 Task: Open an excel sheet and write heading  Radiant Sales. Add 10 people name  'Alexander Cooper, Victoria Hayes, Daniel Carter, Chloe Murphy, Christopher Ross, Natalie Price, Jack Peterson, Harper Foster, Joseph Gray, Lily Reed'Item code in between  2020-2080. Product range in between  1000-10000. Add Products   TOMS Shoe, UGG Shoe, Wolverine Shoe, Z-Coil Shoe, Adidas shoe, Gucci T-shirt, Louis Vuitton bag, Zara Shirt, H&M jeans, Chanel perfume.Choose quantity  3 to 9 commission 2 percent Total Add Amount. Save page  Radiant Sales log book
Action: Mouse moved to (254, 309)
Screenshot: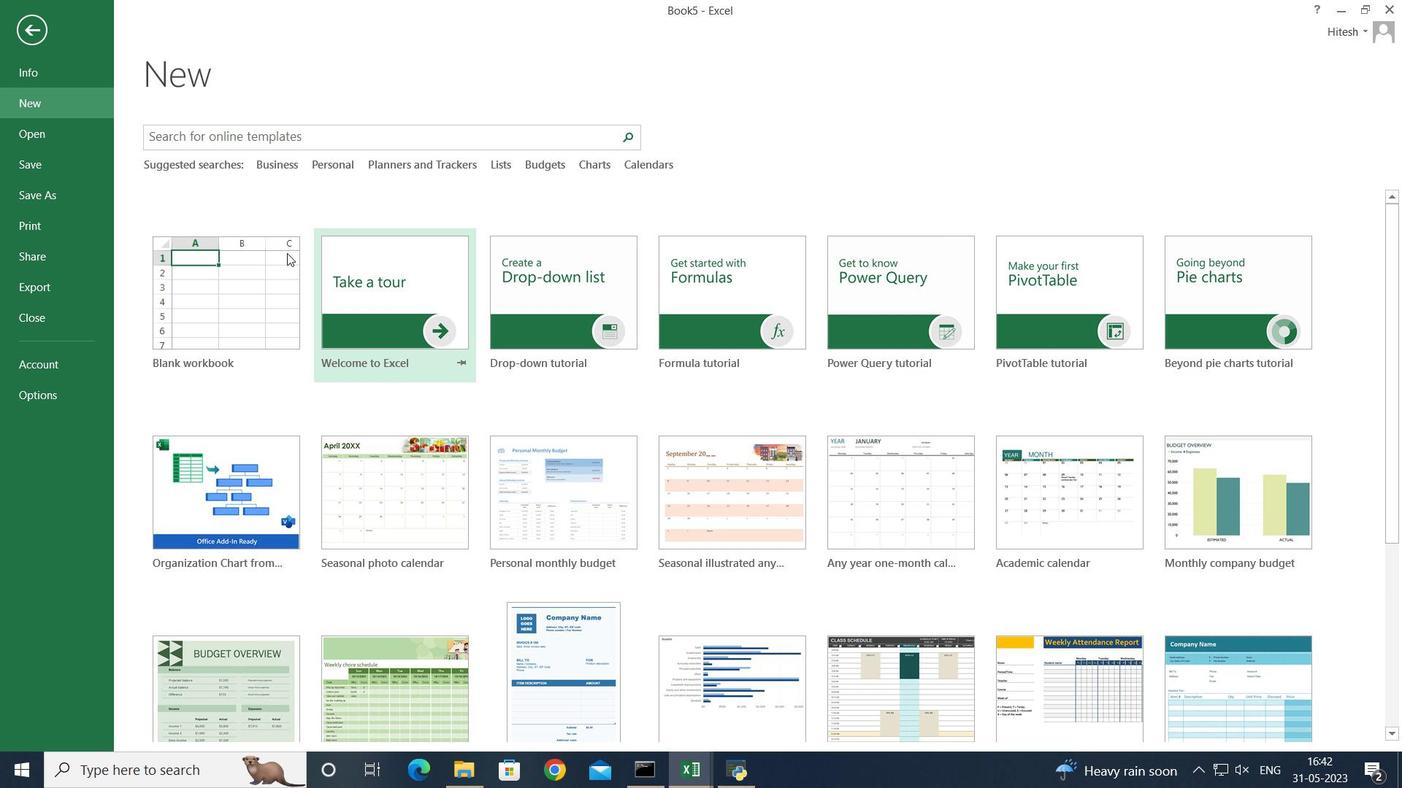 
Action: Mouse pressed left at (254, 309)
Screenshot: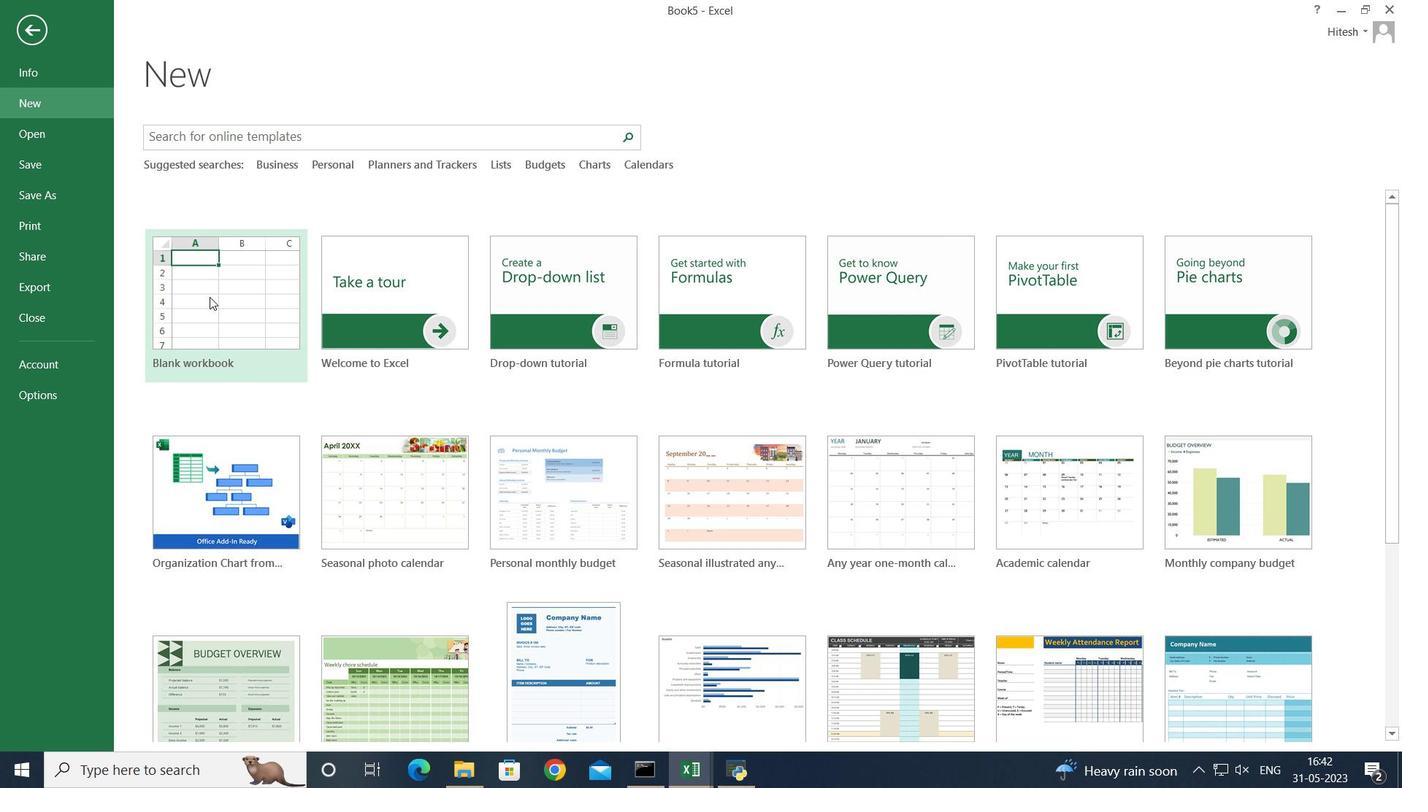 
Action: Mouse pressed left at (254, 309)
Screenshot: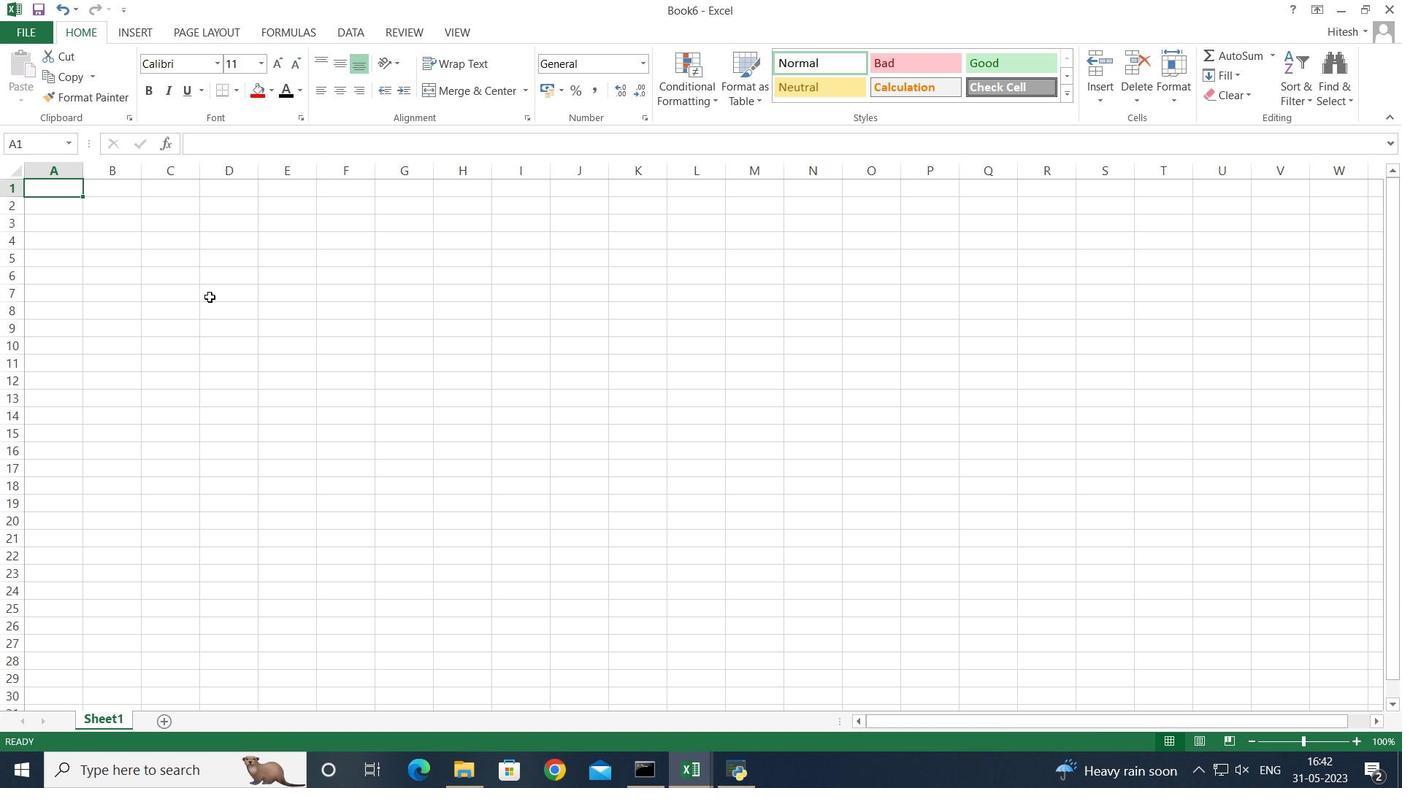 
Action: Mouse moved to (51, 203)
Screenshot: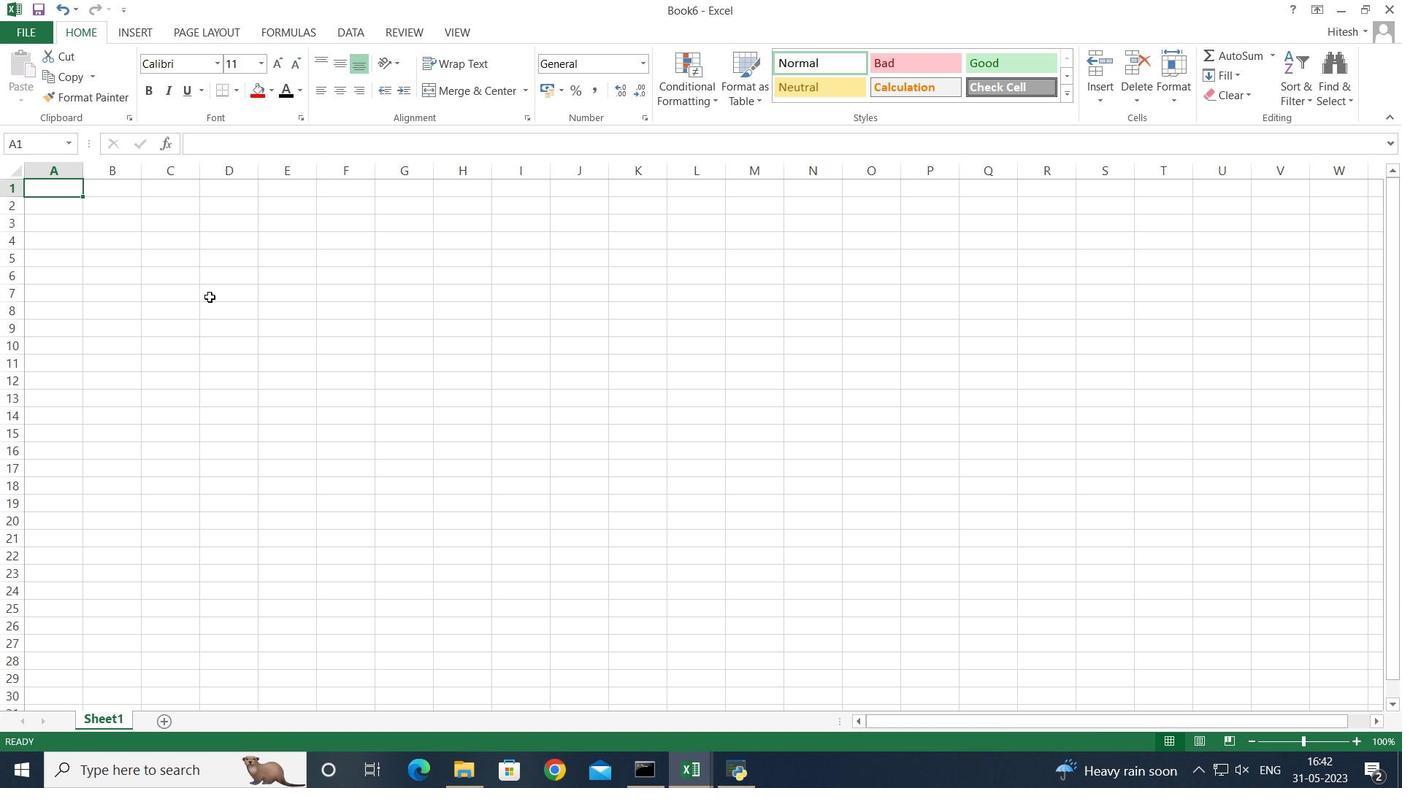 
Action: Key pressed <Key.shift><Key.shift><Key.shift>Radiant<Key.space><Key.shift>Sales<Key.enter><Key.shift>Name<Key.enter><Key.shift>Alexander<Key.space><Key.shift>Cooper<Key.space><Key.shift>Victoria<Key.backspace><Key.backspace><Key.backspace><Key.backspace><Key.backspace><Key.backspace><Key.backspace><Key.backspace><Key.enter><Key.shift><Key.shift>Victoria<Key.space><Key.shift><Key.shift><Key.shift><Key.shift><Key.shift><Key.shift><Key.shift><Key.shift><Key.shift><Key.shift>Hayes<Key.enter><Key.shift>Daniel<Key.space><Key.shift>Carter<Key.enter><Key.shift><Key.shift><Key.shift><Key.shift><Key.shift><Key.shift><Key.shift><Key.shift><Key.shift><Key.shift><Key.shift><Key.shift><Key.shift>Chloe
Screenshot: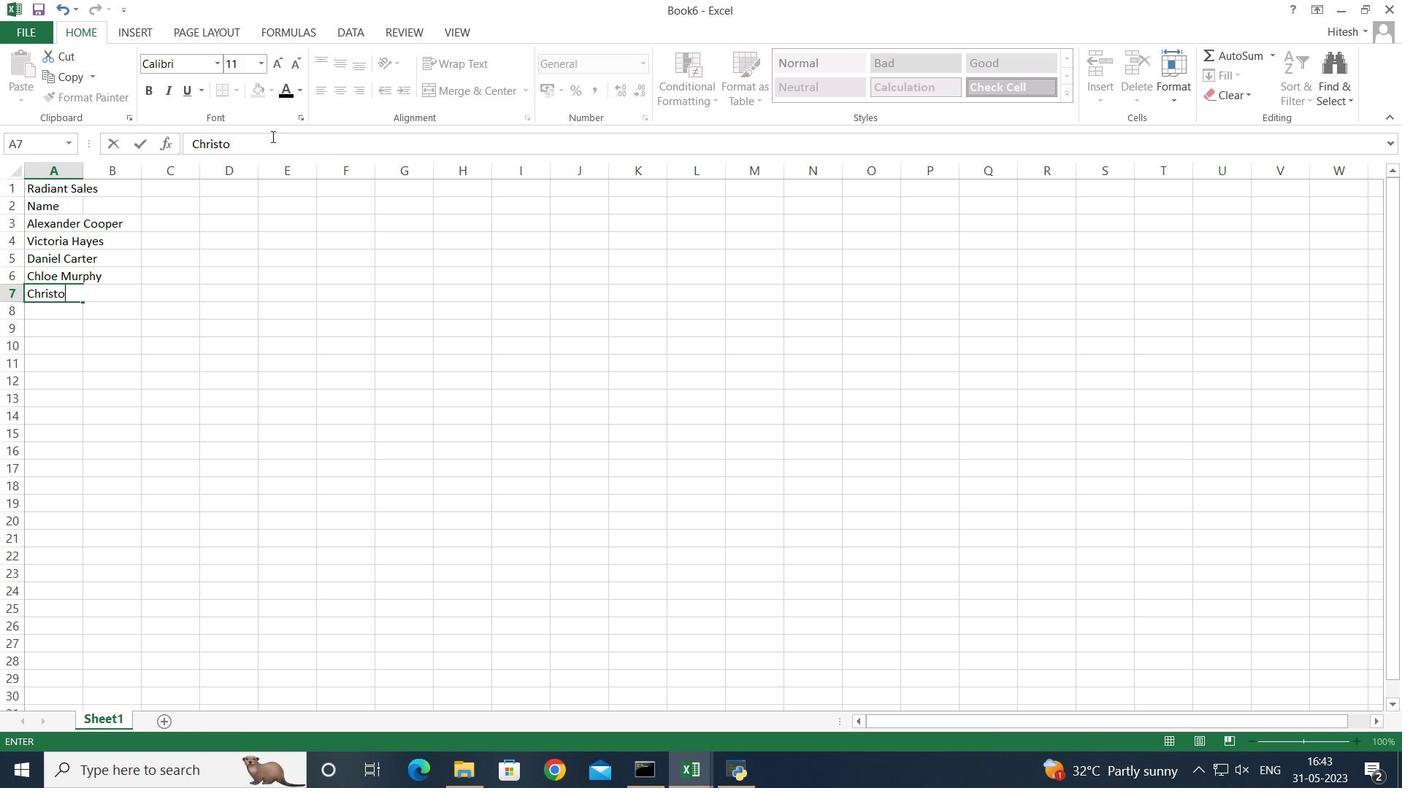 
Action: Mouse moved to (98, 213)
Screenshot: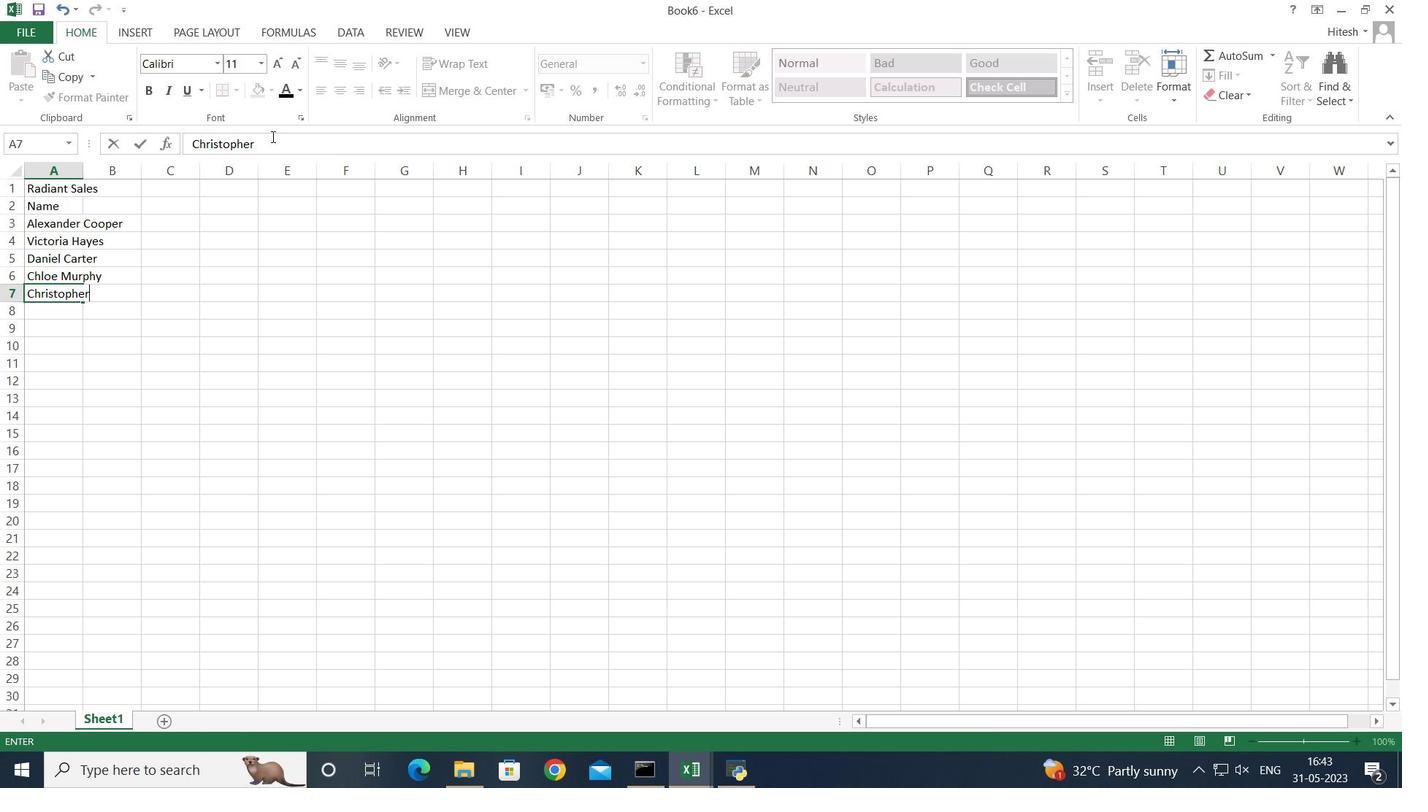 
Action: Key pressed <Key.space><Key.shift_r>Murphy
Screenshot: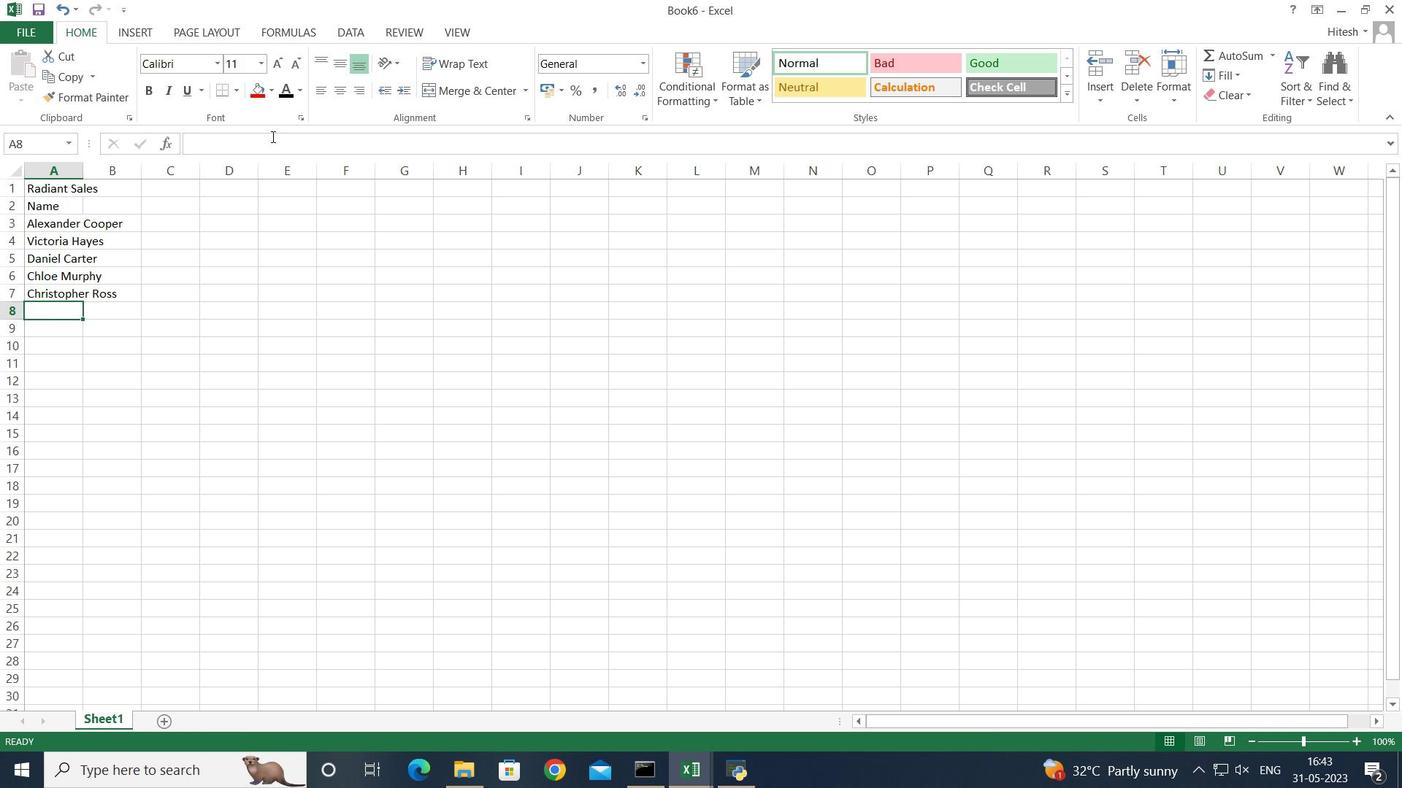 
Action: Mouse moved to (113, 27)
Screenshot: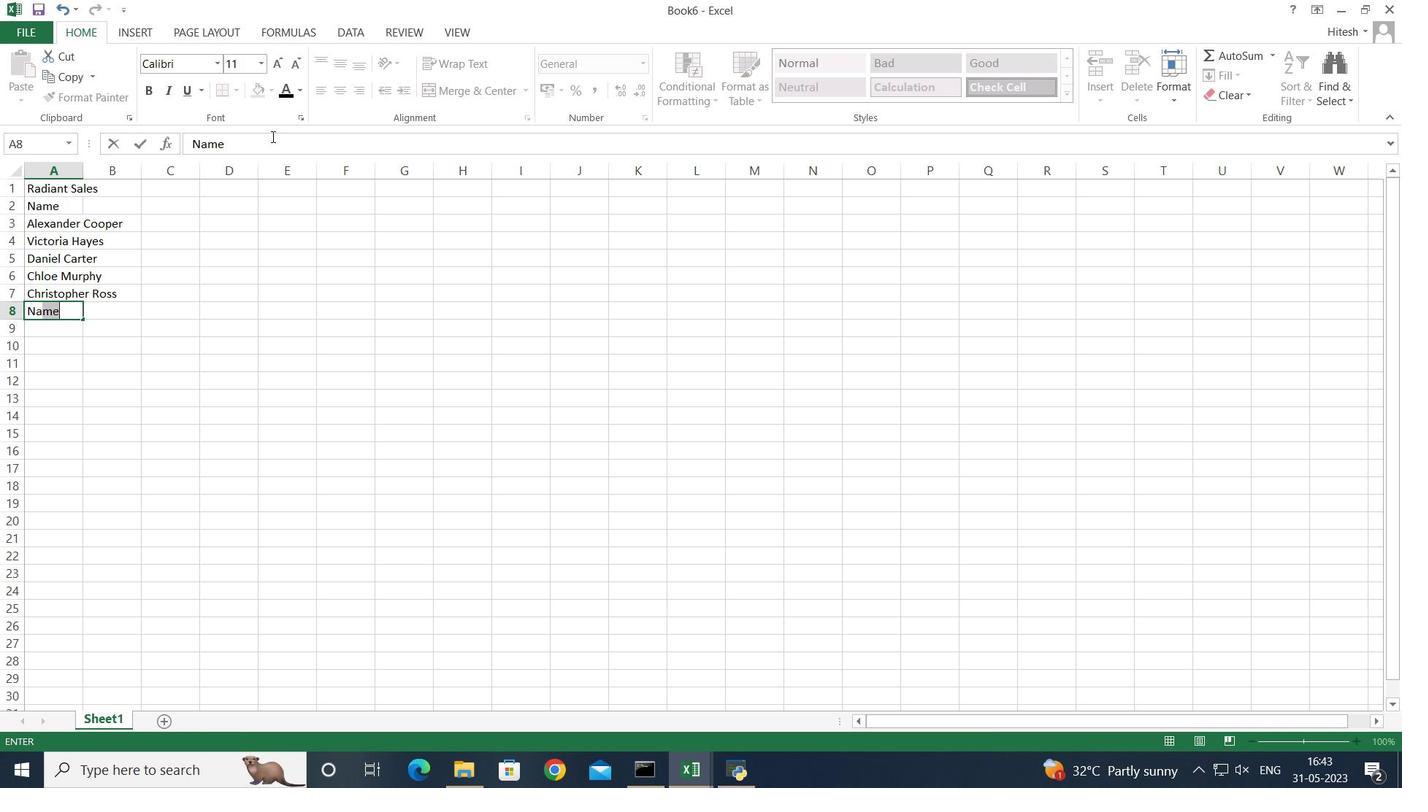 
Action: Key pressed <Key.enter>
Screenshot: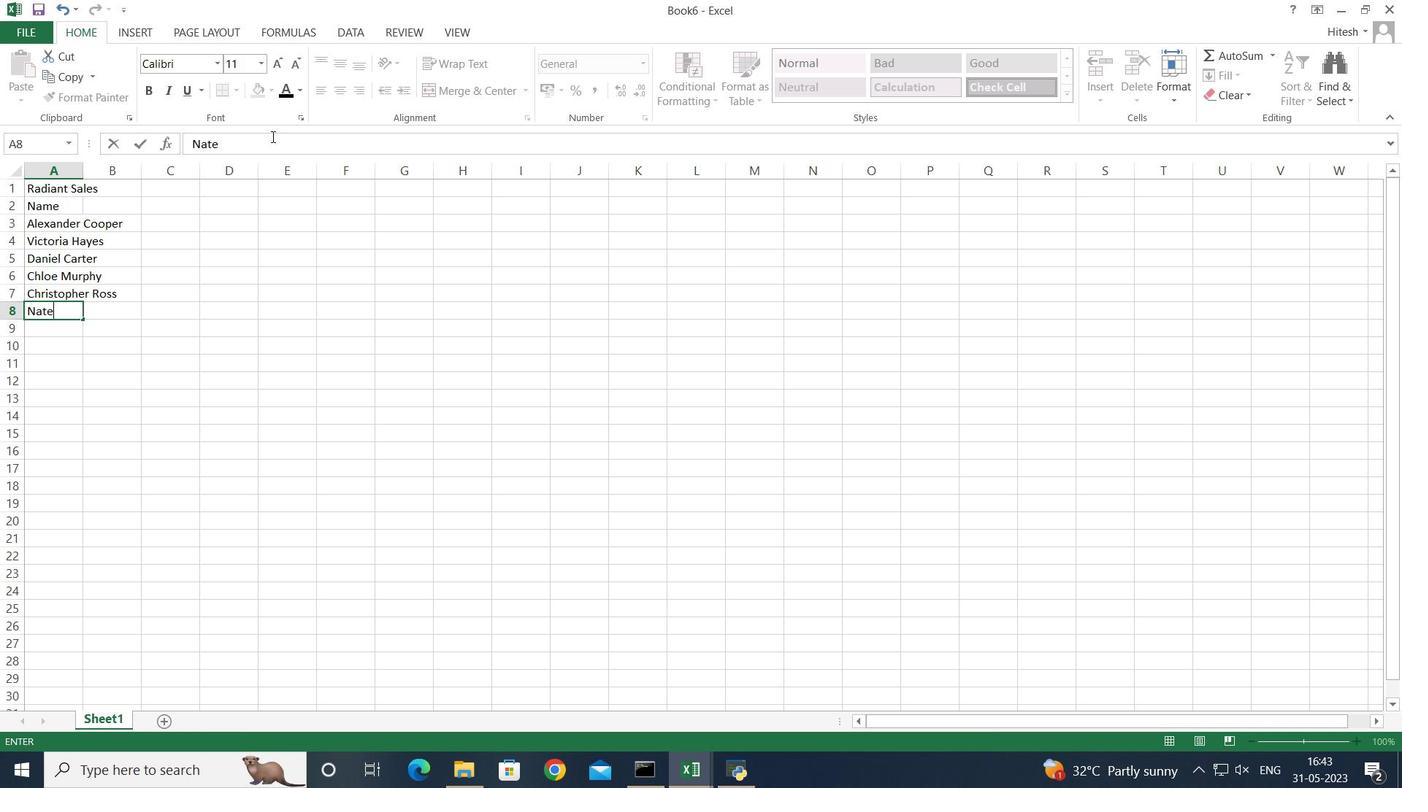 
Action: Mouse moved to (67, 174)
Screenshot: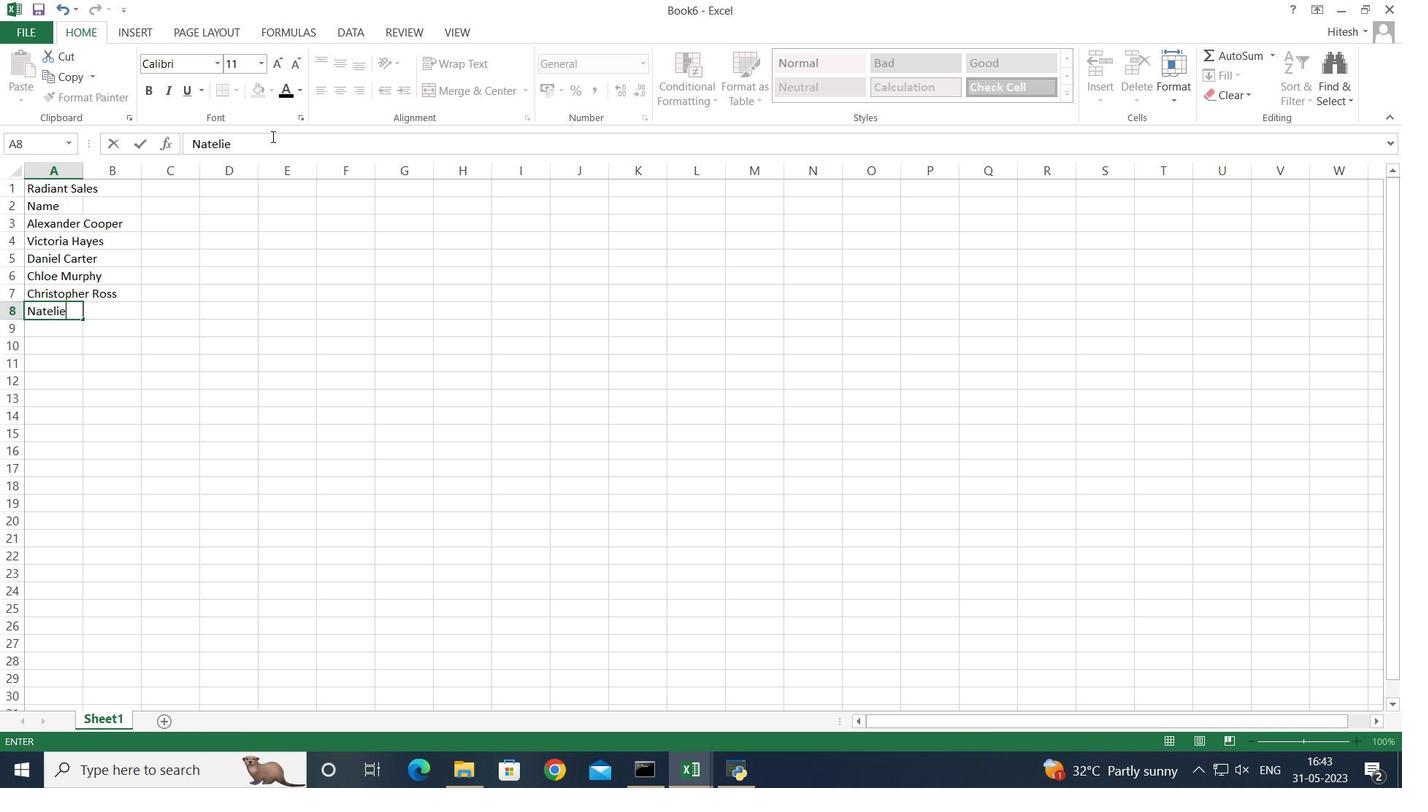 
Action: Mouse pressed right at (67, 174)
Screenshot: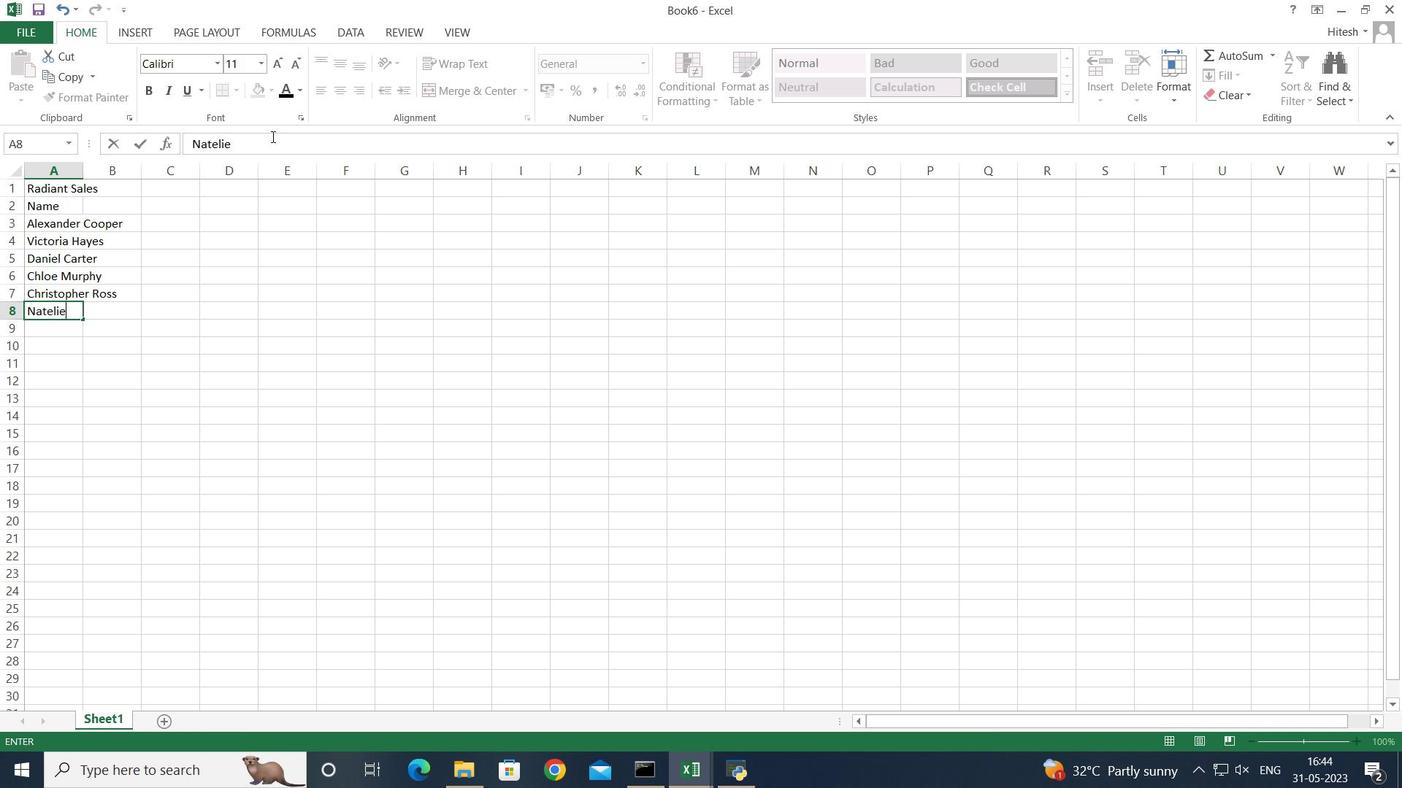
Action: Mouse moved to (251, 230)
Screenshot: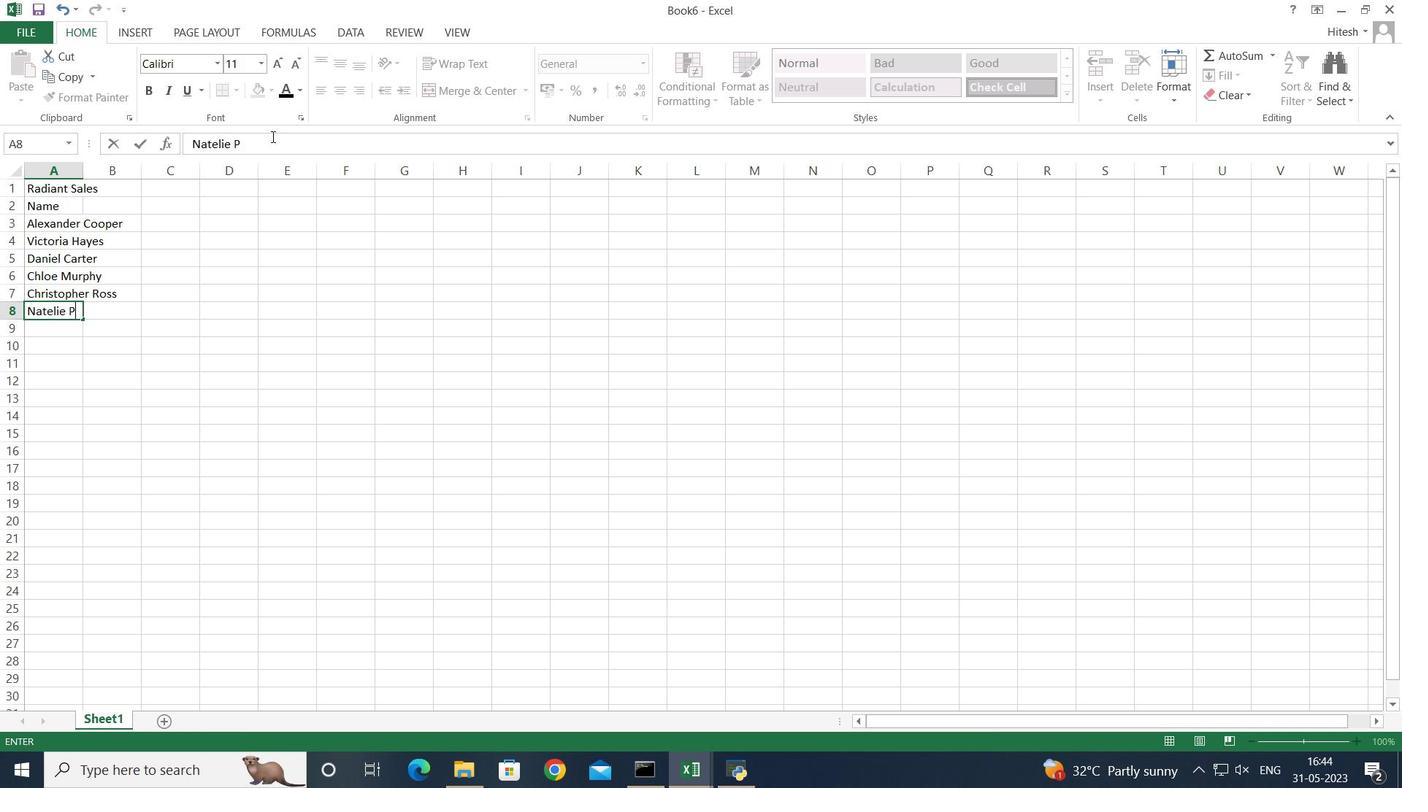 
Action: Mouse pressed left at (251, 230)
Screenshot: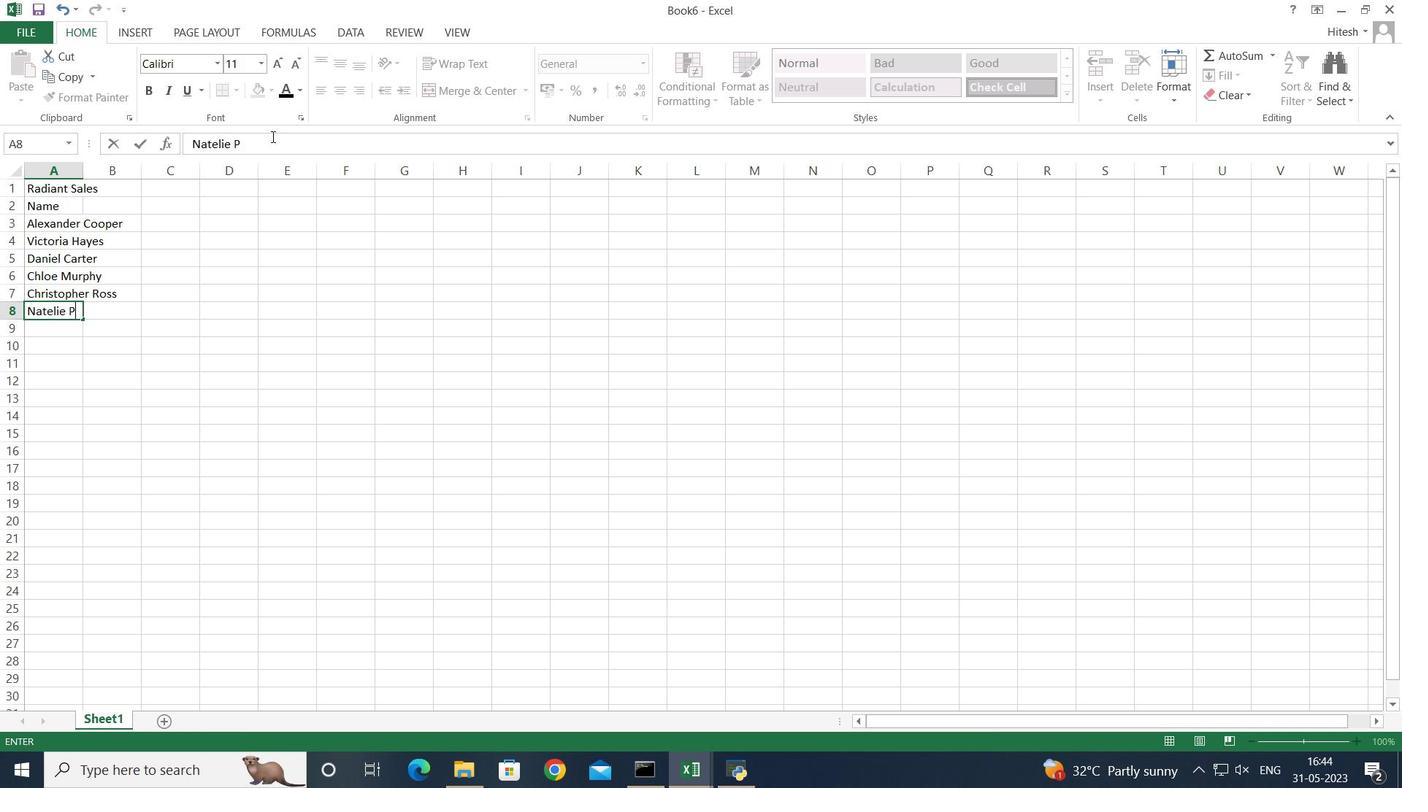 
Action: Mouse moved to (103, 276)
Screenshot: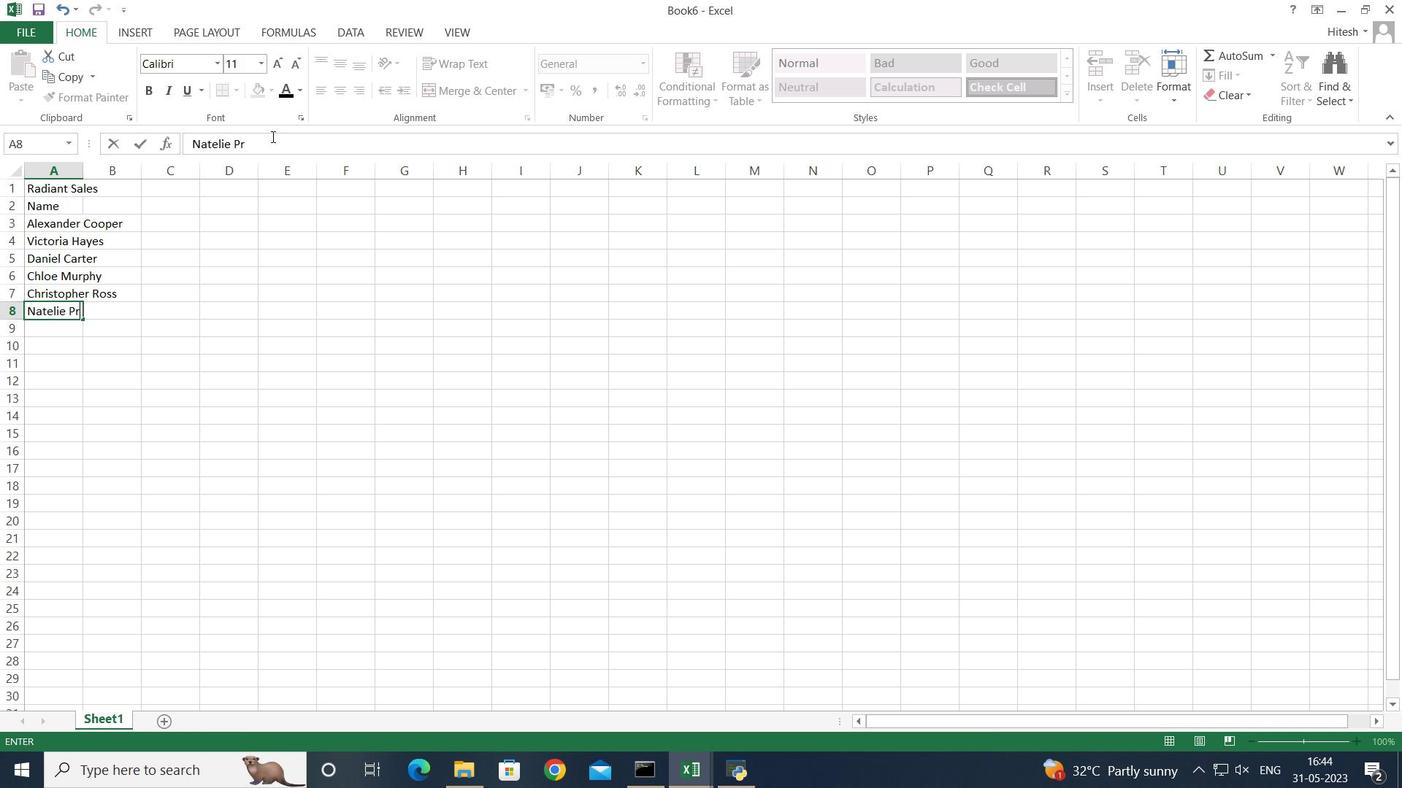 
Action: Mouse pressed left at (103, 276)
Screenshot: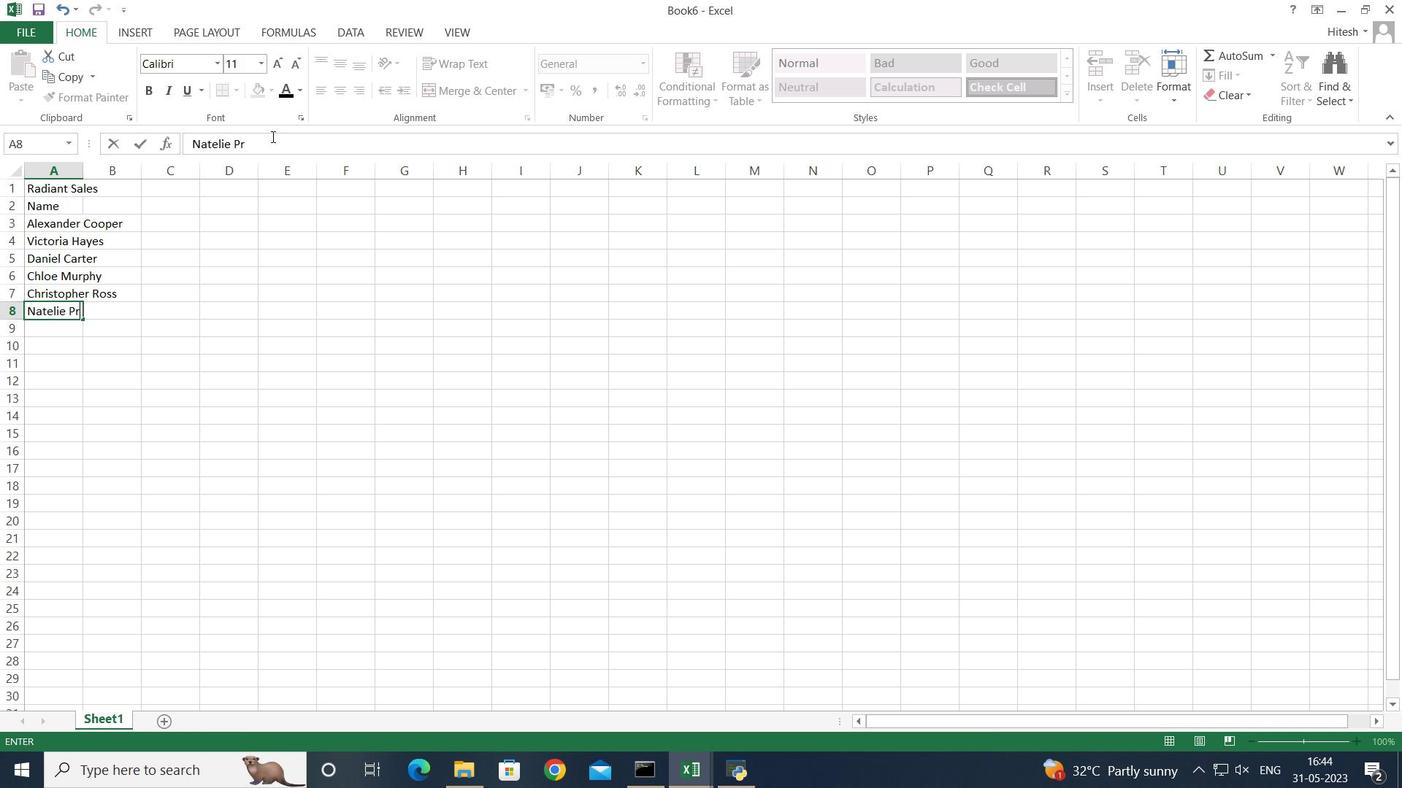 
Action: Mouse moved to (45, 181)
Screenshot: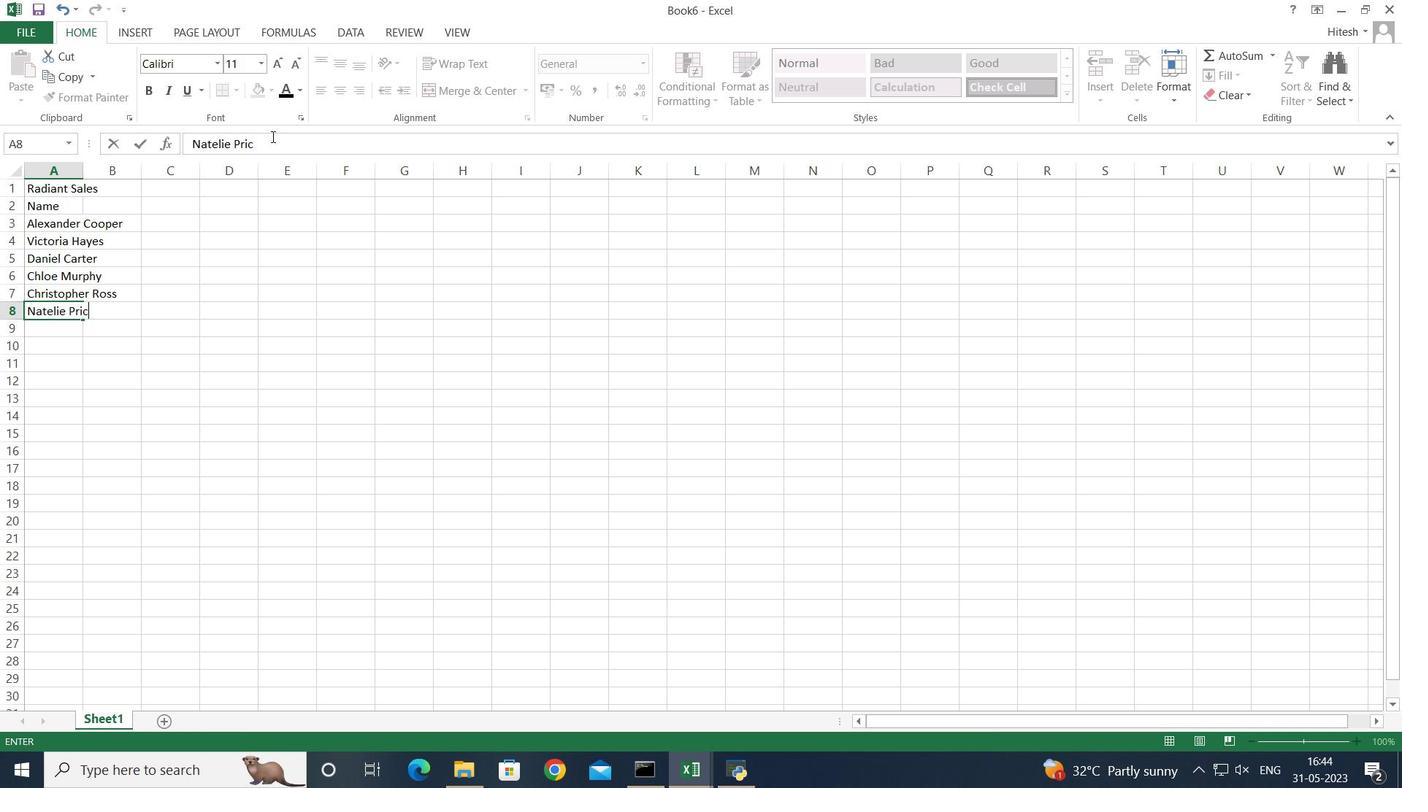 
Action: Mouse pressed left at (45, 181)
Screenshot: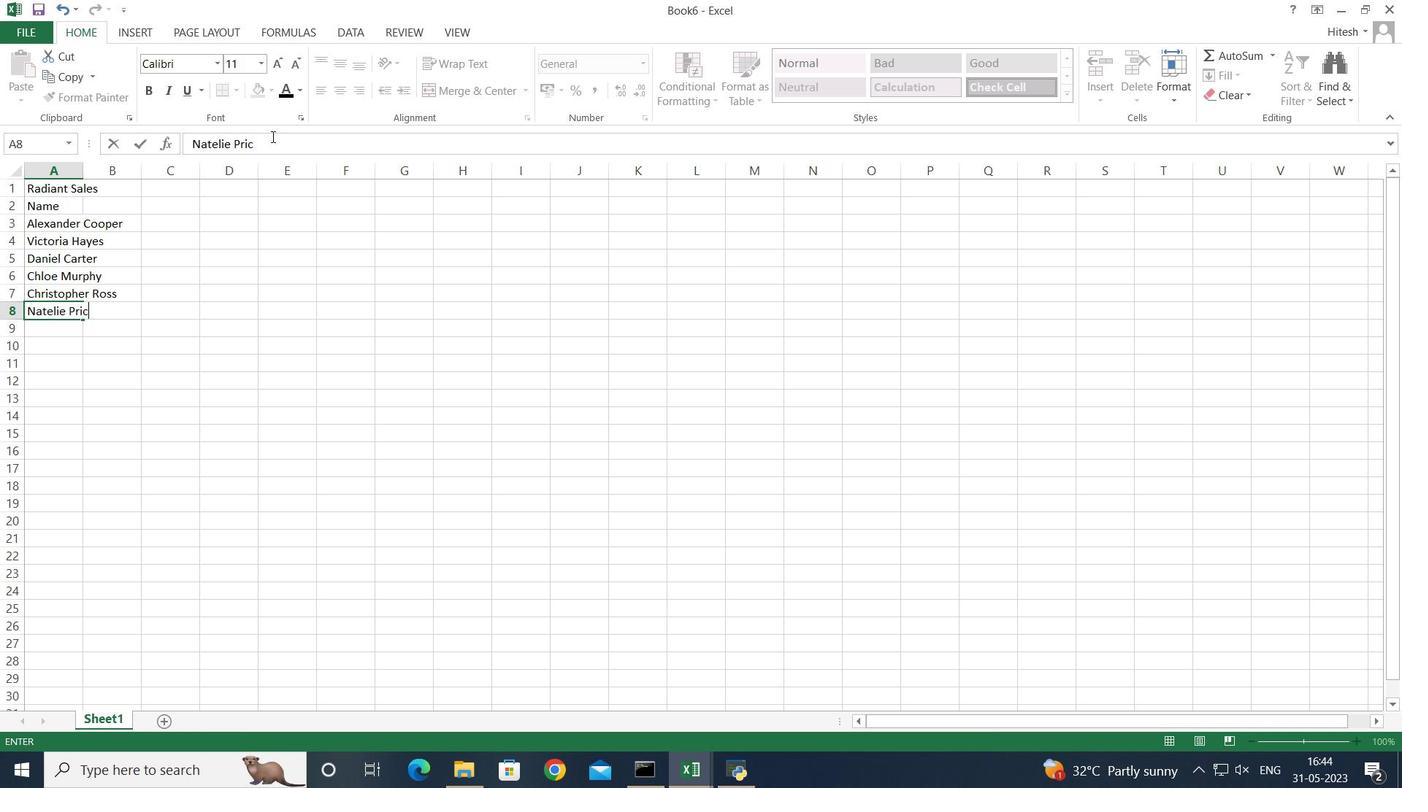 
Action: Mouse moved to (81, 170)
Screenshot: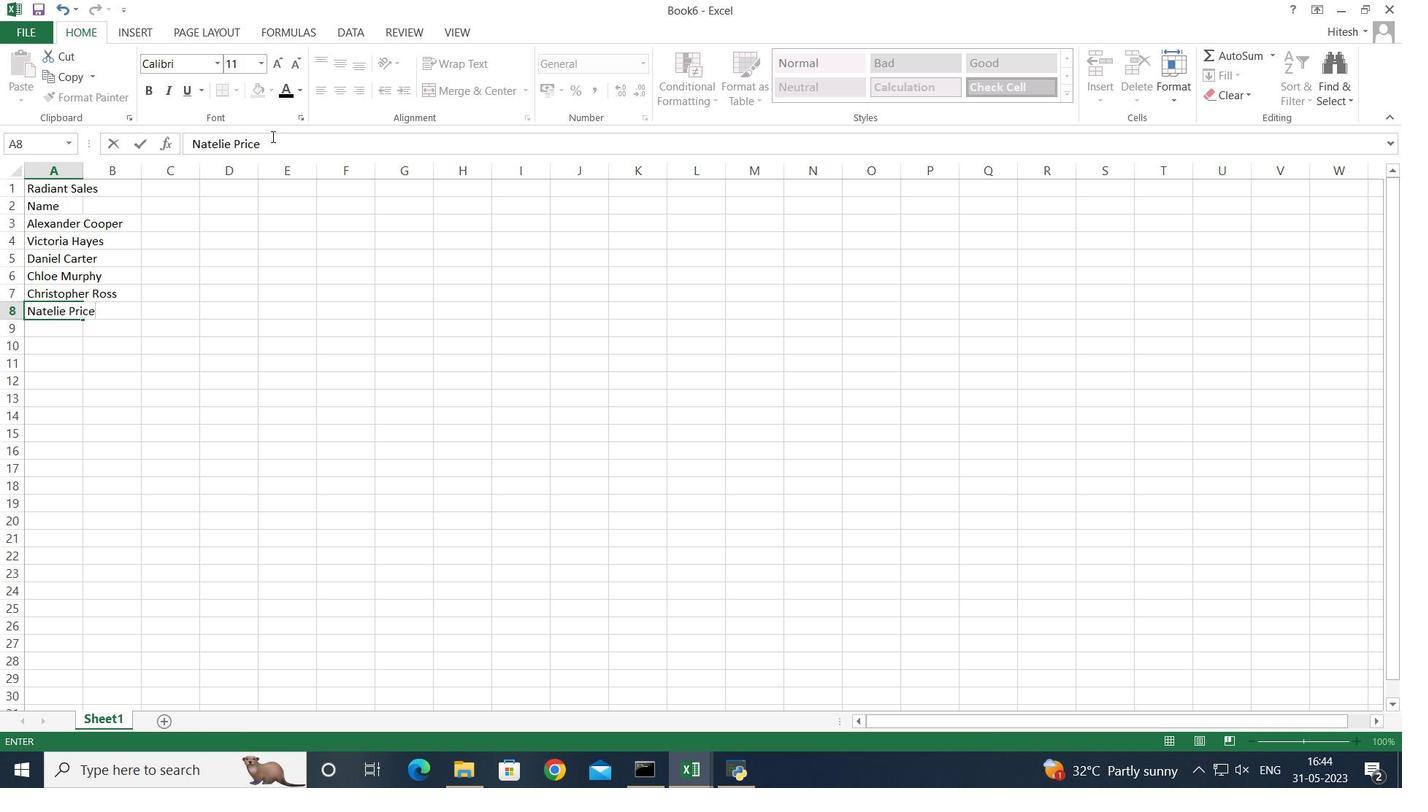 
Action: Mouse pressed left at (81, 170)
Screenshot: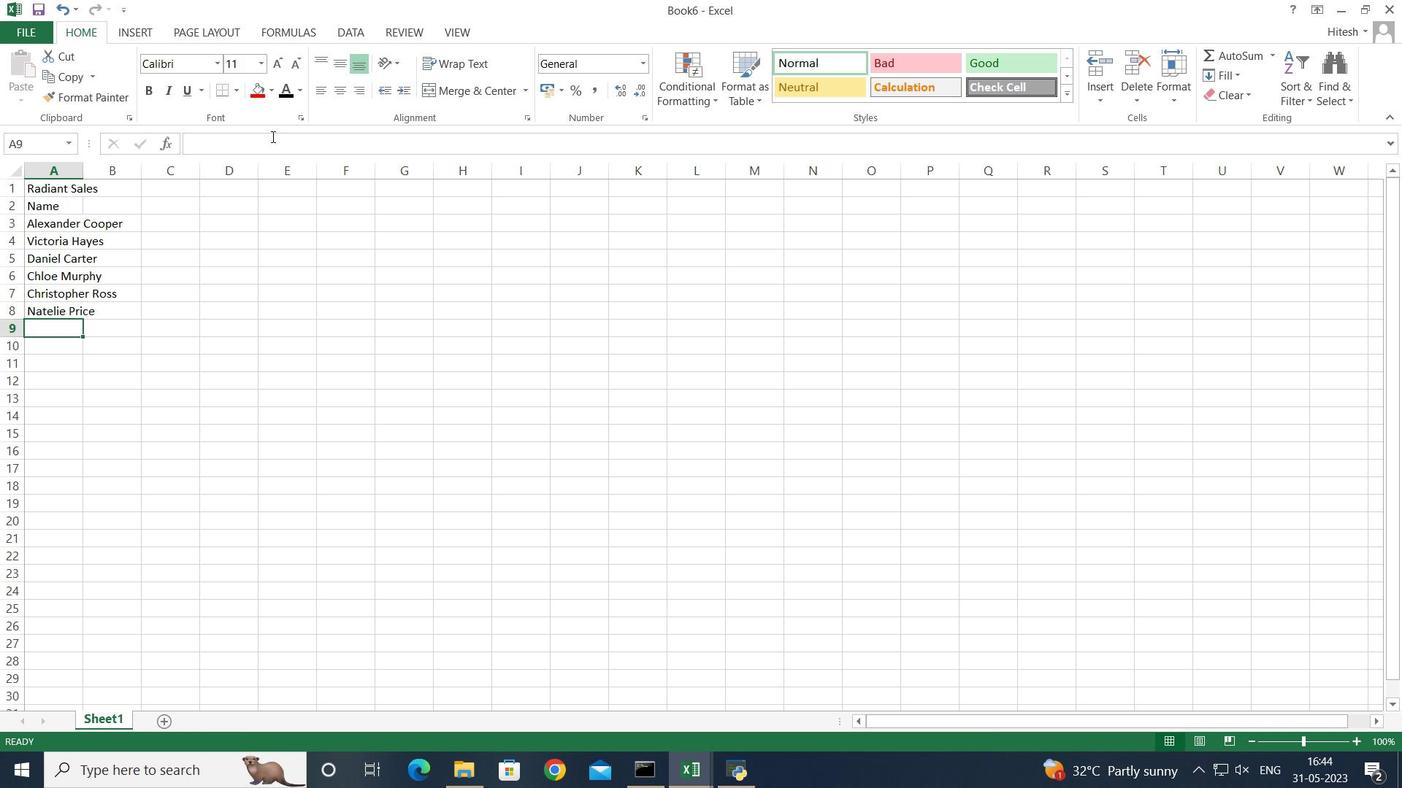 
Action: Mouse pressed left at (81, 170)
Screenshot: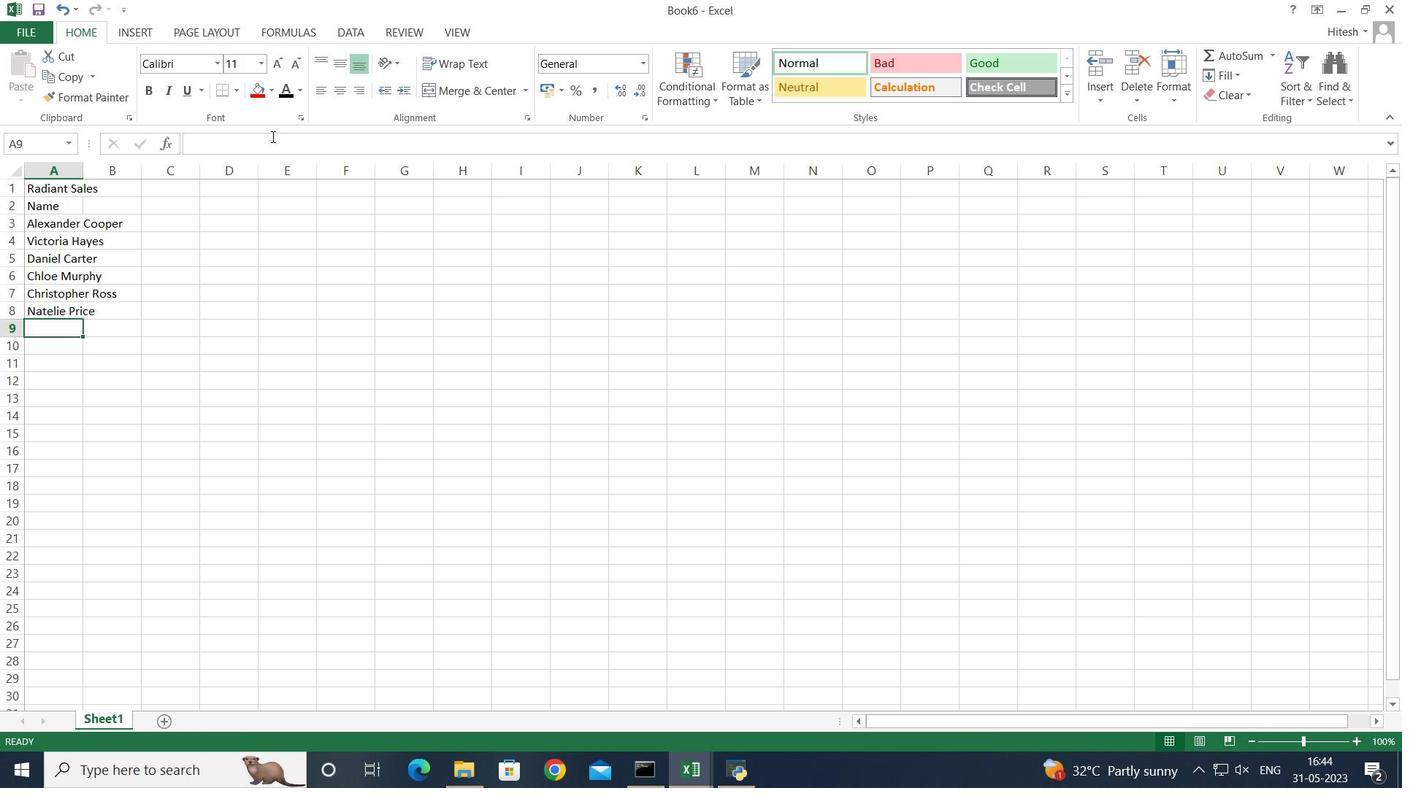
Action: Mouse moved to (83, 171)
Screenshot: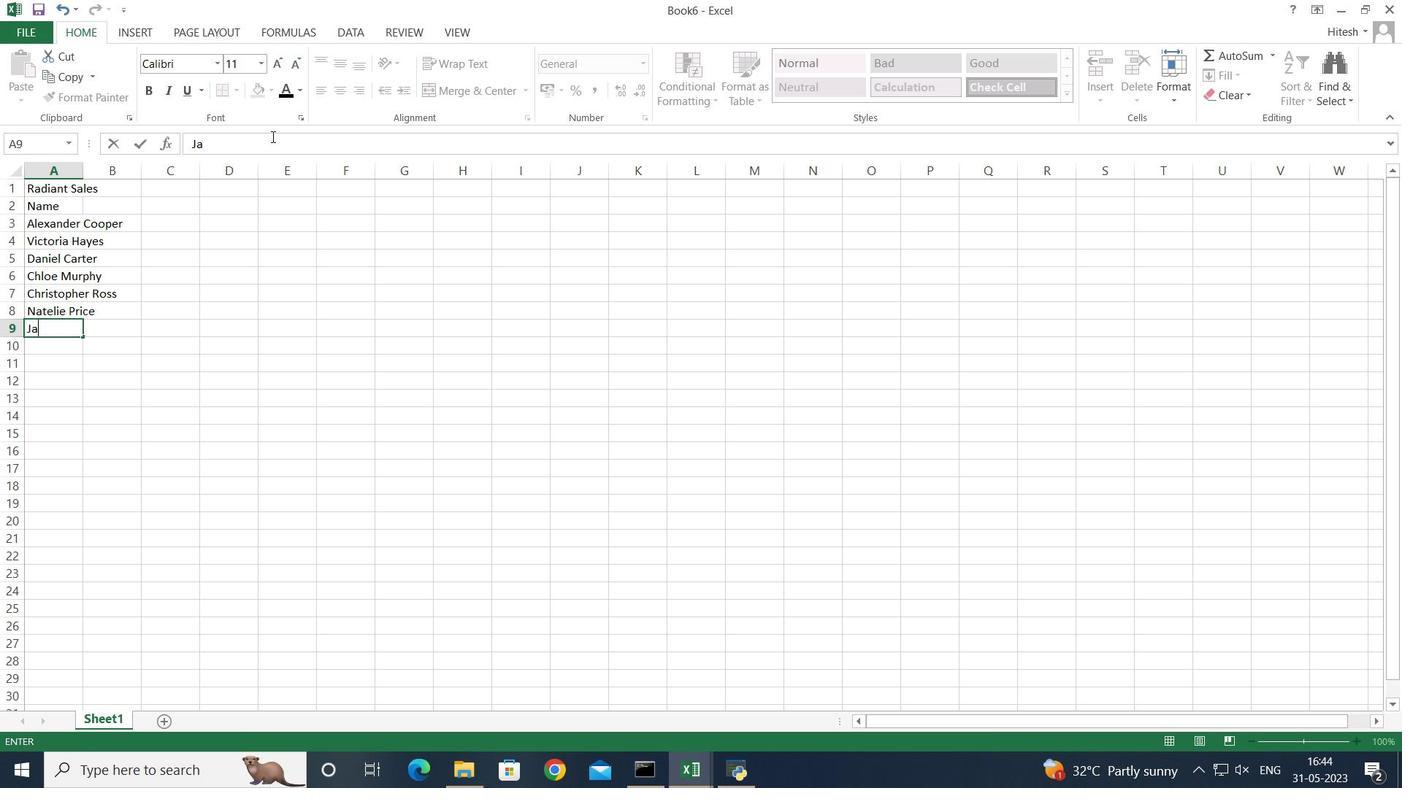 
Action: Mouse pressed left at (83, 171)
Screenshot: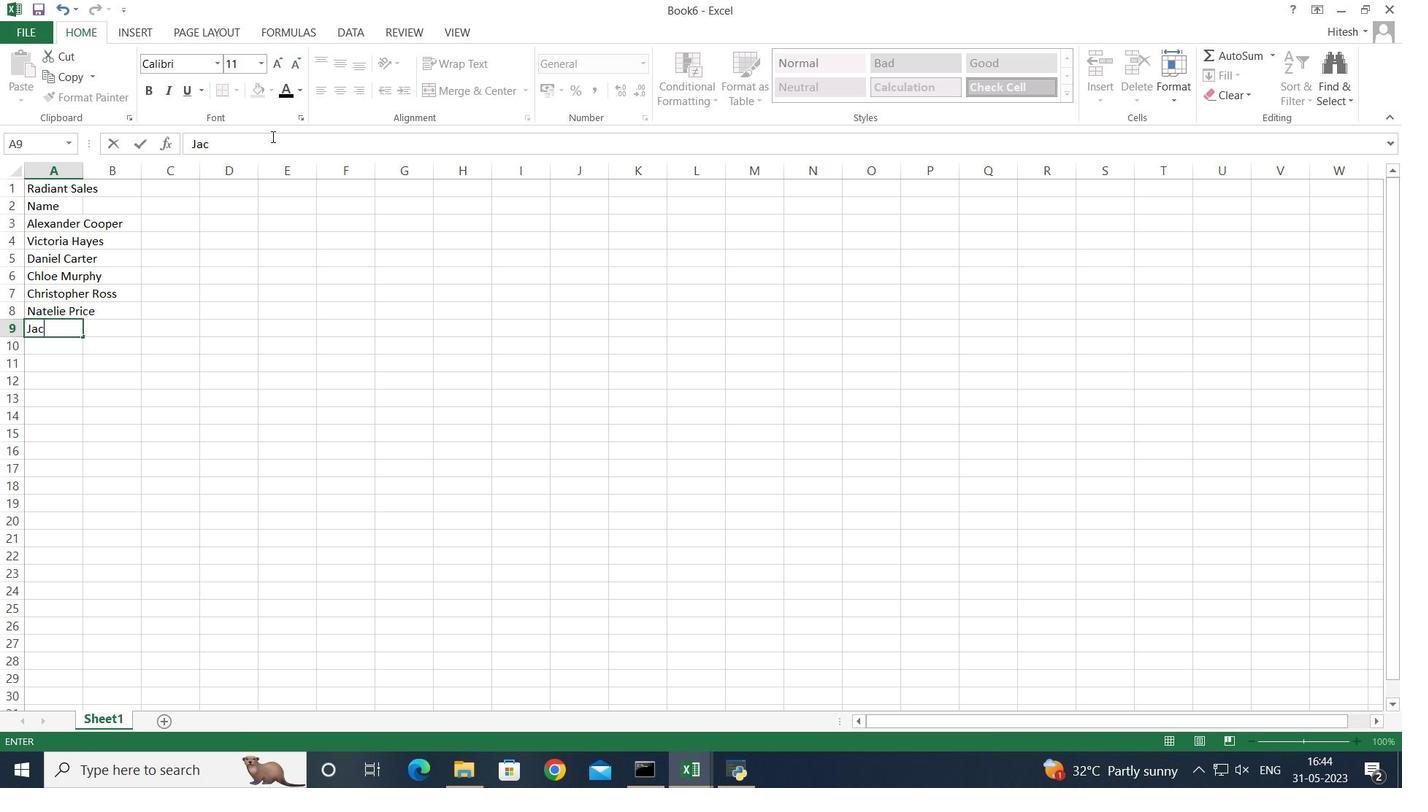 
Action: Mouse moved to (85, 173)
Screenshot: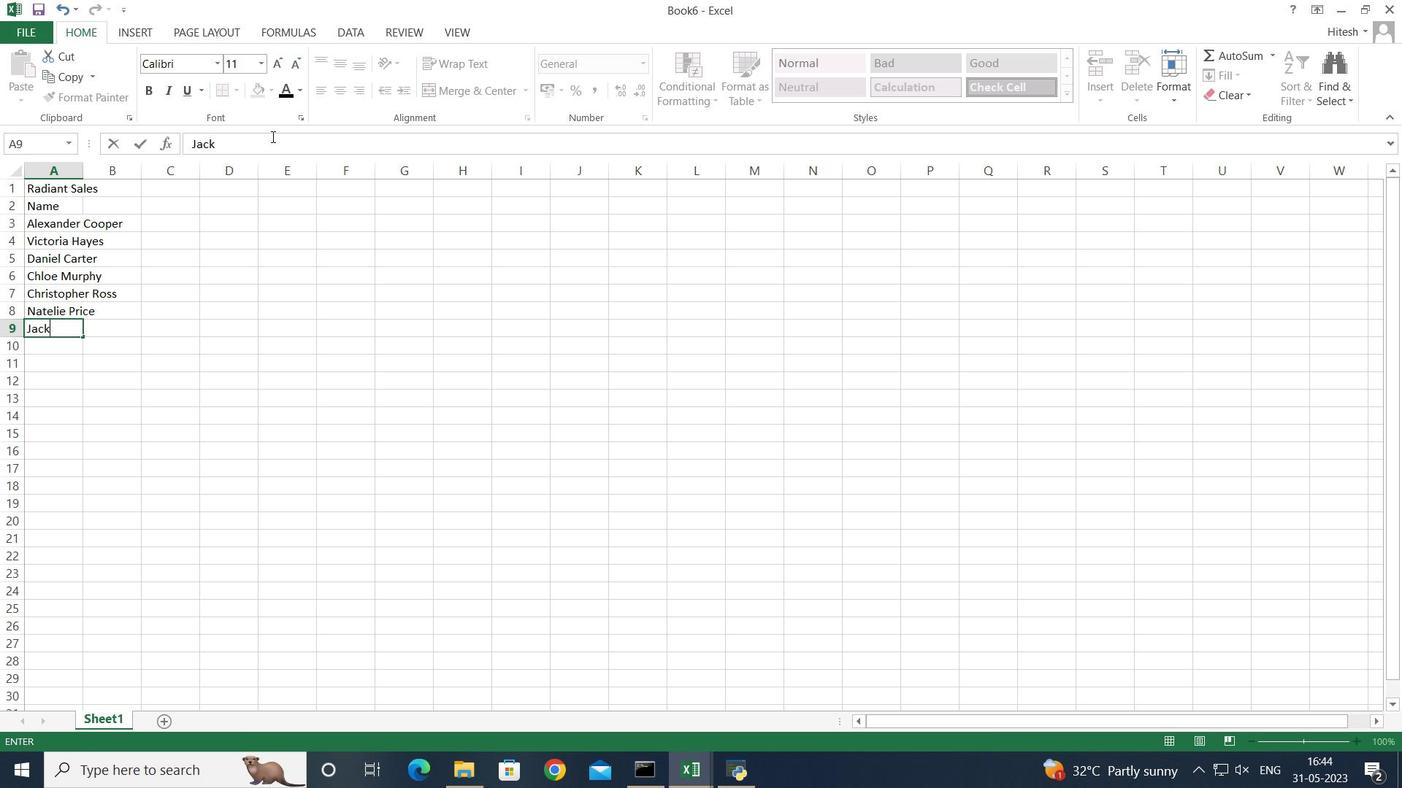 
Action: Mouse pressed right at (85, 173)
Screenshot: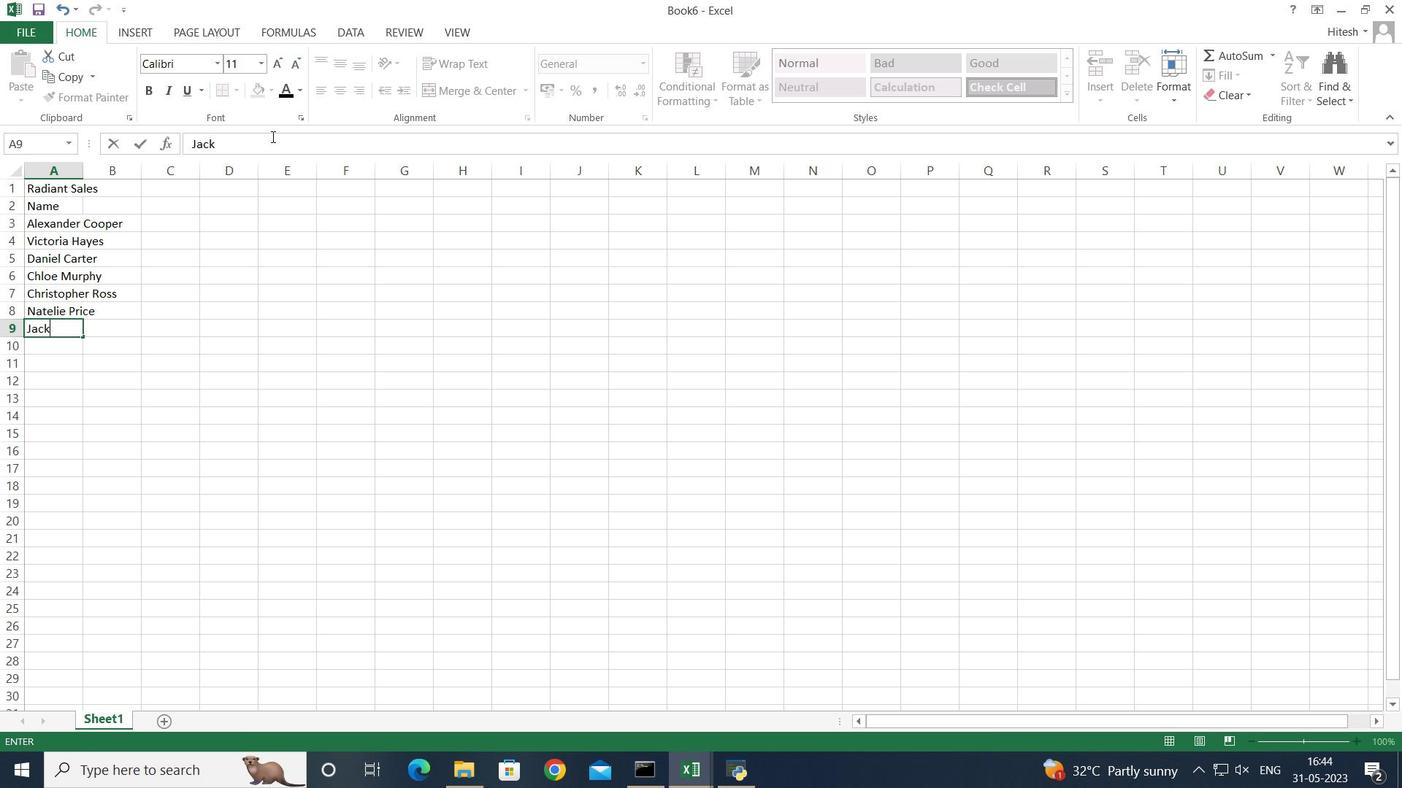
Action: Mouse moved to (246, 219)
Screenshot: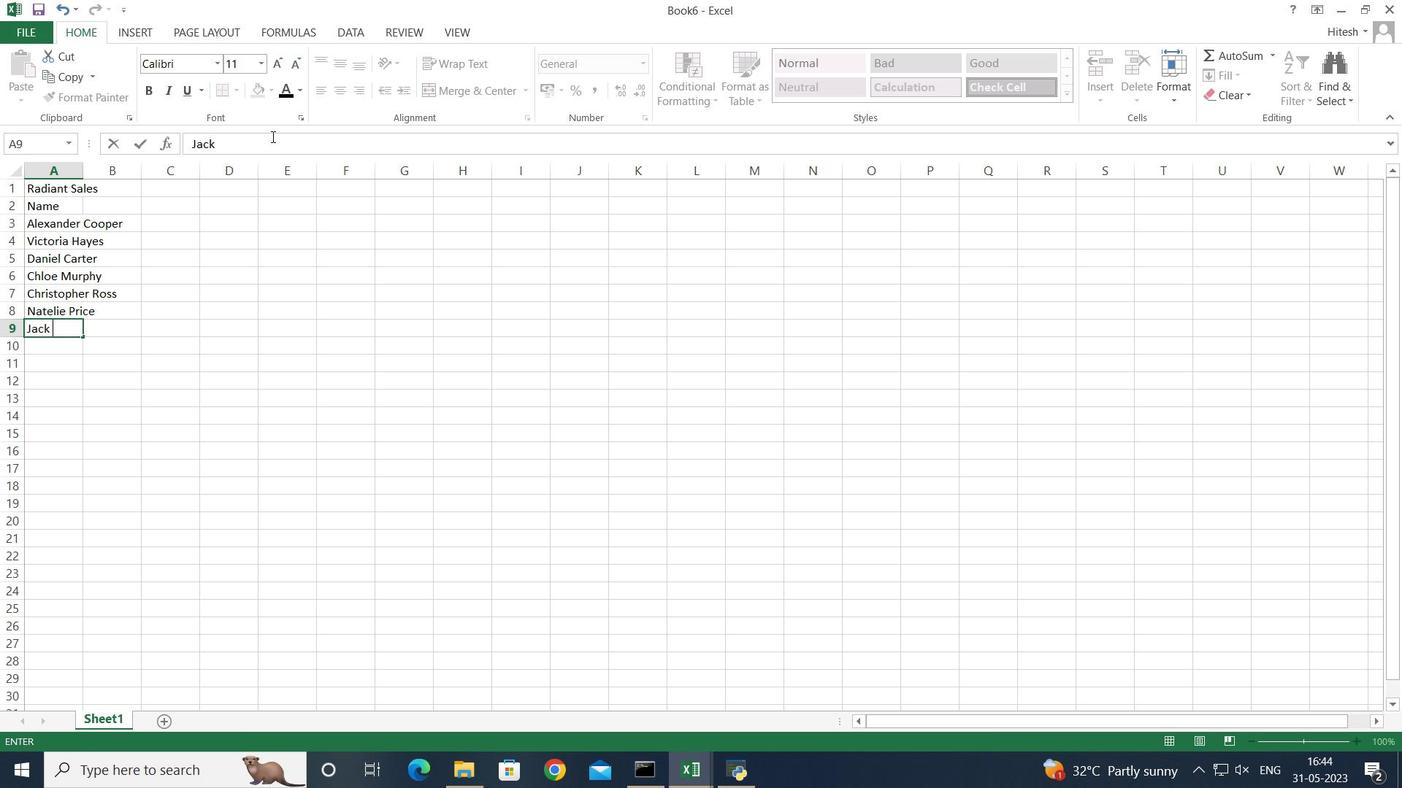 
Action: Mouse pressed left at (246, 219)
Screenshot: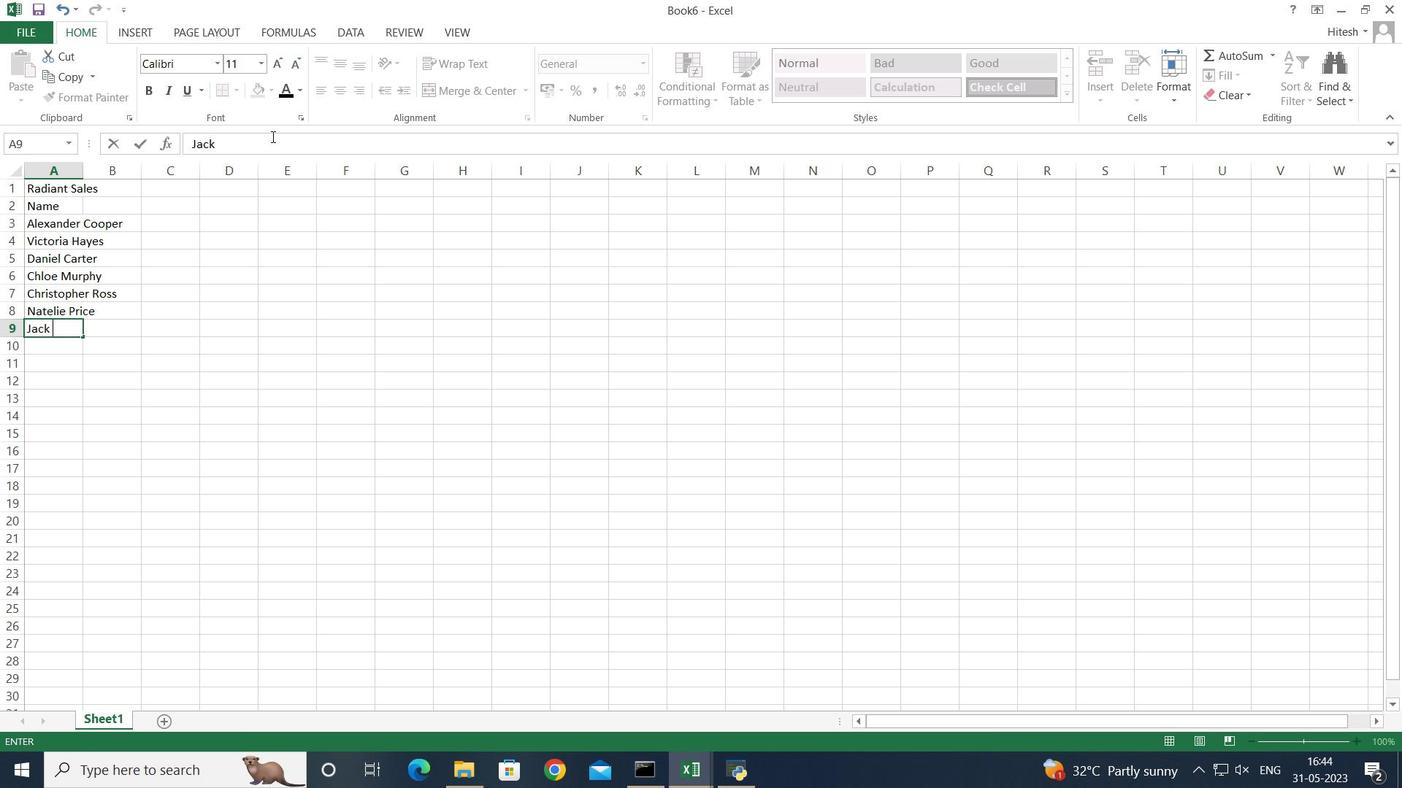 
Action: Mouse moved to (62, 192)
Screenshot: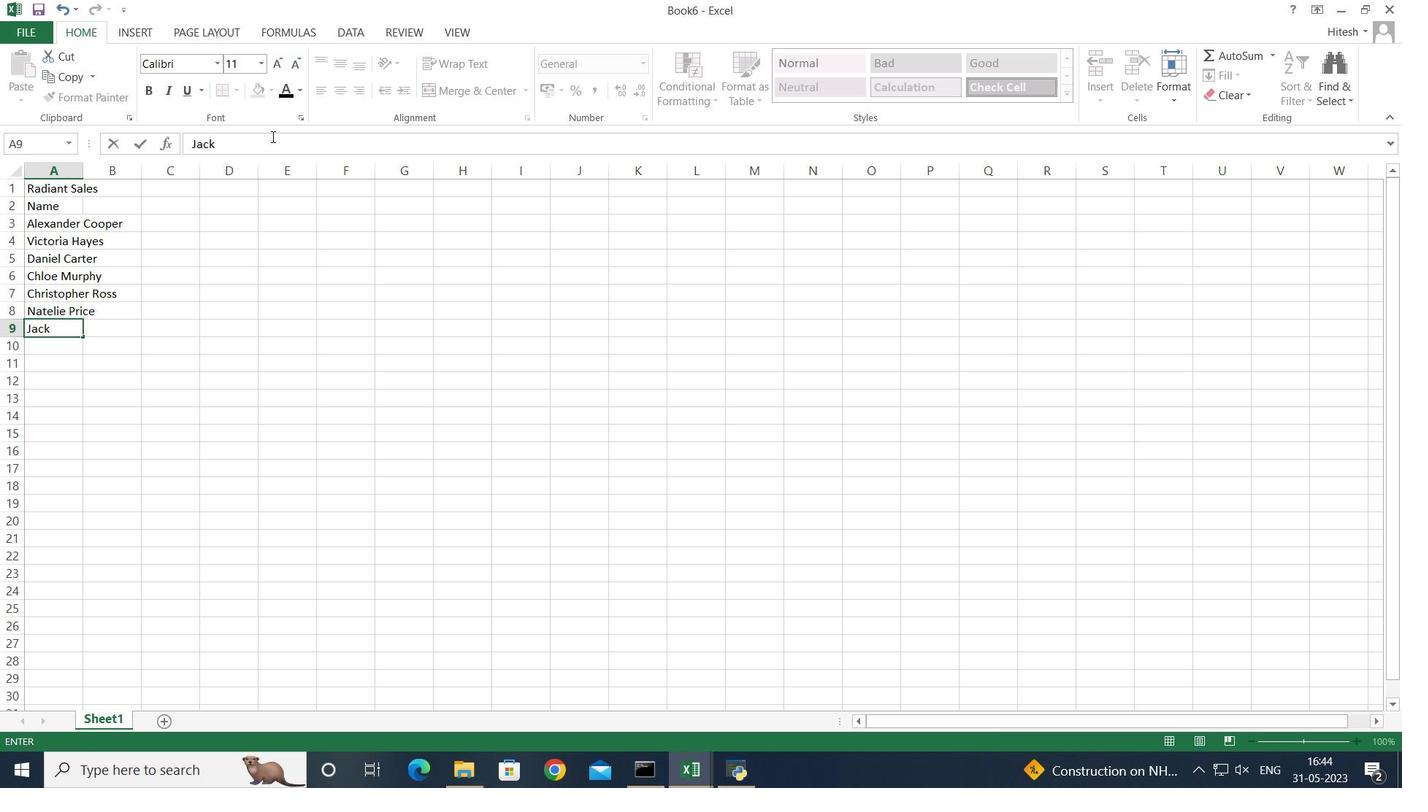 
Action: Mouse pressed left at (62, 192)
Screenshot: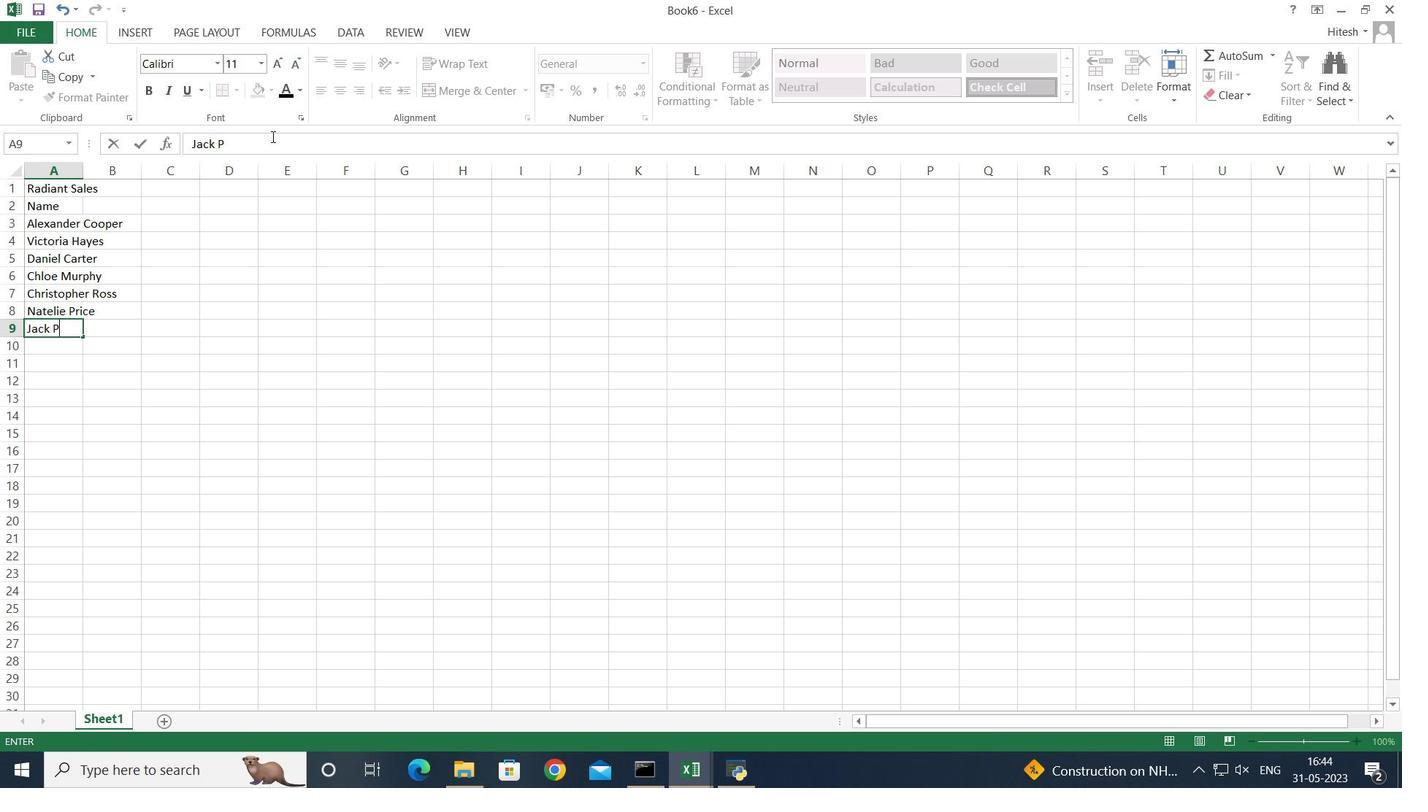 
Action: Key pressed <Key.shift><Key.down><Key.down><Key.down><Key.down><Key.down>
Screenshot: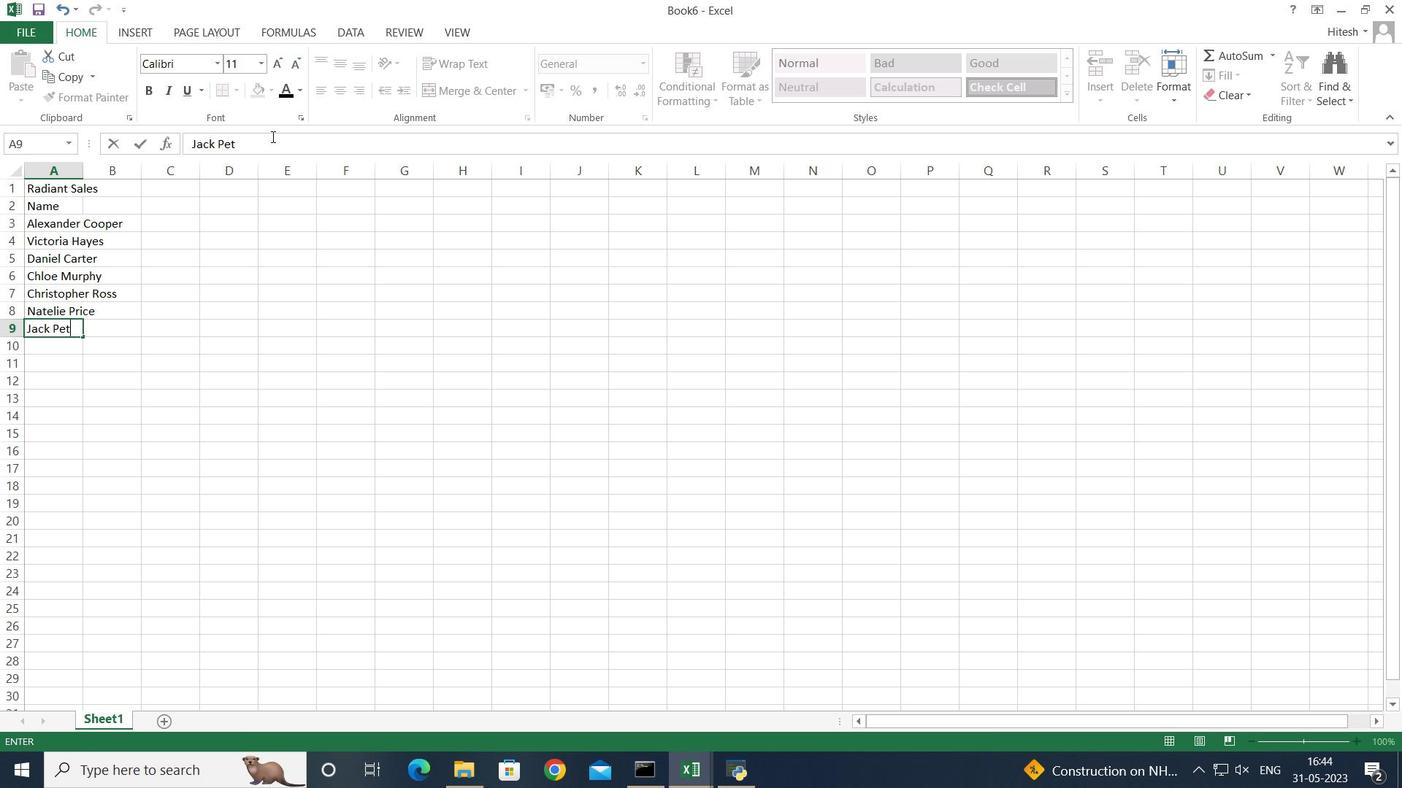 
Action: Mouse moved to (113, 193)
Screenshot: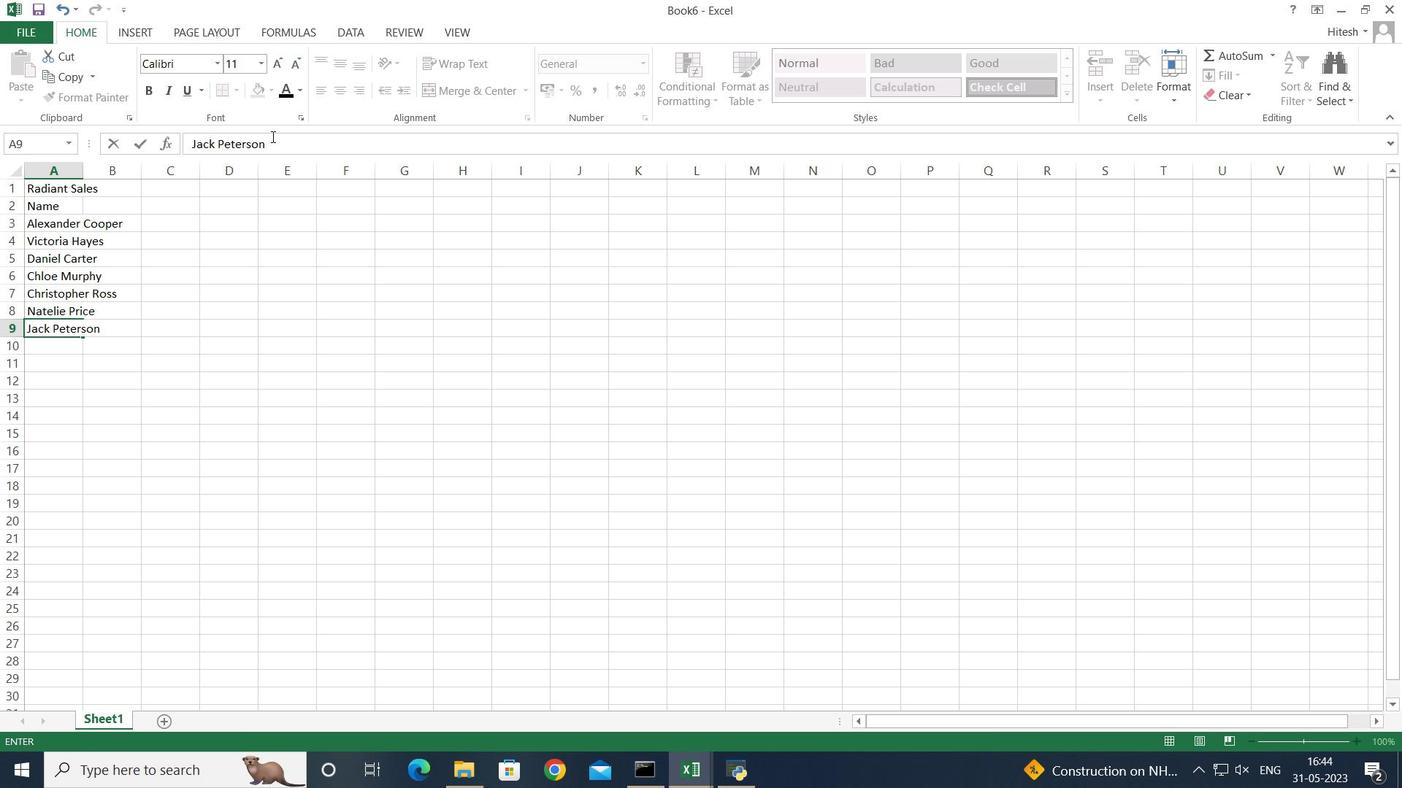 
Action: Mouse pressed right at (113, 193)
Screenshot: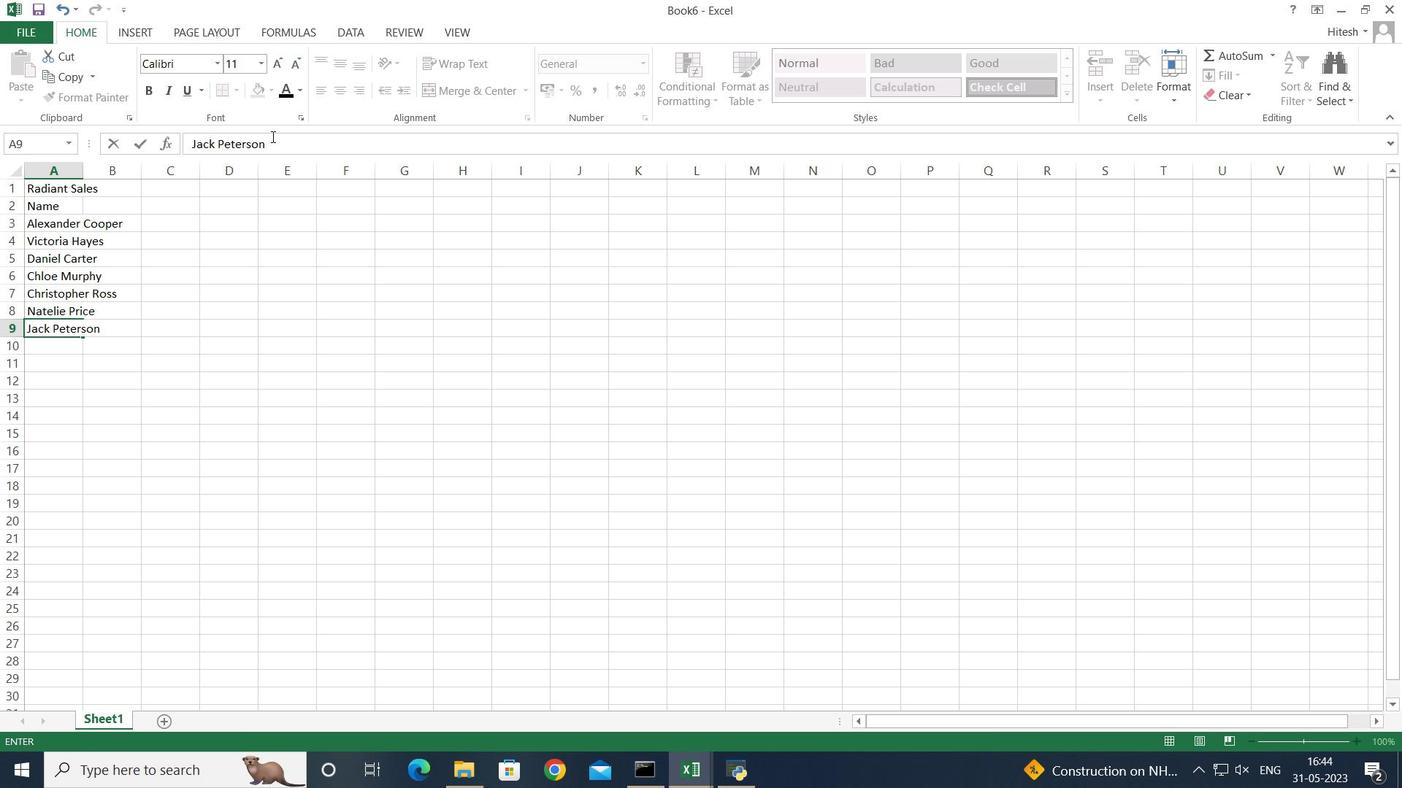 
Action: Mouse moved to (463, 234)
Screenshot: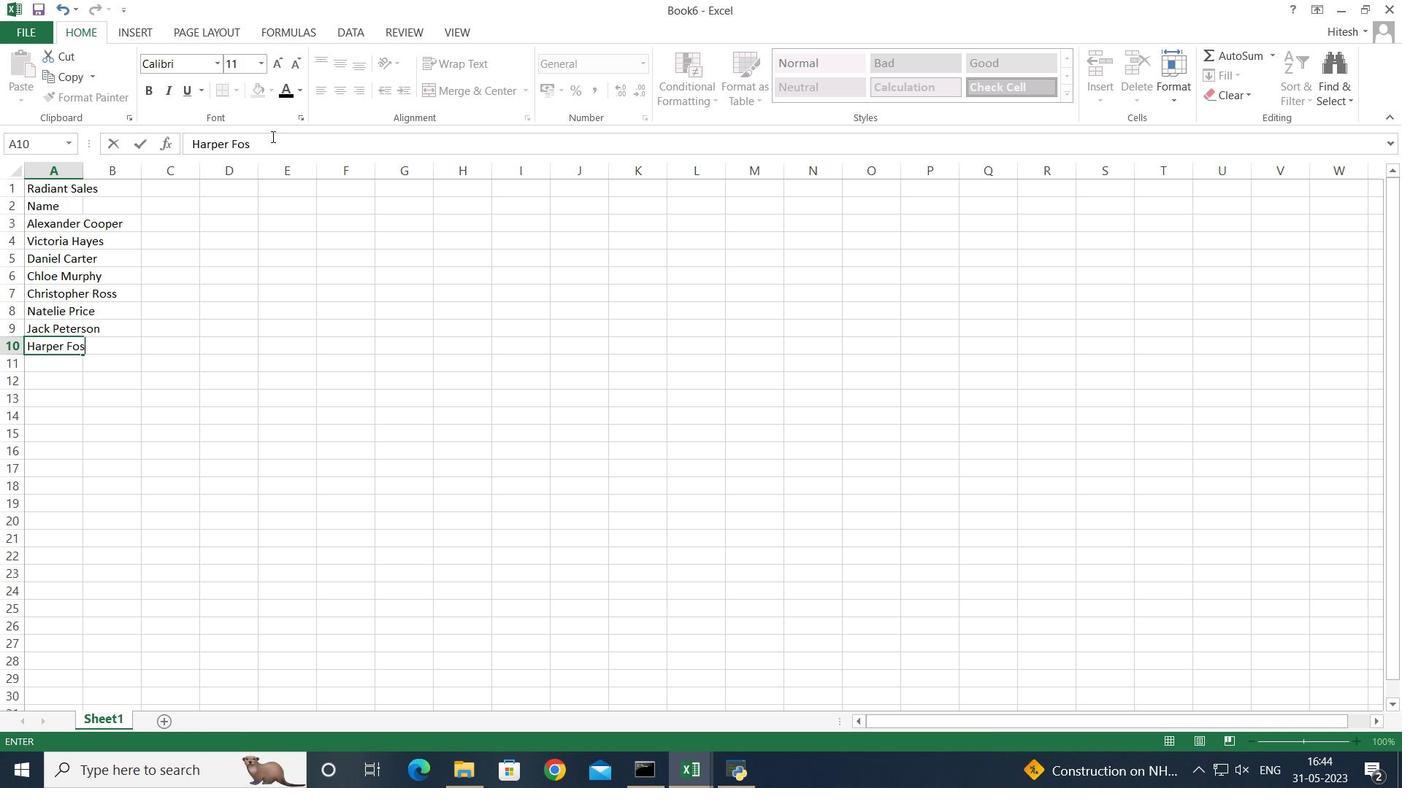 
Action: Mouse pressed left at (463, 234)
Screenshot: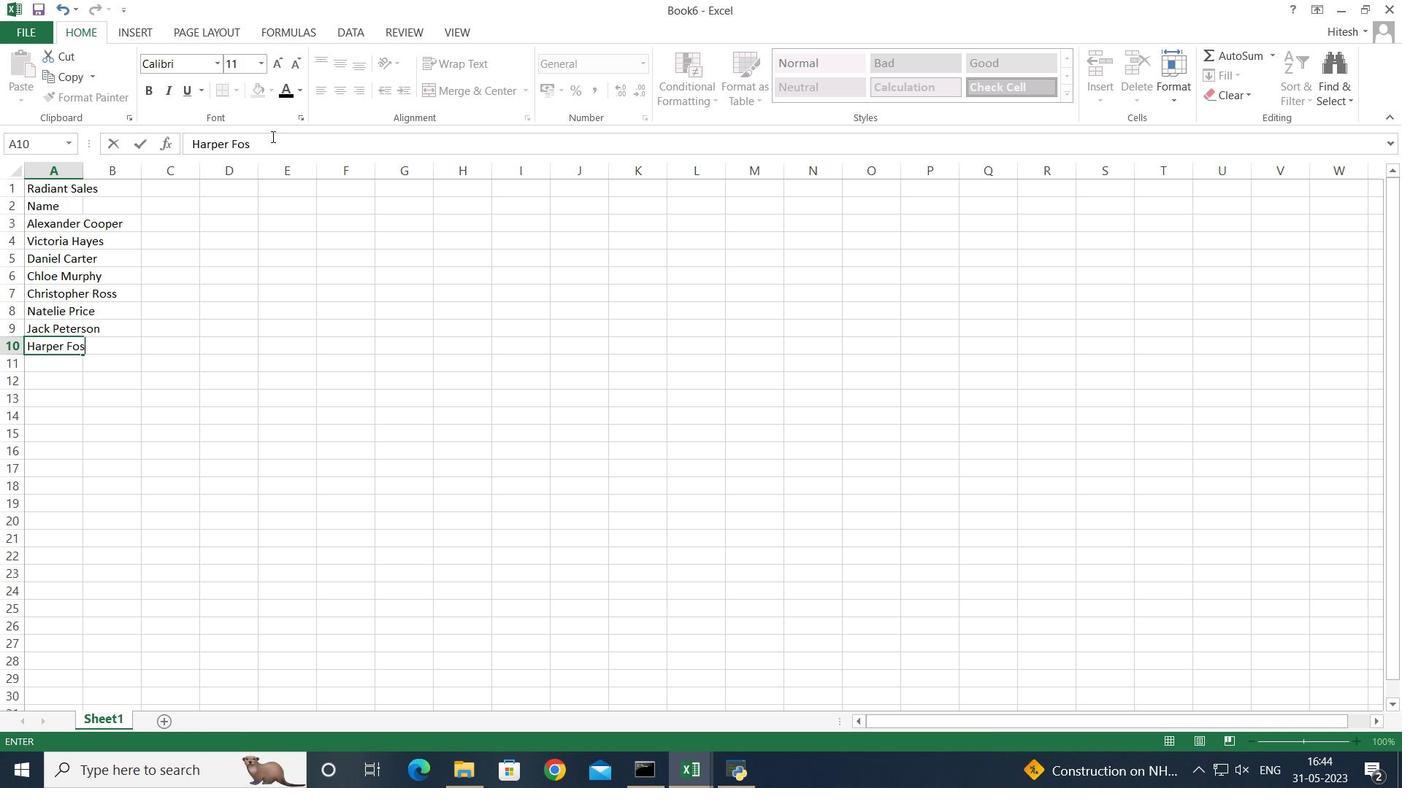 
Action: Mouse moved to (140, 28)
Screenshot: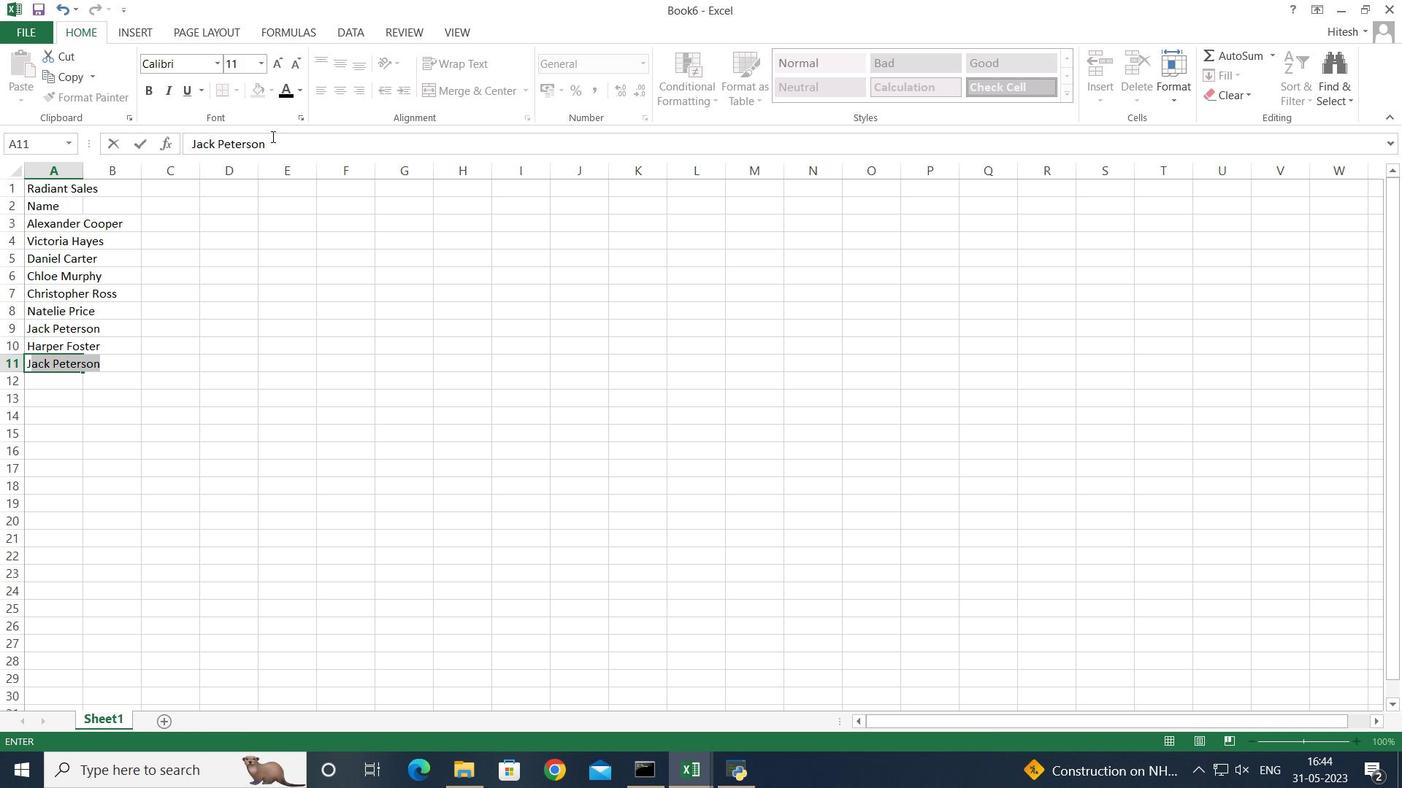 
Action: Mouse pressed left at (140, 28)
Screenshot: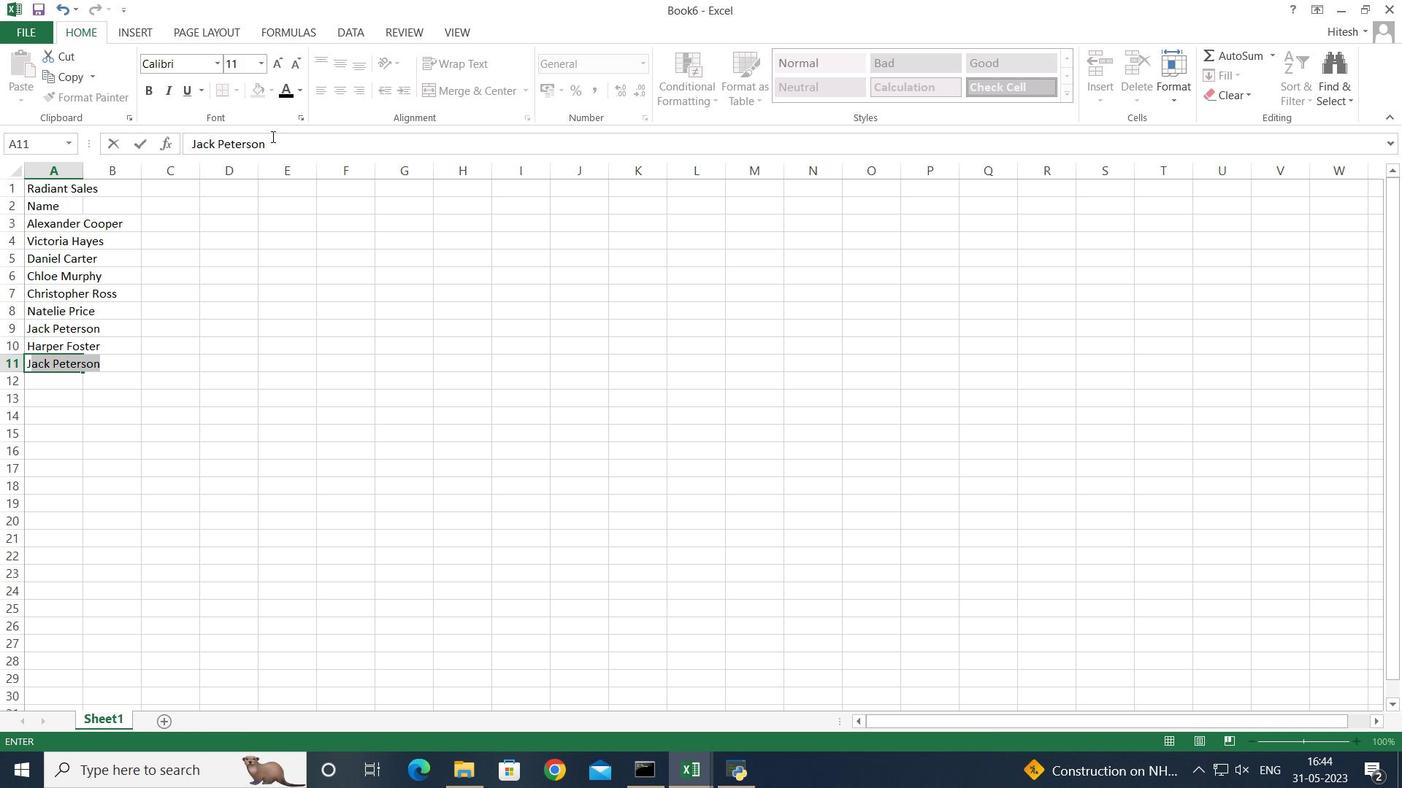 
Action: Mouse moved to (211, 33)
Screenshot: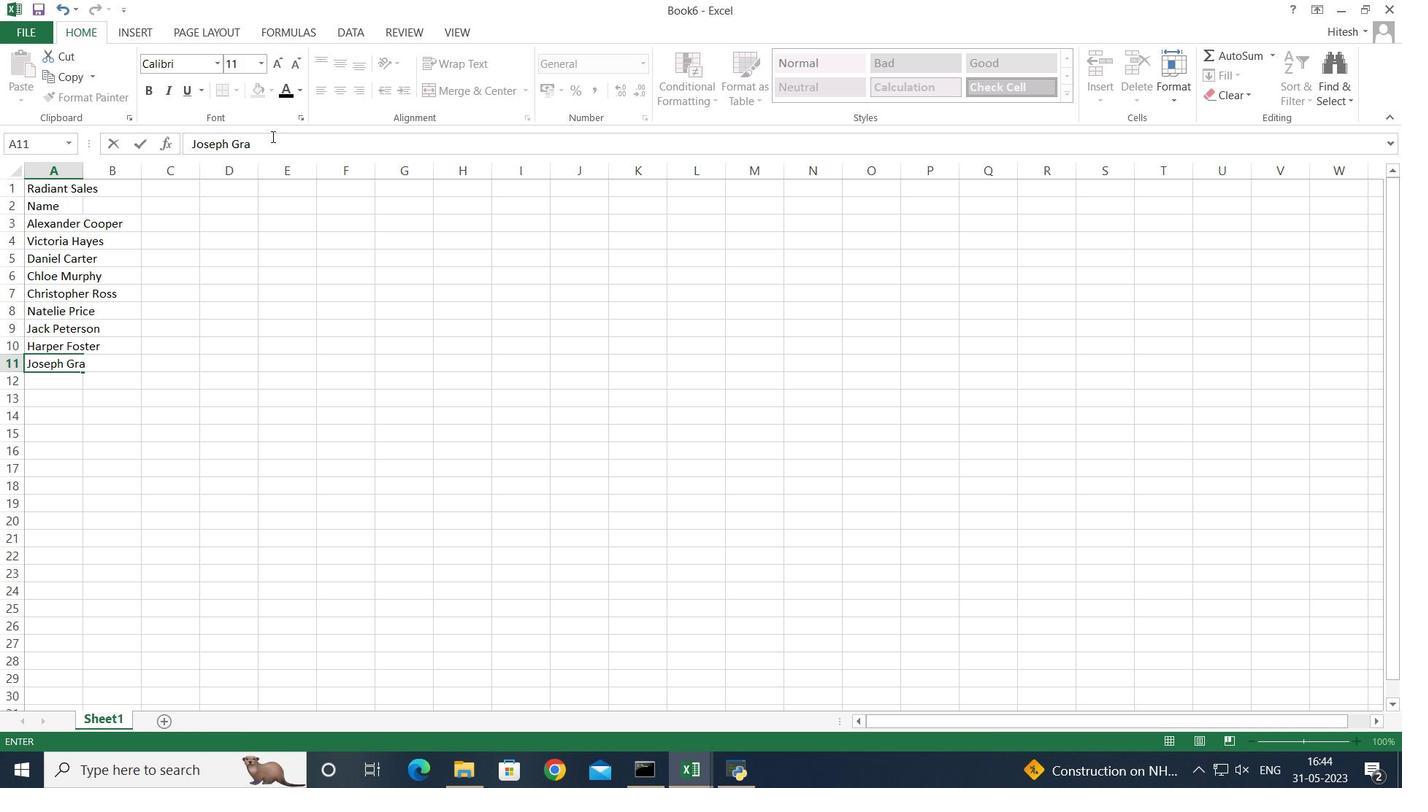 
Action: Mouse pressed left at (211, 33)
Screenshot: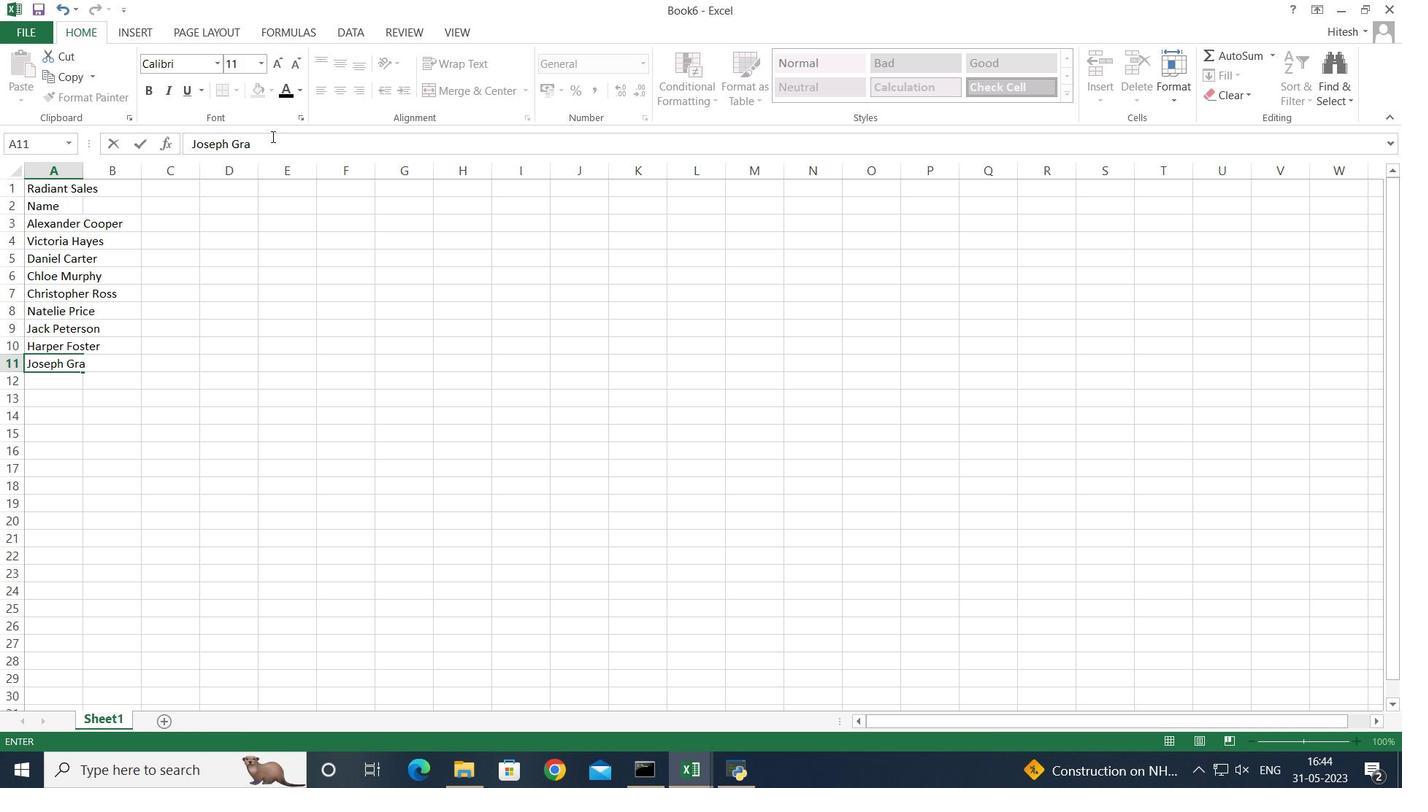 
Action: Mouse moved to (135, 26)
Screenshot: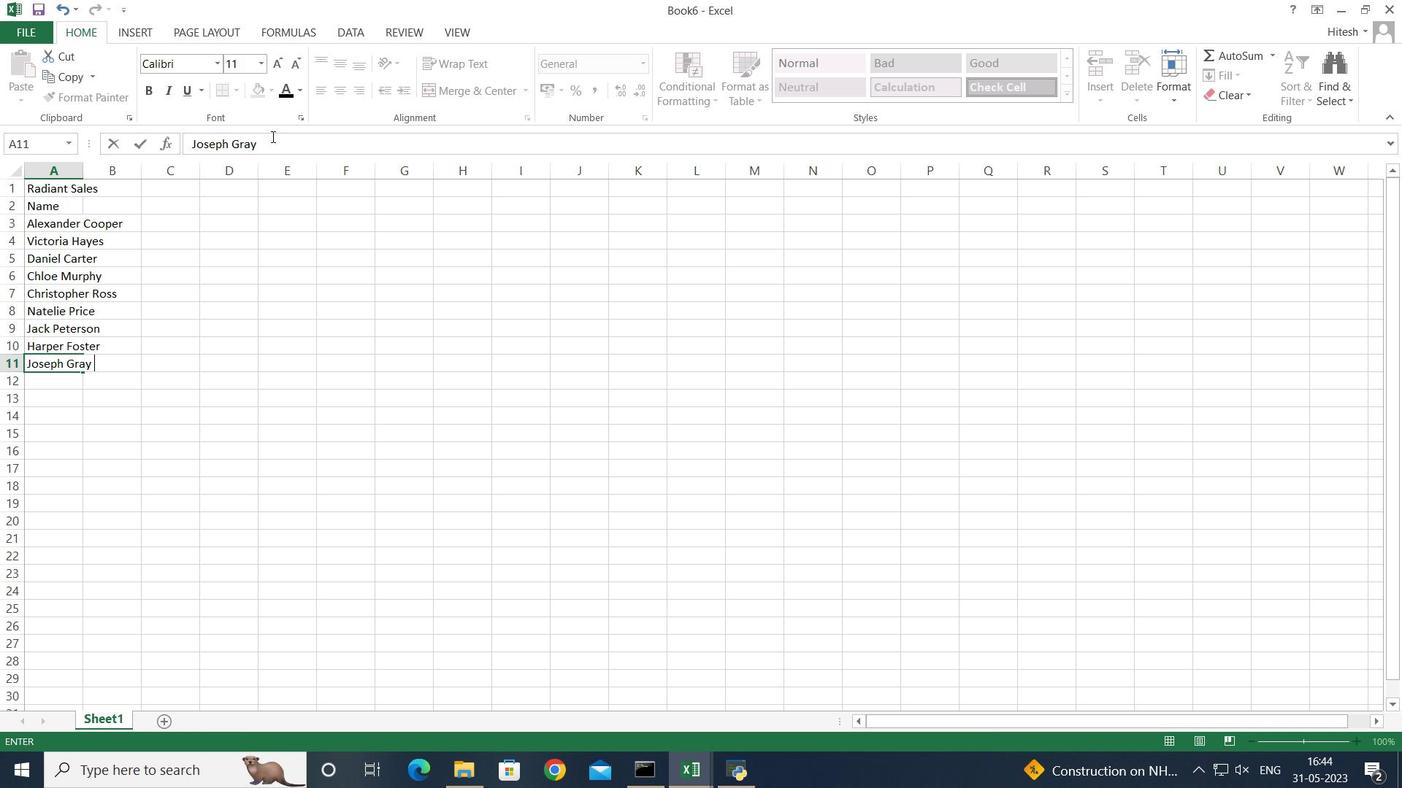 
Action: Mouse pressed left at (135, 26)
Screenshot: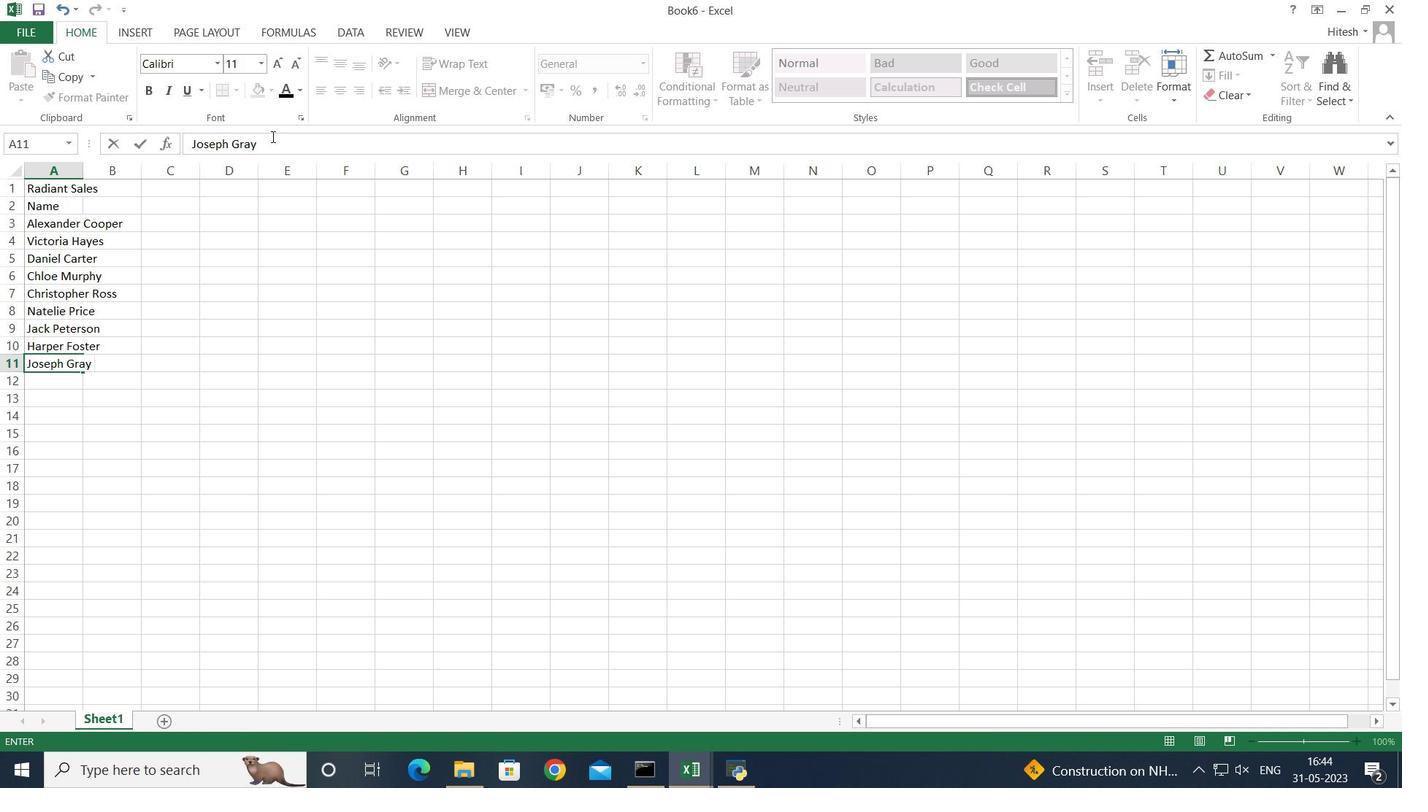 
Action: Mouse moved to (93, 29)
Screenshot: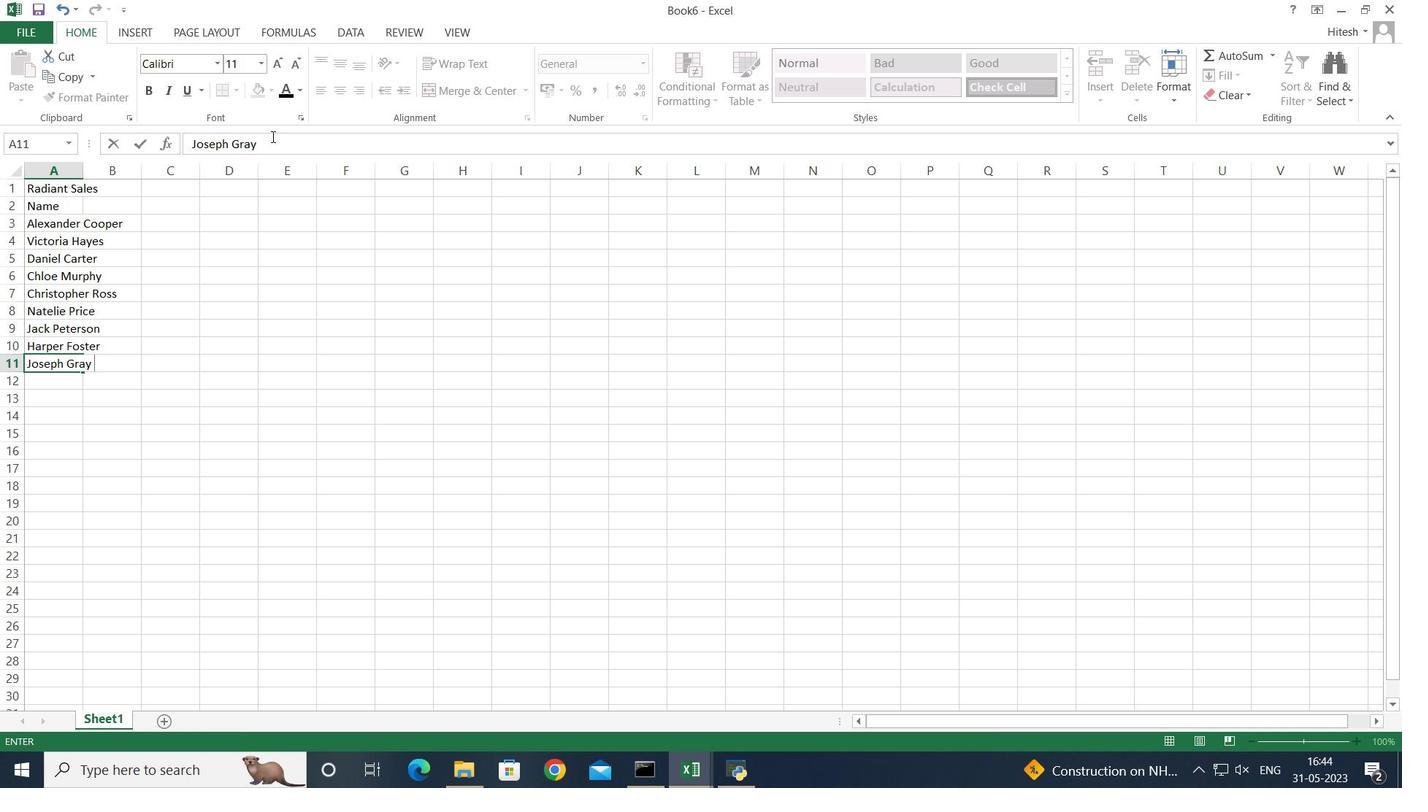 
Action: Mouse pressed left at (93, 29)
Screenshot: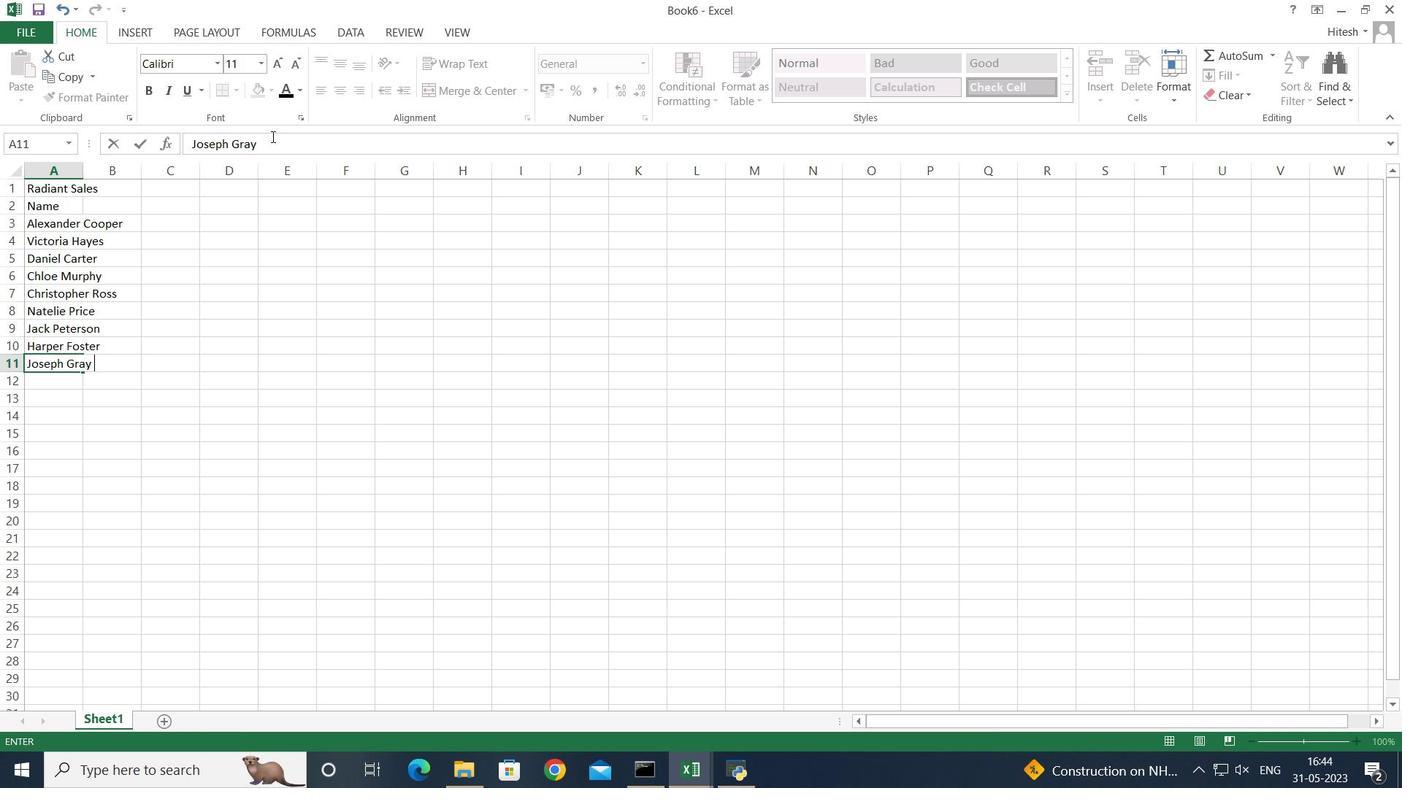 
Action: Mouse moved to (330, 230)
Screenshot: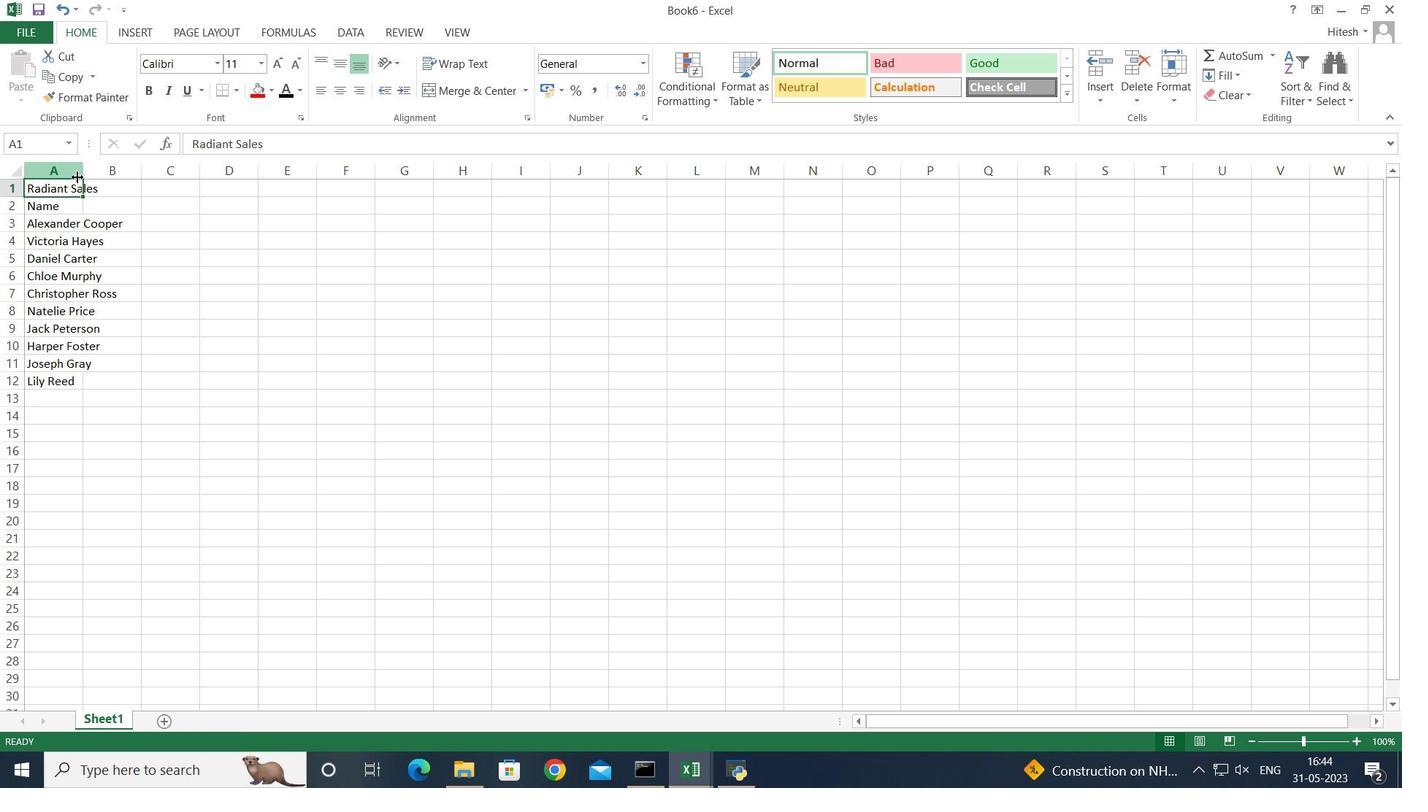
Action: Mouse pressed left at (330, 230)
Screenshot: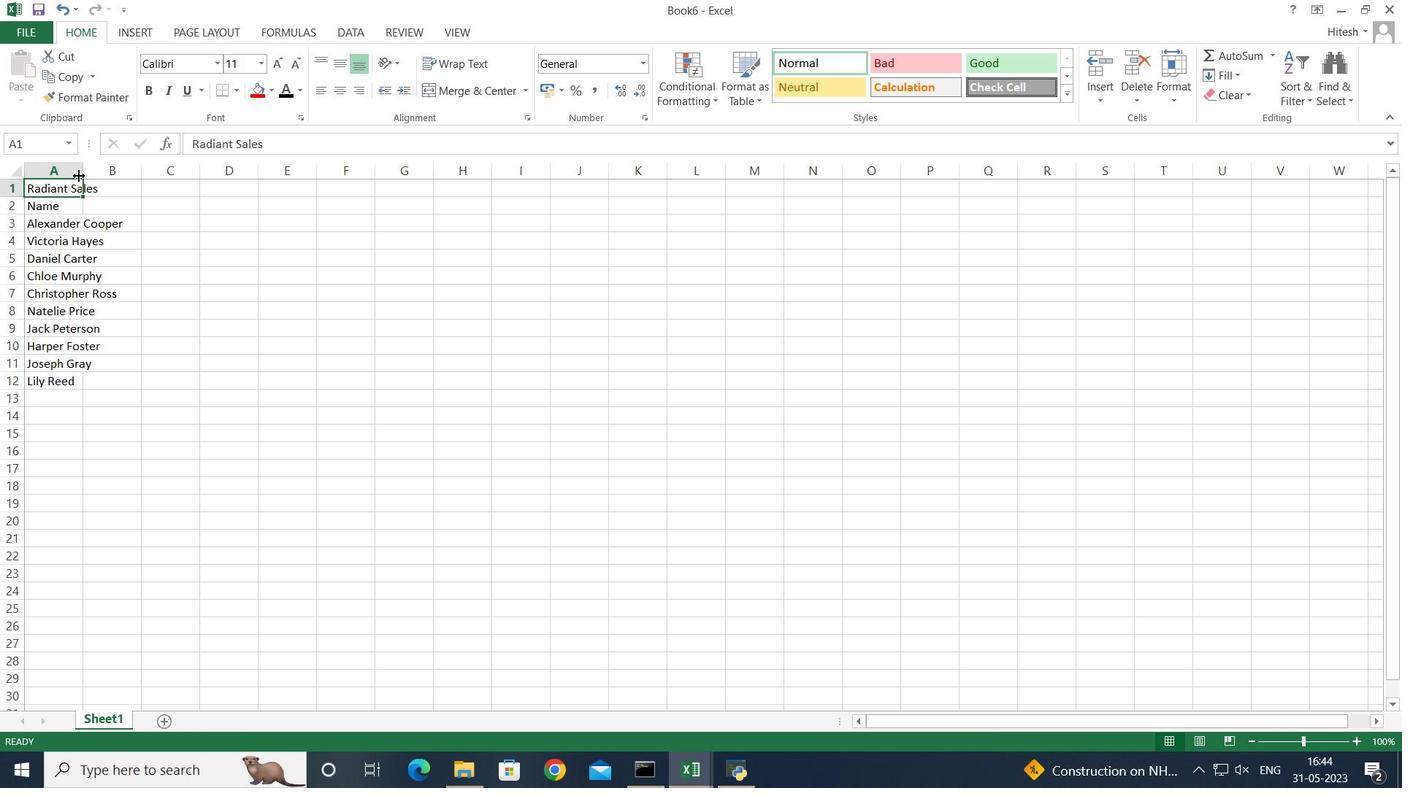 
Action: Mouse moved to (83, 293)
Screenshot: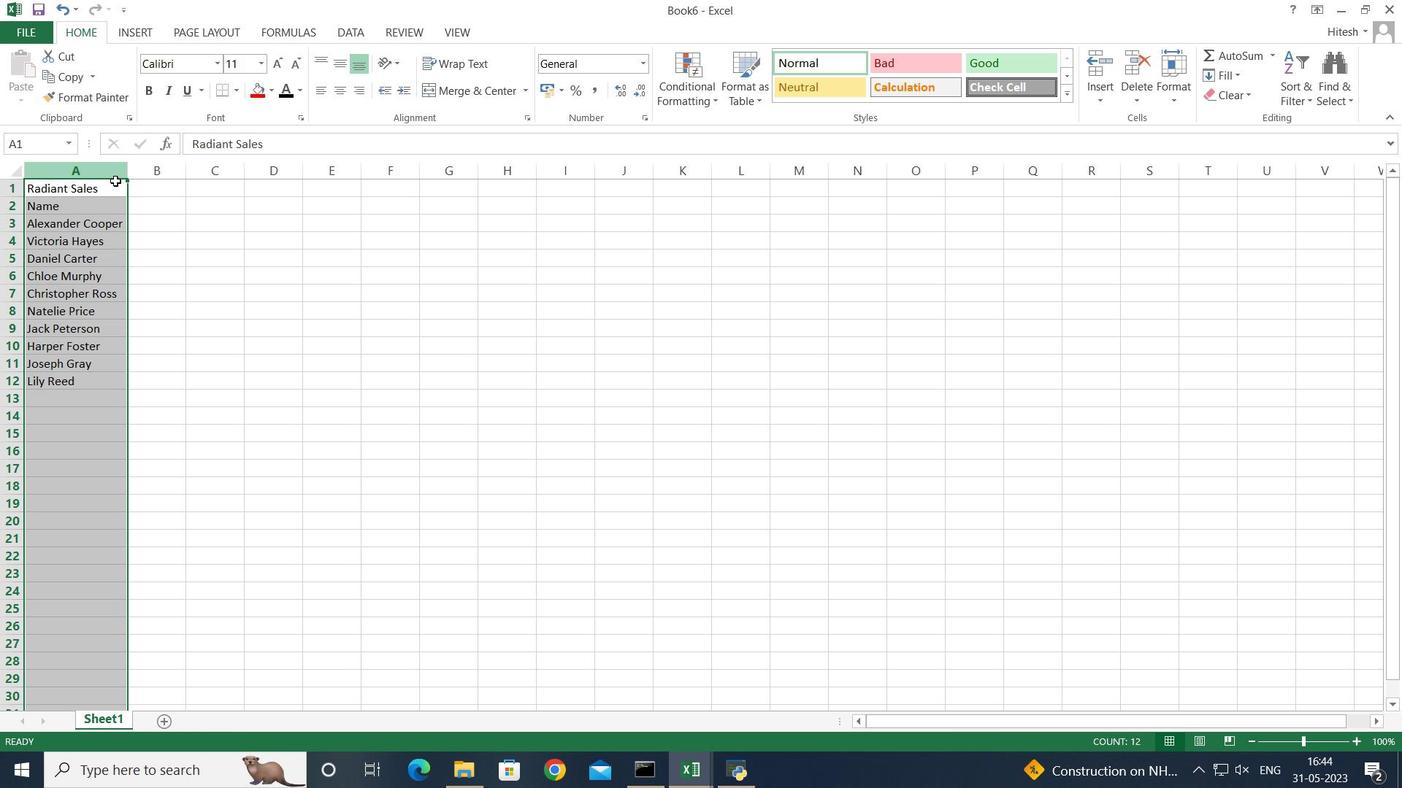
Action: Mouse pressed left at (83, 293)
Screenshot: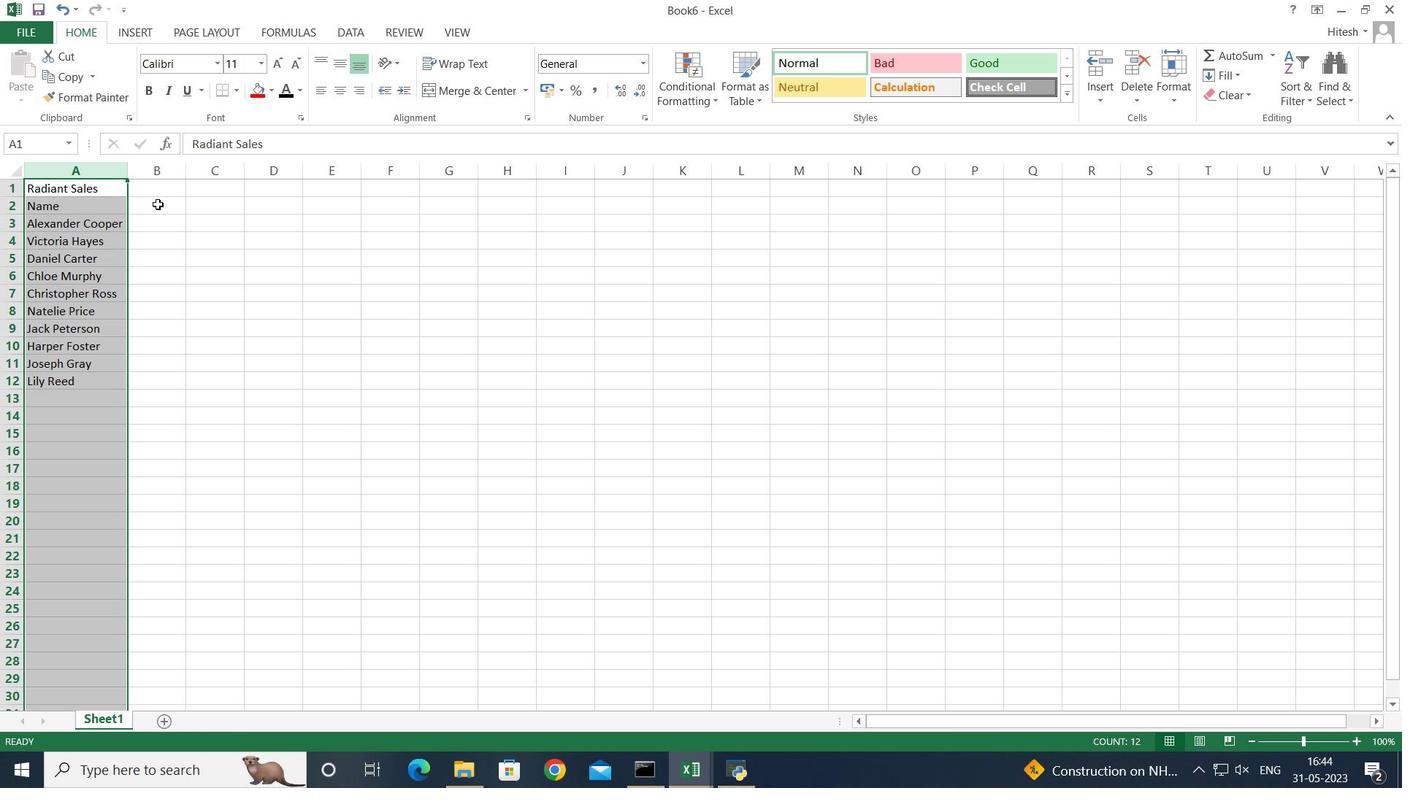 
Action: Mouse moved to (209, 298)
Screenshot: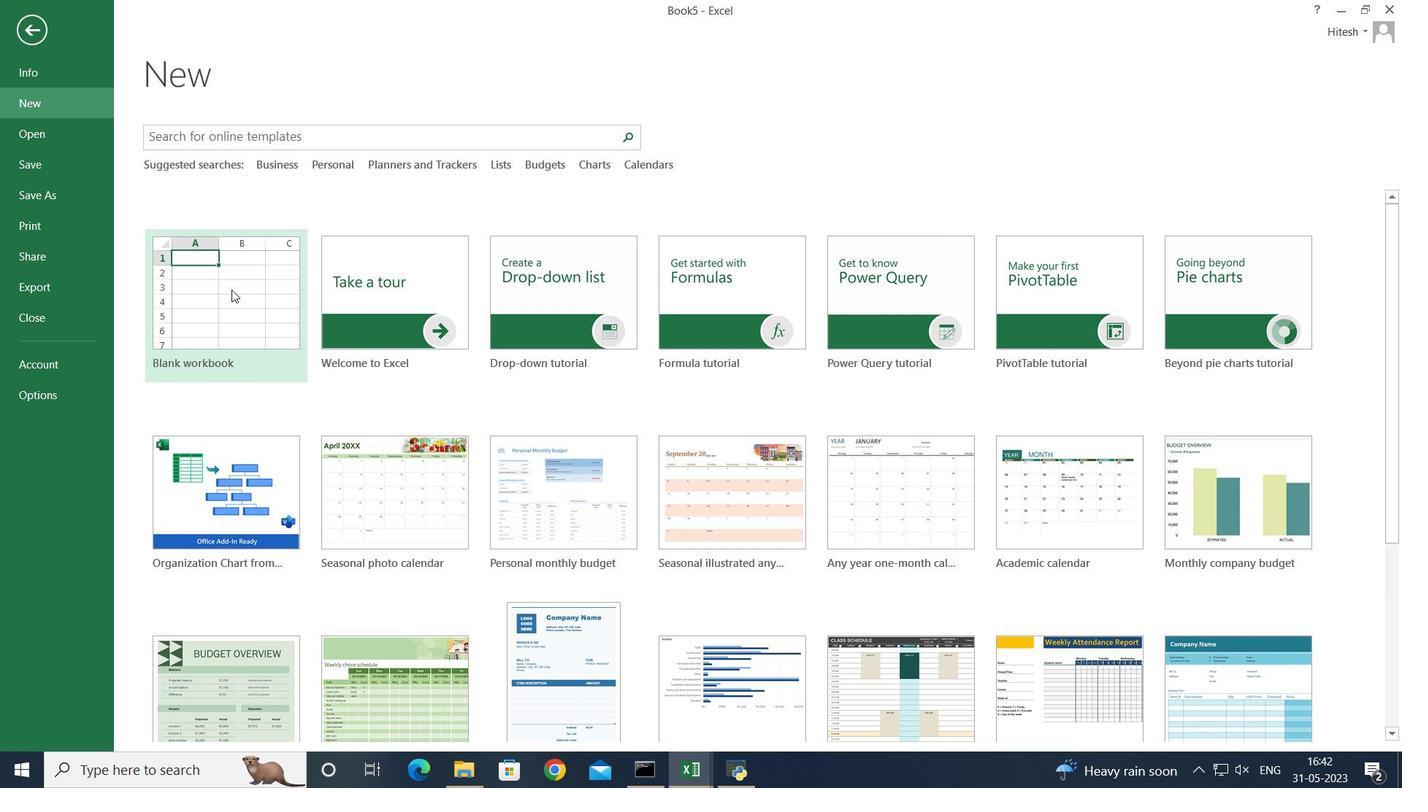 
Action: Mouse pressed left at (209, 298)
Screenshot: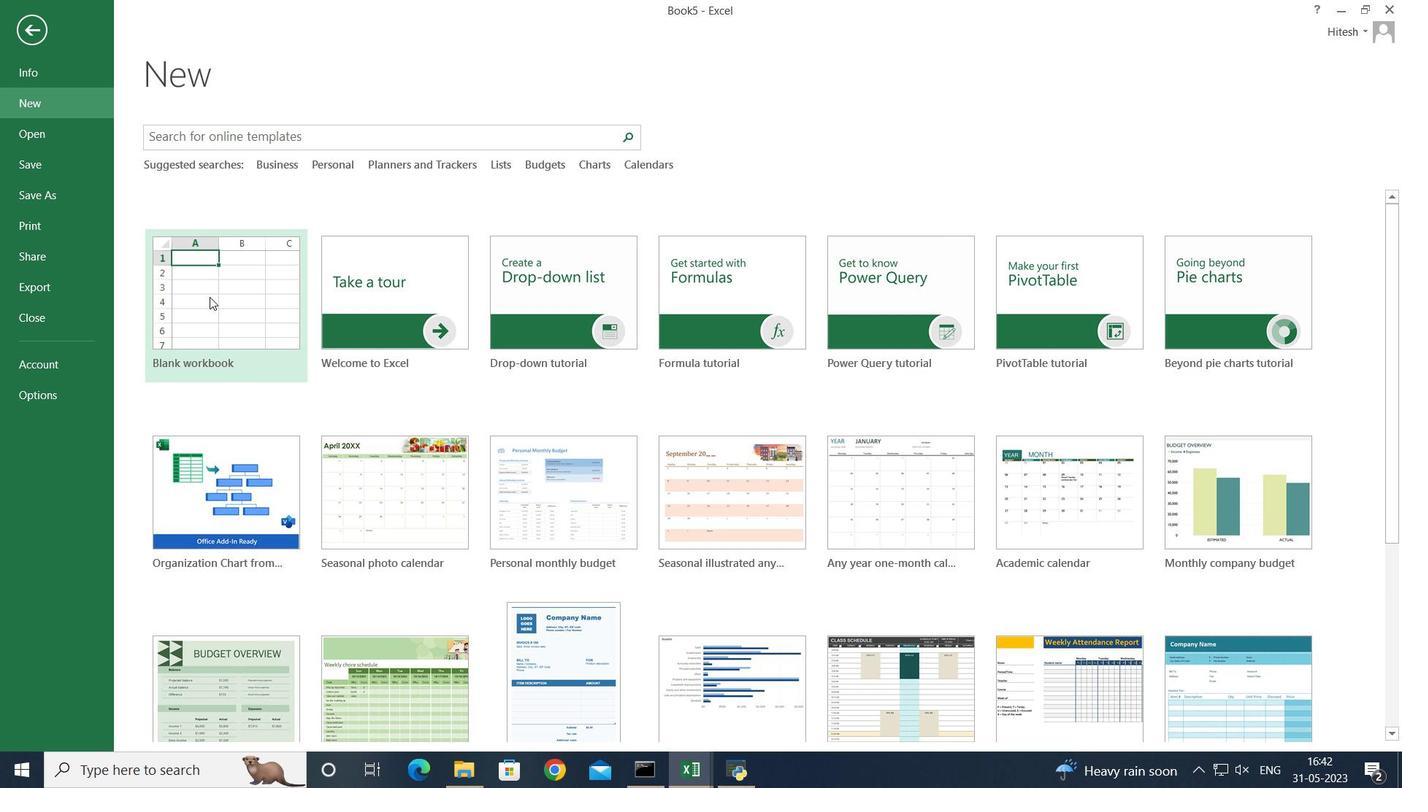 
Action: Key pressed <Key.shift>Radiant<Key.space><Key.shift>Sales<Key.enter><Key.shift>Name<Key.enter><Key.shift>Alexander<Key.space><Key.shift>Cooper<Key.enter><Key.shift>Victoria<Key.space><Key.shift>Hayes<Key.enter><Key.shift><Key.shift><Key.shift><Key.shift>Daniel<Key.space><Key.shift>Carter<Key.enter><Key.shift>Chloe<Key.enter><Key.shift><Key.shift><Key.shift><Key.up>
Screenshot: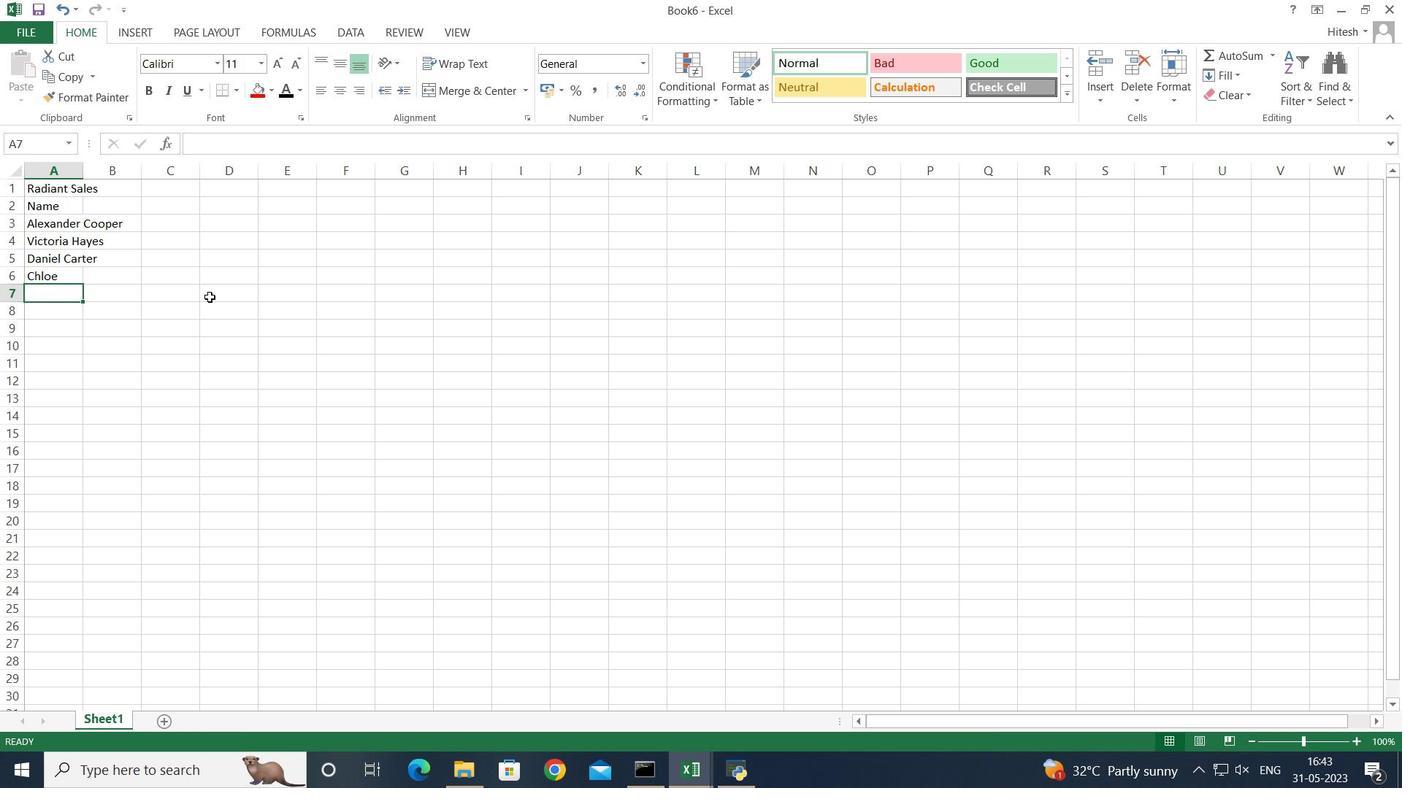 
Action: Mouse moved to (272, 136)
Screenshot: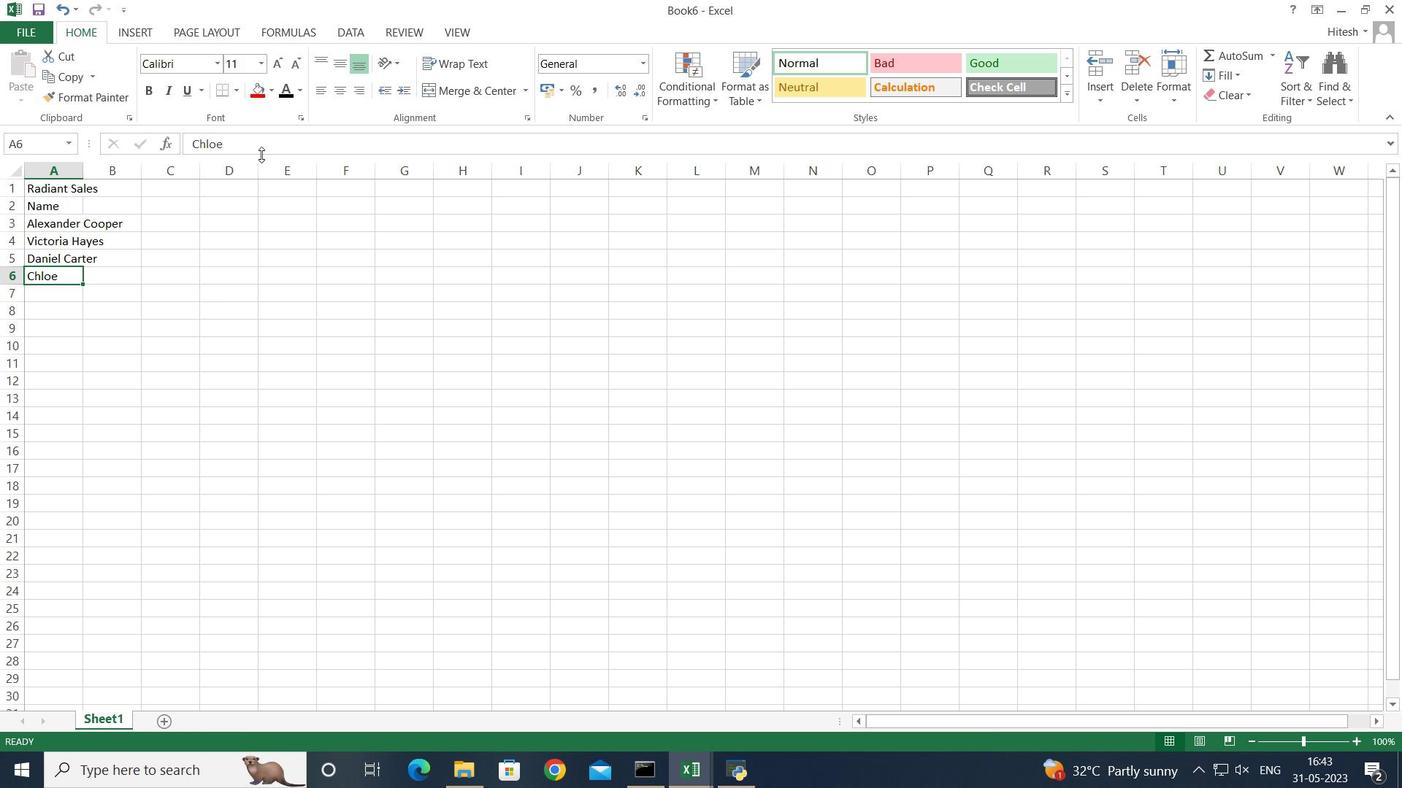 
Action: Mouse pressed left at (272, 136)
Screenshot: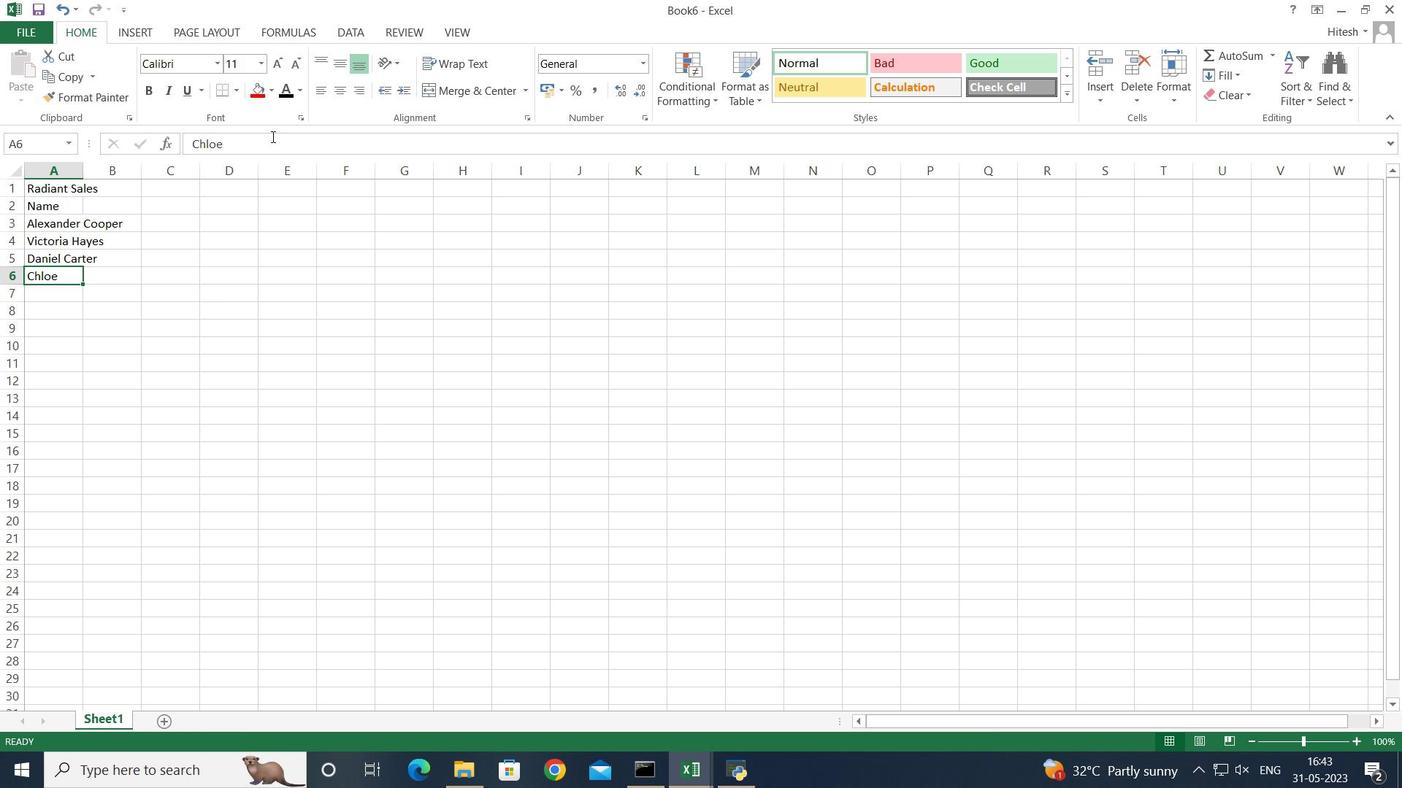 
Action: Key pressed <Key.space><Key.shift><Key.shift><Key.shift><Key.shift>Murphy<Key.enter><Key.shift>Christopher<Key.space><Key.shift><Key.shift><Key.shift>Ross<Key.enter><Key.shift><Key.shift><Key.shift><Key.shift>Natelie<Key.space><Key.shift>Price<Key.enter><Key.shift>Jack<Key.space><Key.shift><Key.shift><Key.shift>Peterson<Key.enter><Key.shift>Harper<Key.space><Key.shift><Key.shift>Foster<Key.enter><Key.shift>Joseph<Key.space><Key.shift>Gray<Key.space><Key.enter><Key.shift>Lily<Key.space><Key.shift>Reed<Key.enter>
Screenshot: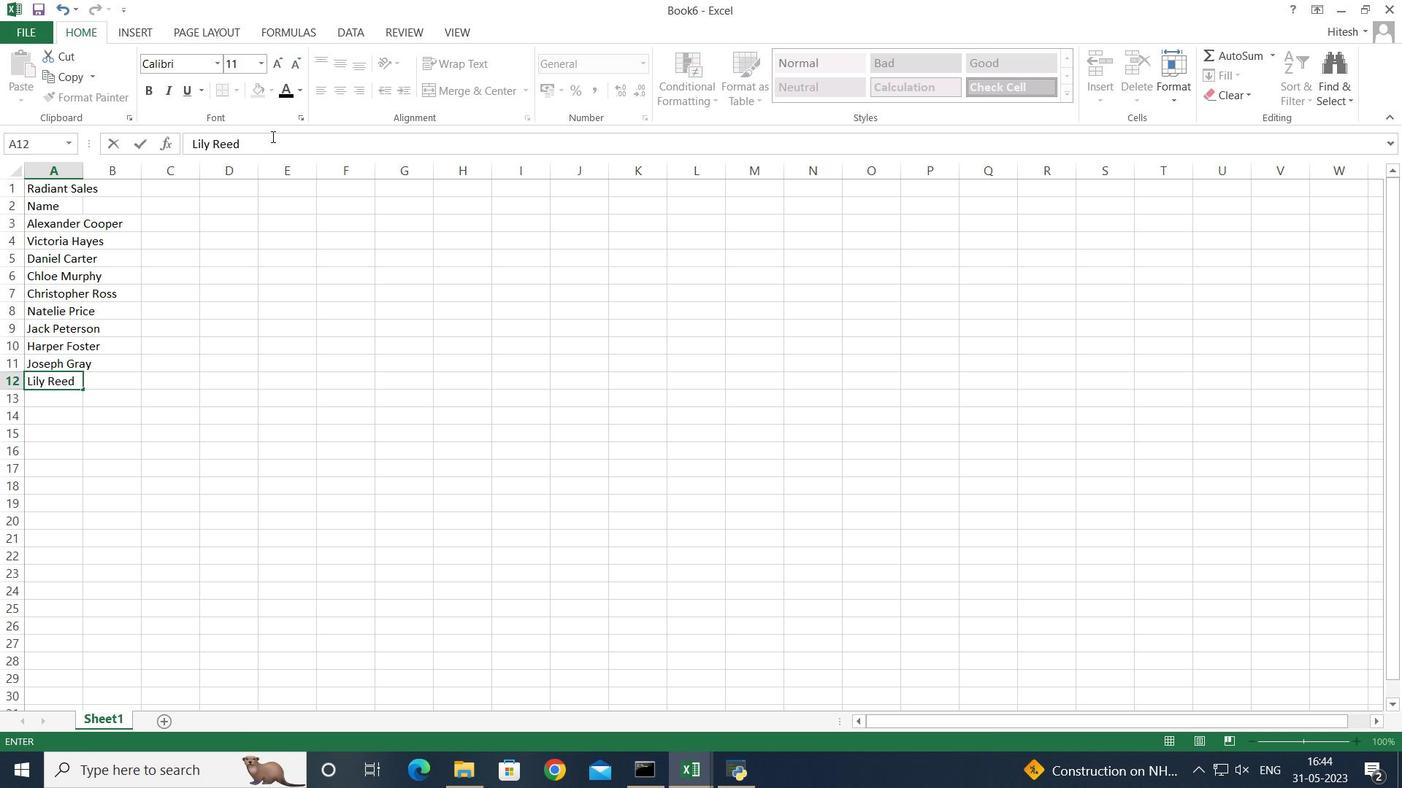 
Action: Mouse moved to (44, 179)
Screenshot: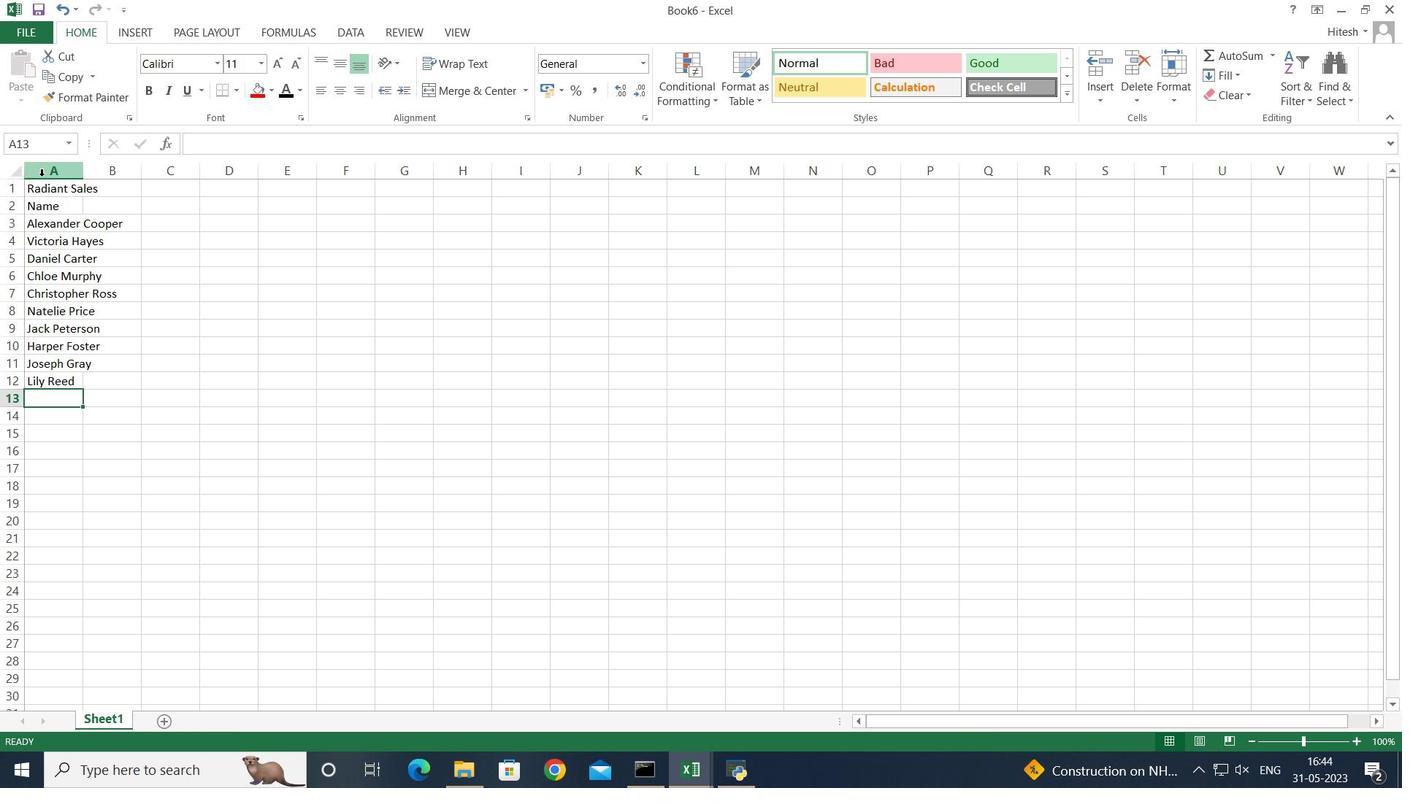 
Action: Mouse pressed left at (44, 179)
Screenshot: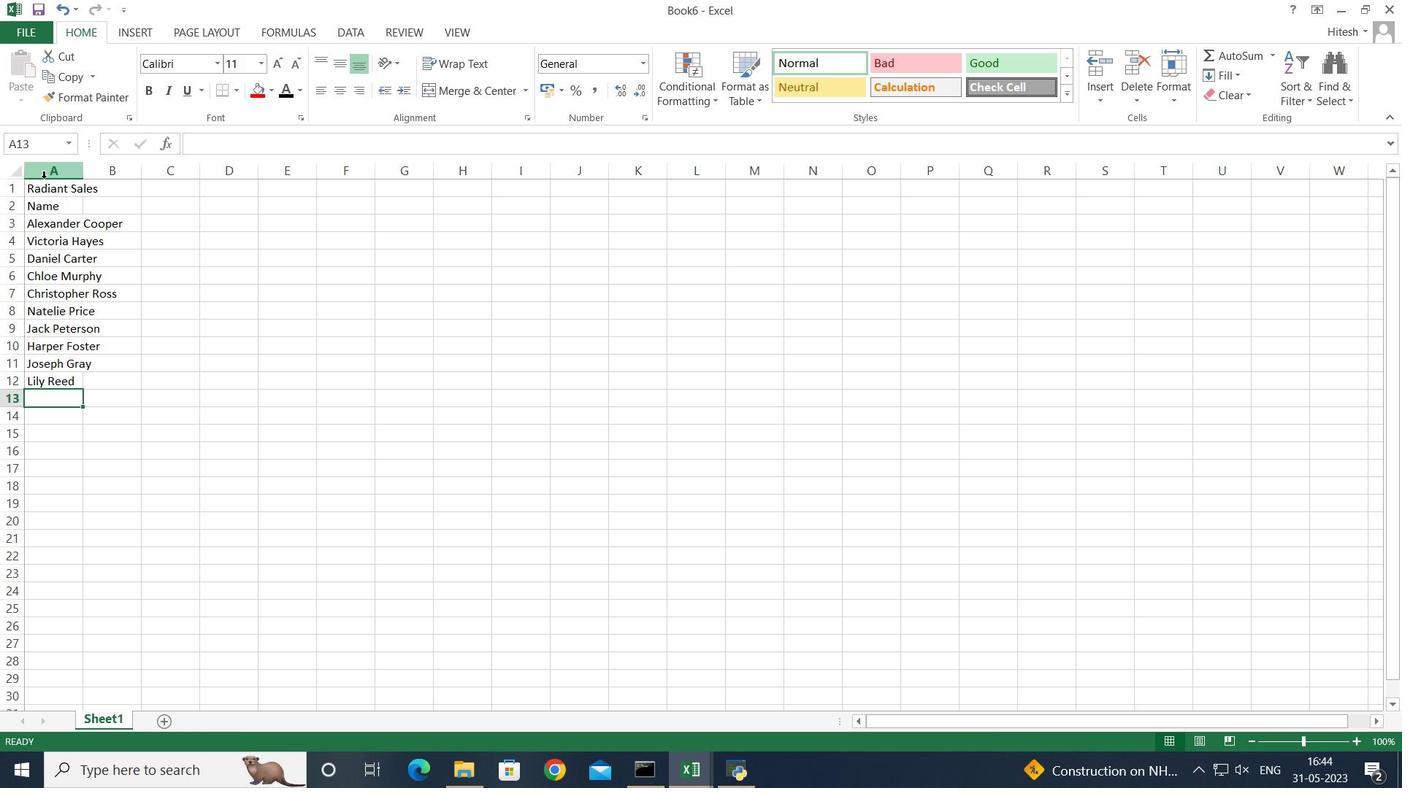 
Action: Mouse moved to (81, 175)
Screenshot: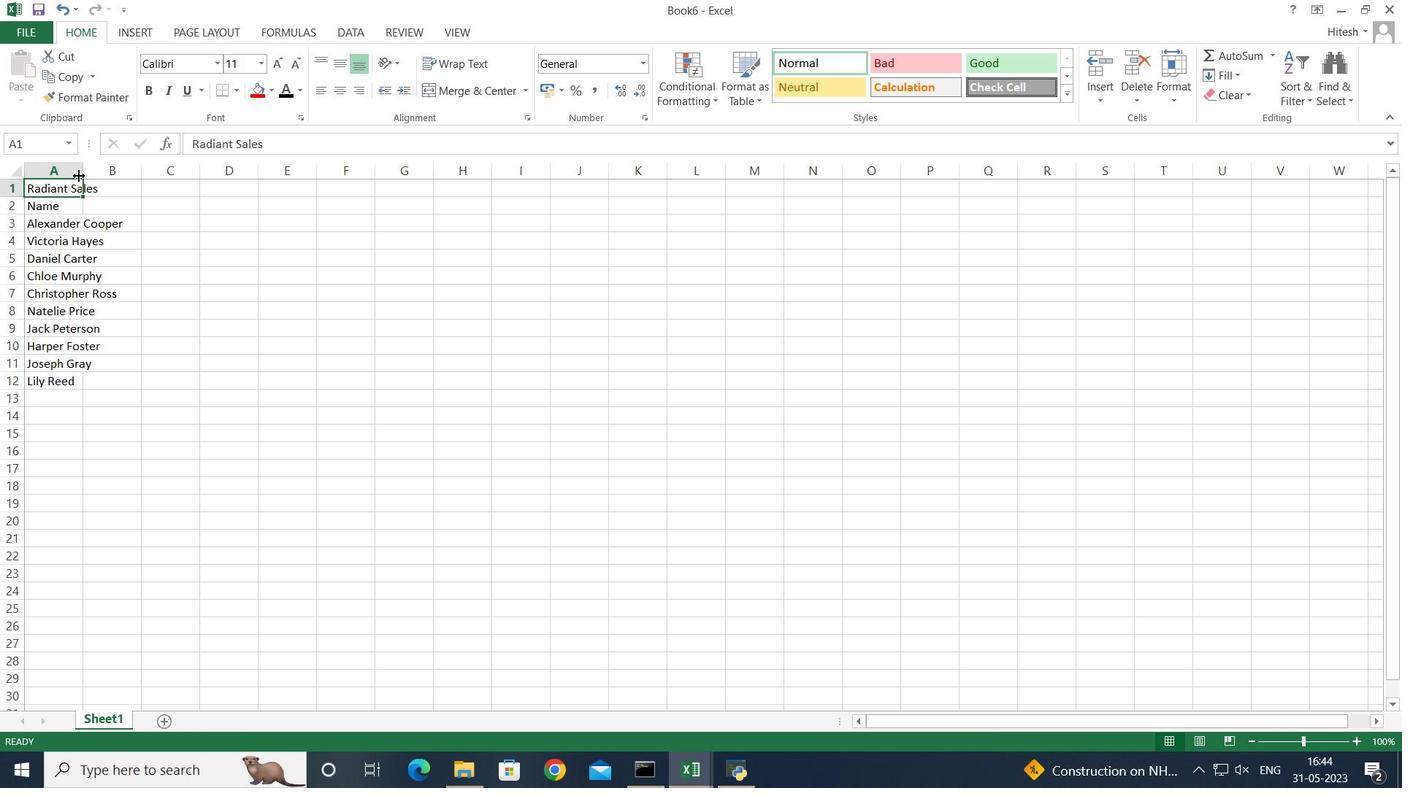 
Action: Mouse pressed left at (81, 175)
Screenshot: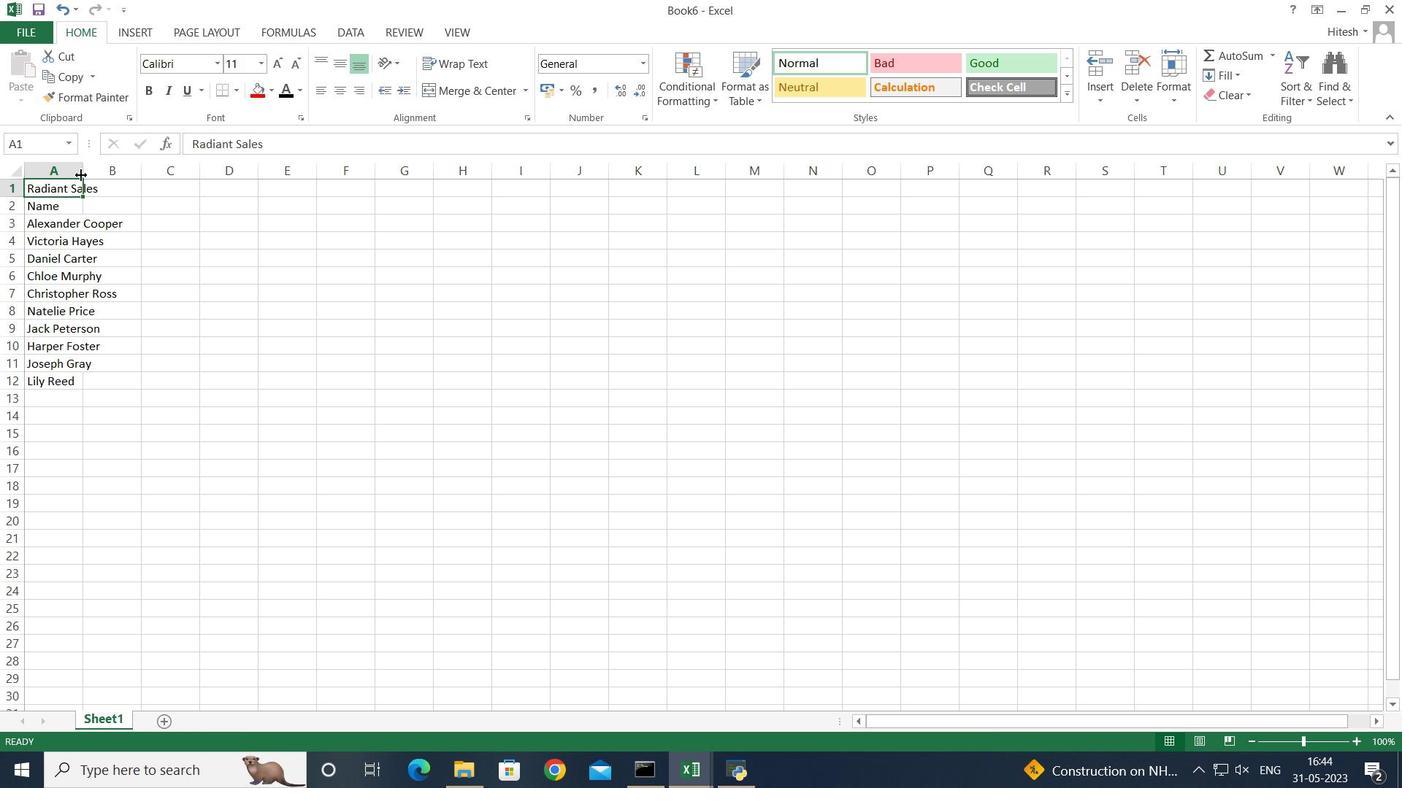
Action: Mouse pressed left at (81, 175)
Screenshot: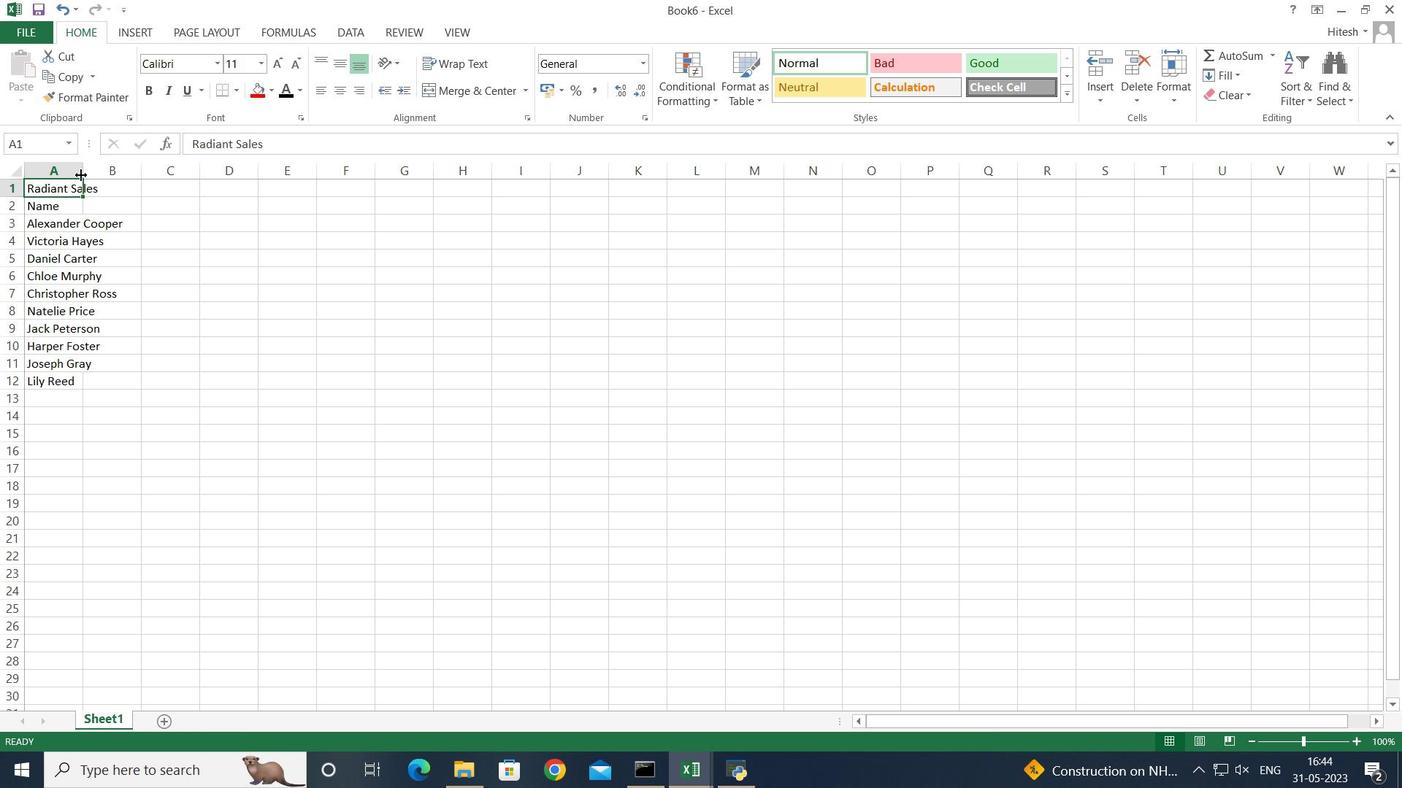 
Action: Mouse pressed left at (81, 175)
Screenshot: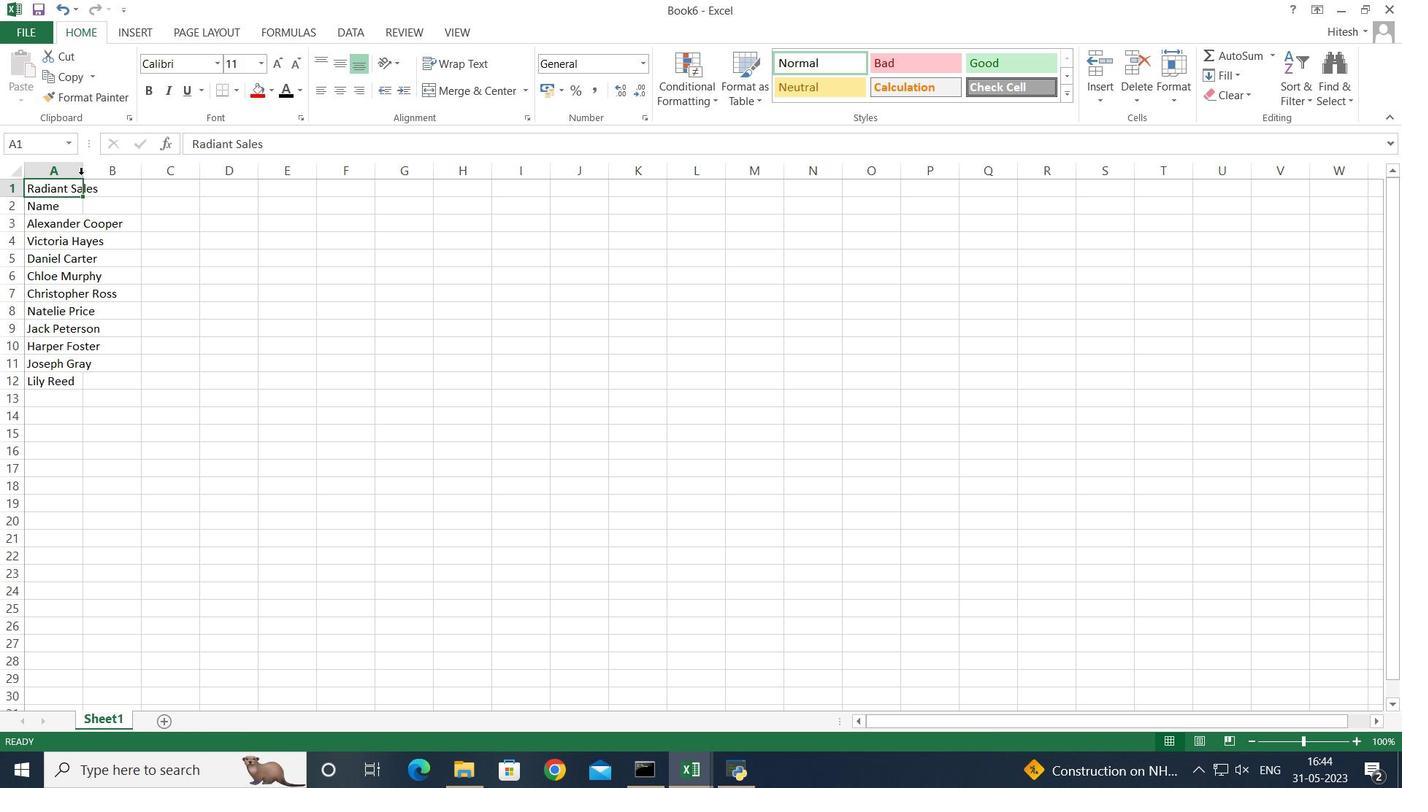 
Action: Mouse moved to (159, 205)
Screenshot: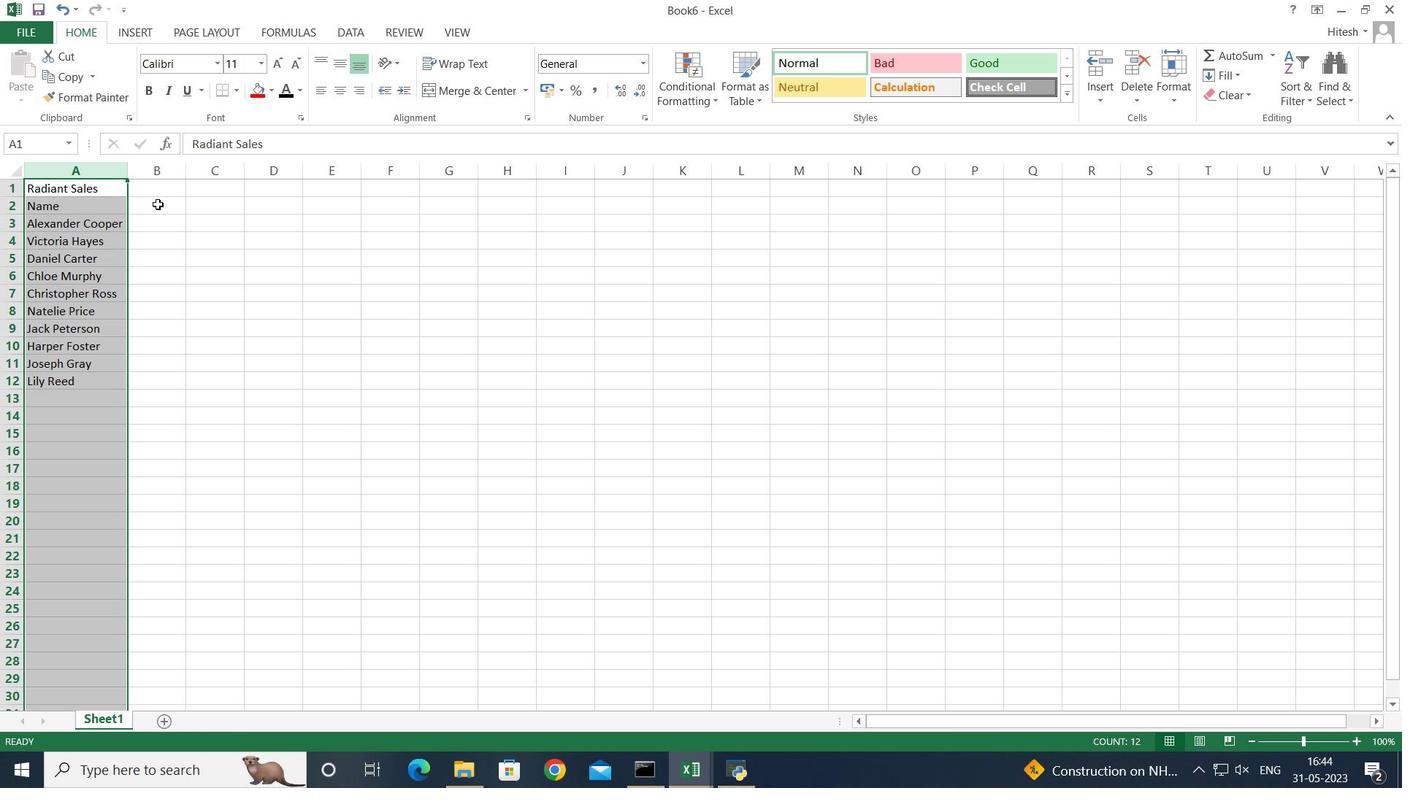 
Action: Mouse pressed left at (159, 205)
Screenshot: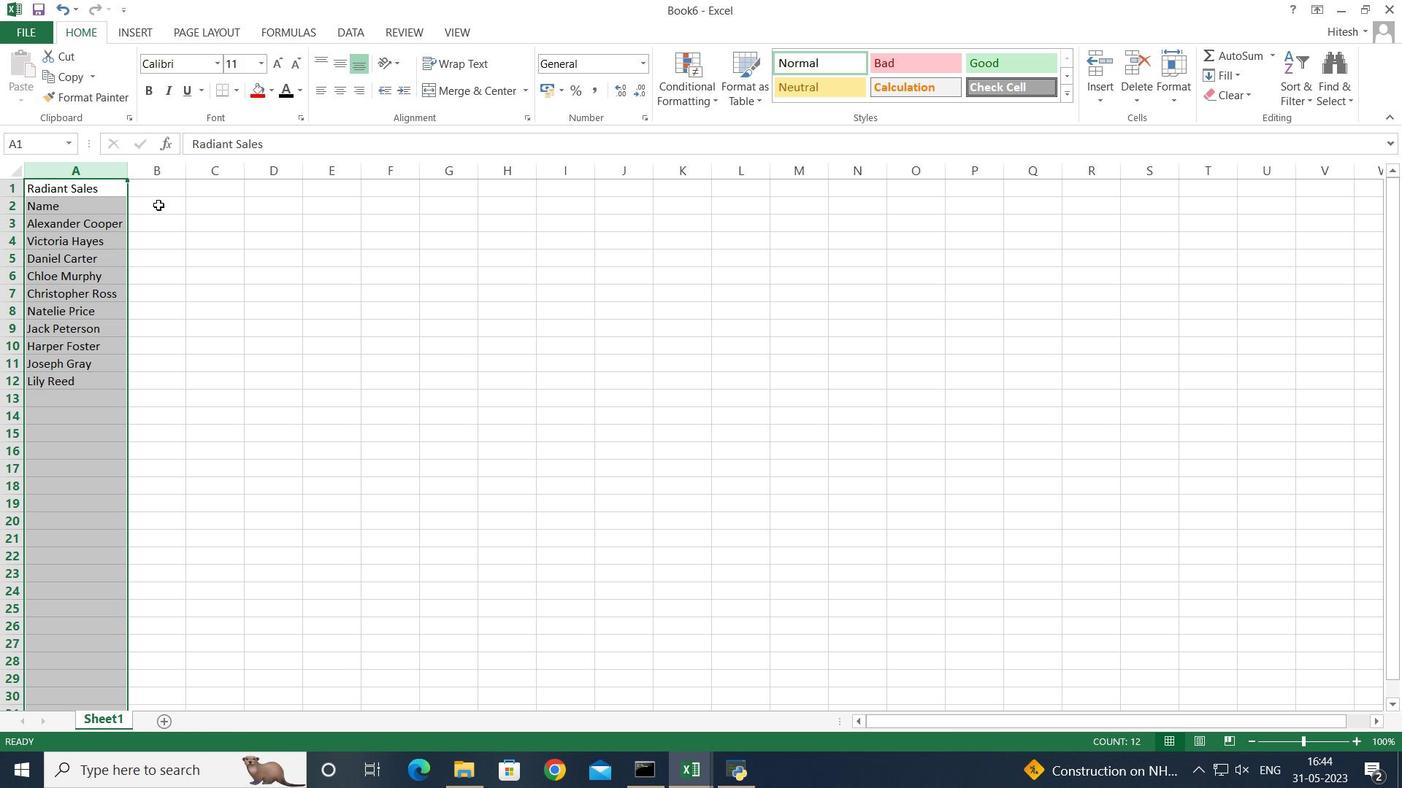 
Action: Key pressed <Key.shift>Iteam<Key.space><Key.shift>Code<Key.enter>
Screenshot: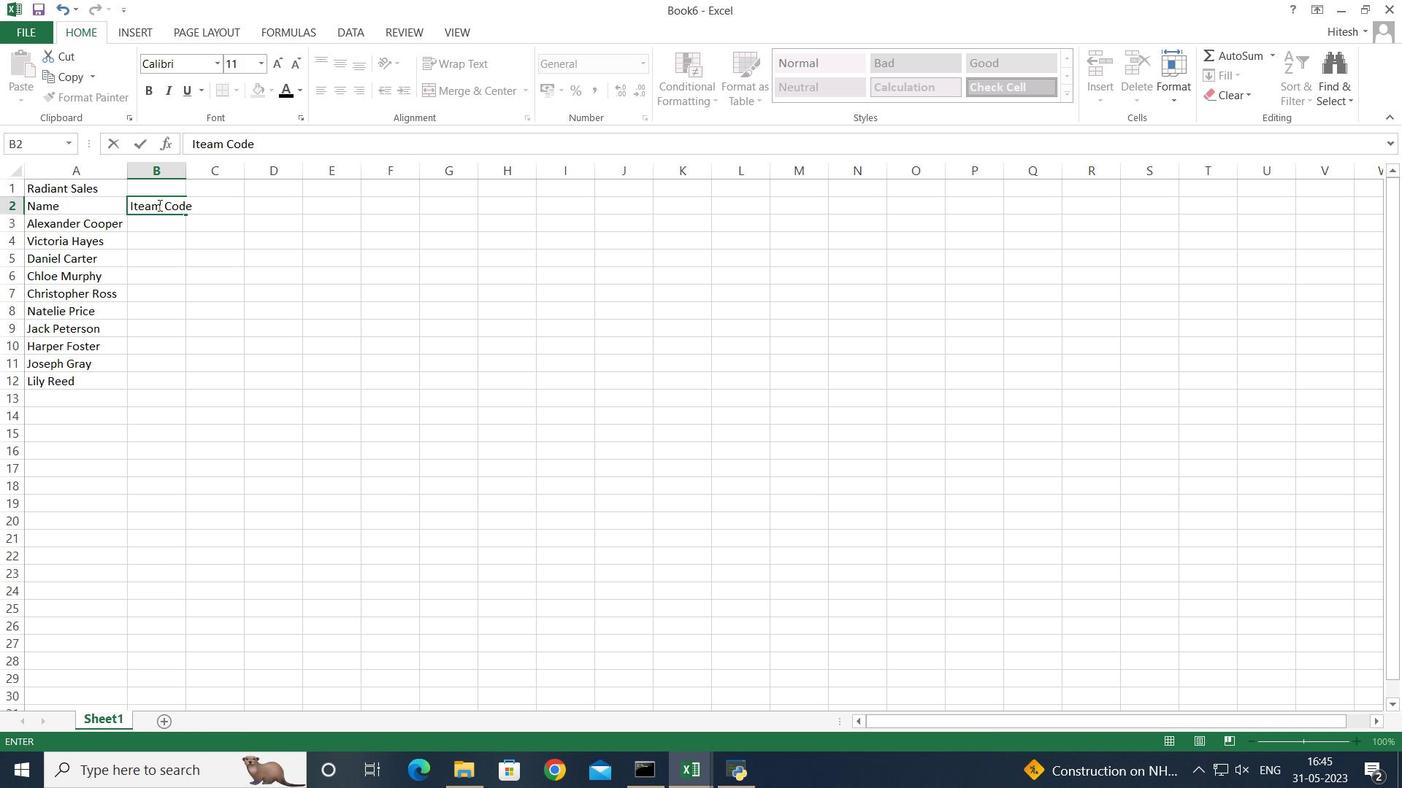 
Action: Mouse moved to (160, 230)
Screenshot: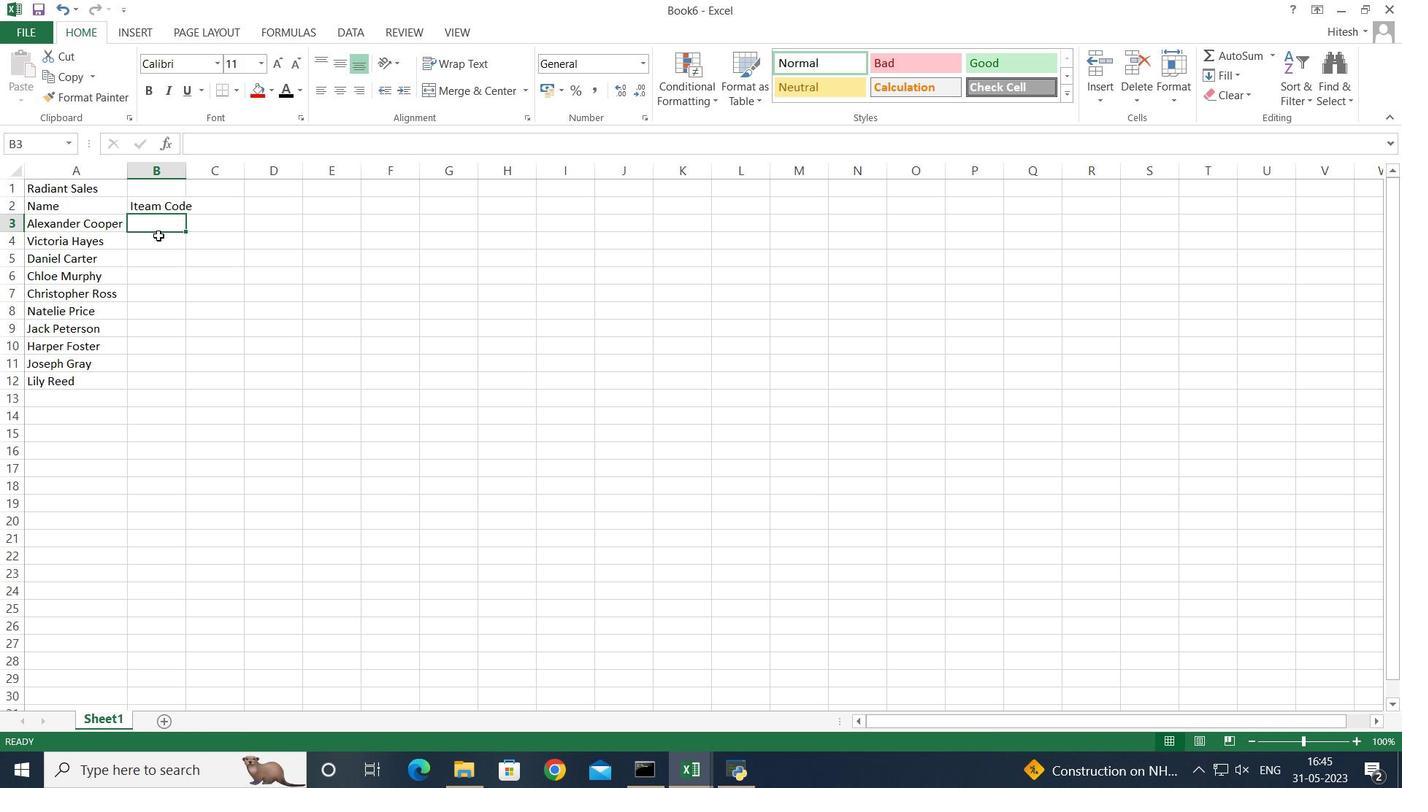
Action: Key pressed 202<Key.backspace>30<Key.enter>2050<Key.enter>5060<Key.enter>2080<Key.enter>2040<Key.enter>2070<Key.enter>2055<Key.enter>2025<Key.enter>2075<Key.enter>2035<Key.enter>
Screenshot: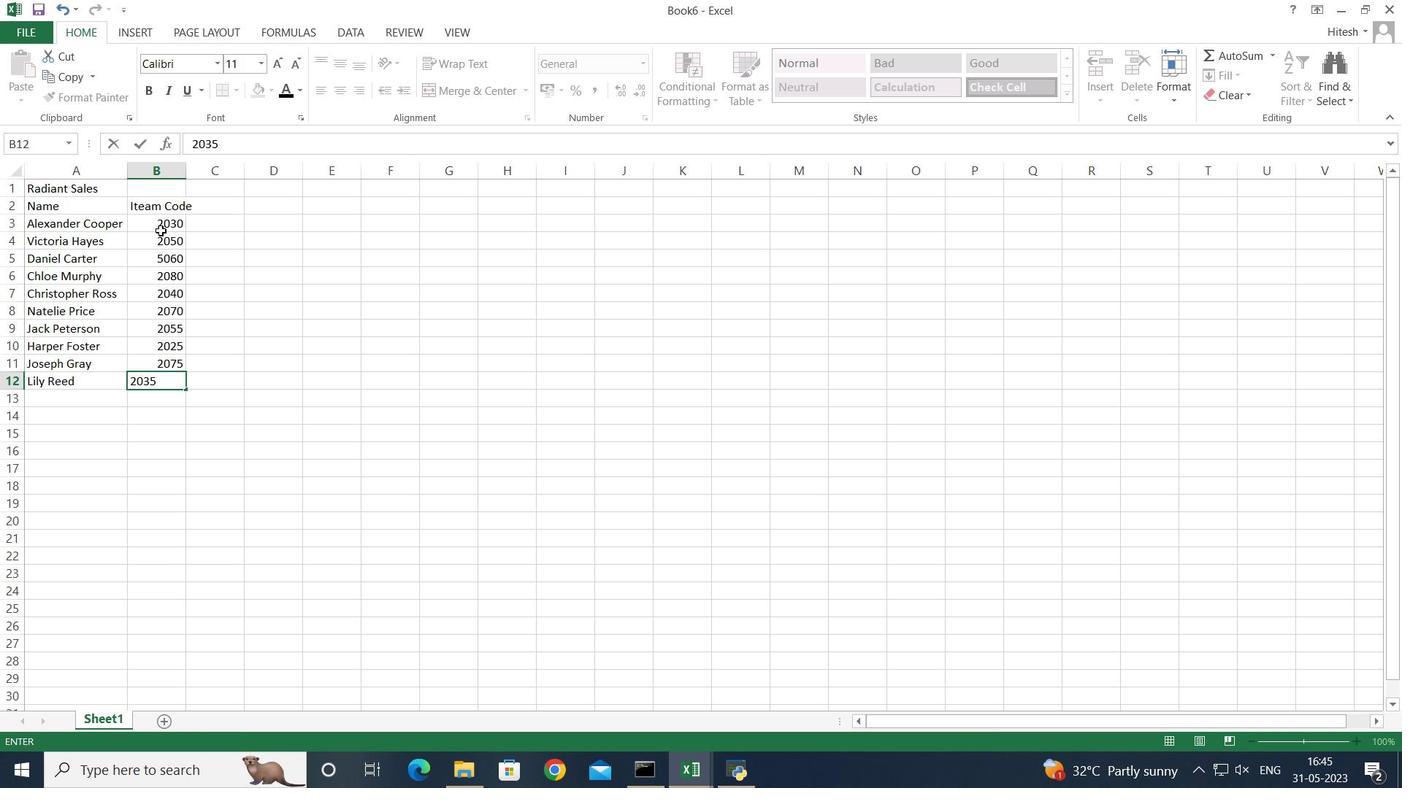 
Action: Mouse moved to (173, 171)
Screenshot: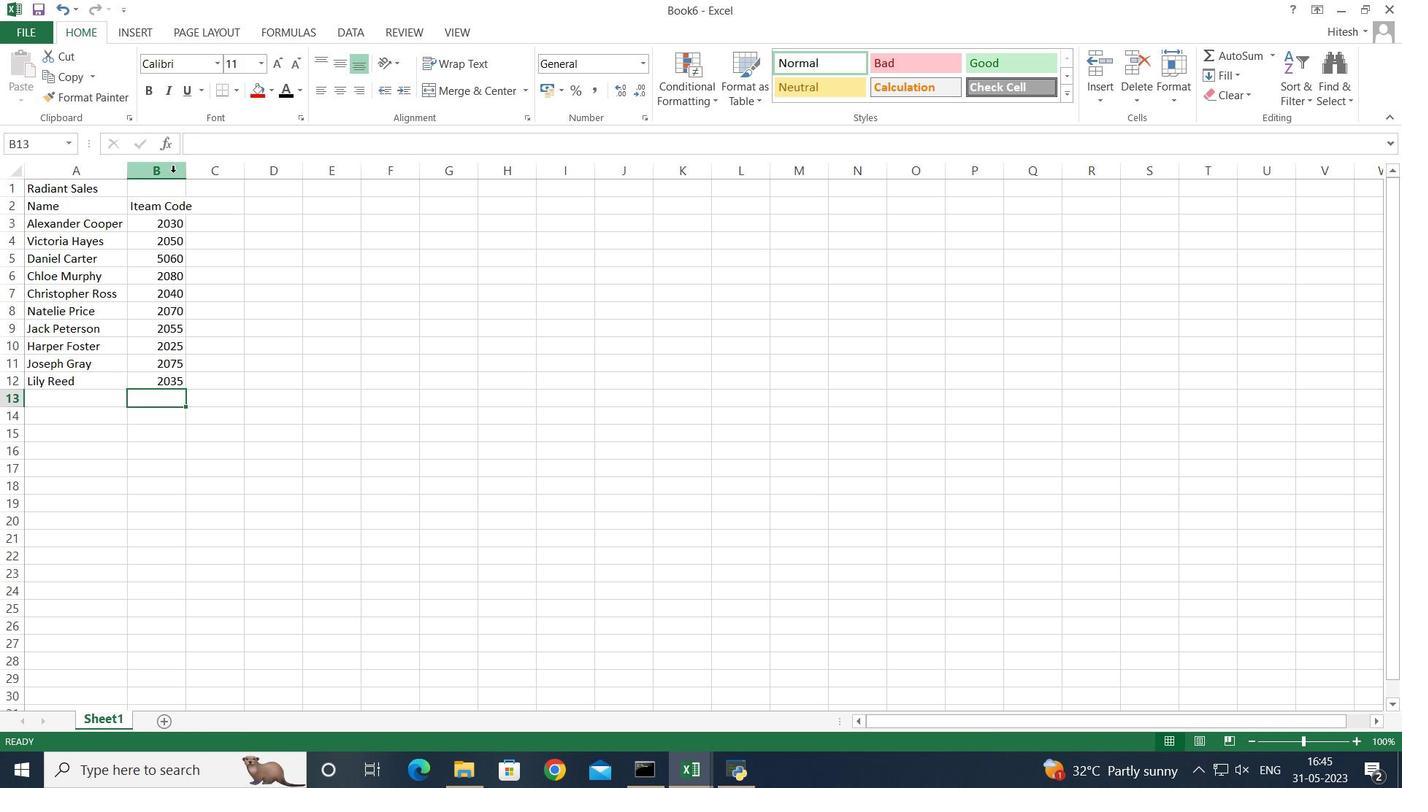 
Action: Mouse pressed left at (173, 171)
Screenshot: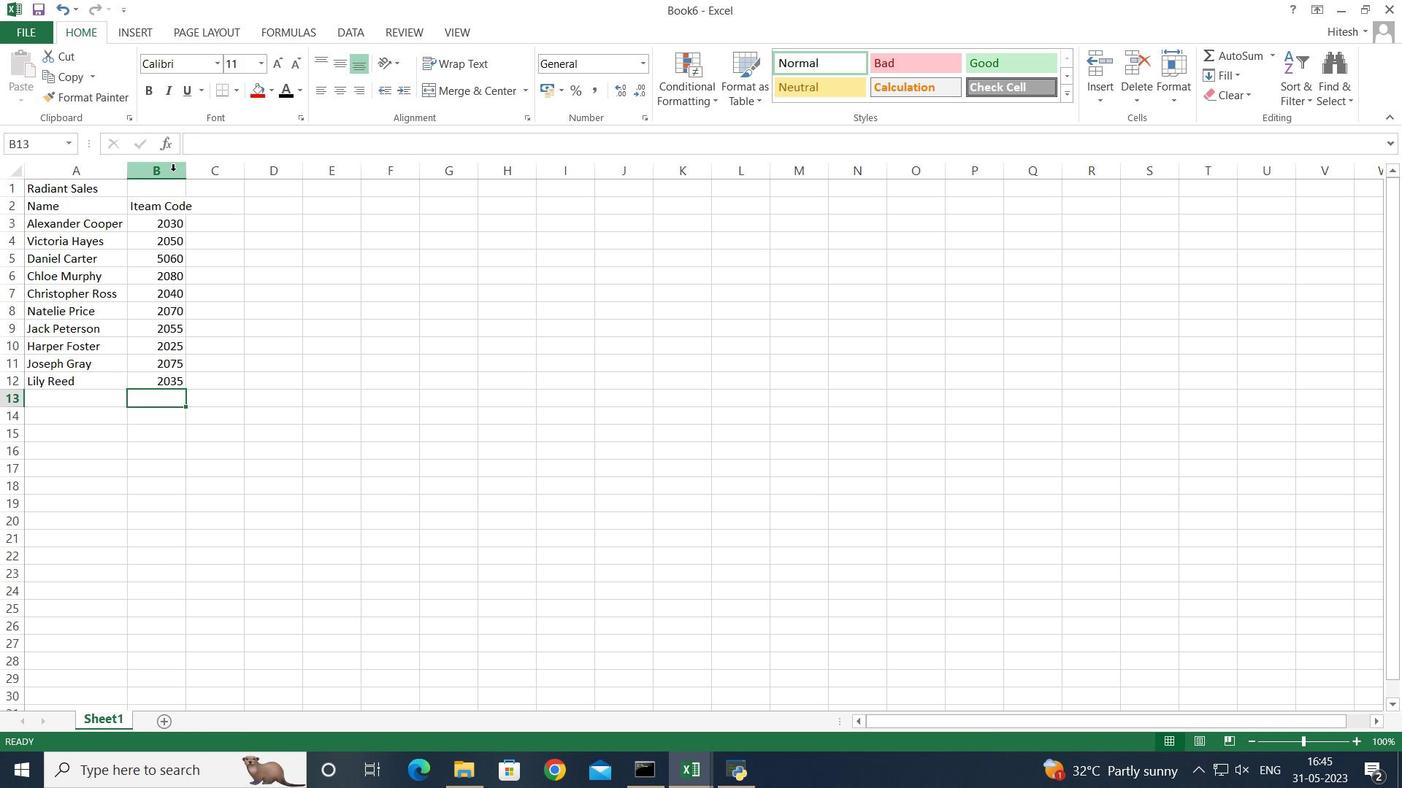 
Action: Mouse moved to (185, 174)
Screenshot: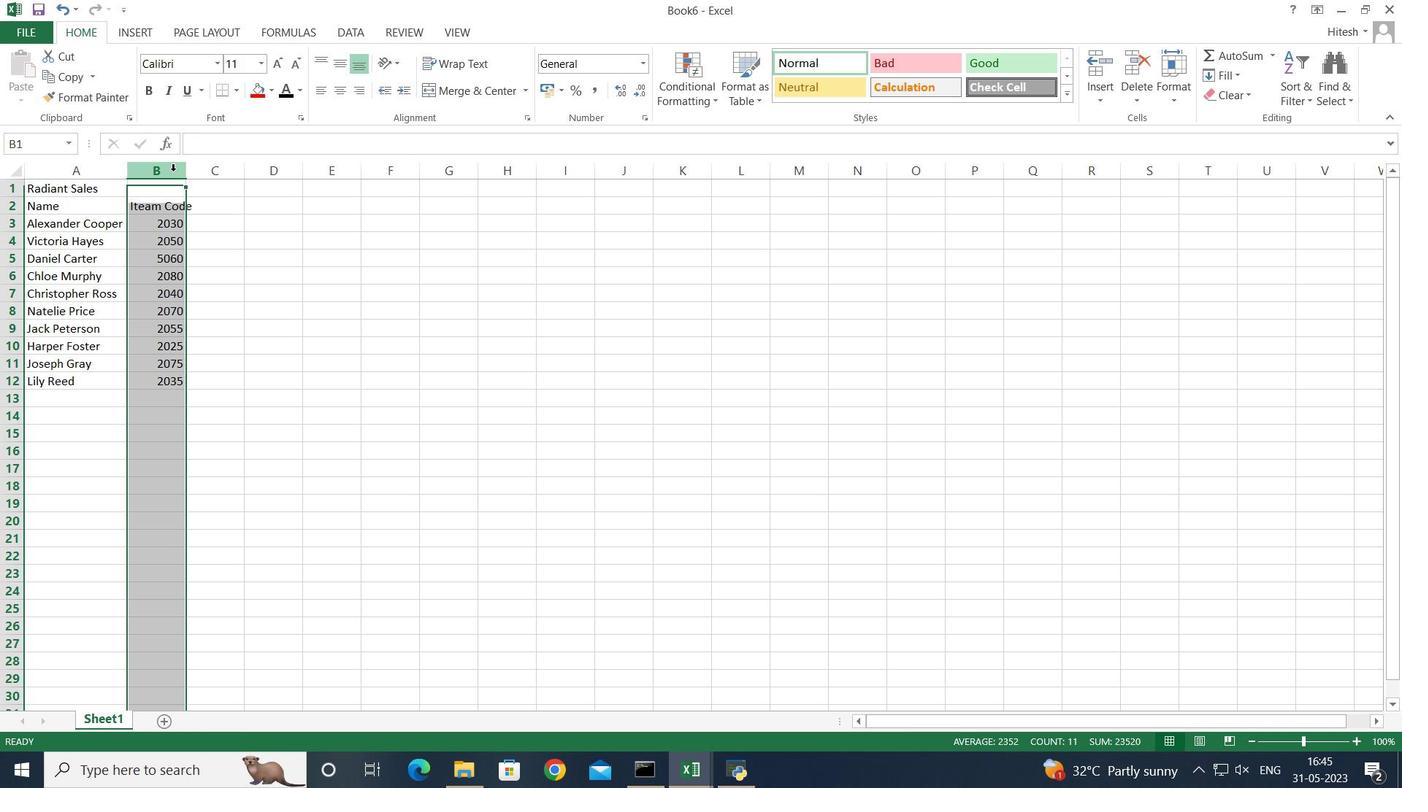 
Action: Mouse pressed left at (185, 174)
Screenshot: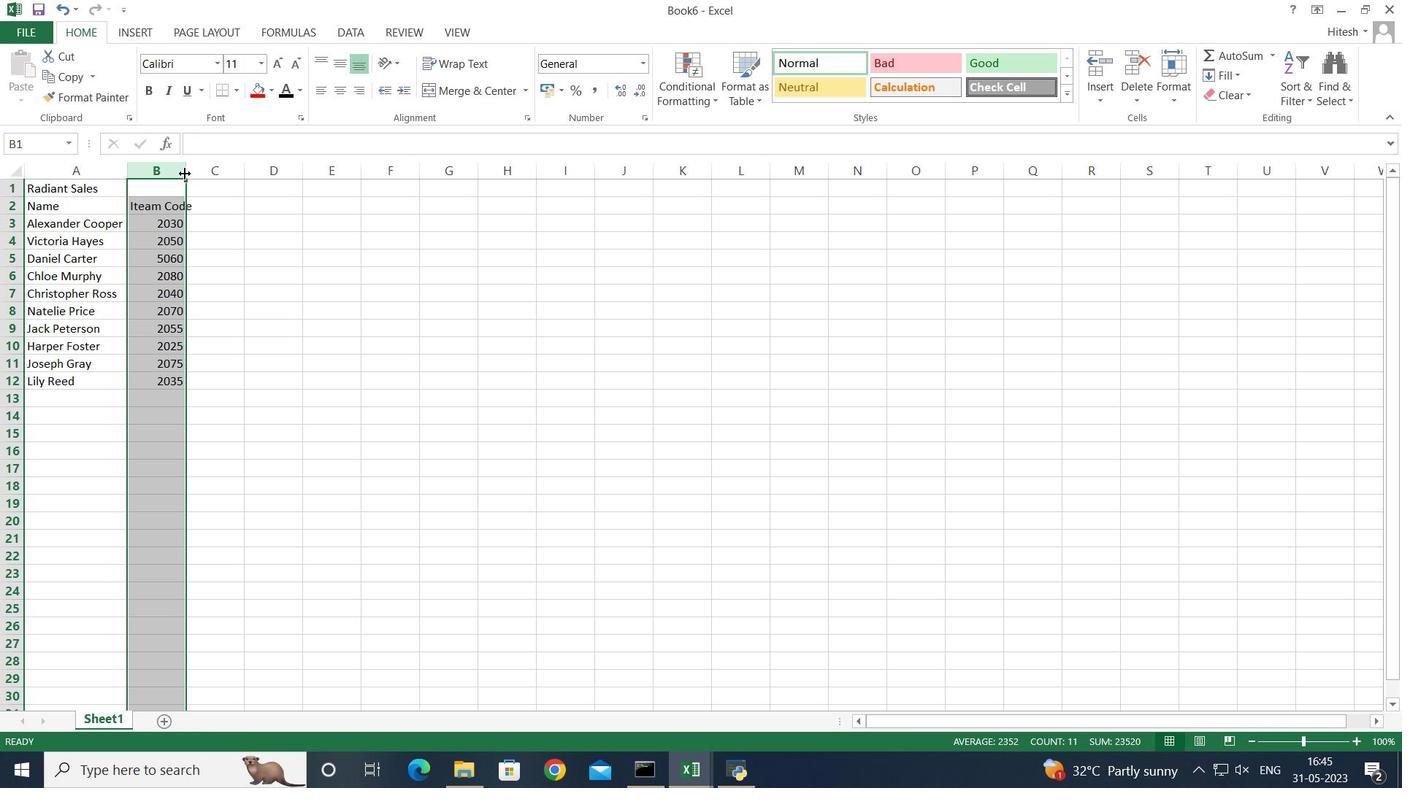 
Action: Mouse pressed left at (185, 174)
Screenshot: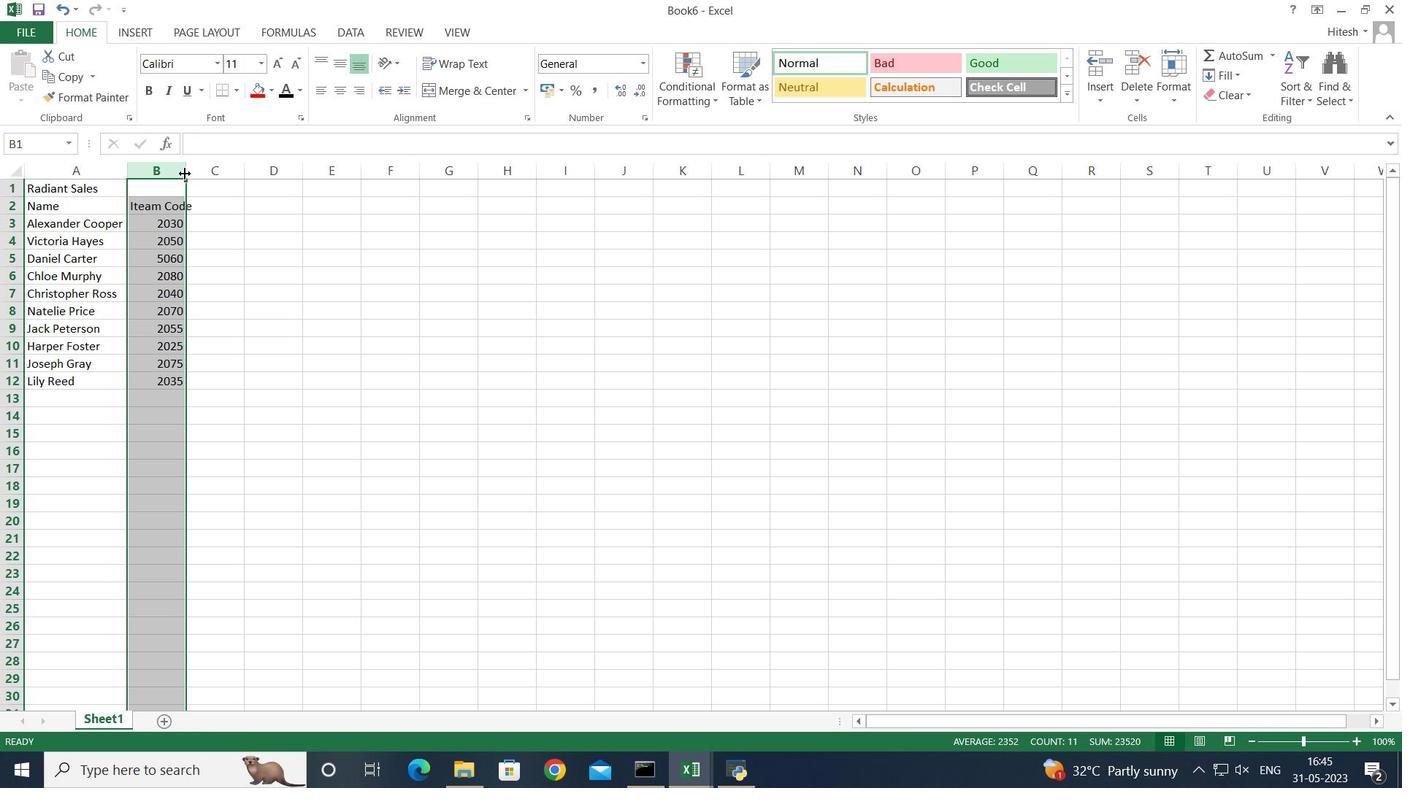 
Action: Mouse moved to (238, 204)
Screenshot: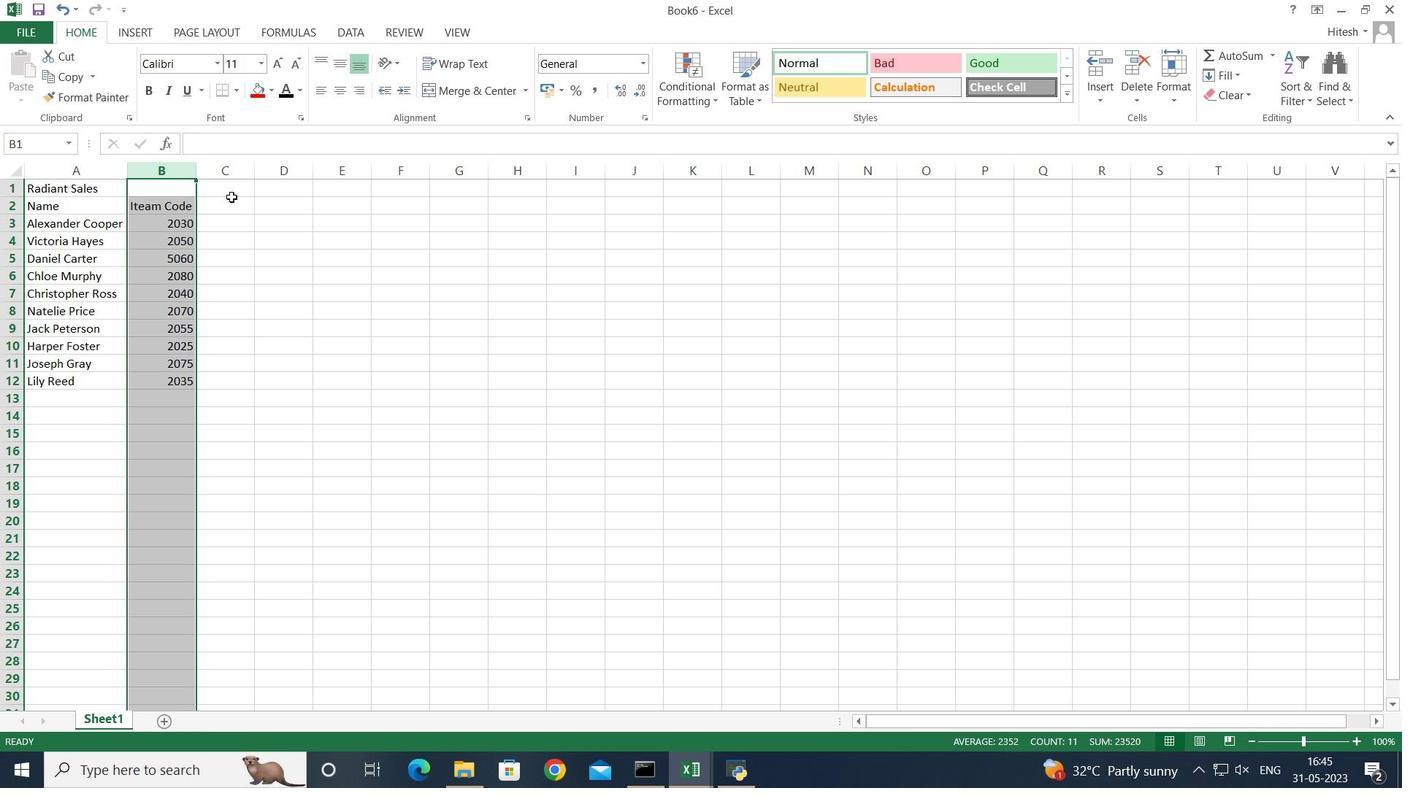 
Action: Mouse pressed left at (238, 204)
Screenshot: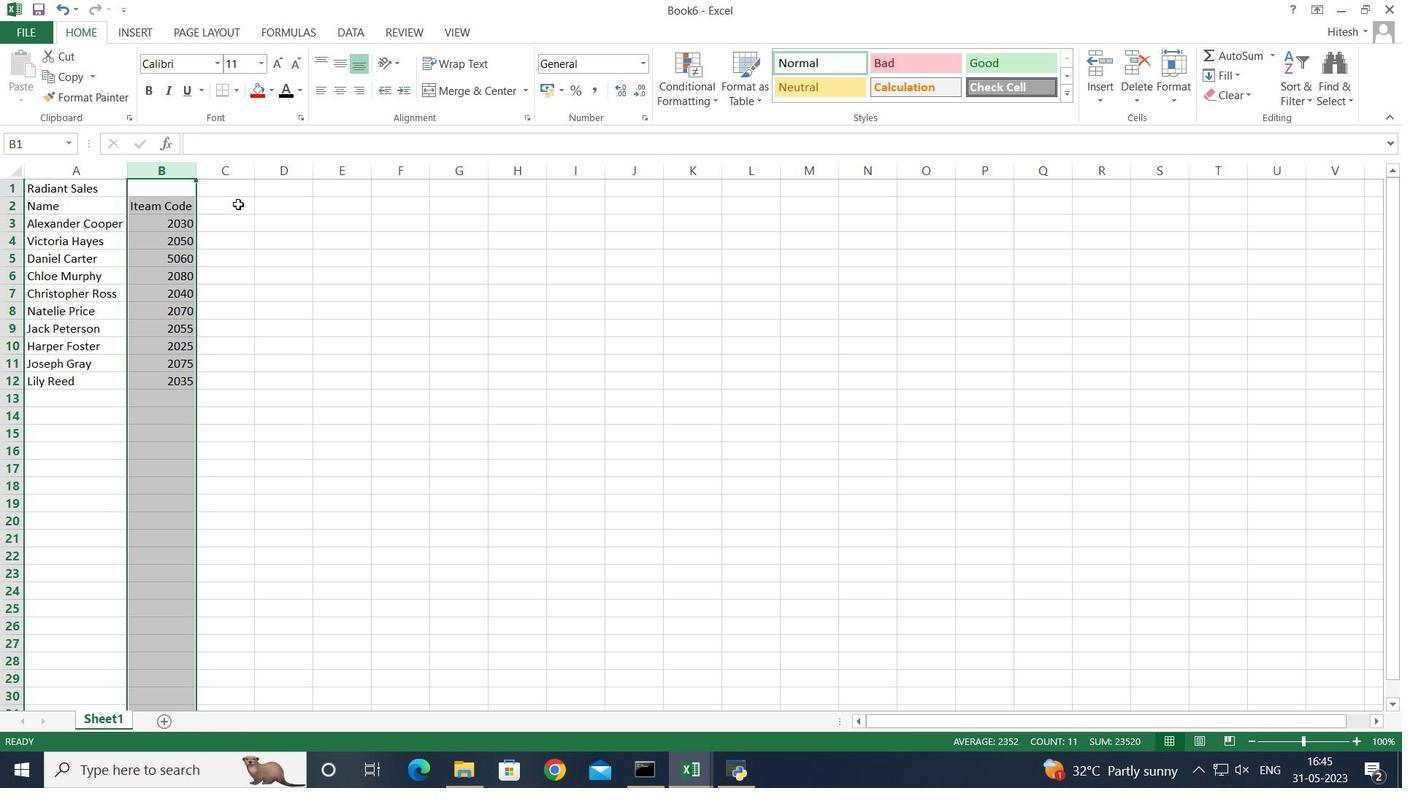 
Action: Key pressed <Key.shift>Product<Key.space><Key.shift>Range<Key.enter>2000<Key.enter>90000<Key.enter><Key.up><Key.backspace>9000<Key.enter>5000<Key.enter>1000<Key.enter>9<Key.backspace>8000<Key.enter>3000<Key.enter>10000<Key.enter>6000<Key.enter>40000<Key.backspace><Key.enter>7000<Key.enter>
Screenshot: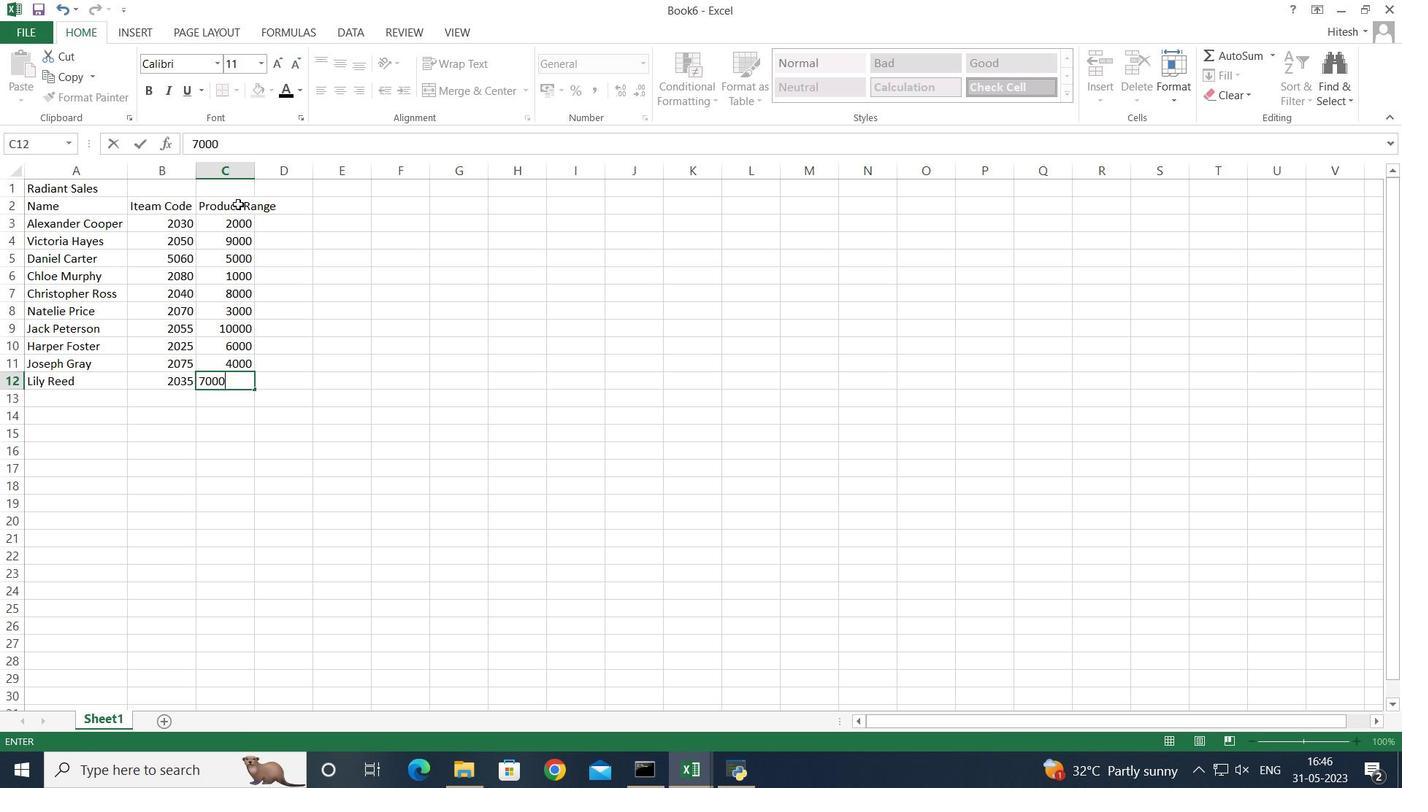 
Action: Mouse moved to (235, 168)
Screenshot: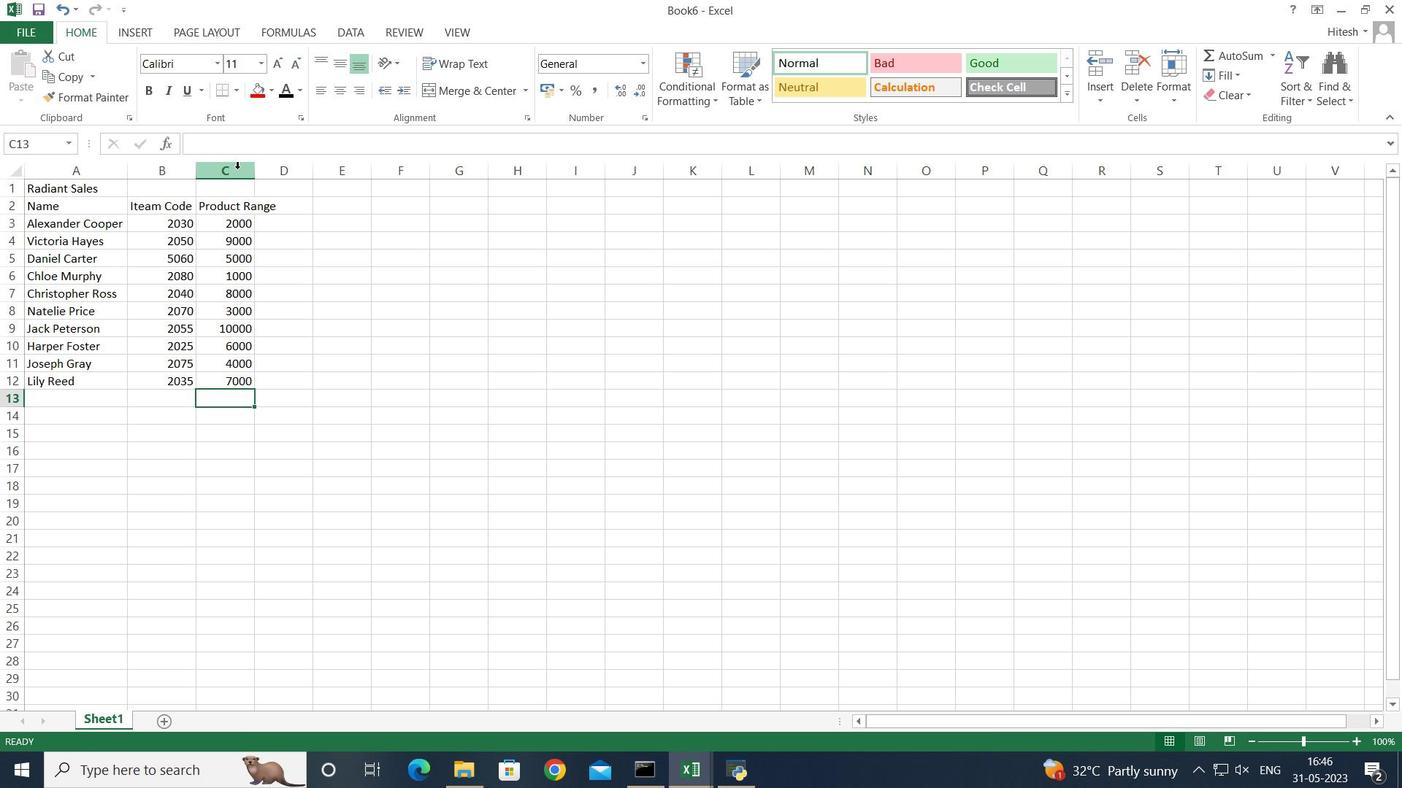 
Action: Mouse pressed left at (235, 168)
Screenshot: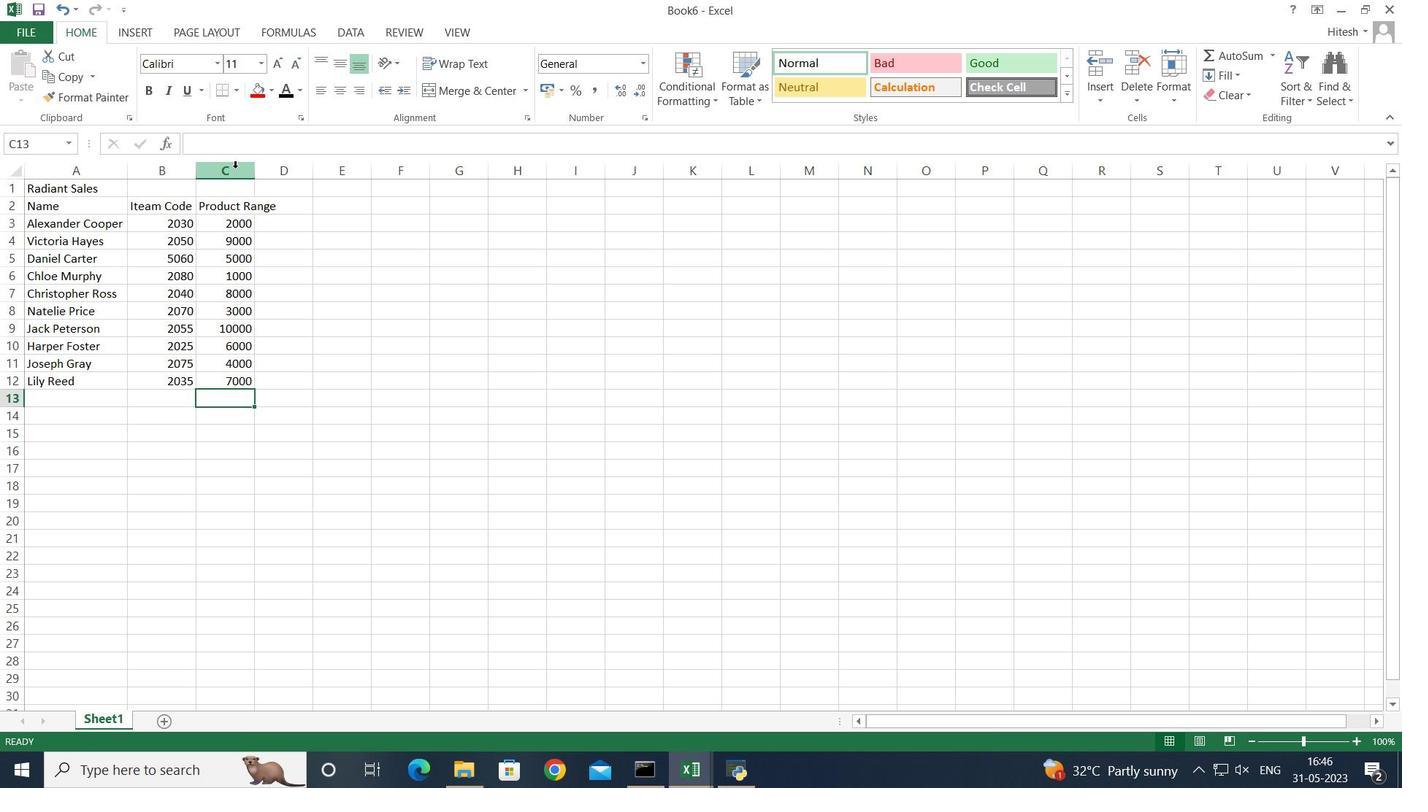 
Action: Mouse moved to (253, 173)
Screenshot: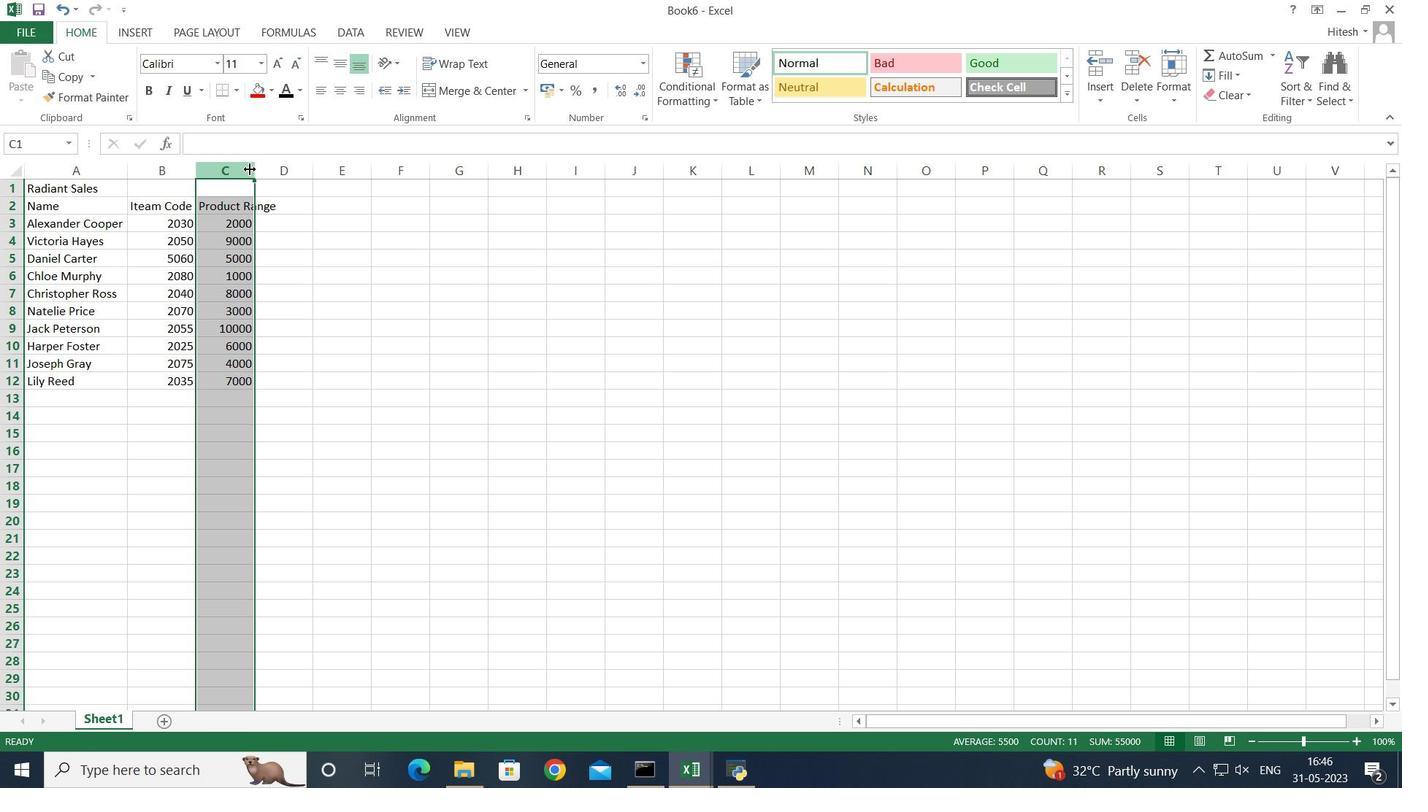 
Action: Mouse pressed left at (253, 173)
Screenshot: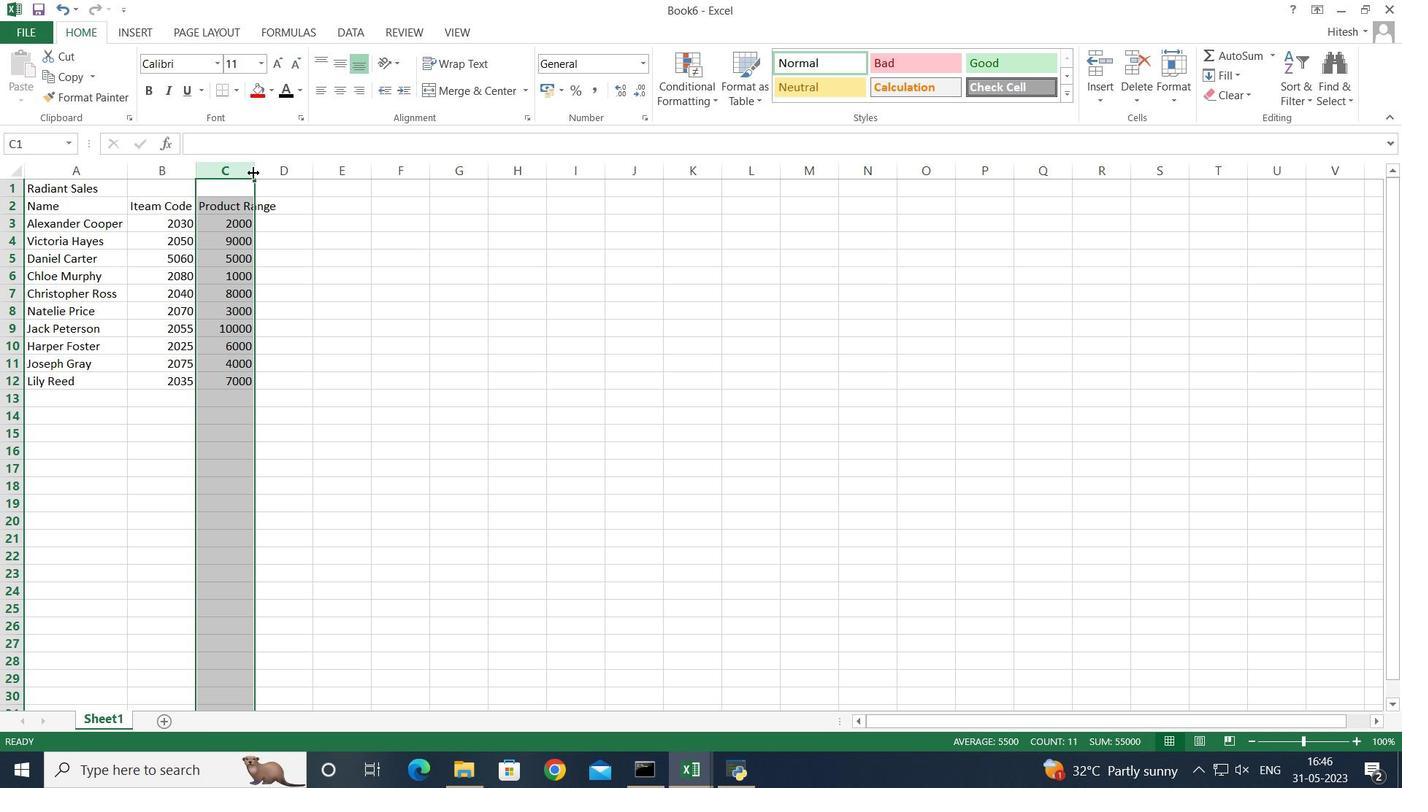 
Action: Mouse moved to (254, 173)
Screenshot: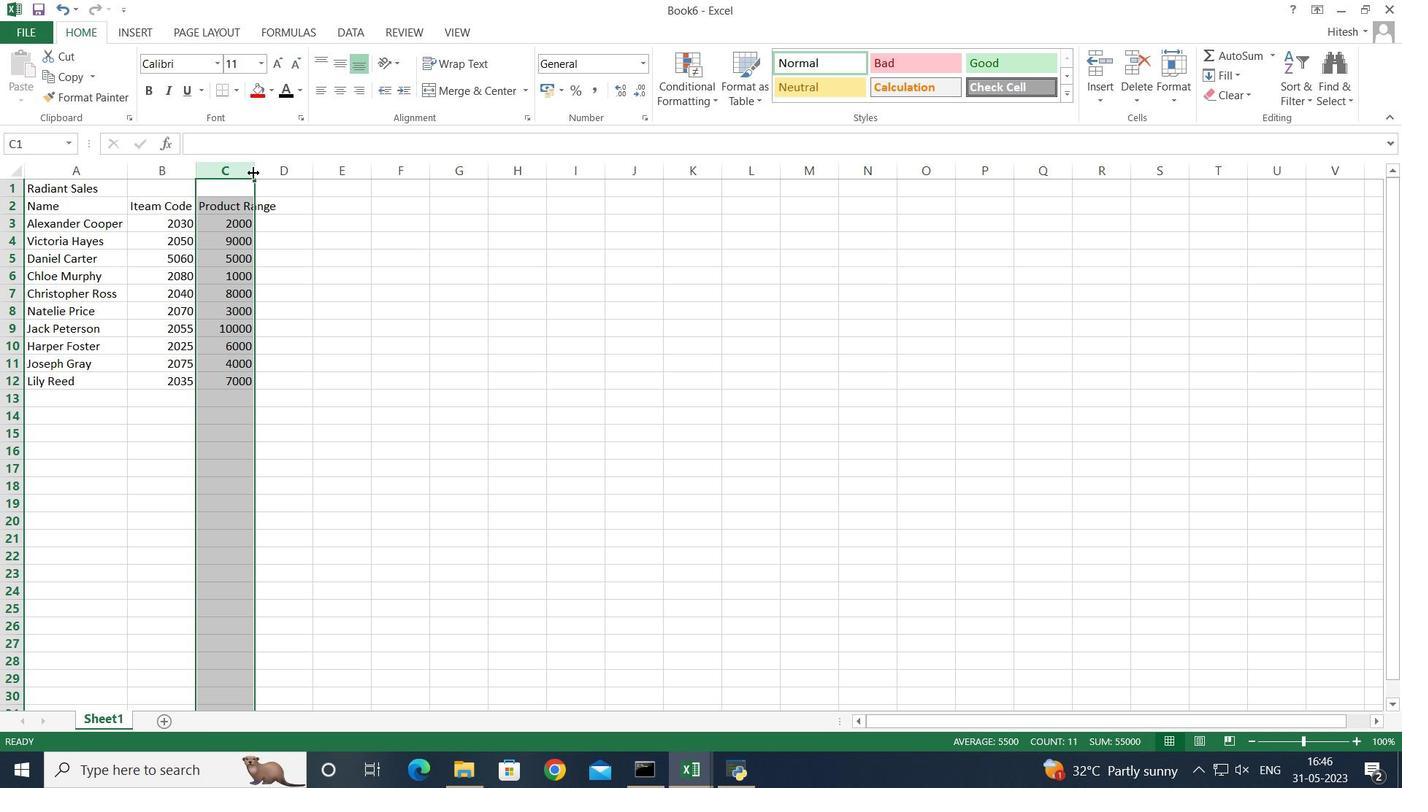
Action: Mouse pressed left at (254, 173)
Screenshot: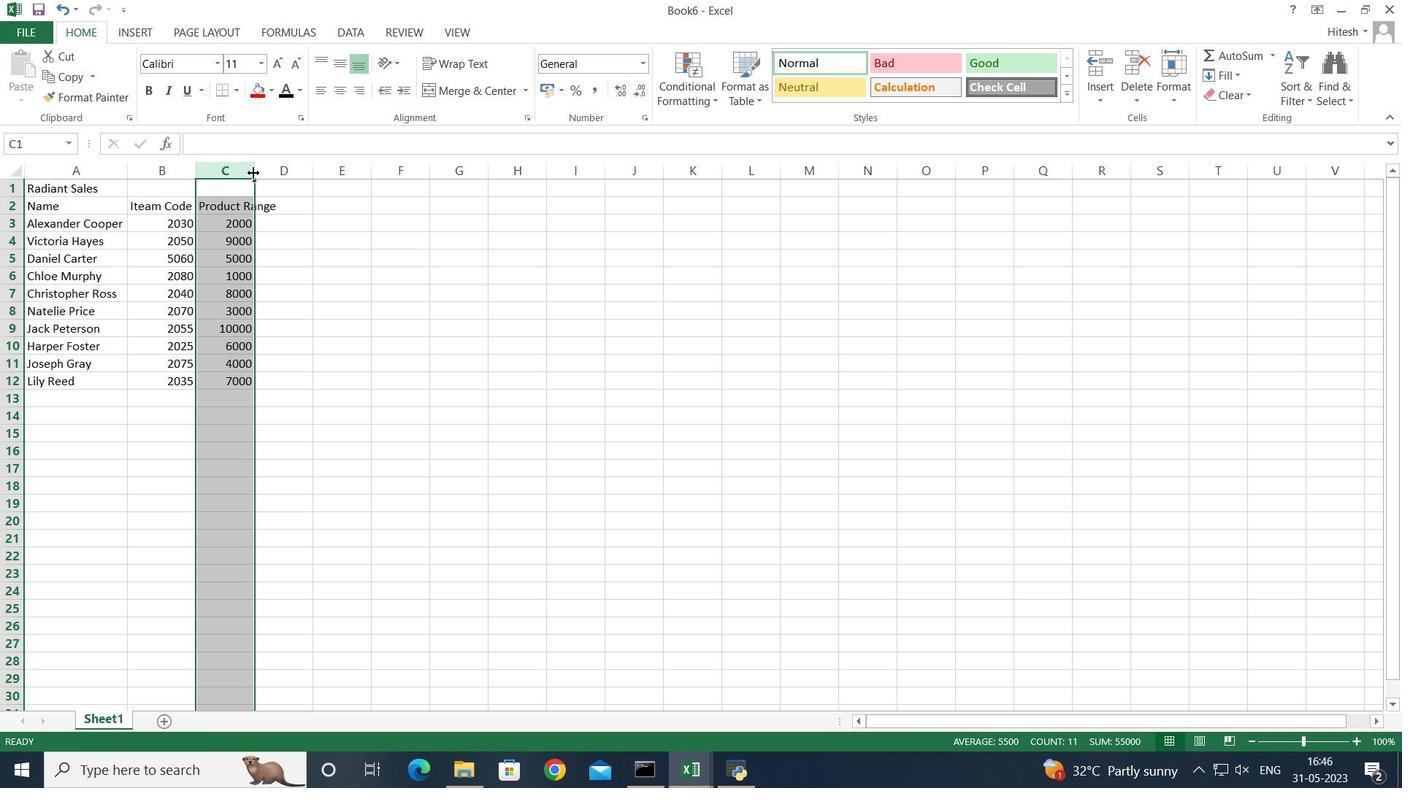 
Action: Mouse moved to (307, 207)
Screenshot: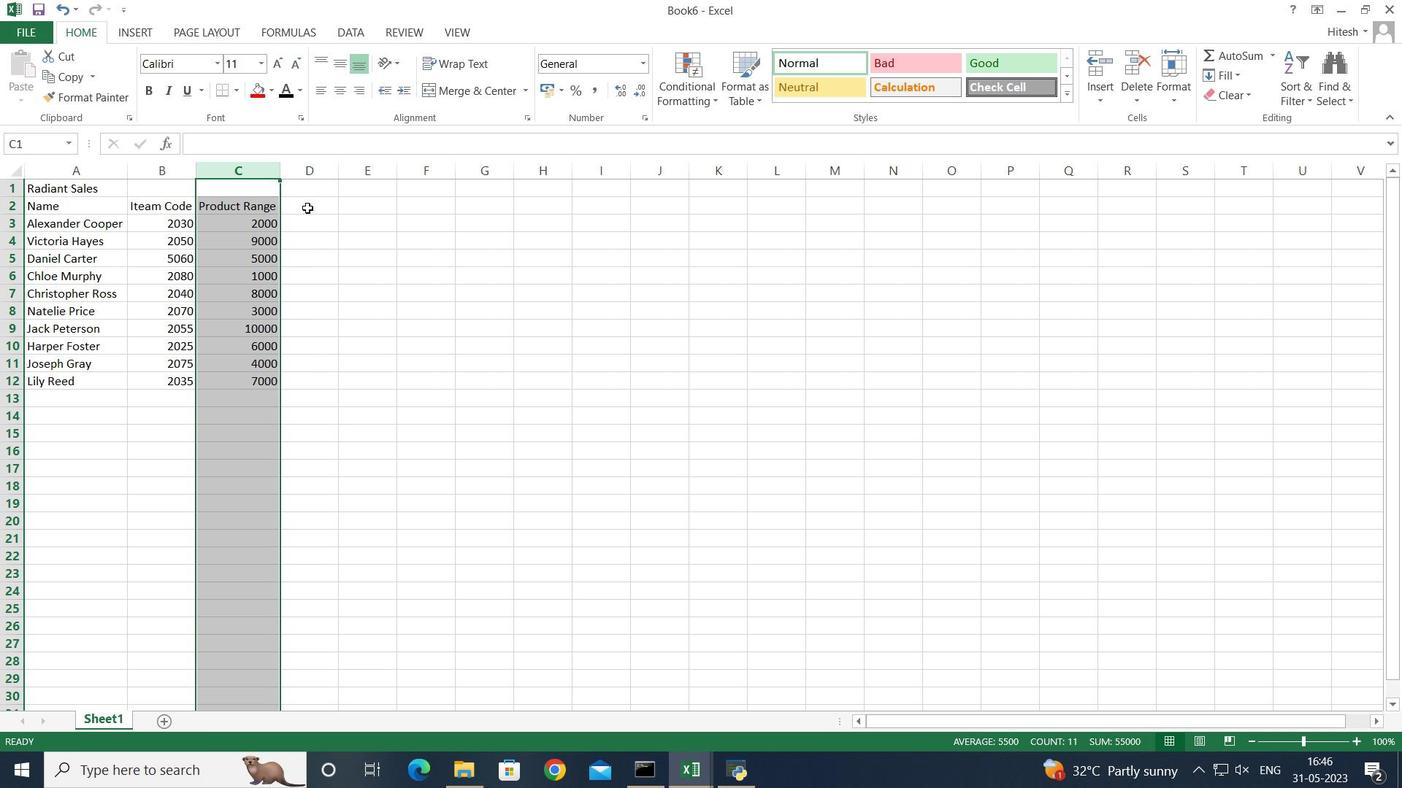 
Action: Mouse pressed left at (307, 207)
Screenshot: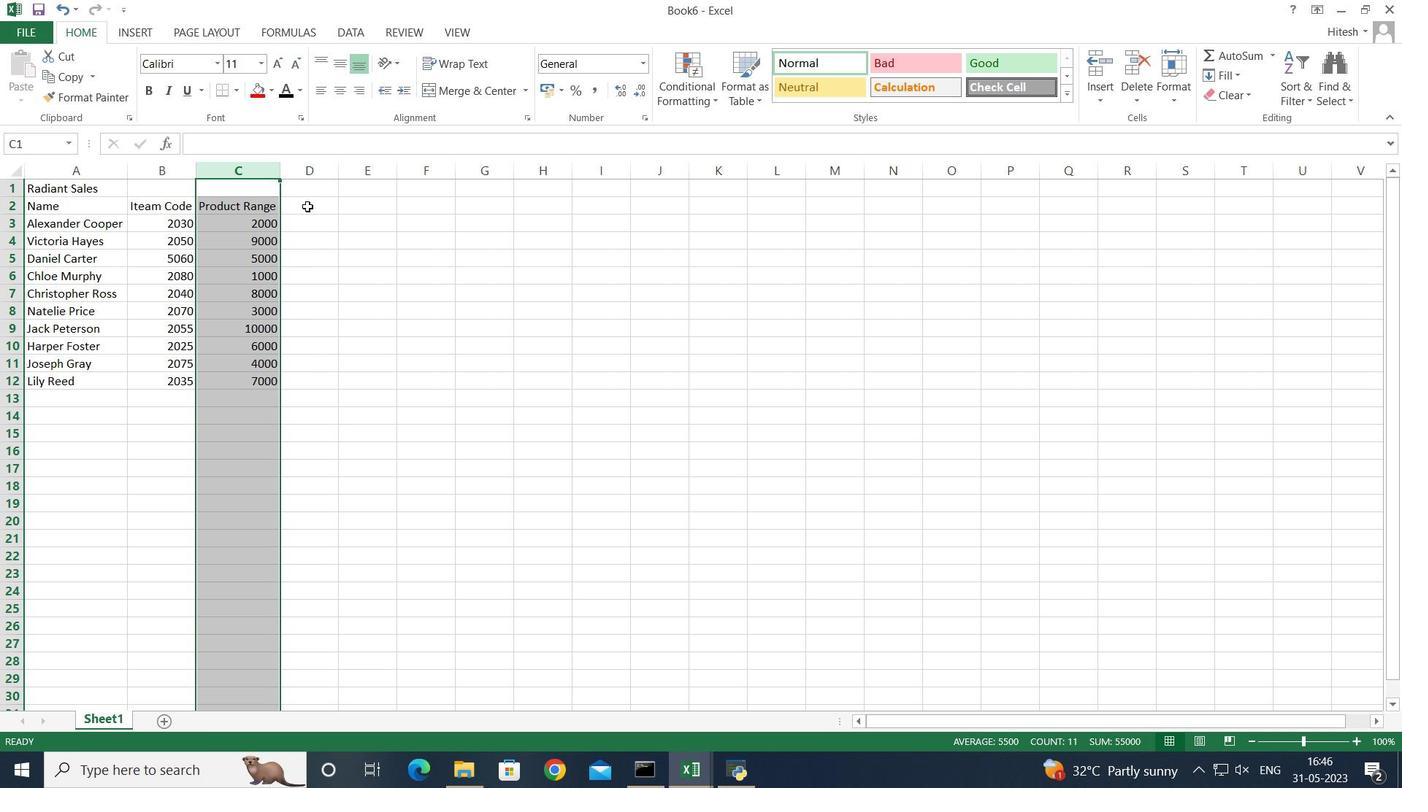 
Action: Key pressed <Key.shift>Products<Key.enter><Key.caps_lock>TOMS<Key.caps_lock><Key.shift>S<Key.backspace><Key.space><Key.shift>Shoe<Key.enter><Key.caps_lock>UGG<Key.space>S<Key.caps_lock>hoe<Key.enter><Key.caps_lock>W<Key.caps_lock>olverine<Key.space><Key.shift>Shoe<Key.enter><Key.shift>Z-c<Key.backspace><Key.shift>Coil<Key.space><Key.shift>Shoe<Key.enter><Key.shift>Adidas<Key.space><Key.shift>Shoe<Key.enter><Key.shift>Gucci<Key.space><Key.shift>T-<Key.shift>Shirt<Key.enter><Key.shift_r>Louis<Key.space><Key.shift>Vuitton<Key.space>bag<Key.enter><Key.shift>Zara<Key.space><Key.shift>Shirt<Key.enter><Key.caps_lock>H7<Key.backspace><Key.shift><Key.shift><Key.shift>&M<Key.space>J<Key.caps_lock>eans<Key.enter><Key.shift><Key.shift><Key.shift><Key.shift><Key.shift><Key.shift><Key.shift><Key.shift><Key.shift><Key.shift><Key.shift><Key.shift><Key.shift><Key.shift><Key.shift><Key.shift><Key.shift><Key.shift><Key.shift><Key.shift>Chanel<Key.space><Key.shift_r>Perfumr<Key.backspace>e<Key.enter>
Screenshot: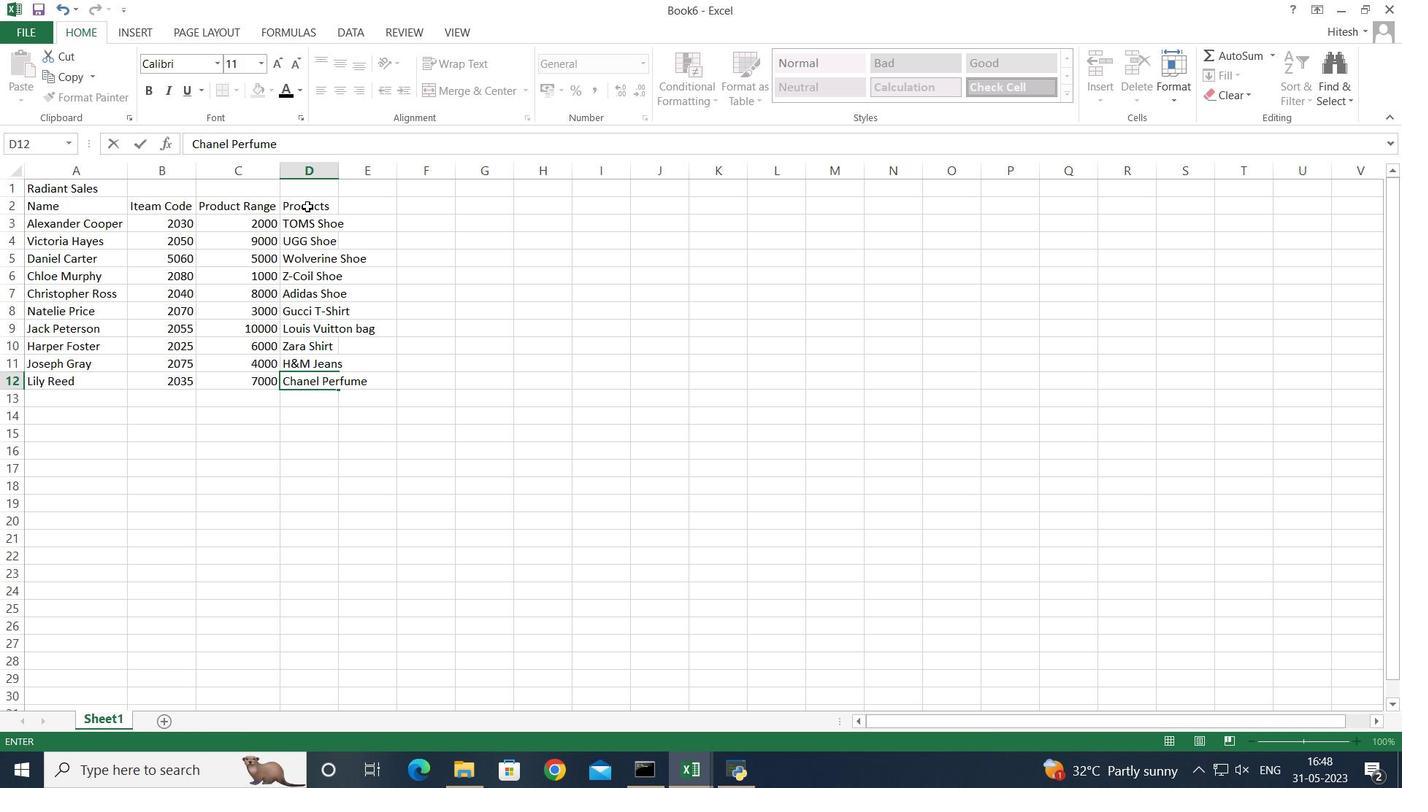 
Action: Mouse moved to (322, 168)
Screenshot: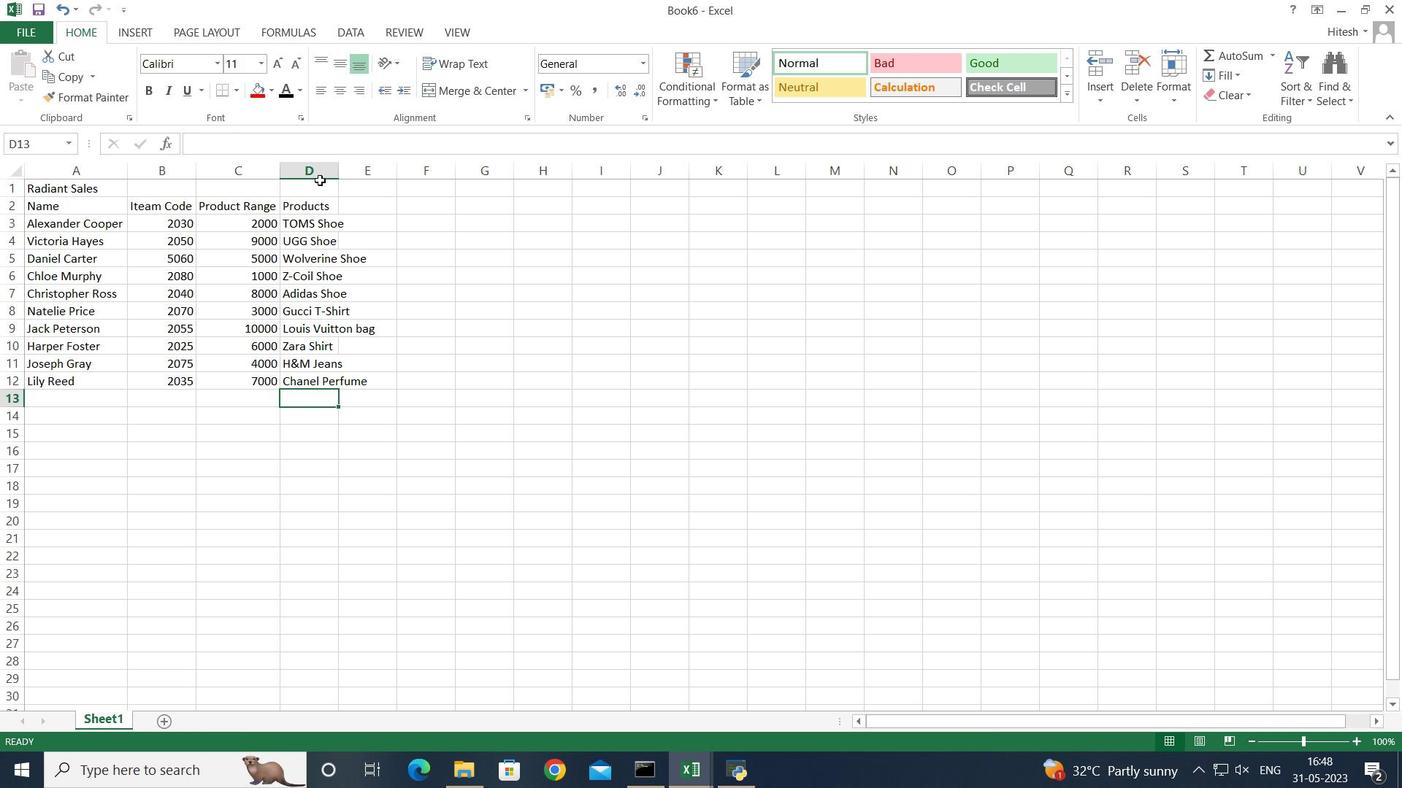 
Action: Mouse pressed left at (322, 168)
Screenshot: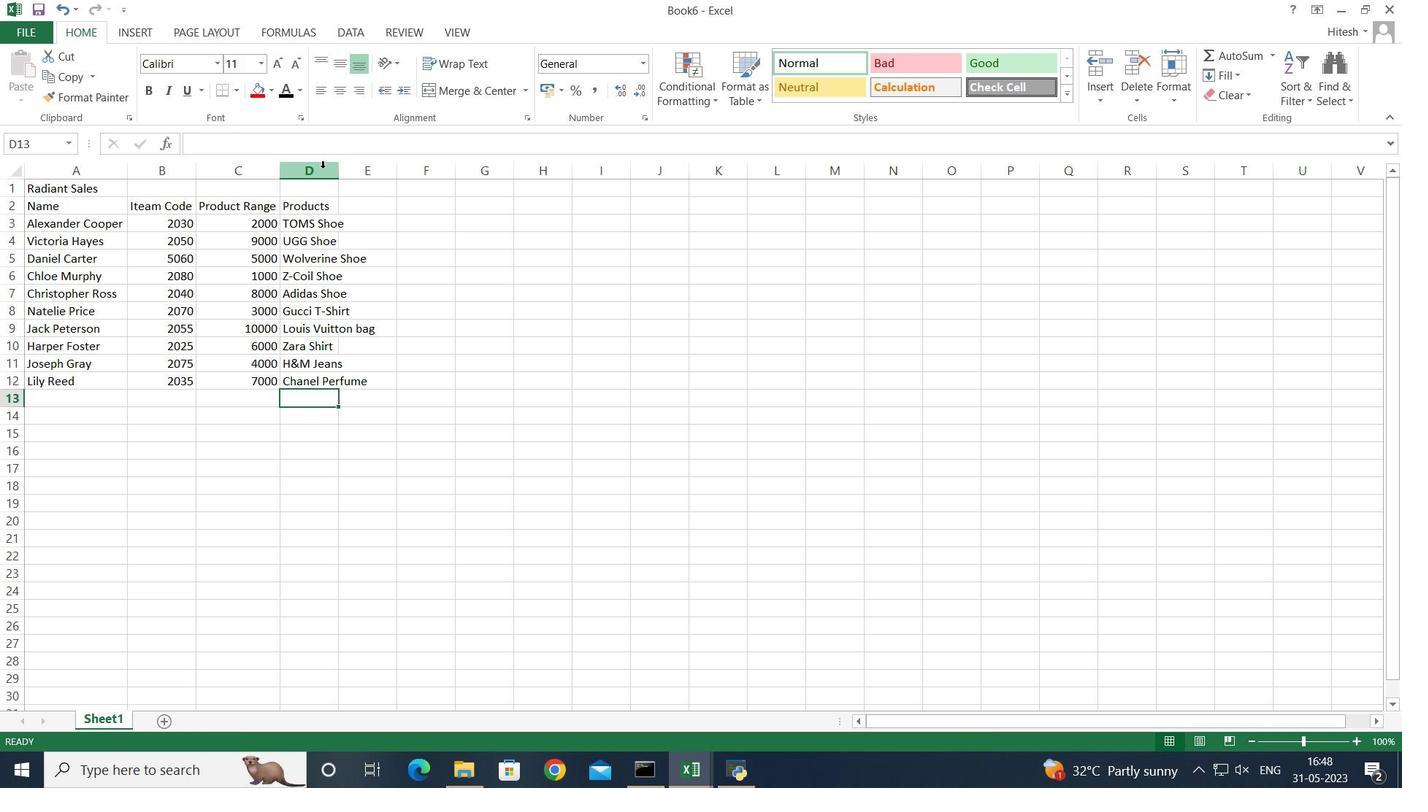 
Action: Mouse moved to (336, 174)
Screenshot: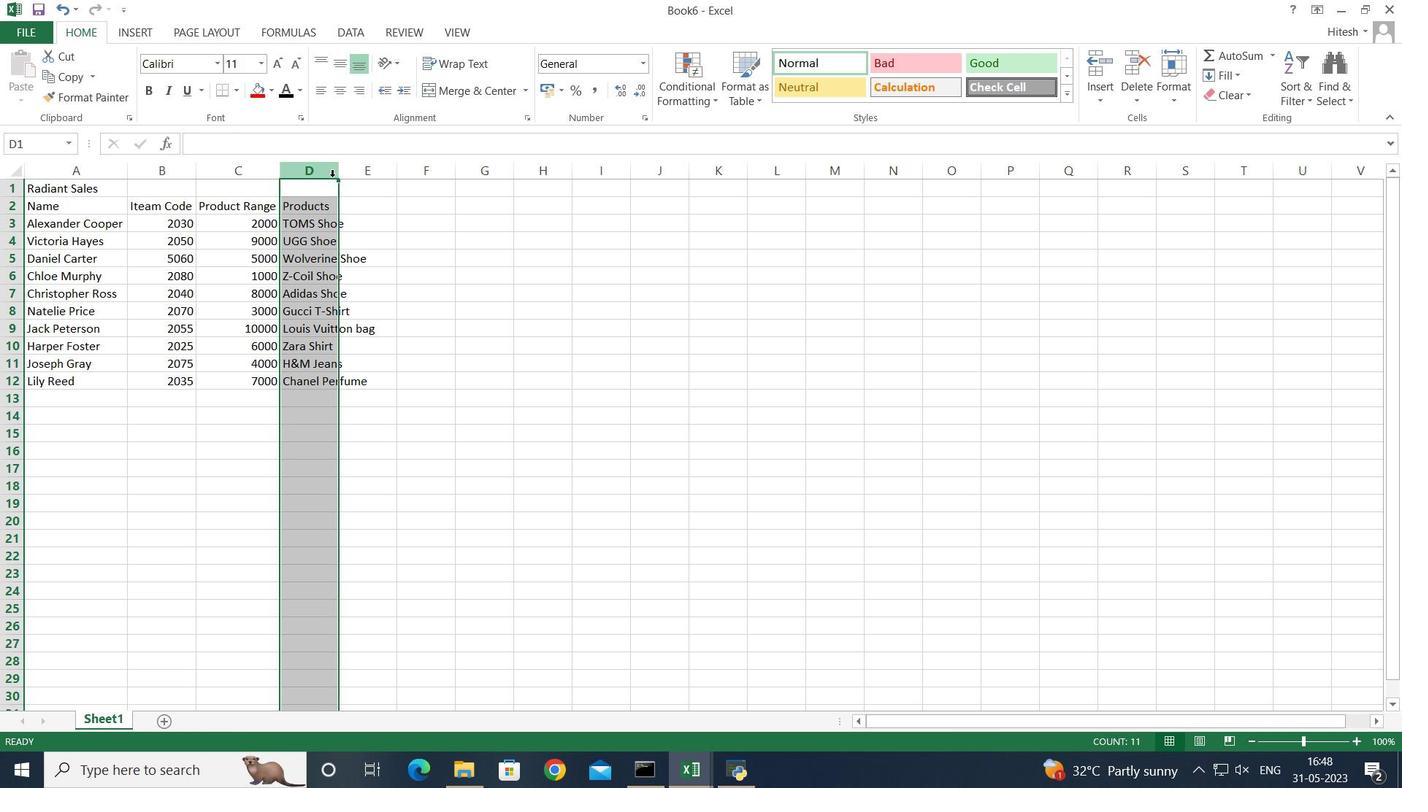 
Action: Mouse pressed left at (336, 174)
Screenshot: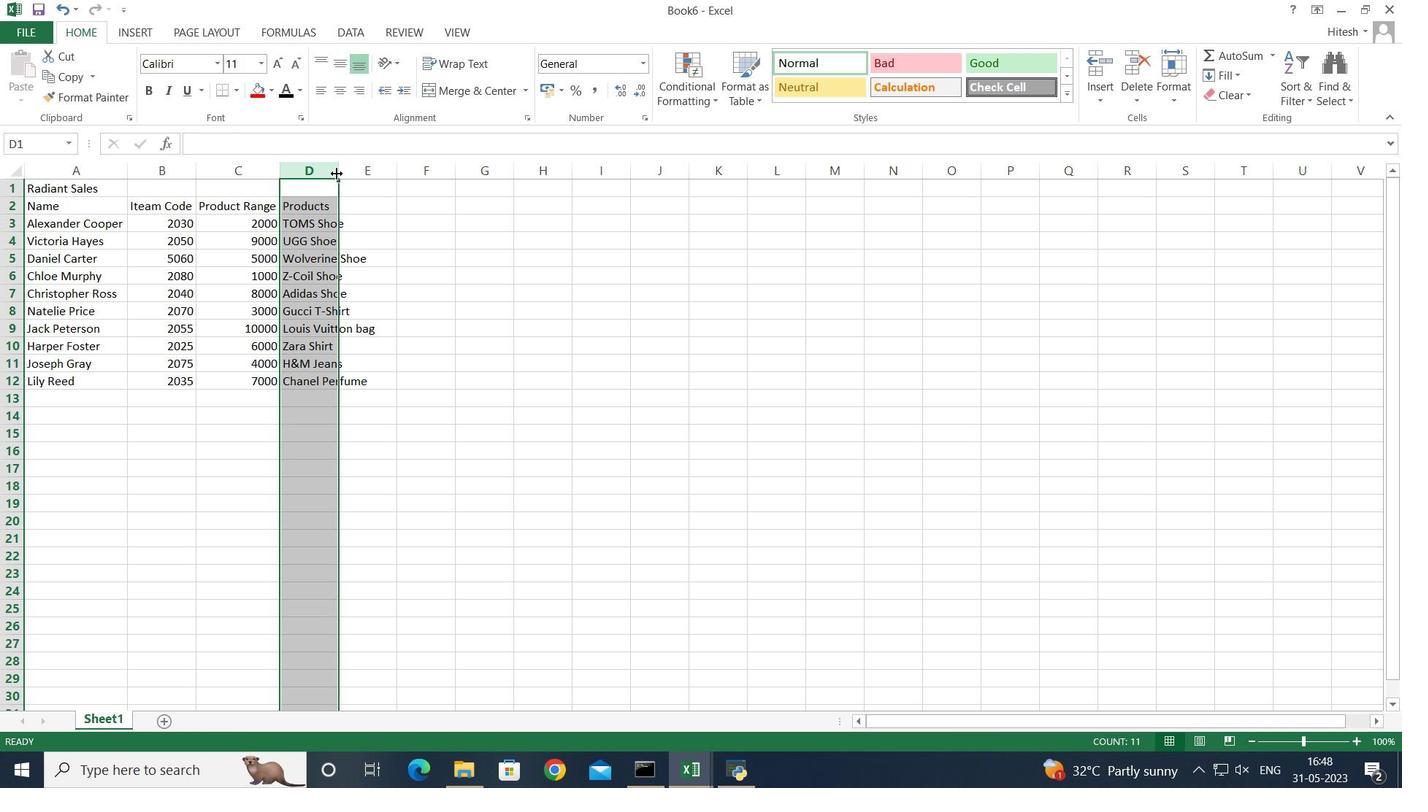 
Action: Mouse moved to (337, 173)
Screenshot: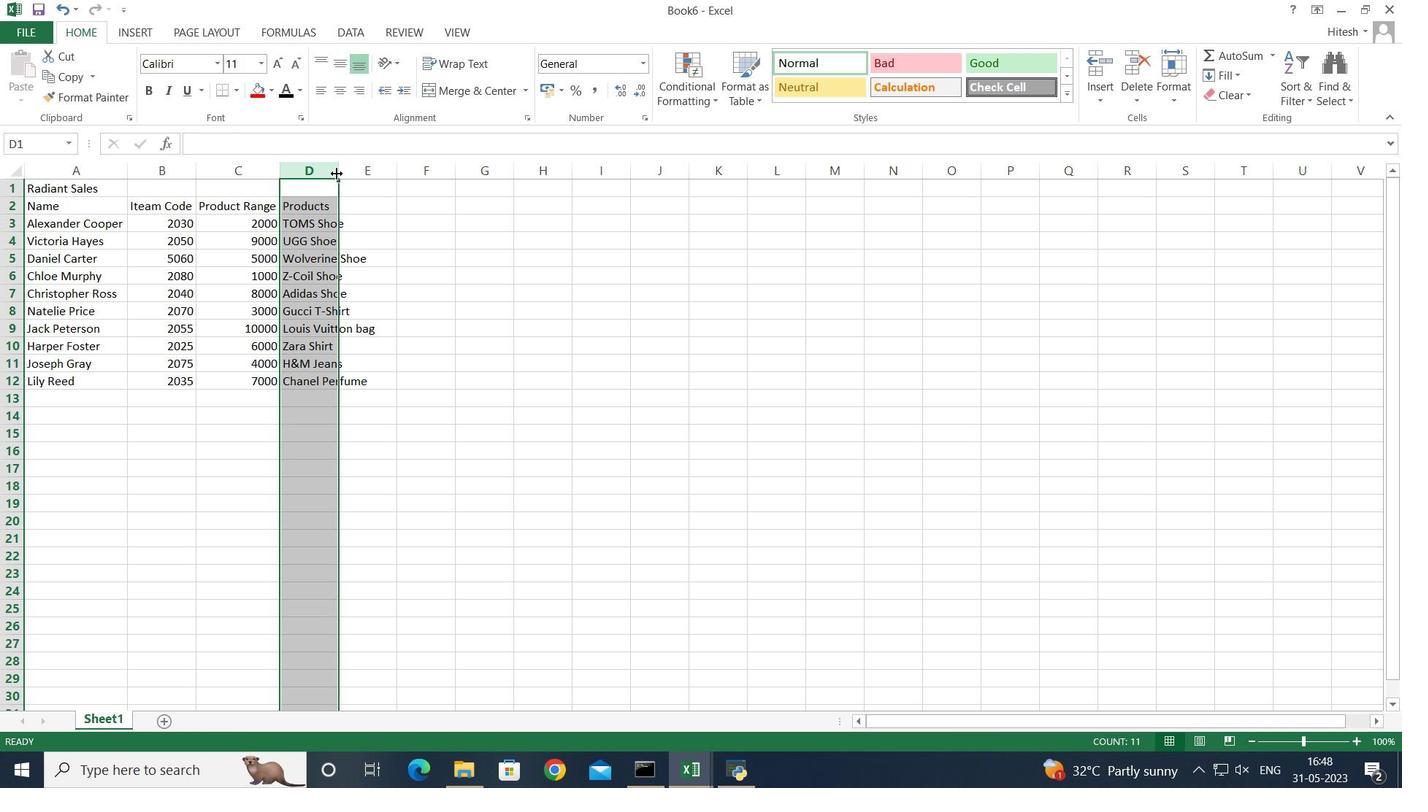 
Action: Mouse pressed left at (337, 173)
Screenshot: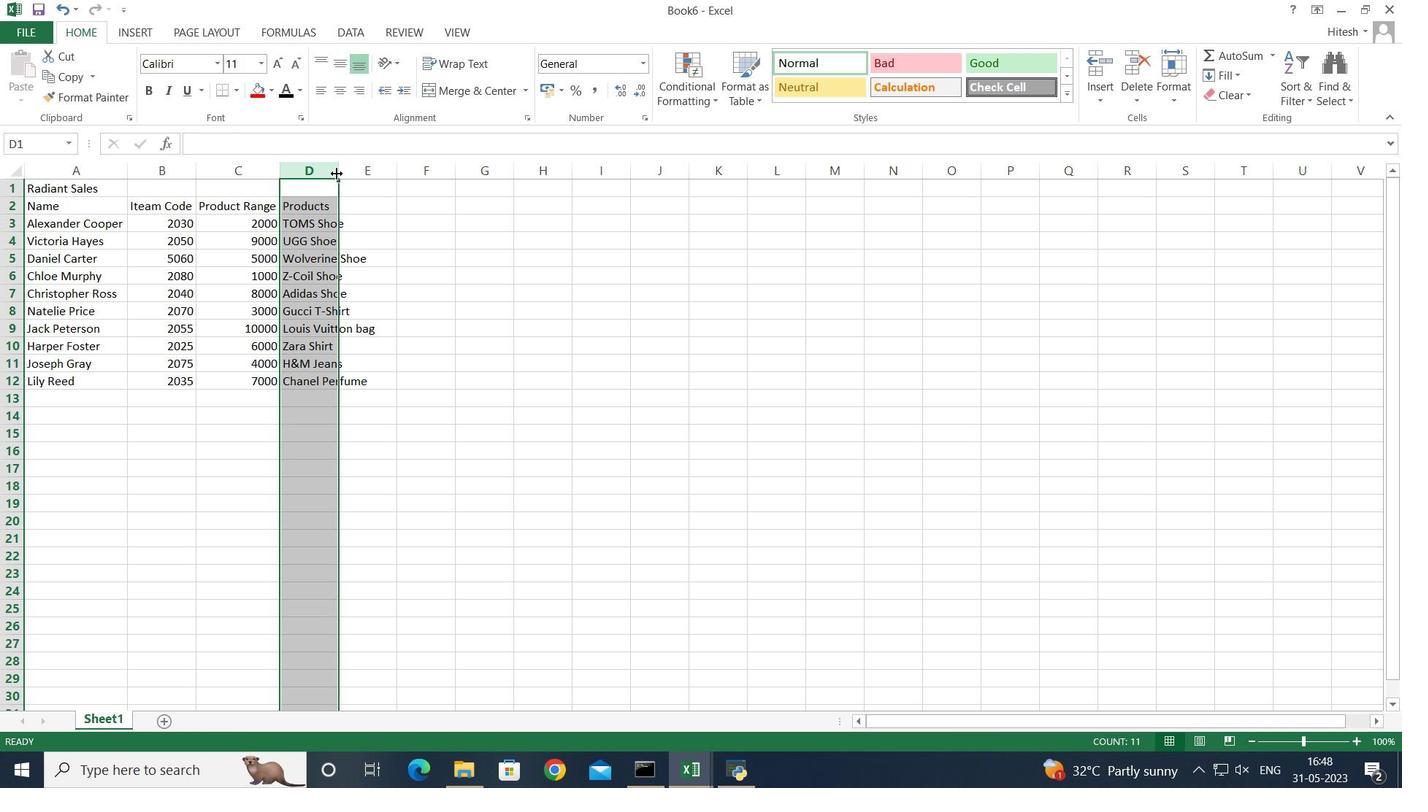 
Action: Mouse moved to (390, 204)
Screenshot: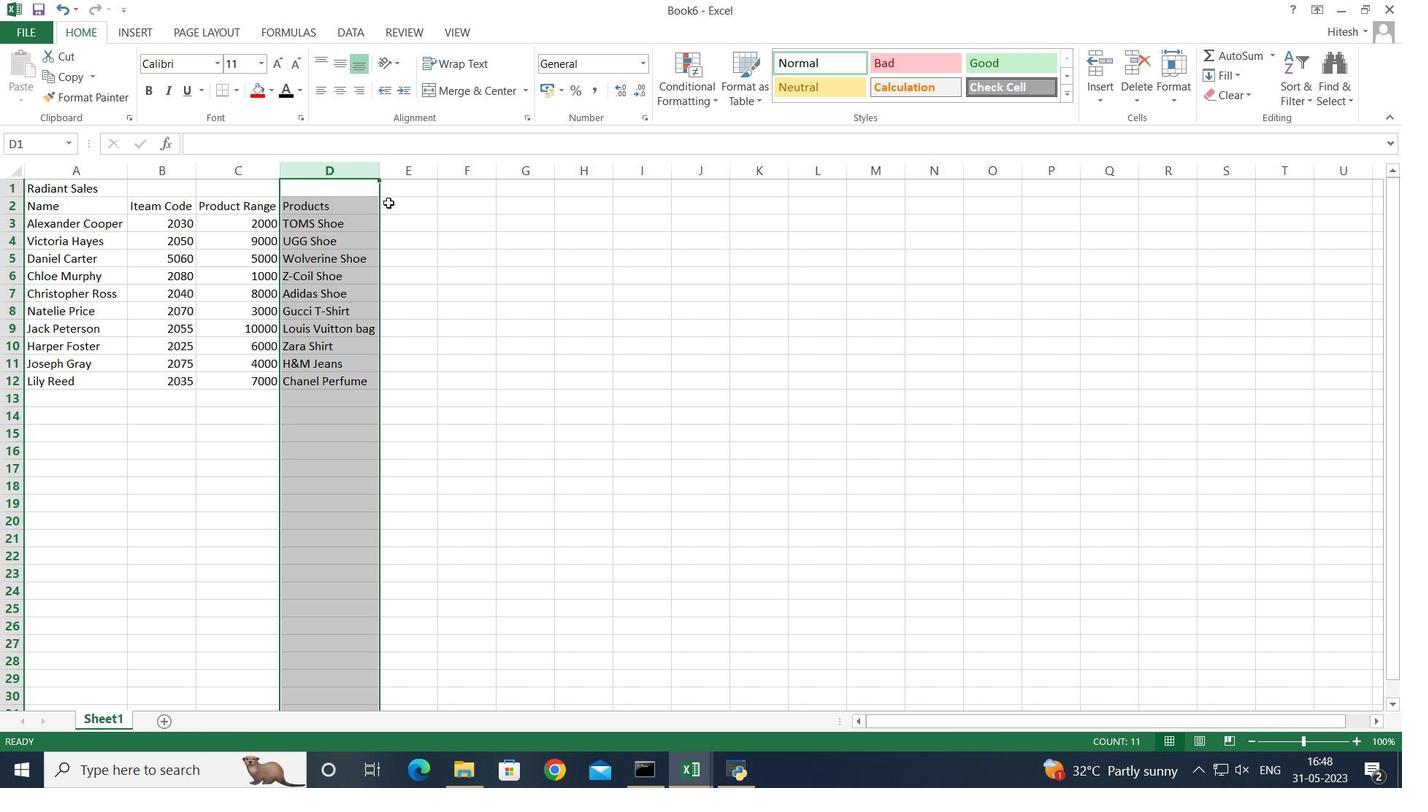 
Action: Mouse pressed left at (390, 204)
Screenshot: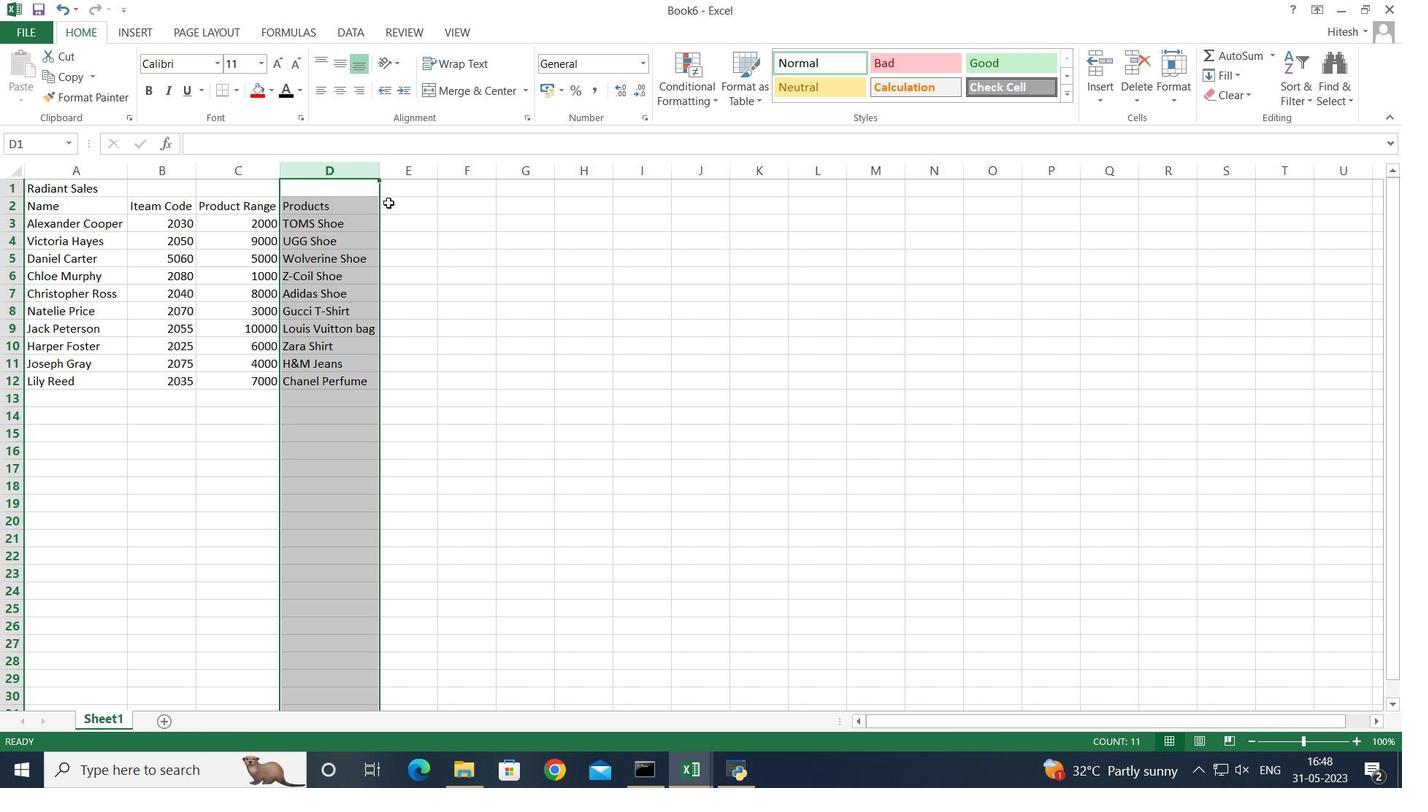
Action: Key pressed <Key.shift>Quantity<Key.enter>
Screenshot: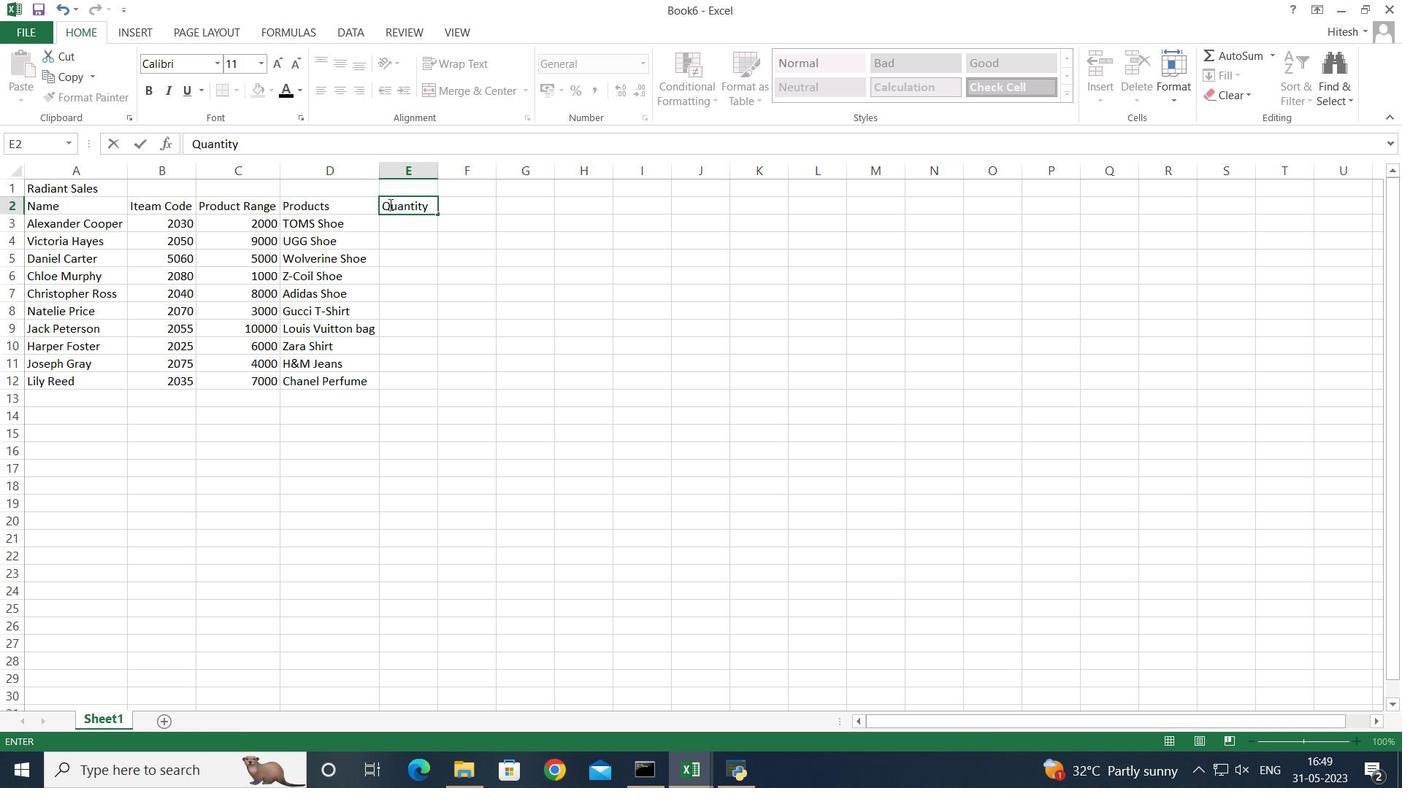 
Action: Mouse moved to (375, 233)
Screenshot: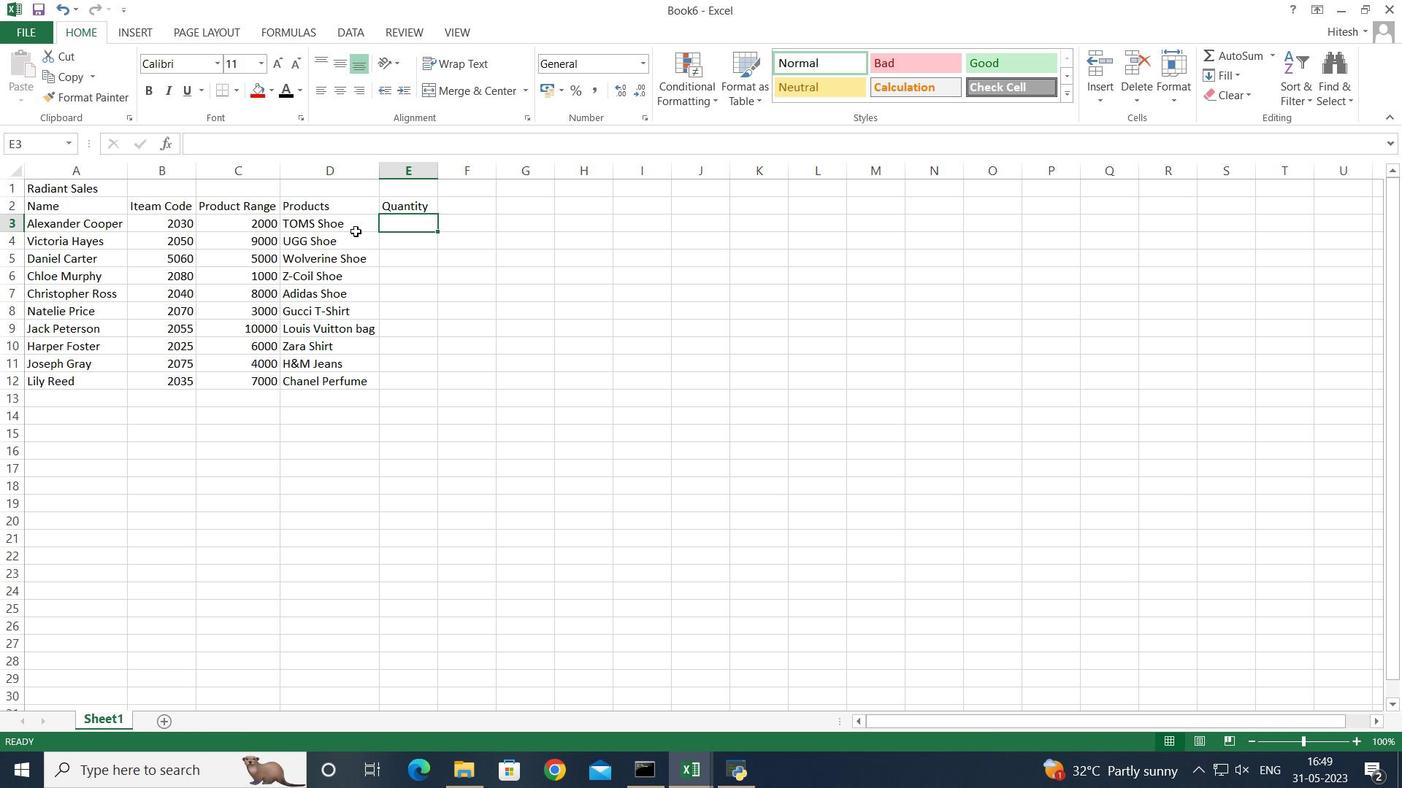 
Action: Key pressed 4<Key.enter>9<Key.enter>5<Key.enter>8<Key.enter>3<Key.enter>7<Key.enter>6<Key.enter>8<Key.enter>9<Key.enter>4<Key.enter>
Screenshot: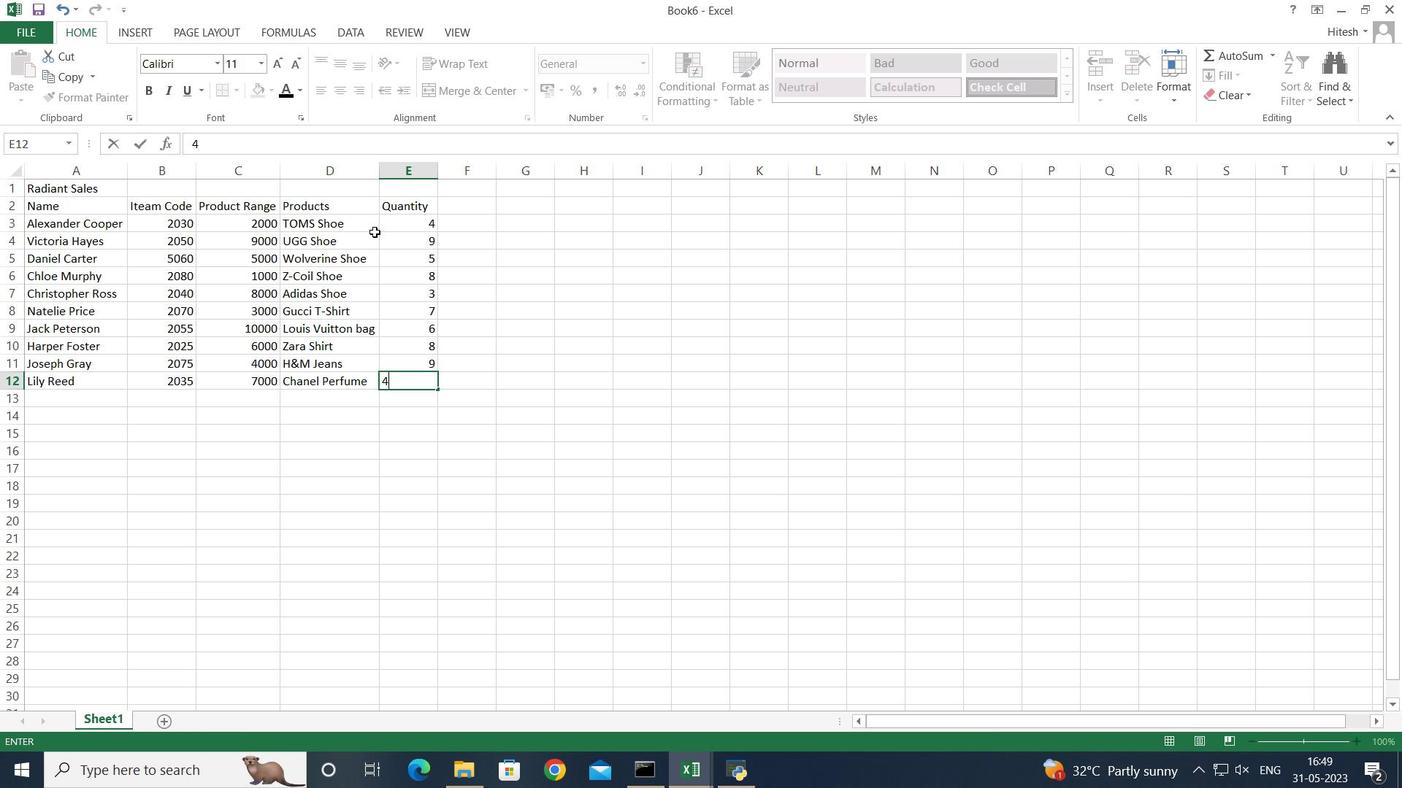 
Action: Mouse moved to (470, 203)
Screenshot: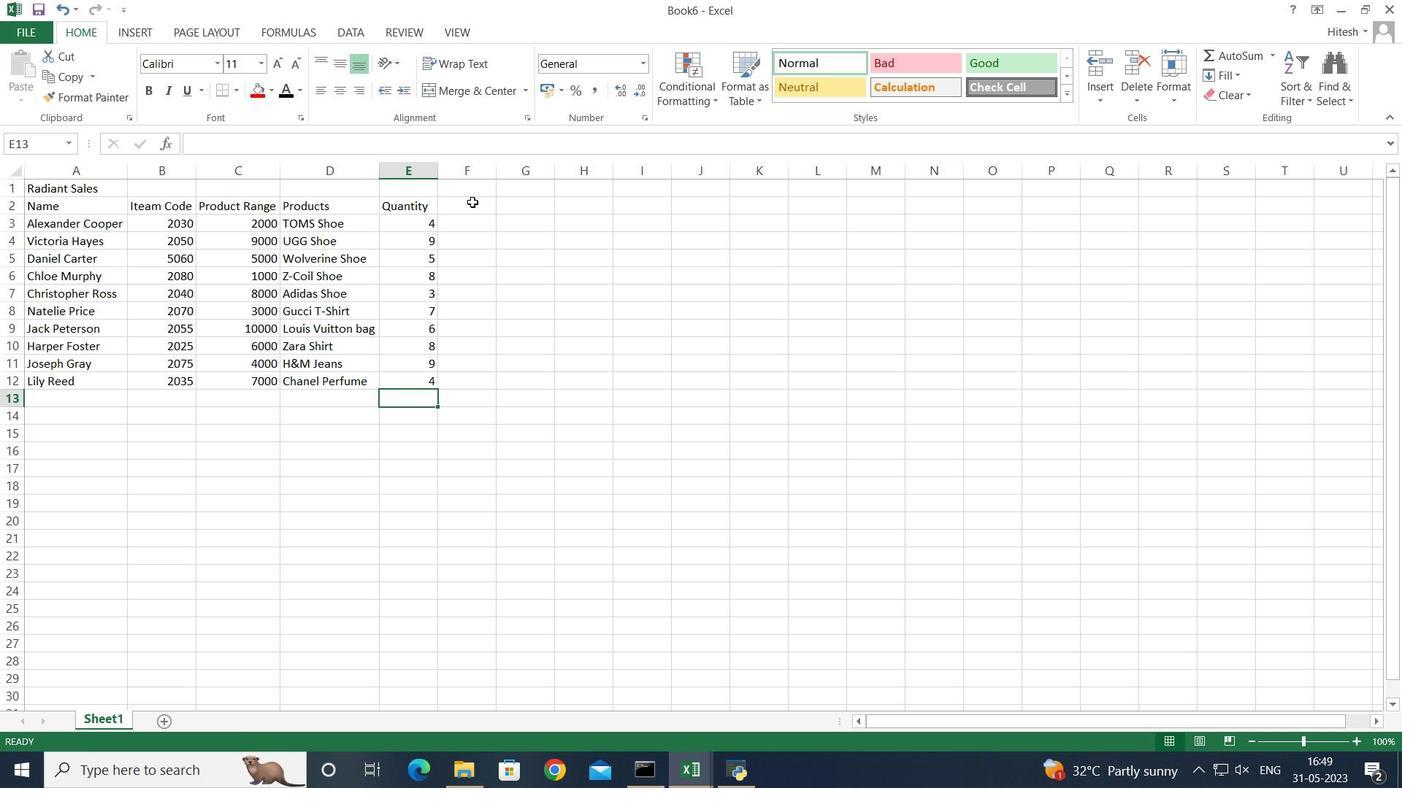 
Action: Mouse pressed left at (470, 203)
Screenshot: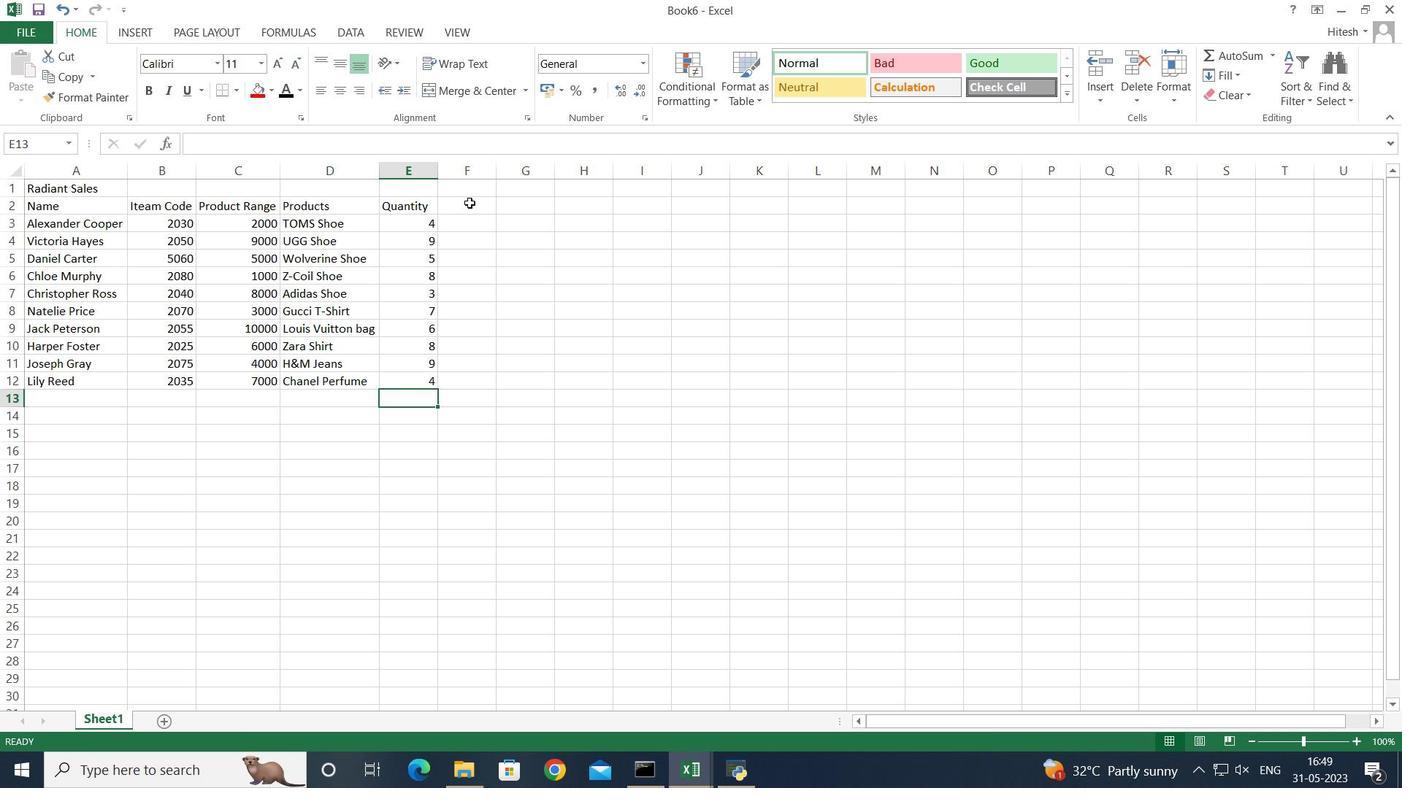
Action: Key pressed <Key.shift>Commission<Key.enter>
Screenshot: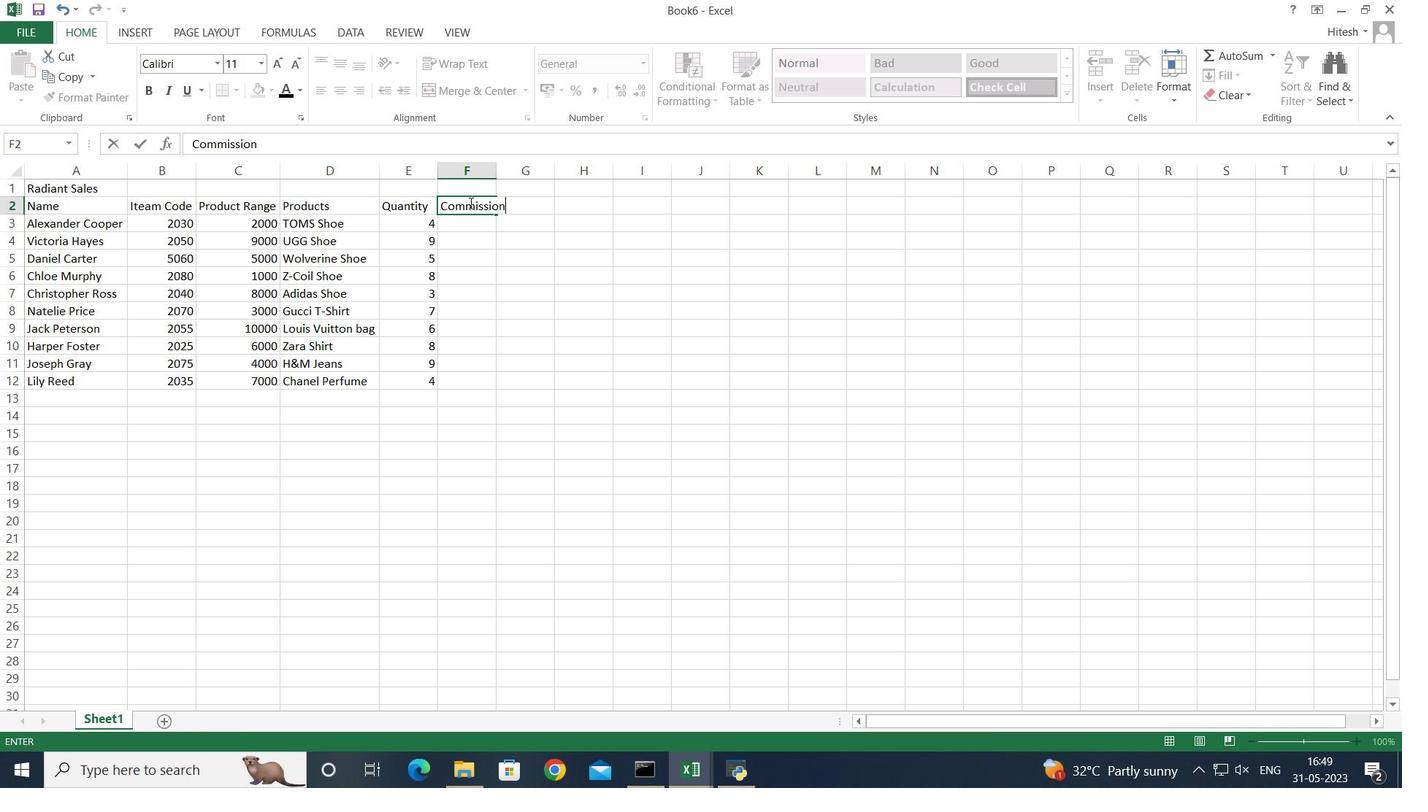 
Action: Mouse moved to (468, 205)
Screenshot: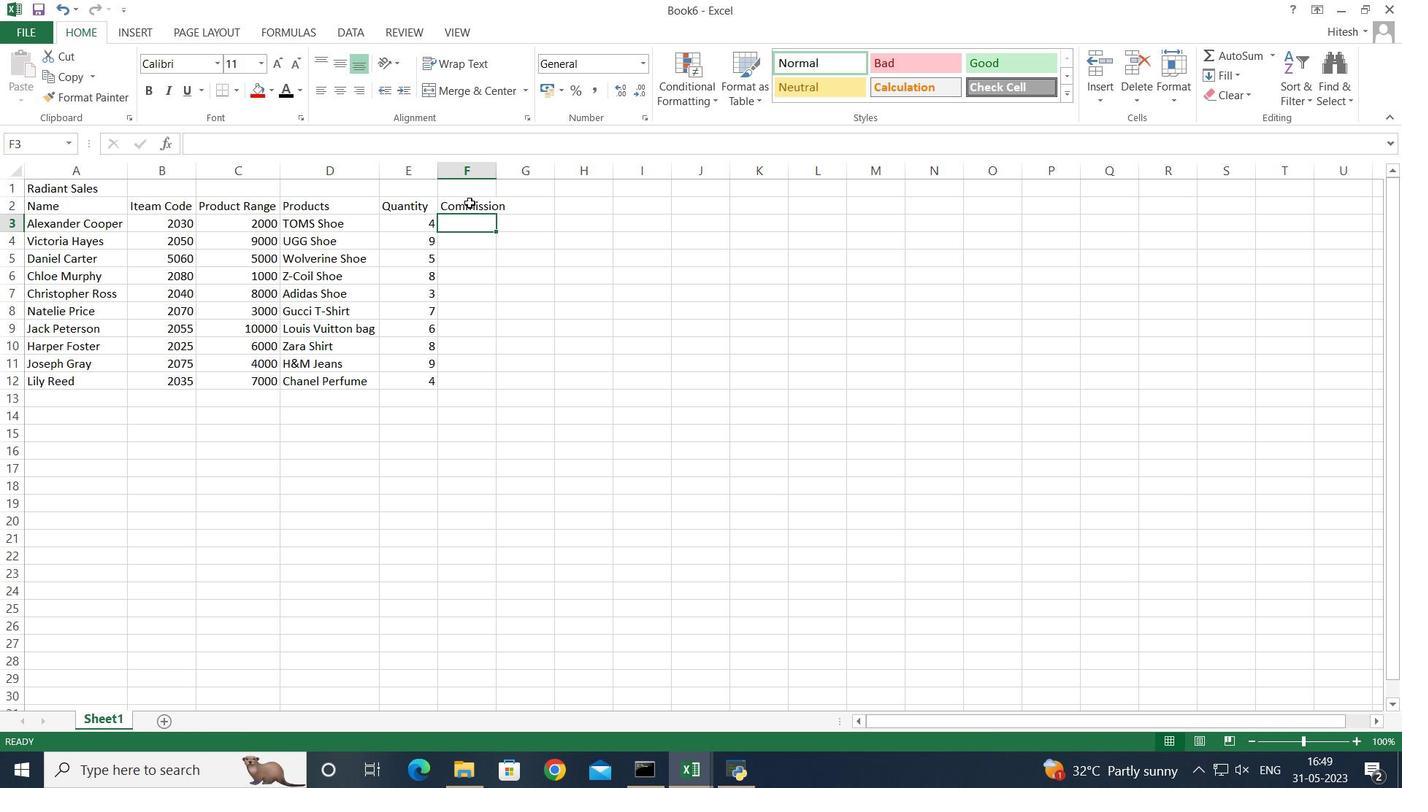 
Action: Key pressed =
Screenshot: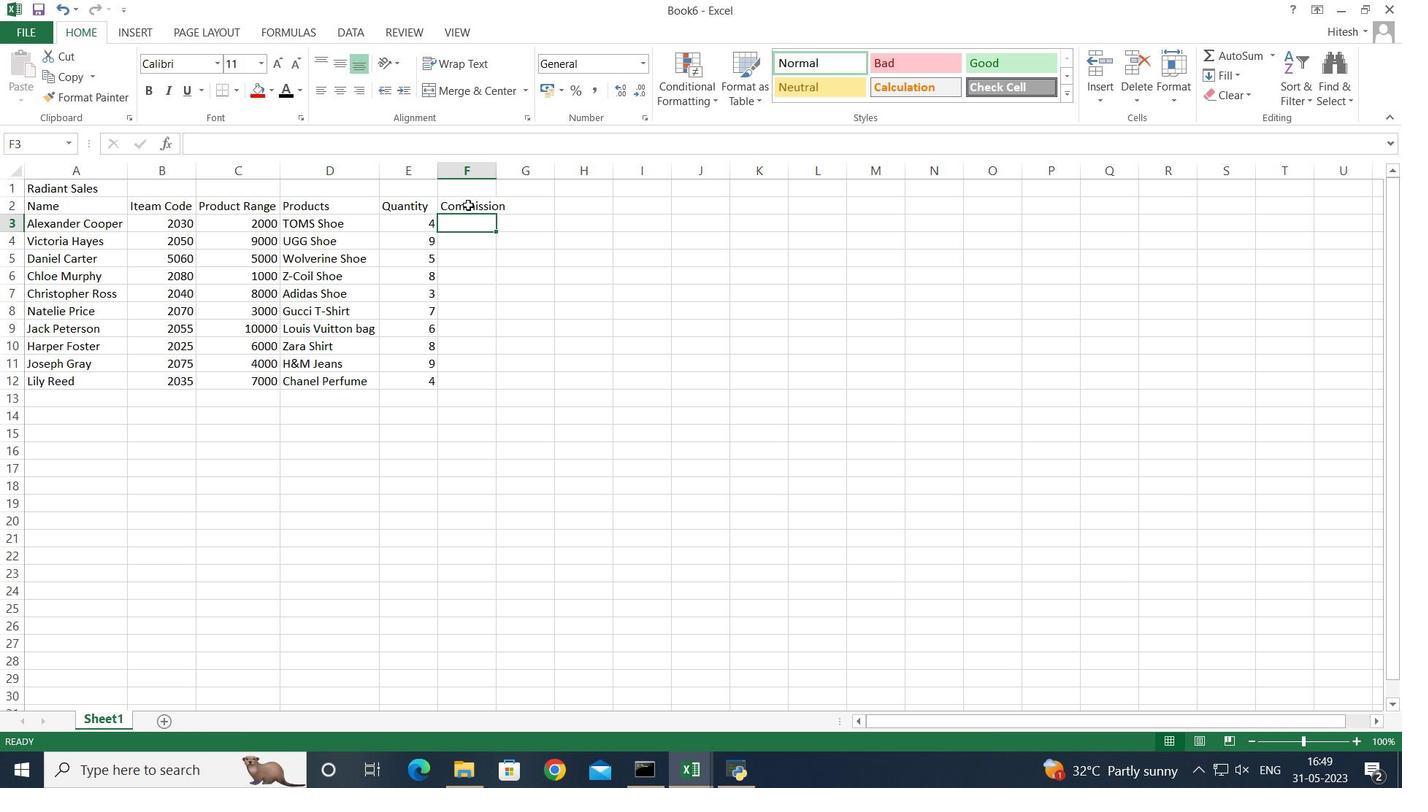 
Action: Mouse moved to (468, 206)
Screenshot: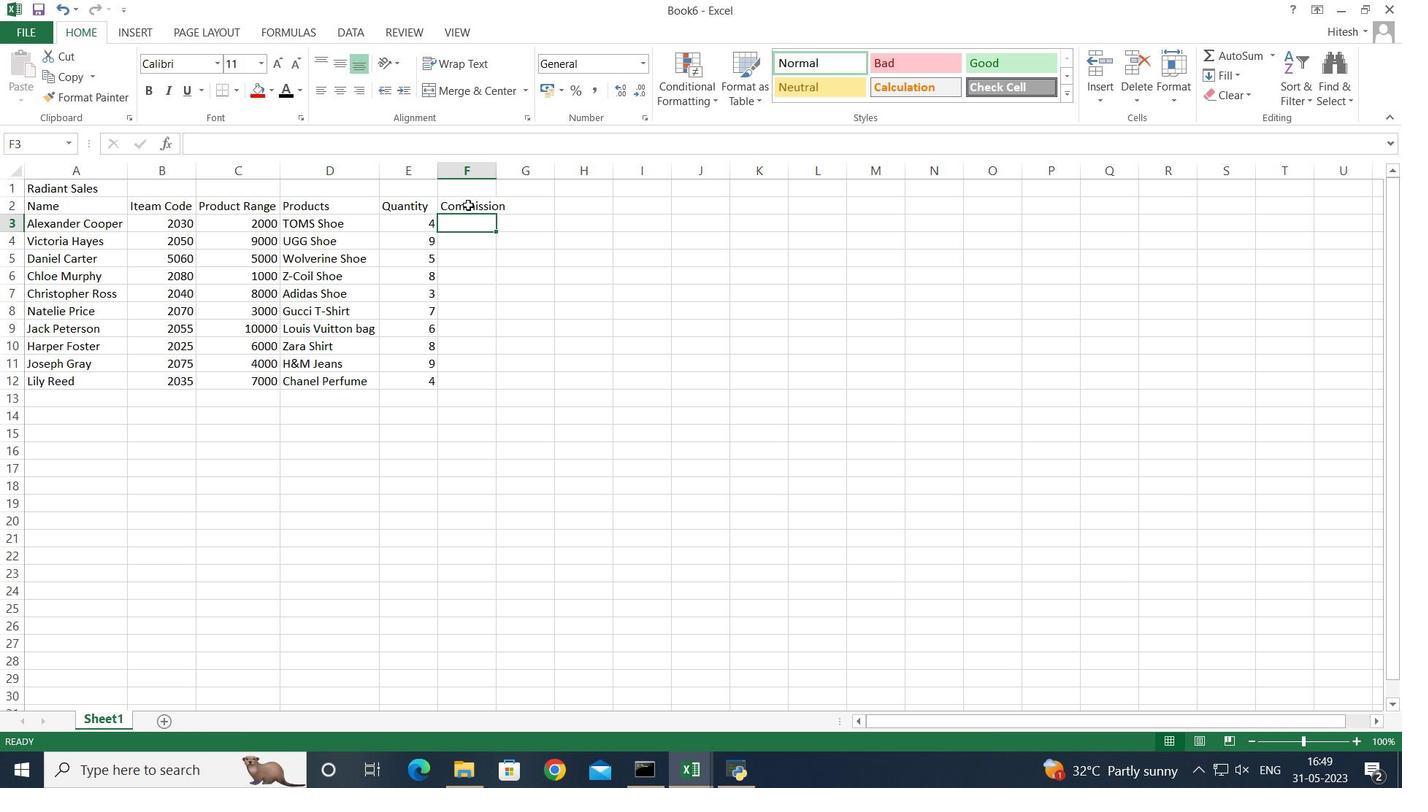 
Action: Key pressed <Key.shift_r><Key.shift_r><Key.shift_r>(
Screenshot: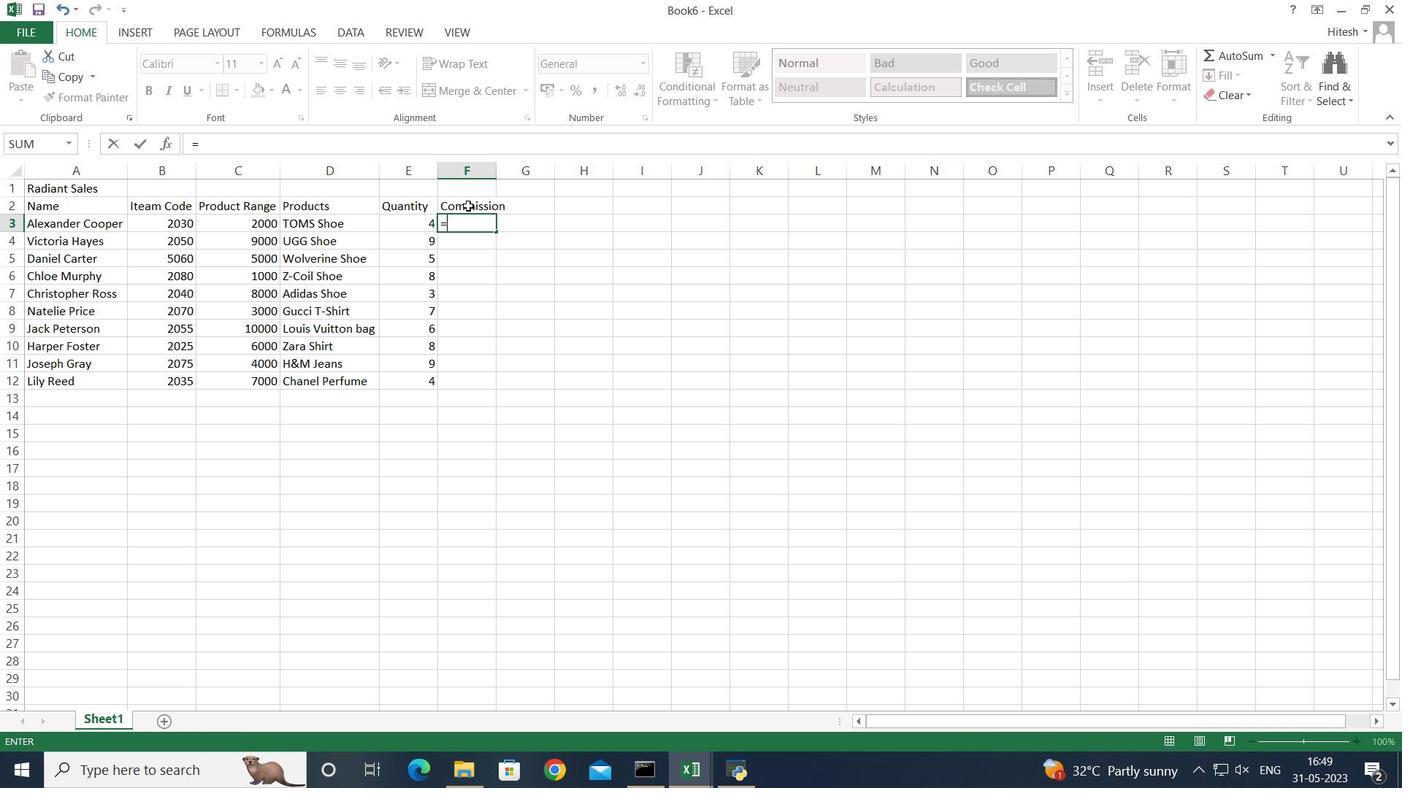 
Action: Mouse moved to (427, 229)
Screenshot: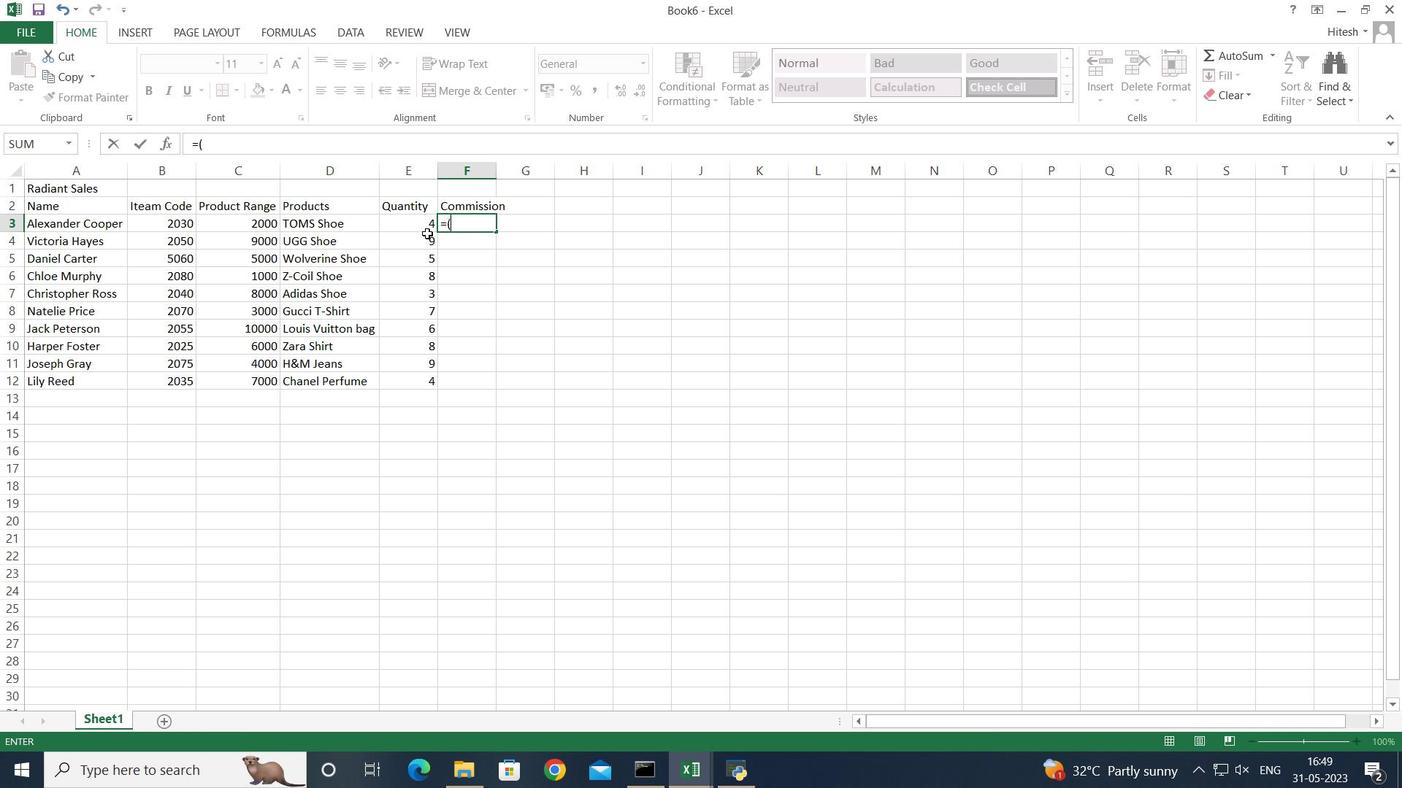 
Action: Mouse pressed left at (427, 229)
Screenshot: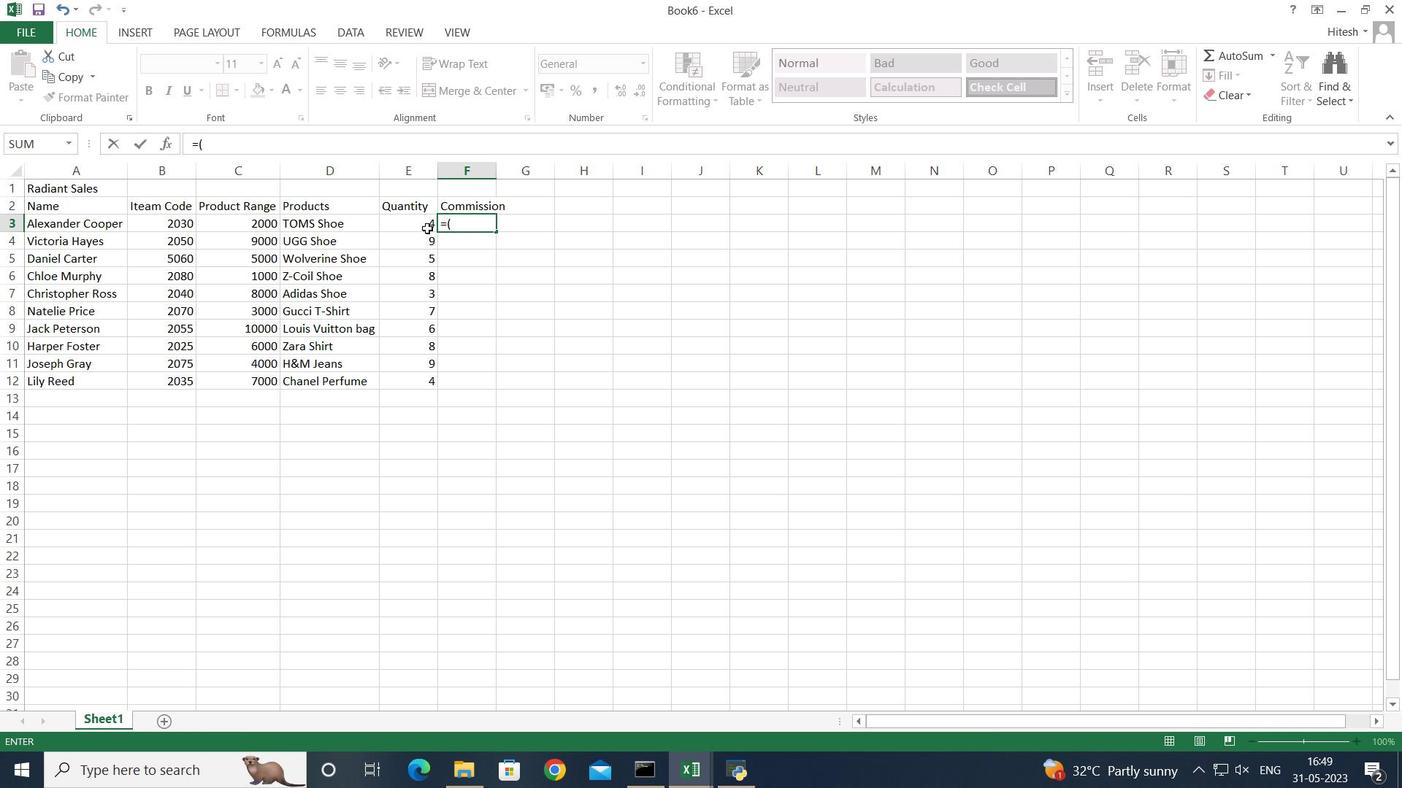 
Action: Key pressed *
Screenshot: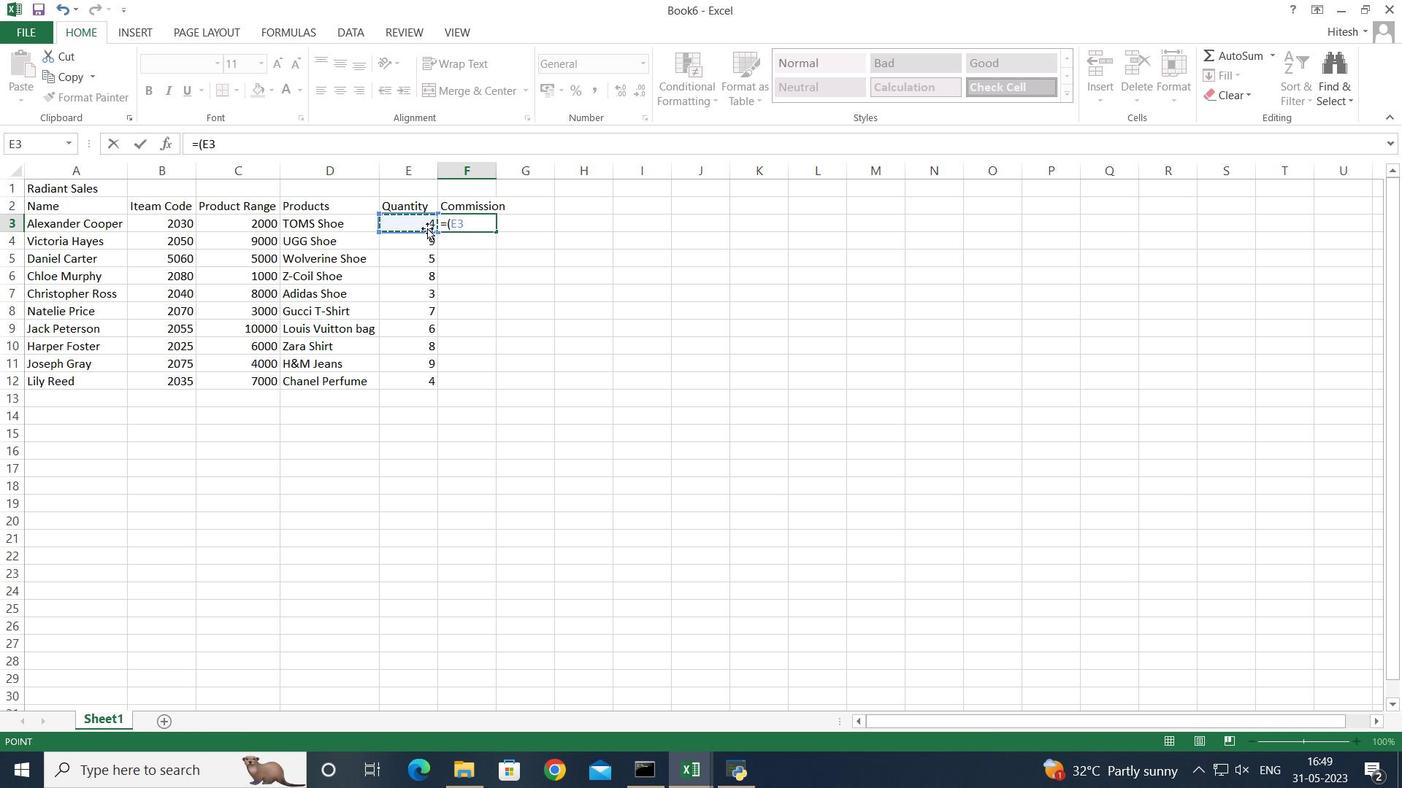 
Action: Mouse moved to (234, 223)
Screenshot: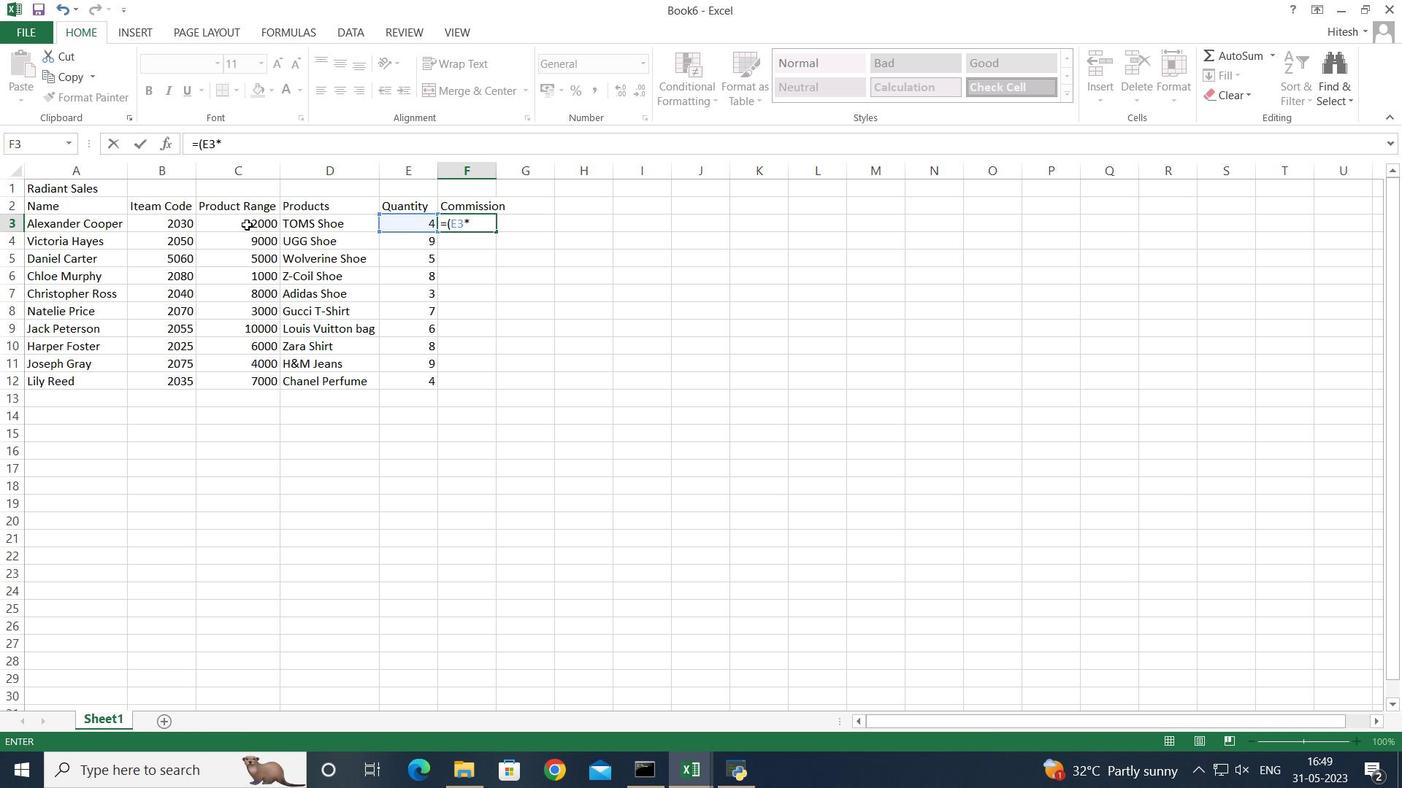 
Action: Mouse pressed left at (234, 223)
Screenshot: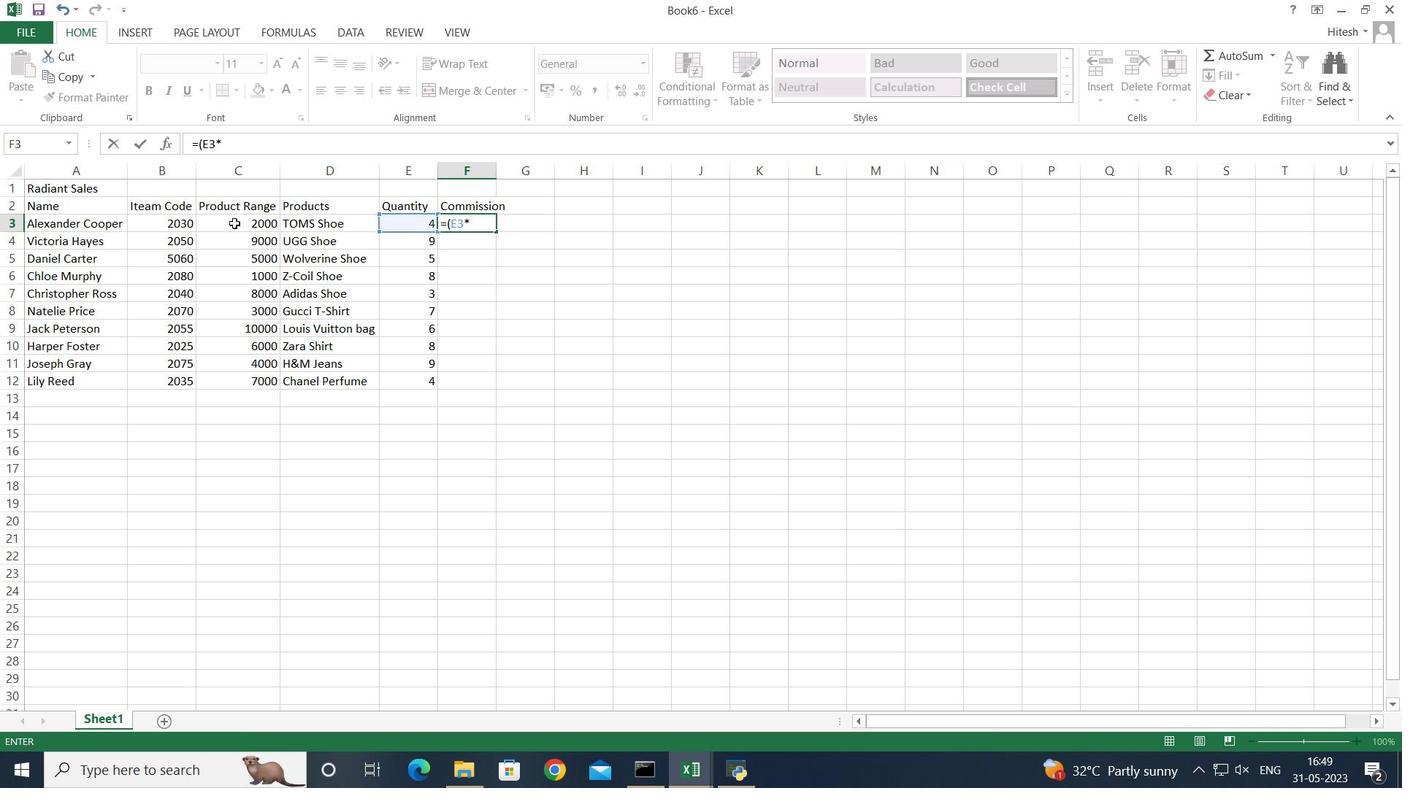 
Action: Mouse moved to (232, 223)
Screenshot: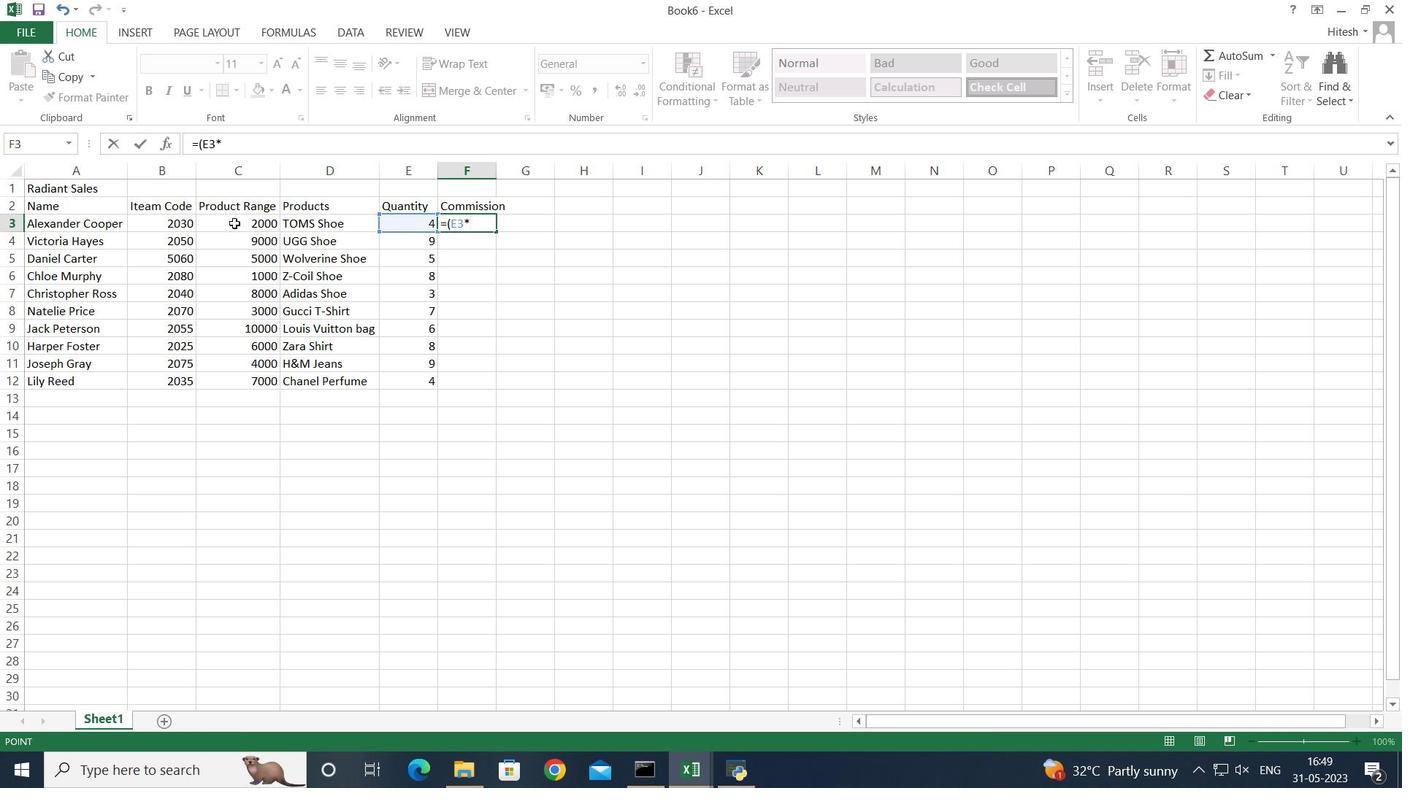 
Action: Key pressed <Key.shift_r>)*
Screenshot: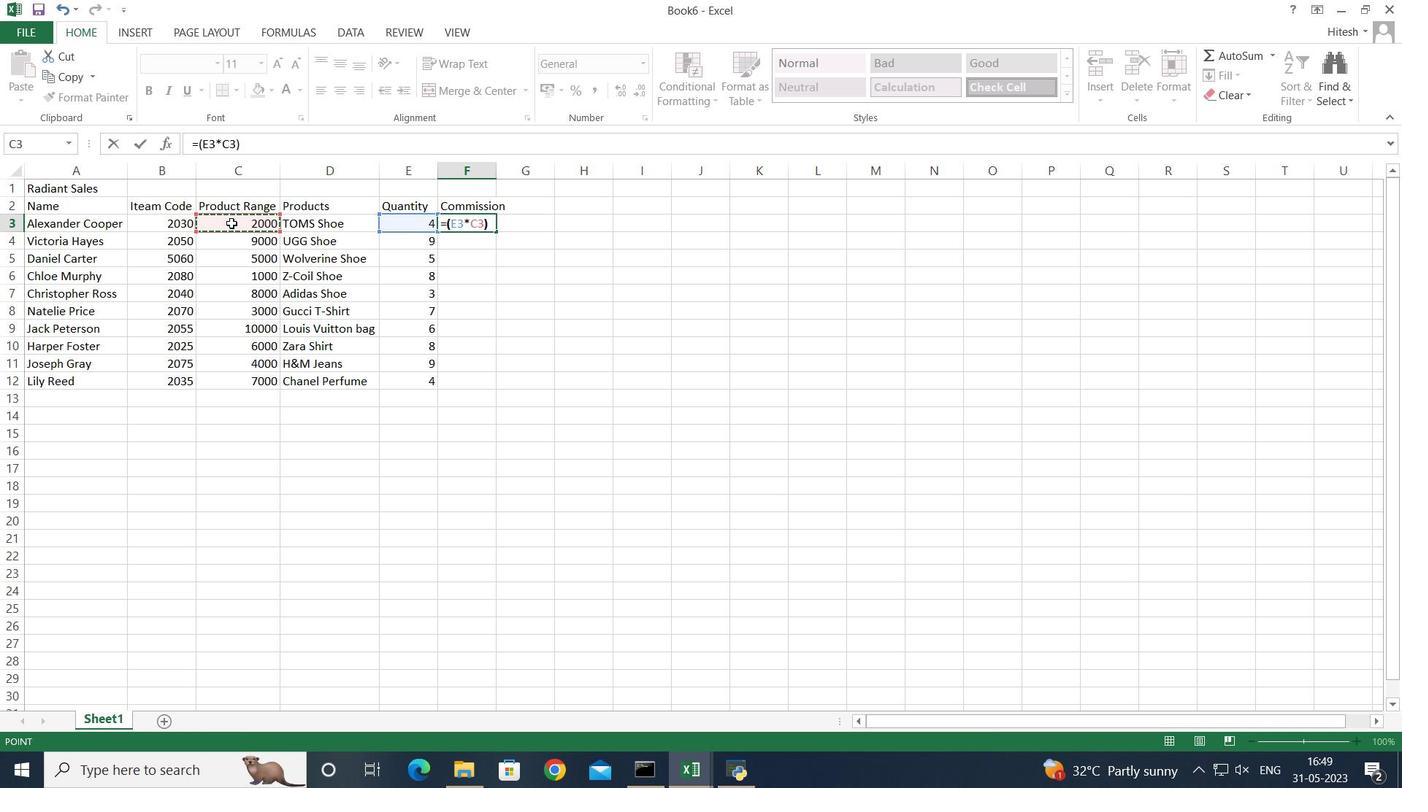 
Action: Mouse moved to (231, 223)
Screenshot: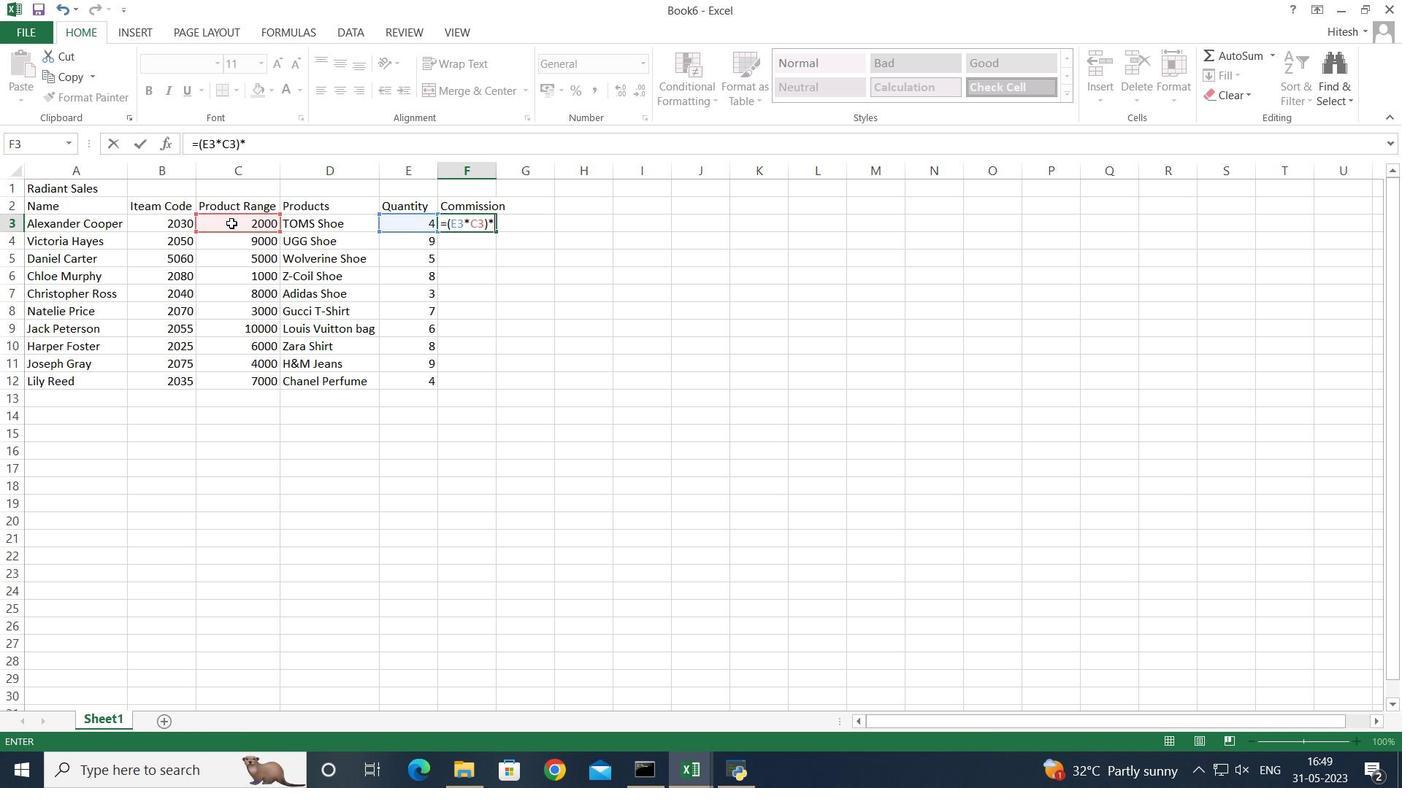 
Action: Key pressed 2
Screenshot: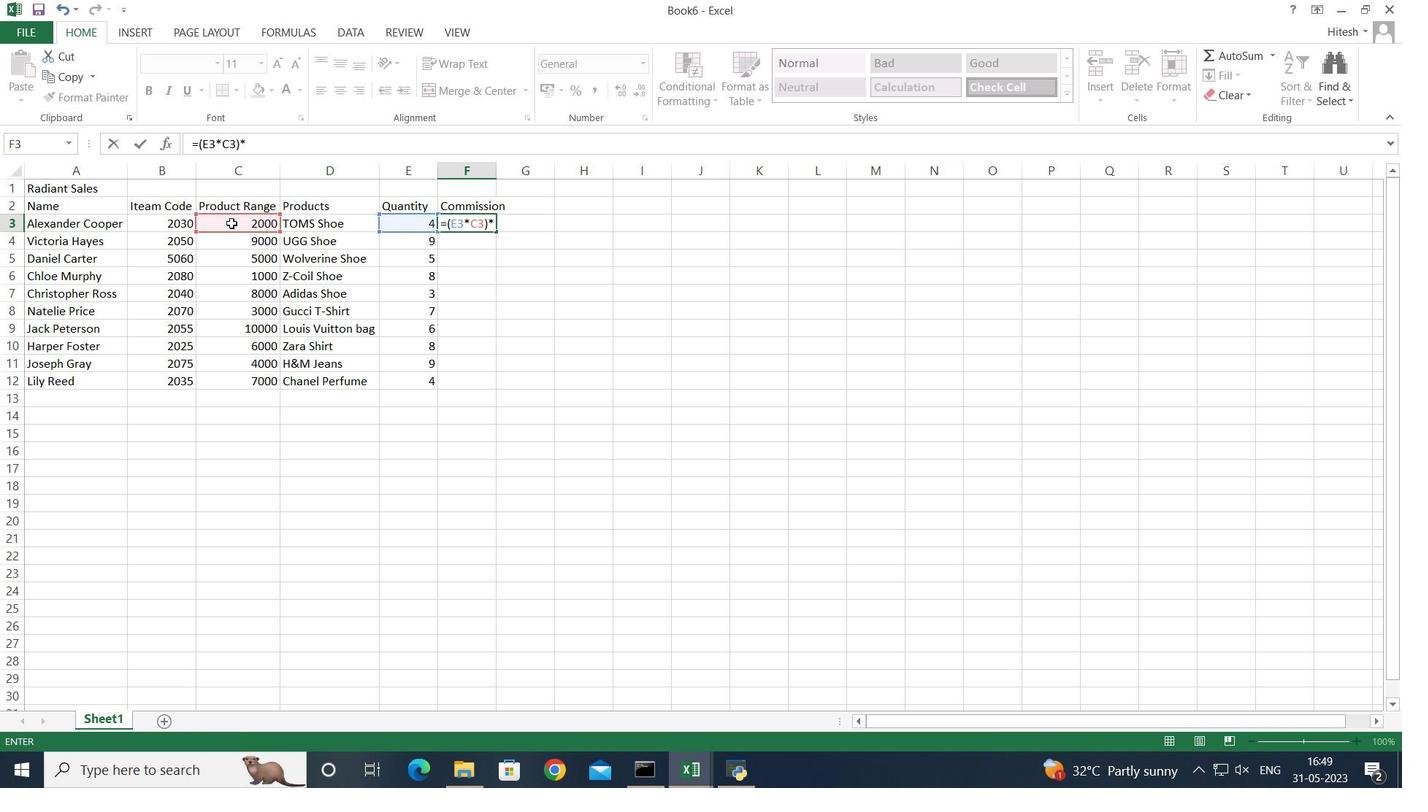 
Action: Mouse moved to (230, 229)
Screenshot: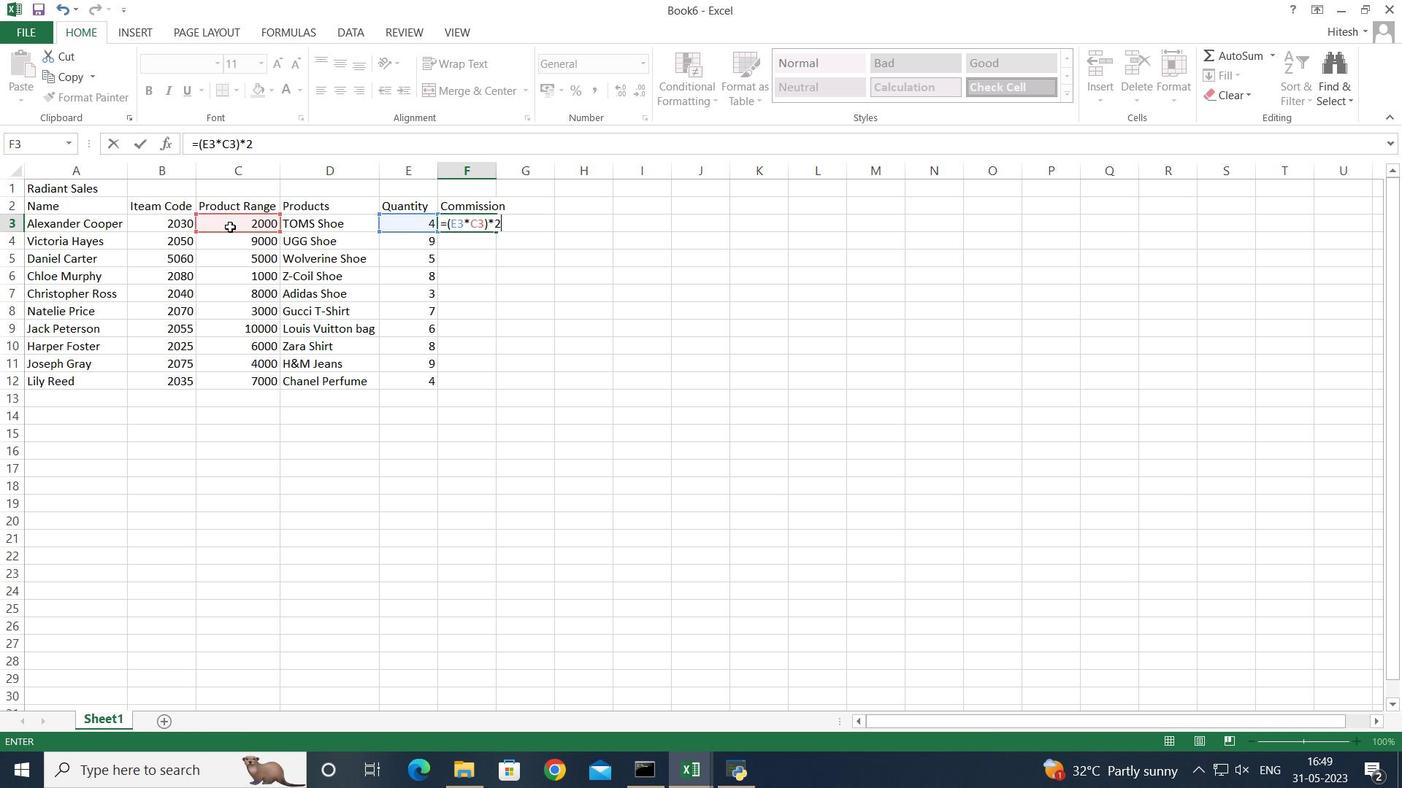 
Action: Key pressed <Key.shift>
Screenshot: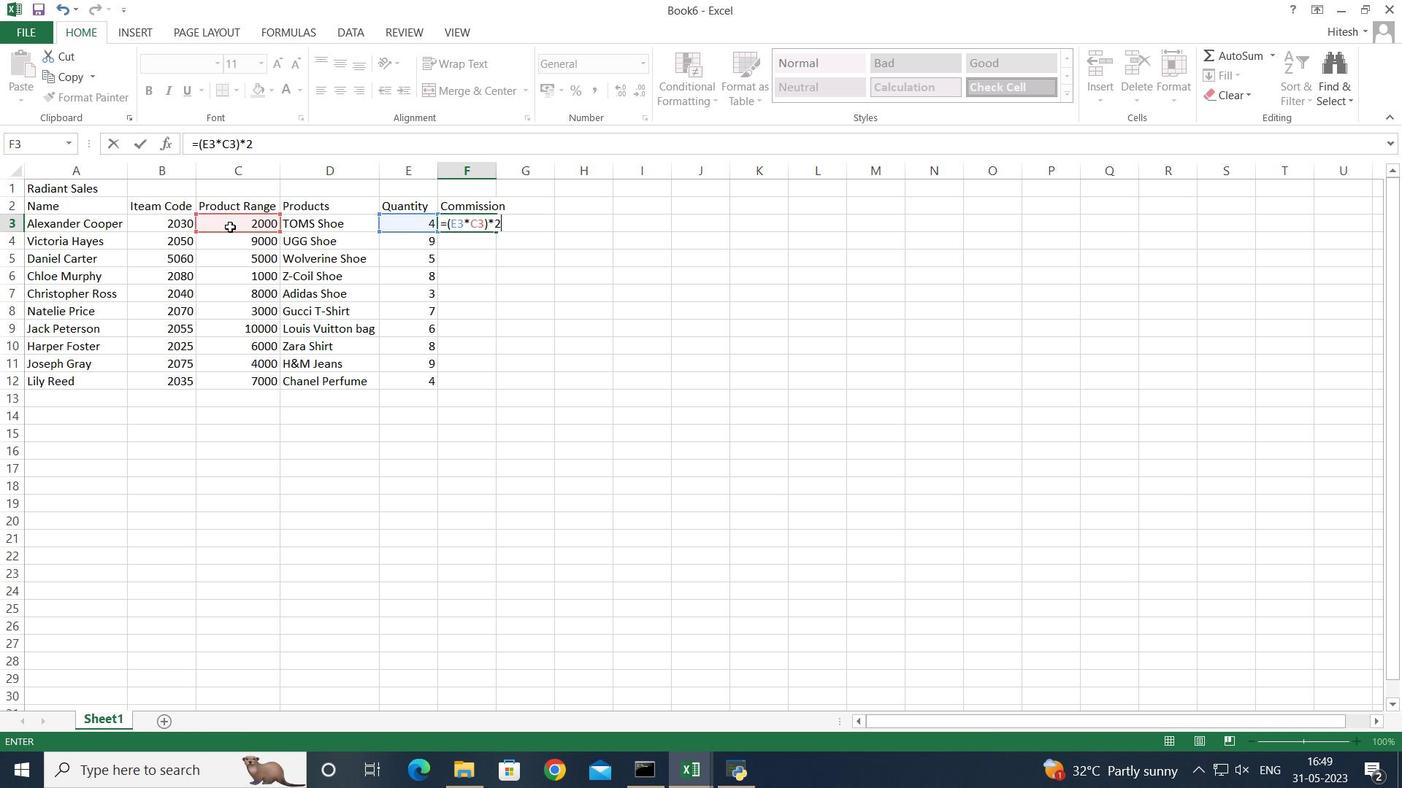 
Action: Mouse moved to (230, 233)
Screenshot: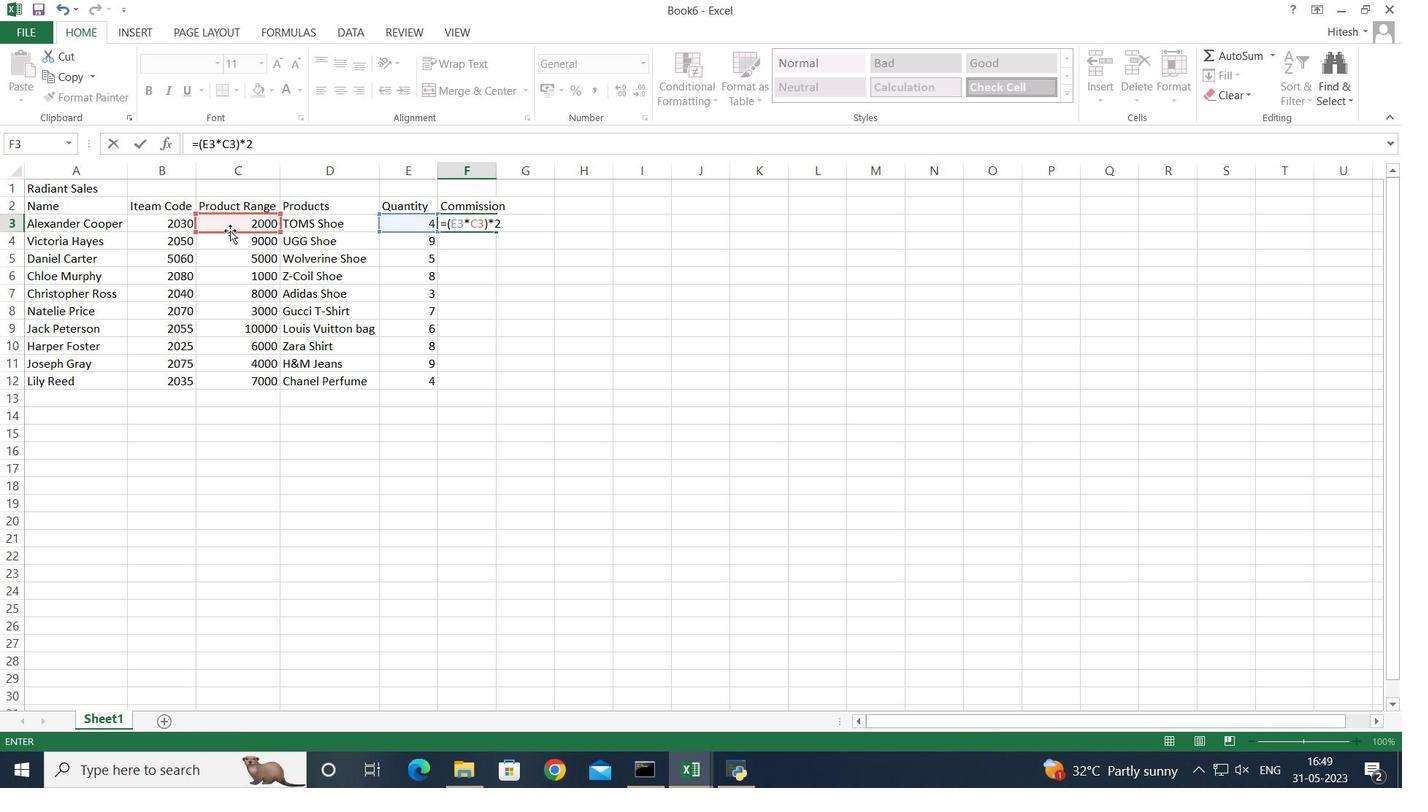 
Action: Key pressed <Key.shift><Key.shift><Key.shift><Key.shift><Key.shift>%<Key.enter>
Screenshot: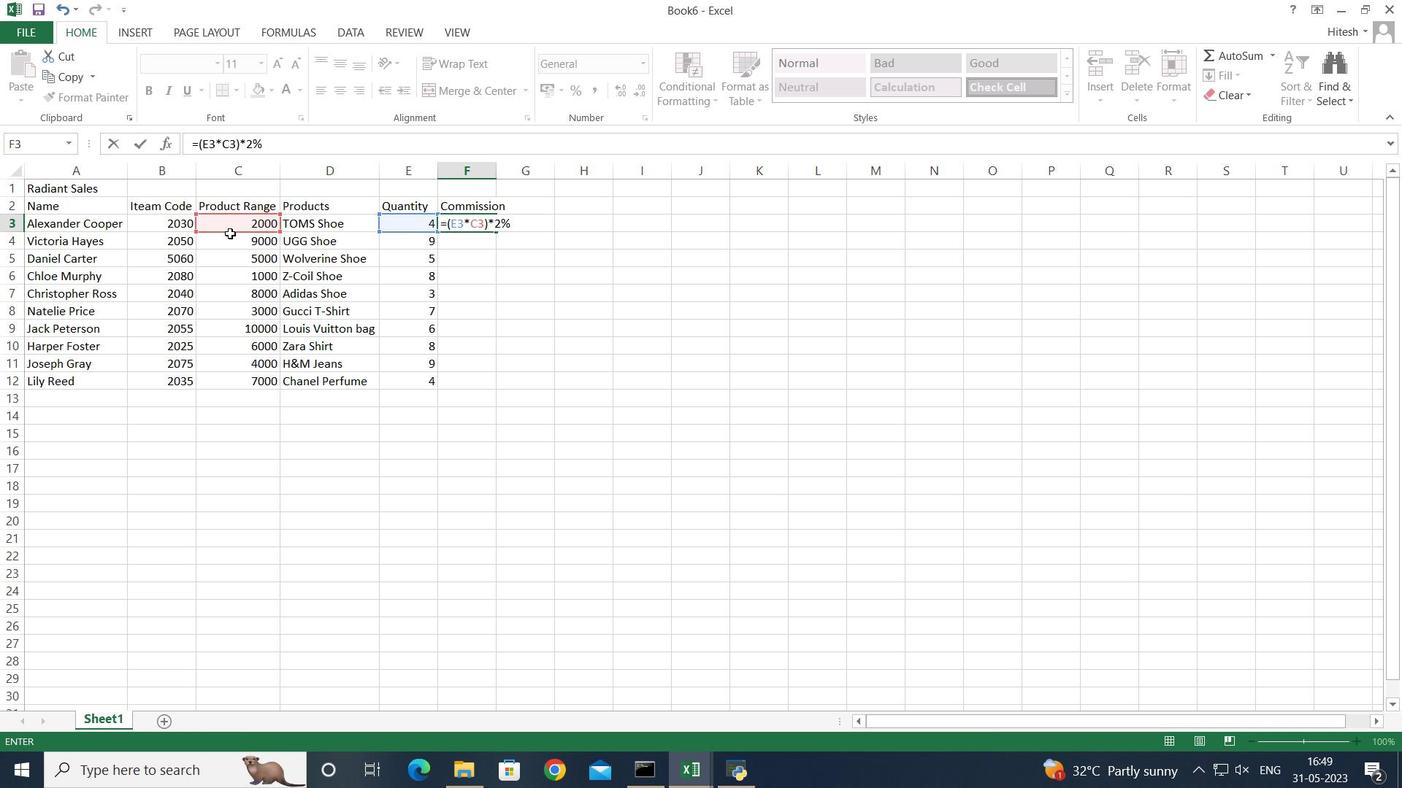 
Action: Mouse moved to (363, 251)
Screenshot: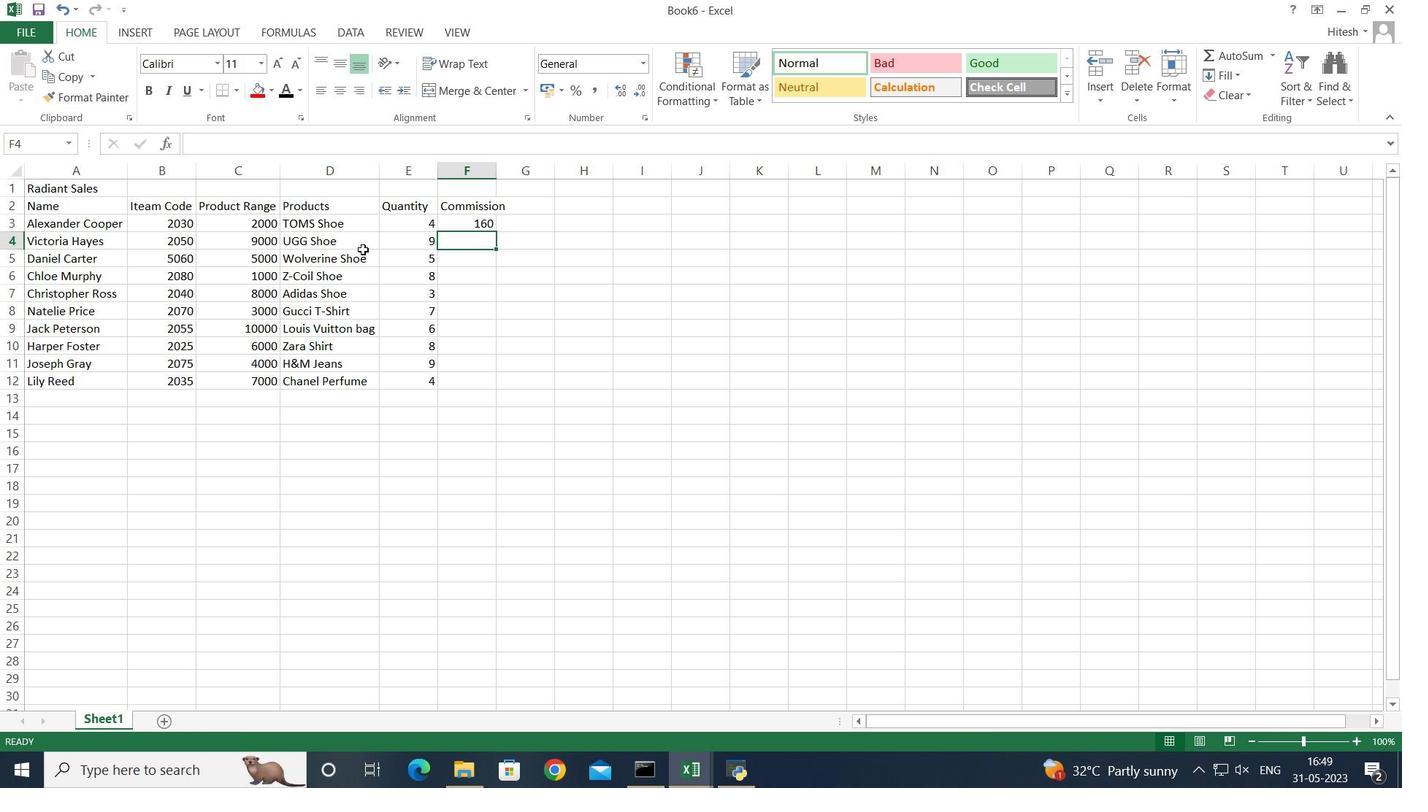 
Action: Key pressed =<Key.shift_r>(
Screenshot: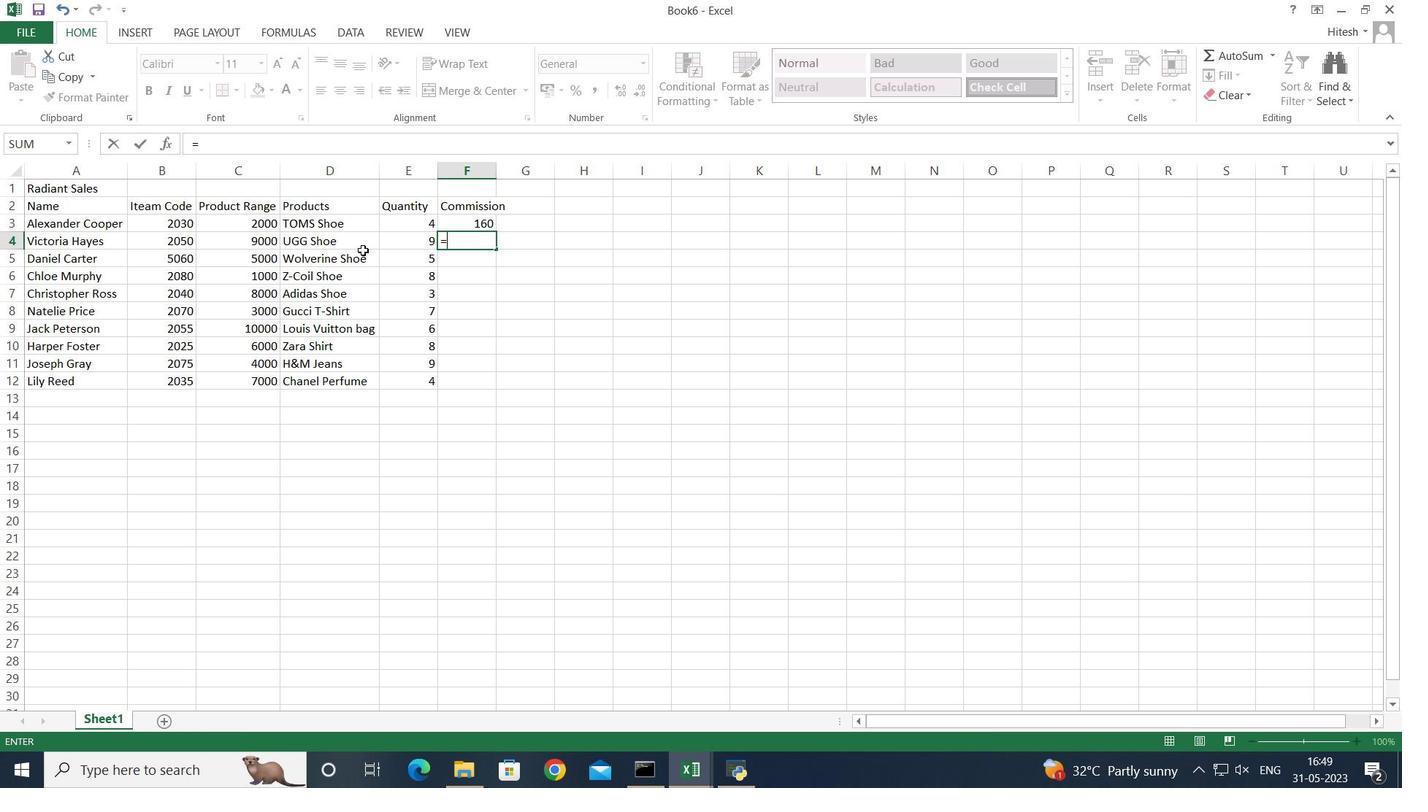 
Action: Mouse moved to (408, 236)
Screenshot: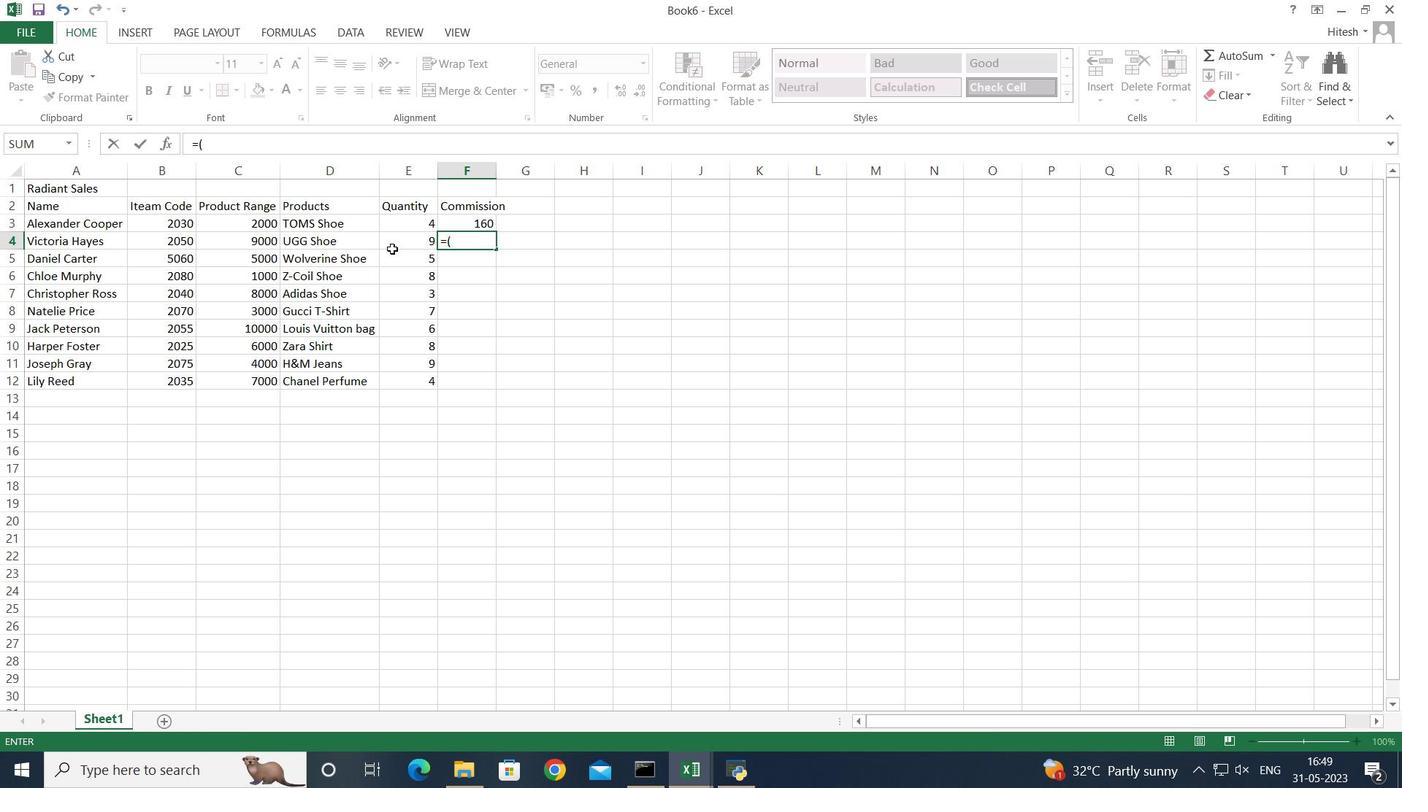 
Action: Mouse pressed left at (408, 236)
Screenshot: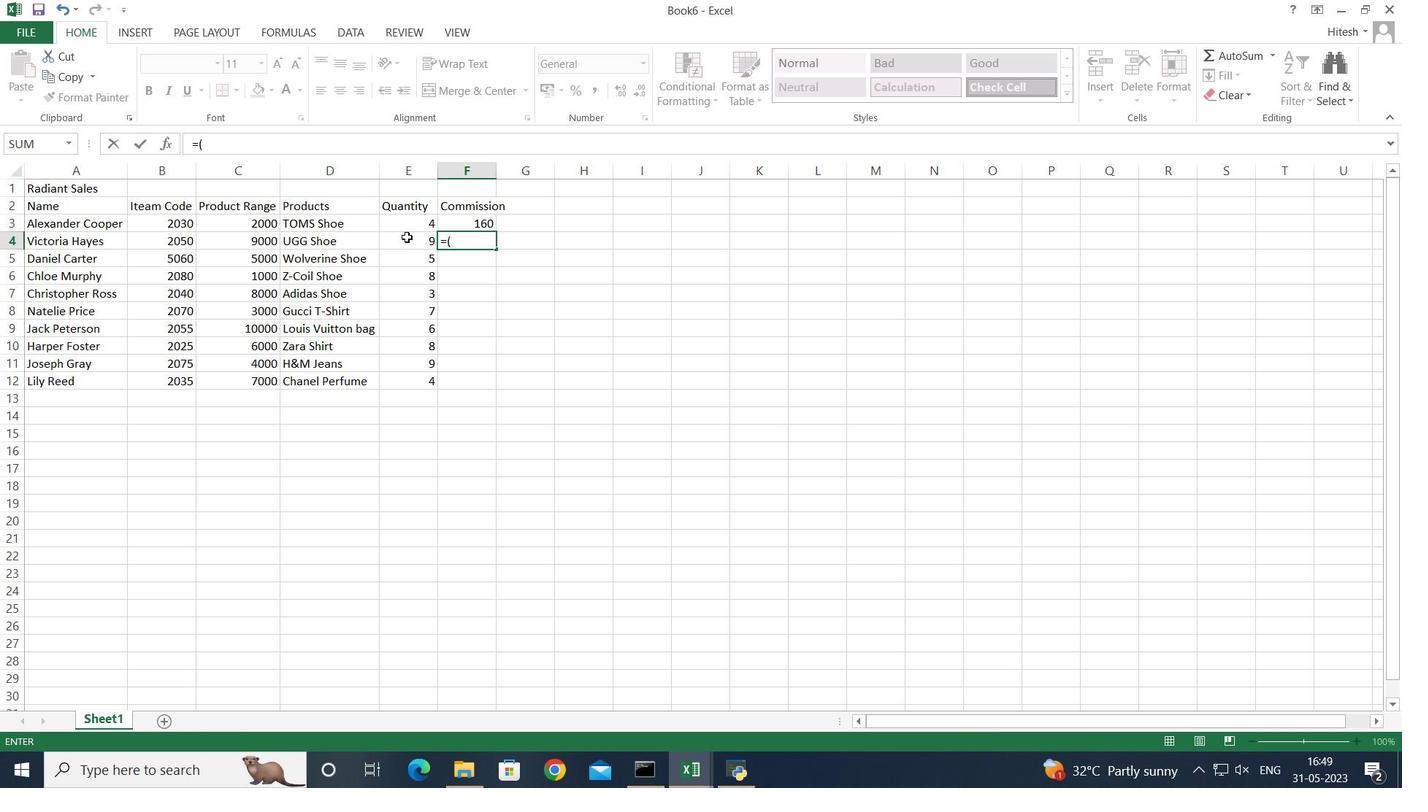 
Action: Key pressed *<Key.shift_r>)<Key.backspace>
Screenshot: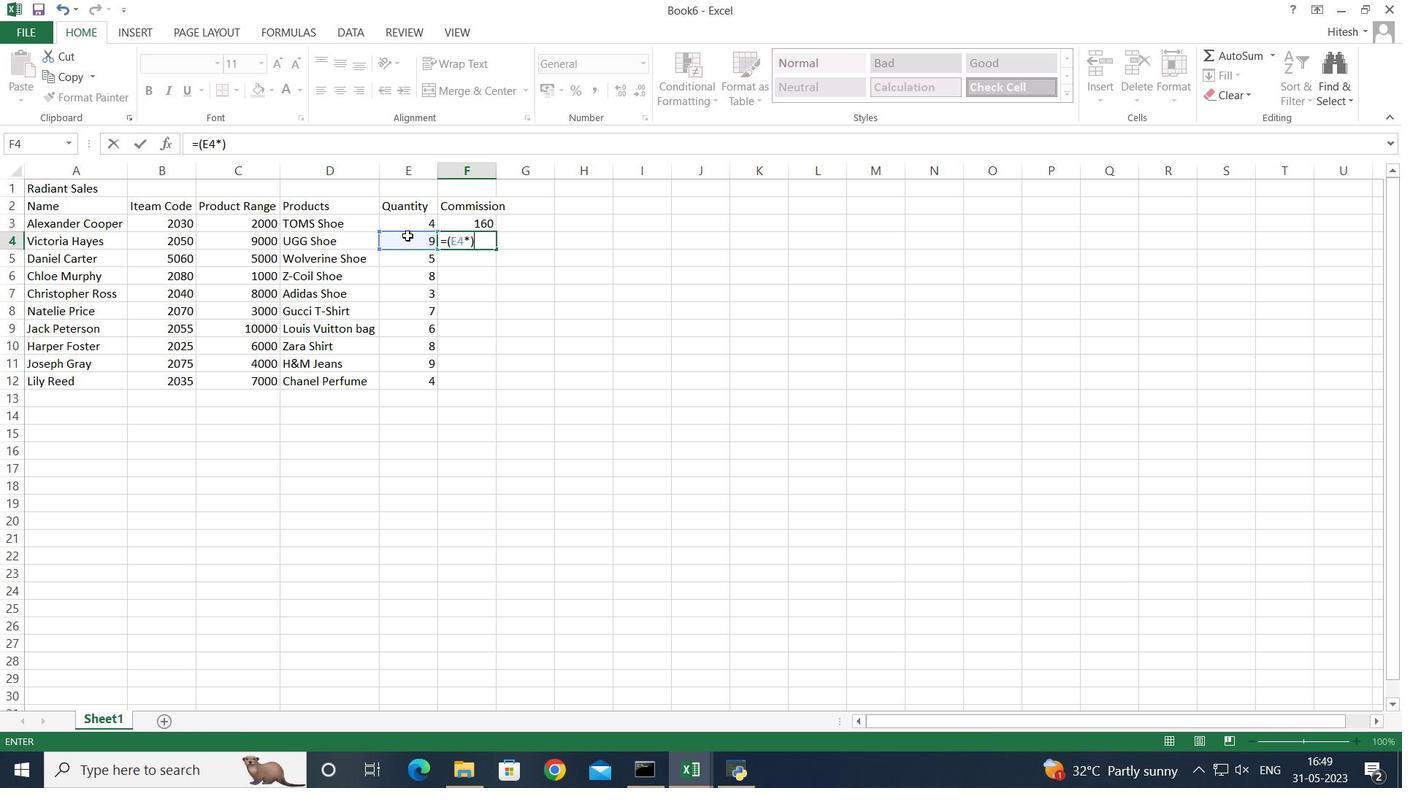 
Action: Mouse moved to (238, 242)
Screenshot: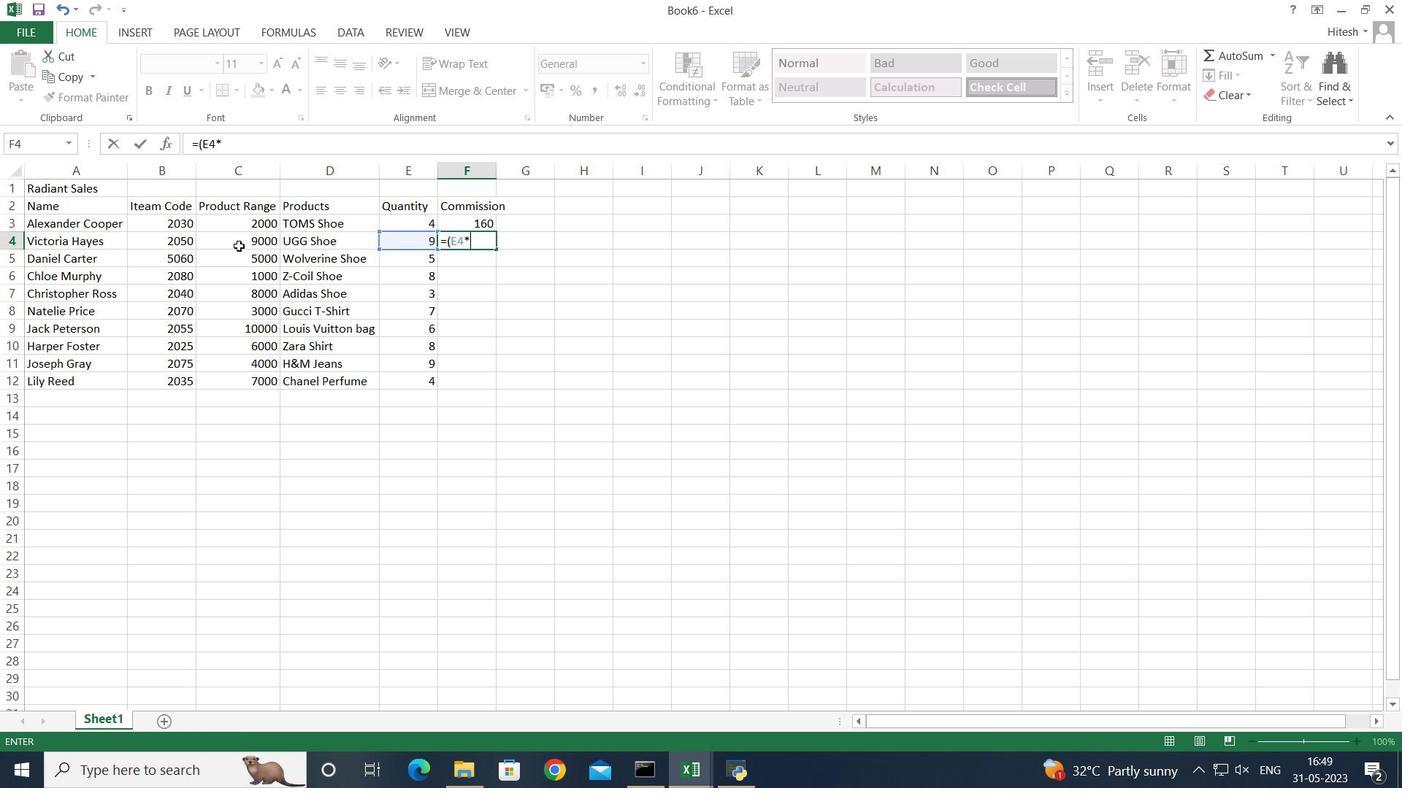 
Action: Mouse pressed left at (238, 242)
Screenshot: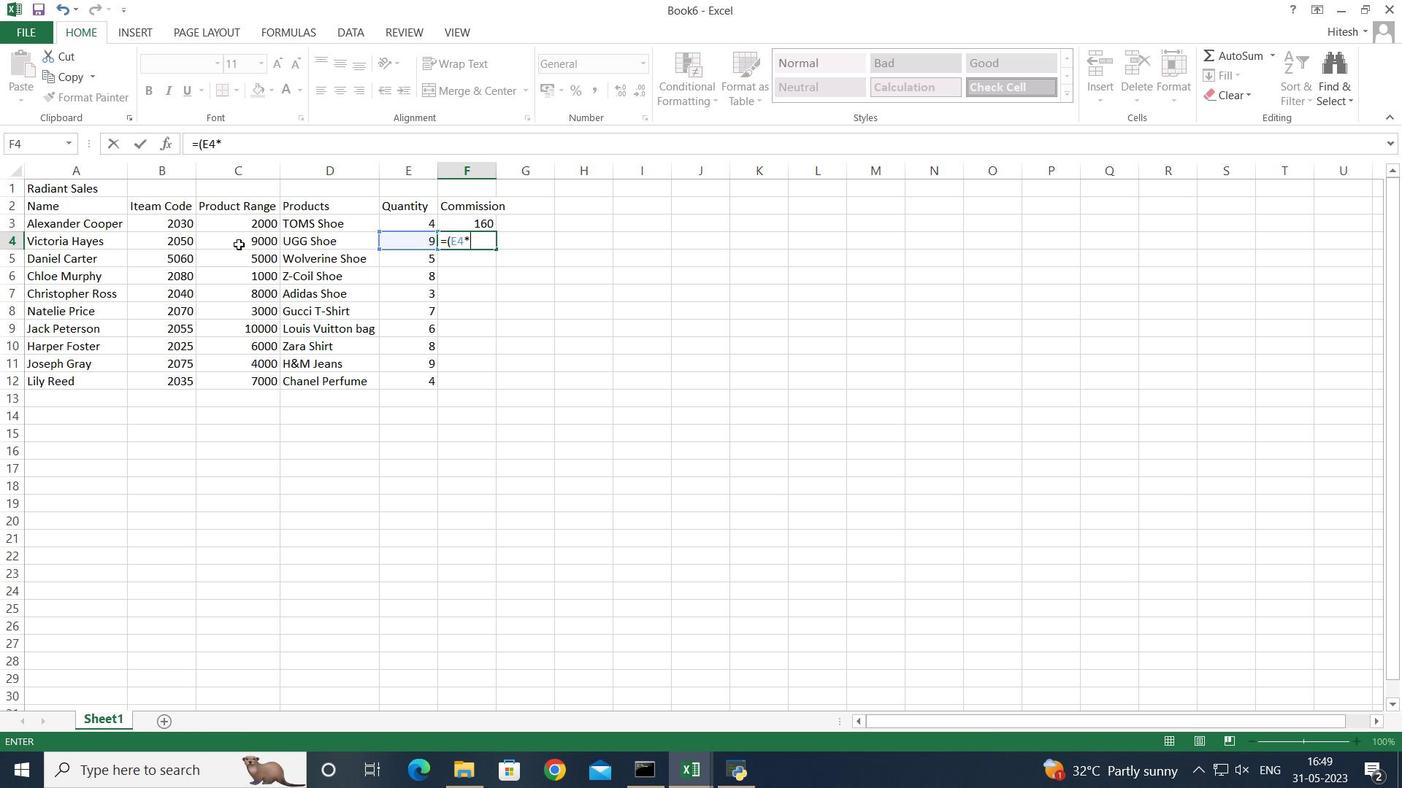 
Action: Key pressed <Key.shift_r>)
Screenshot: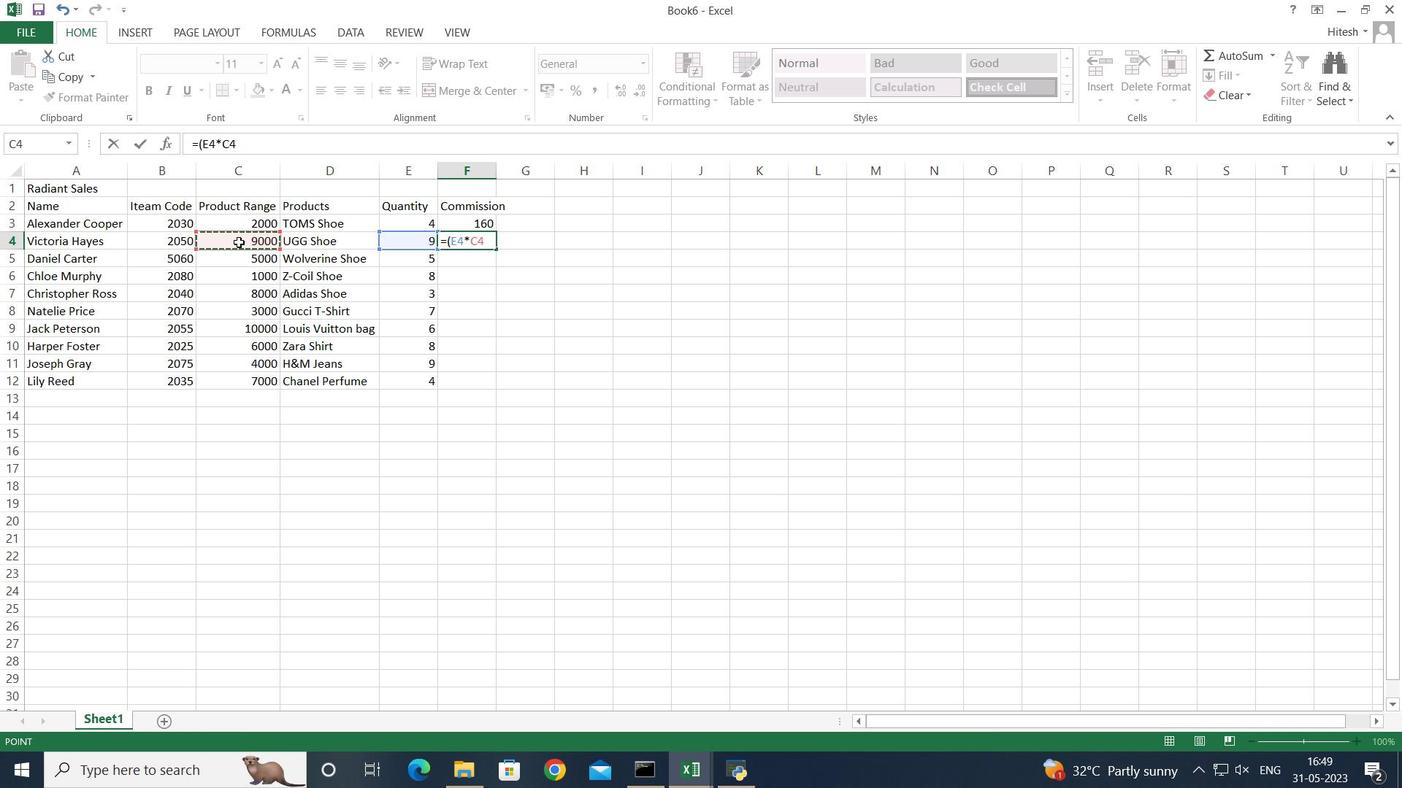 
Action: Mouse moved to (460, 246)
Screenshot: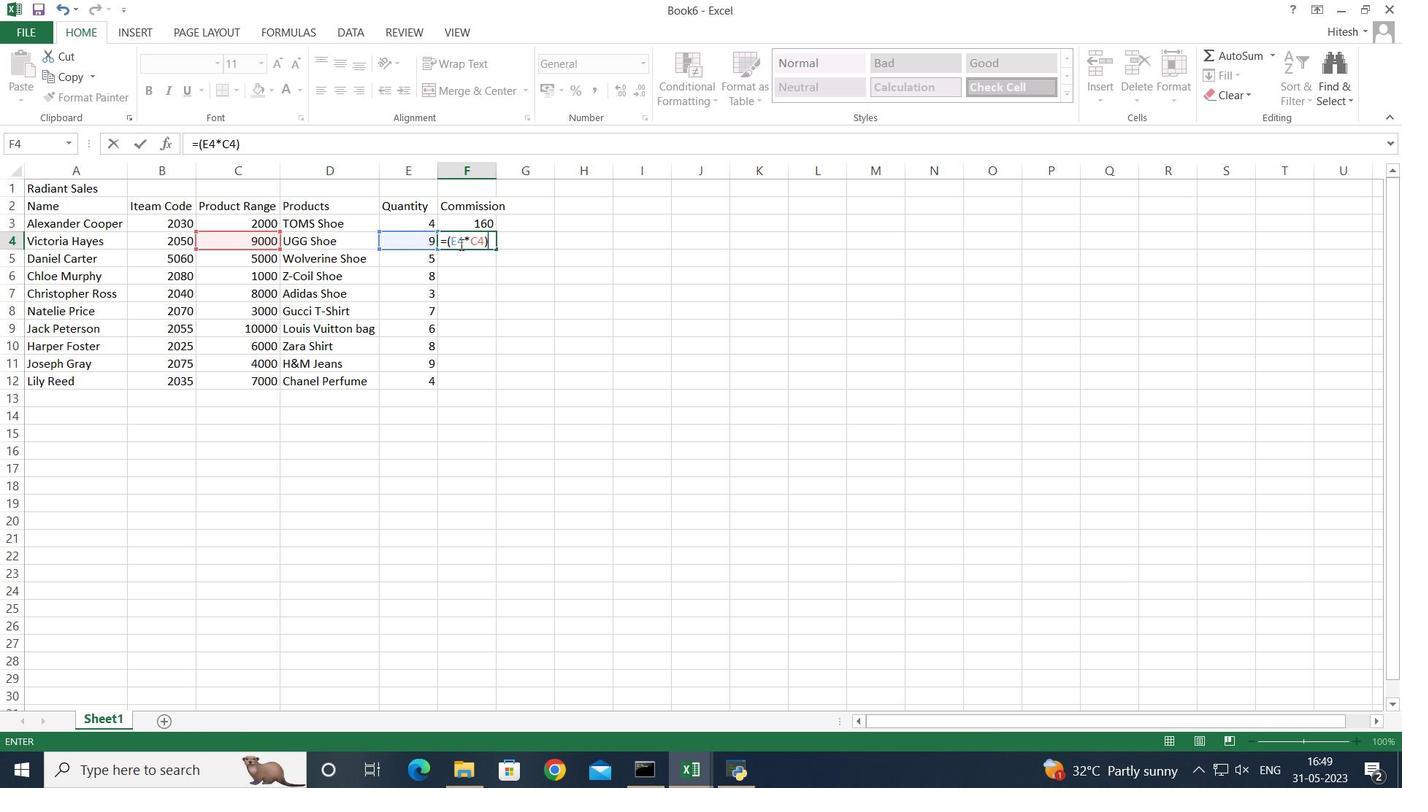
Action: Key pressed *2
Screenshot: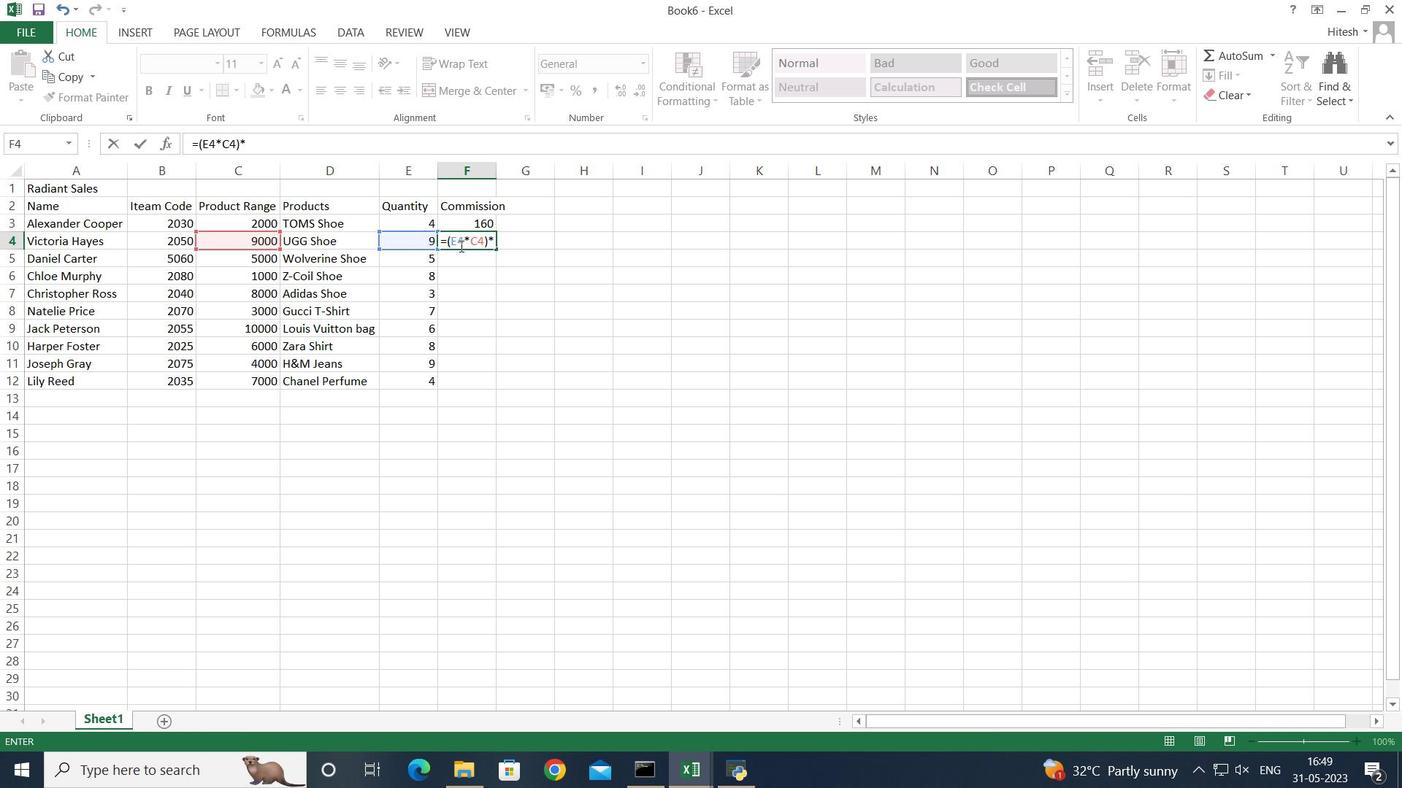 
Action: Mouse moved to (459, 248)
Screenshot: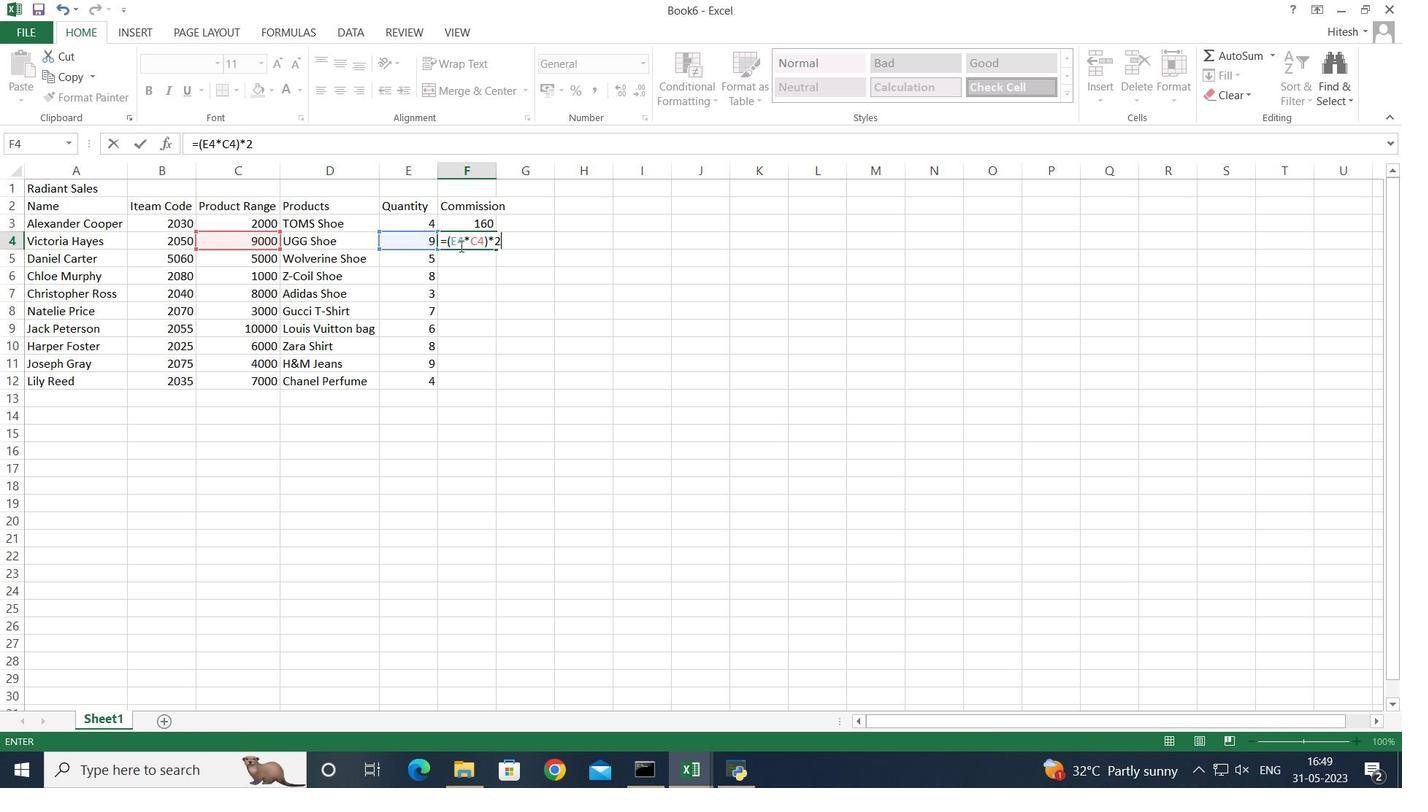 
Action: Key pressed <Key.shift><Key.shift><Key.shift><Key.shift><Key.shift><Key.shift><Key.shift>%<Key.enter>
Screenshot: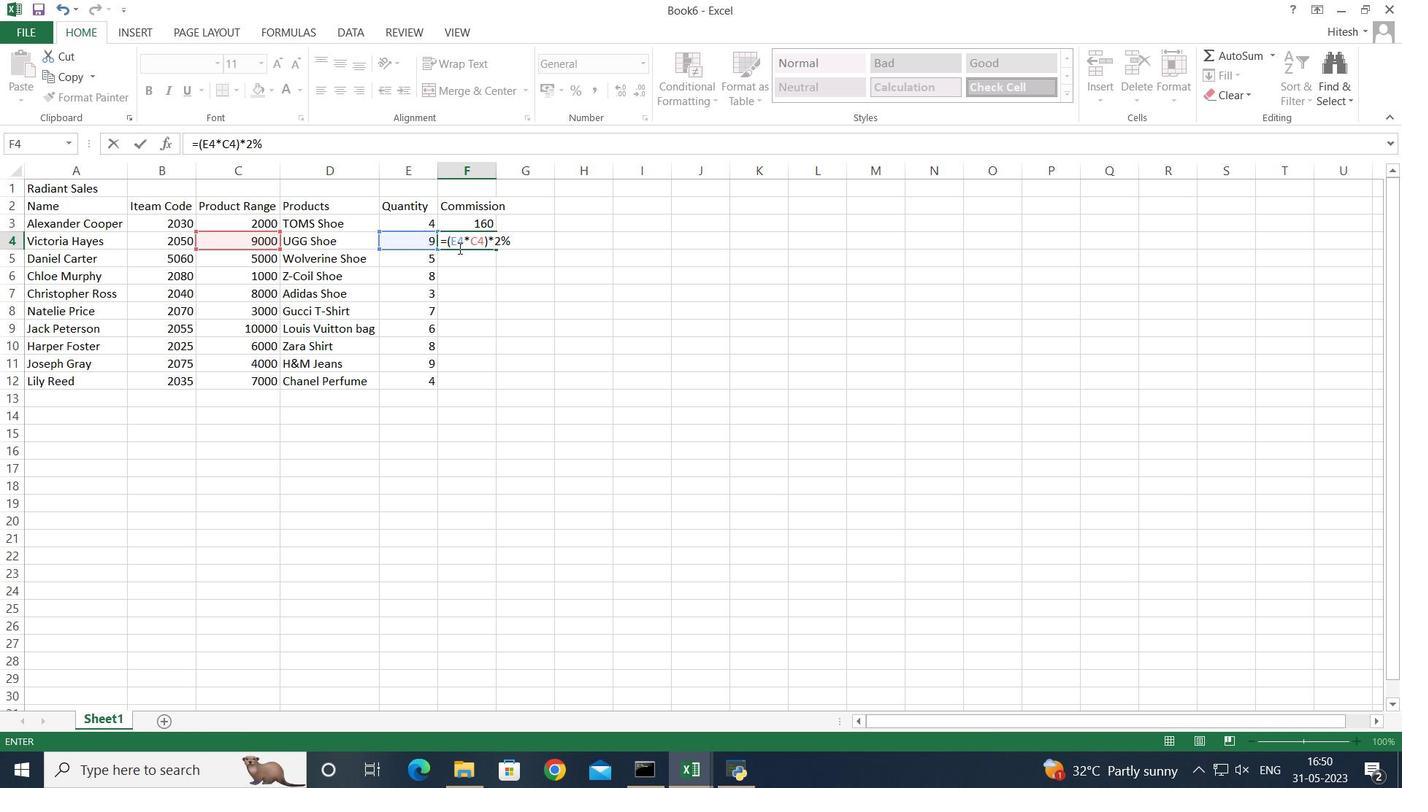 
Action: Mouse moved to (466, 246)
Screenshot: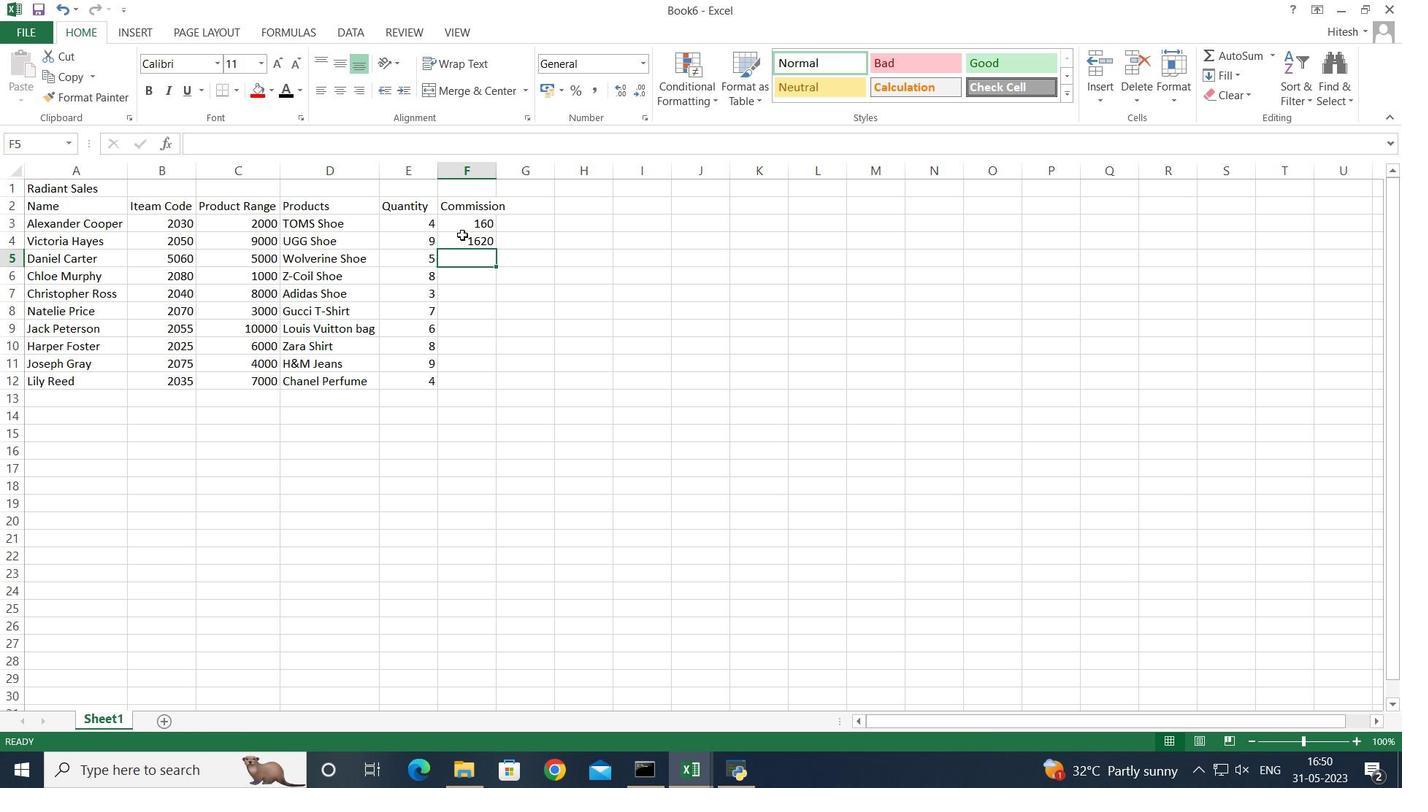 
Action: Mouse pressed left at (466, 246)
Screenshot: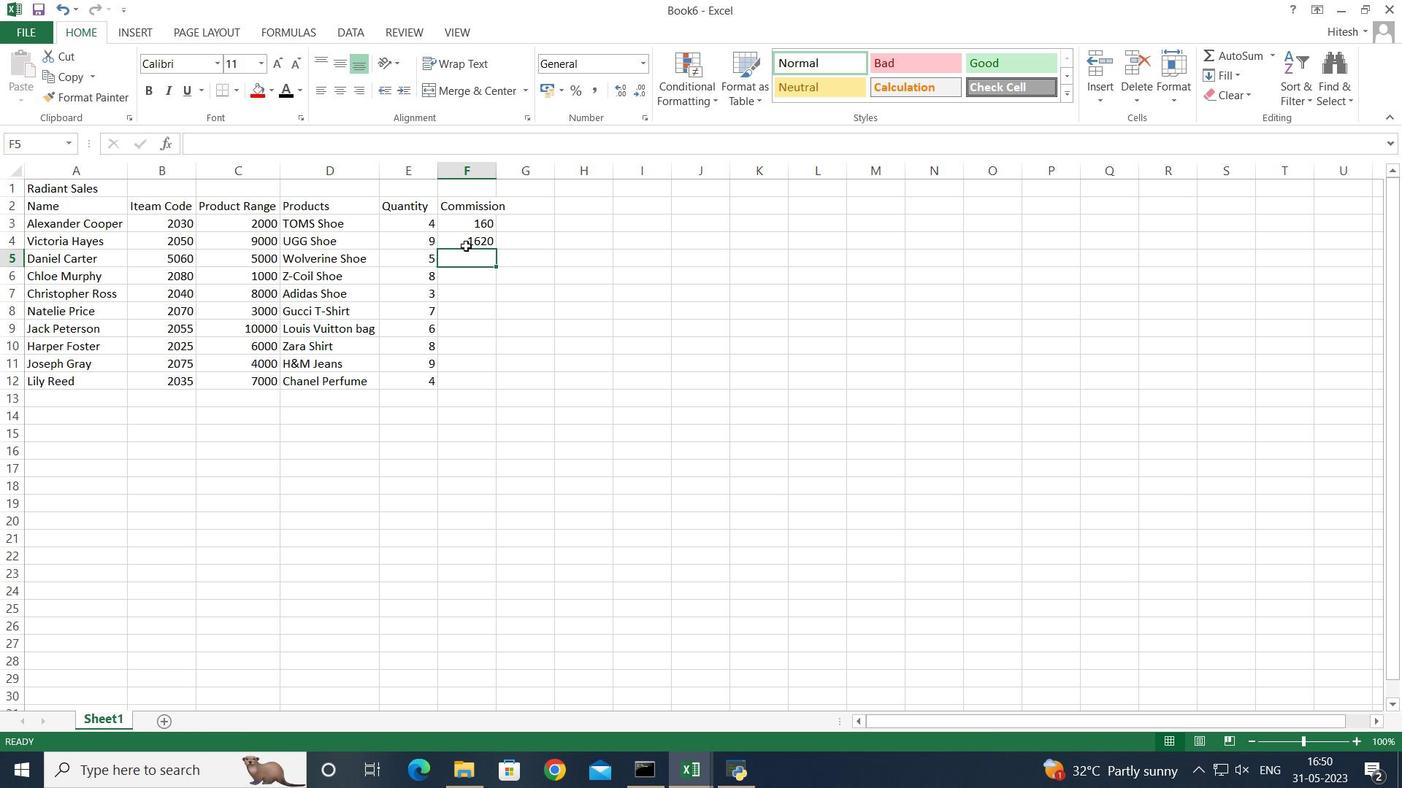 
Action: Key pressed <Key.backspace>=
Screenshot: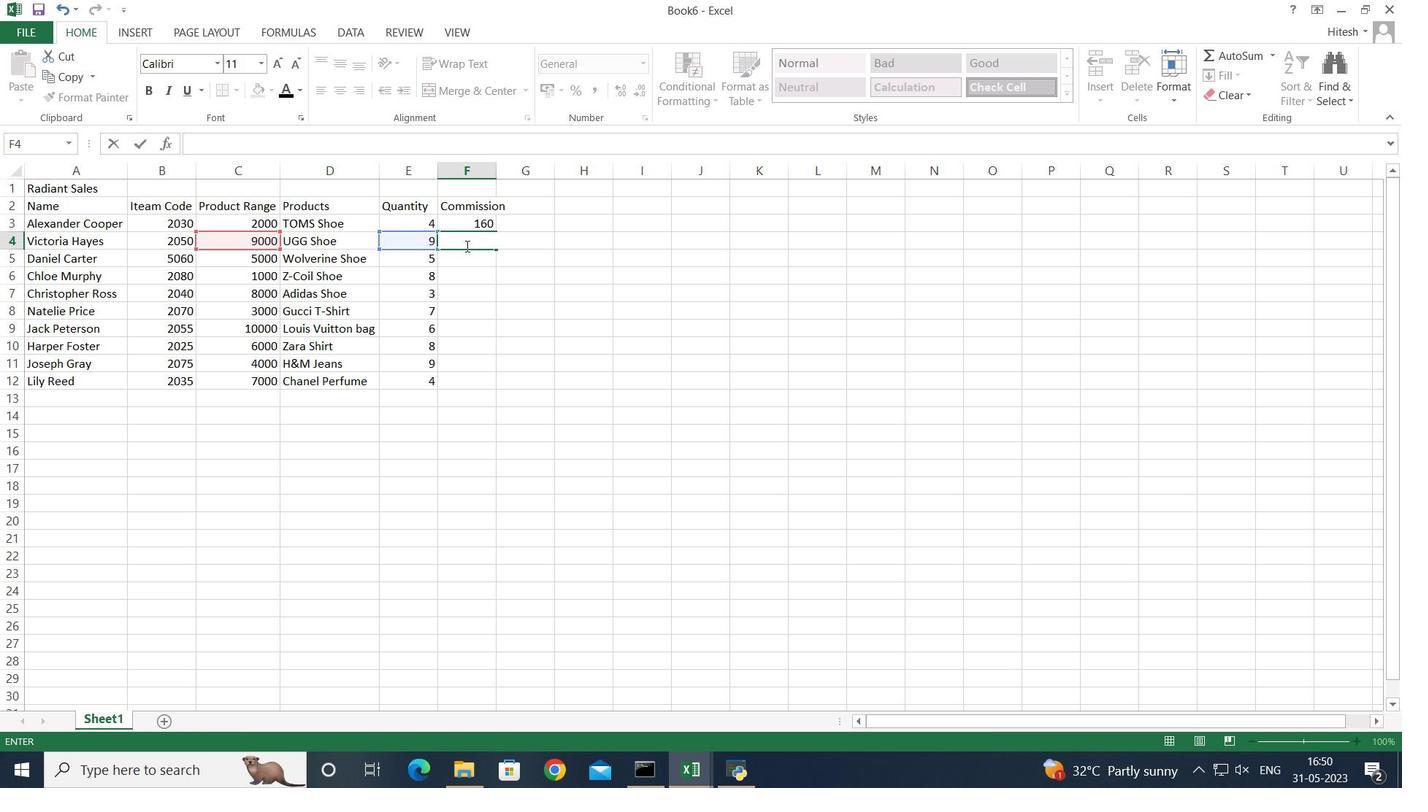 
Action: Mouse moved to (467, 250)
Screenshot: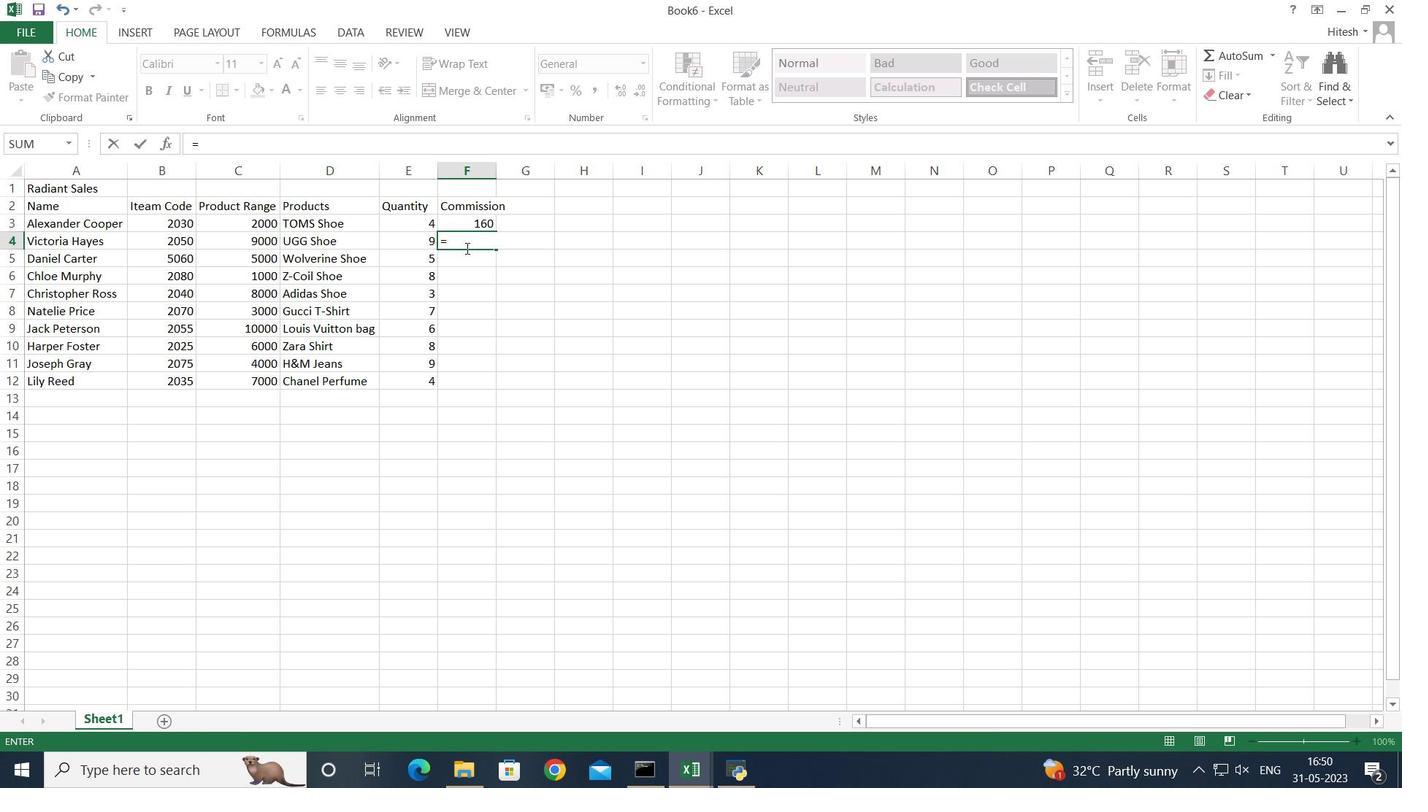 
Action: Key pressed <Key.shift_r>(
Screenshot: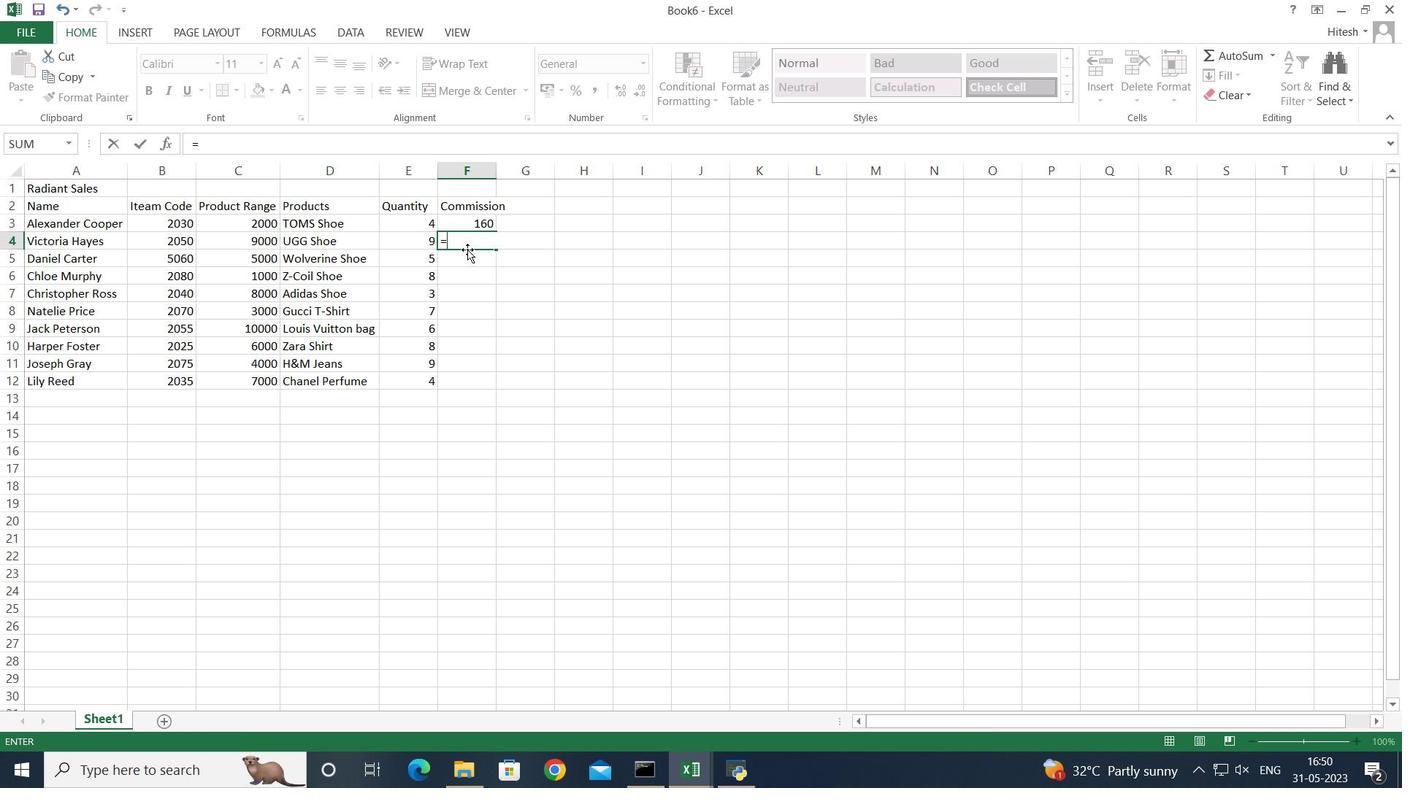
Action: Mouse moved to (415, 243)
Screenshot: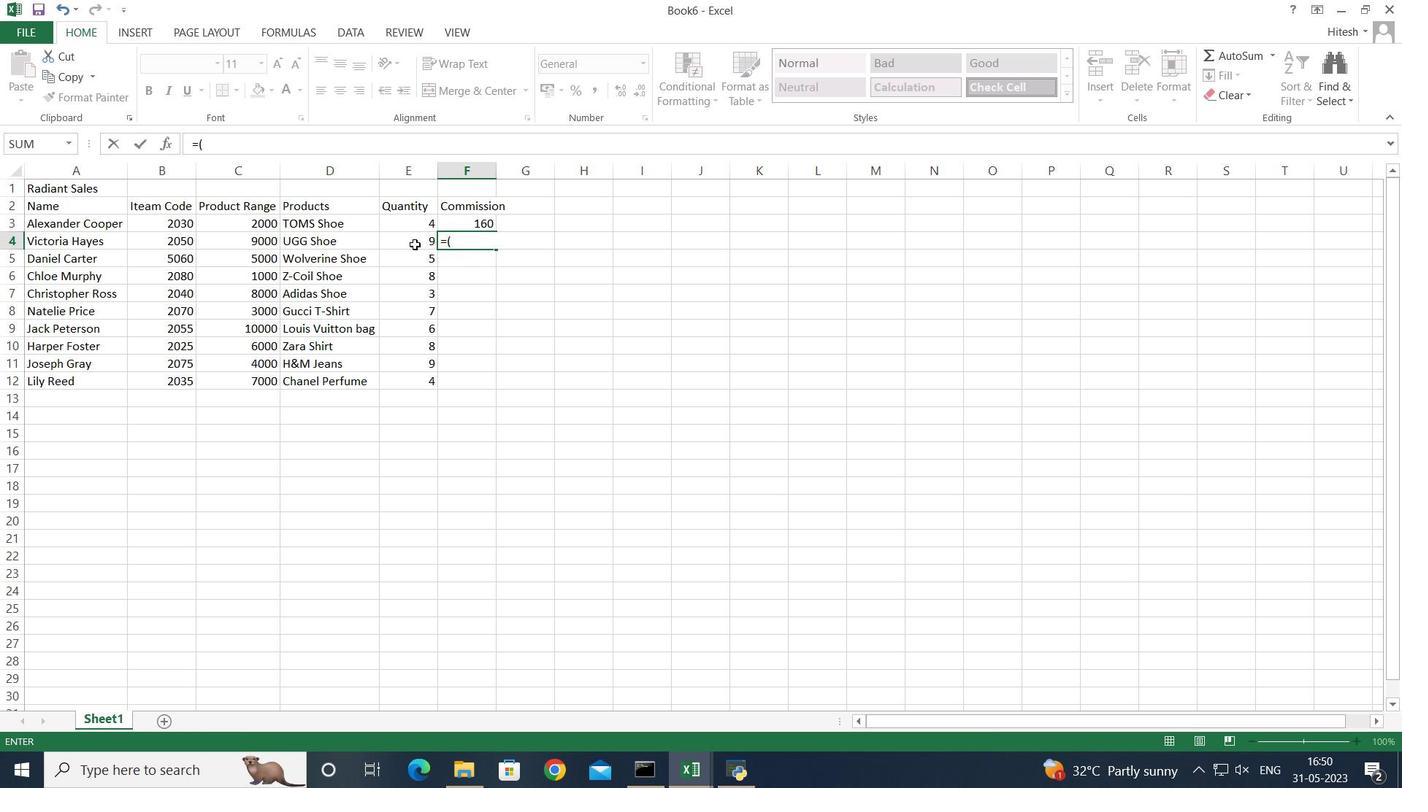 
Action: Mouse pressed left at (415, 243)
Screenshot: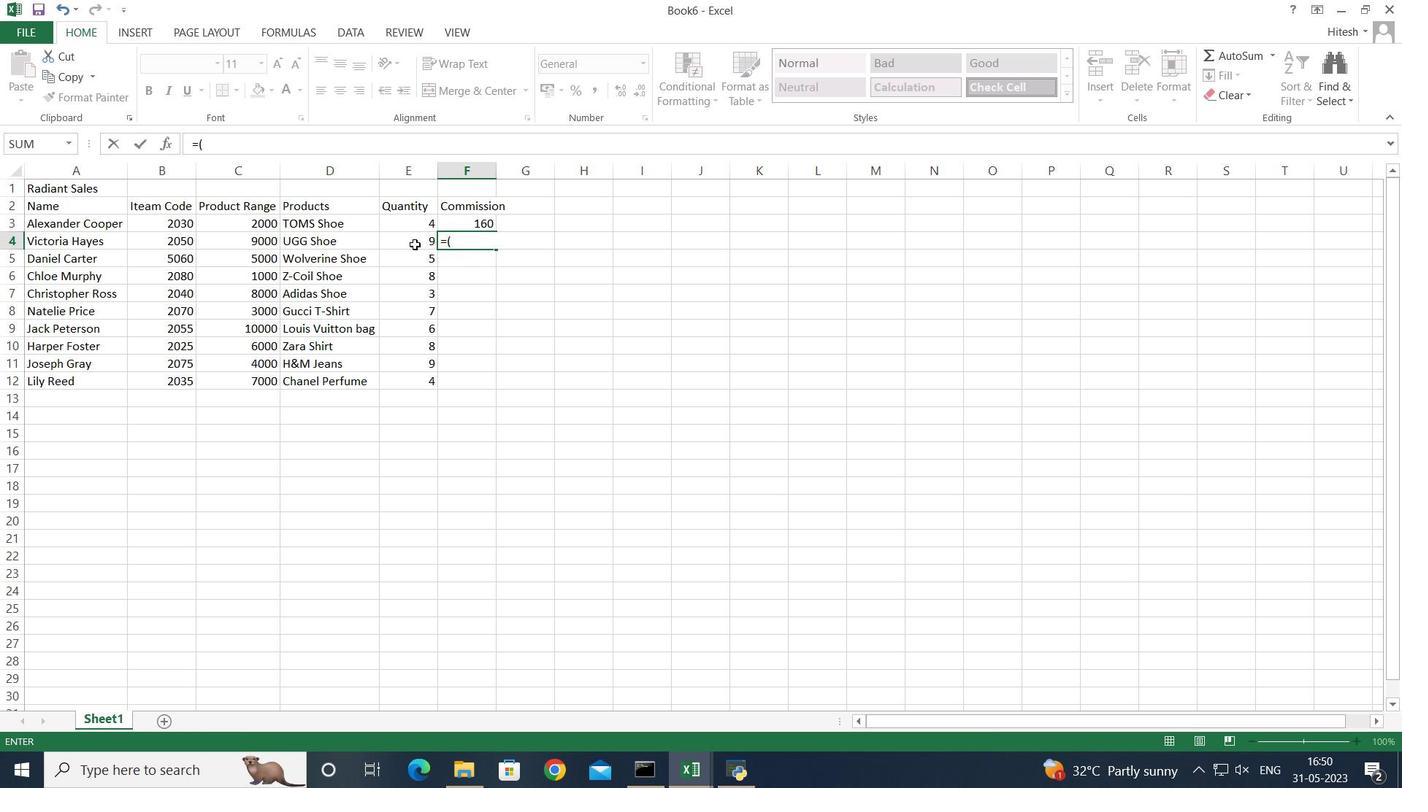 
Action: Key pressed *
Screenshot: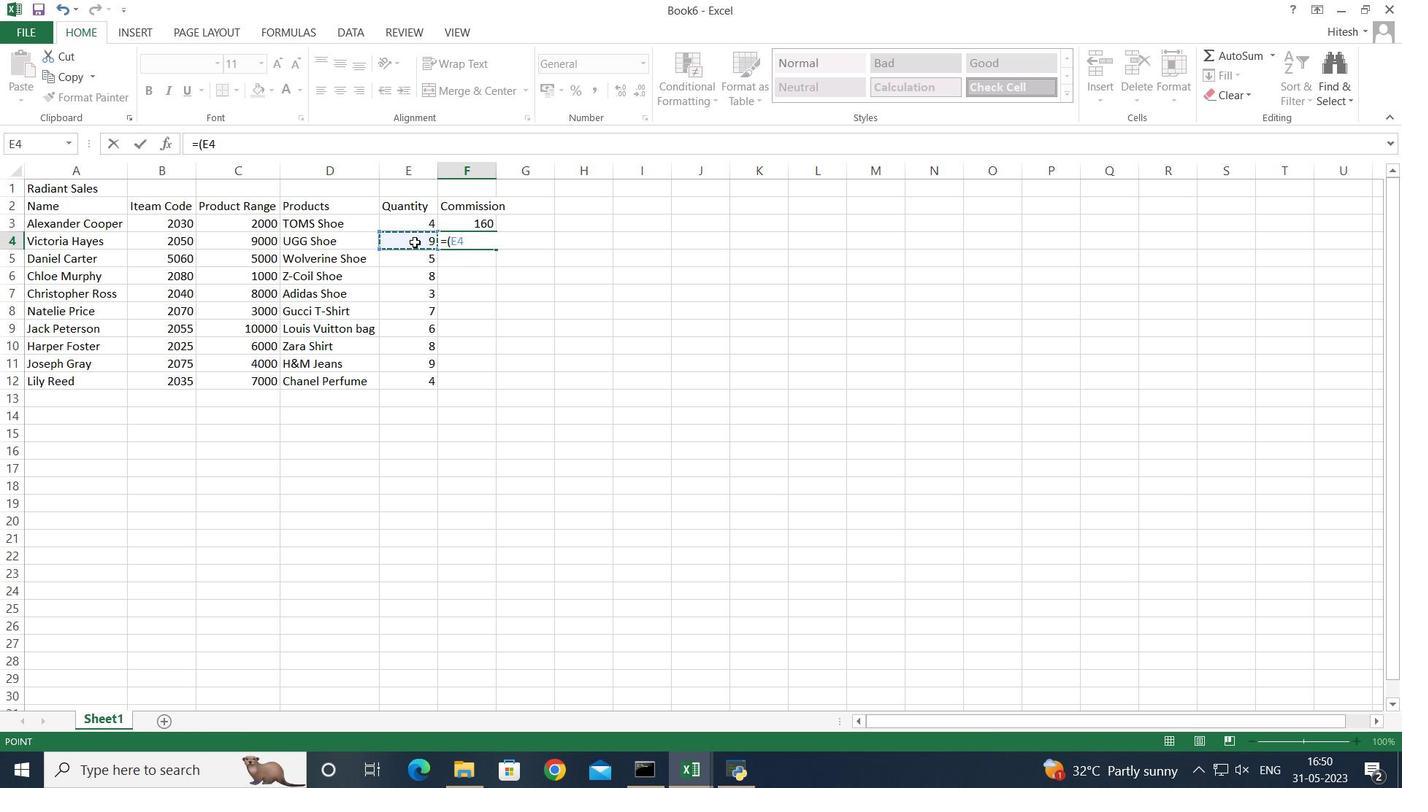 
Action: Mouse moved to (230, 242)
Screenshot: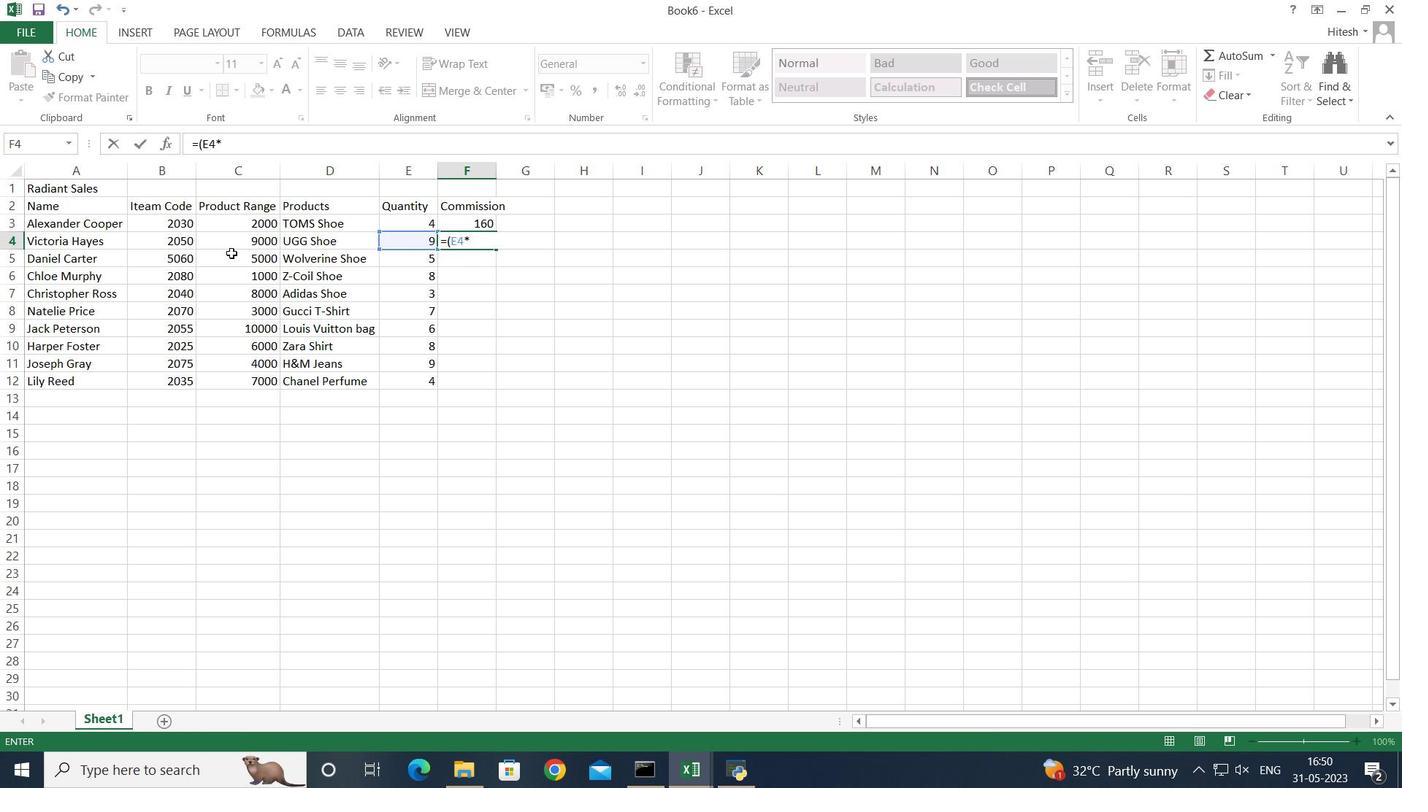 
Action: Mouse pressed left at (230, 242)
Screenshot: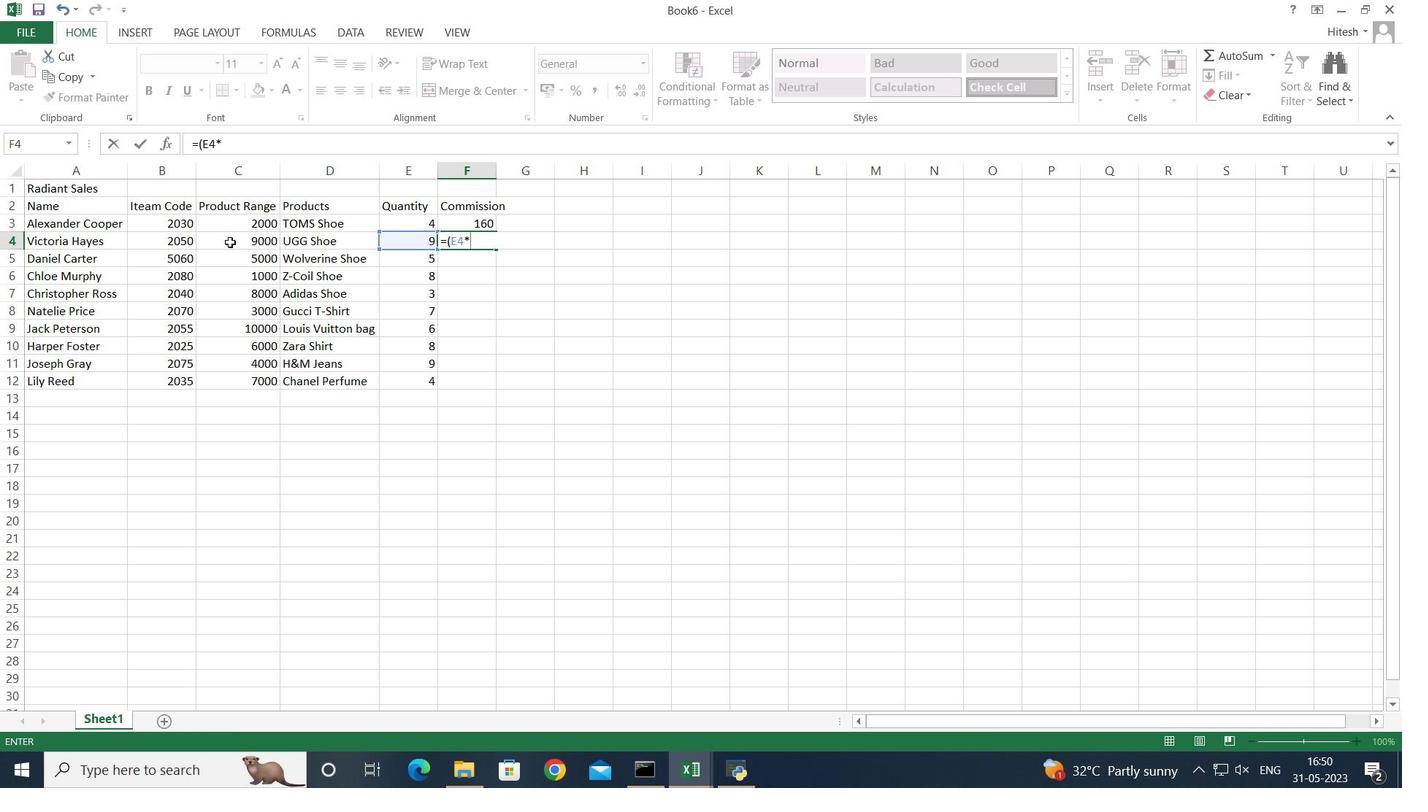 
Action: Mouse moved to (230, 241)
Screenshot: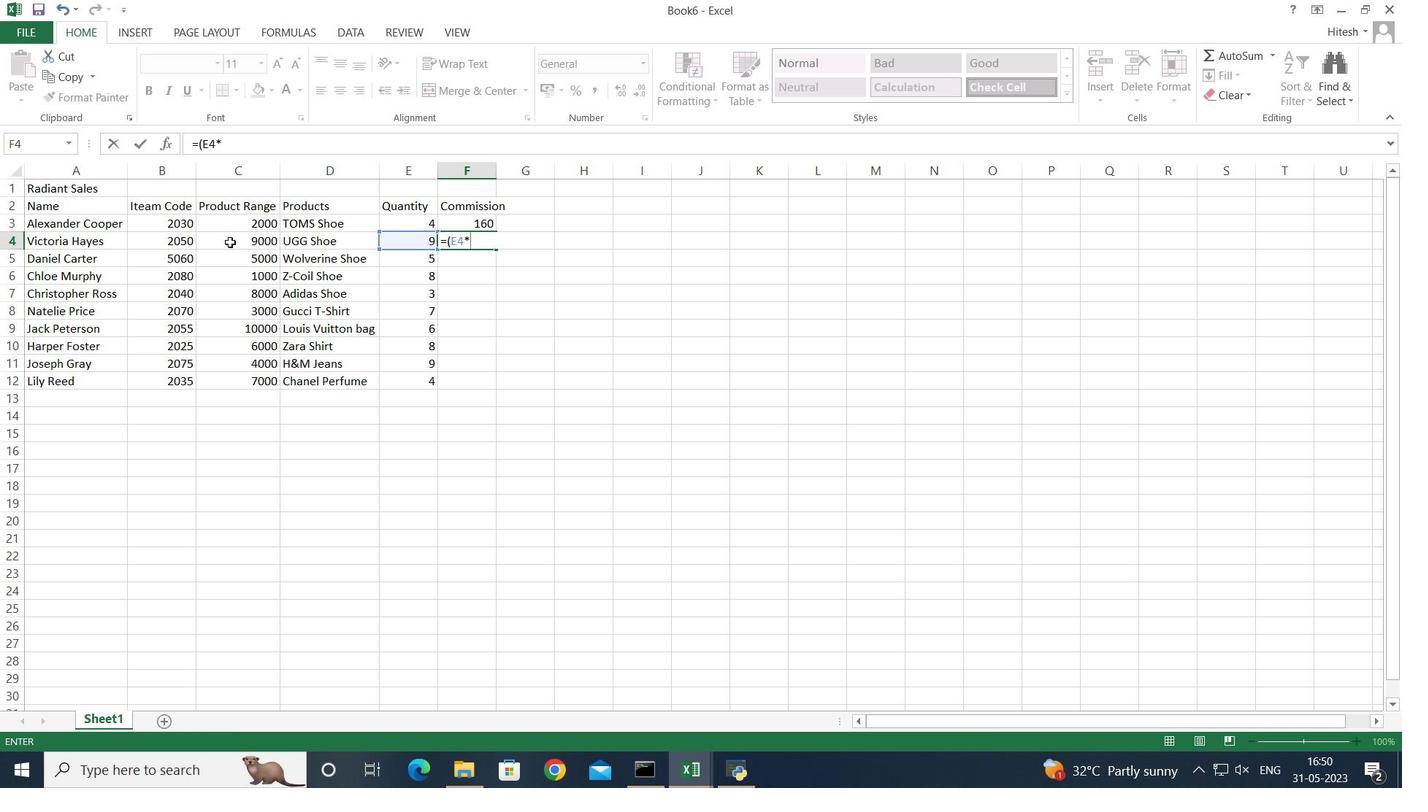 
Action: Key pressed <Key.shift_r>)*2<Key.shift><Key.shift><Key.shift><Key.shift><Key.shift><Key.shift><Key.shift><Key.shift><Key.shift><Key.shift><Key.shift>%<Key.enter>
Screenshot: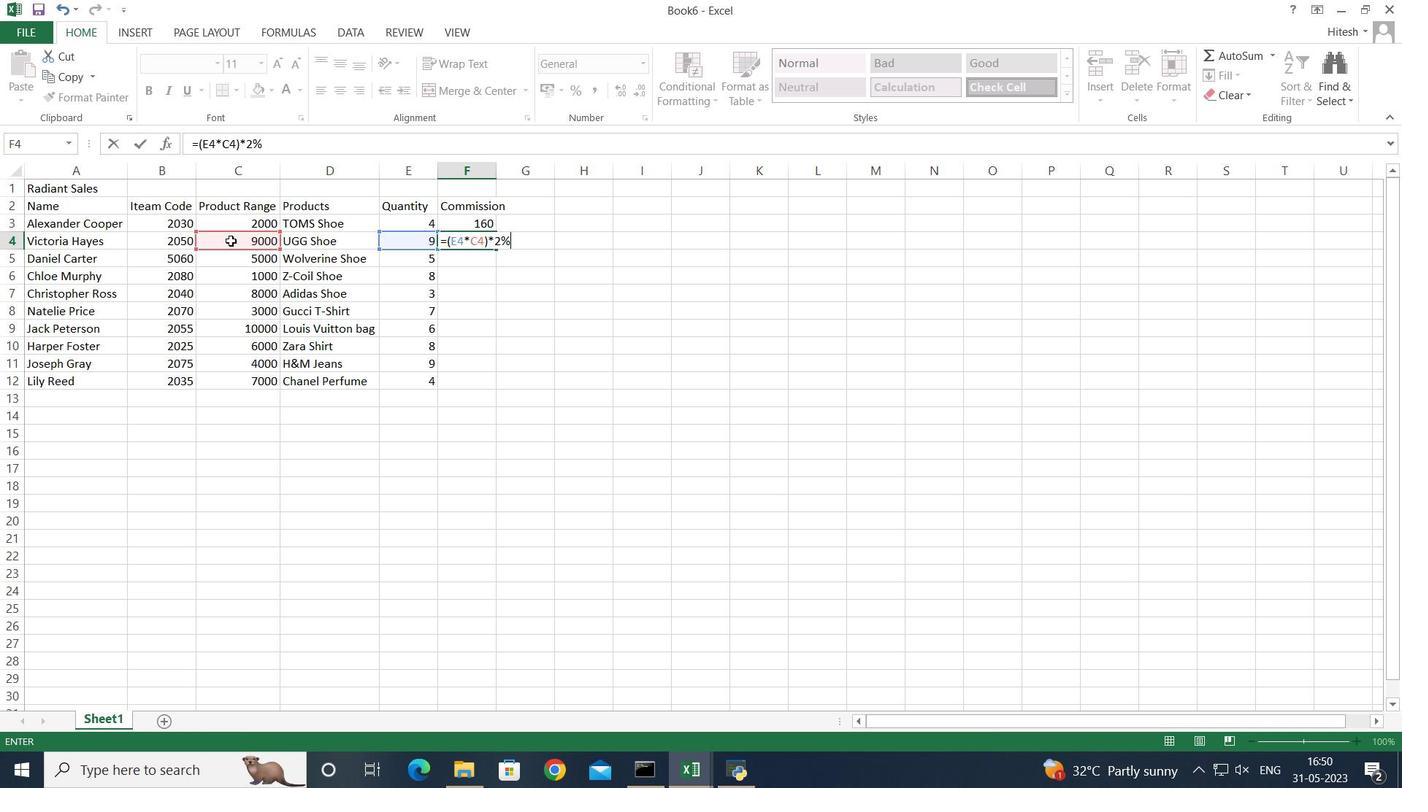
Action: Mouse moved to (458, 243)
Screenshot: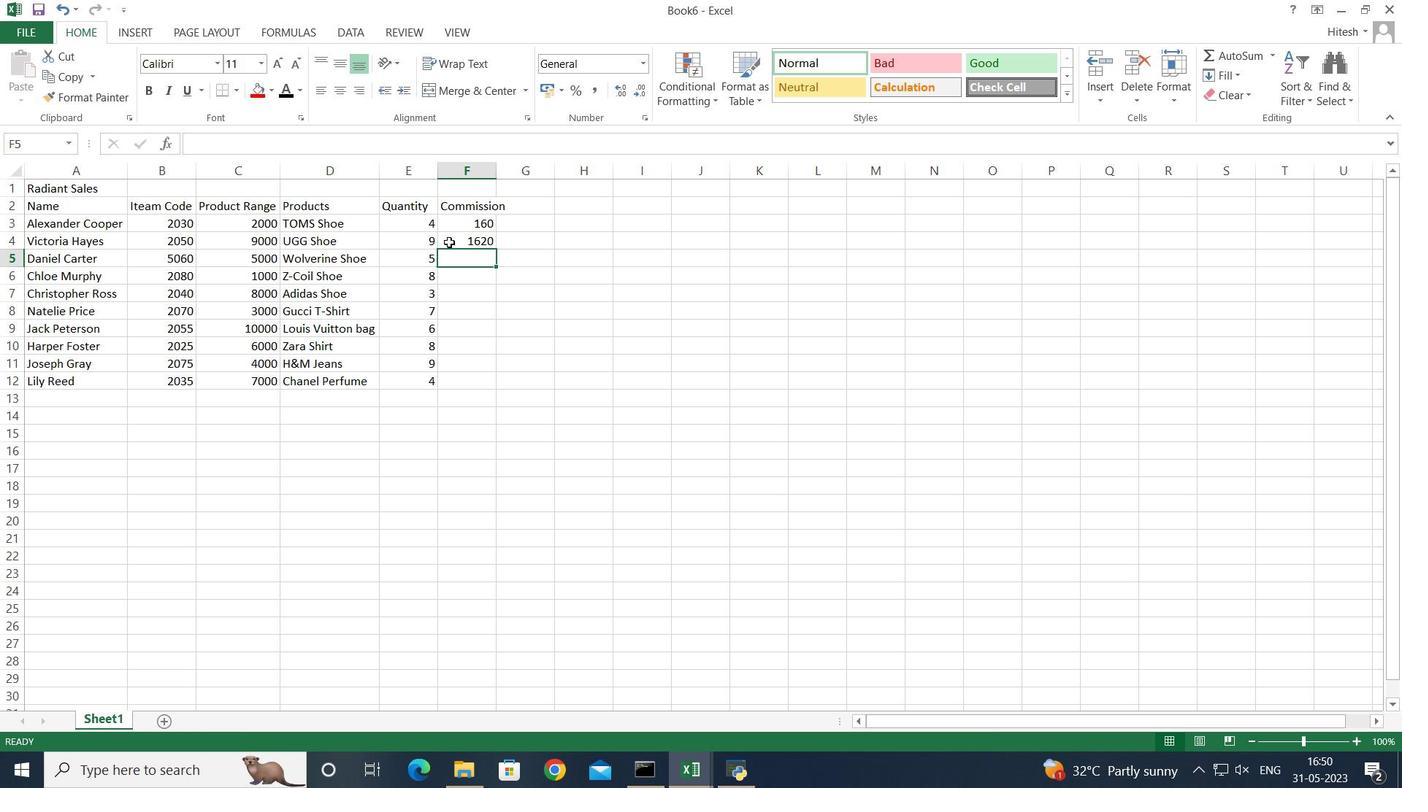 
Action: Mouse pressed left at (458, 243)
Screenshot: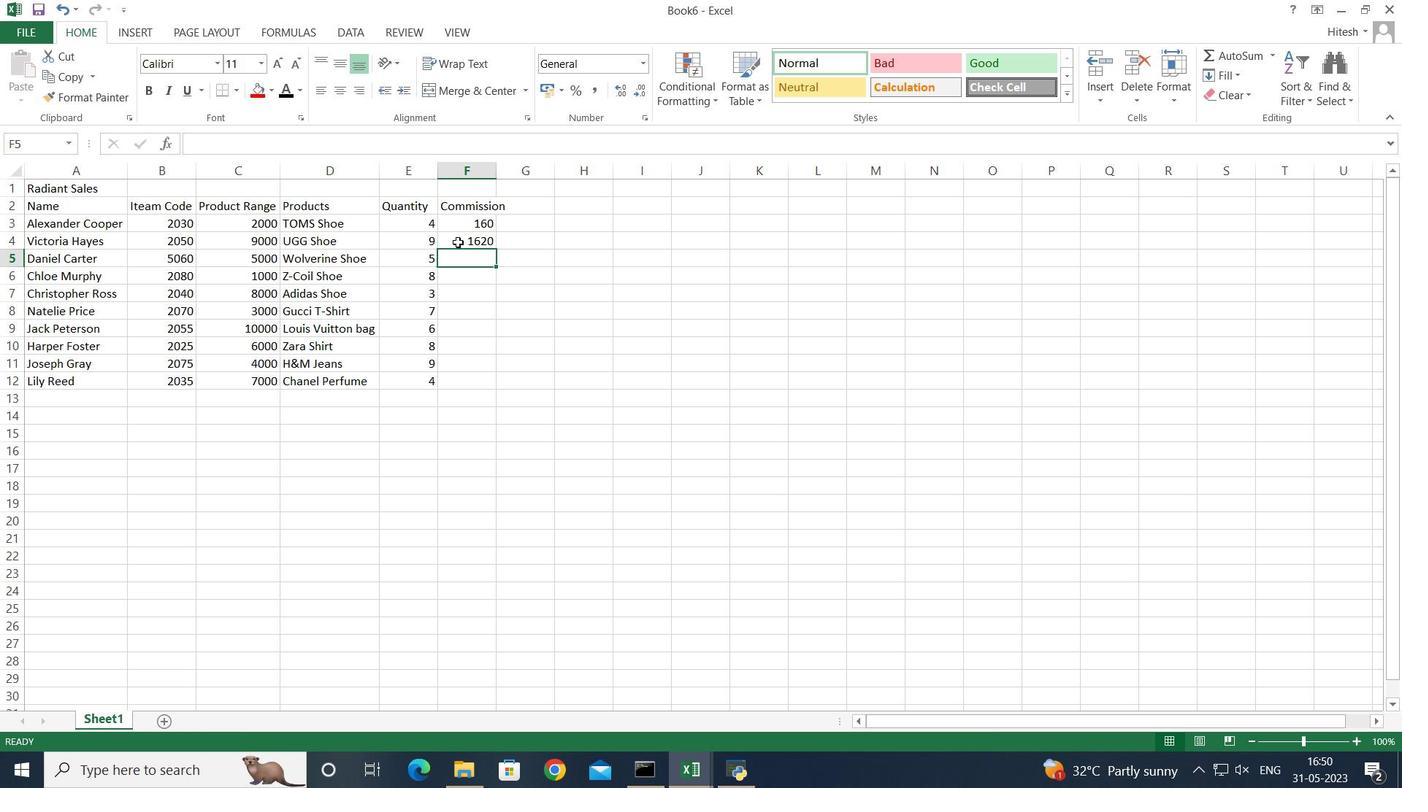 
Action: Mouse moved to (498, 224)
Screenshot: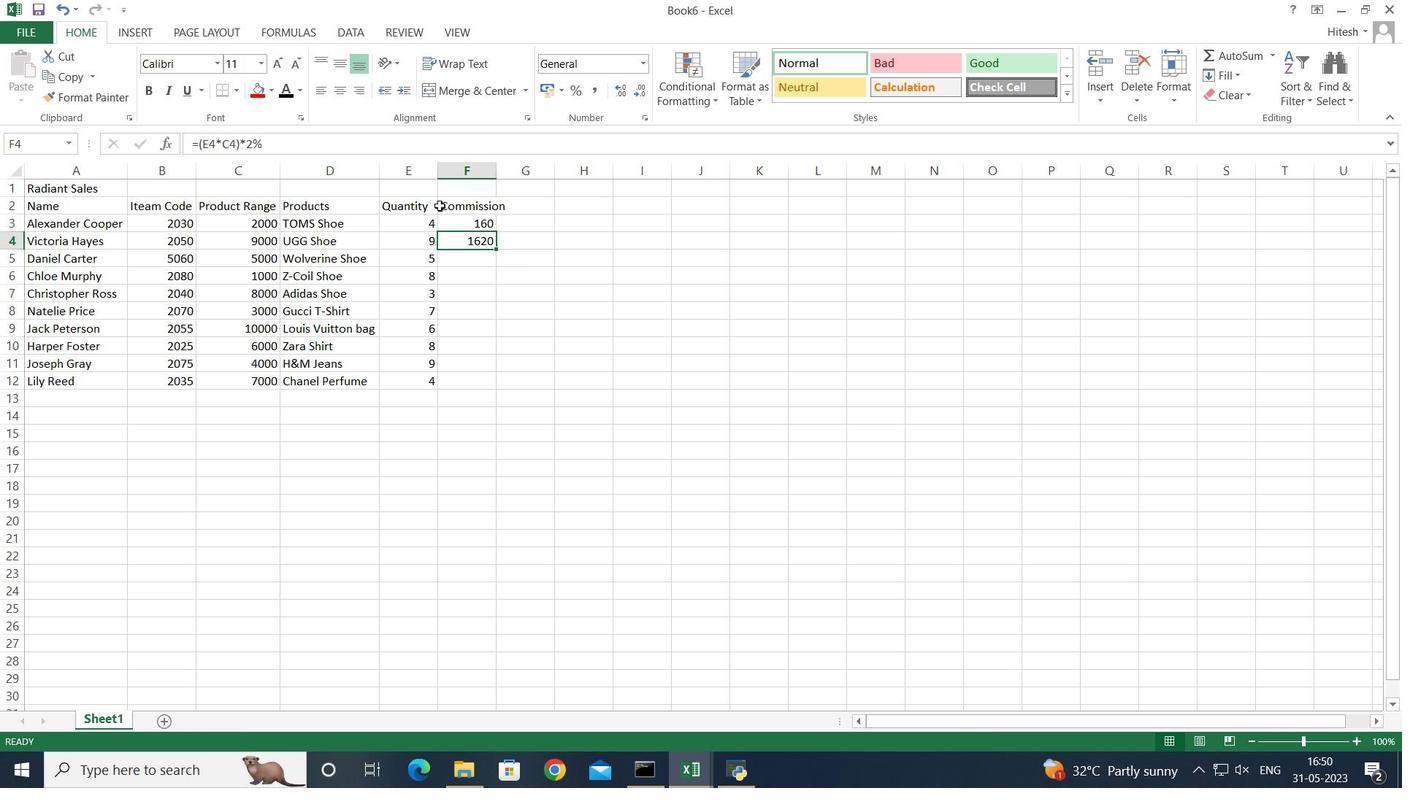 
Action: Key pressed <Key.backspace>
Screenshot: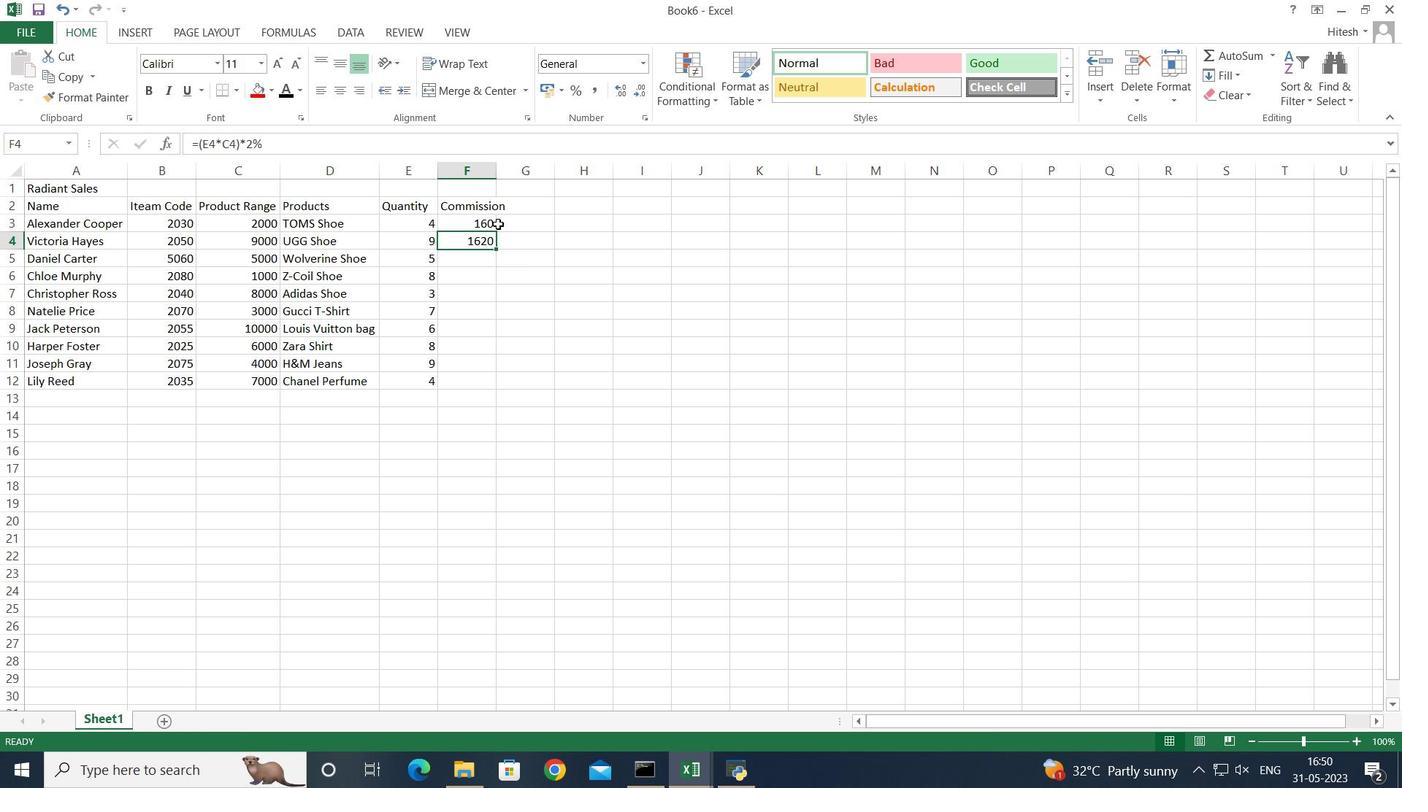 
Action: Mouse moved to (482, 271)
Screenshot: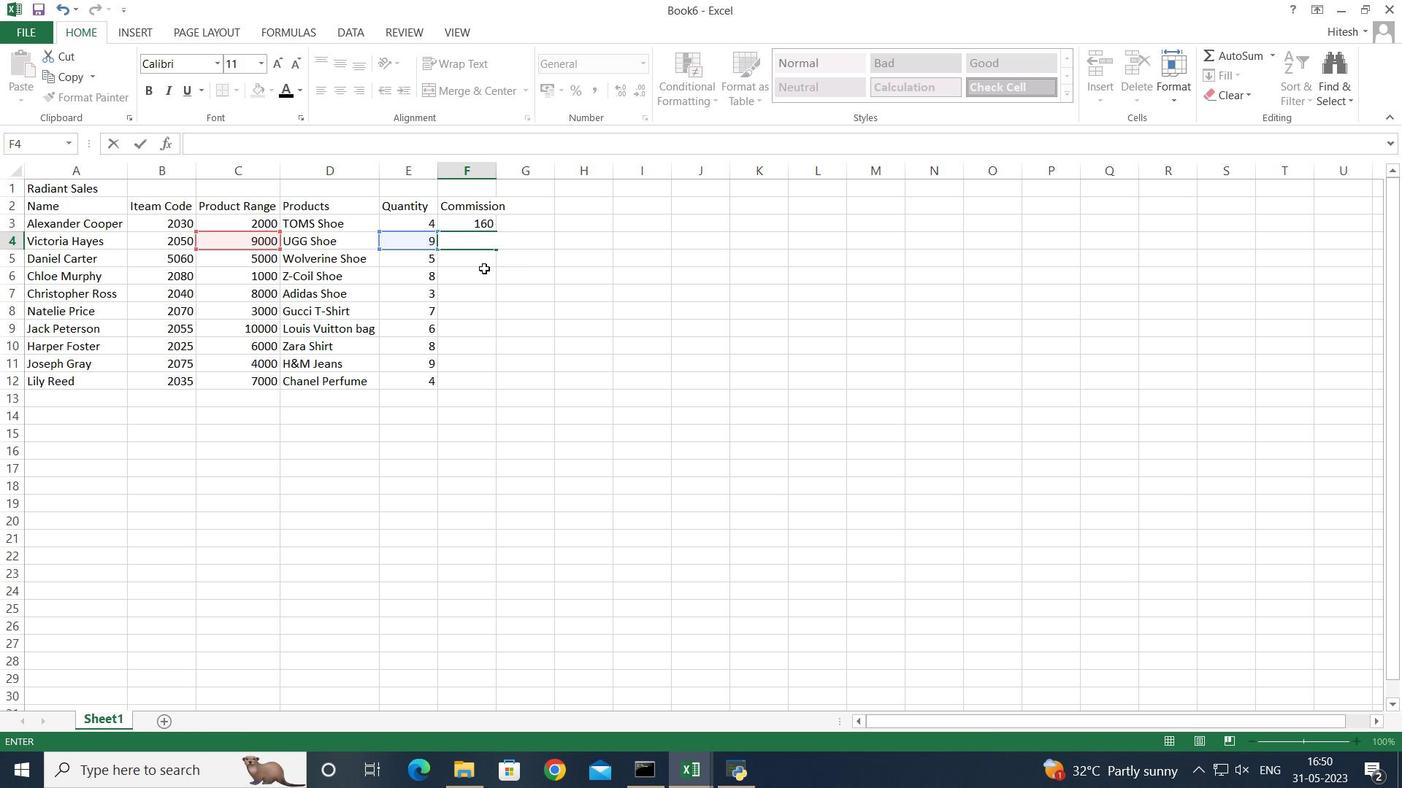 
Action: Mouse pressed left at (482, 271)
Screenshot: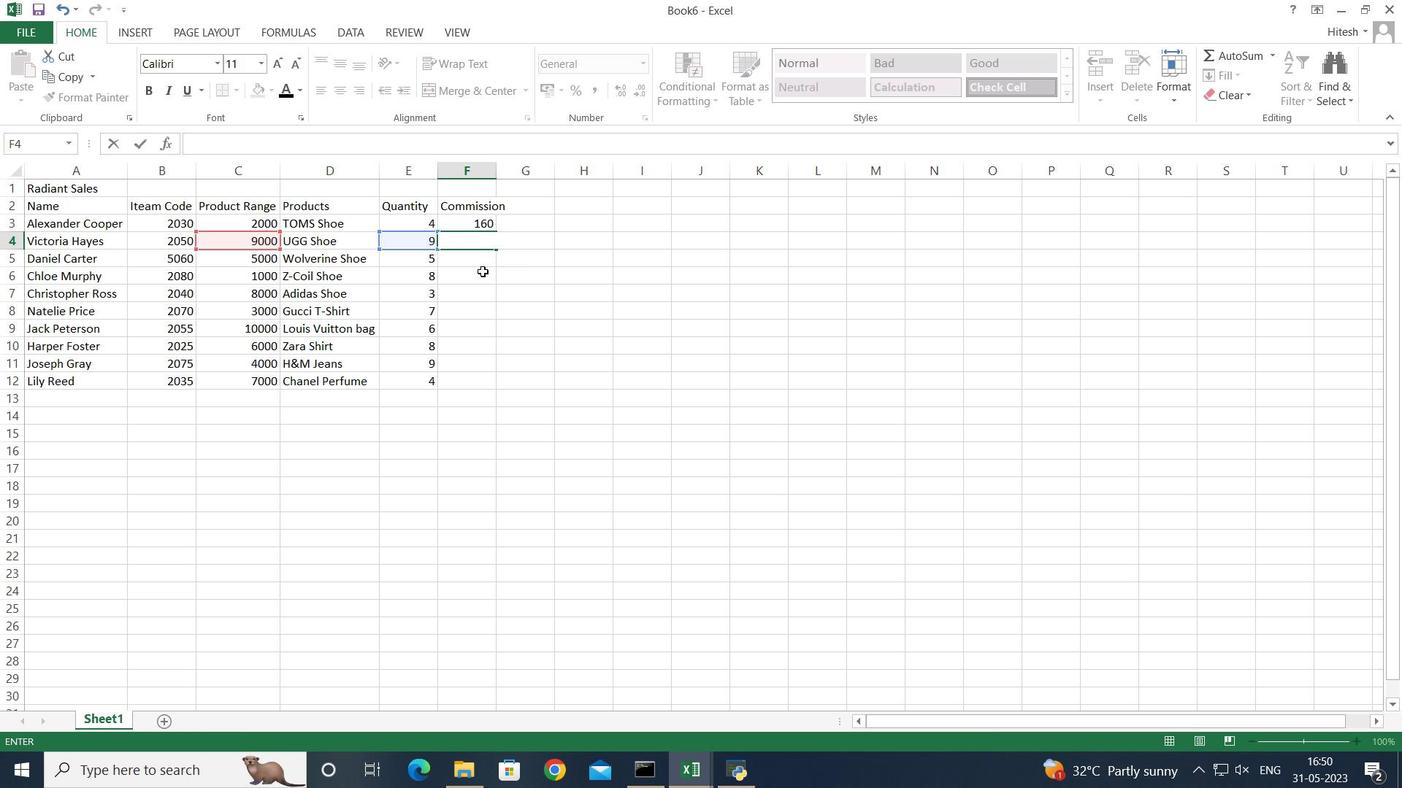 
Action: Mouse moved to (477, 257)
Screenshot: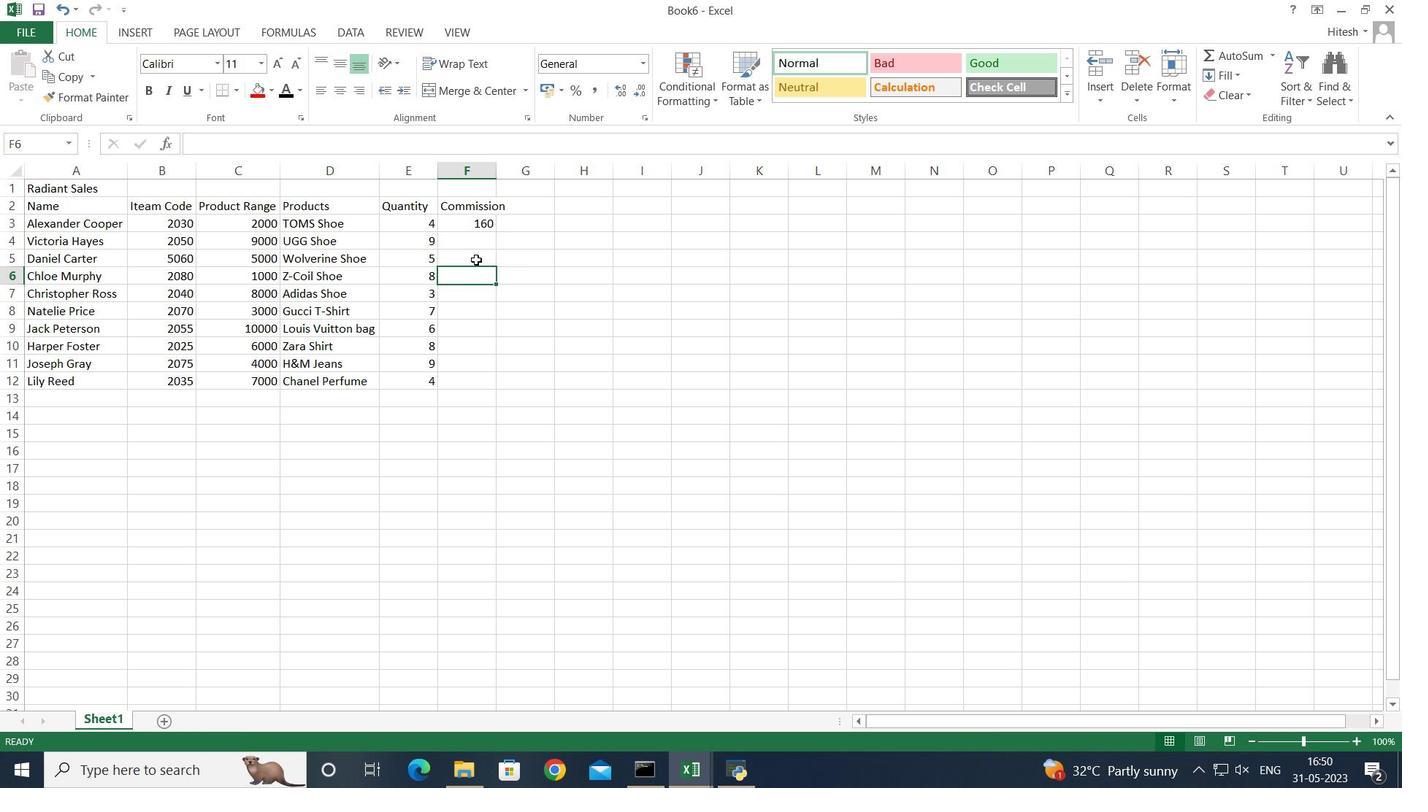 
Action: Mouse pressed left at (477, 257)
Screenshot: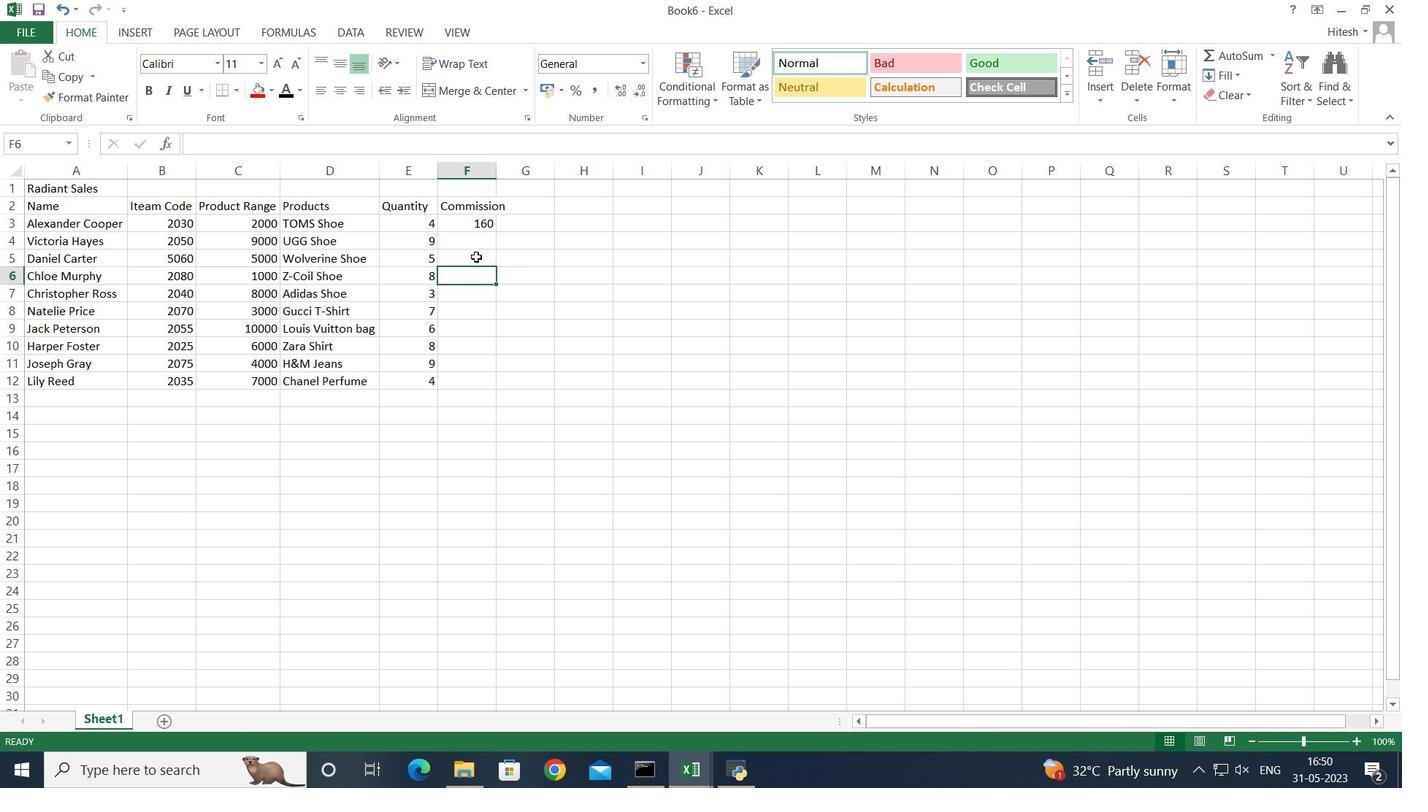 
Action: Key pressed =<Key.shift_r>(
Screenshot: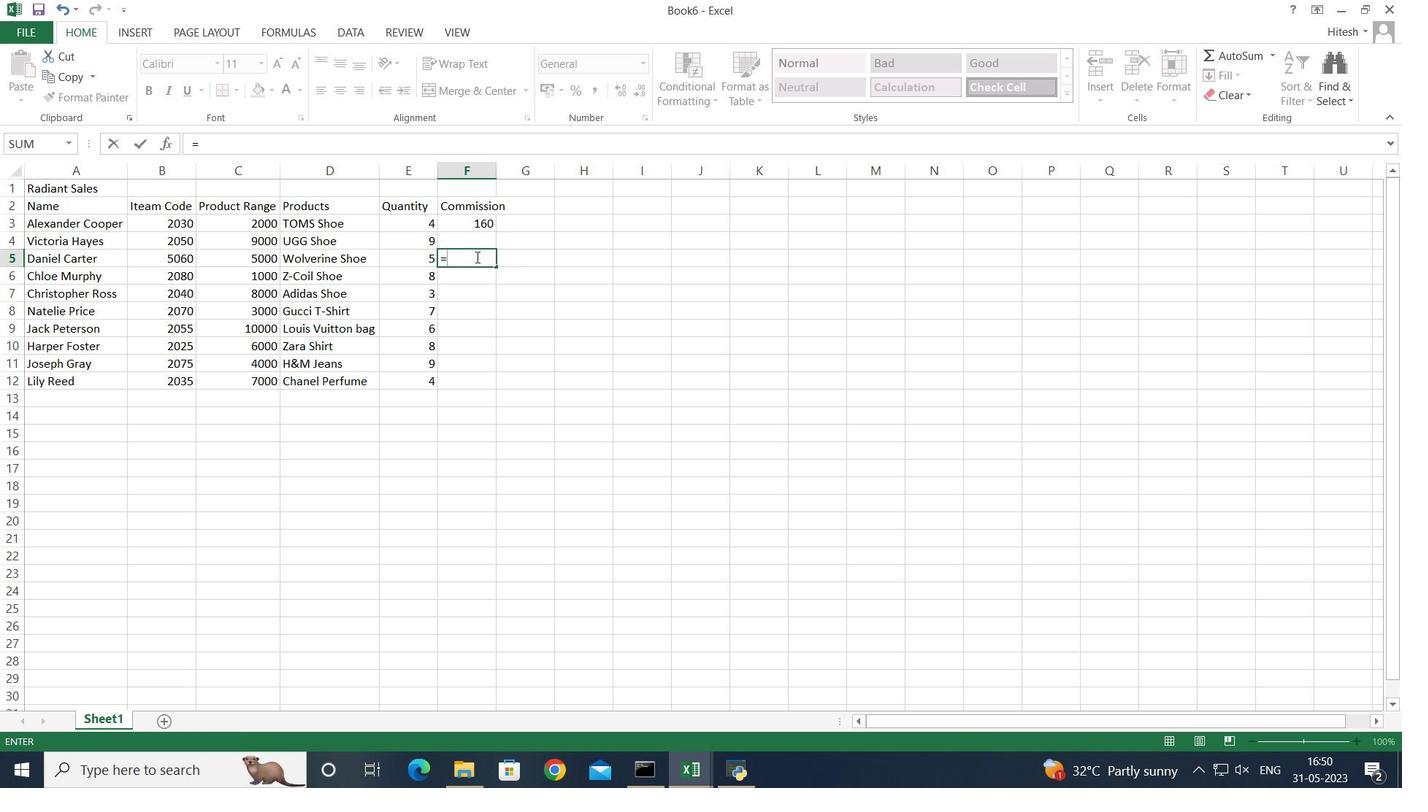 
Action: Mouse moved to (406, 260)
Screenshot: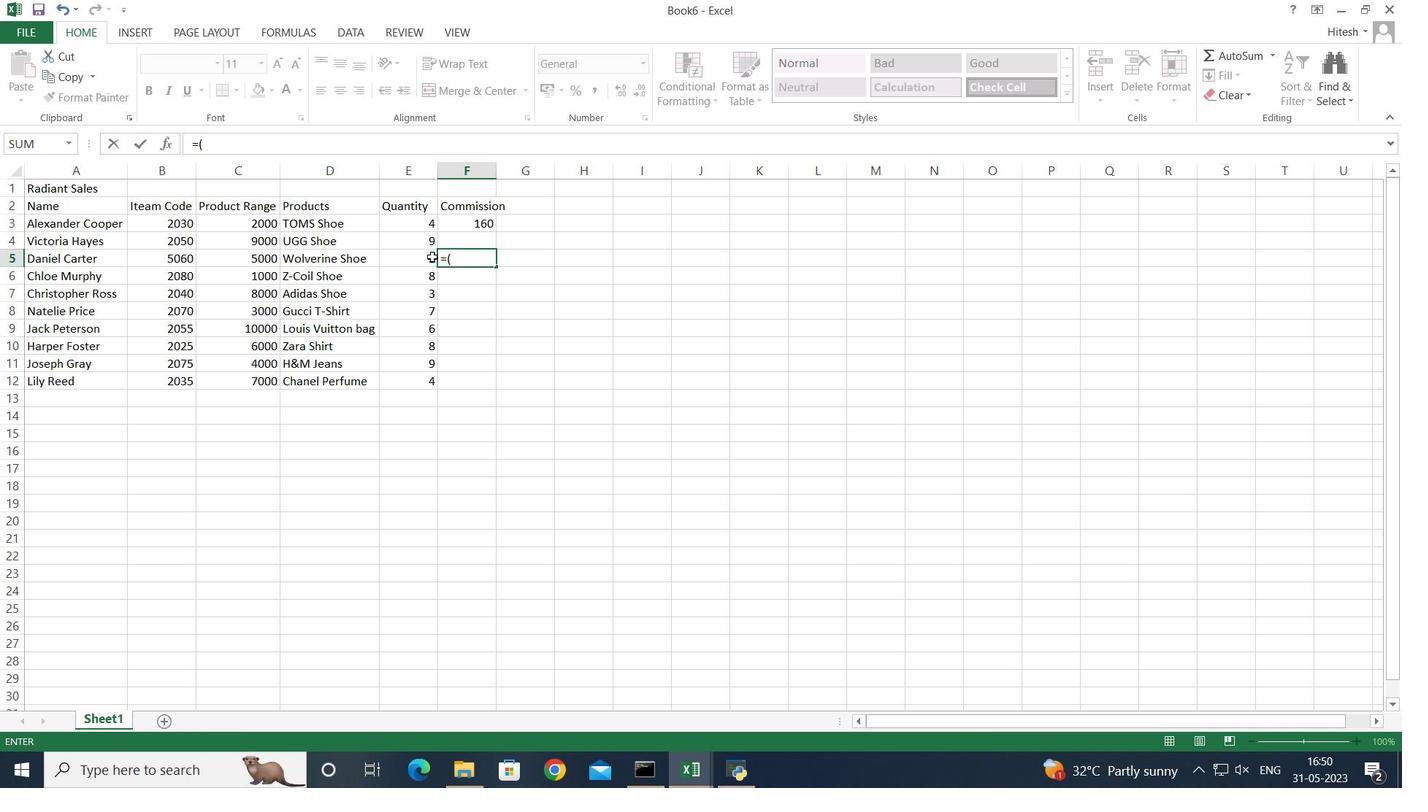 
Action: Mouse pressed left at (406, 260)
Screenshot: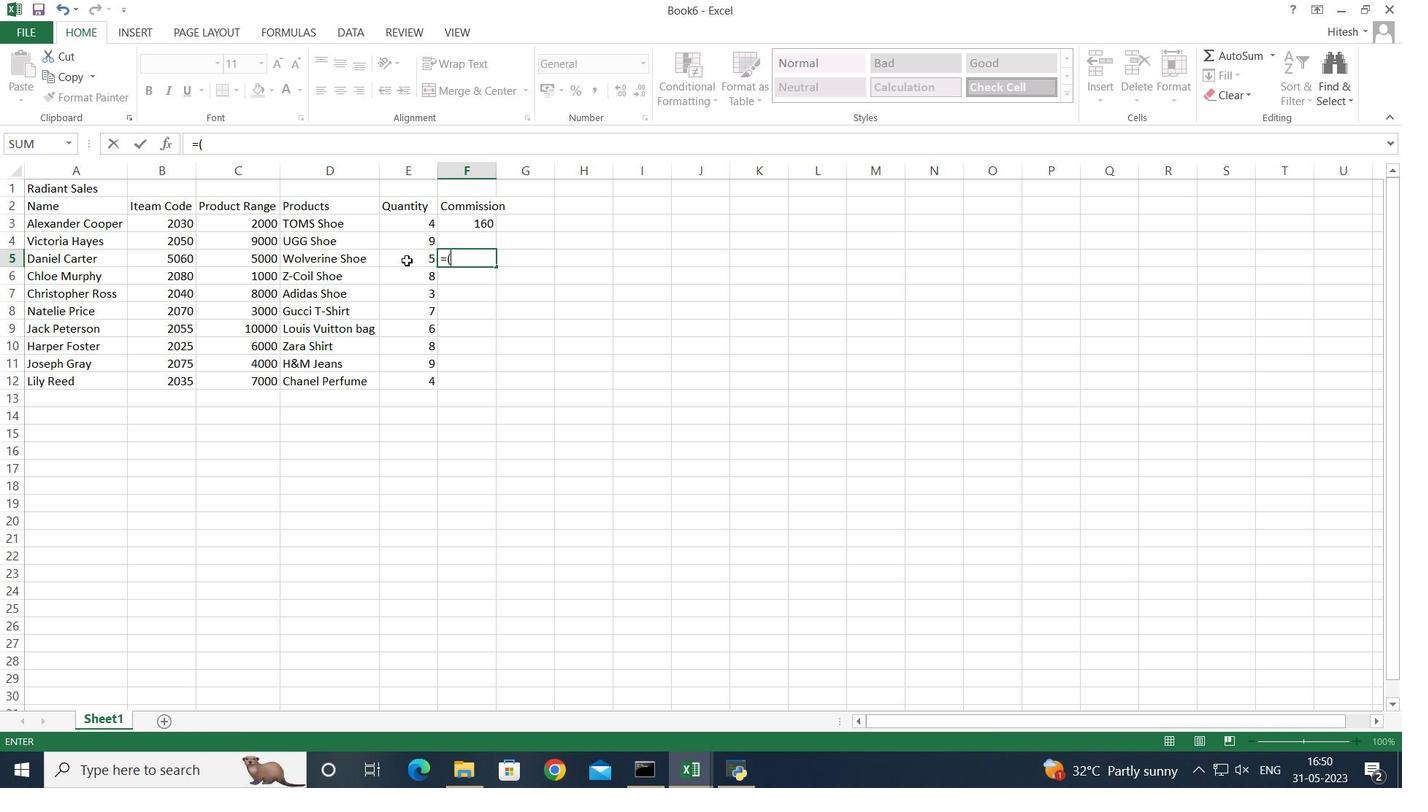 
Action: Key pressed *
Screenshot: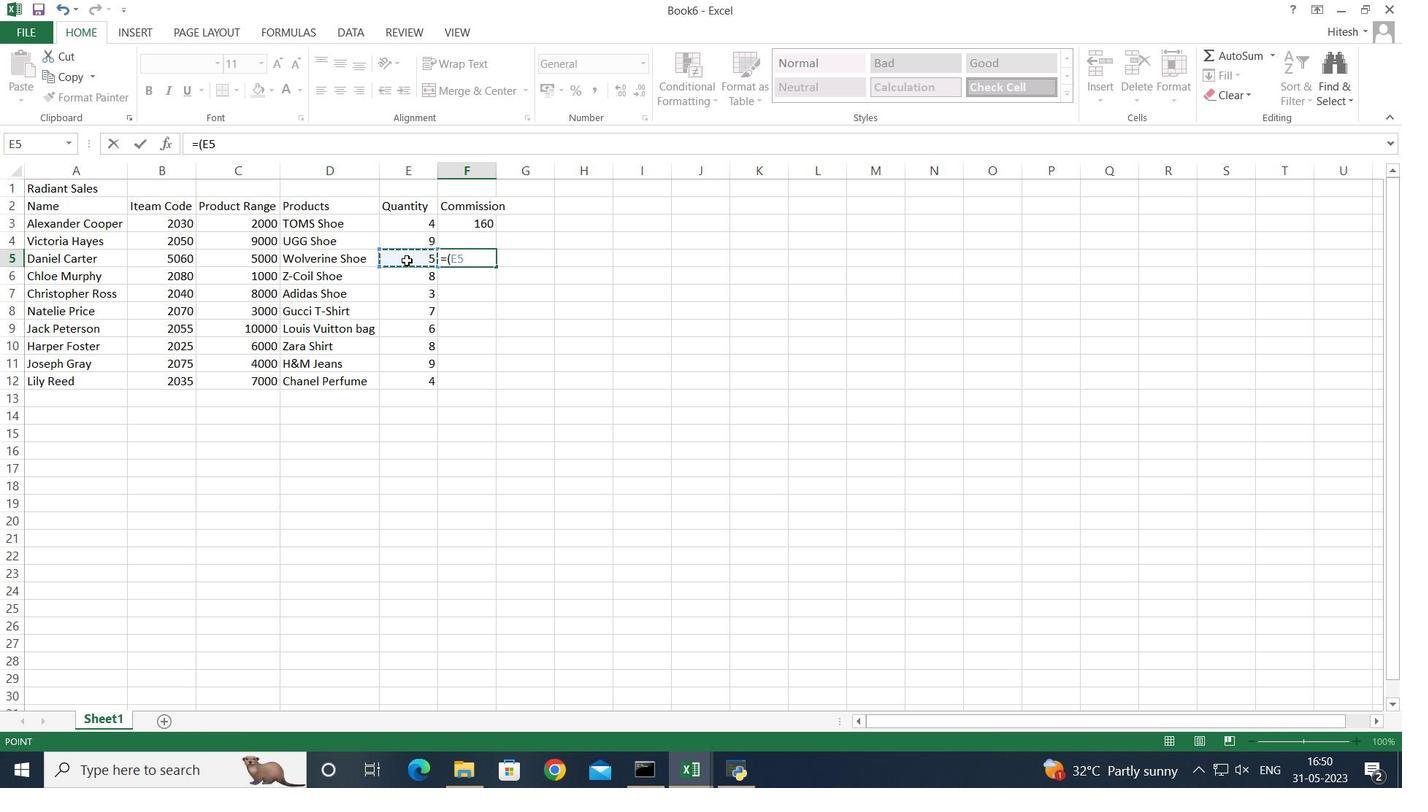
Action: Mouse moved to (267, 264)
Screenshot: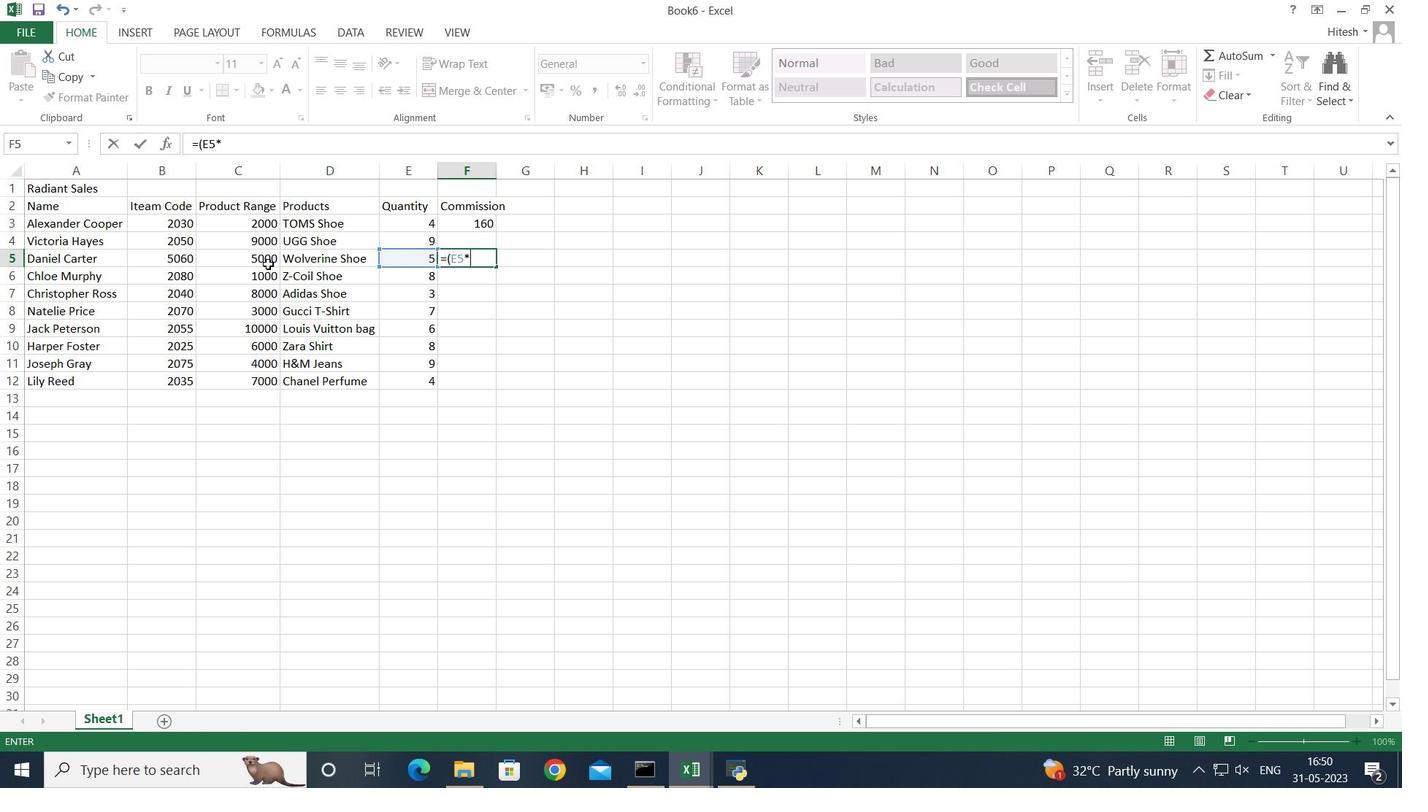 
Action: Mouse pressed left at (267, 264)
Screenshot: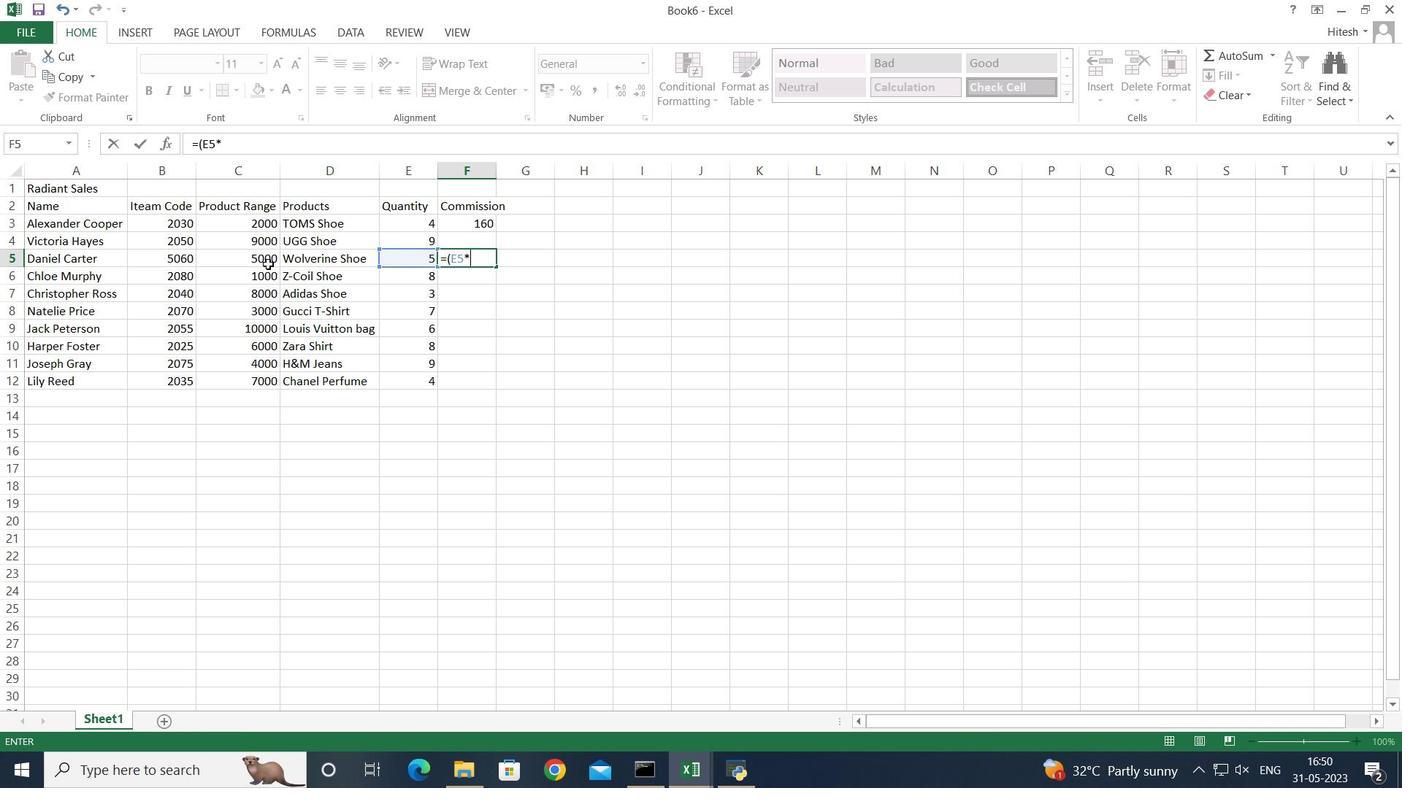 
Action: Key pressed <Key.shift_r>)*
Screenshot: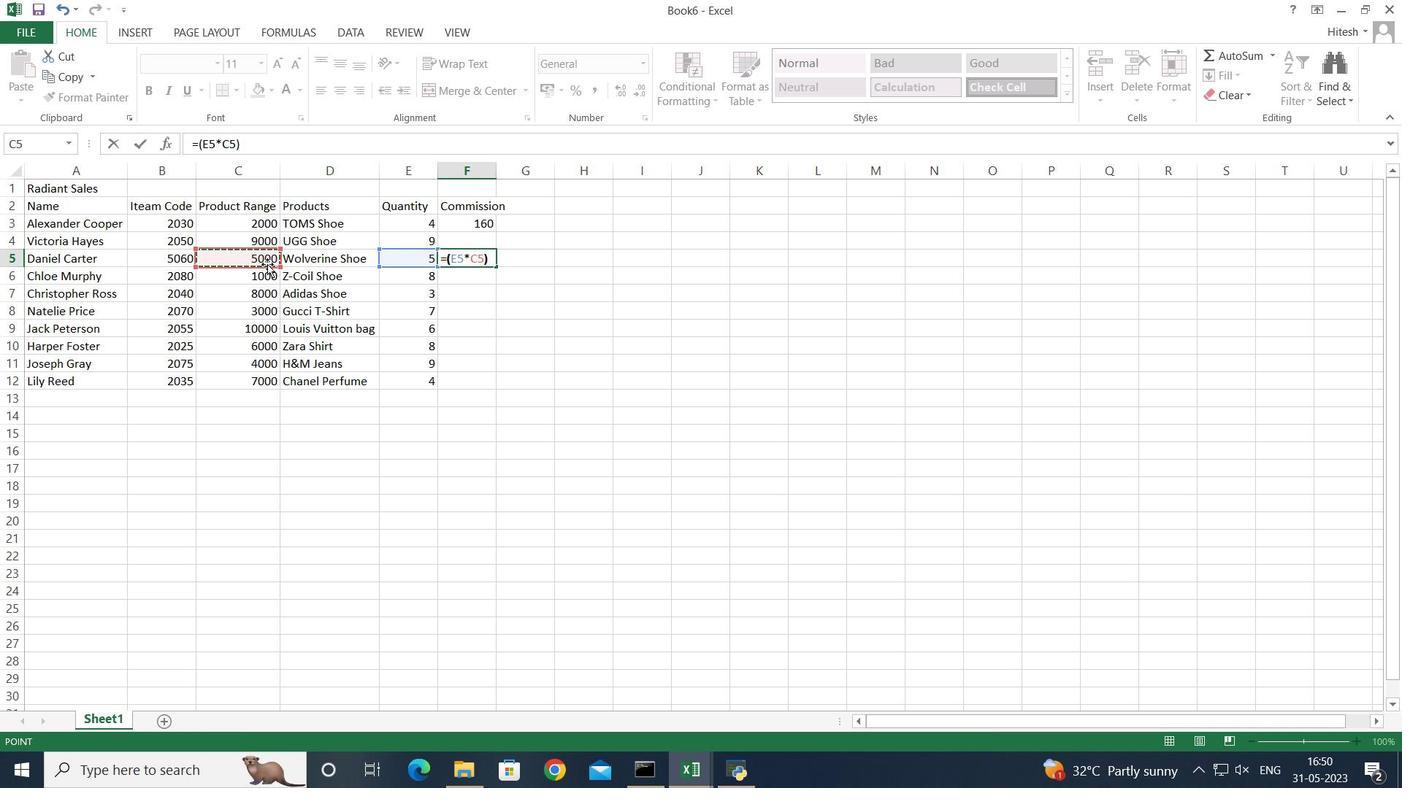 
Action: Mouse moved to (268, 262)
Screenshot: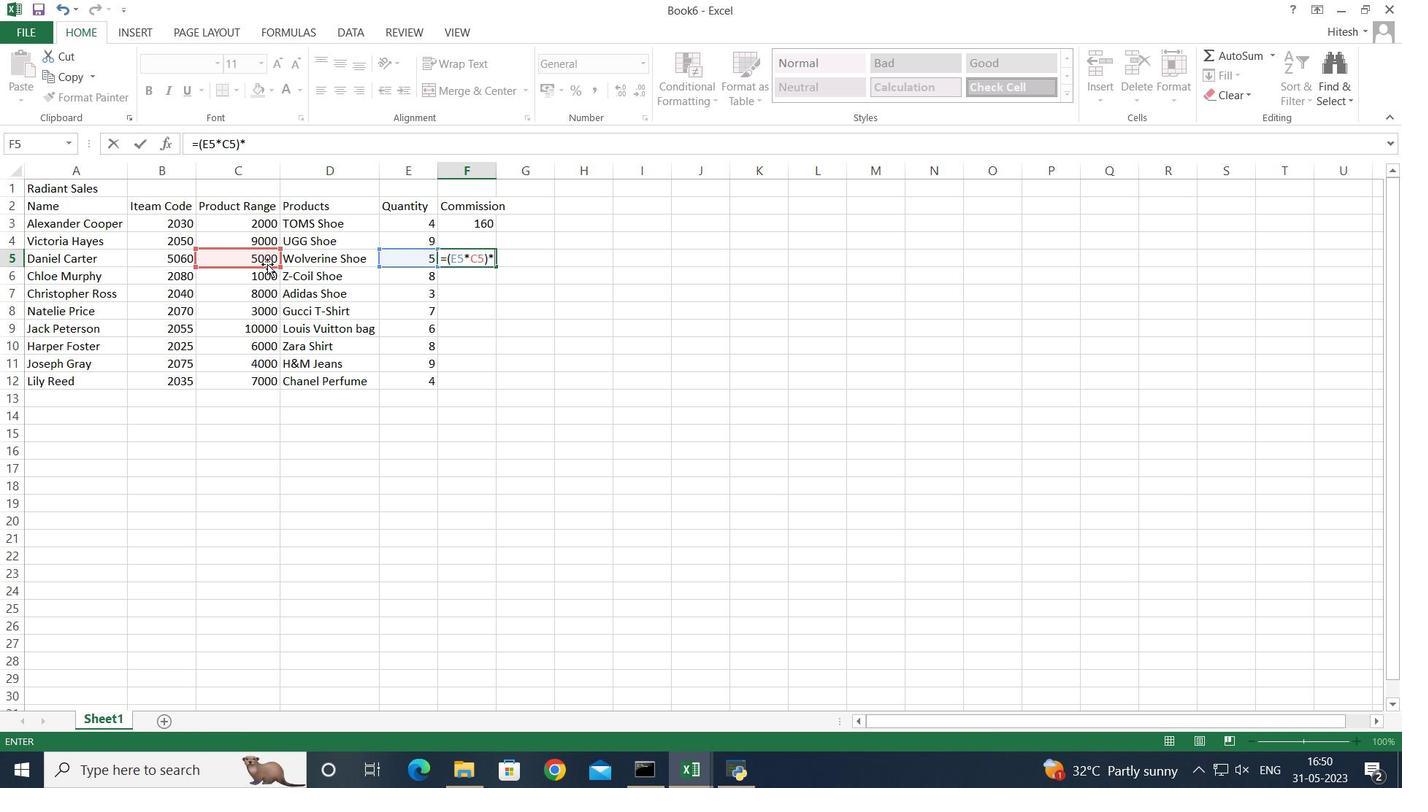 
Action: Key pressed 2
Screenshot: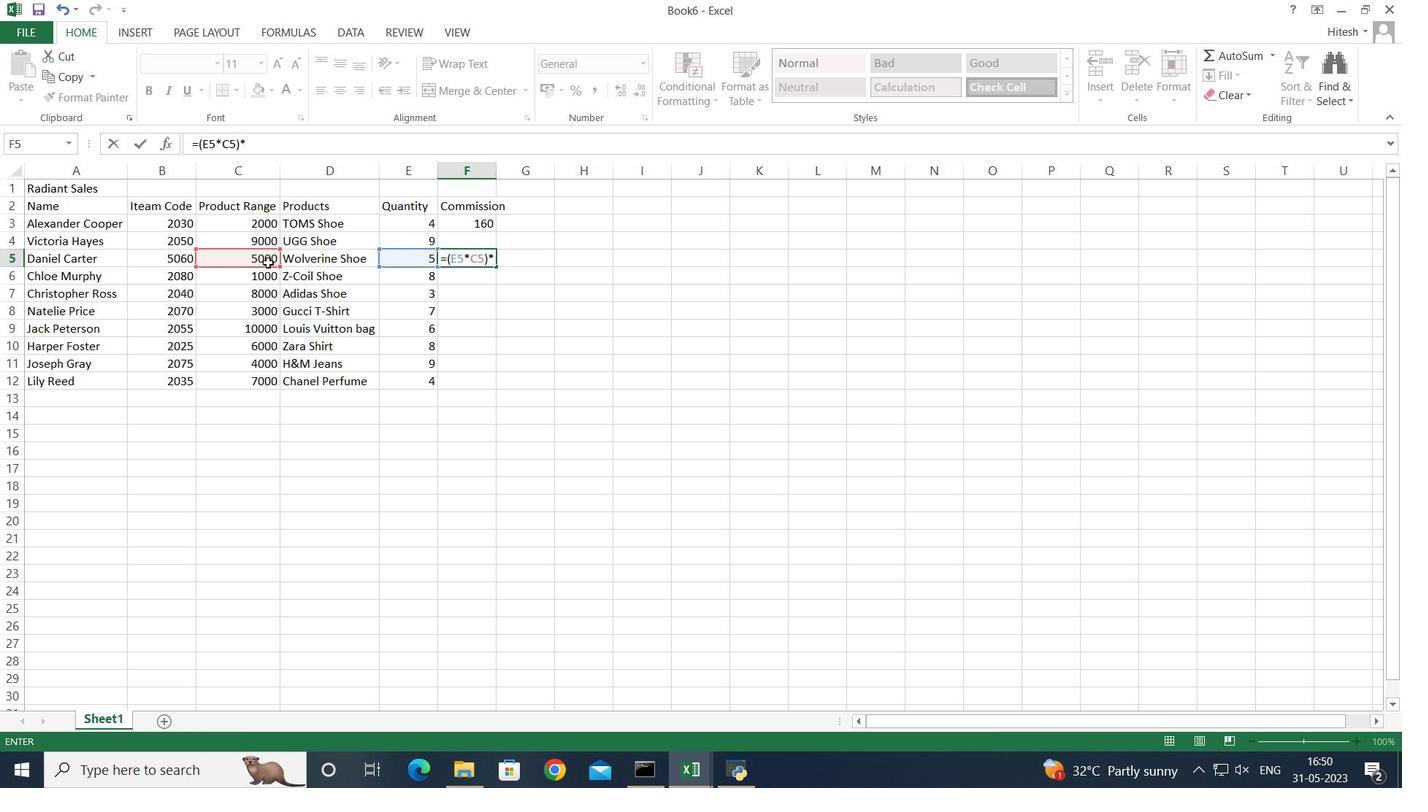 
Action: Mouse moved to (270, 262)
Screenshot: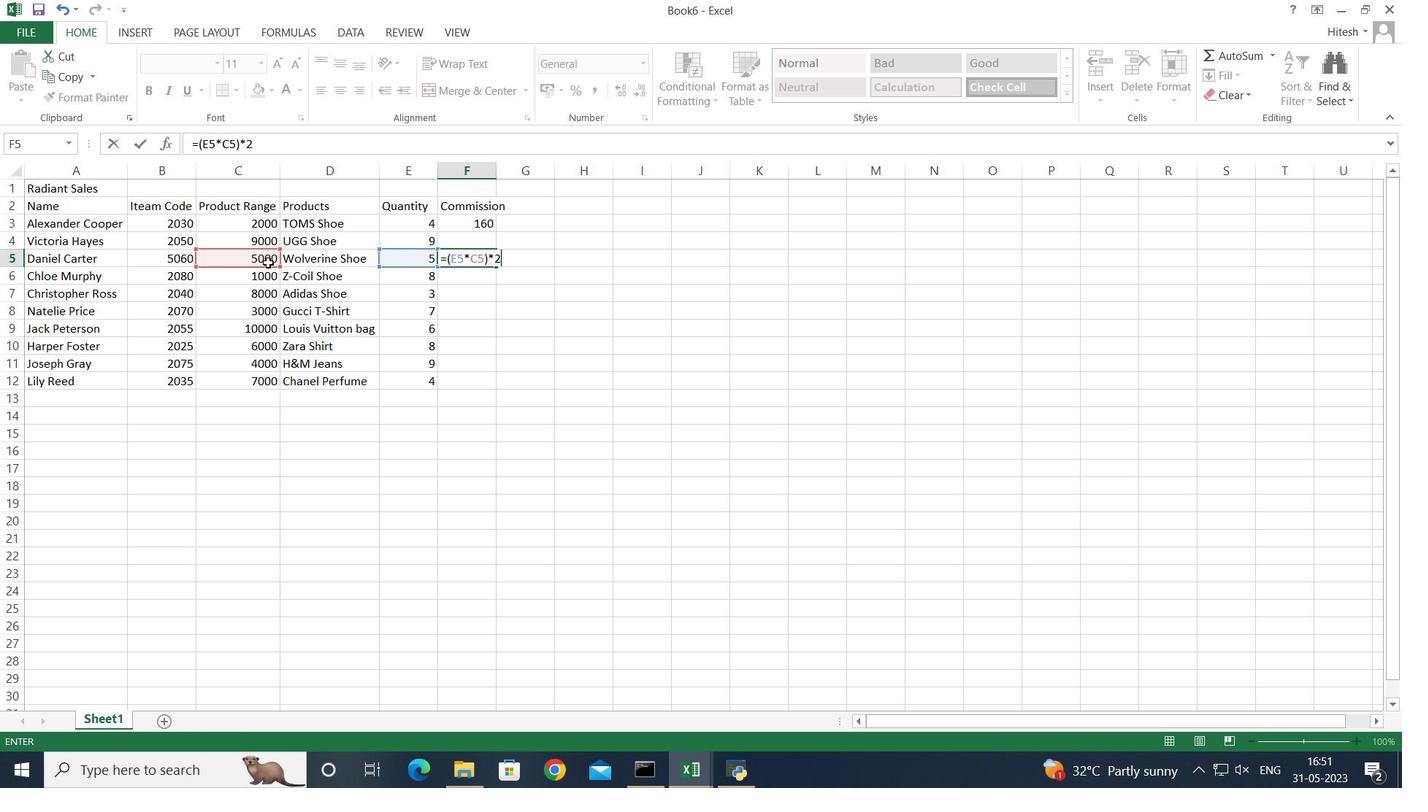 
Action: Key pressed <Key.shift>
Screenshot: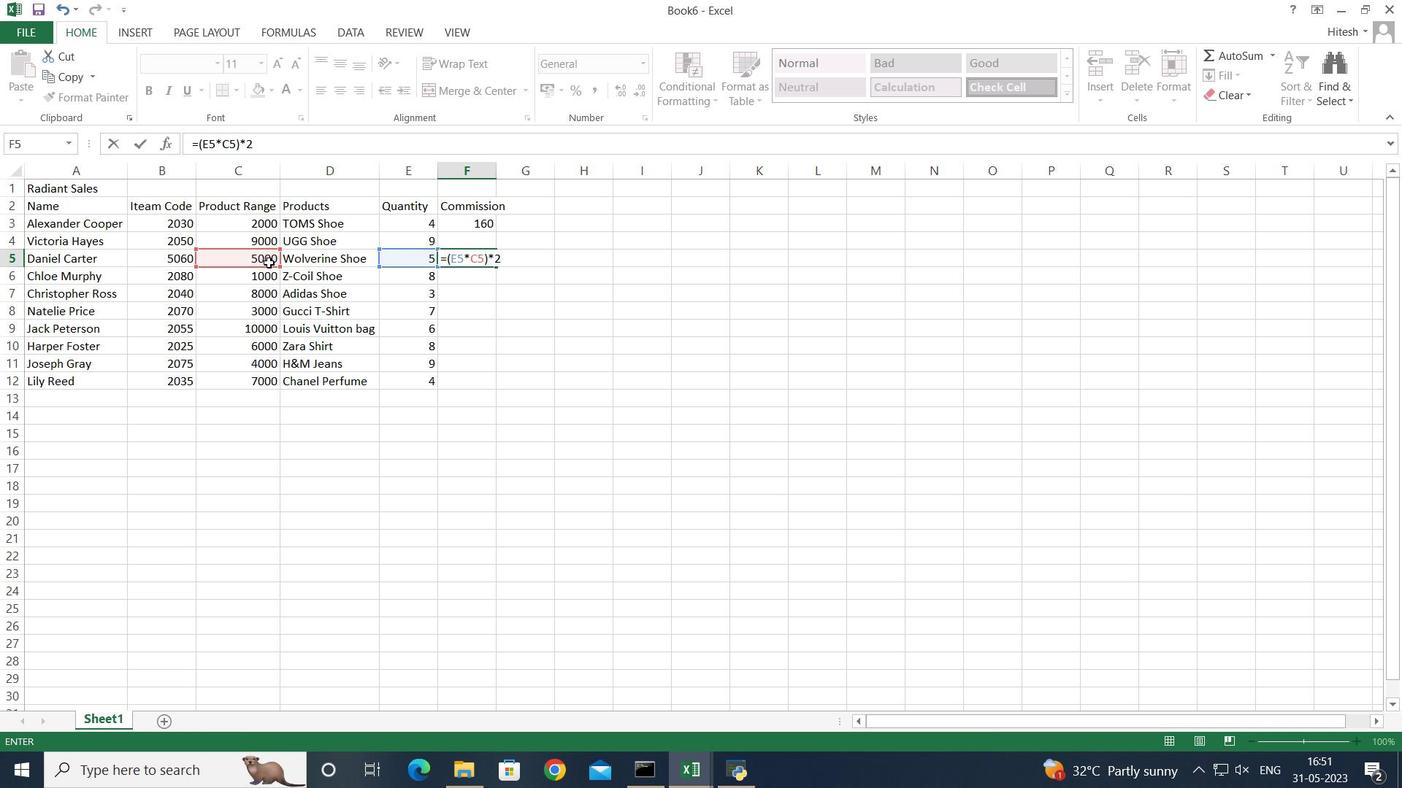 
Action: Mouse moved to (271, 262)
Screenshot: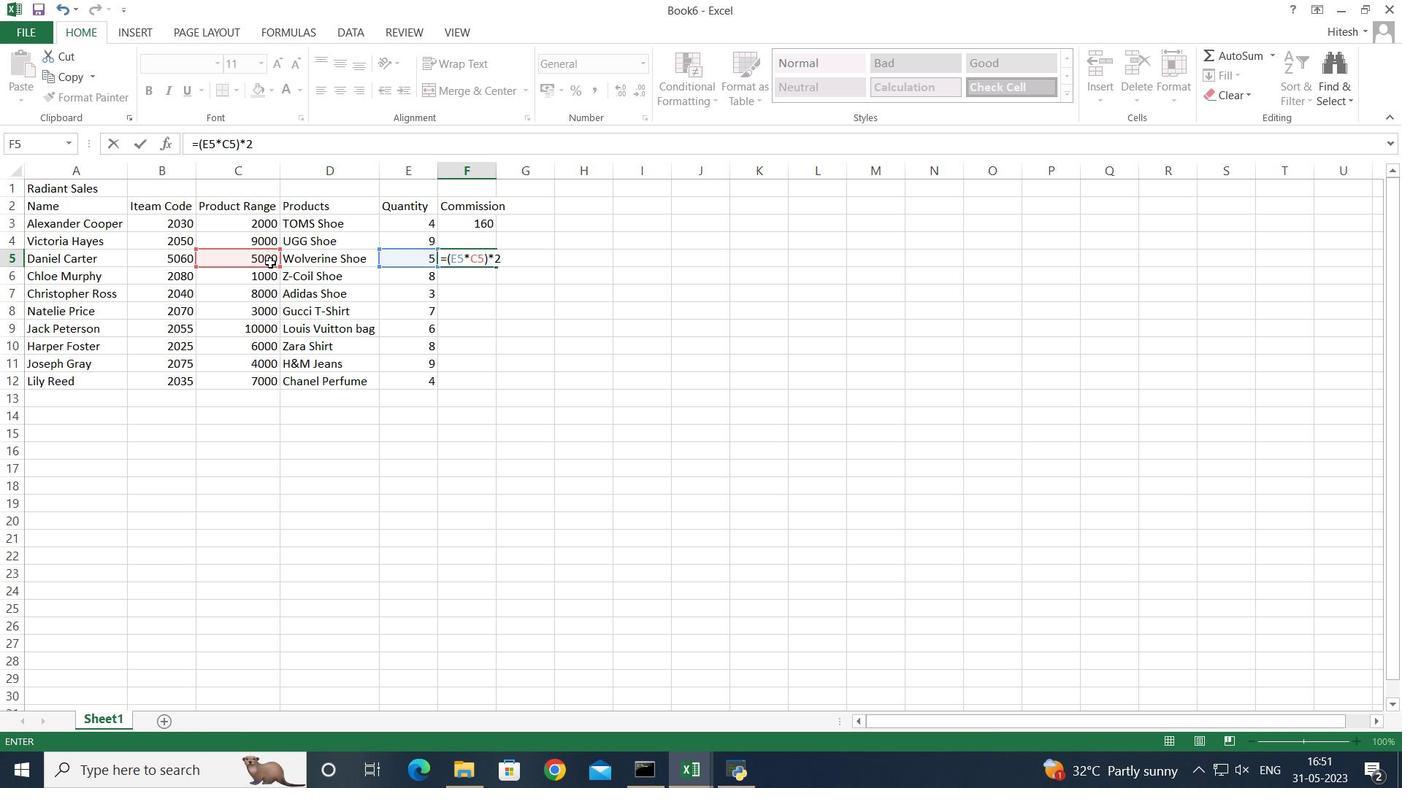 
Action: Key pressed <Key.shift><Key.shift><Key.shift><Key.shift><Key.shift><Key.shift><Key.shift>%<Key.enter>
Screenshot: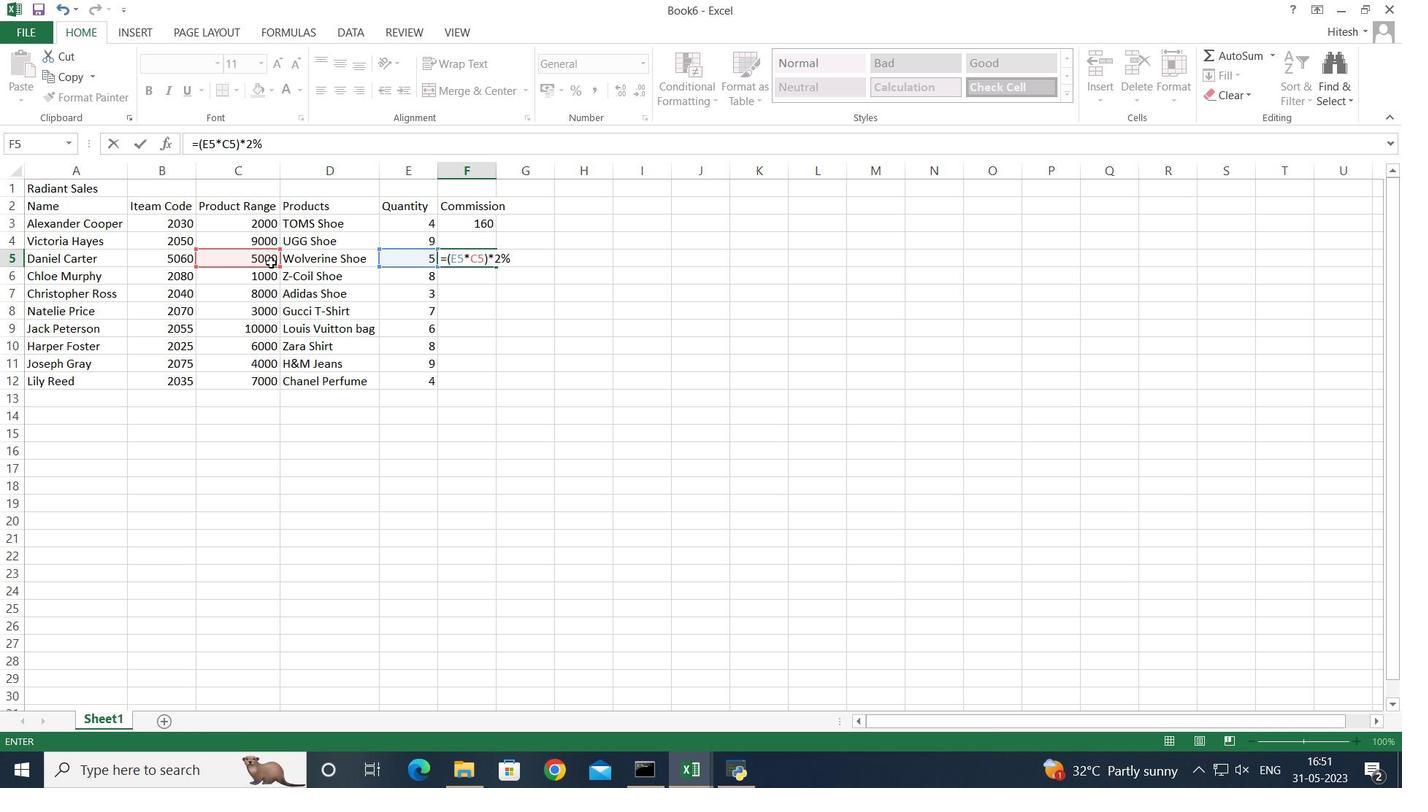 
Action: Mouse moved to (450, 240)
Screenshot: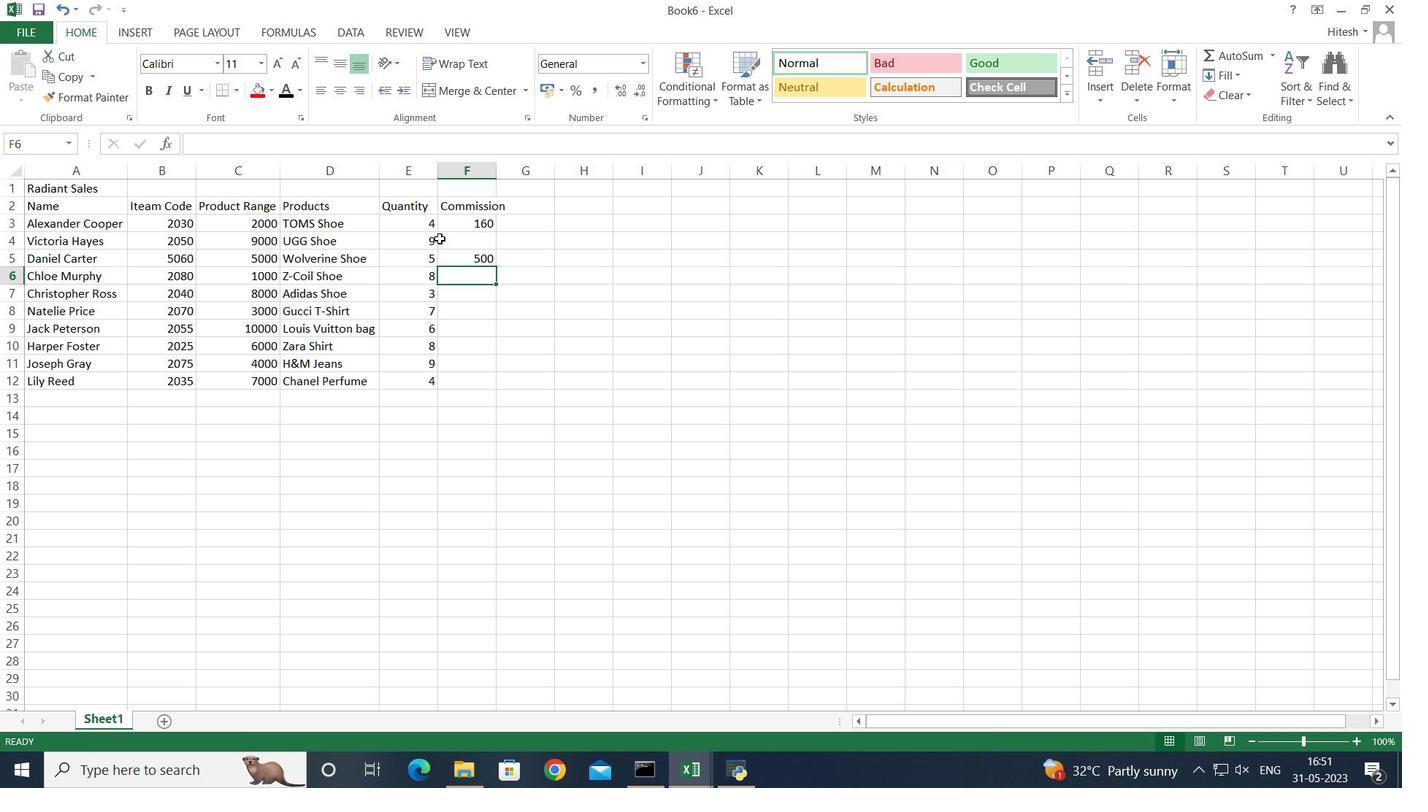 
Action: Mouse pressed left at (450, 240)
Screenshot: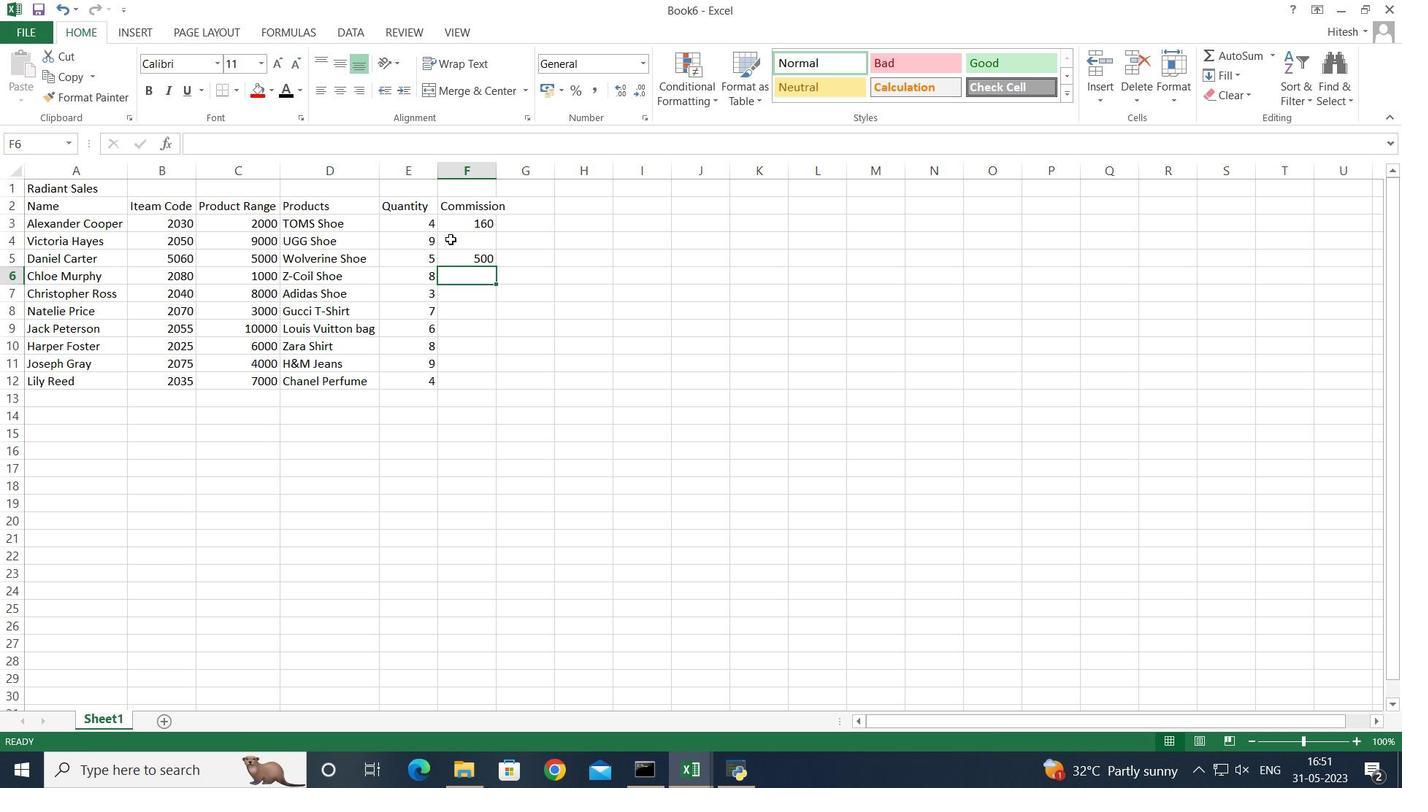 
Action: Key pressed =<Key.shift_r>(
Screenshot: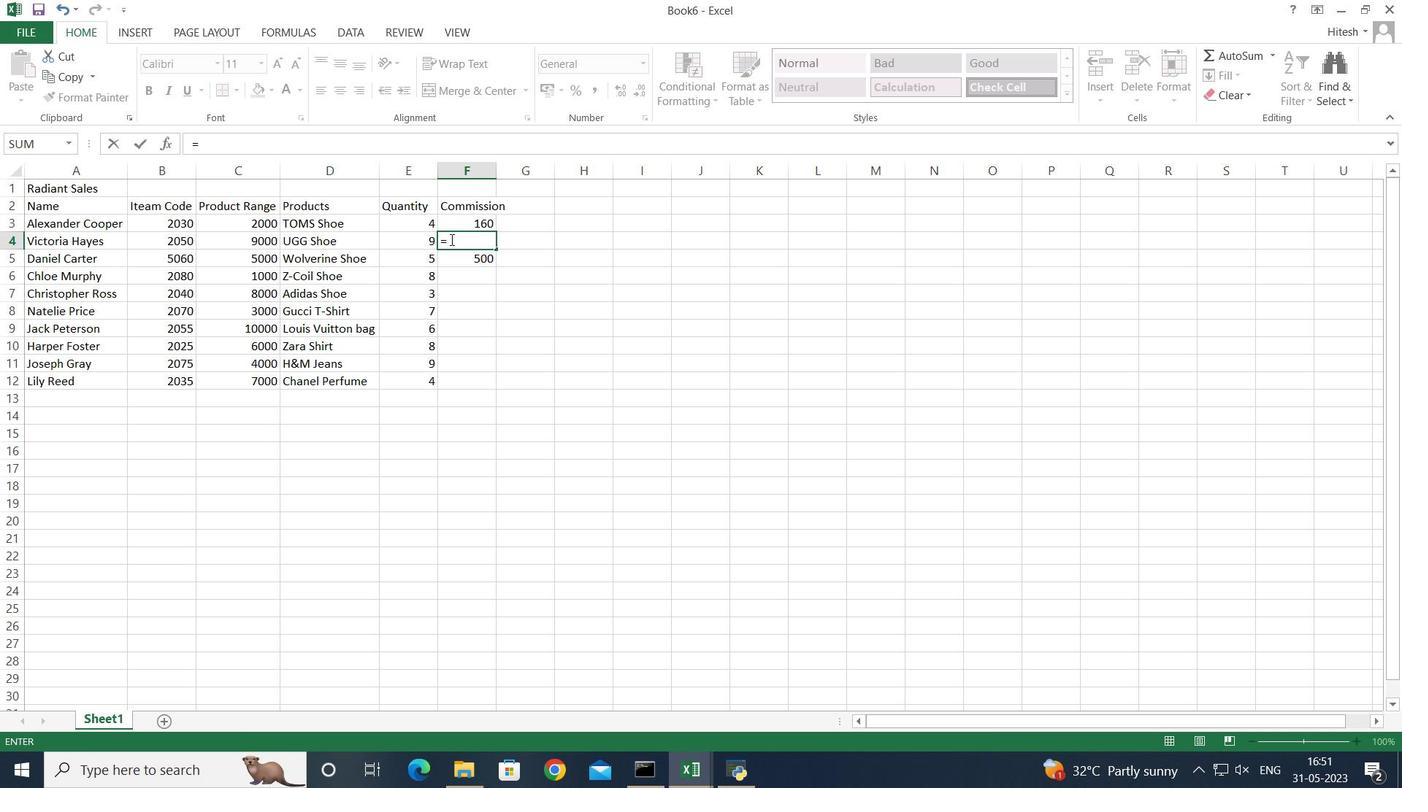 
Action: Mouse moved to (398, 246)
Screenshot: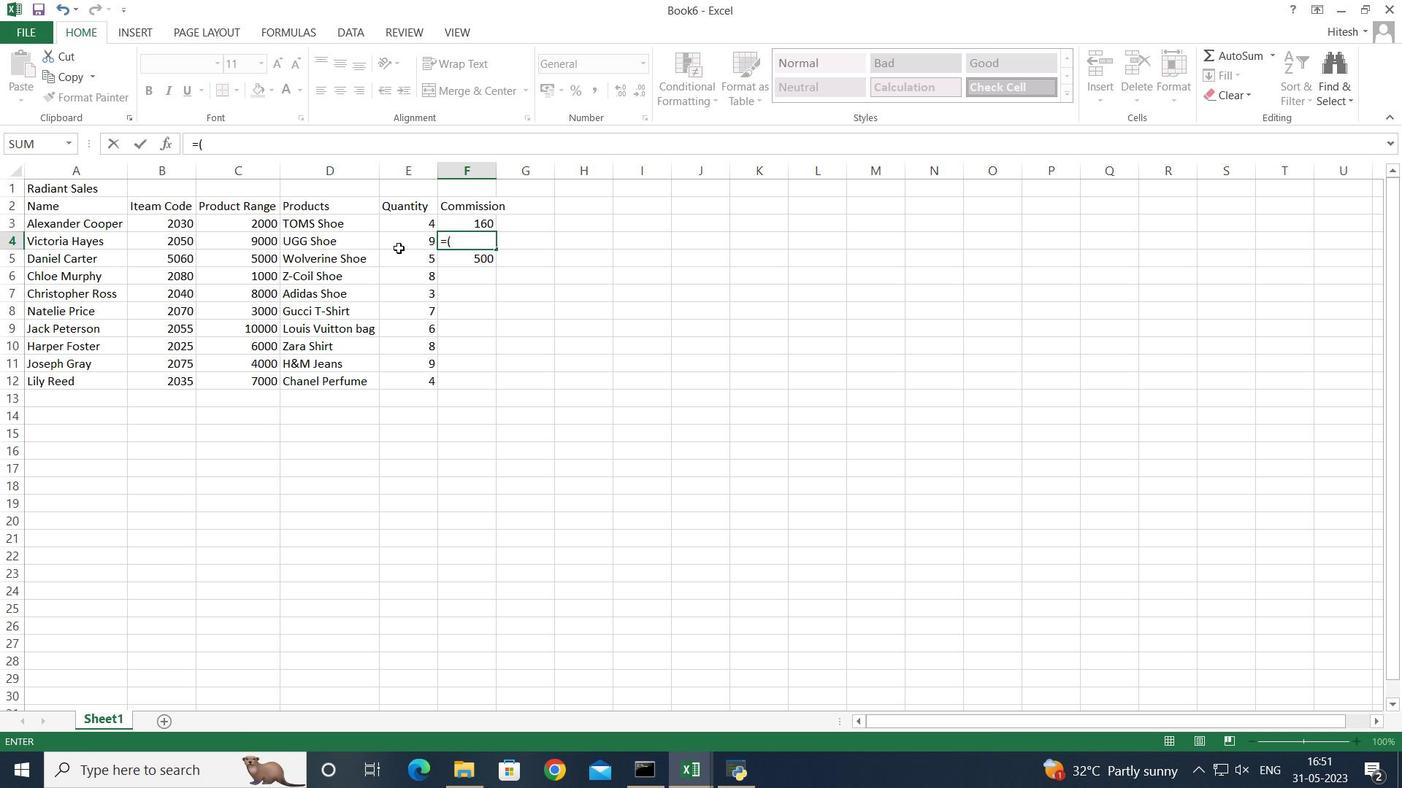 
Action: Mouse pressed left at (398, 246)
Screenshot: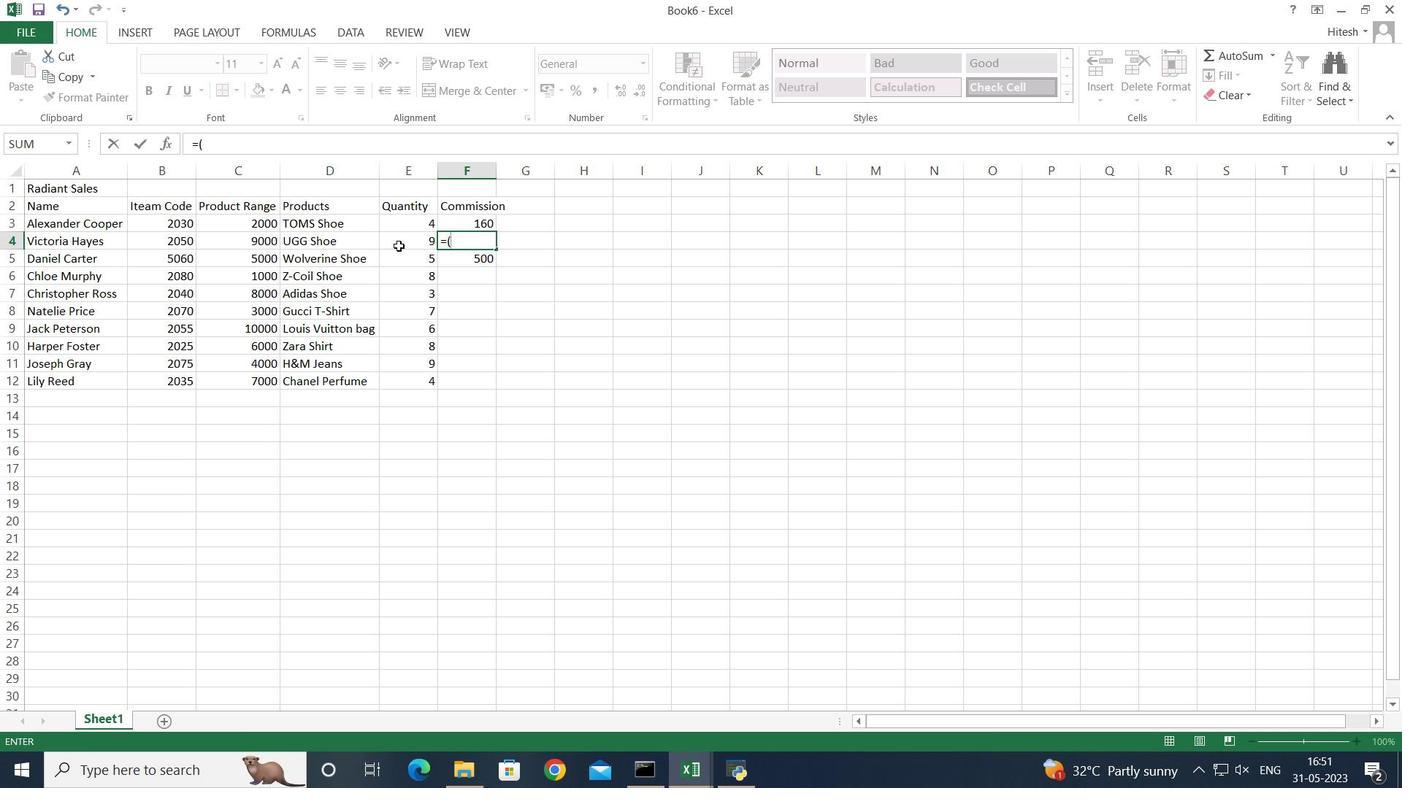 
Action: Key pressed *
Screenshot: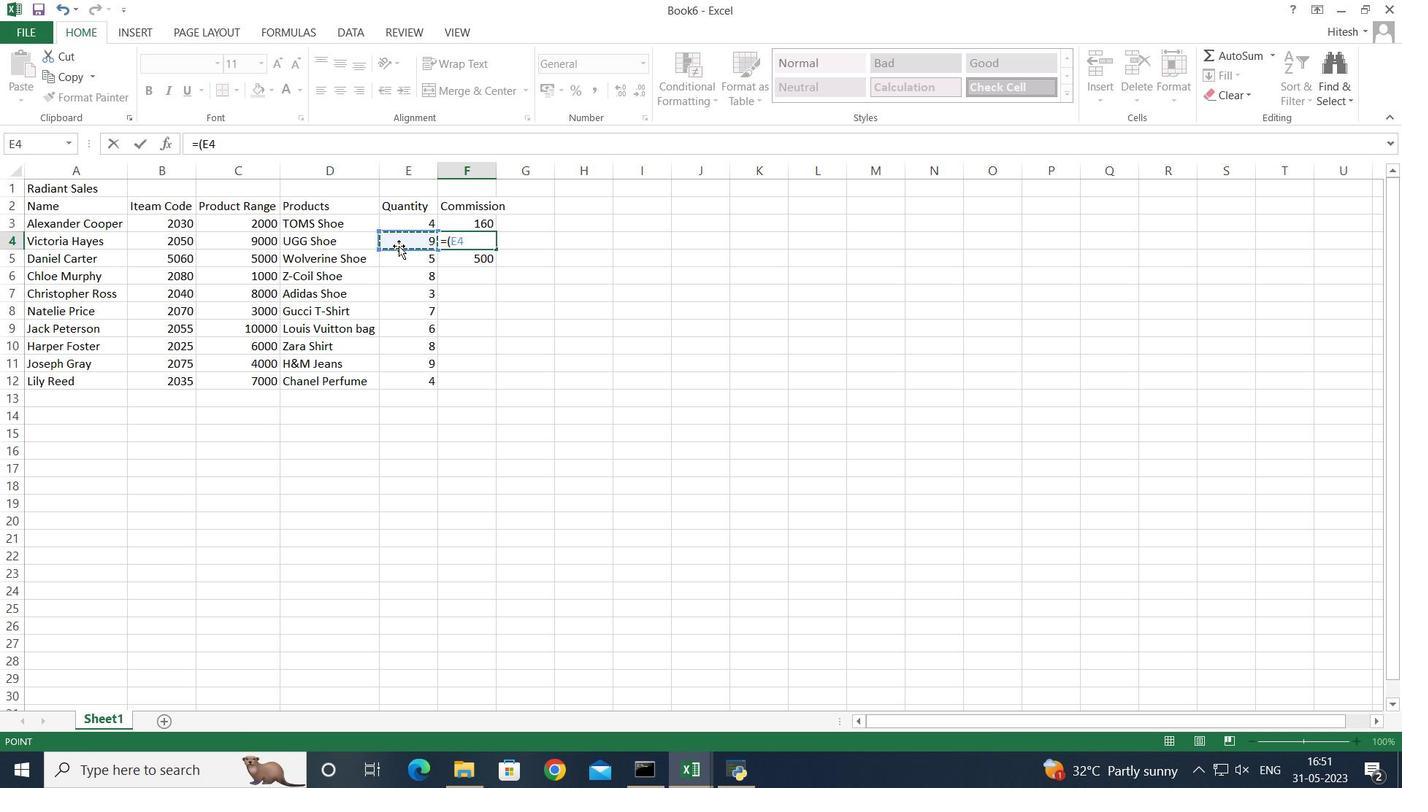 
Action: Mouse moved to (250, 242)
Screenshot: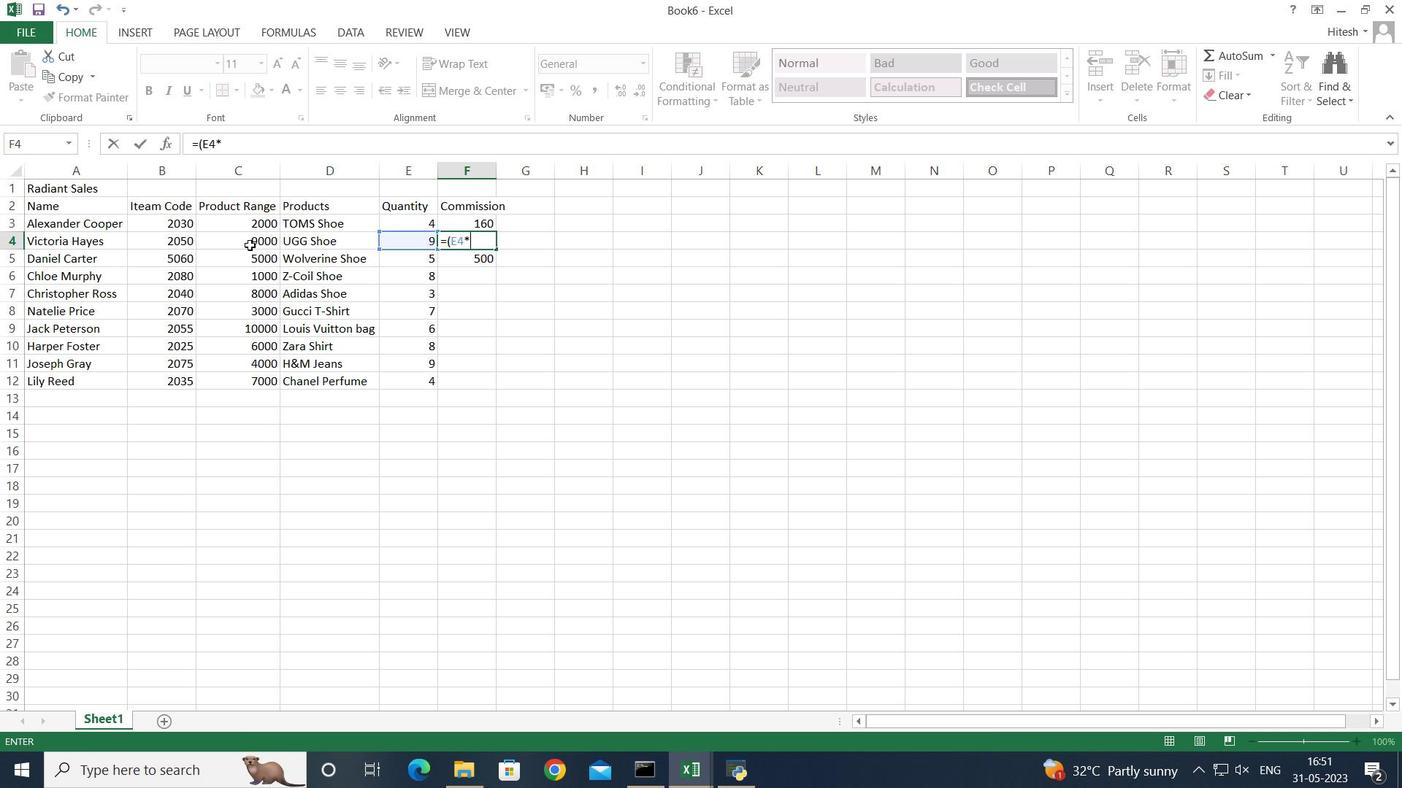 
Action: Mouse pressed left at (250, 242)
Screenshot: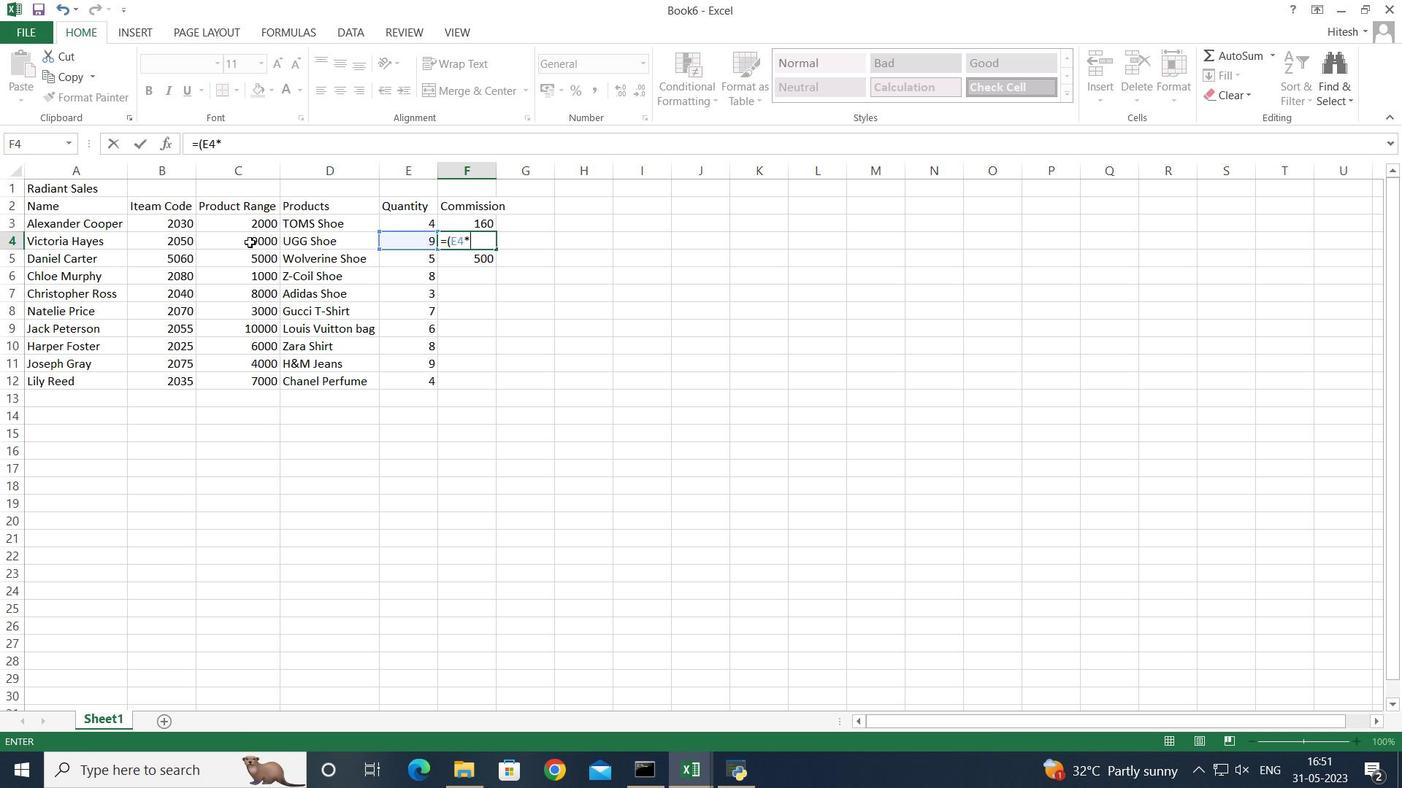 
Action: Mouse moved to (254, 241)
Screenshot: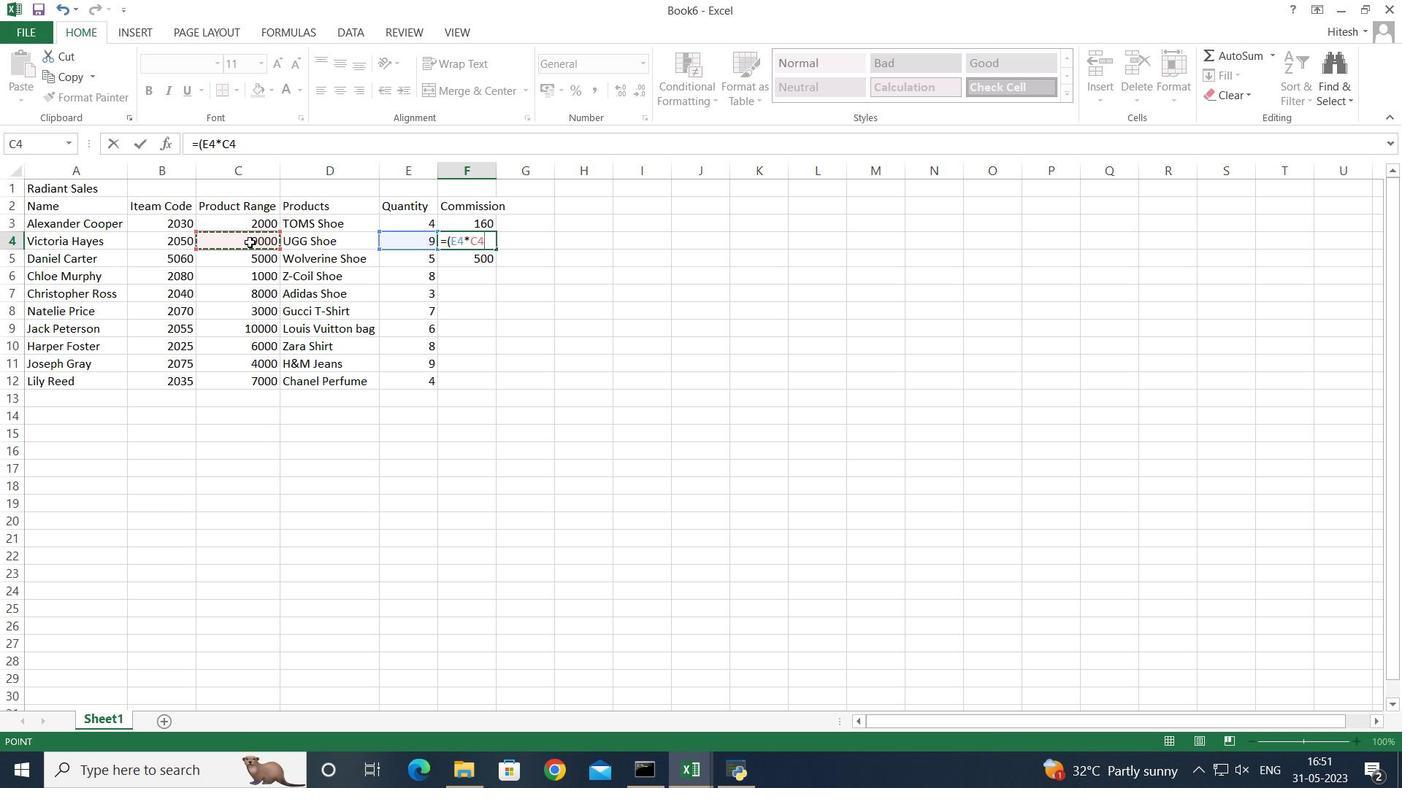 
Action: Key pressed <Key.shift_r><Key.shift_r><Key.shift_r><Key.shift_r>)*2<Key.shift>
Screenshot: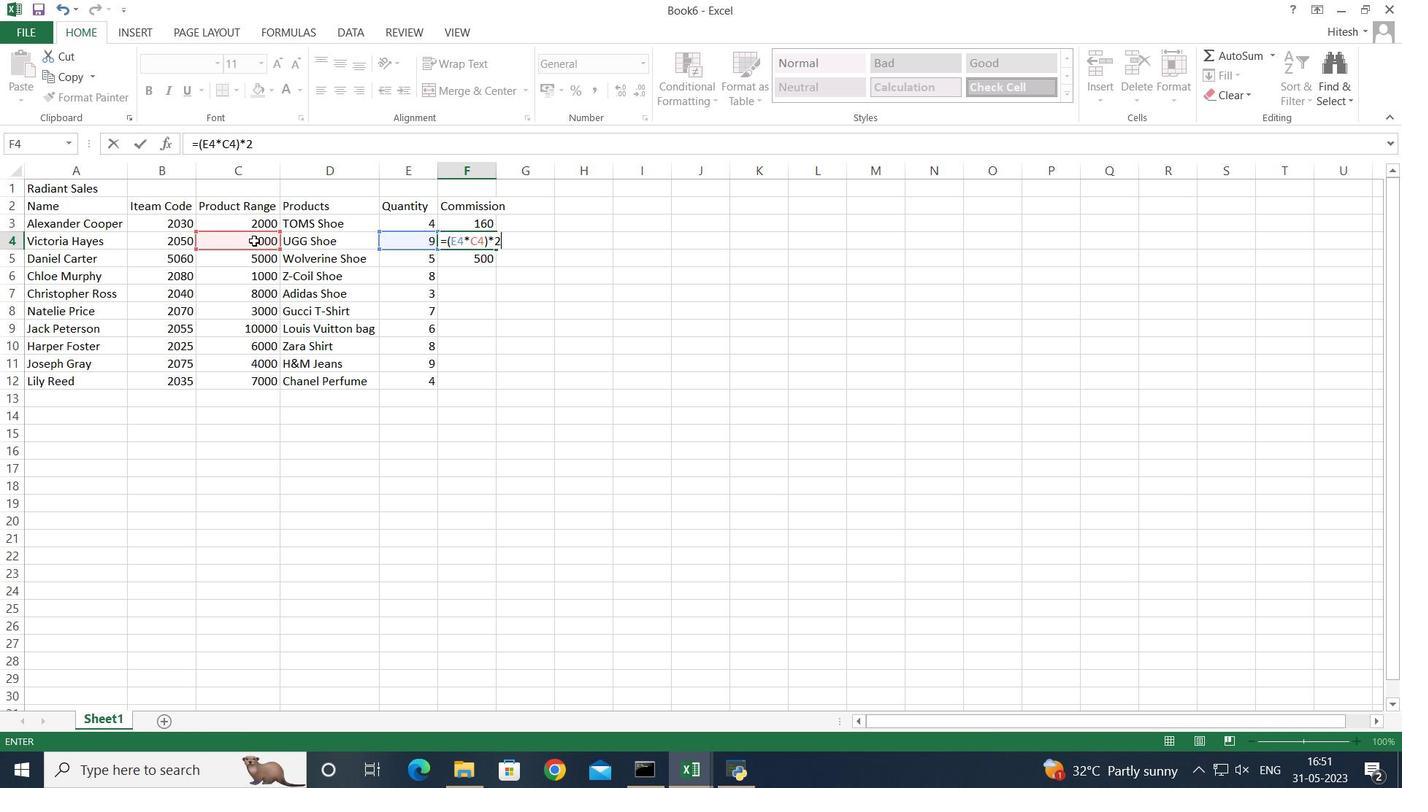 
Action: Mouse moved to (261, 243)
Screenshot: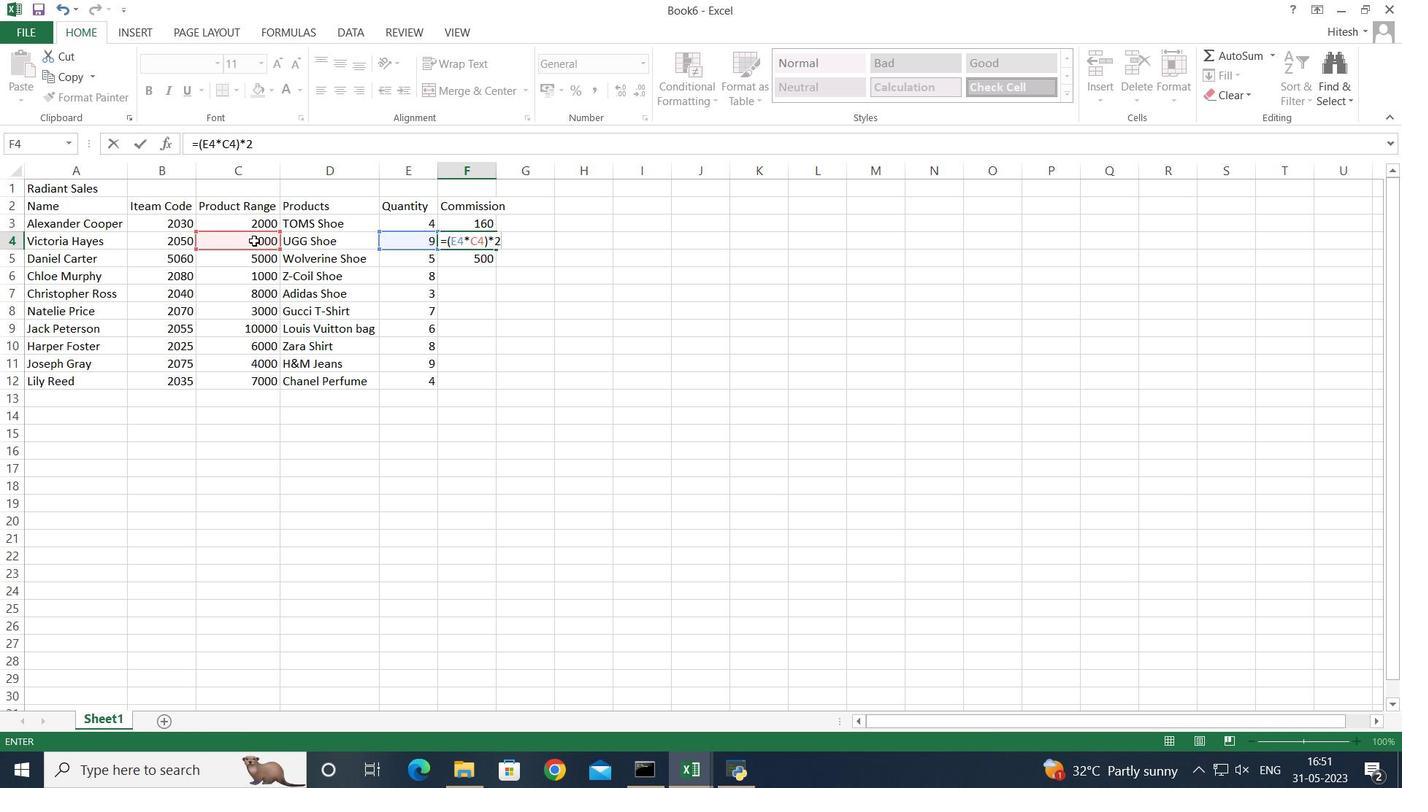
Action: Key pressed <Key.shift><Key.shift>%<Key.enter>
Screenshot: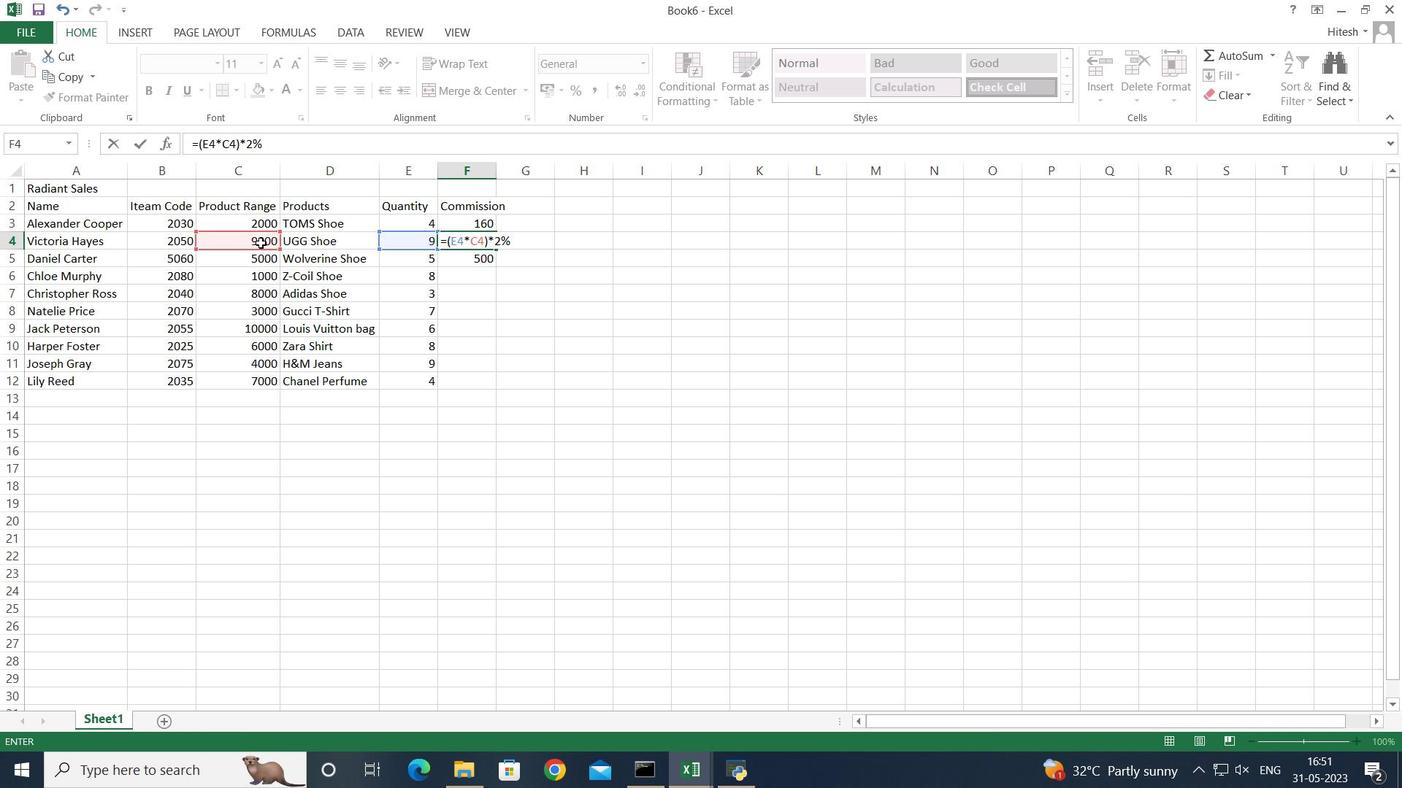 
Action: Mouse moved to (482, 276)
Screenshot: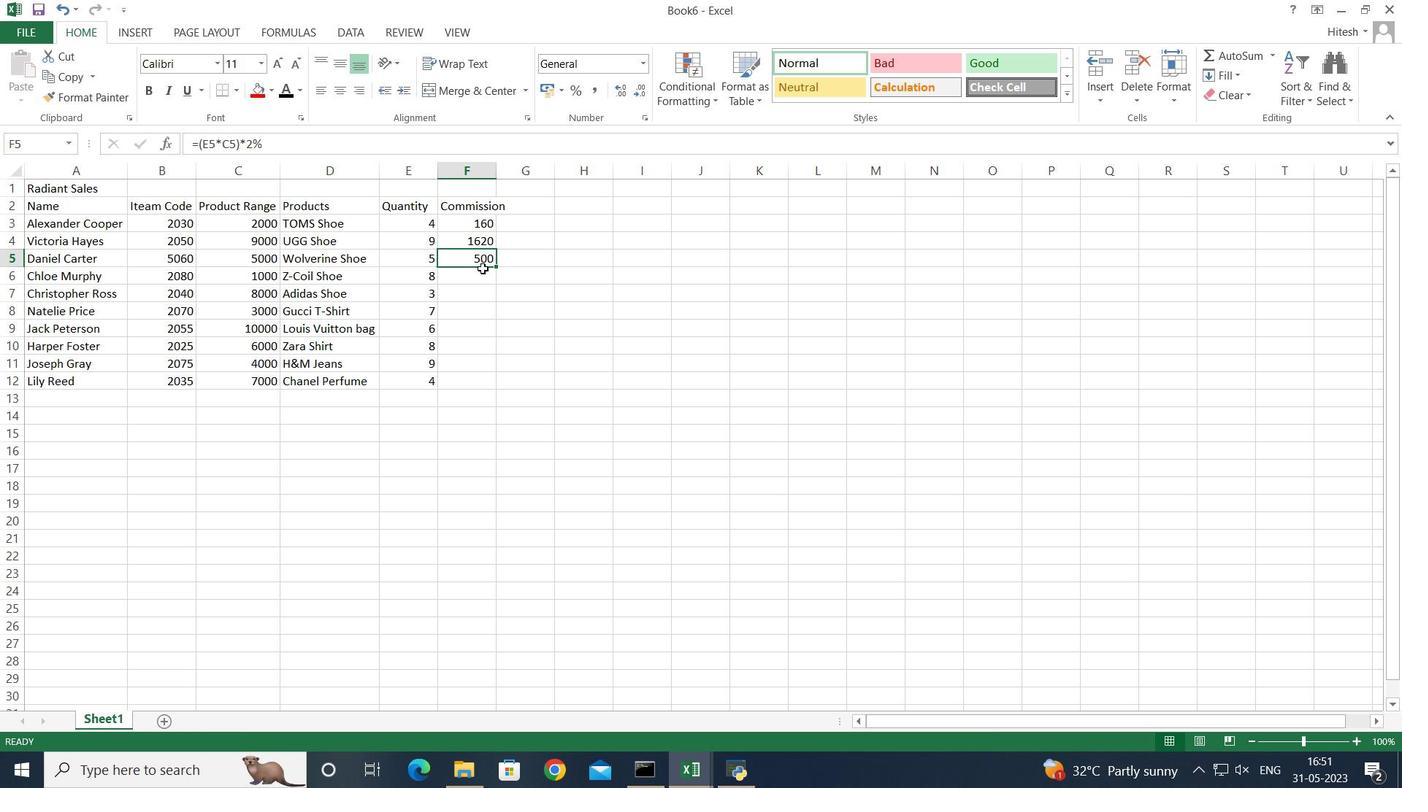 
Action: Mouse pressed left at (482, 276)
Screenshot: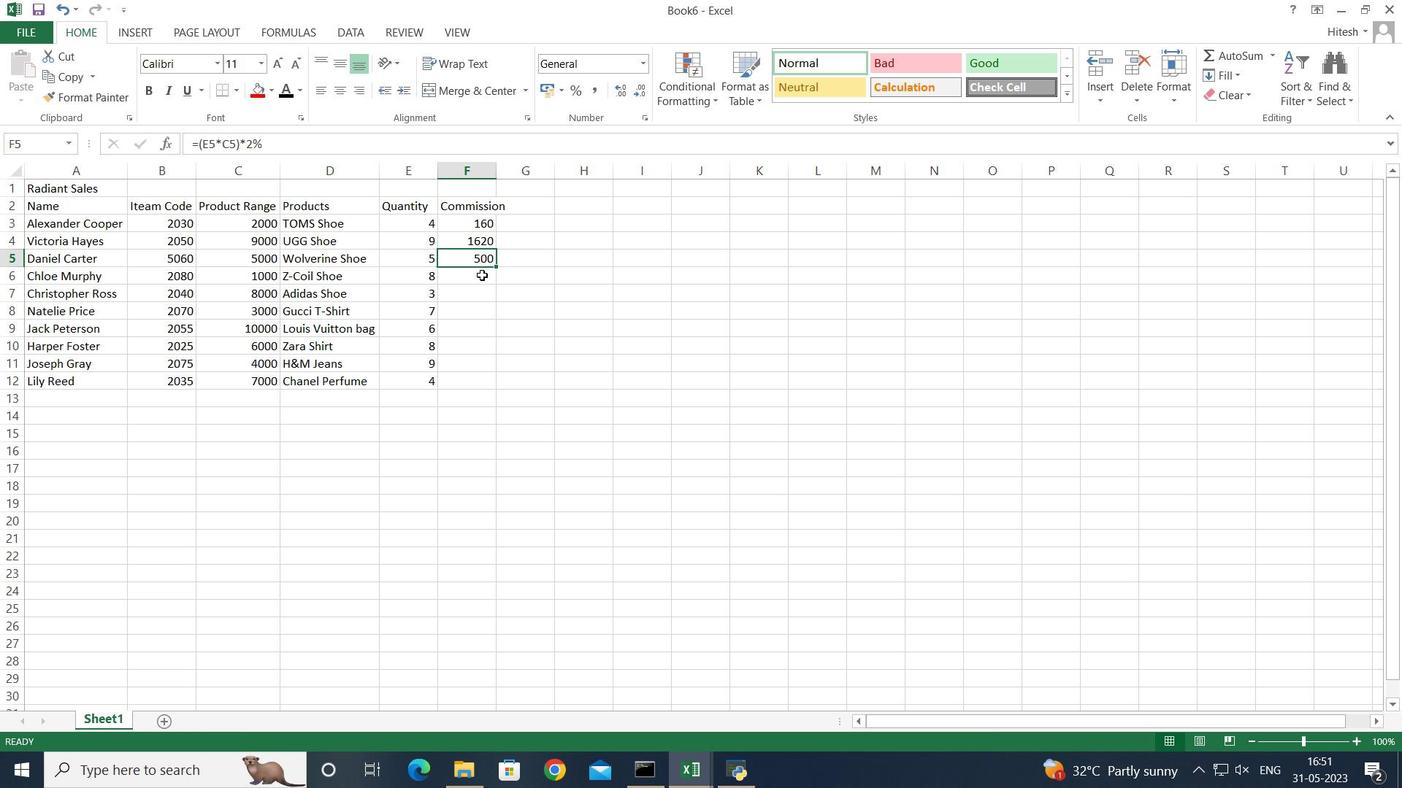 
Action: Key pressed =<Key.shift_r>(
Screenshot: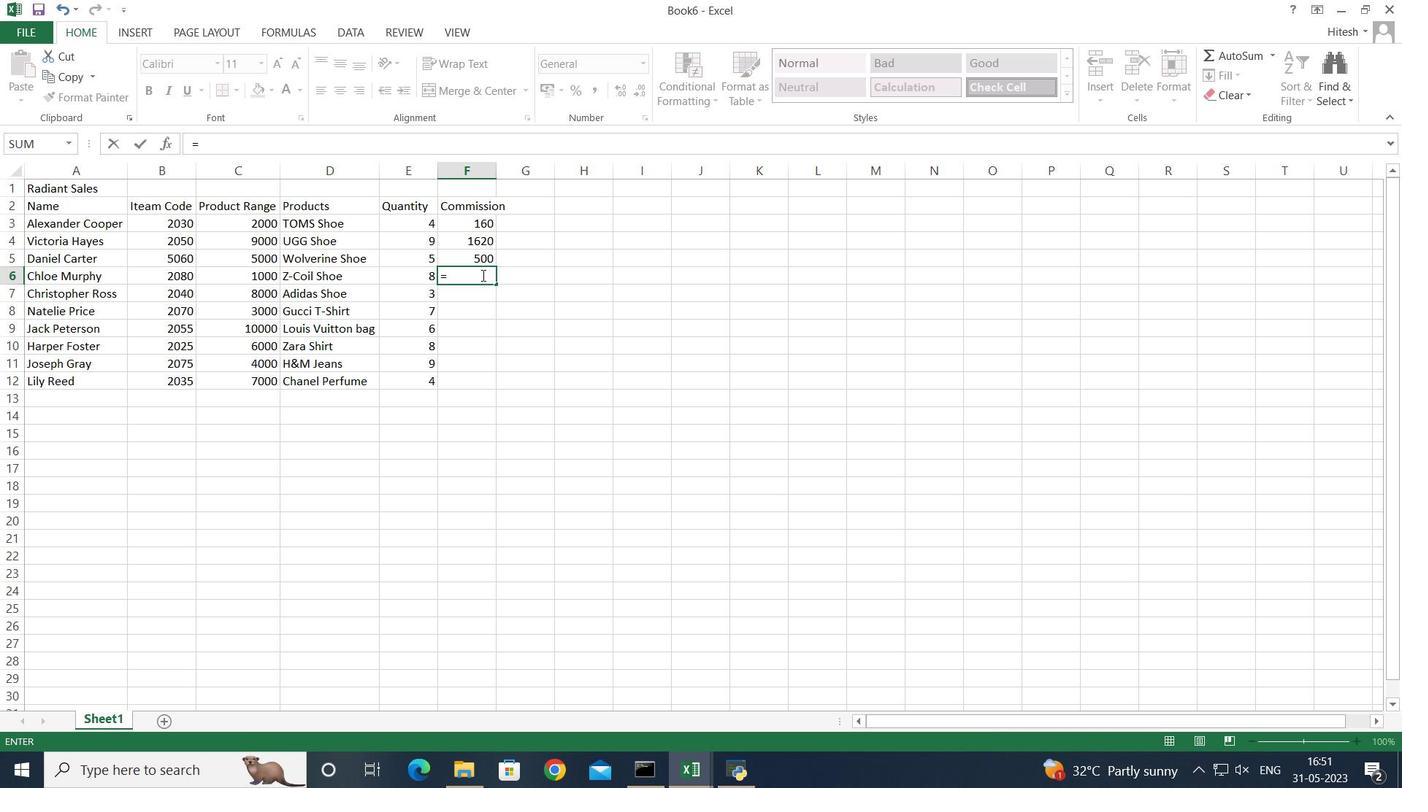 
Action: Mouse moved to (406, 271)
Screenshot: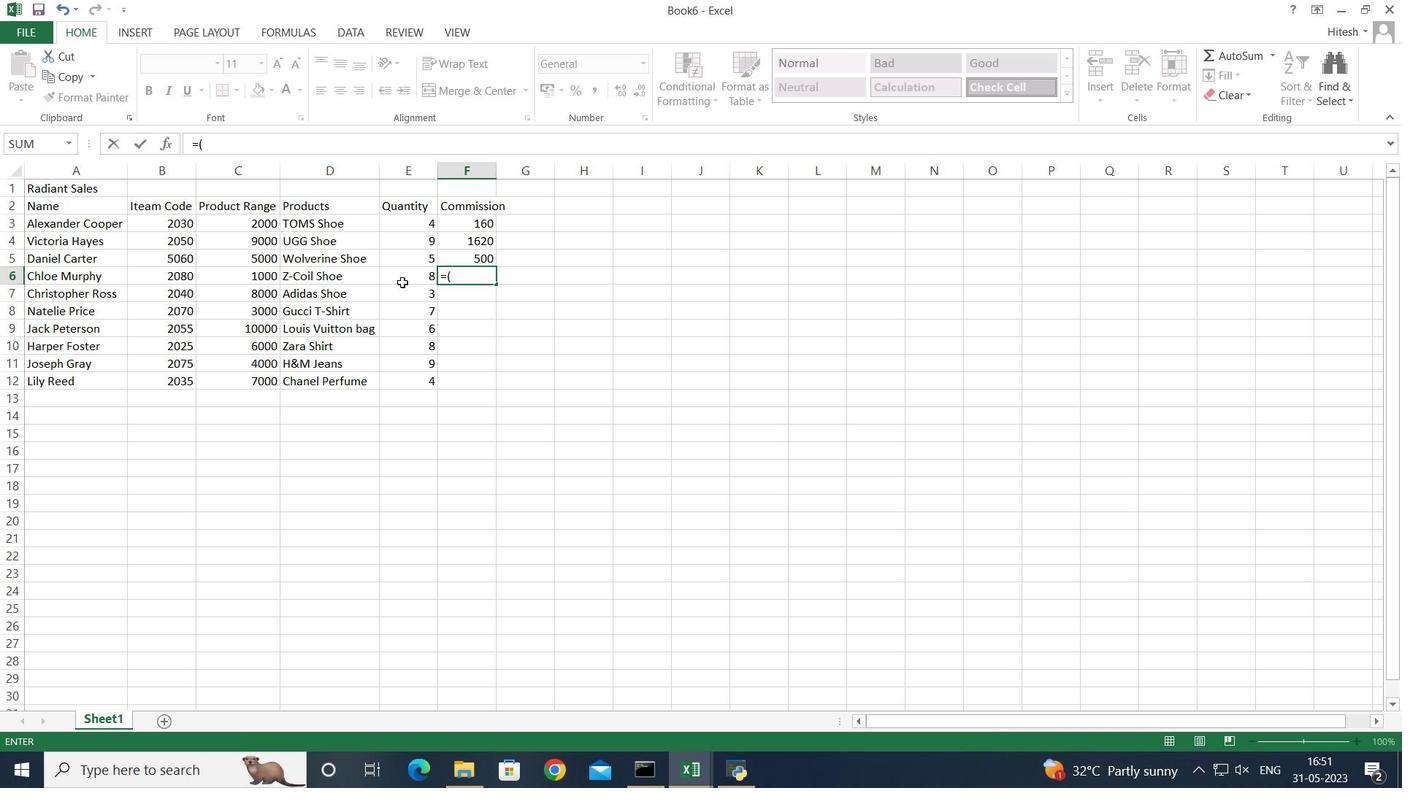 
Action: Mouse pressed left at (406, 271)
Screenshot: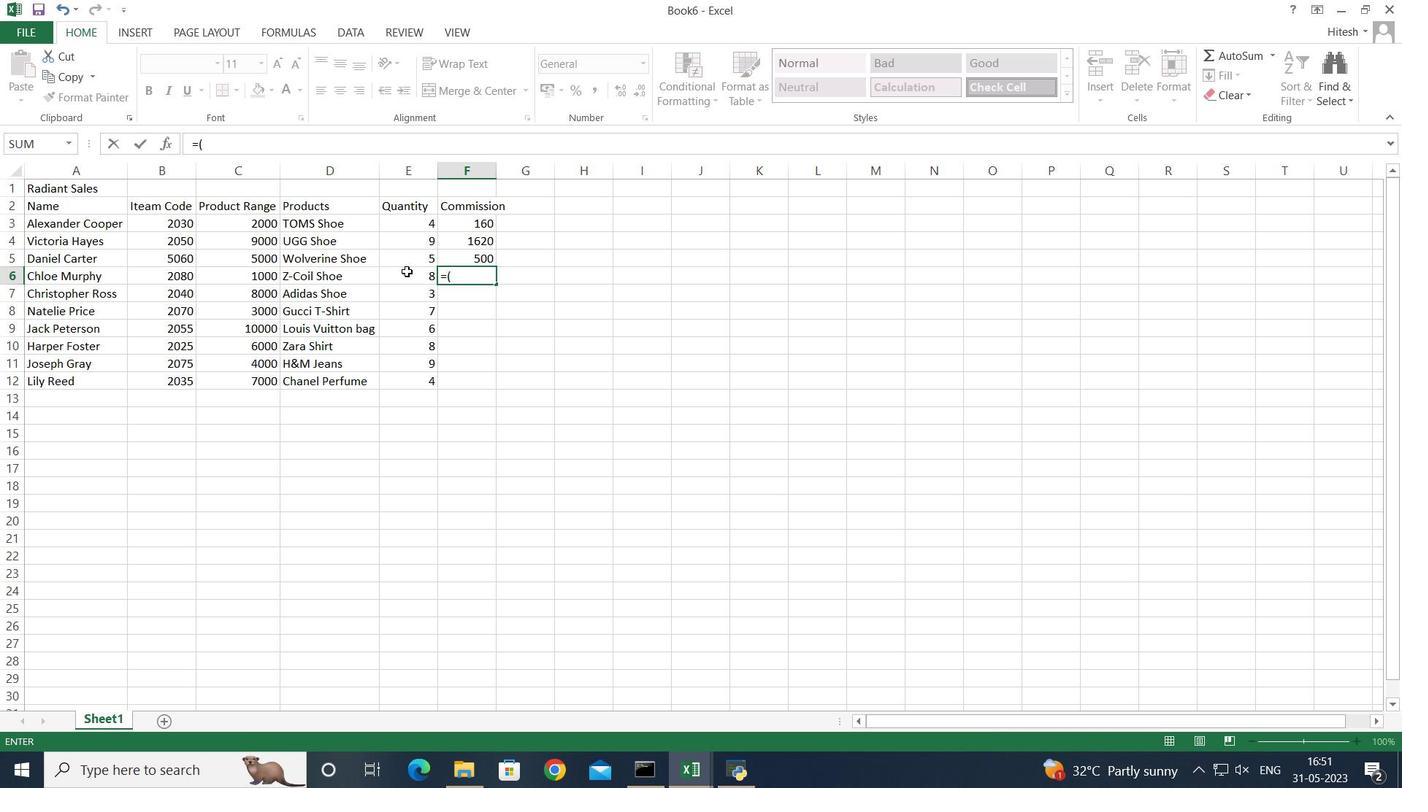 
Action: Key pressed *
Screenshot: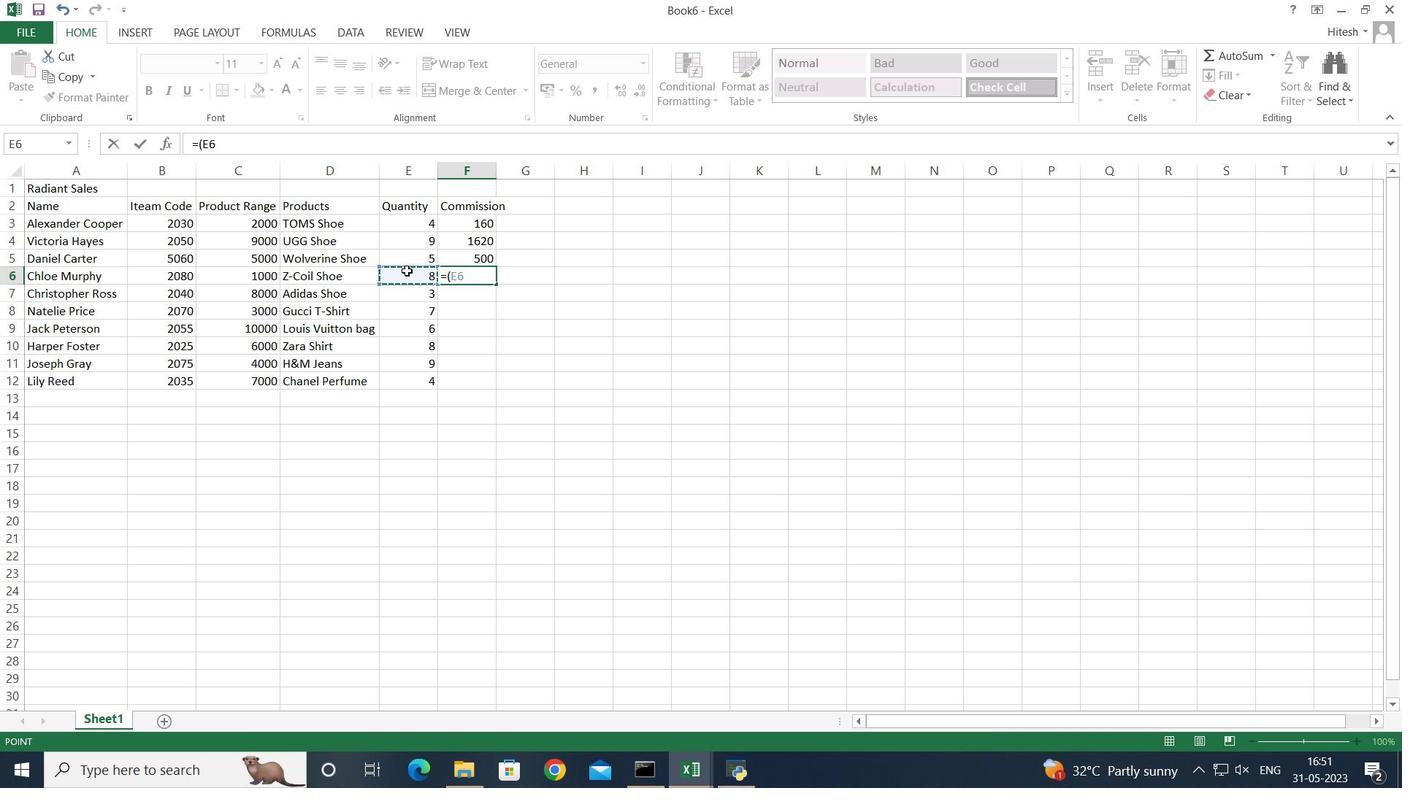 
Action: Mouse moved to (260, 275)
Screenshot: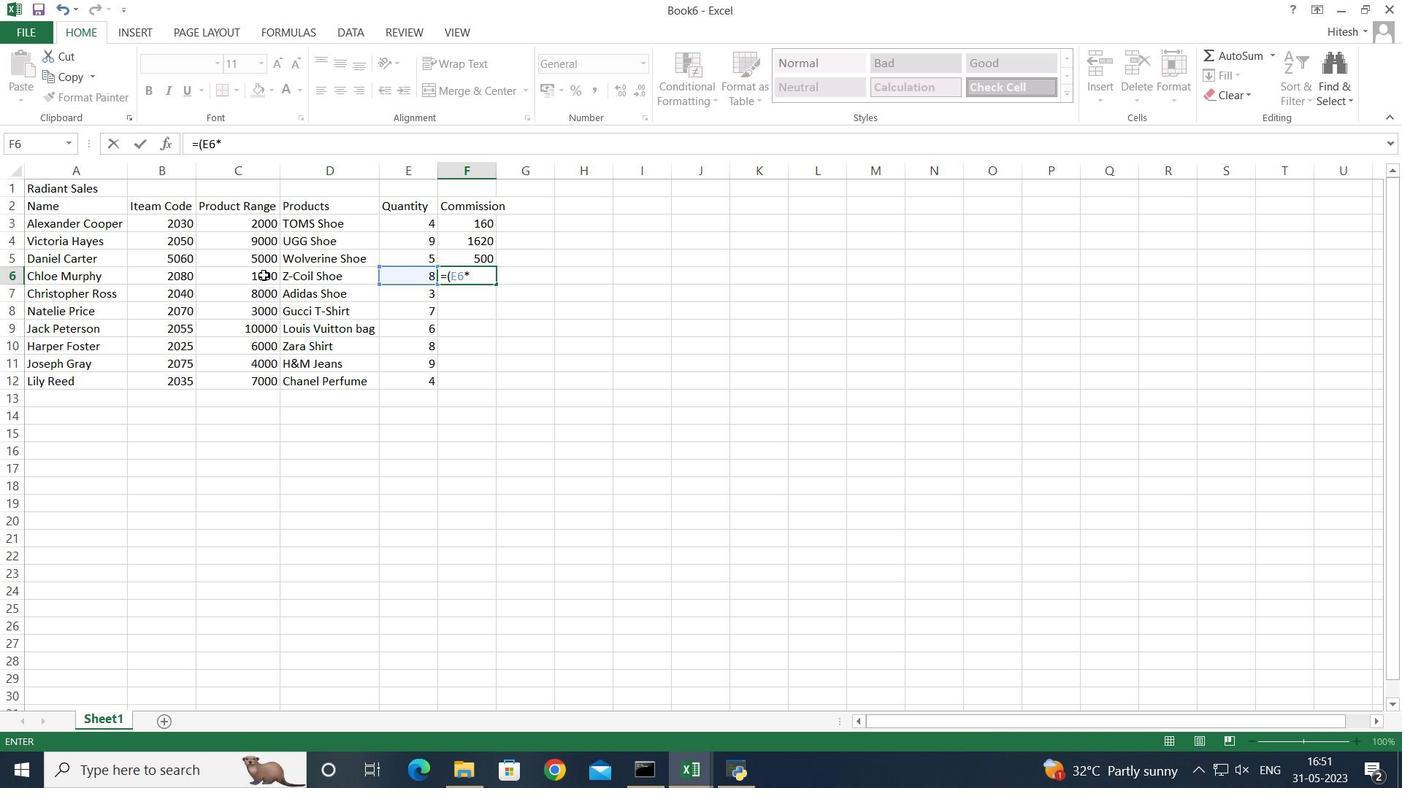 
Action: Mouse pressed left at (260, 275)
Screenshot: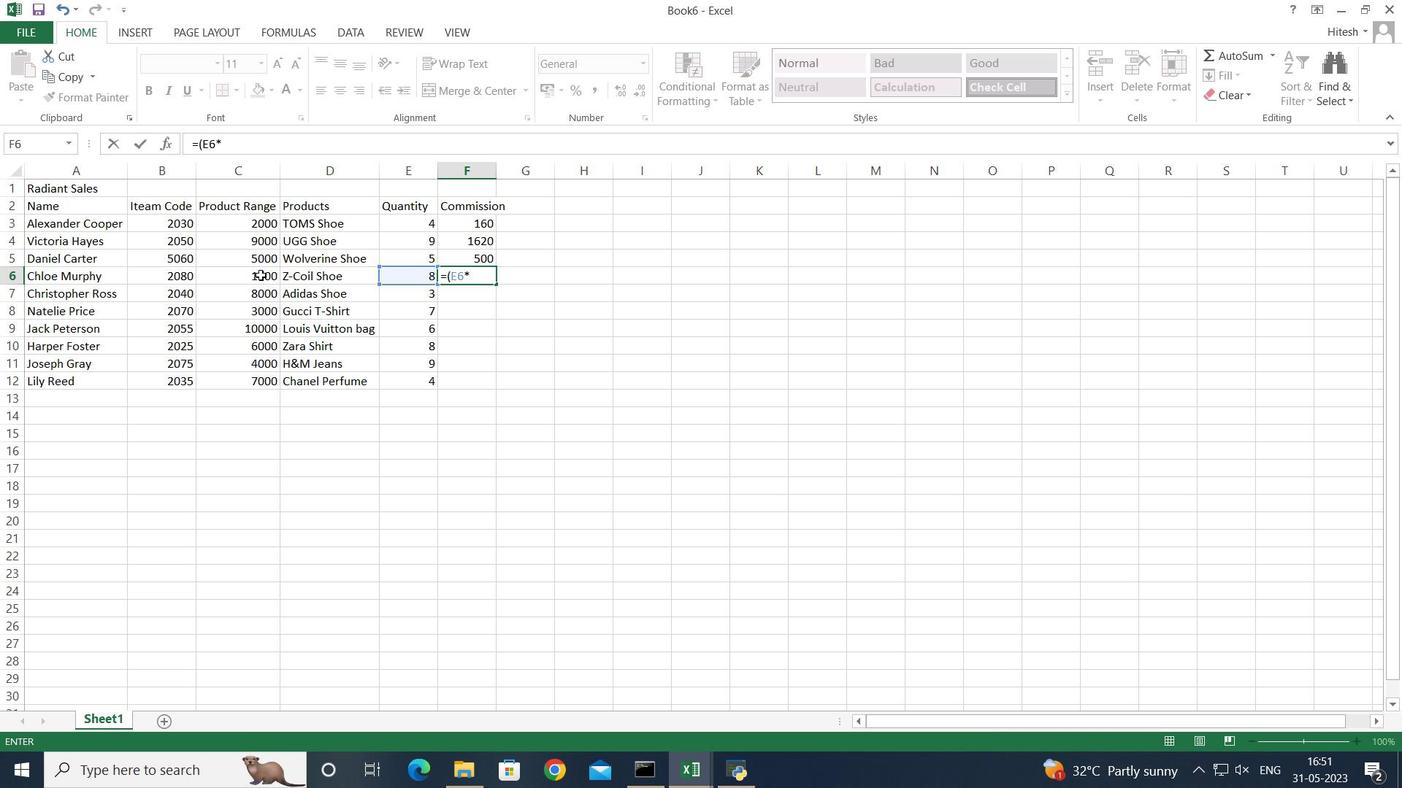 
Action: Key pressed <Key.shift_r>)*2<Key.shift>
Screenshot: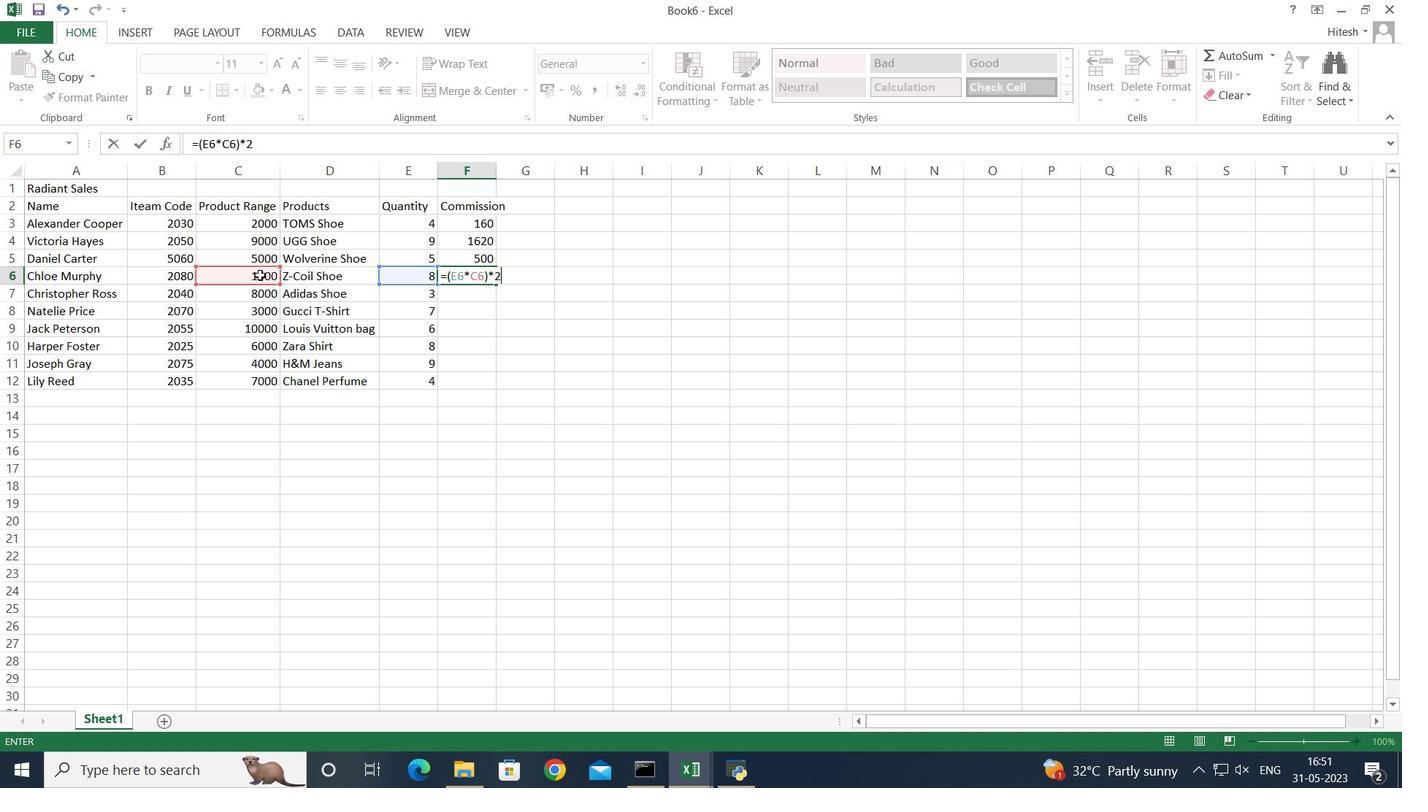 
Action: Mouse moved to (260, 276)
Screenshot: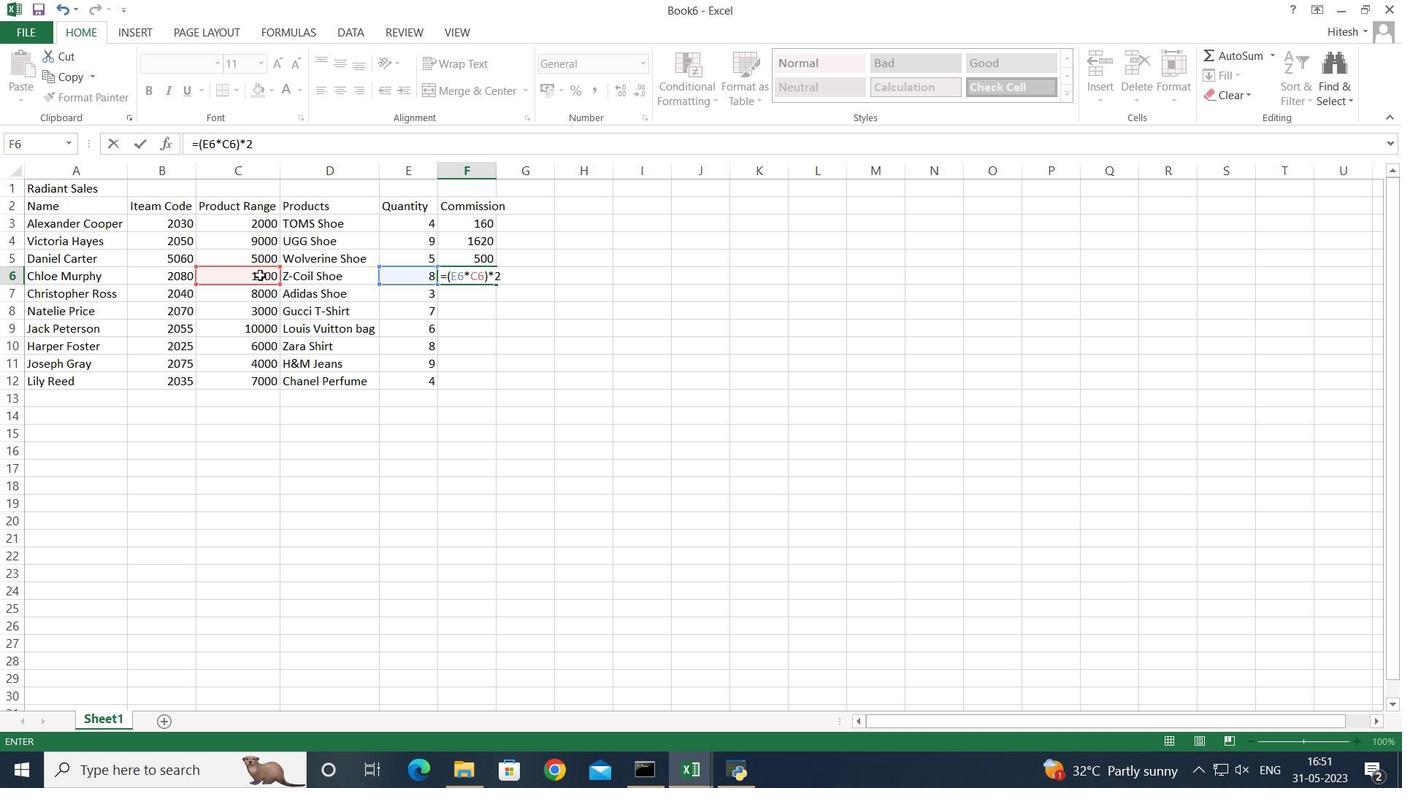 
Action: Key pressed <Key.shift><Key.shift><Key.shift><Key.shift><Key.shift>%<Key.enter>
Screenshot: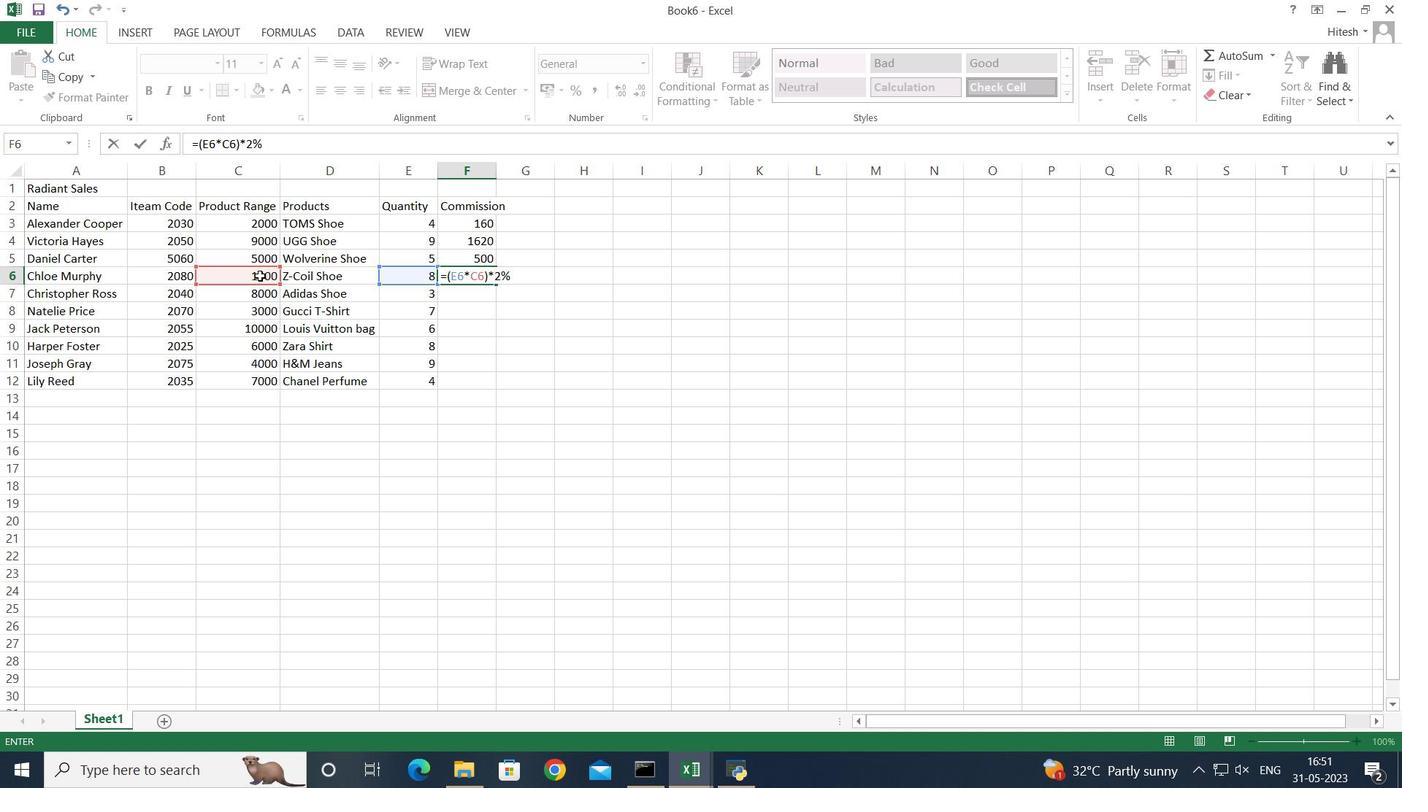 
Action: Mouse moved to (439, 296)
Screenshot: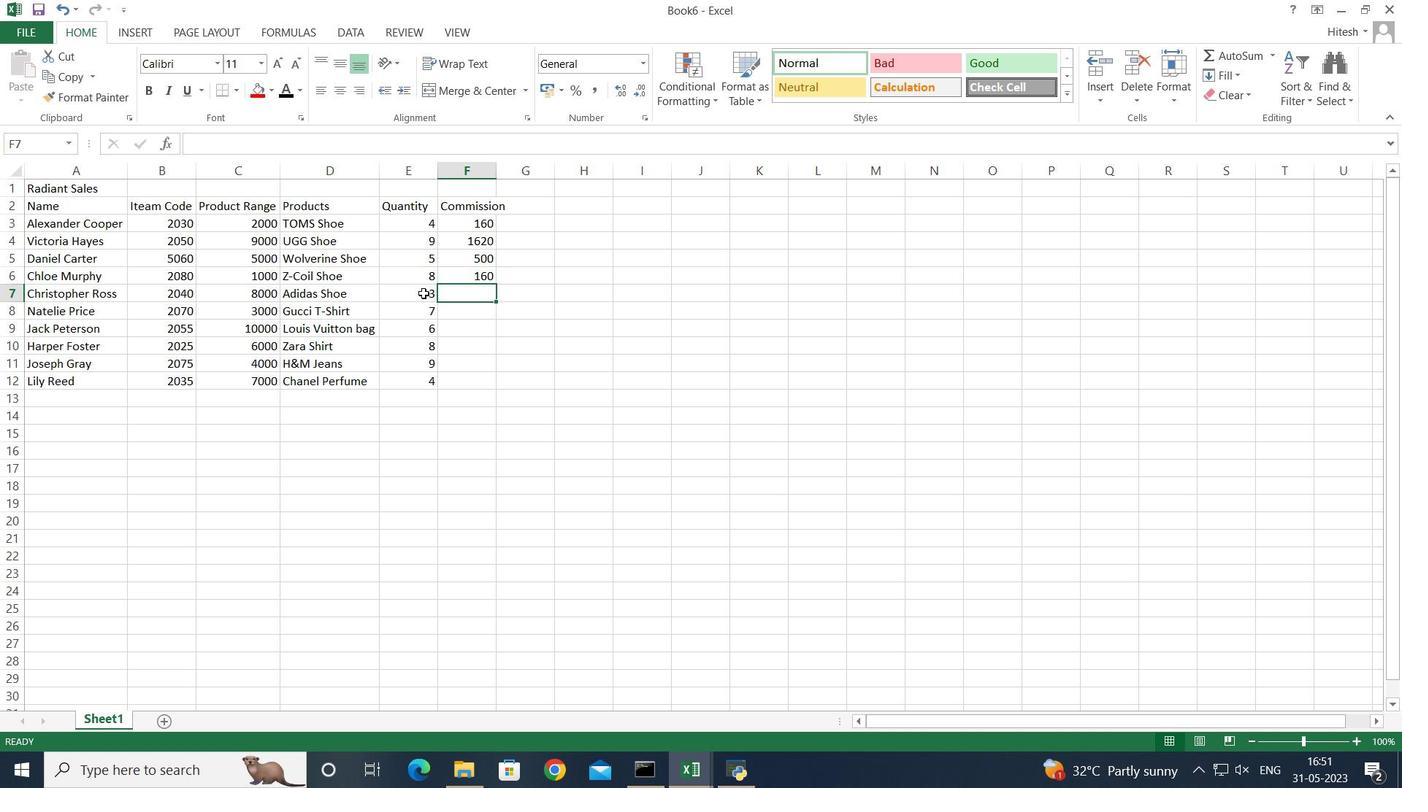 
Action: Key pressed =<Key.shift_r>(
Screenshot: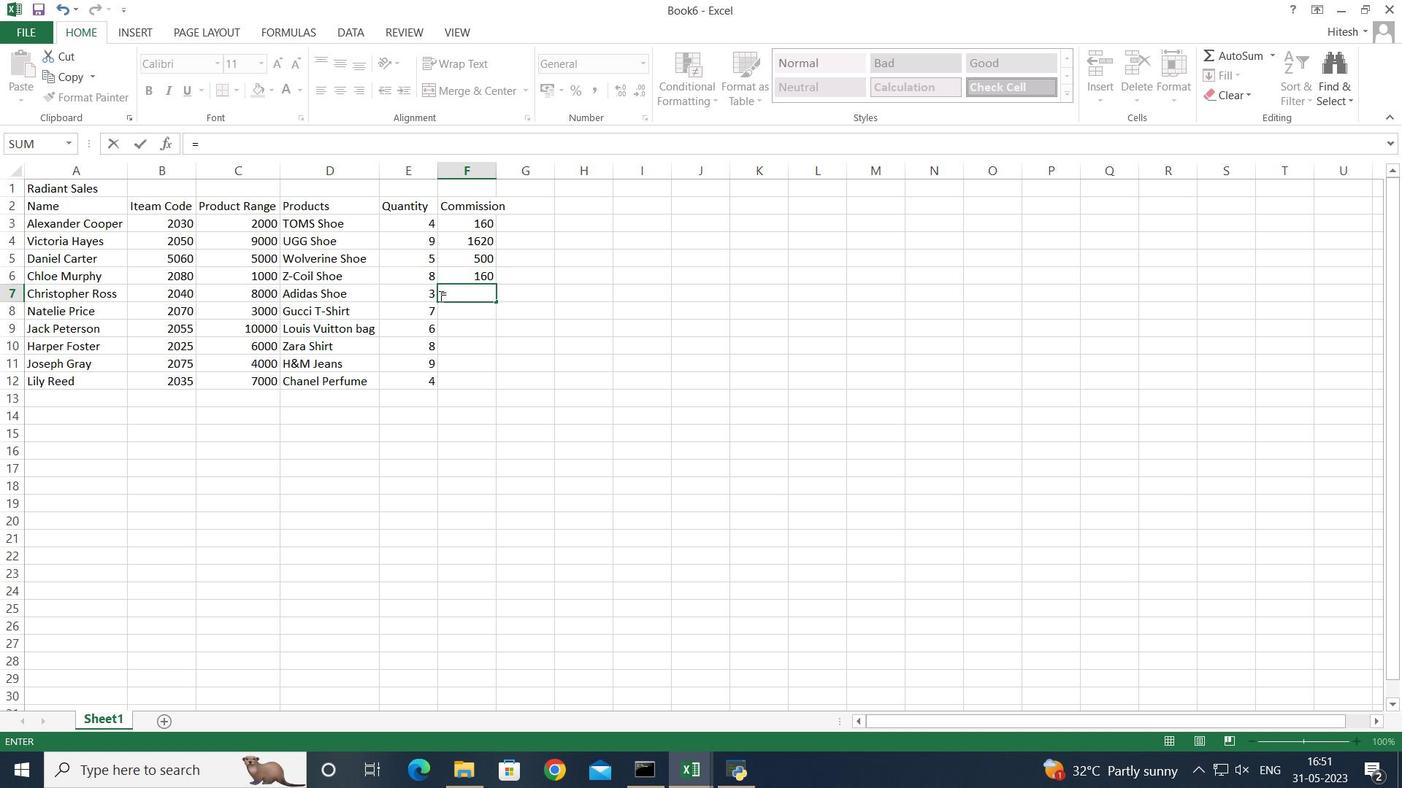 
Action: Mouse moved to (415, 297)
Screenshot: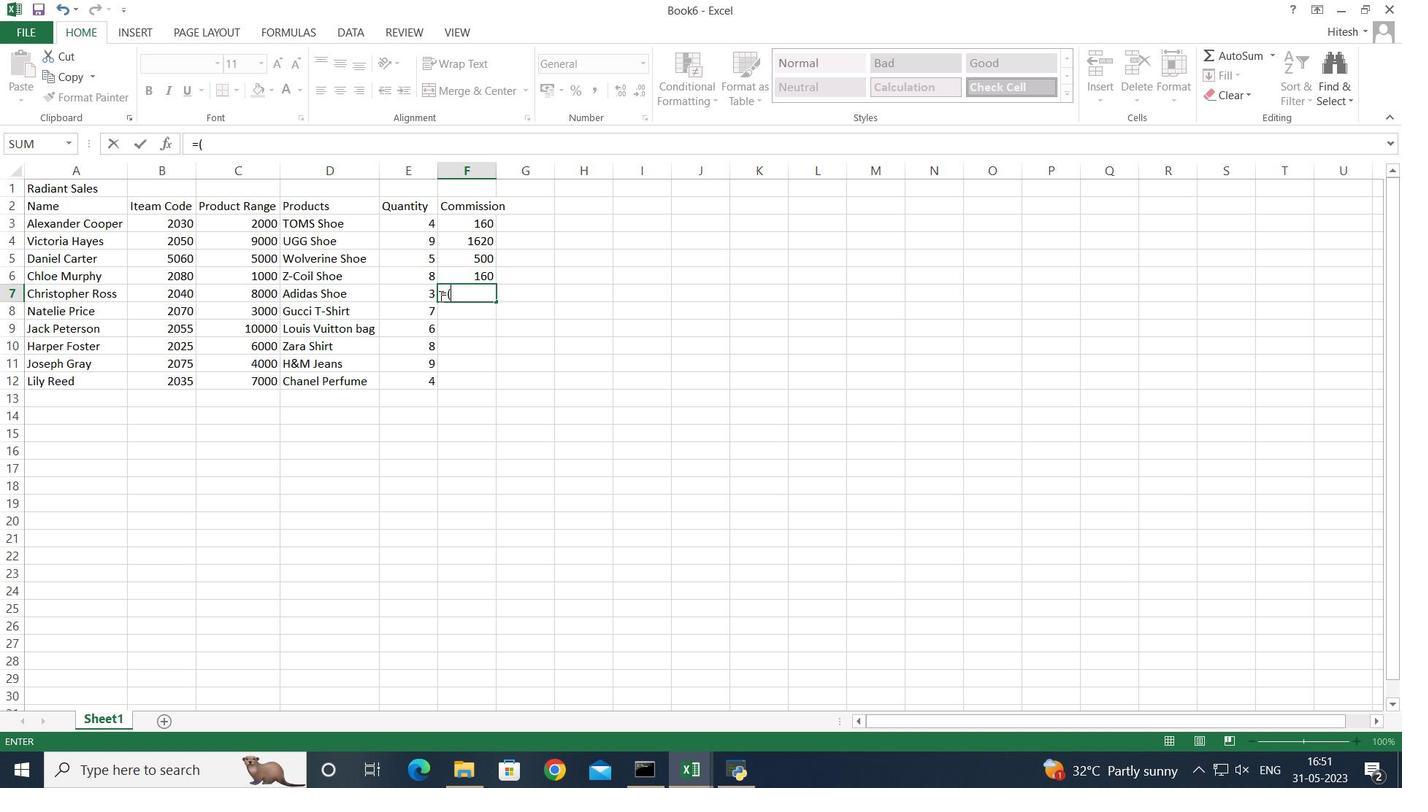 
Action: Mouse pressed left at (415, 297)
Screenshot: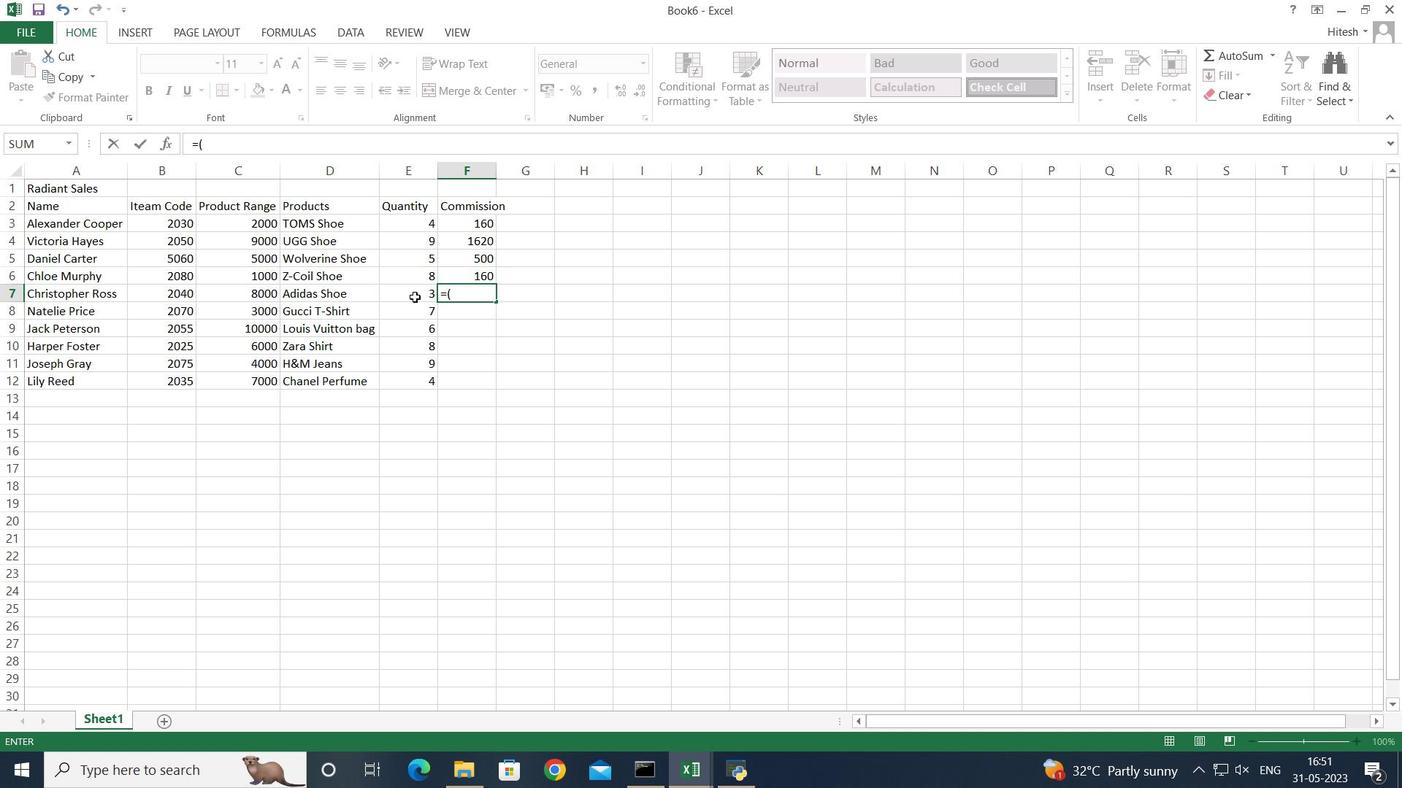 
Action: Key pressed *
Screenshot: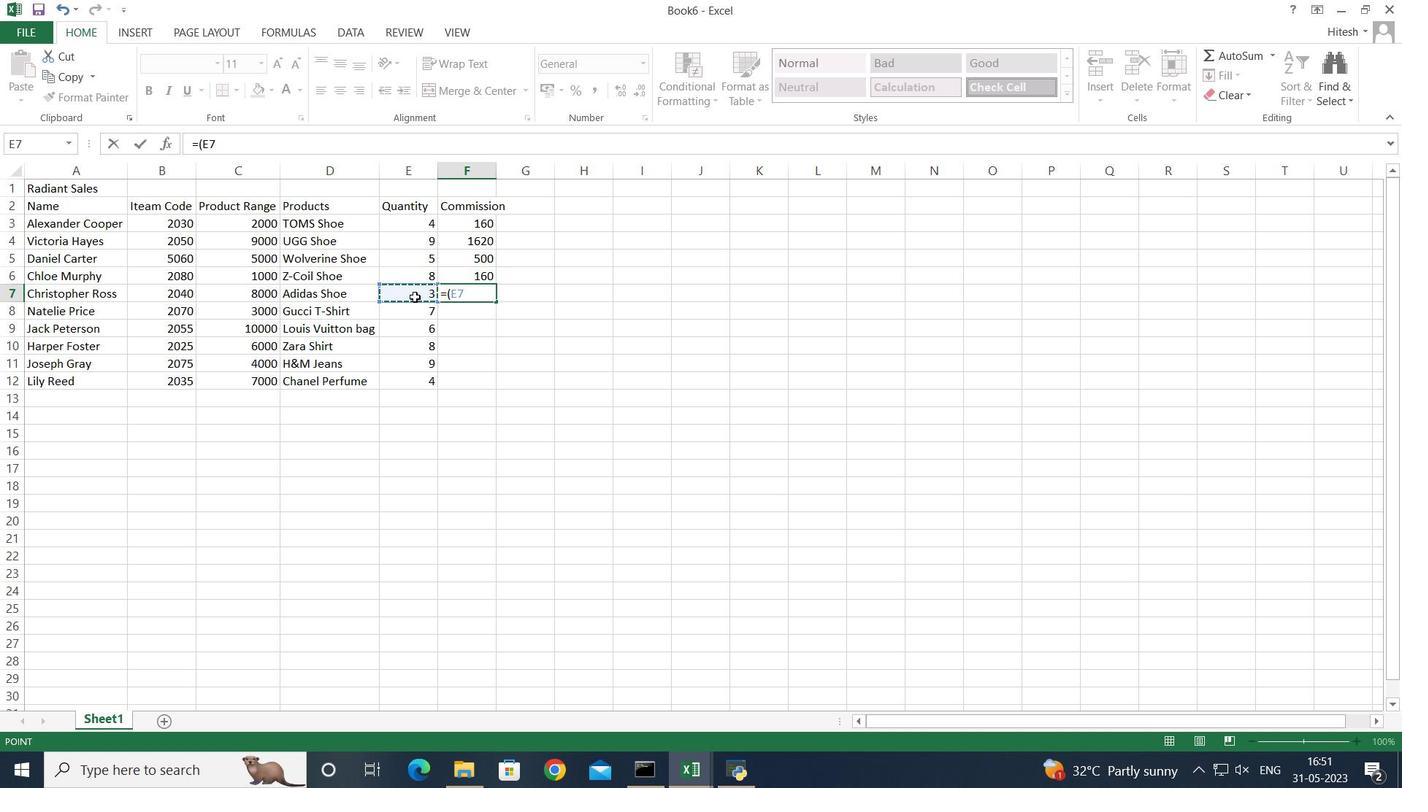 
Action: Mouse moved to (260, 292)
Screenshot: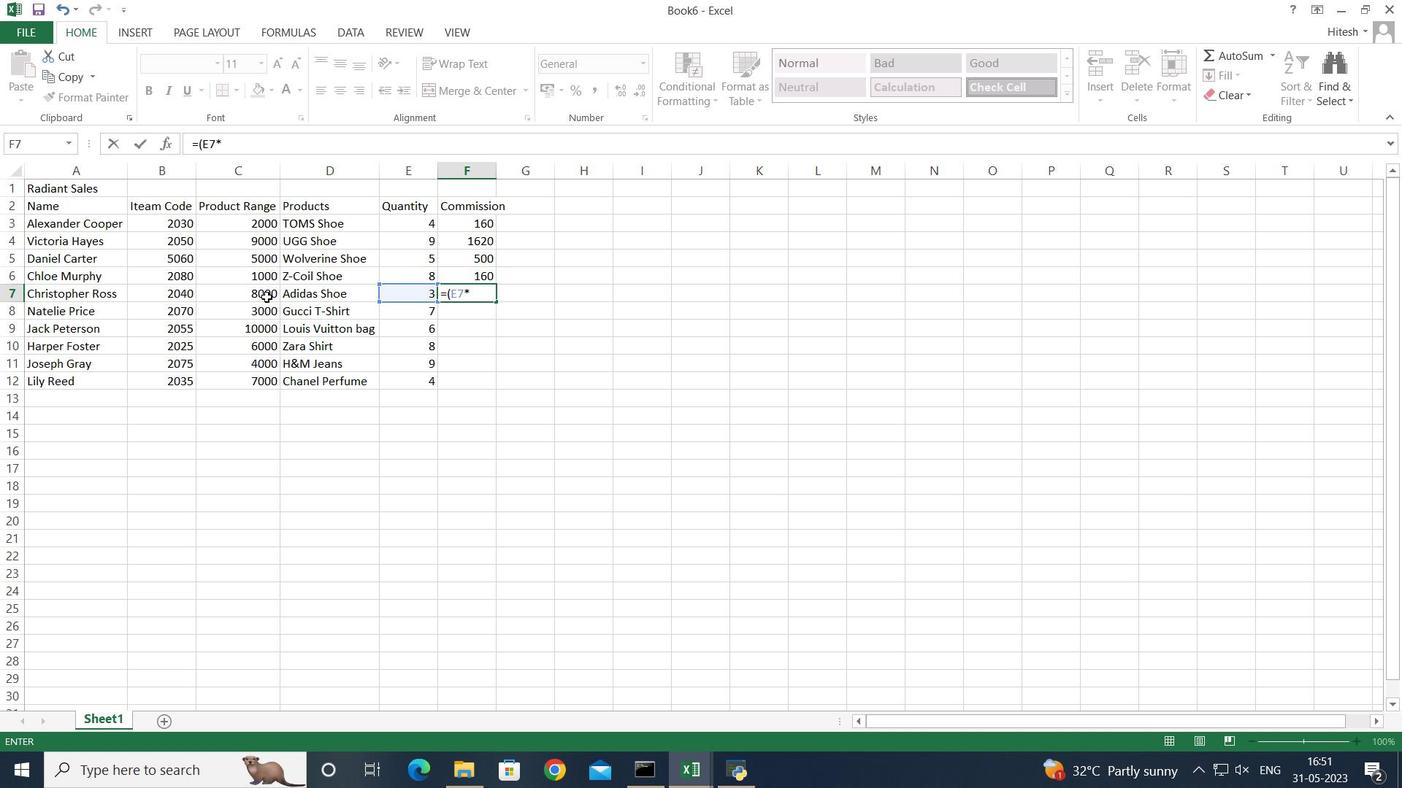 
Action: Mouse pressed left at (260, 292)
Screenshot: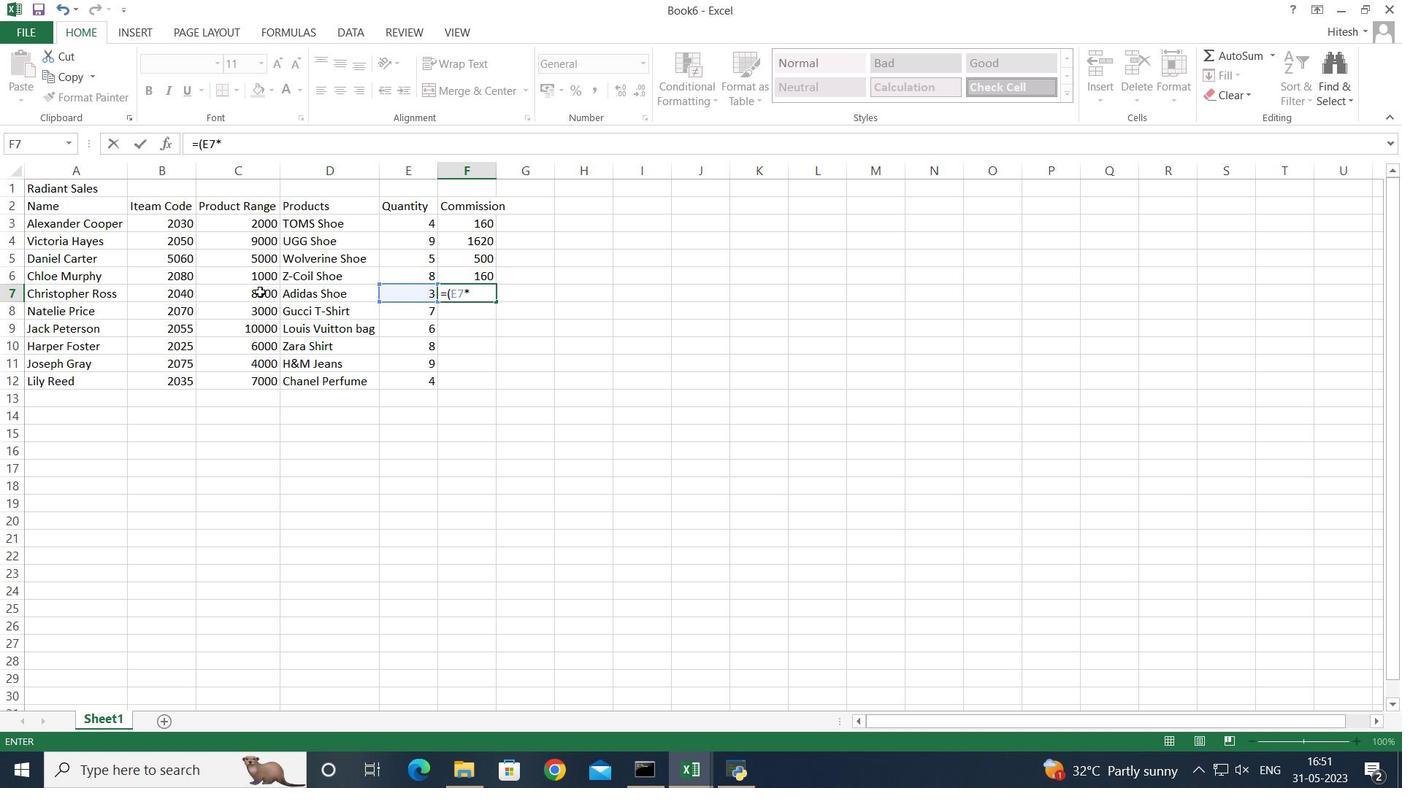 
Action: Mouse moved to (262, 292)
Screenshot: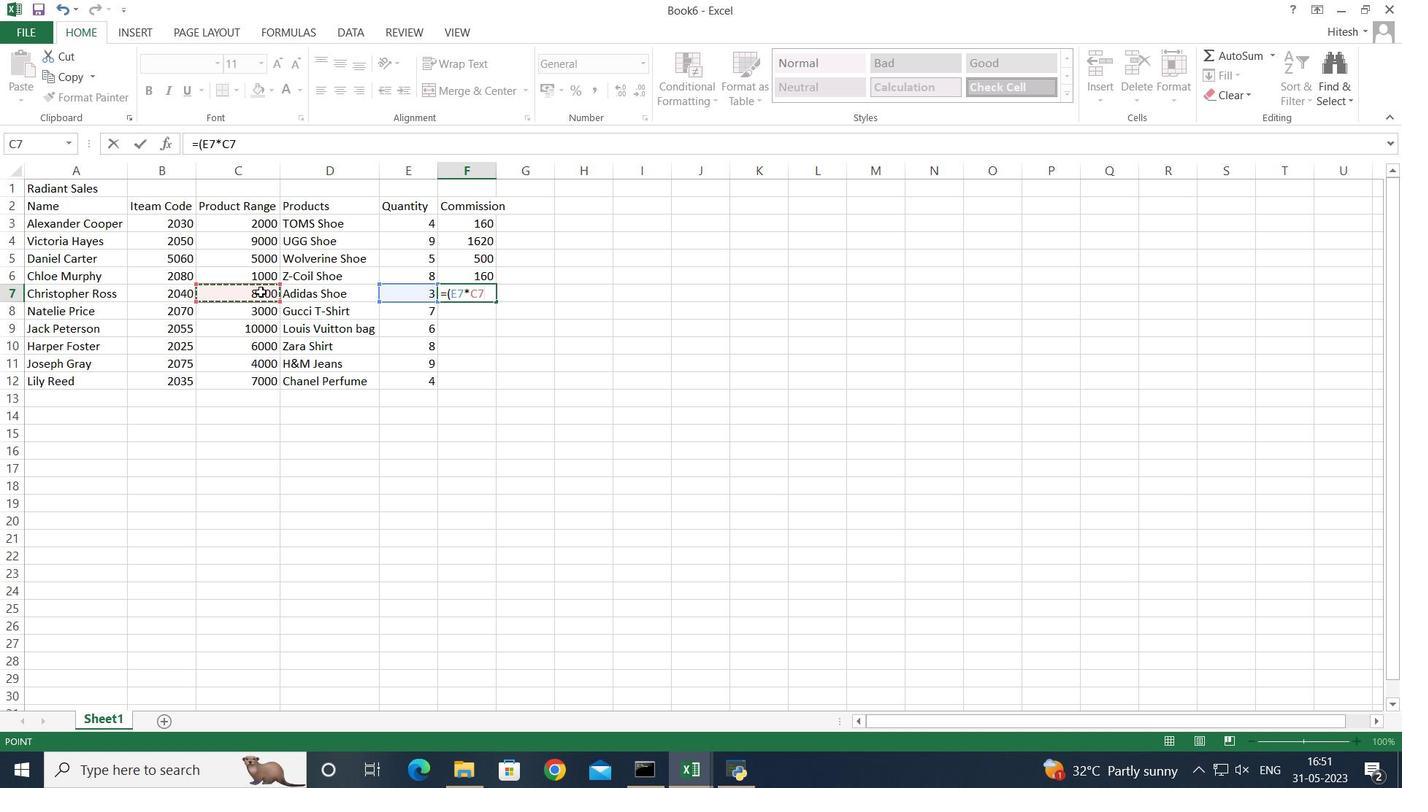 
Action: Key pressed <Key.shift_r>)
Screenshot: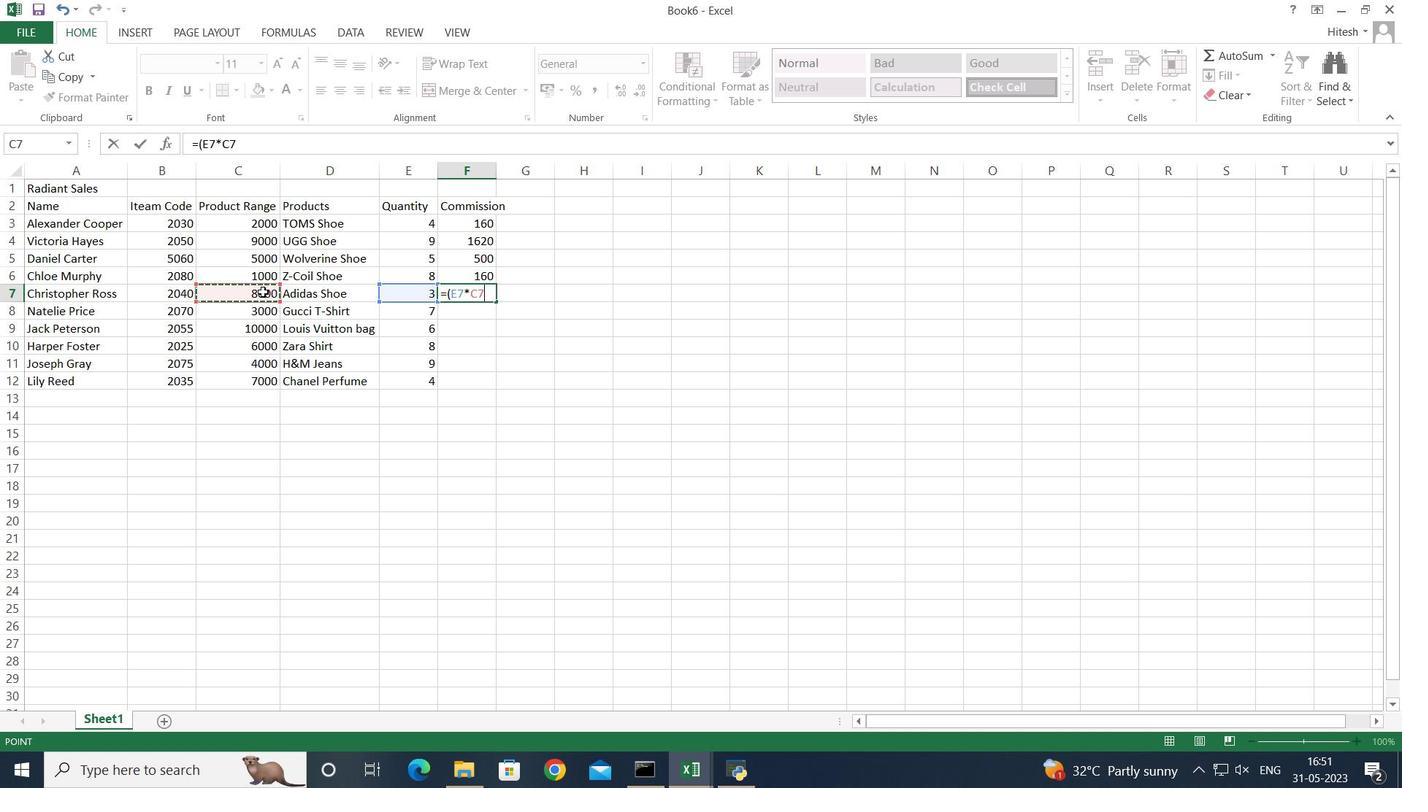 
Action: Mouse moved to (270, 292)
Screenshot: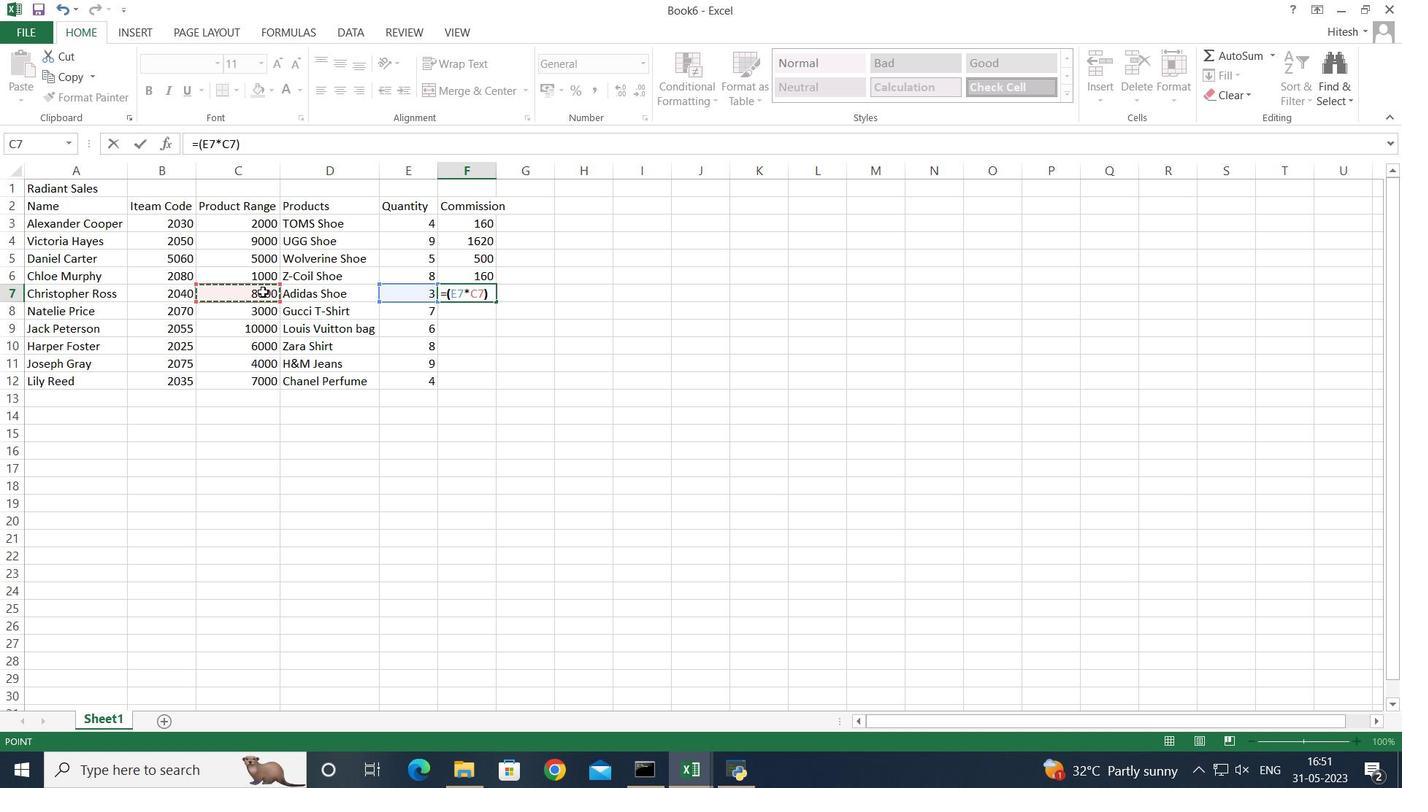 
Action: Key pressed *2<Key.shift>
Screenshot: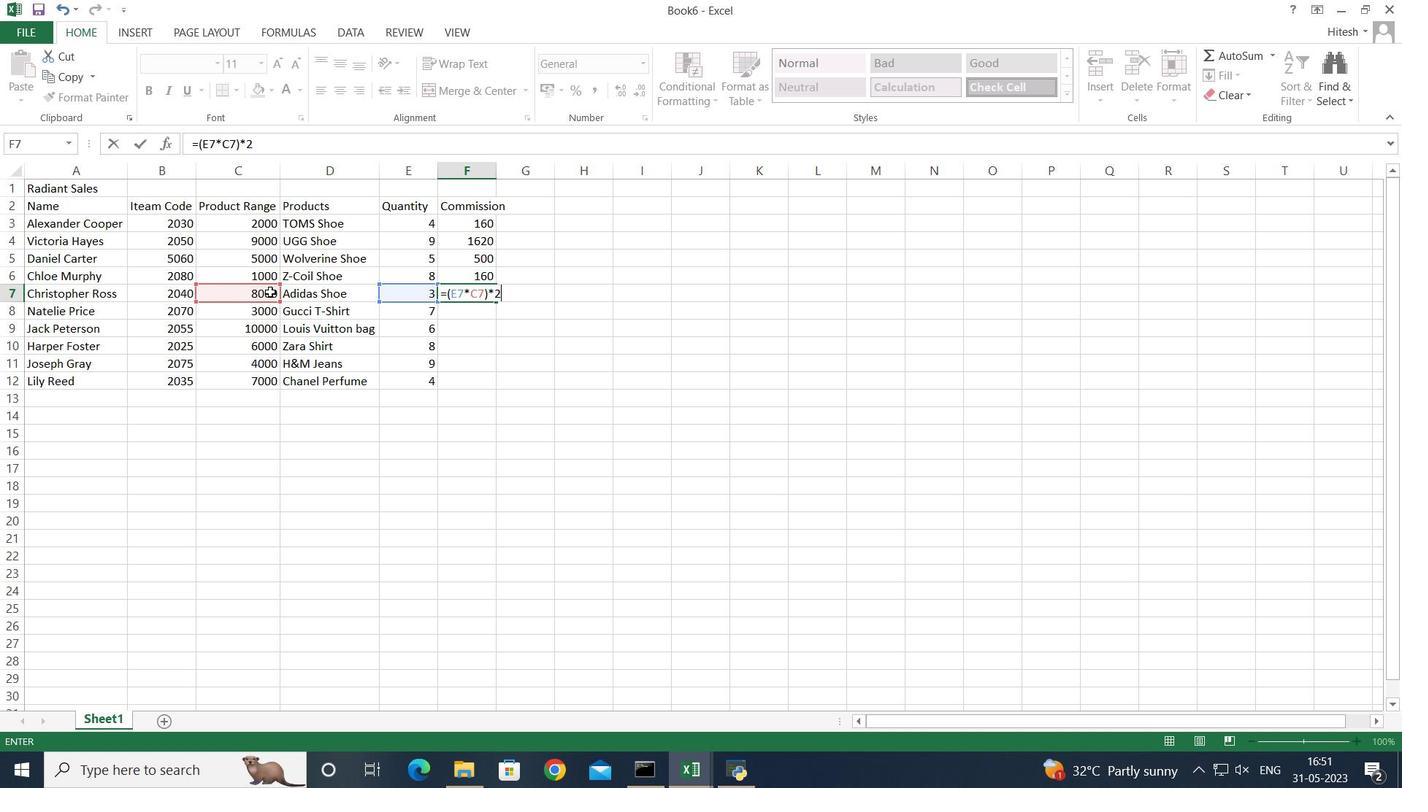 
Action: Mouse moved to (273, 295)
Screenshot: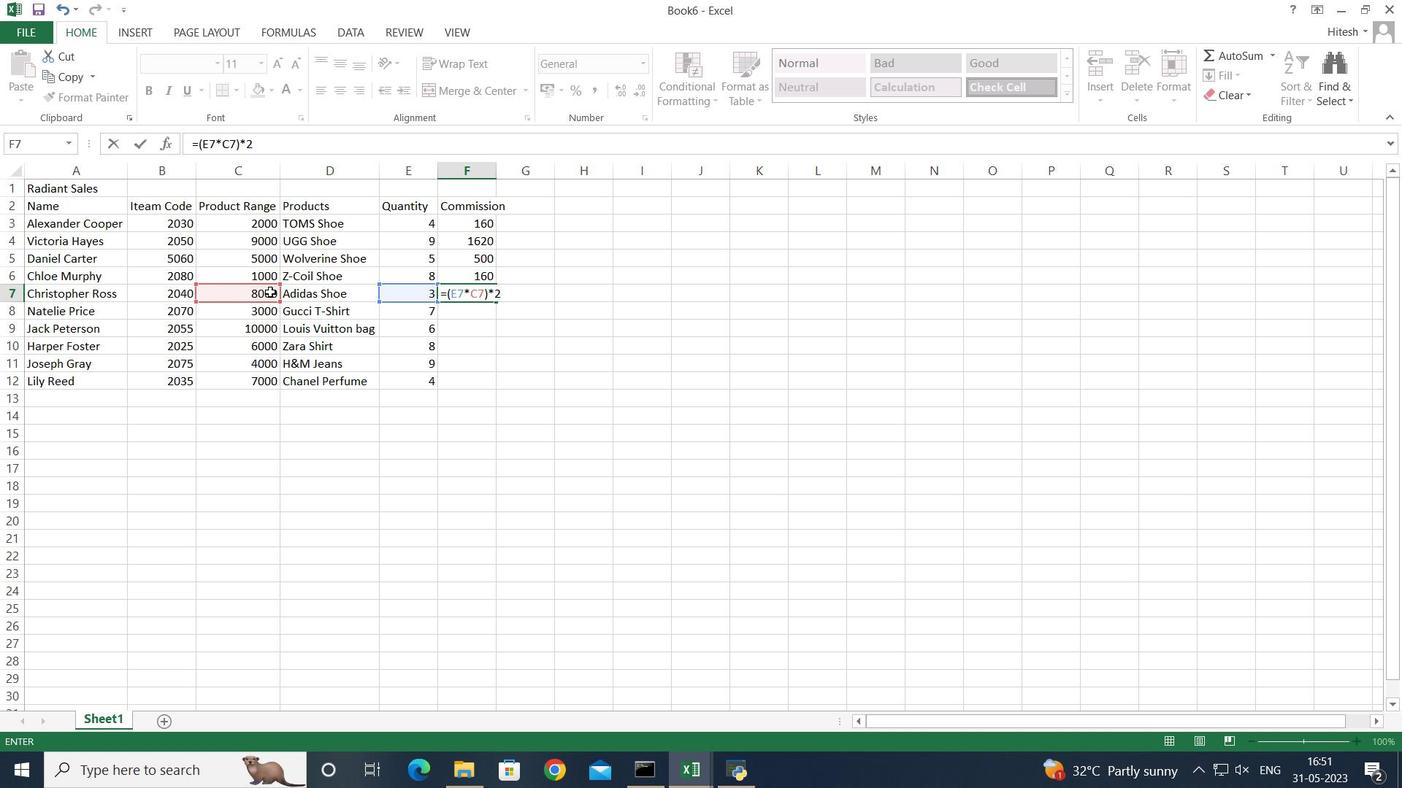 
Action: Key pressed <Key.shift><Key.shift><Key.shift>%<Key.enter>=<Key.shift_r>(
Screenshot: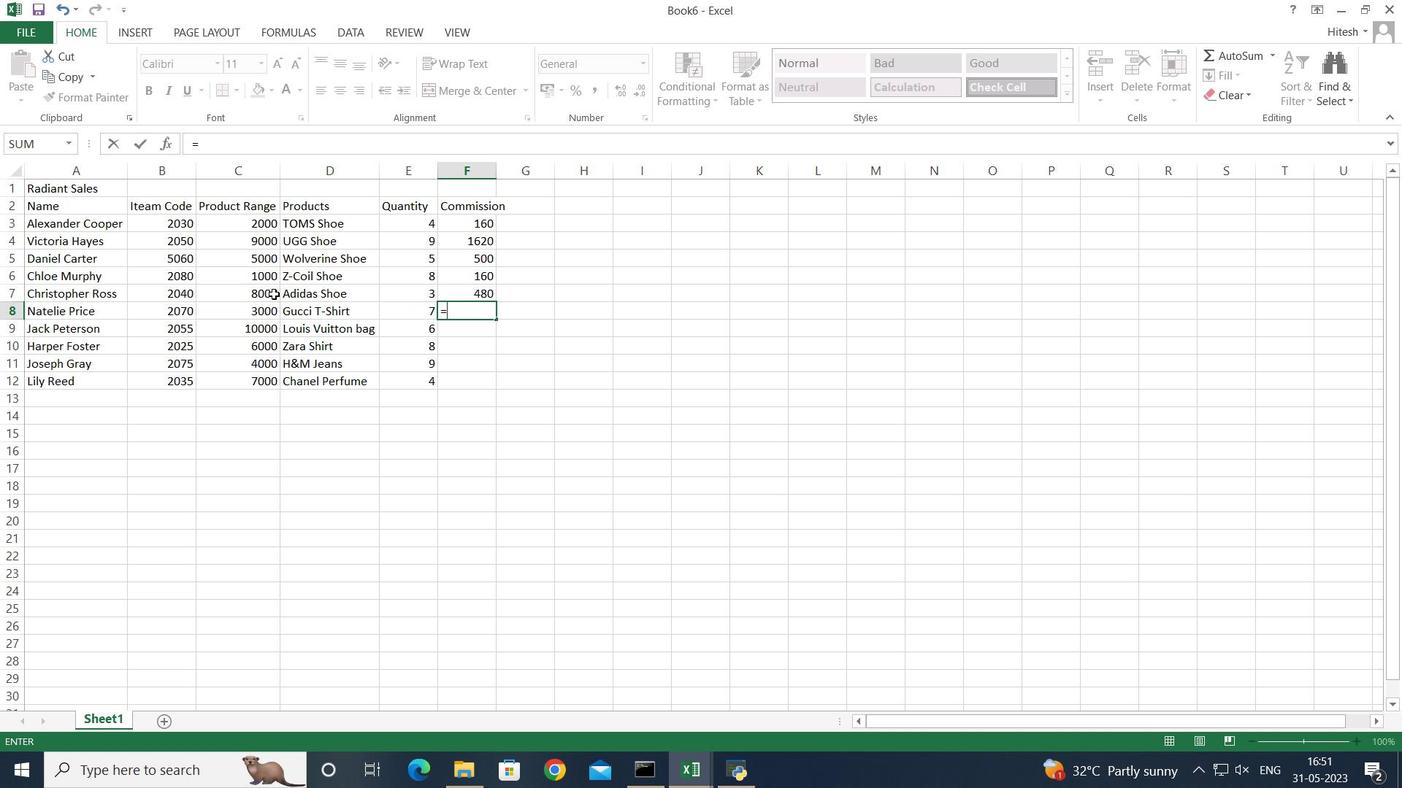 
Action: Mouse moved to (387, 309)
Screenshot: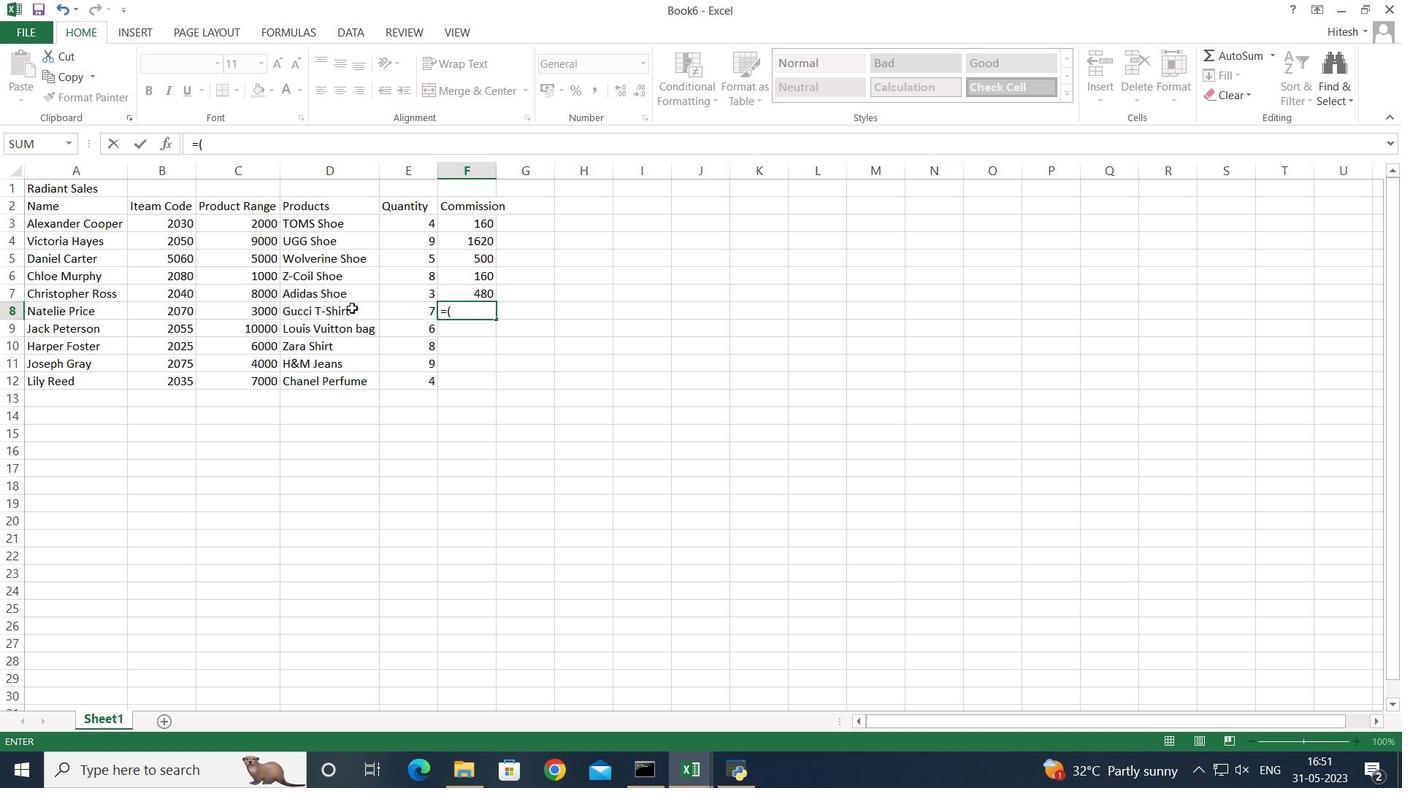 
Action: Mouse pressed left at (387, 309)
Screenshot: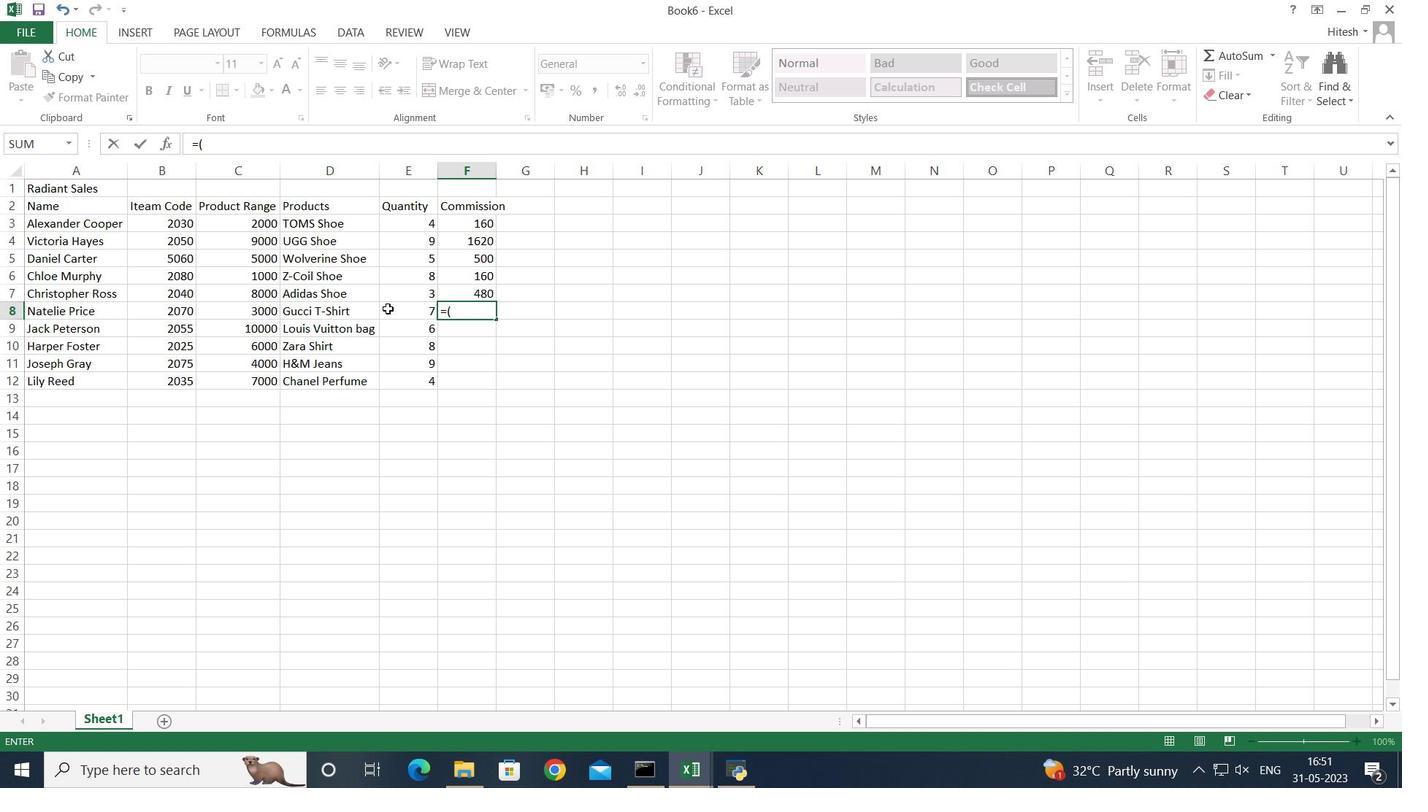 
Action: Key pressed *
Screenshot: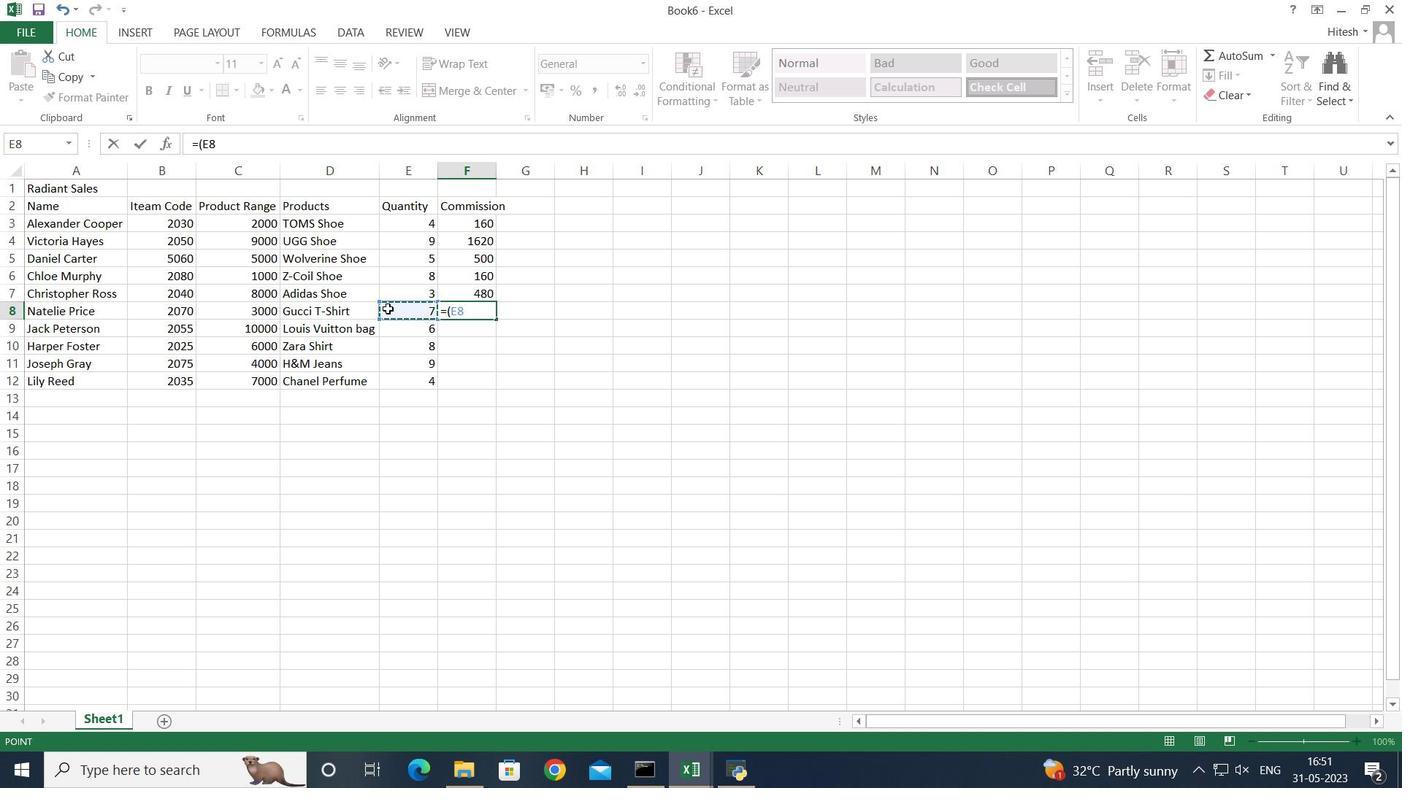 
Action: Mouse moved to (255, 310)
Screenshot: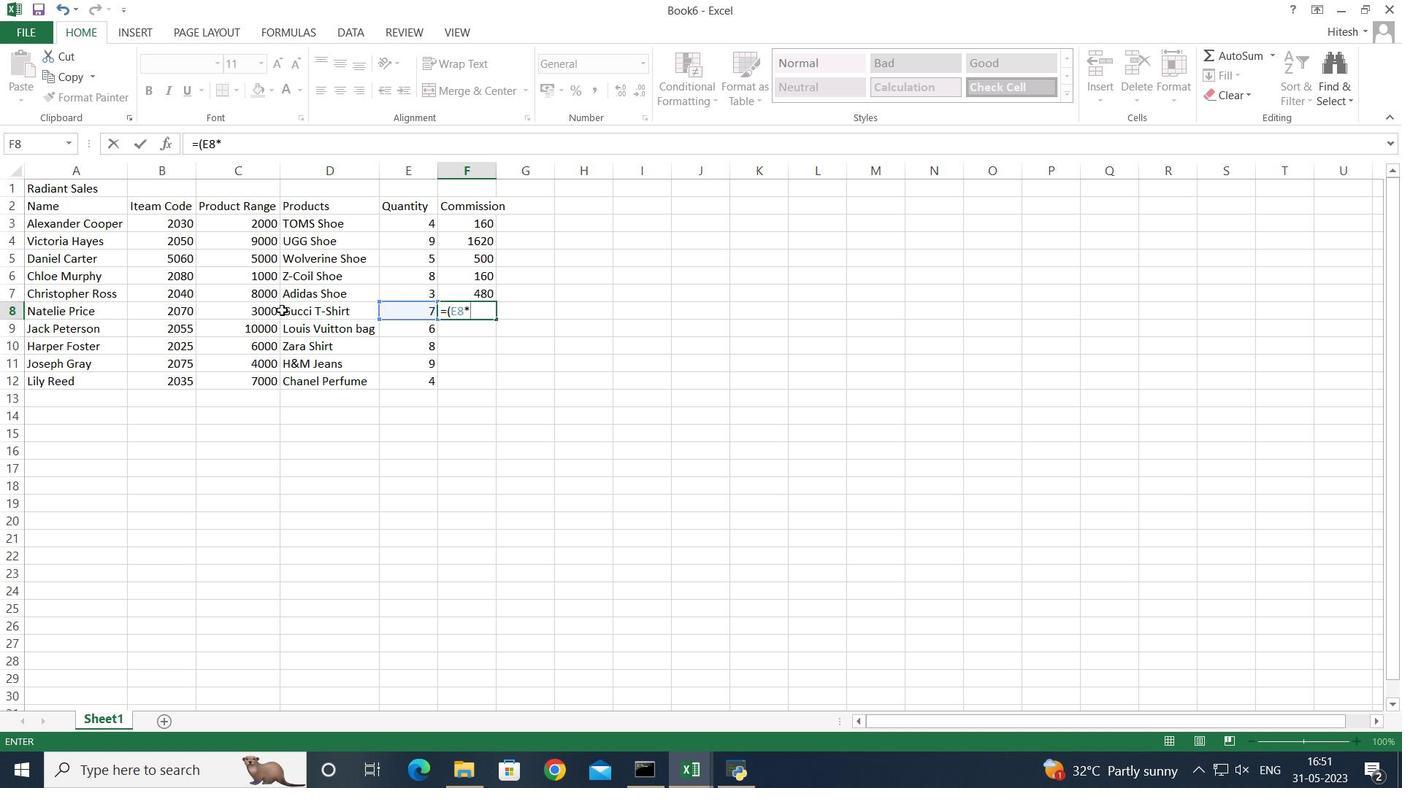 
Action: Mouse pressed left at (255, 310)
Screenshot: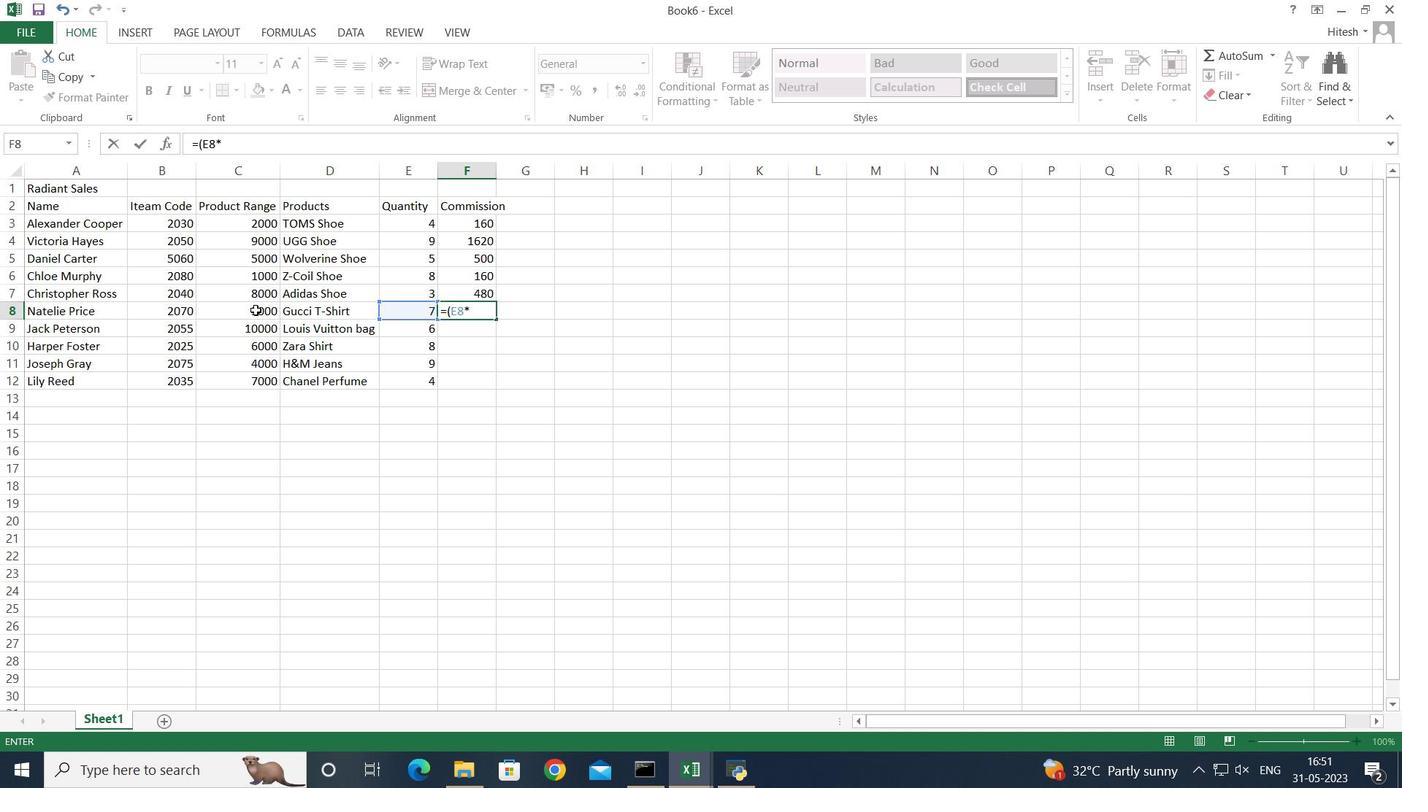 
Action: Key pressed <Key.shift_r>)*2<Key.shift><Key.shift><Key.shift><Key.shift><Key.shift><Key.shift><Key.shift>%
Screenshot: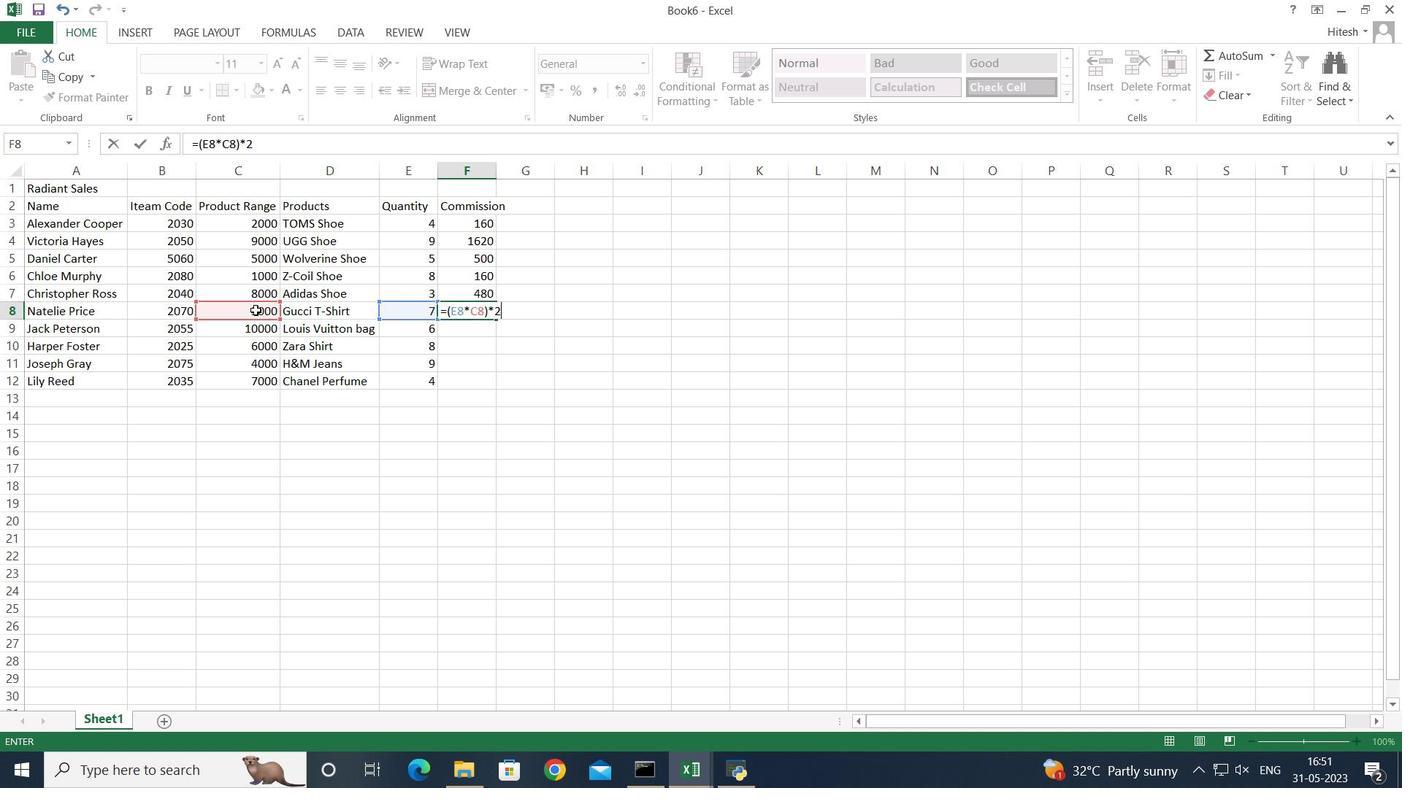 
Action: Mouse moved to (255, 310)
Screenshot: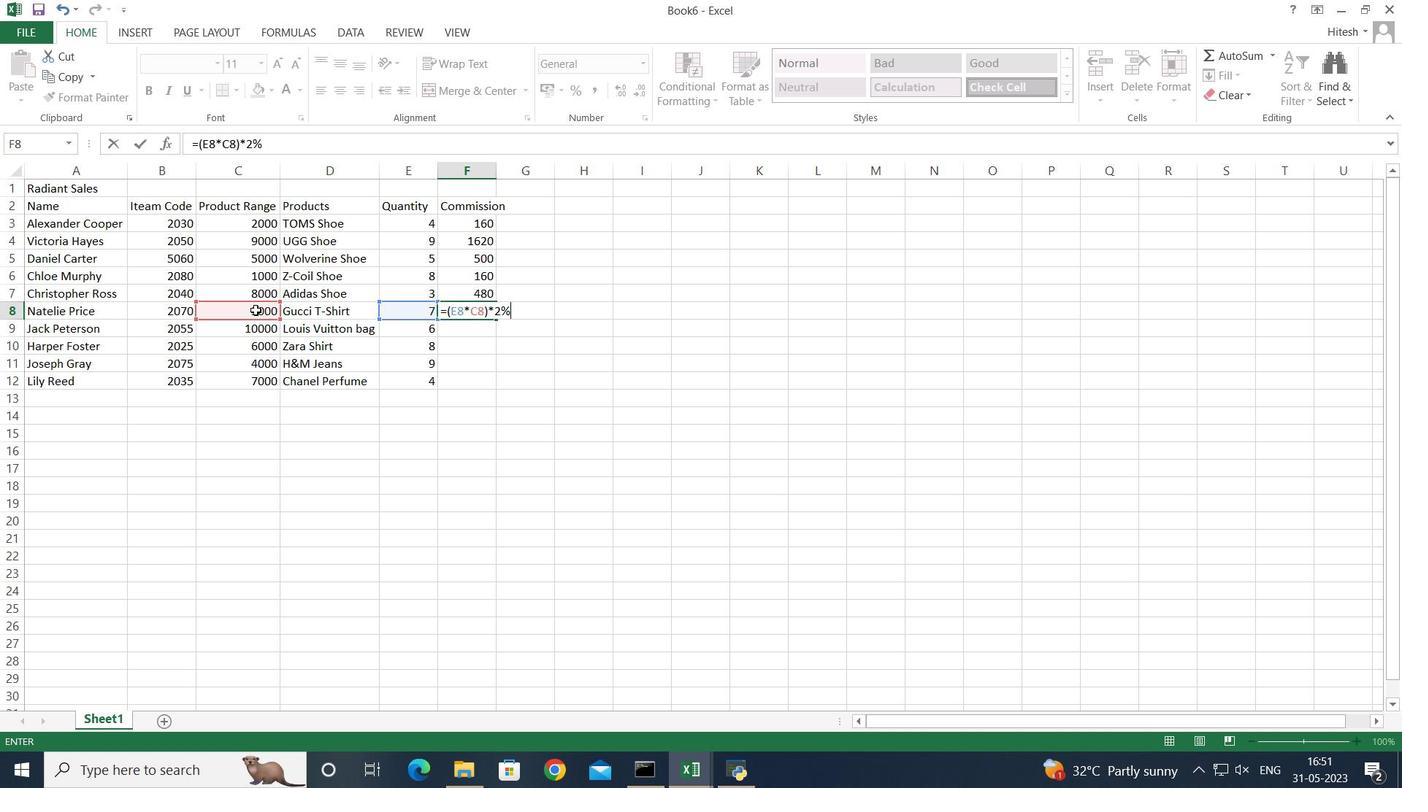 
Action: Key pressed <Key.enter>=<Key.shift_r>(
Screenshot: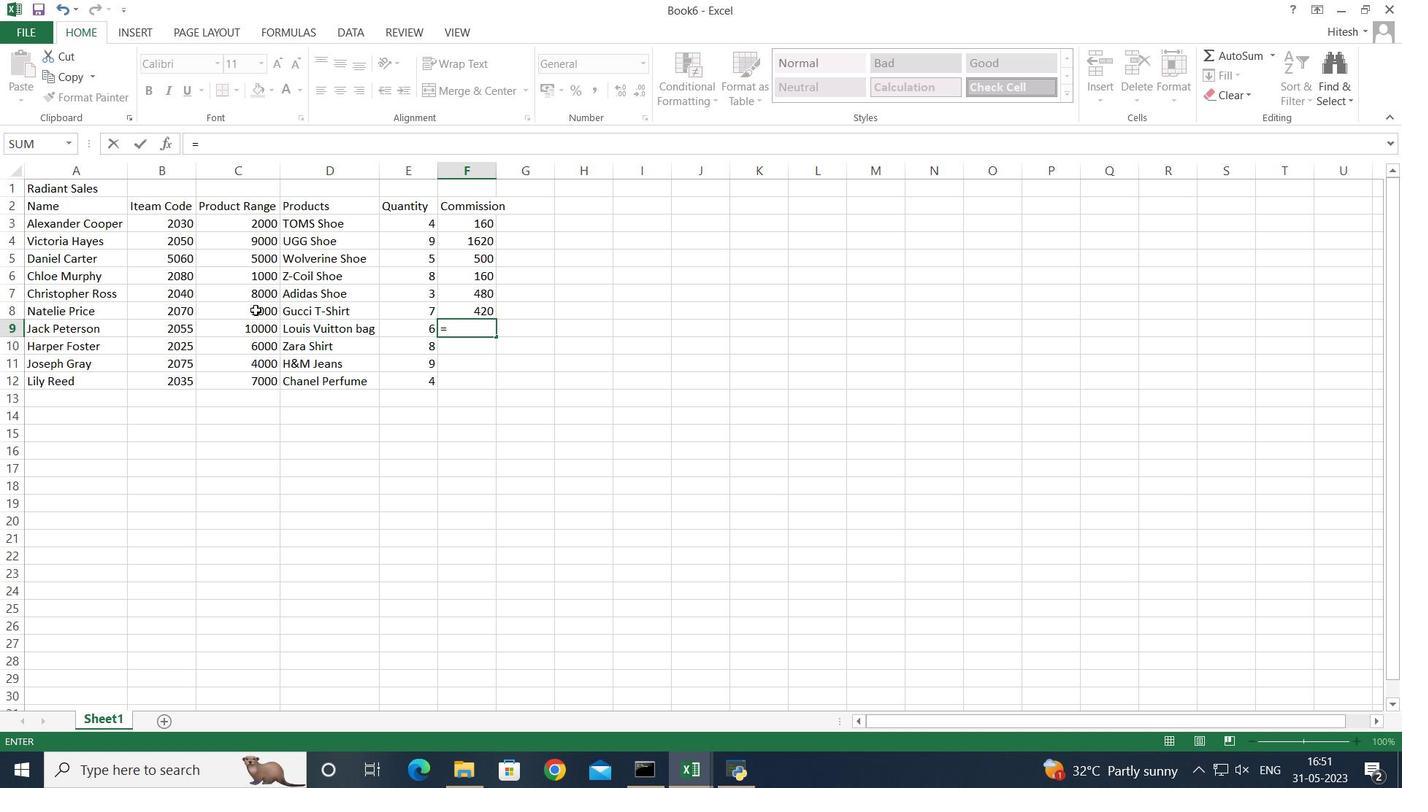 
Action: Mouse moved to (389, 330)
Screenshot: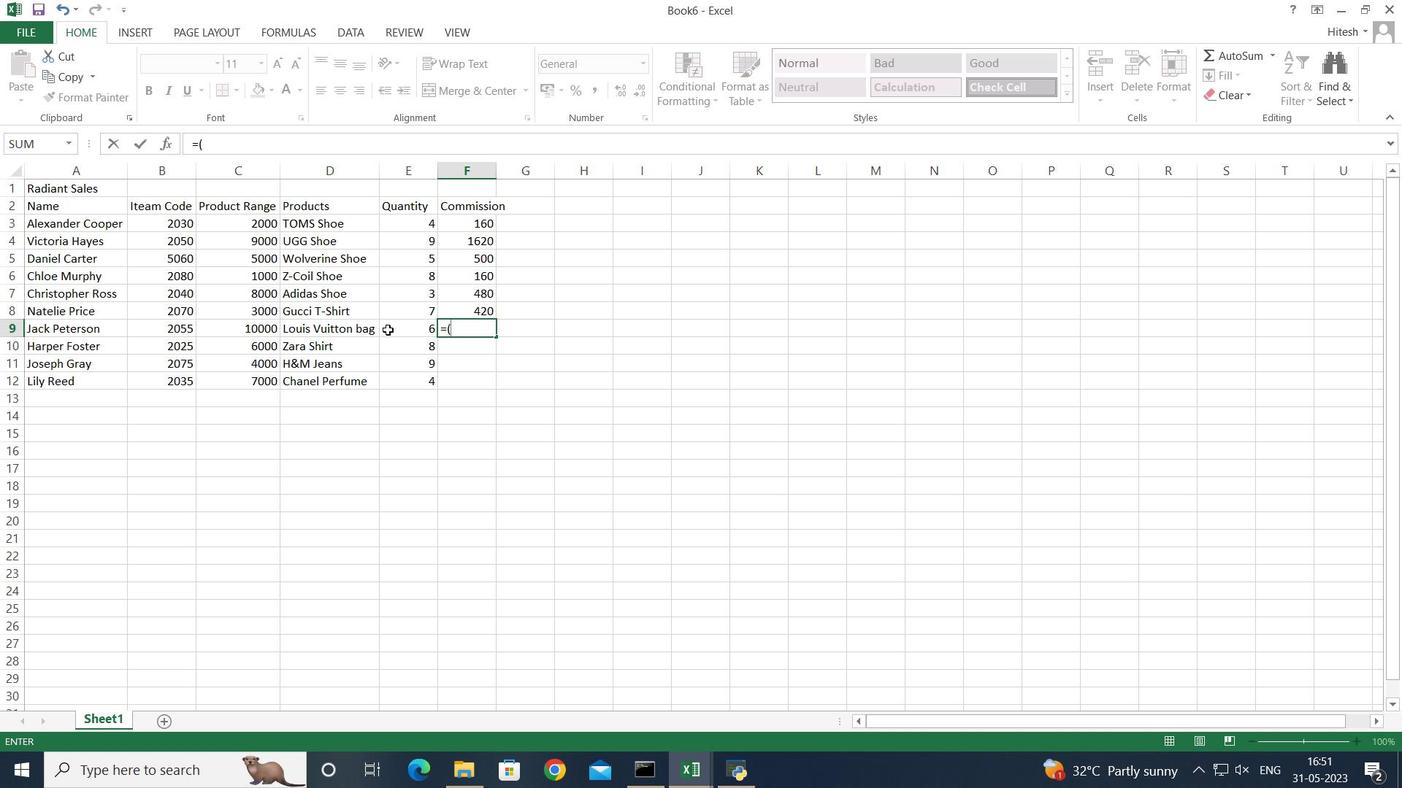 
Action: Mouse pressed left at (389, 330)
Screenshot: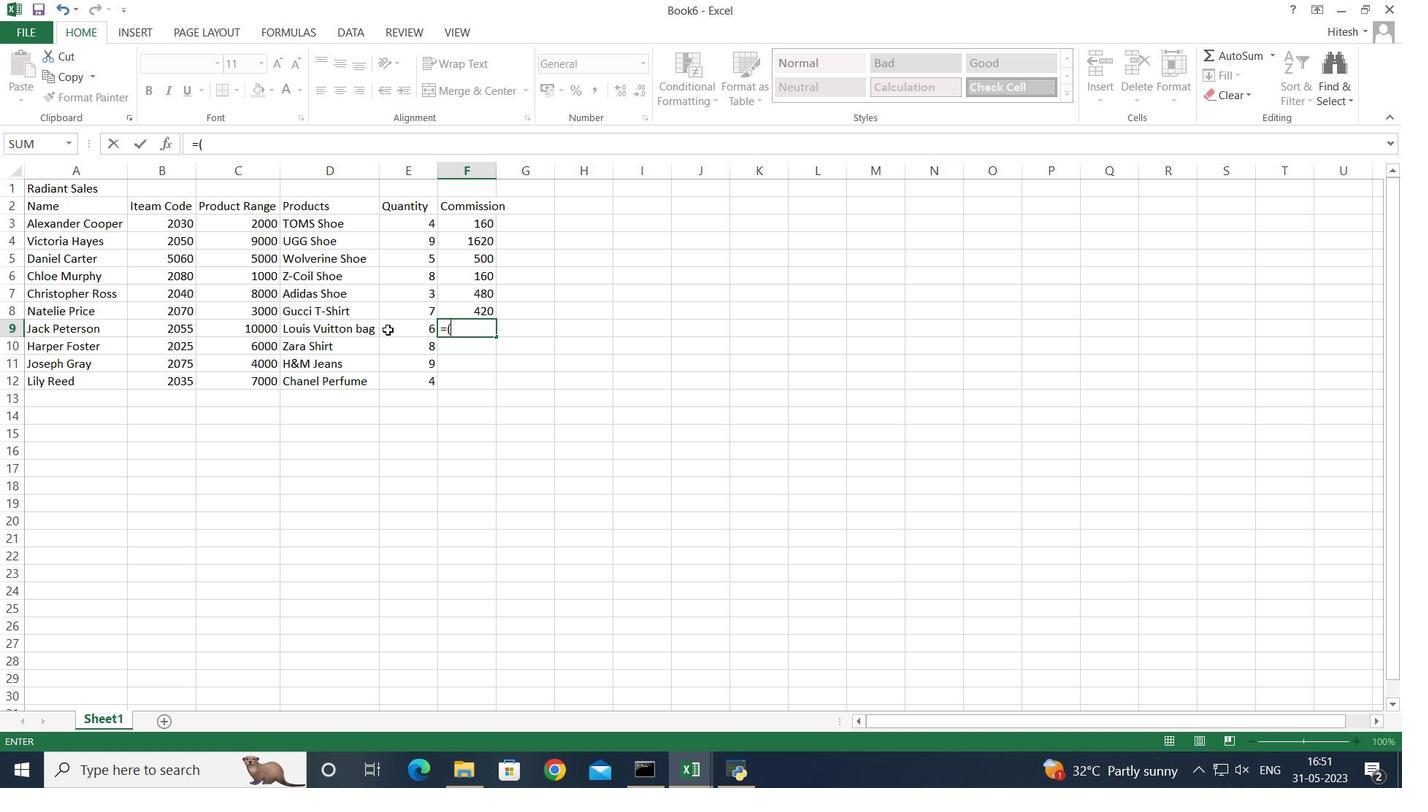 
Action: Mouse moved to (389, 330)
Screenshot: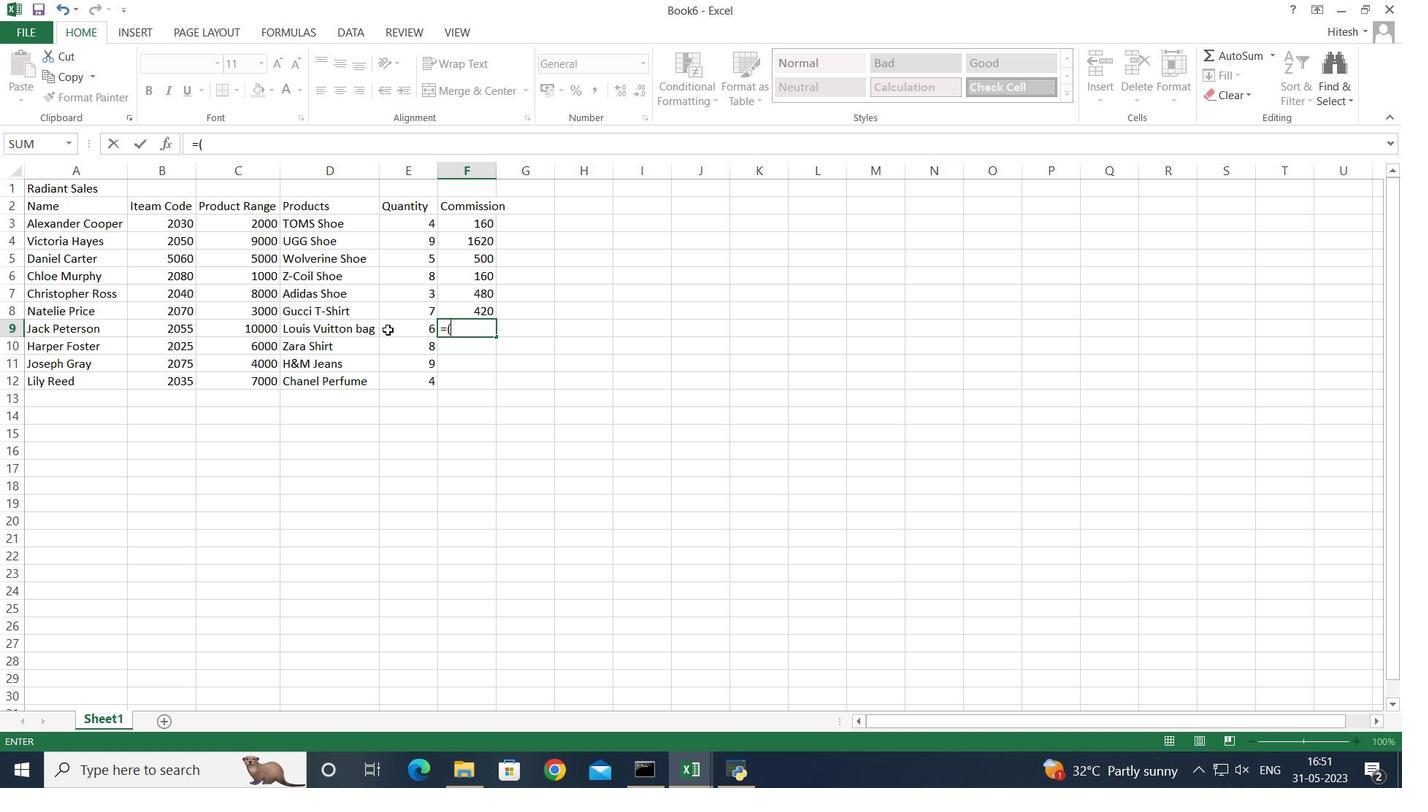 
Action: Key pressed *
Screenshot: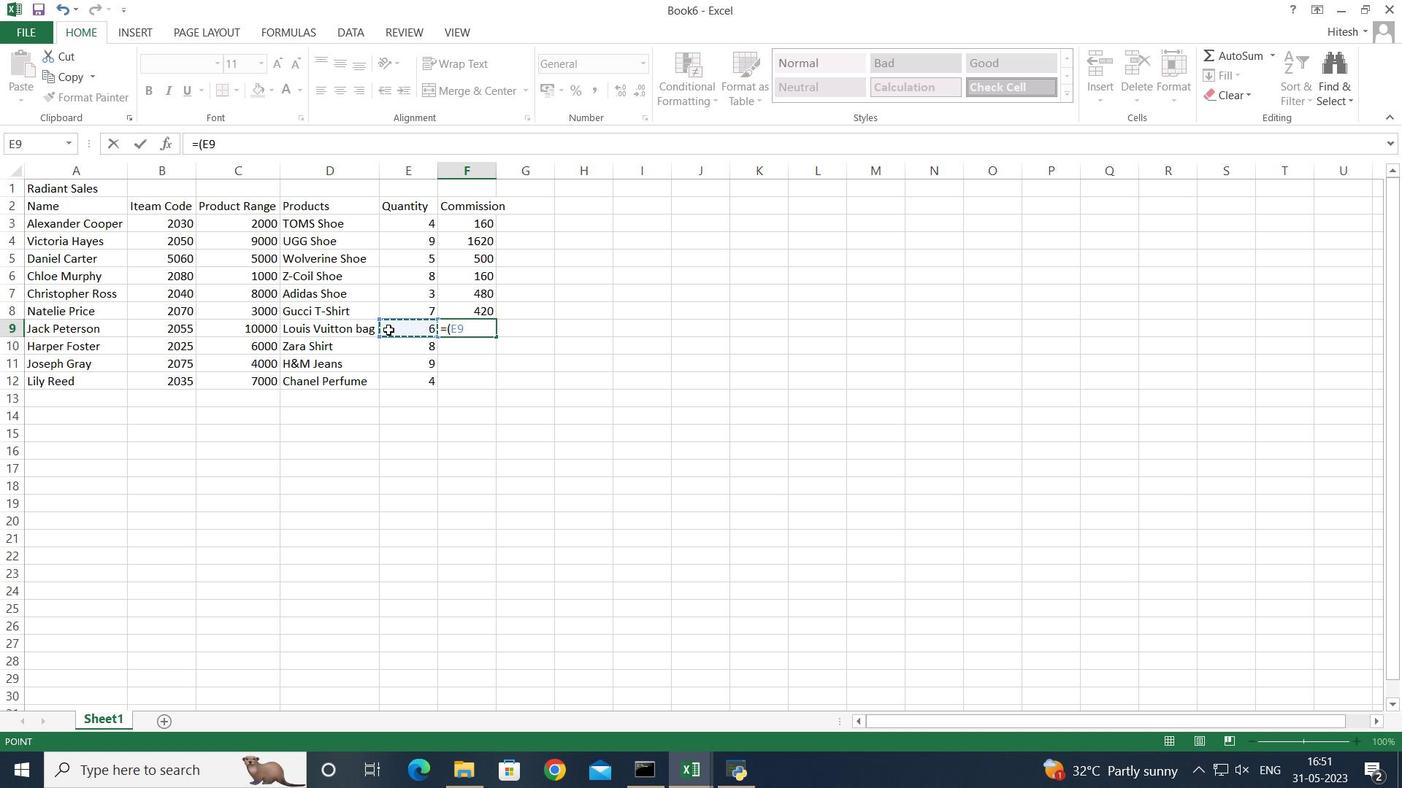 
Action: Mouse moved to (251, 330)
Screenshot: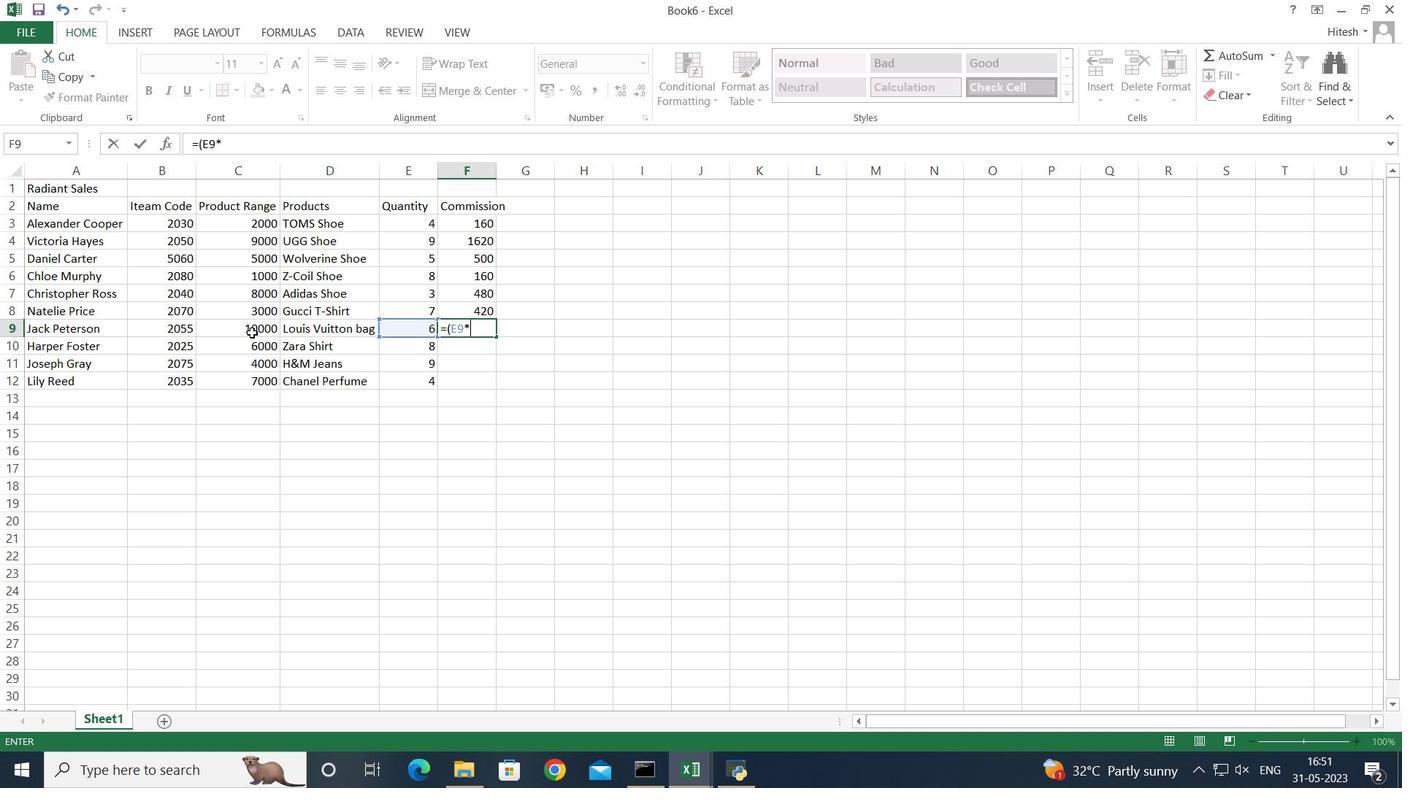 
Action: Mouse pressed left at (251, 330)
Screenshot: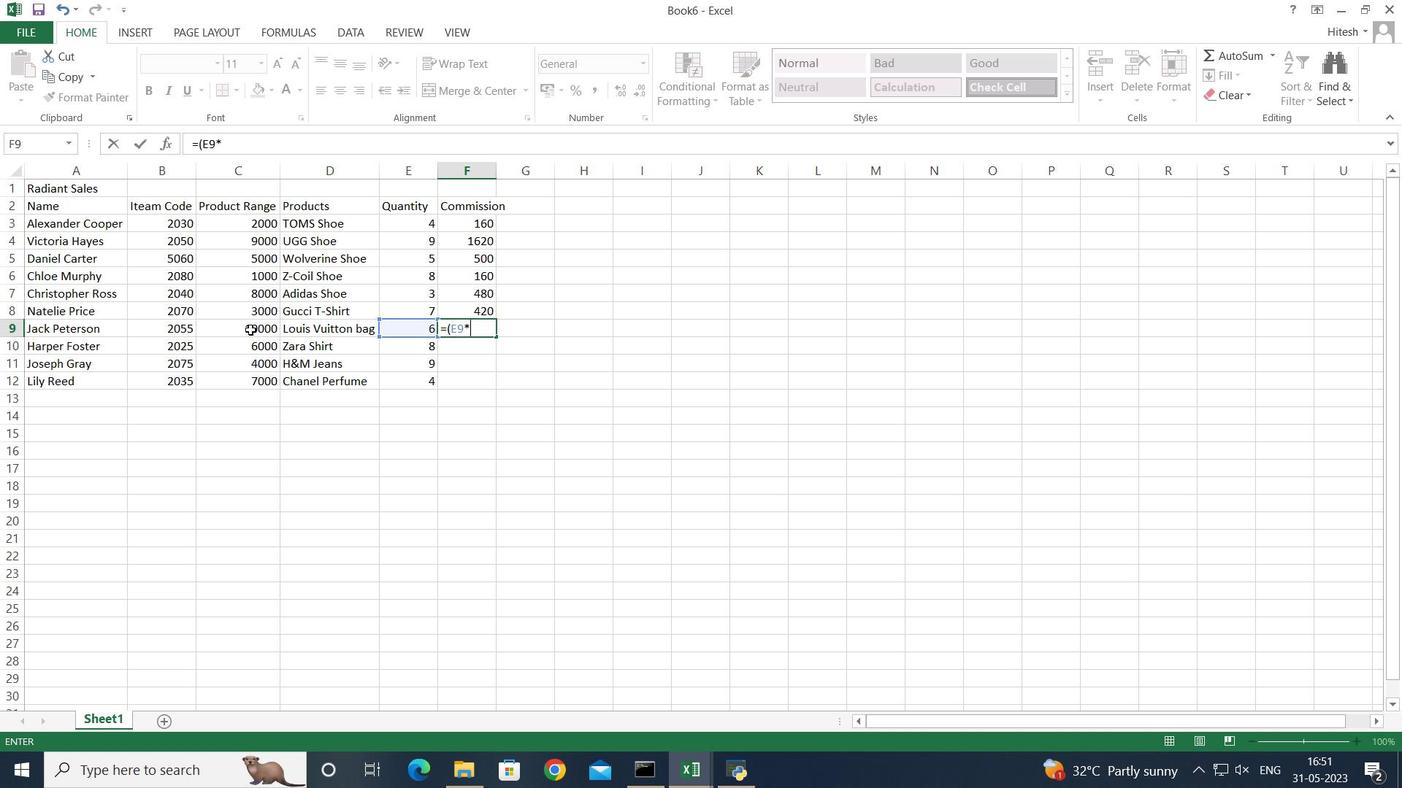 
Action: Key pressed <Key.shift_r><Key.shift_r><Key.shift_r><Key.shift_r><Key.shift_r>)*2<Key.shift>
Screenshot: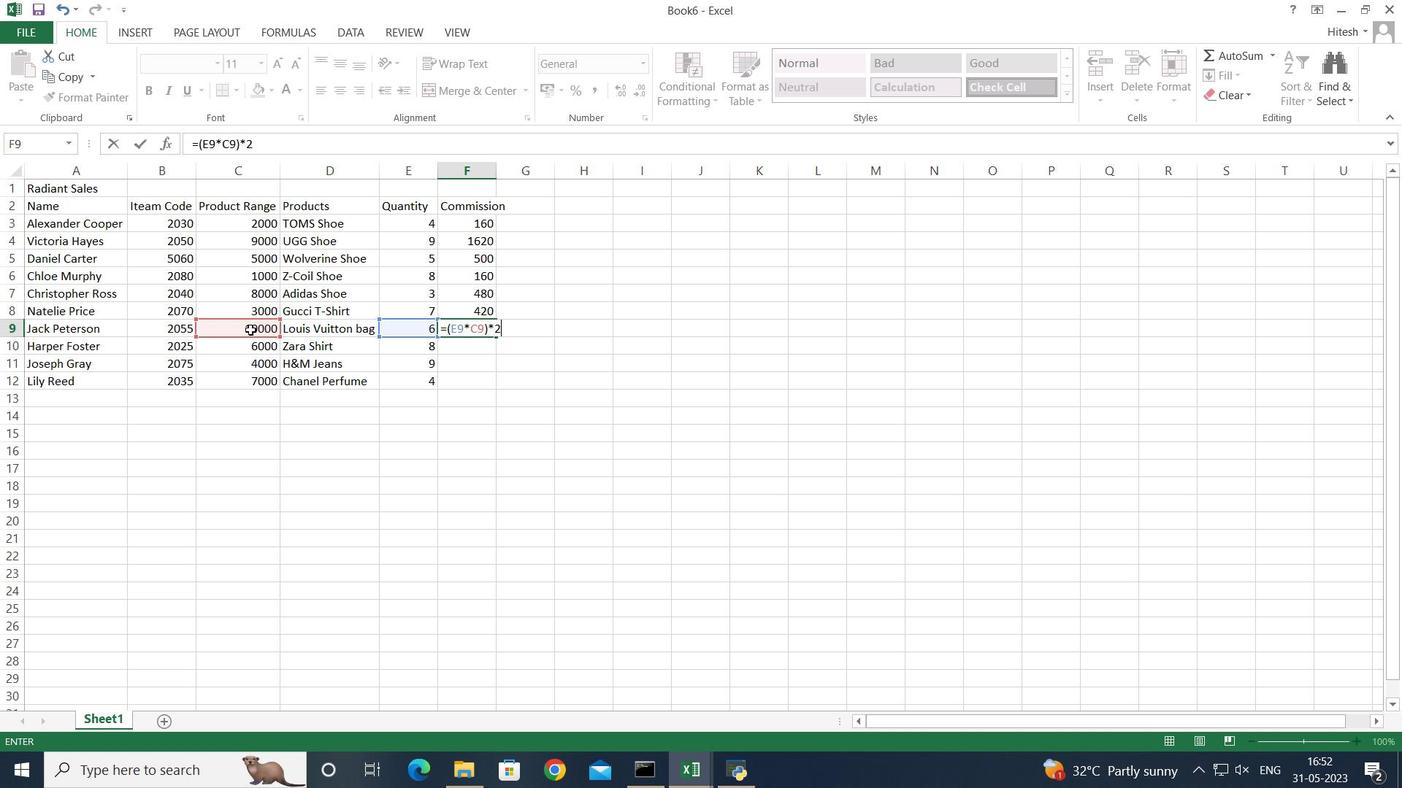 
Action: Mouse moved to (254, 331)
Screenshot: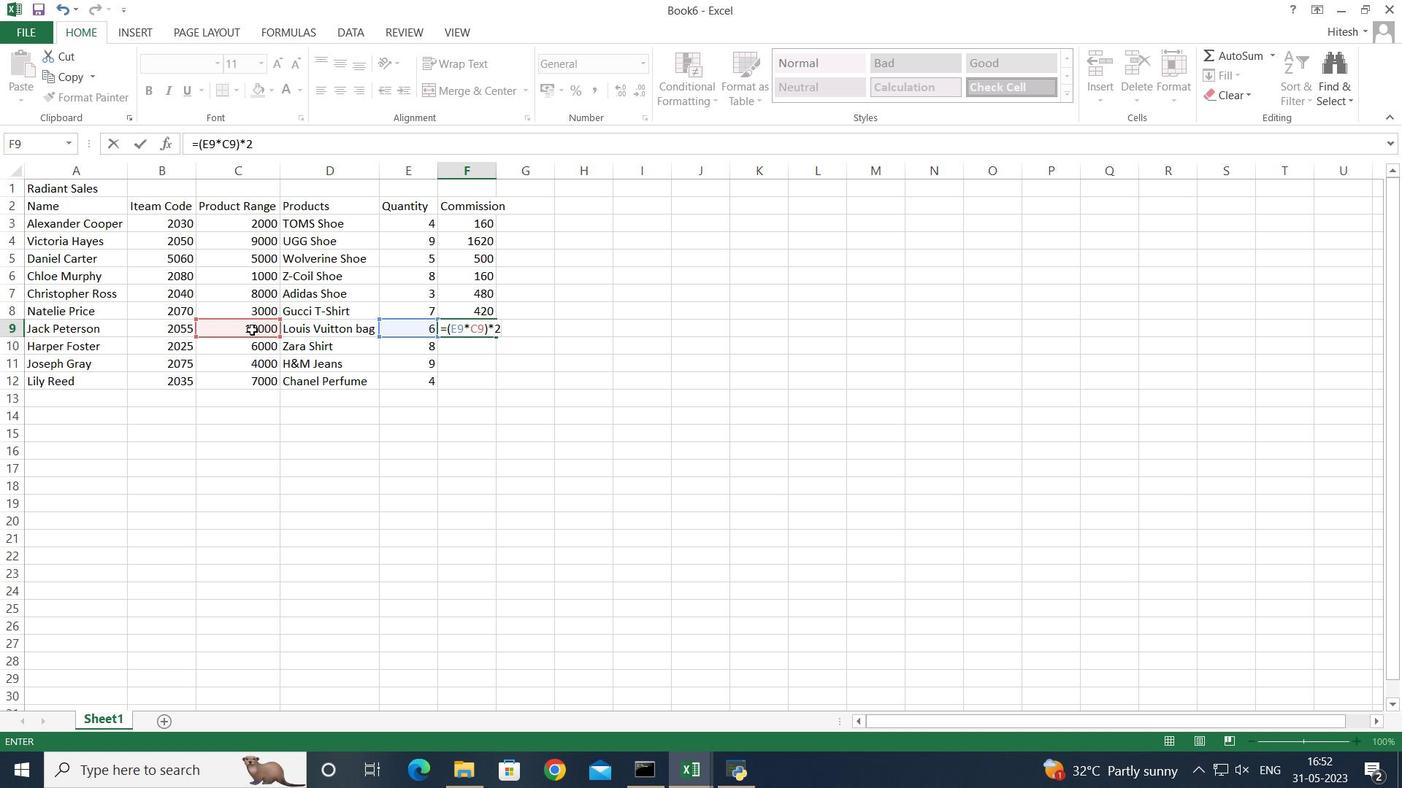 
Action: Key pressed <Key.shift><Key.shift><Key.shift><Key.shift><Key.shift><Key.shift><Key.shift><Key.shift><Key.shift><Key.shift><Key.shift><Key.shift><Key.shift>%<Key.enter>=<Key.shift_r>(
Screenshot: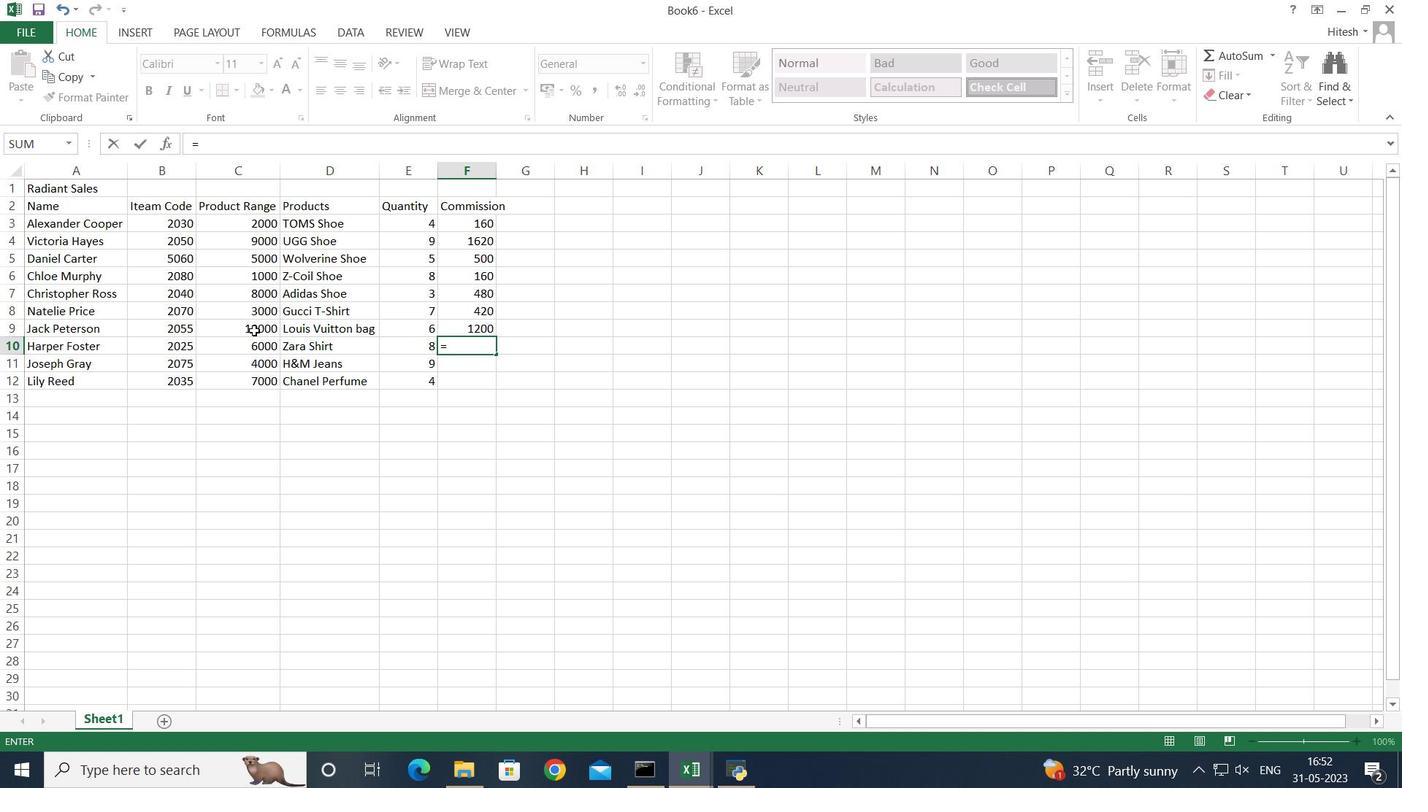 
Action: Mouse moved to (398, 347)
Screenshot: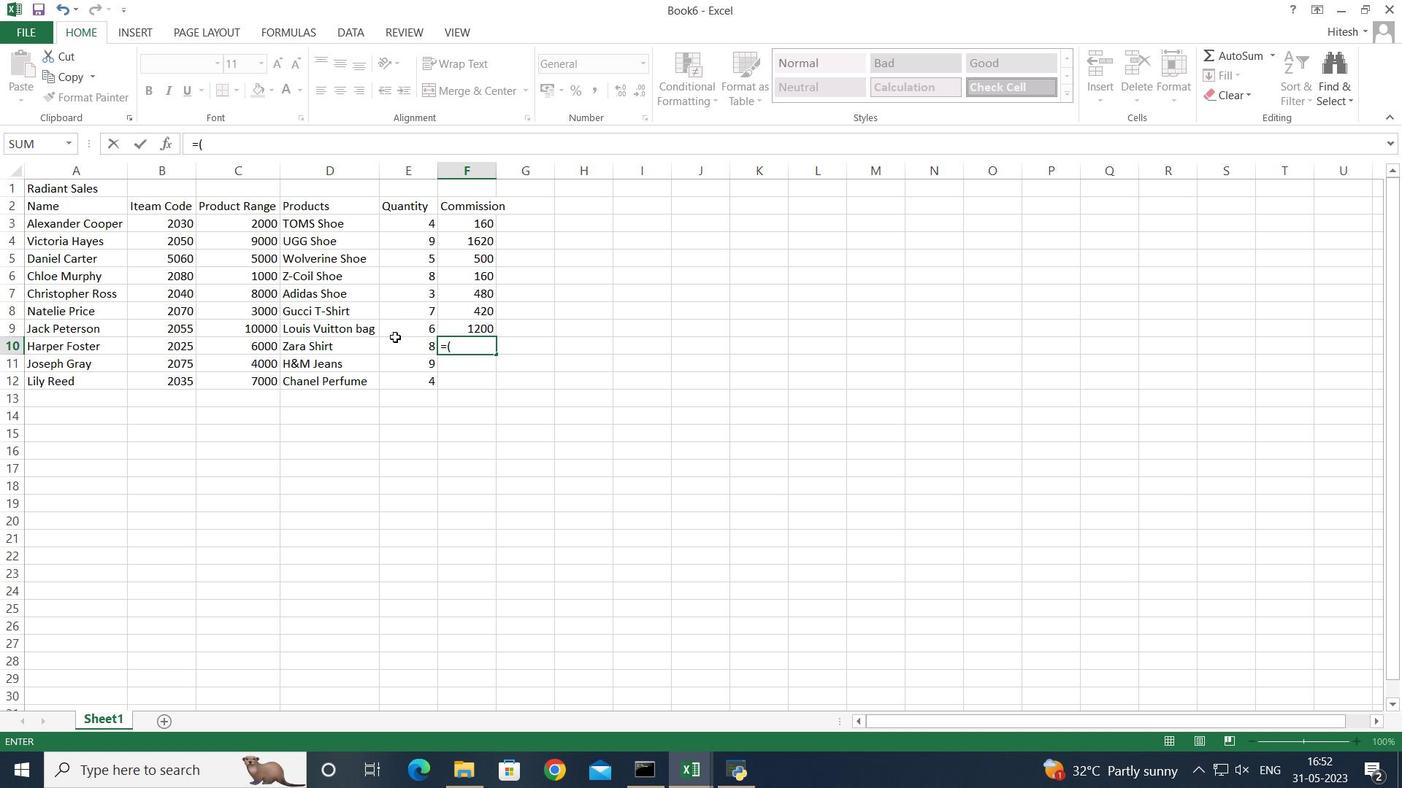 
Action: Mouse pressed left at (398, 347)
Screenshot: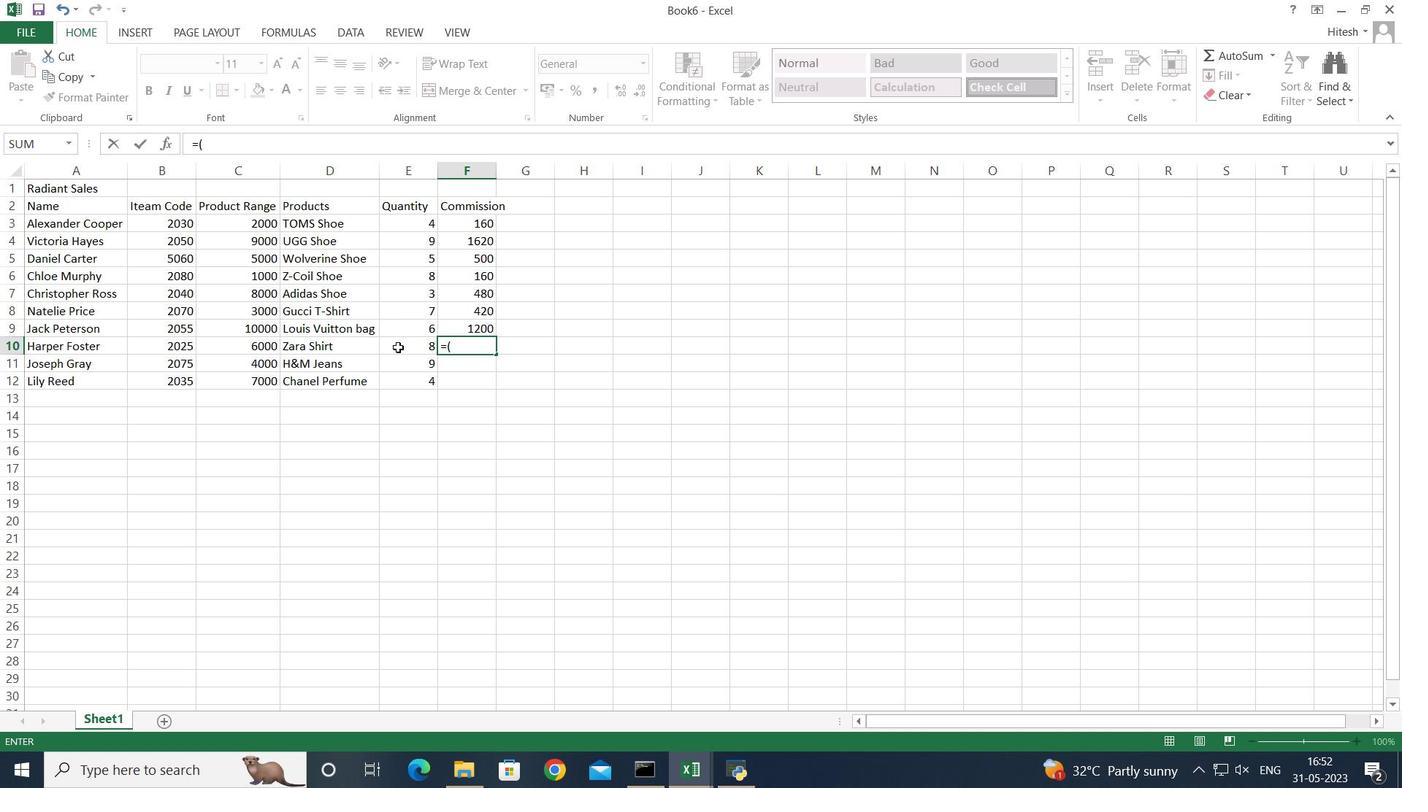 
Action: Key pressed *
Screenshot: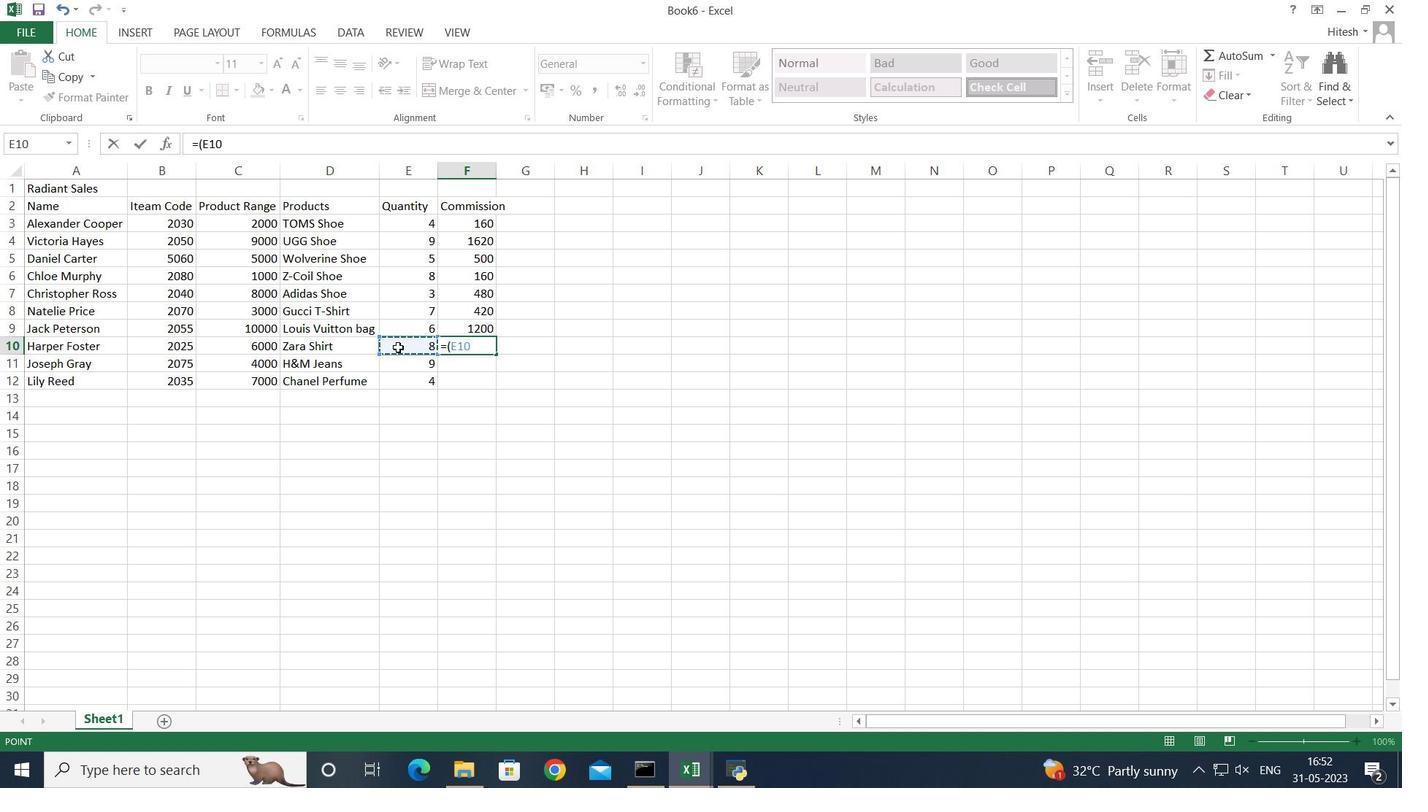
Action: Mouse moved to (261, 349)
Screenshot: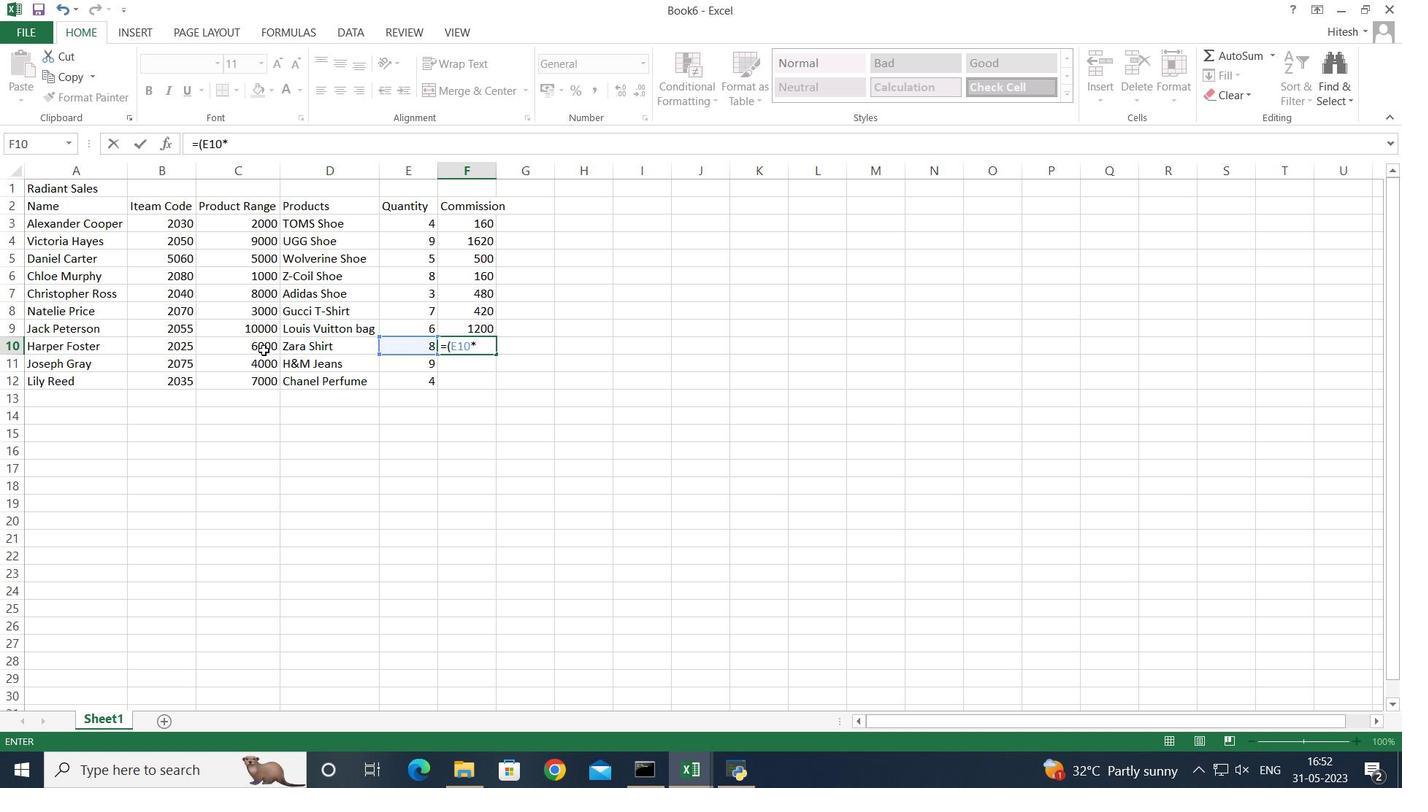 
Action: Mouse pressed left at (261, 349)
Screenshot: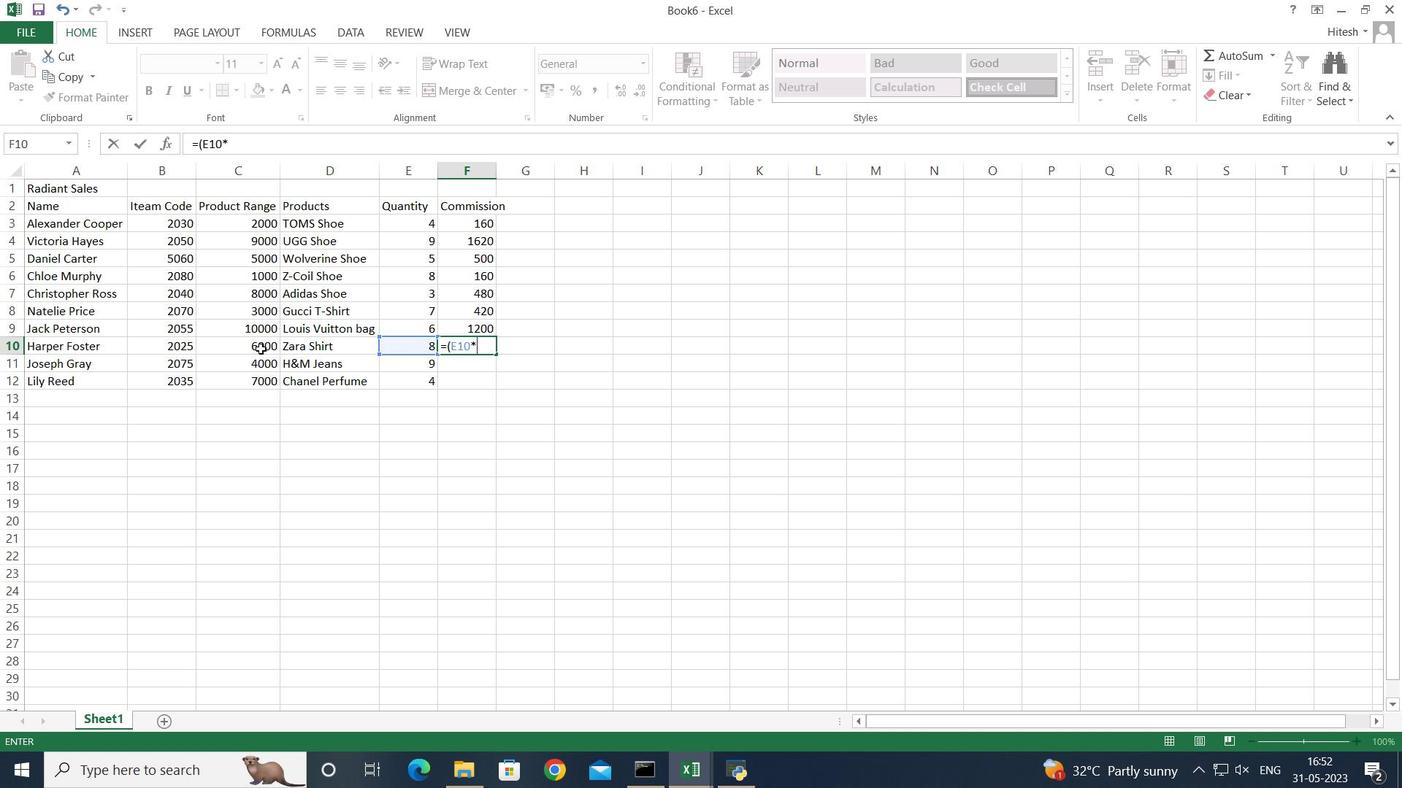 
Action: Mouse moved to (261, 349)
Screenshot: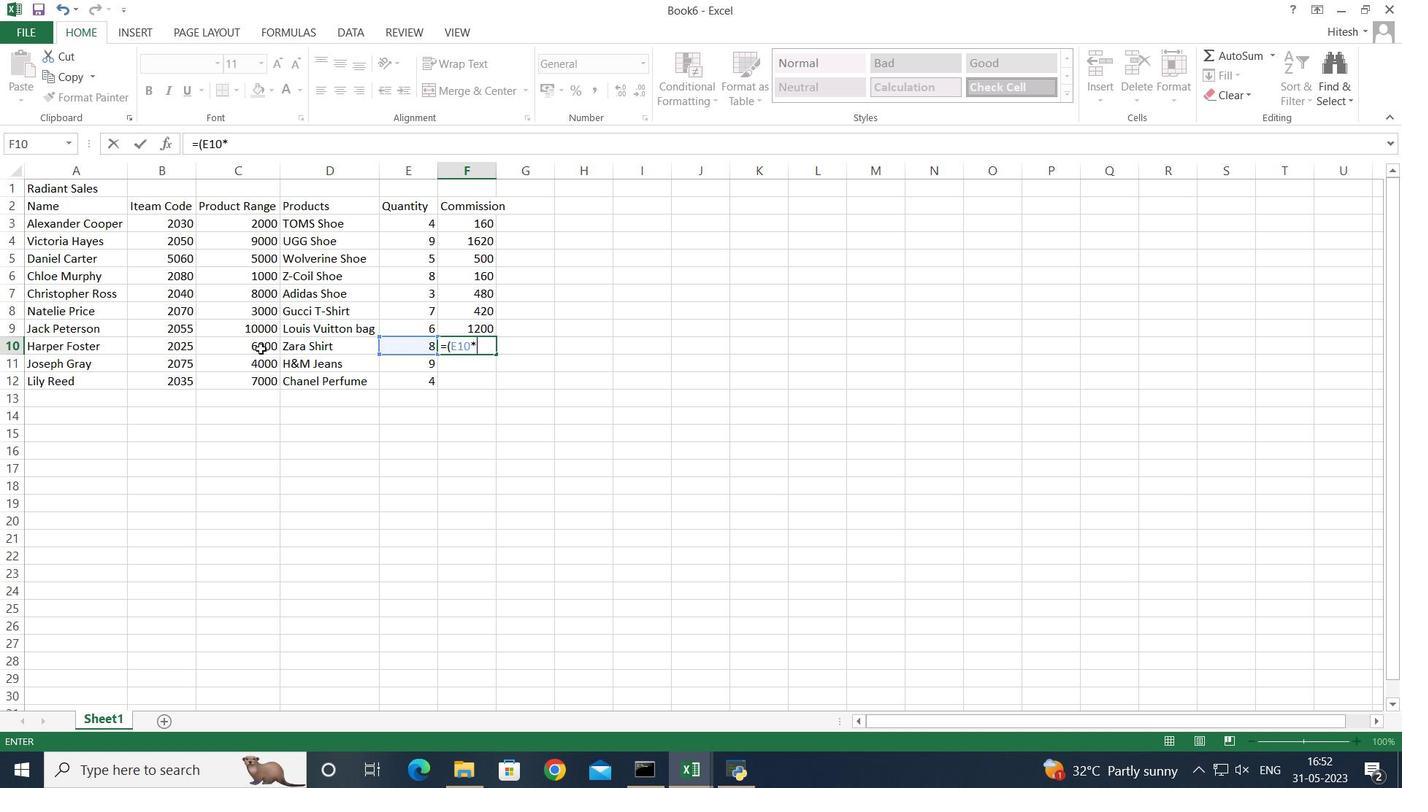 
Action: Key pressed <Key.shift_r>)*2<Key.shift><Key.shift><Key.shift><Key.shift>%<Key.enter>=<Key.shift_r>(
Screenshot: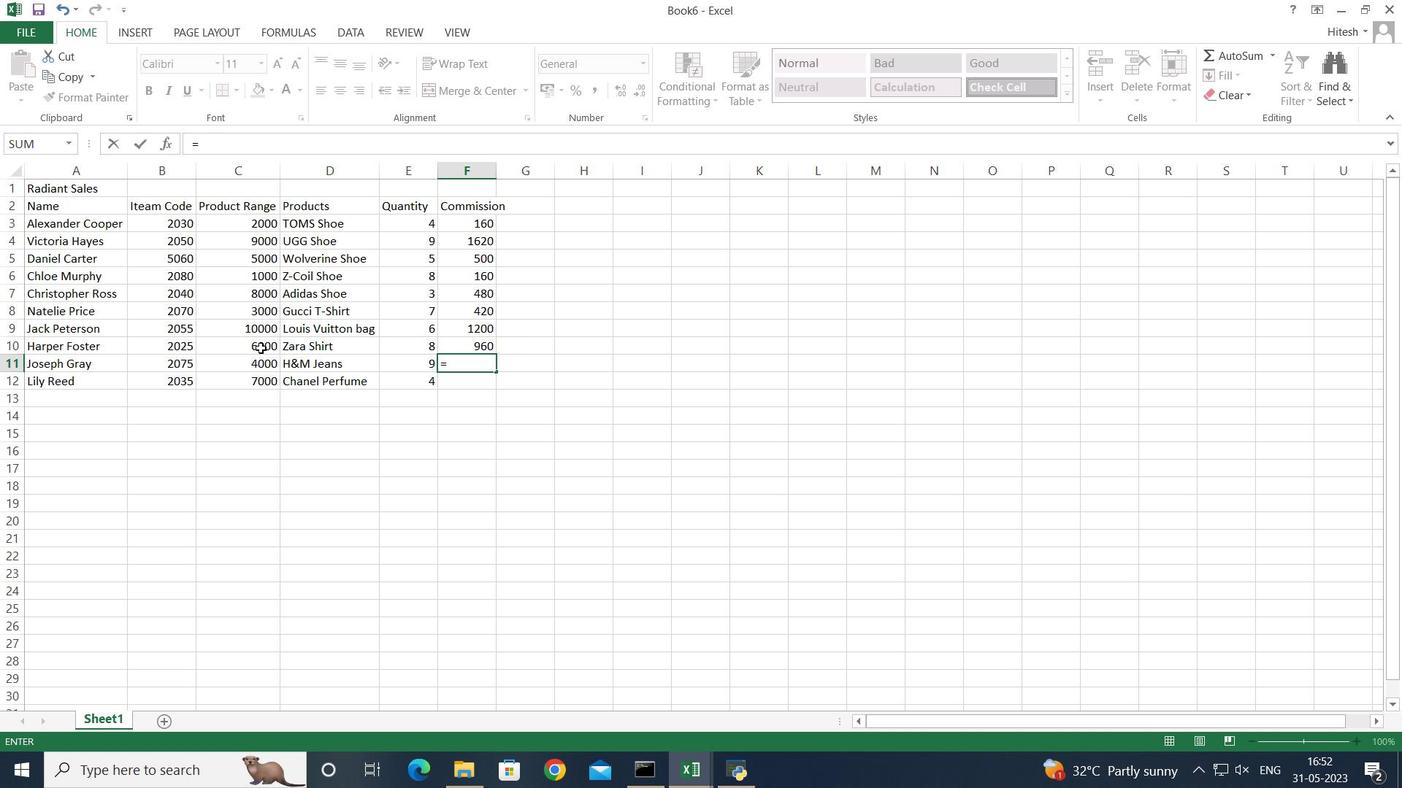 
Action: Mouse moved to (411, 366)
Screenshot: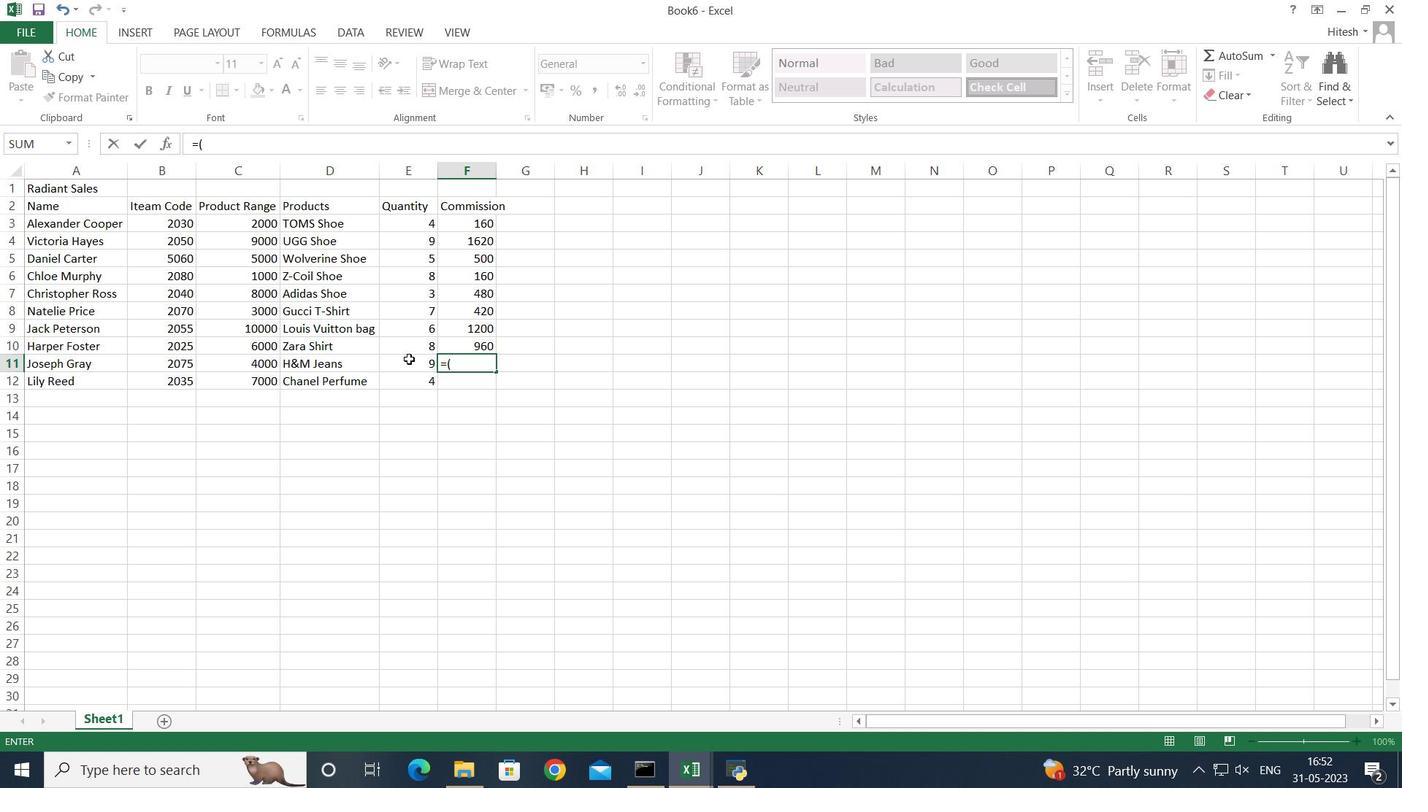 
Action: Mouse pressed left at (411, 366)
Screenshot: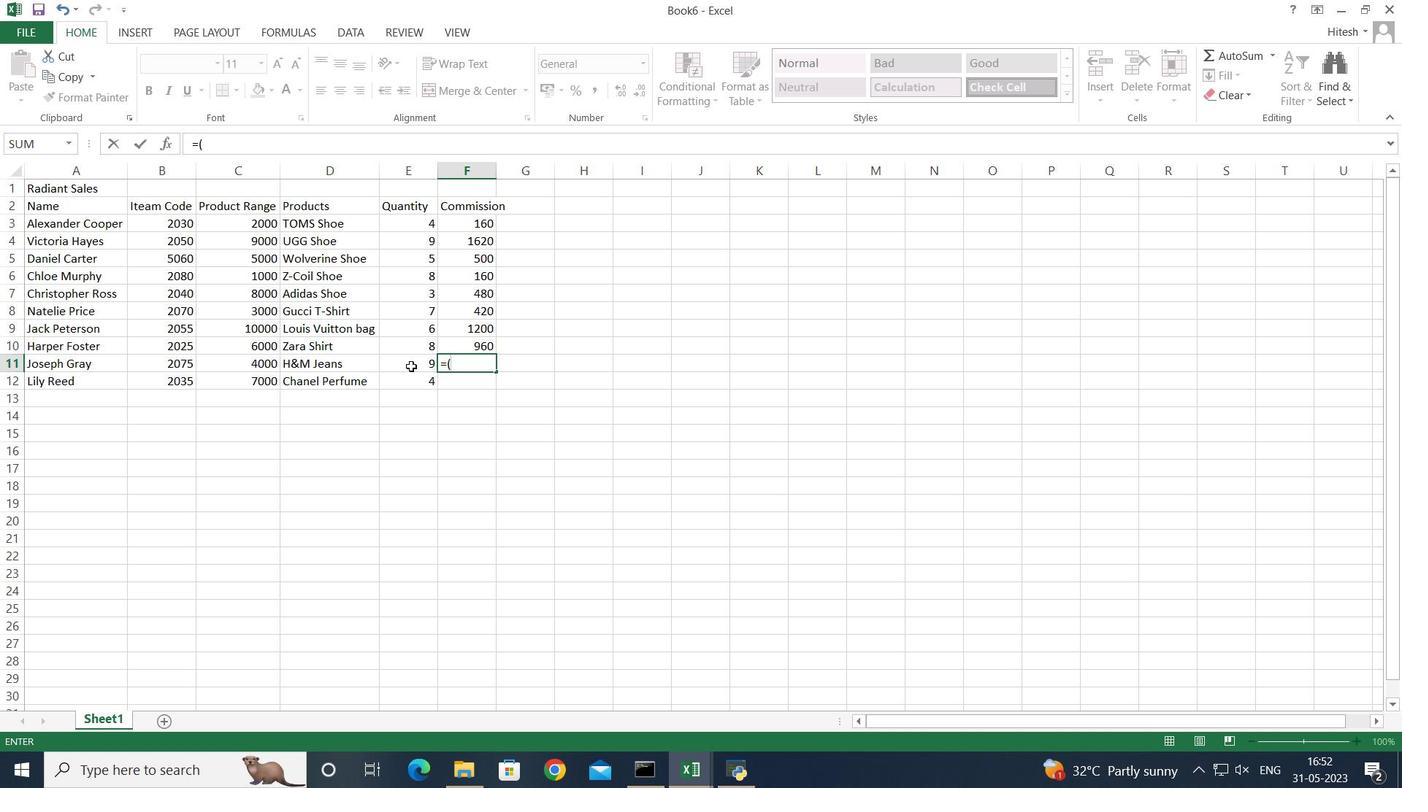 
Action: Mouse moved to (409, 379)
Screenshot: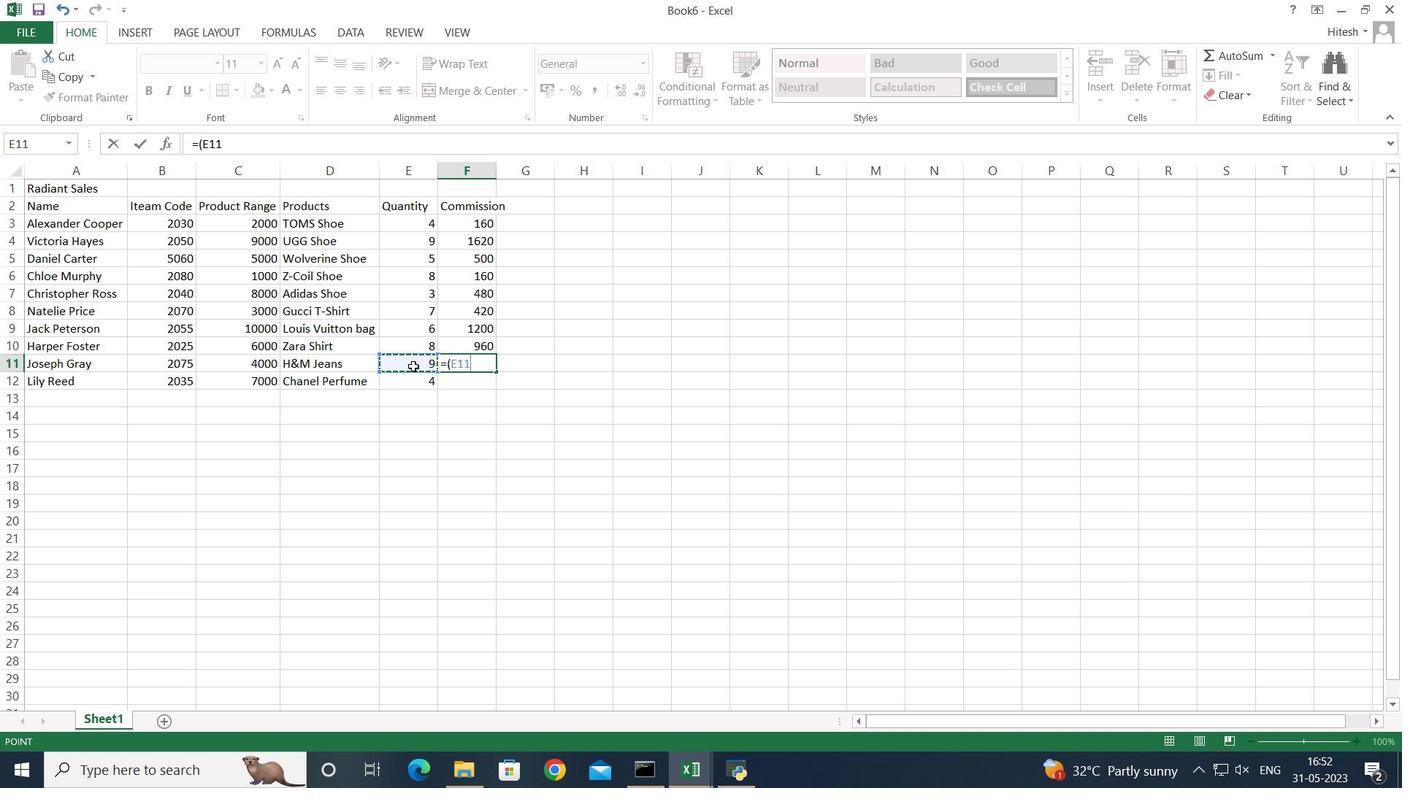 
Action: Key pressed *
Screenshot: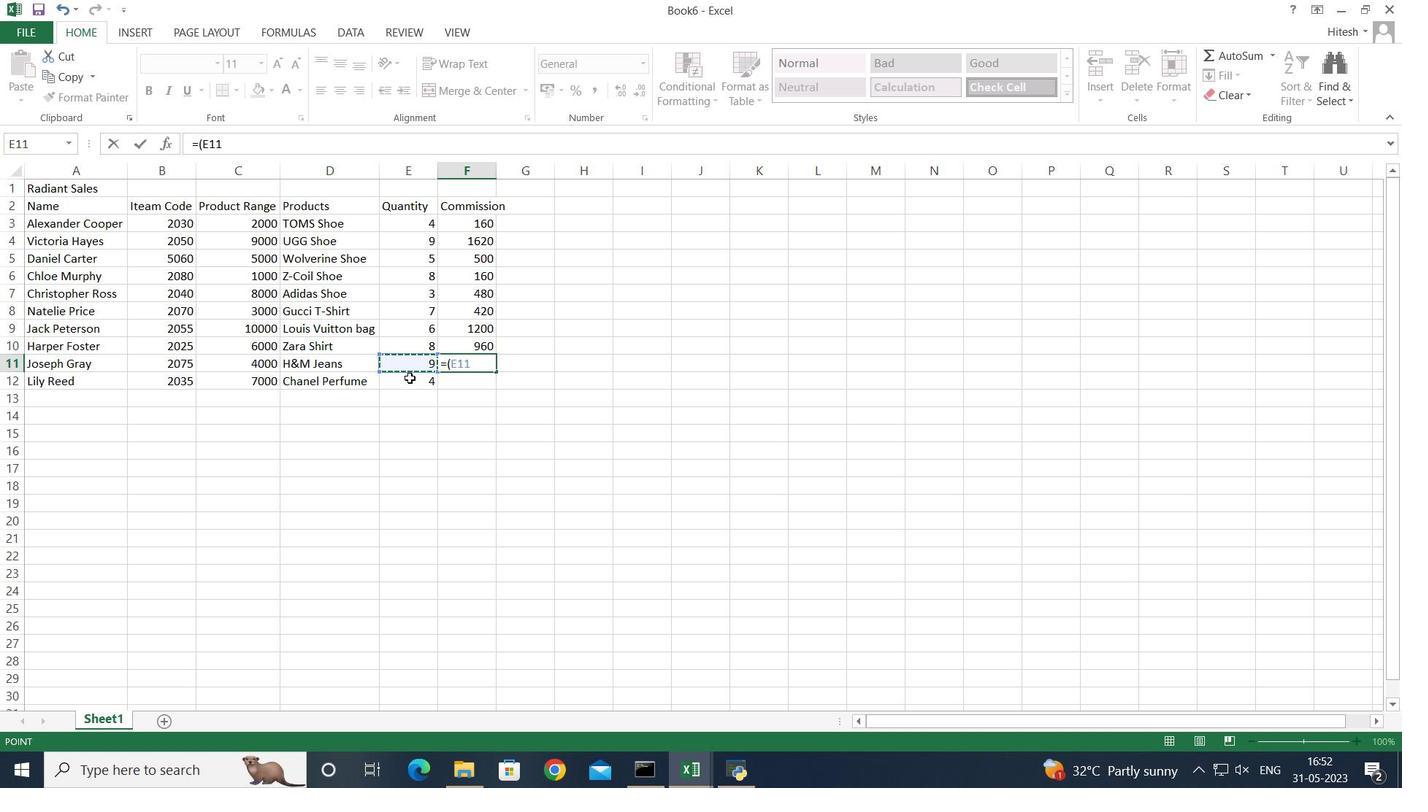 
Action: Mouse moved to (238, 363)
Screenshot: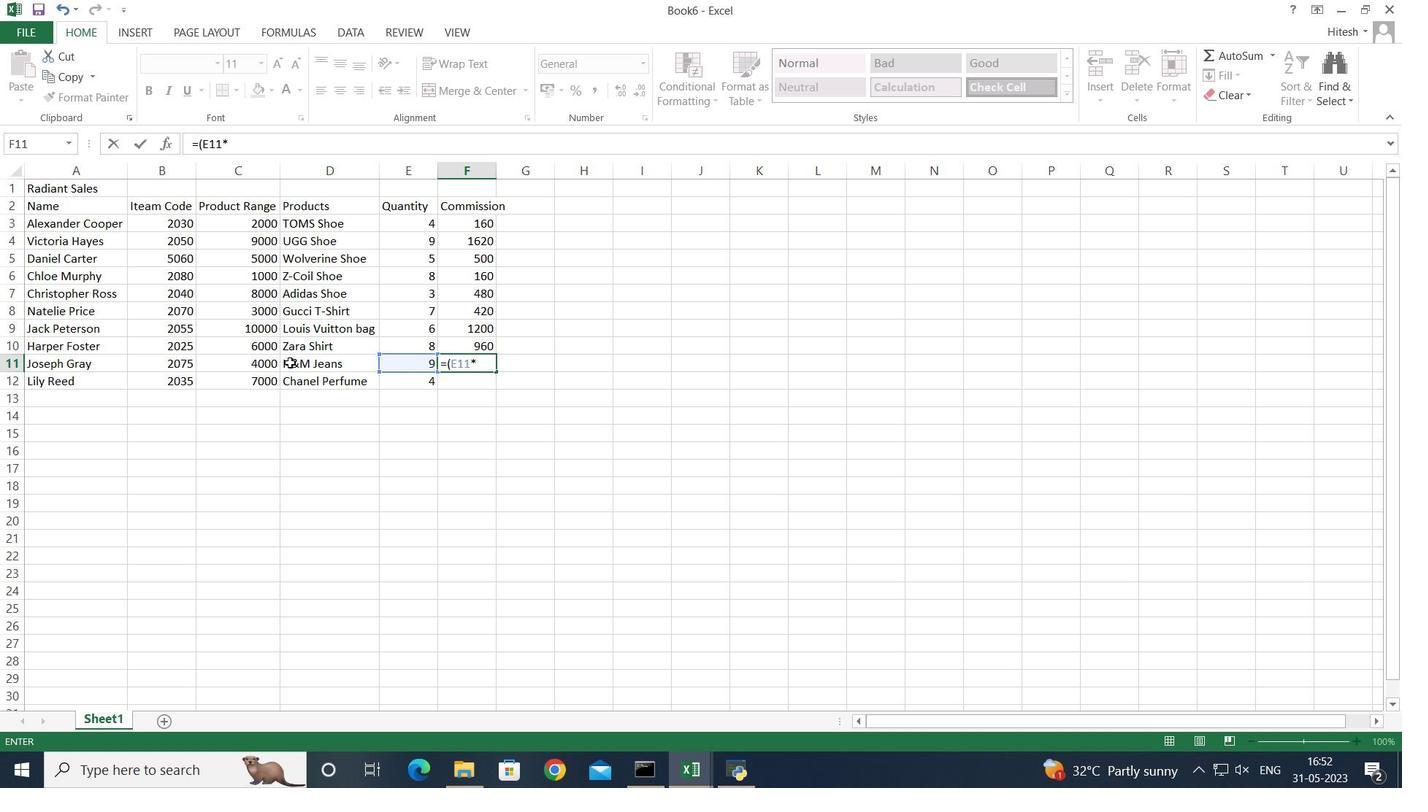
Action: Mouse pressed left at (238, 363)
Screenshot: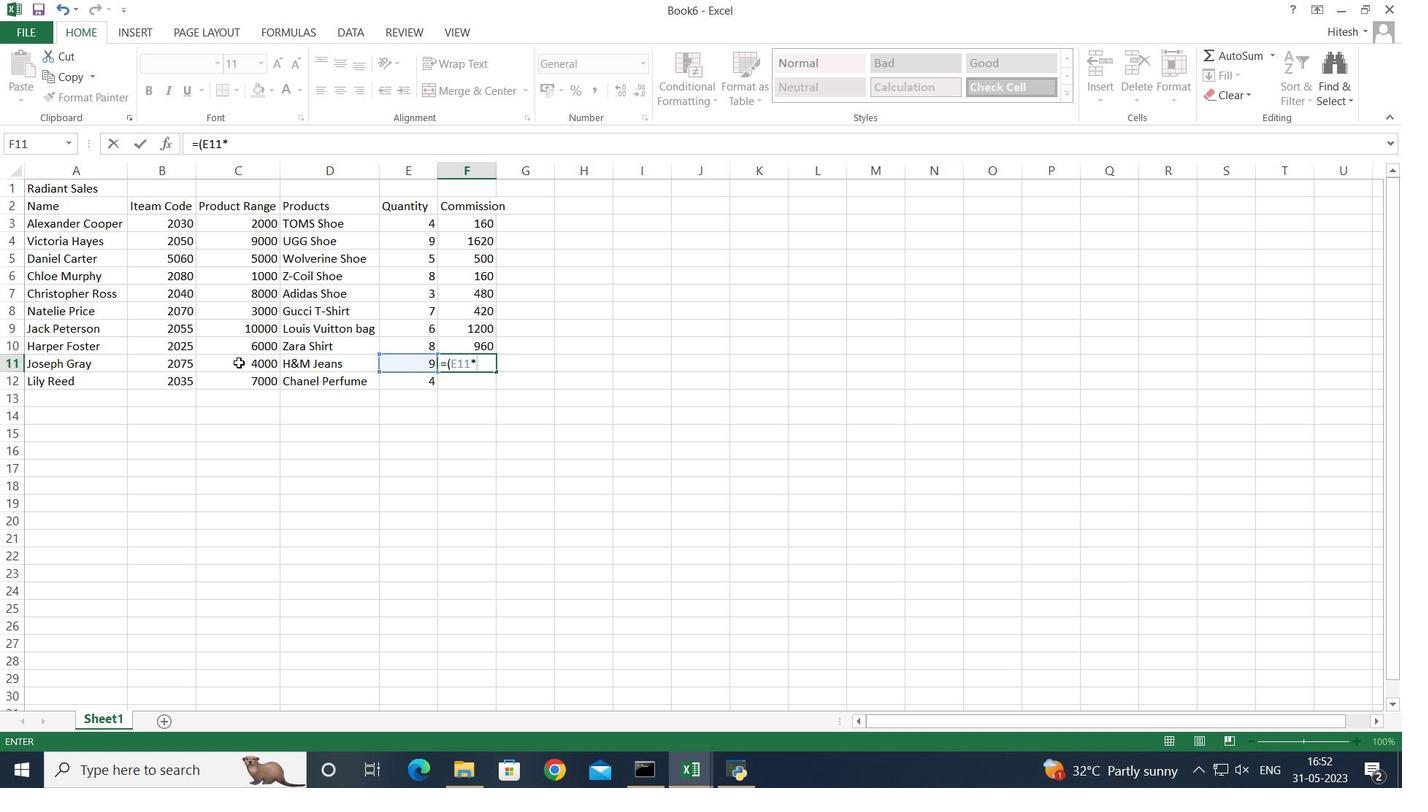 
Action: Key pressed <Key.shift_r>)*
Screenshot: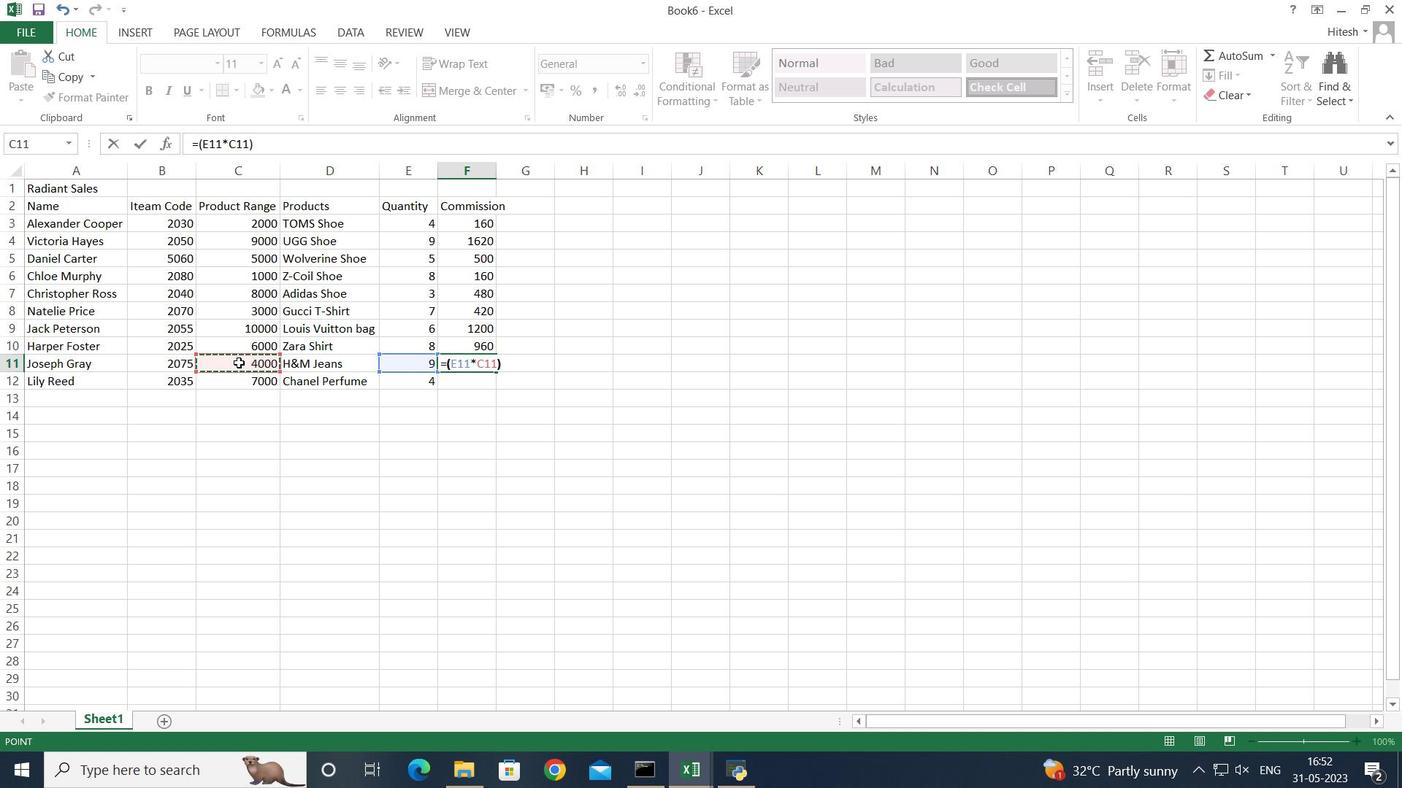 
Action: Mouse moved to (241, 363)
Screenshot: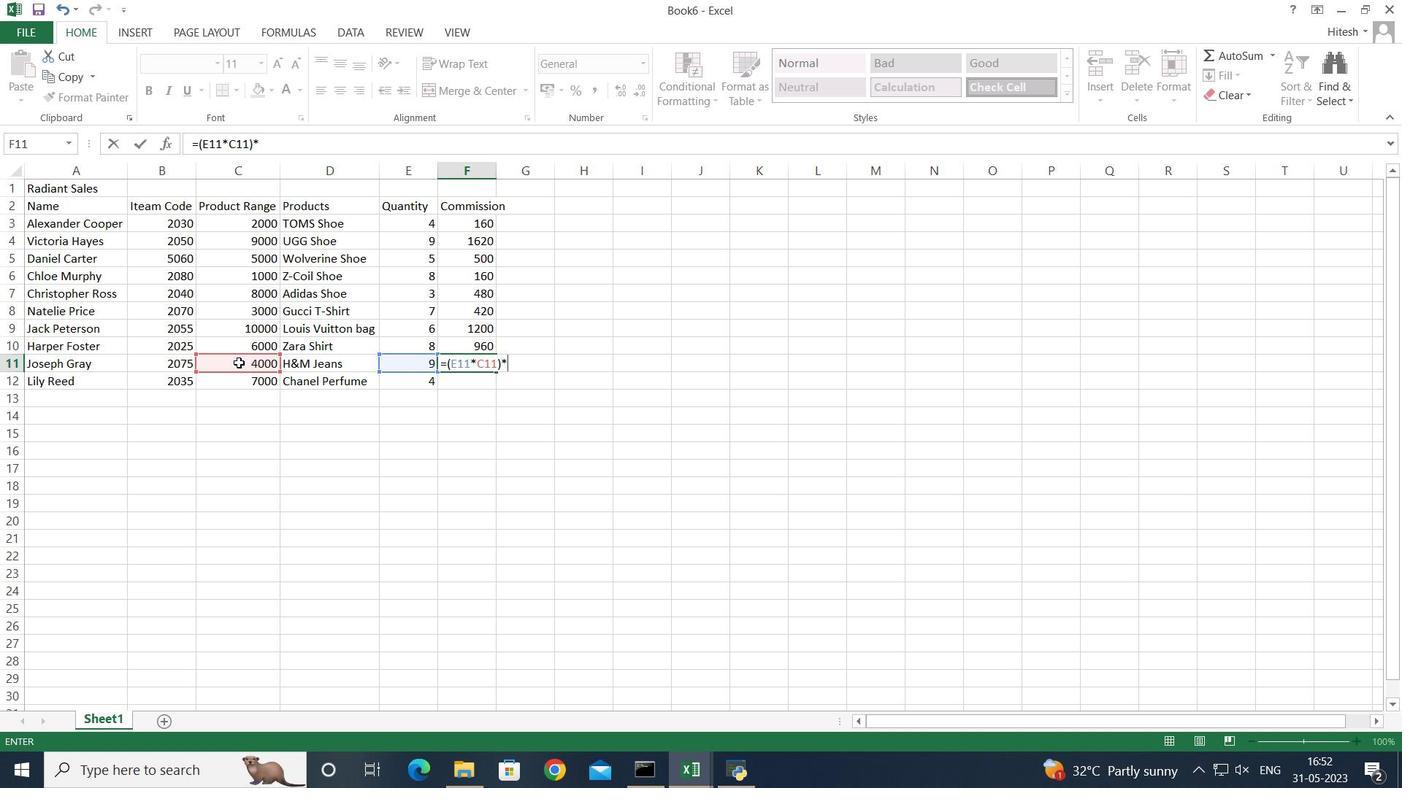 
Action: Key pressed 2
Screenshot: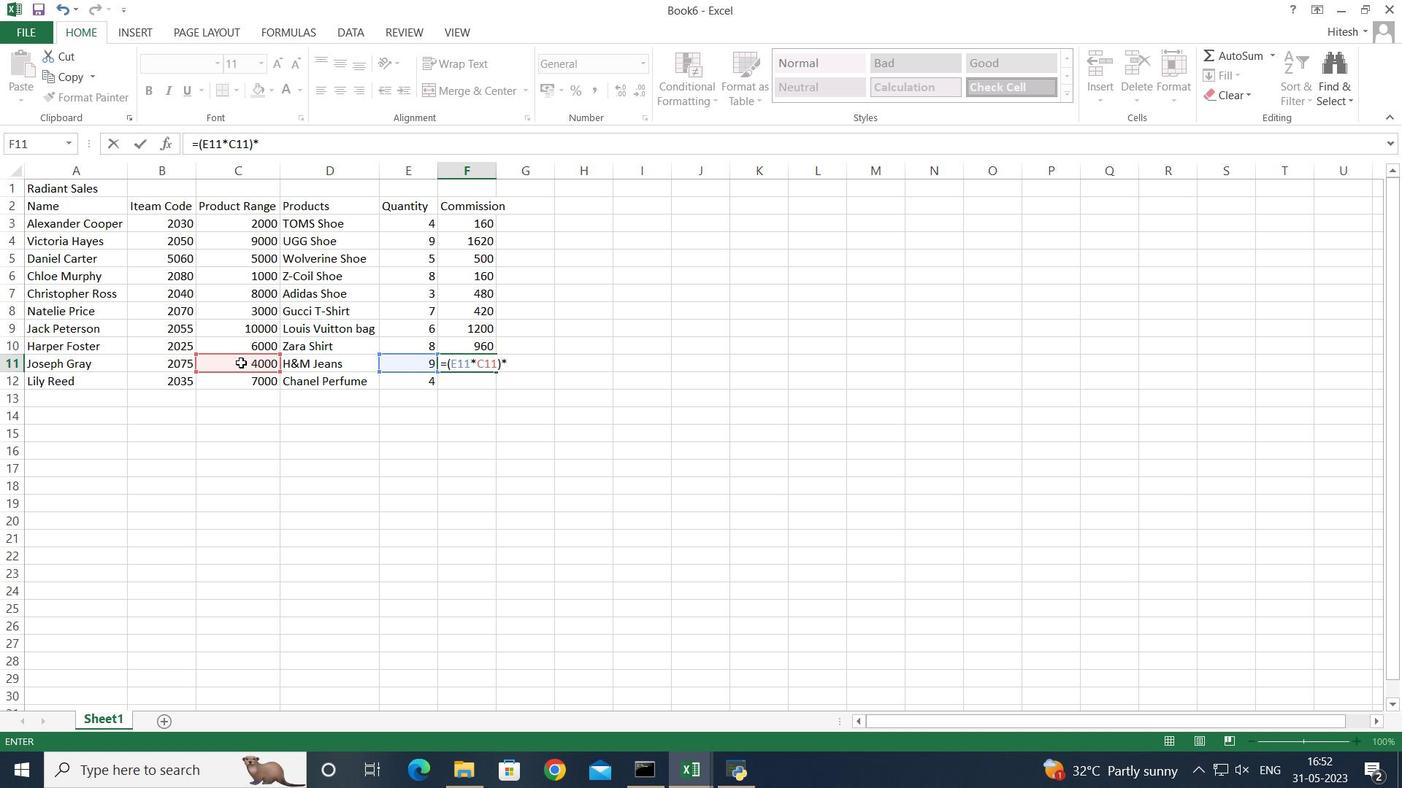 
Action: Mouse moved to (241, 363)
Screenshot: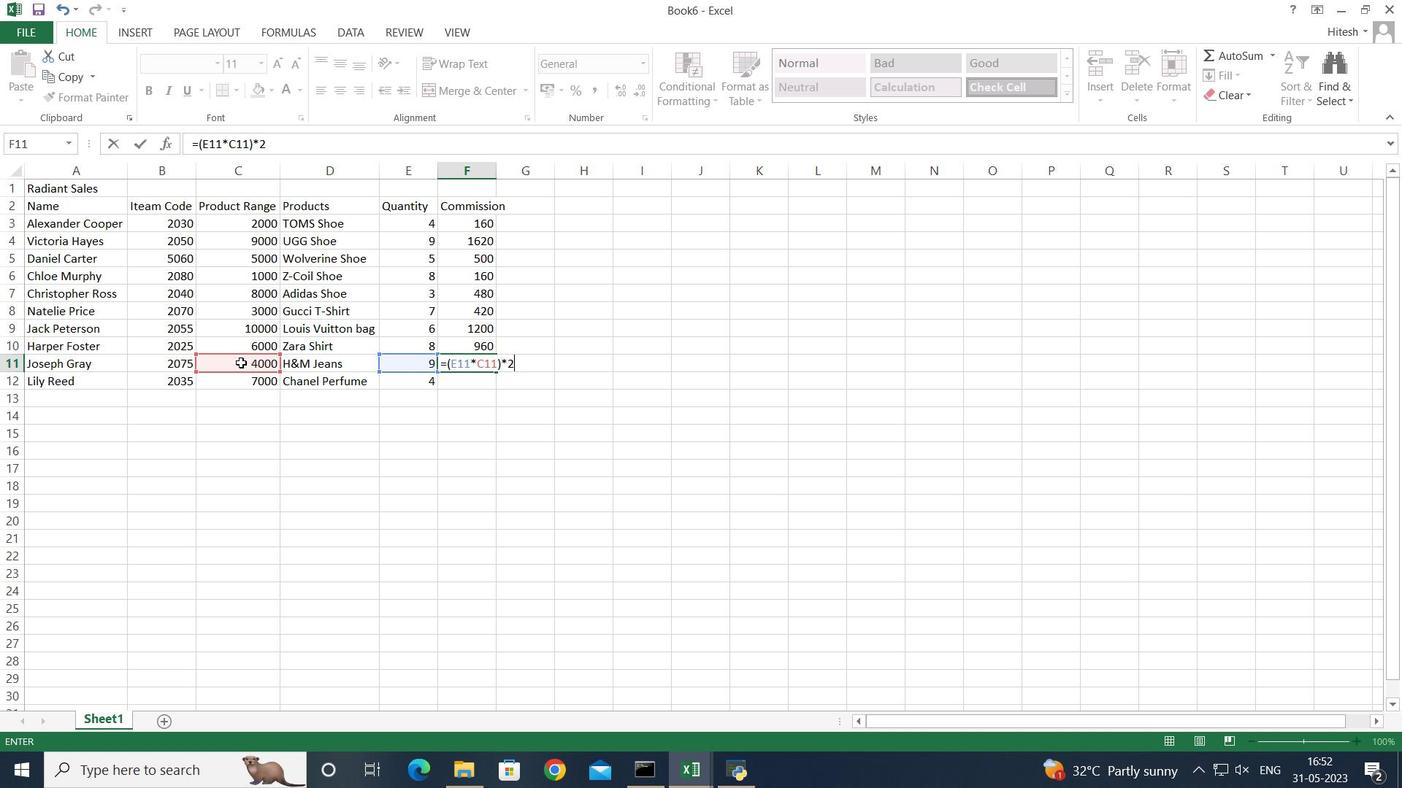 
Action: Key pressed <Key.shift>
Screenshot: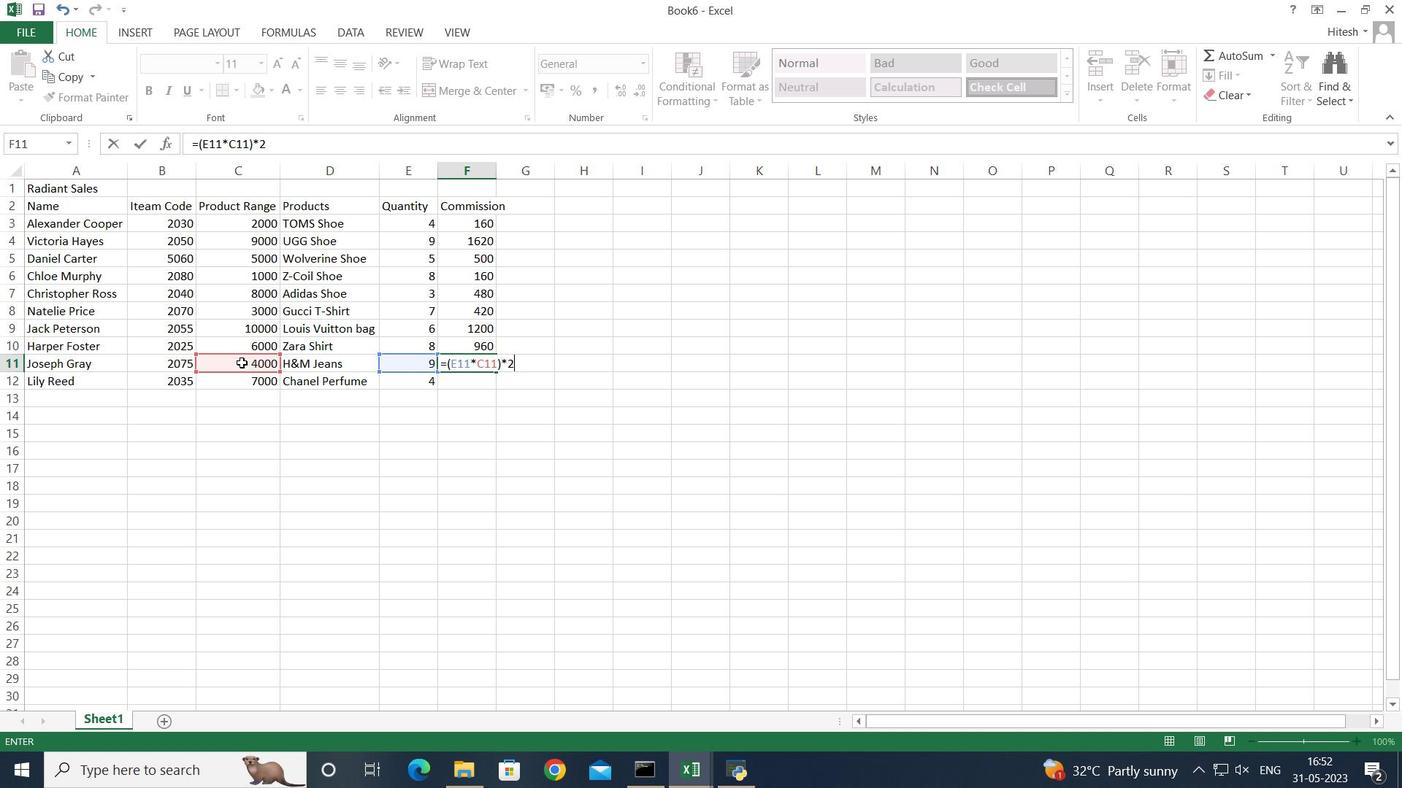 
Action: Mouse moved to (244, 363)
Screenshot: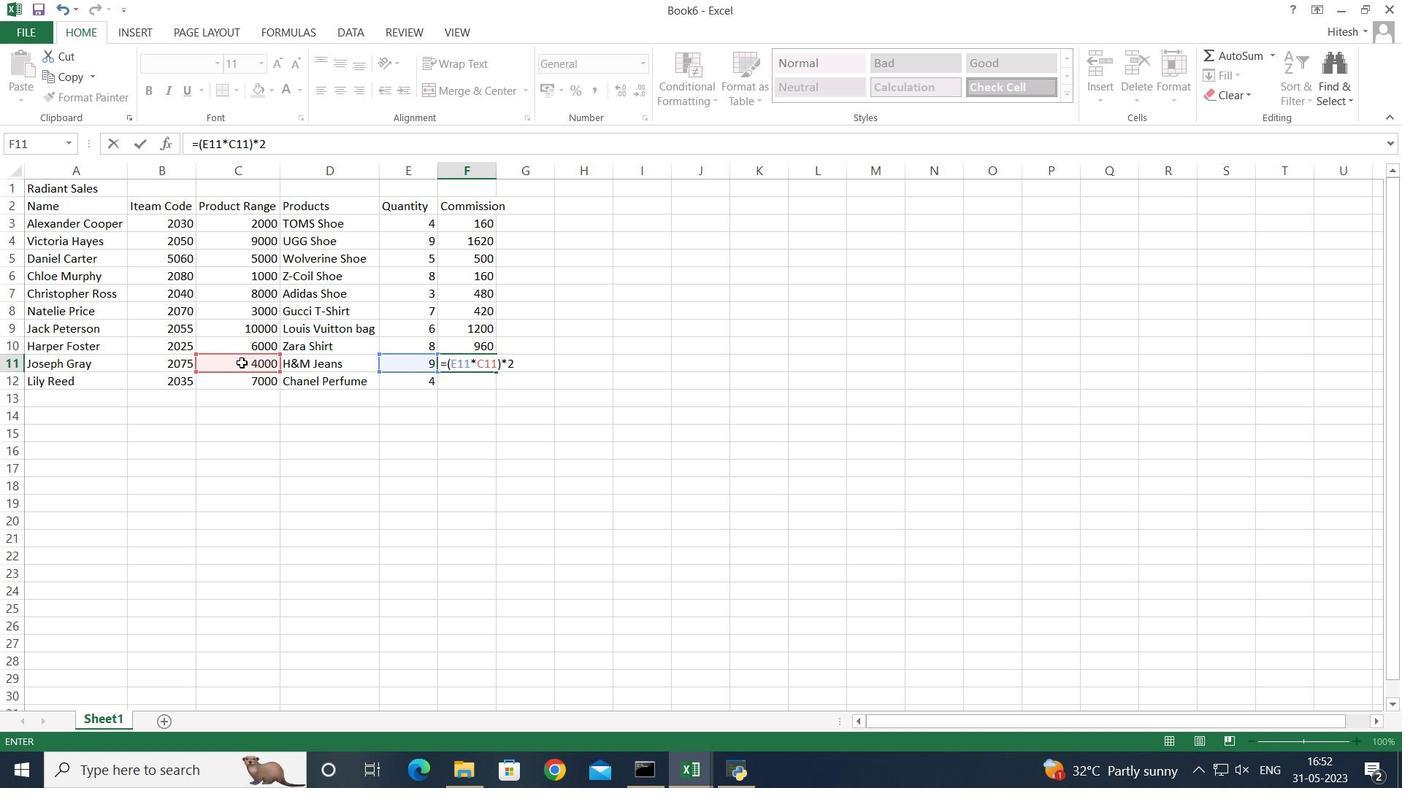 
Action: Key pressed <Key.shift><Key.shift><Key.shift><Key.shift>%<Key.enter>
Screenshot: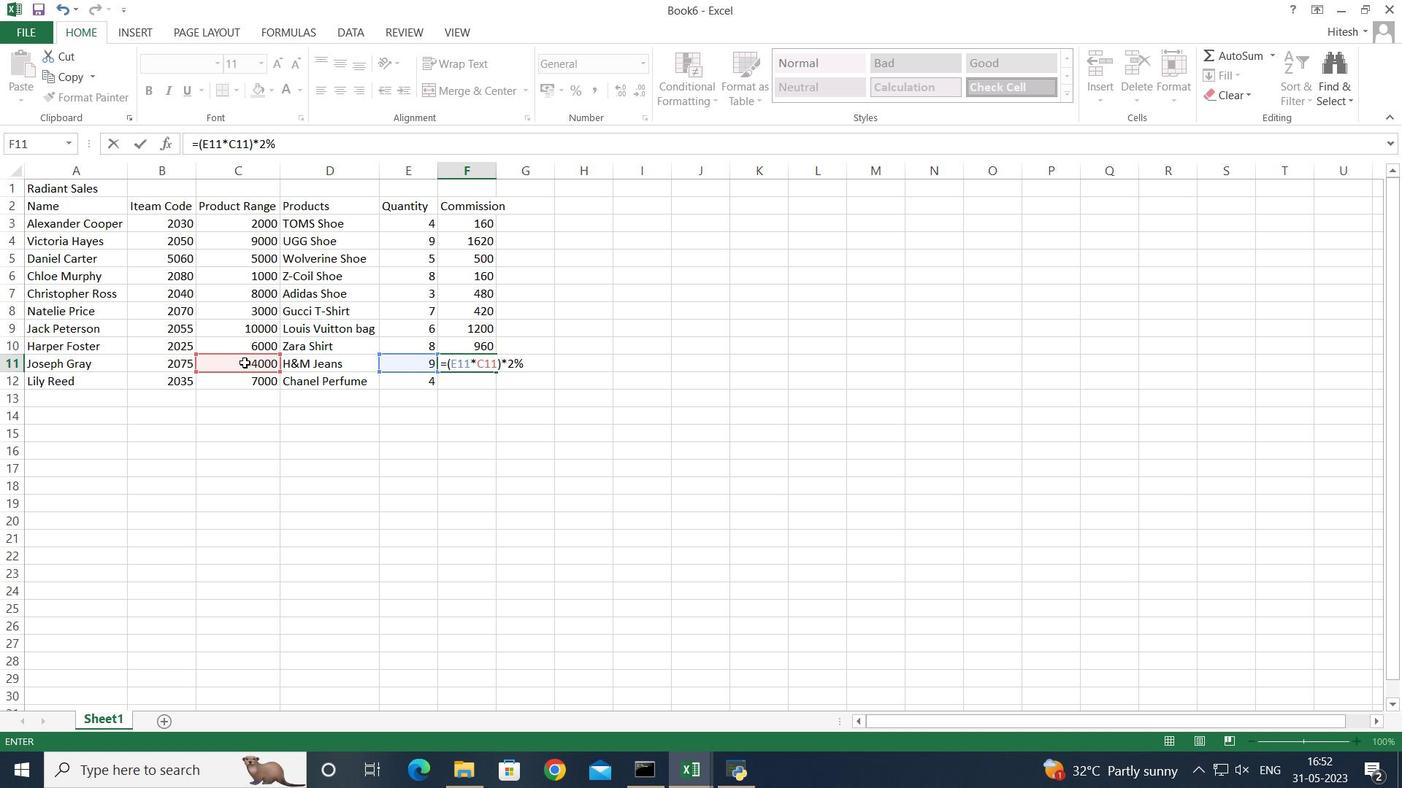
Action: Mouse moved to (253, 364)
Screenshot: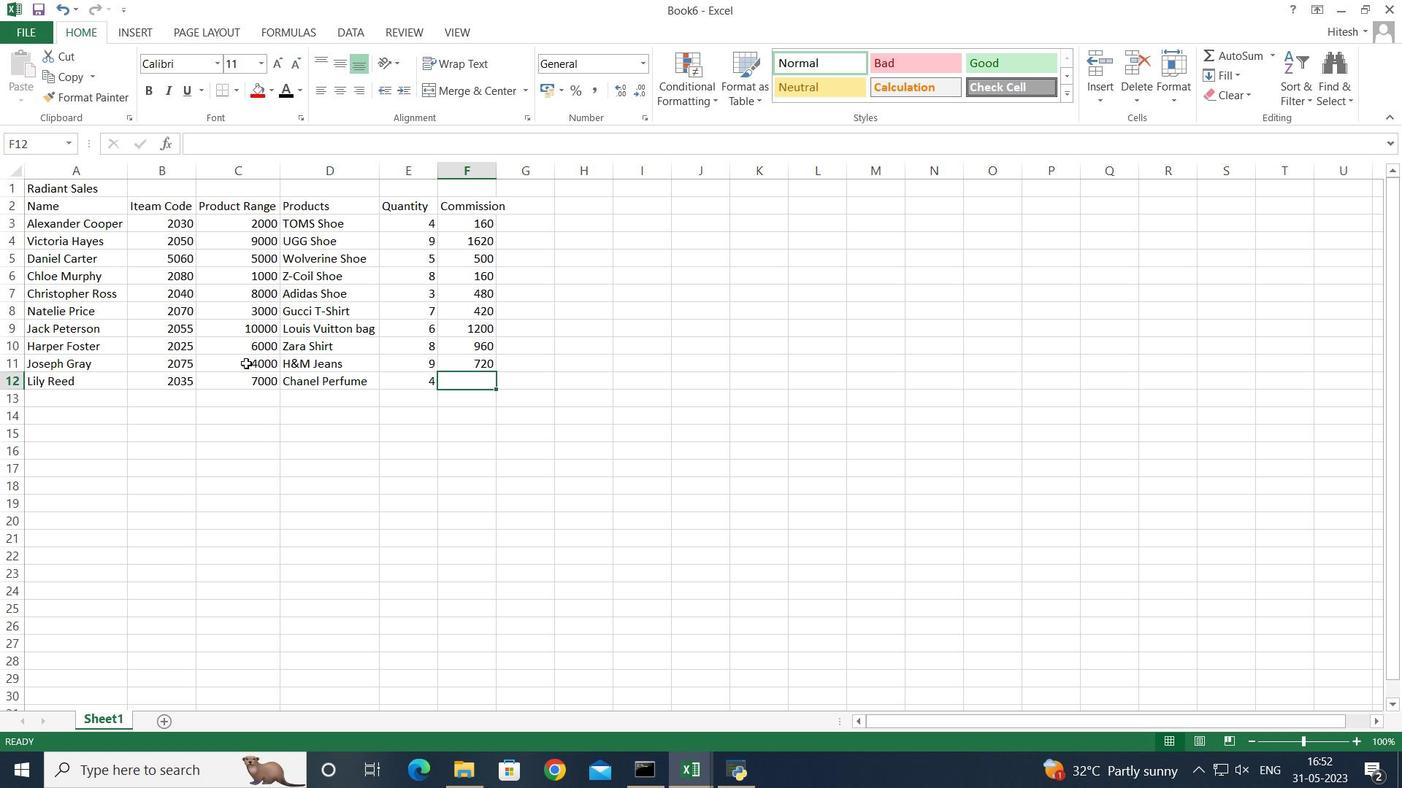 
Action: Key pressed =<Key.shift_r>(
Screenshot: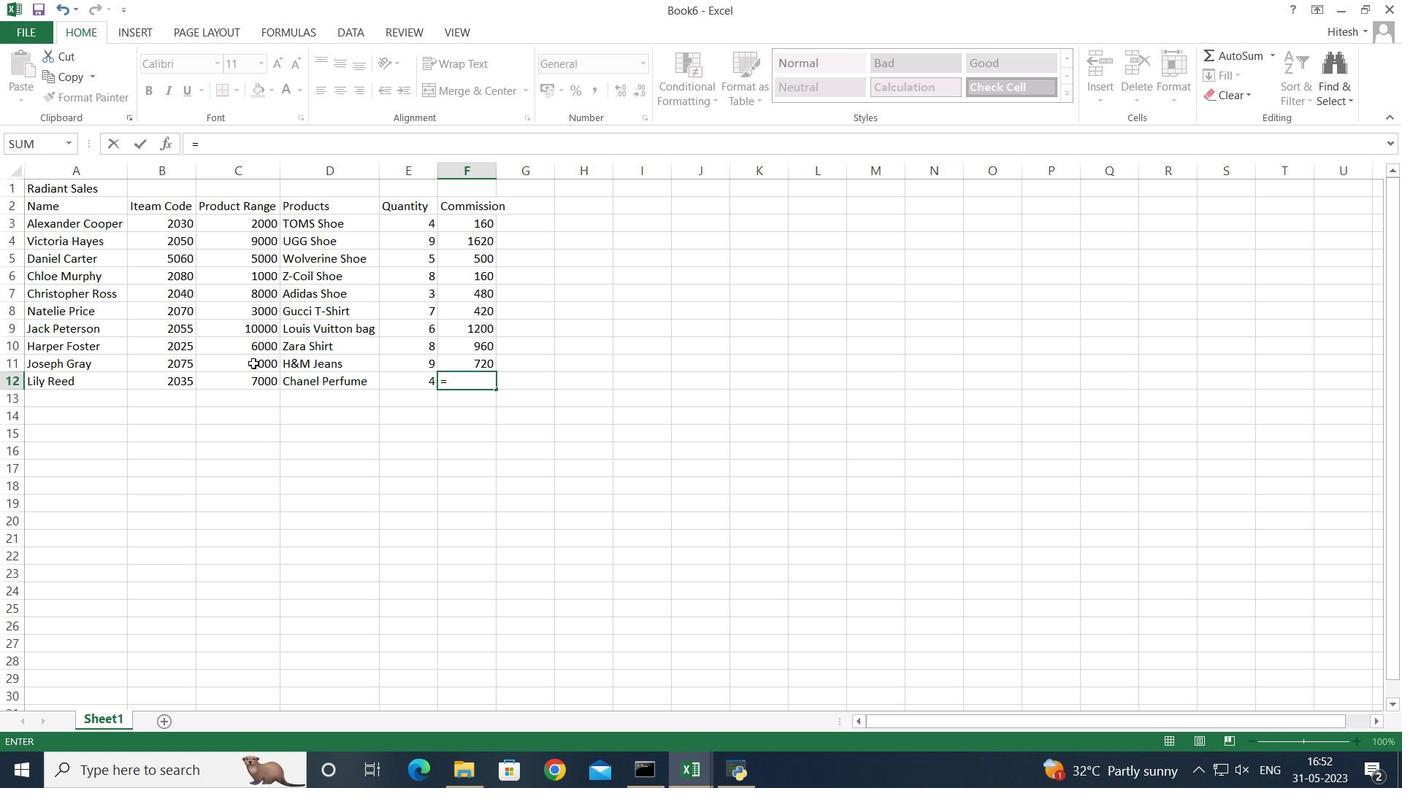 
Action: Mouse moved to (408, 382)
Screenshot: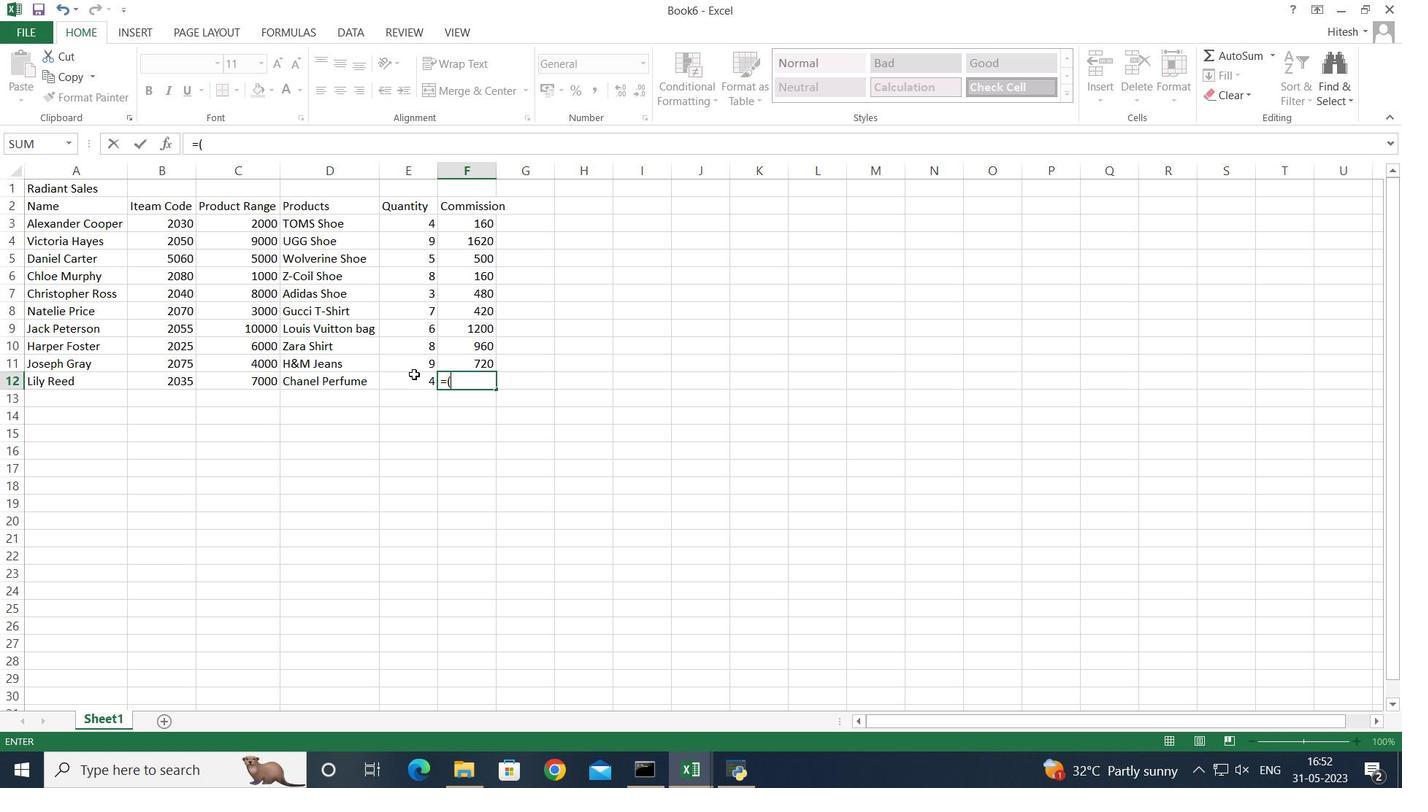 
Action: Mouse pressed left at (408, 382)
Screenshot: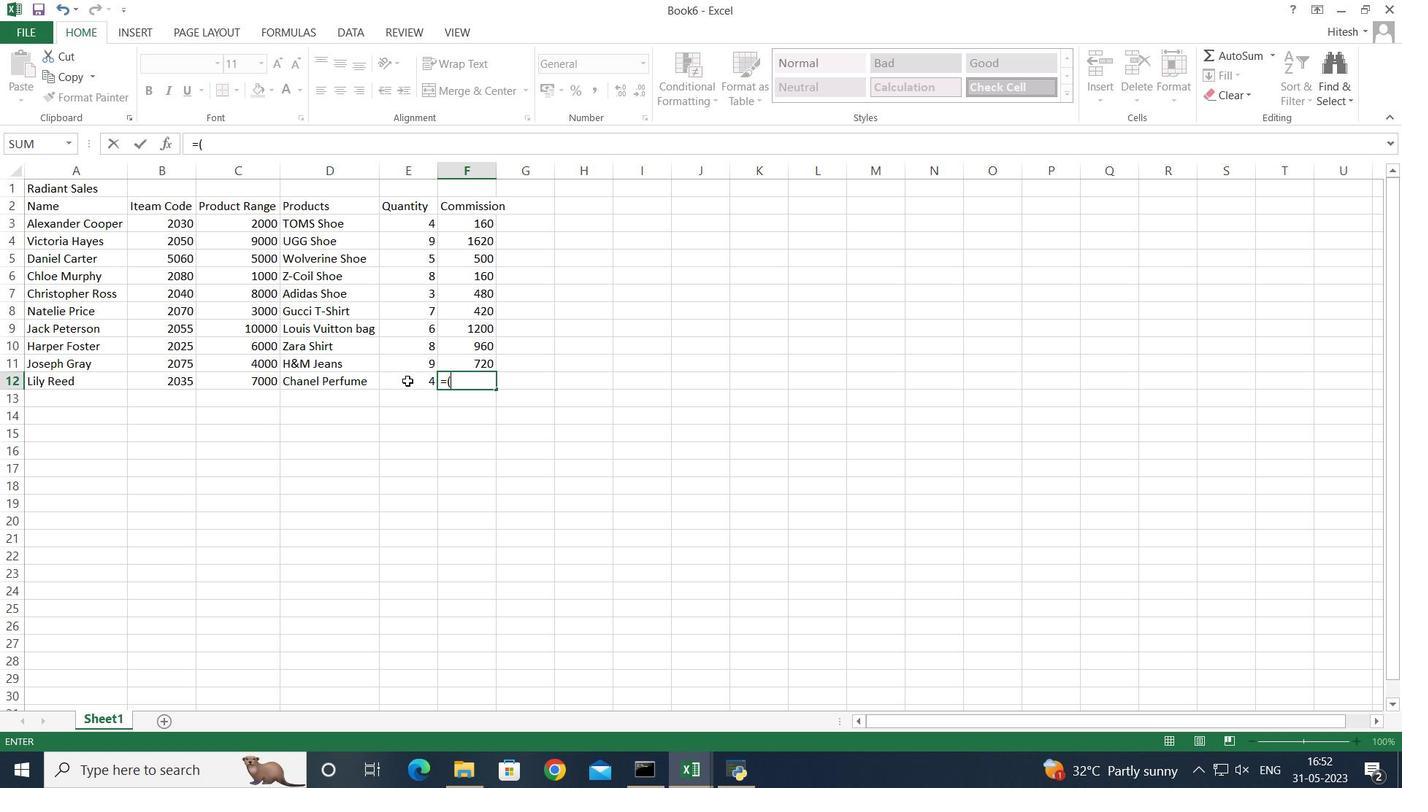 
Action: Key pressed *
Screenshot: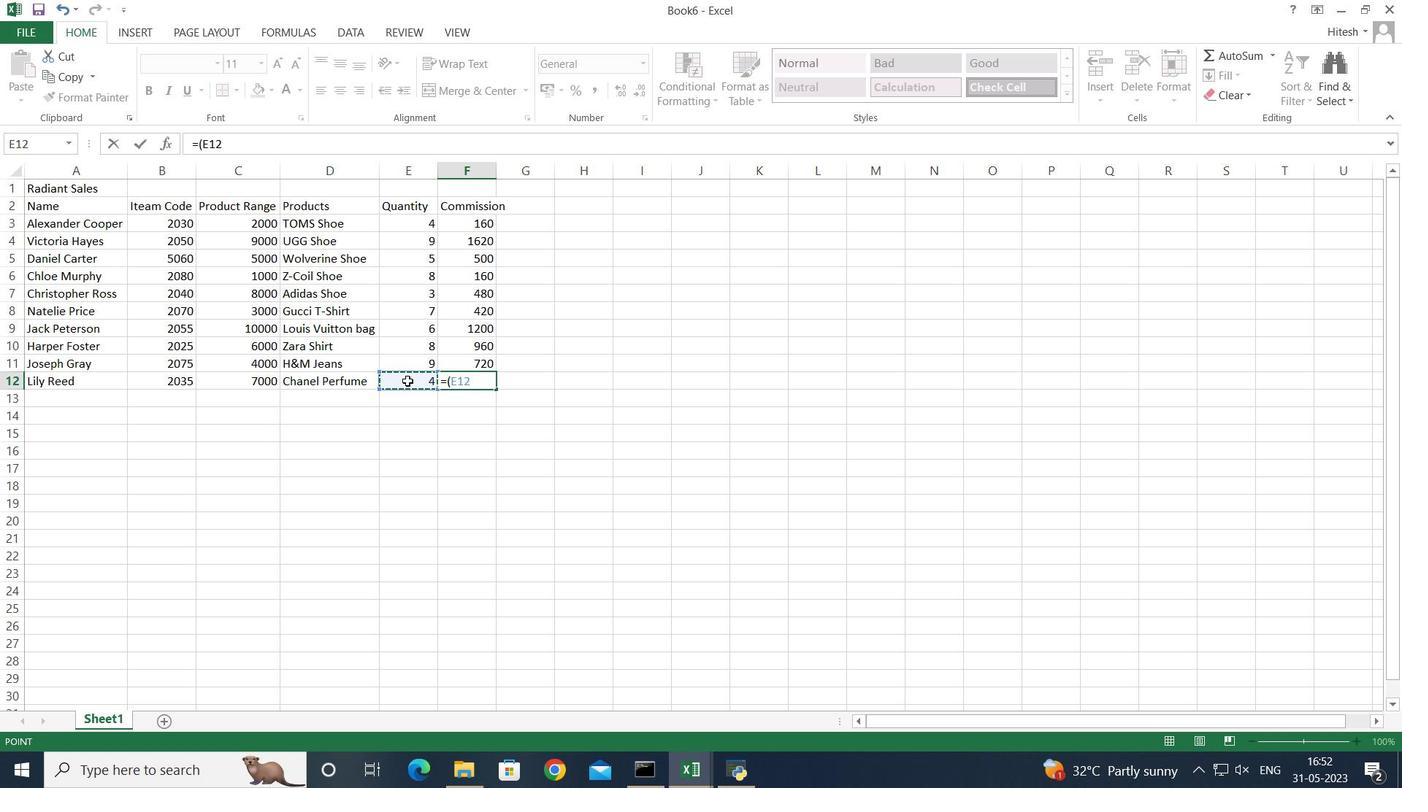 
Action: Mouse moved to (245, 384)
Screenshot: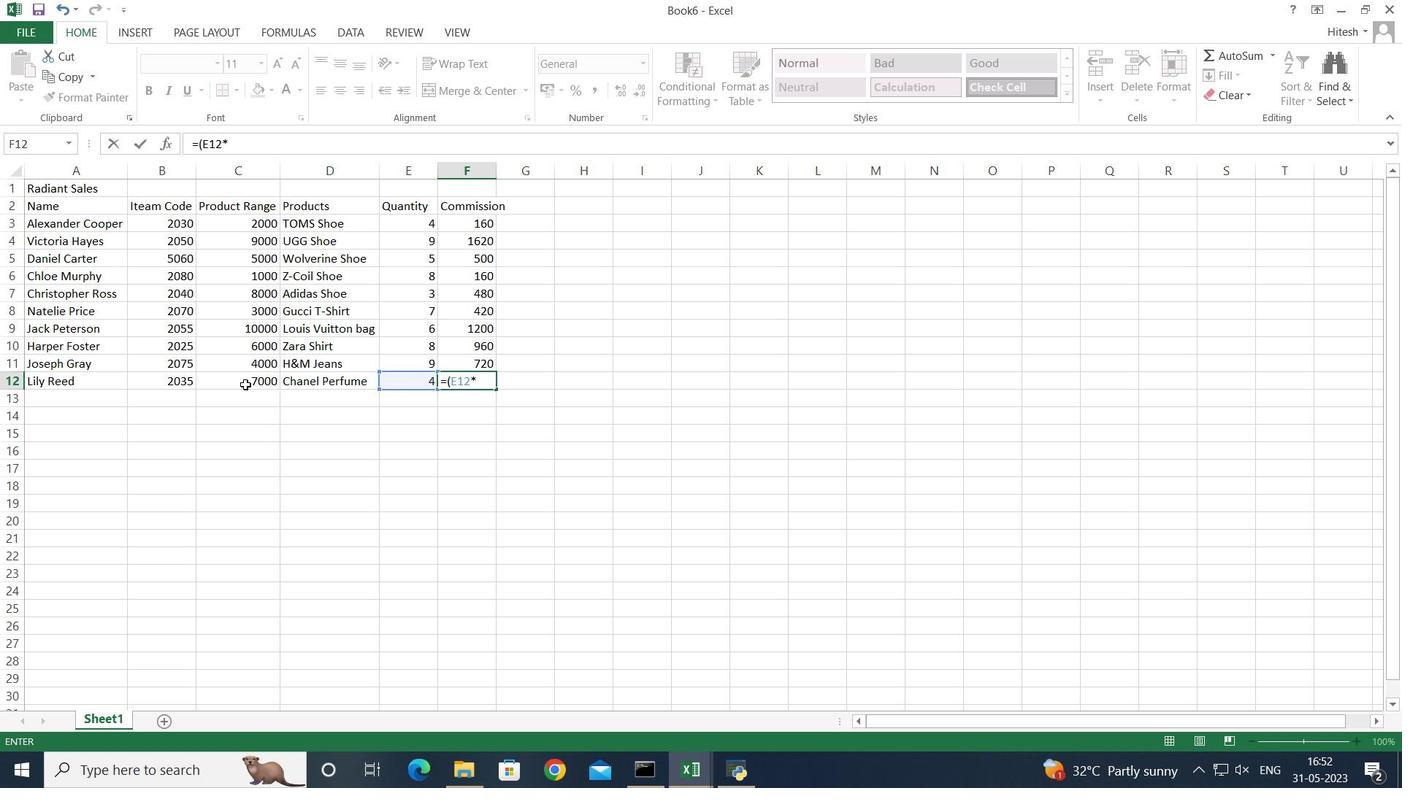 
Action: Mouse pressed left at (245, 384)
Screenshot: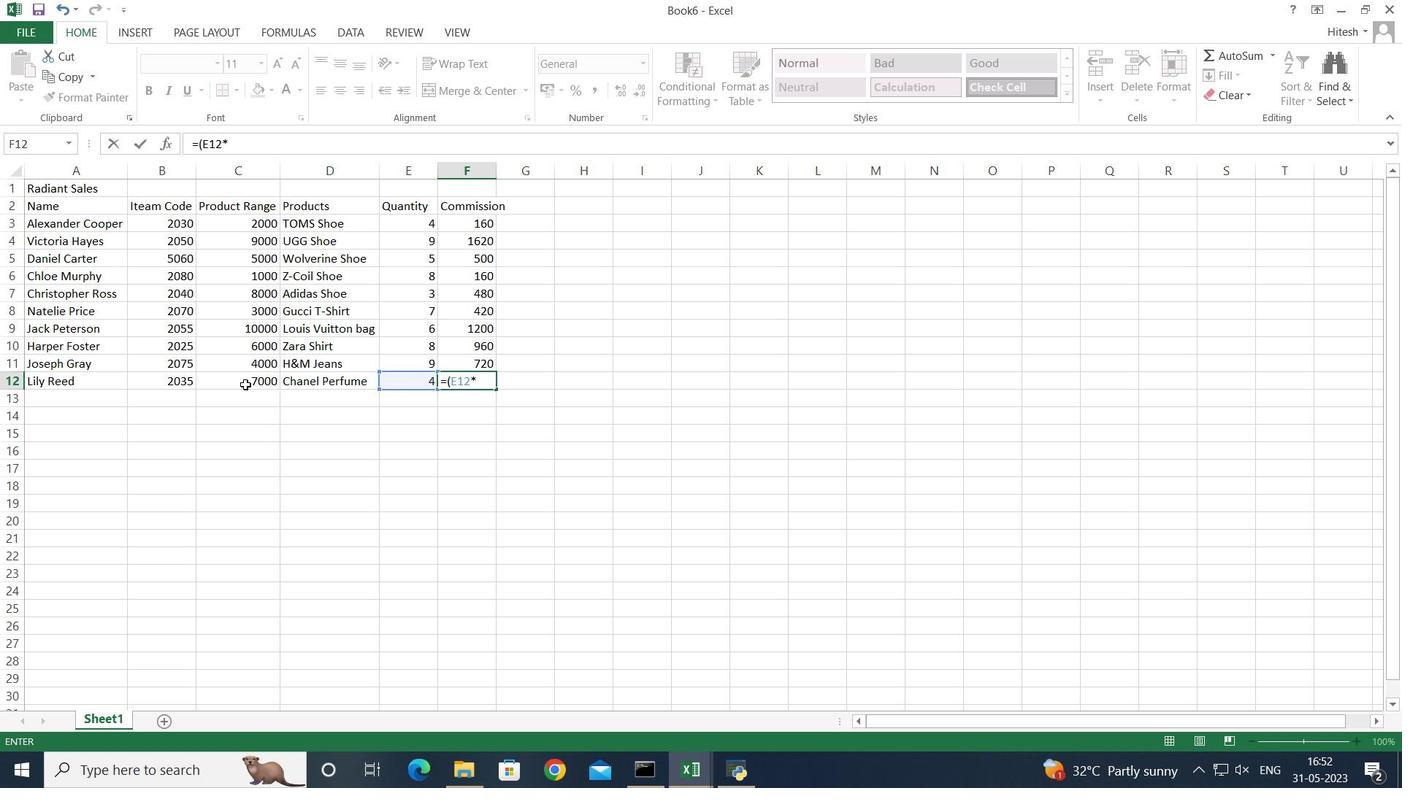 
Action: Key pressed <Key.shift_r>)
Screenshot: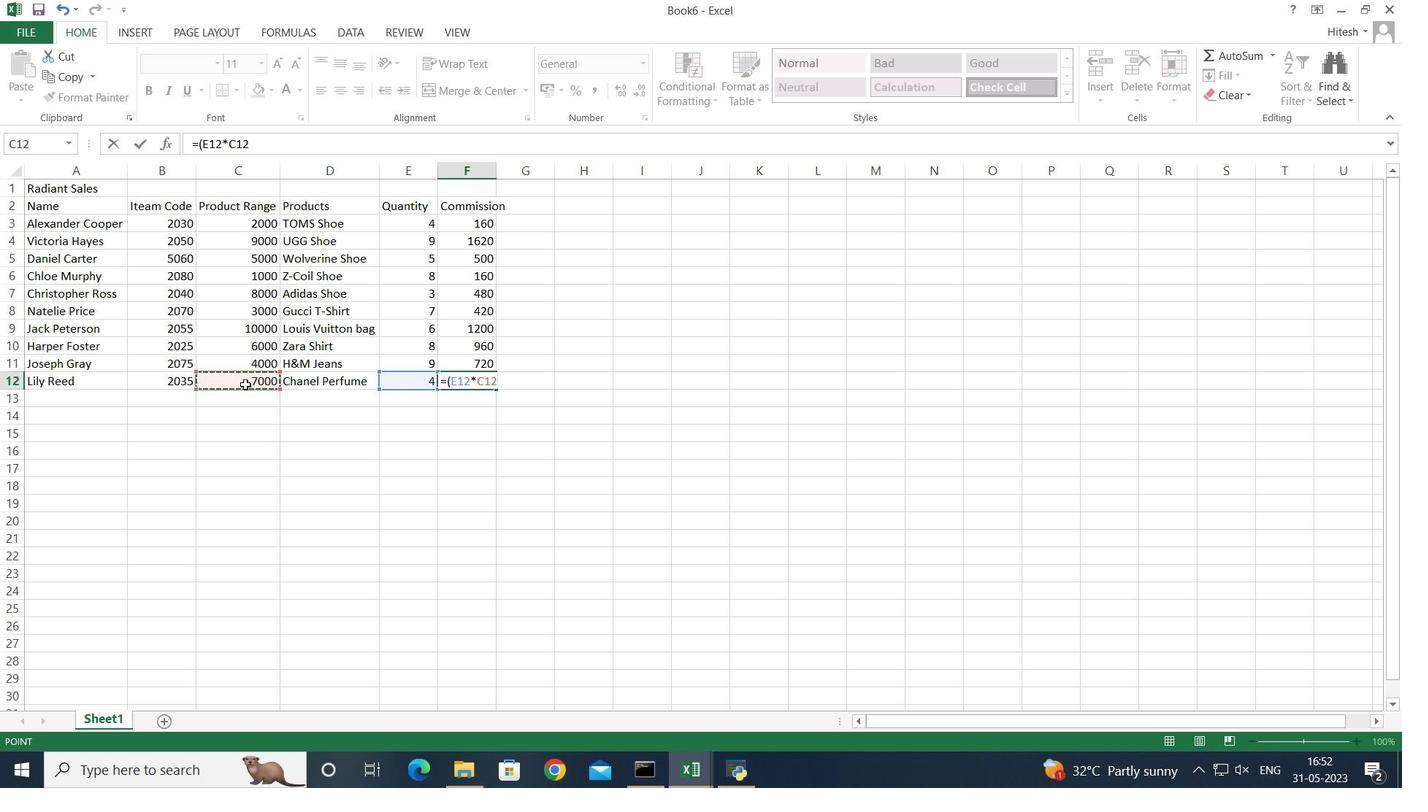 
Action: Mouse moved to (246, 382)
Screenshot: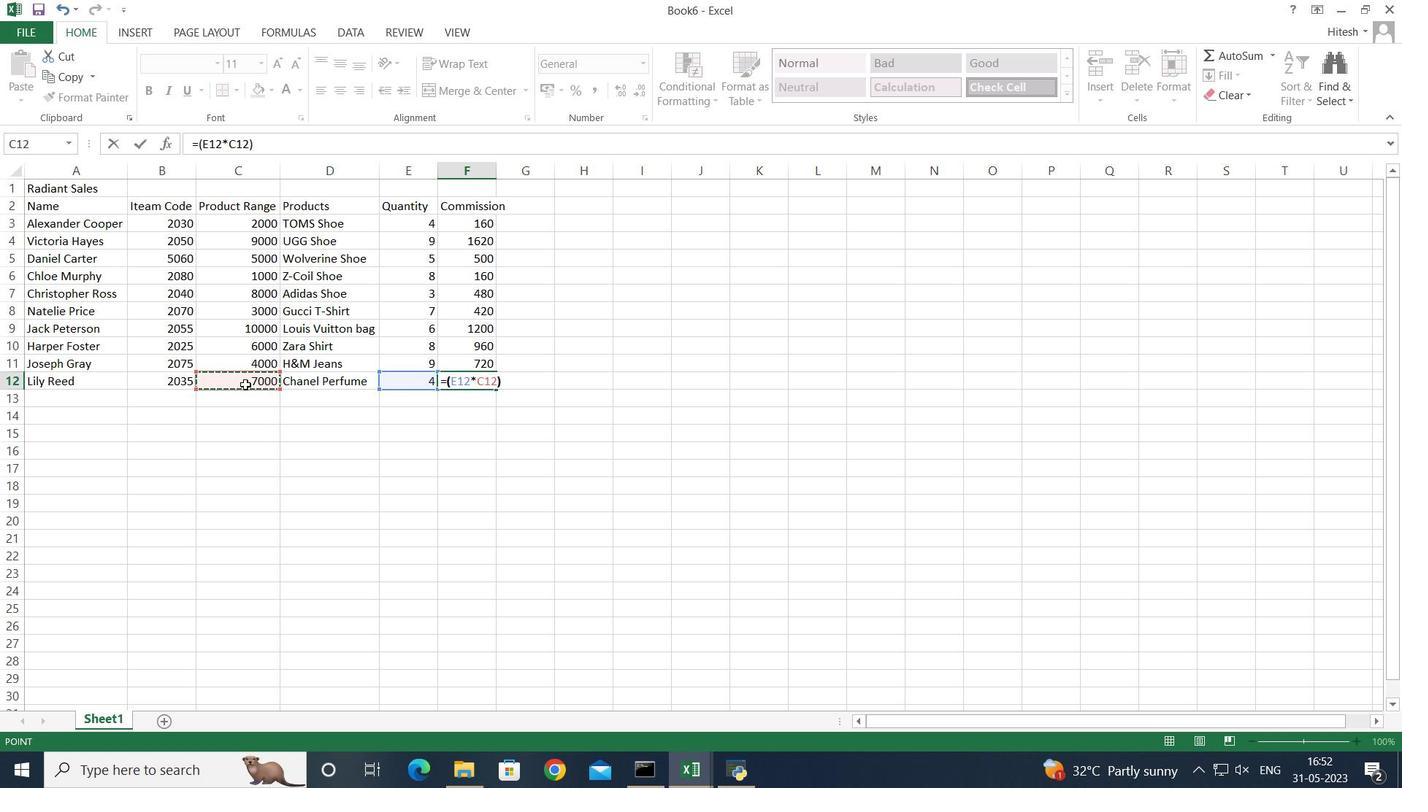 
Action: Key pressed *2<Key.shift><Key.shift>%<Key.enter>
Screenshot: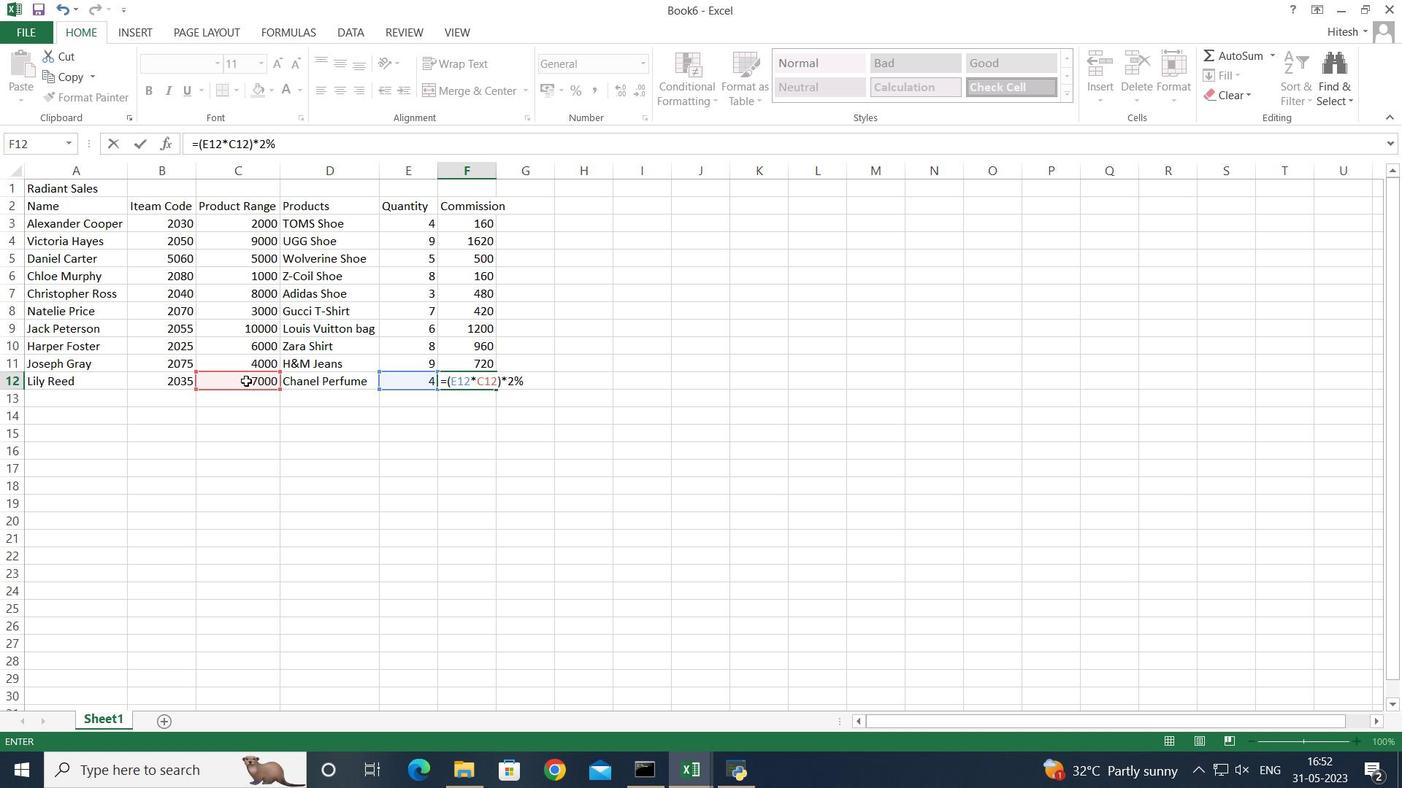 
Action: Mouse moved to (476, 178)
Screenshot: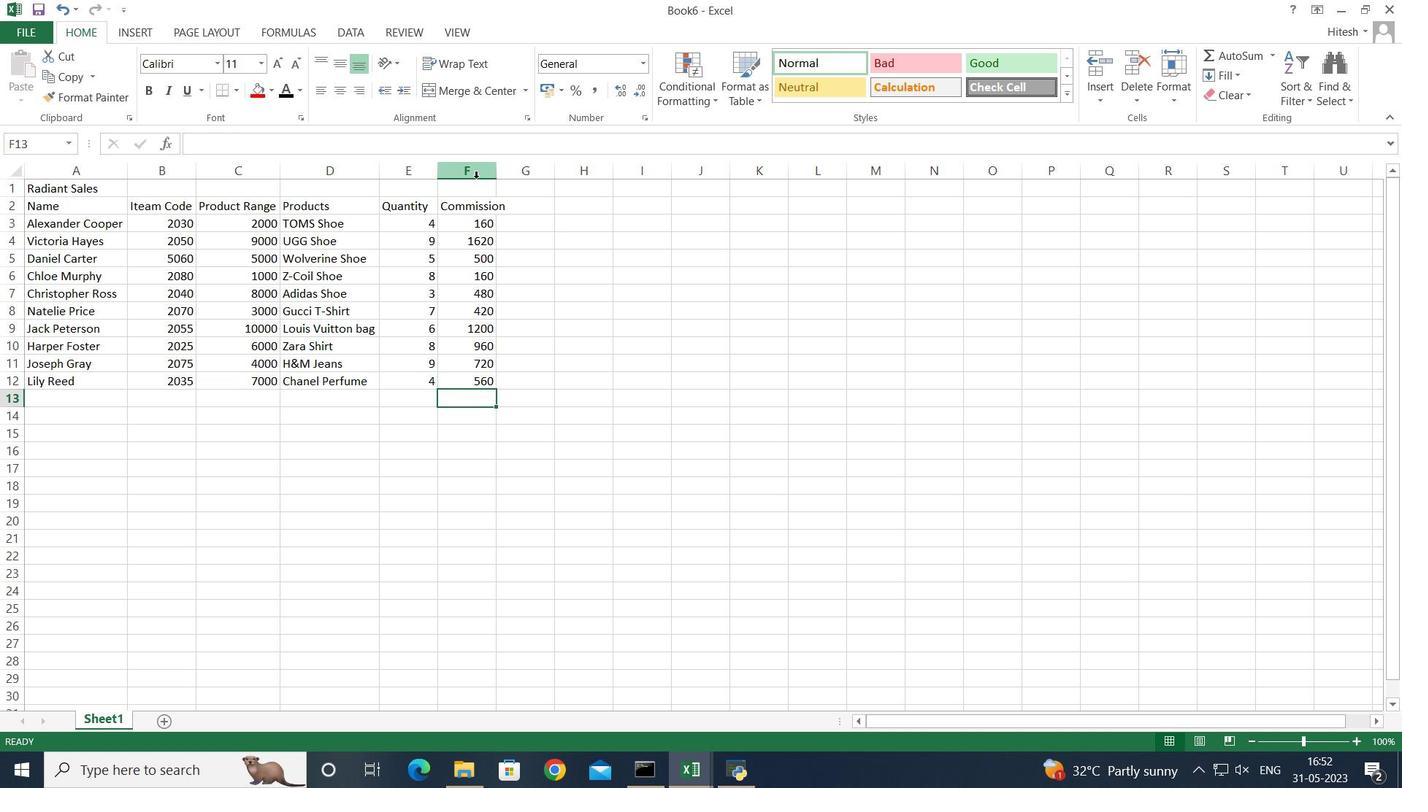 
Action: Mouse pressed left at (476, 178)
Screenshot: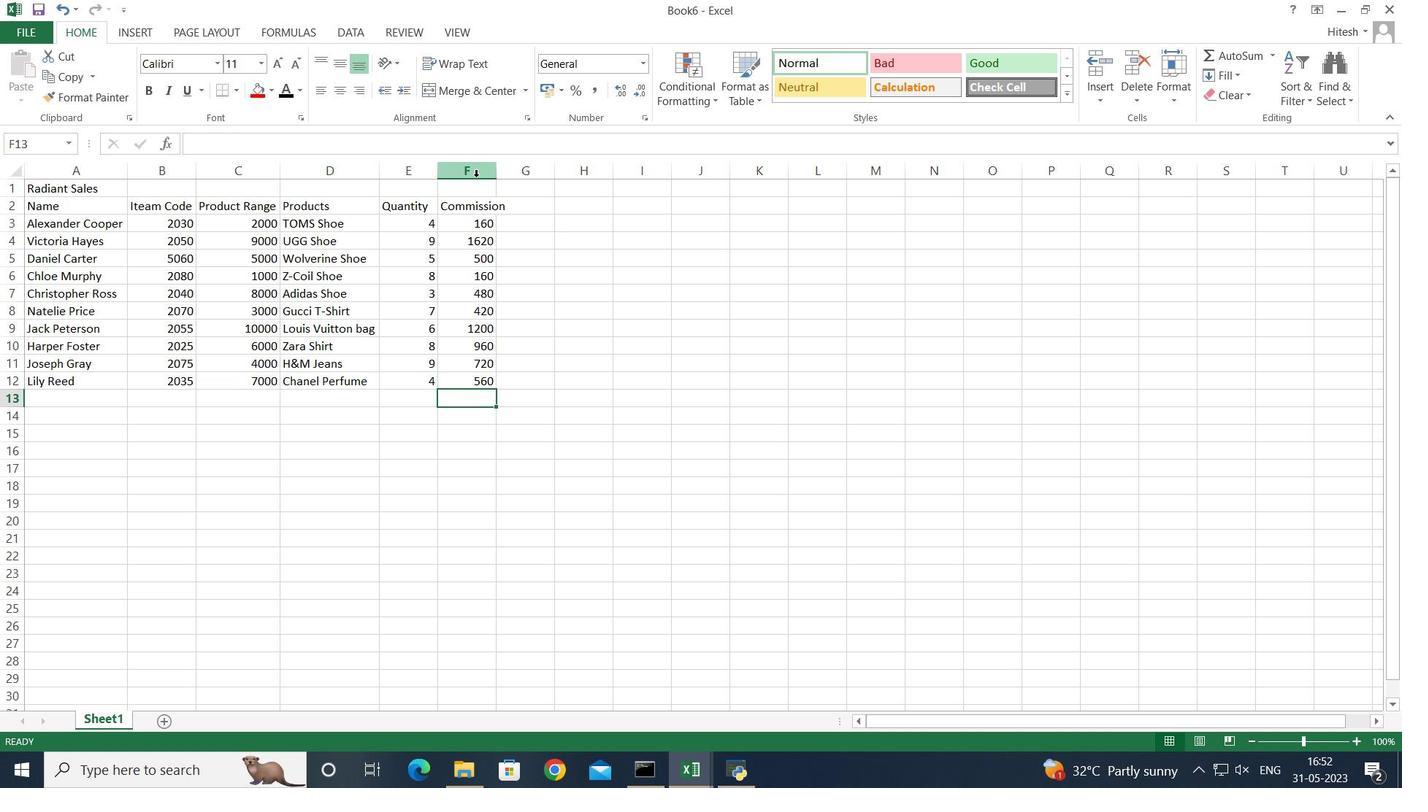
Action: Mouse moved to (496, 170)
Screenshot: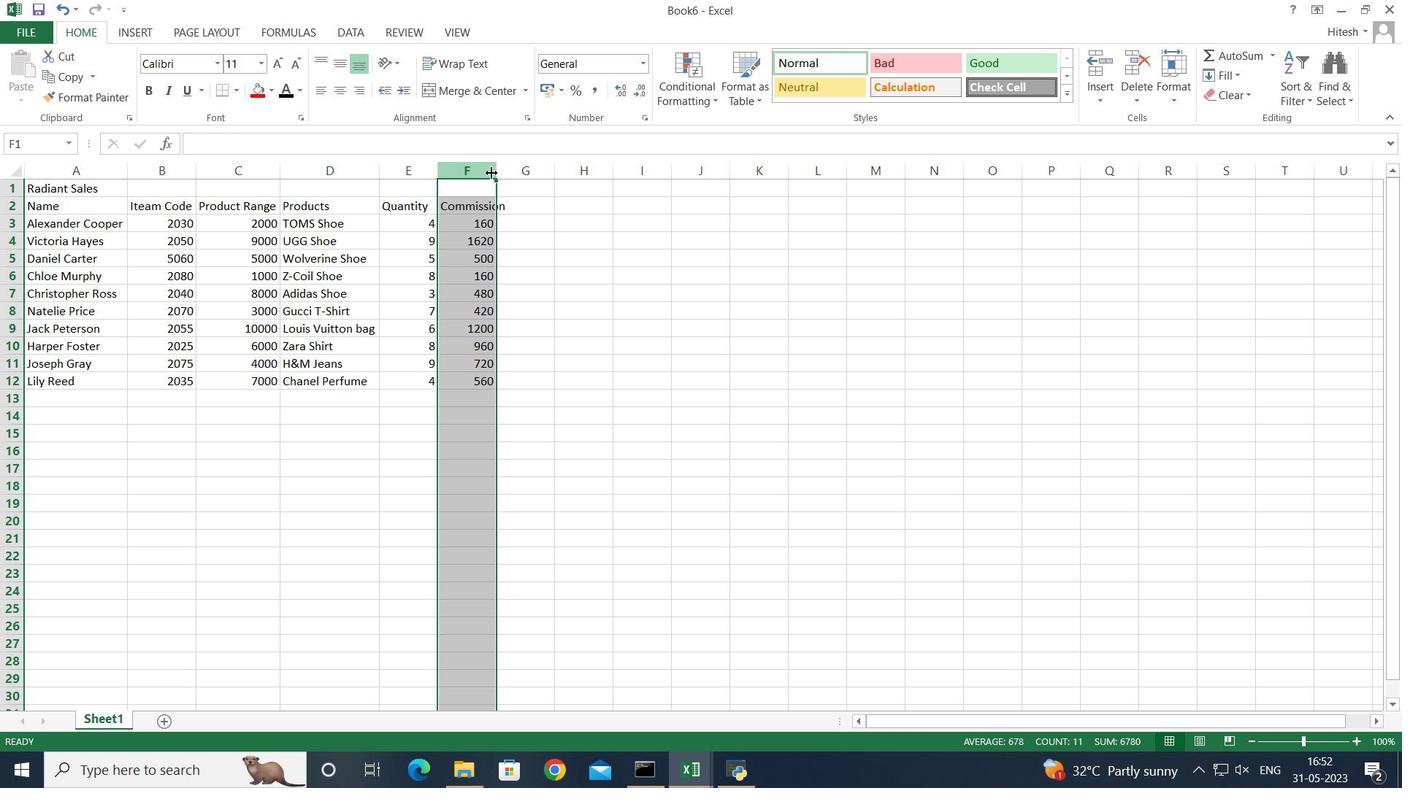 
Action: Mouse pressed left at (496, 170)
Screenshot: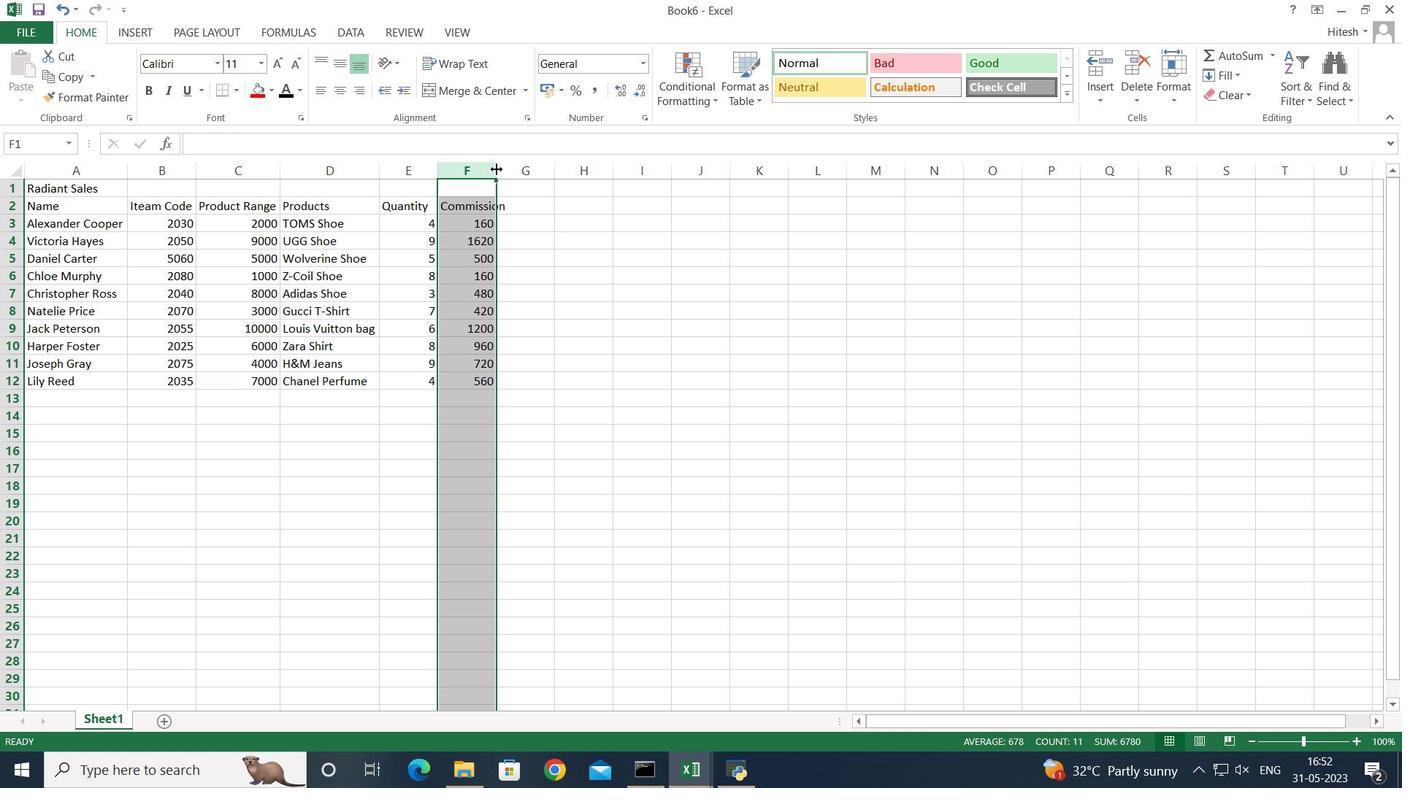 
Action: Mouse pressed left at (496, 170)
Screenshot: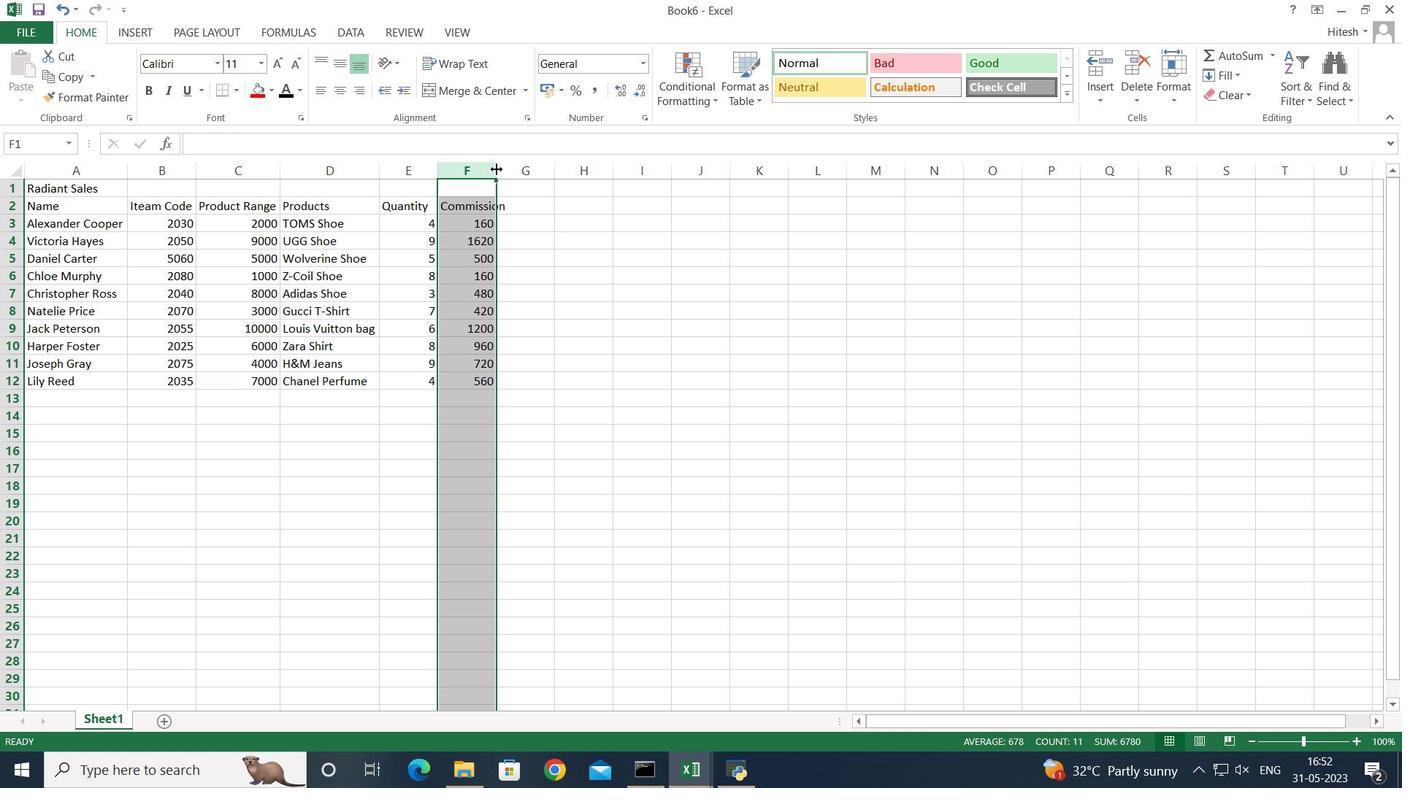 
Action: Mouse moved to (533, 203)
Screenshot: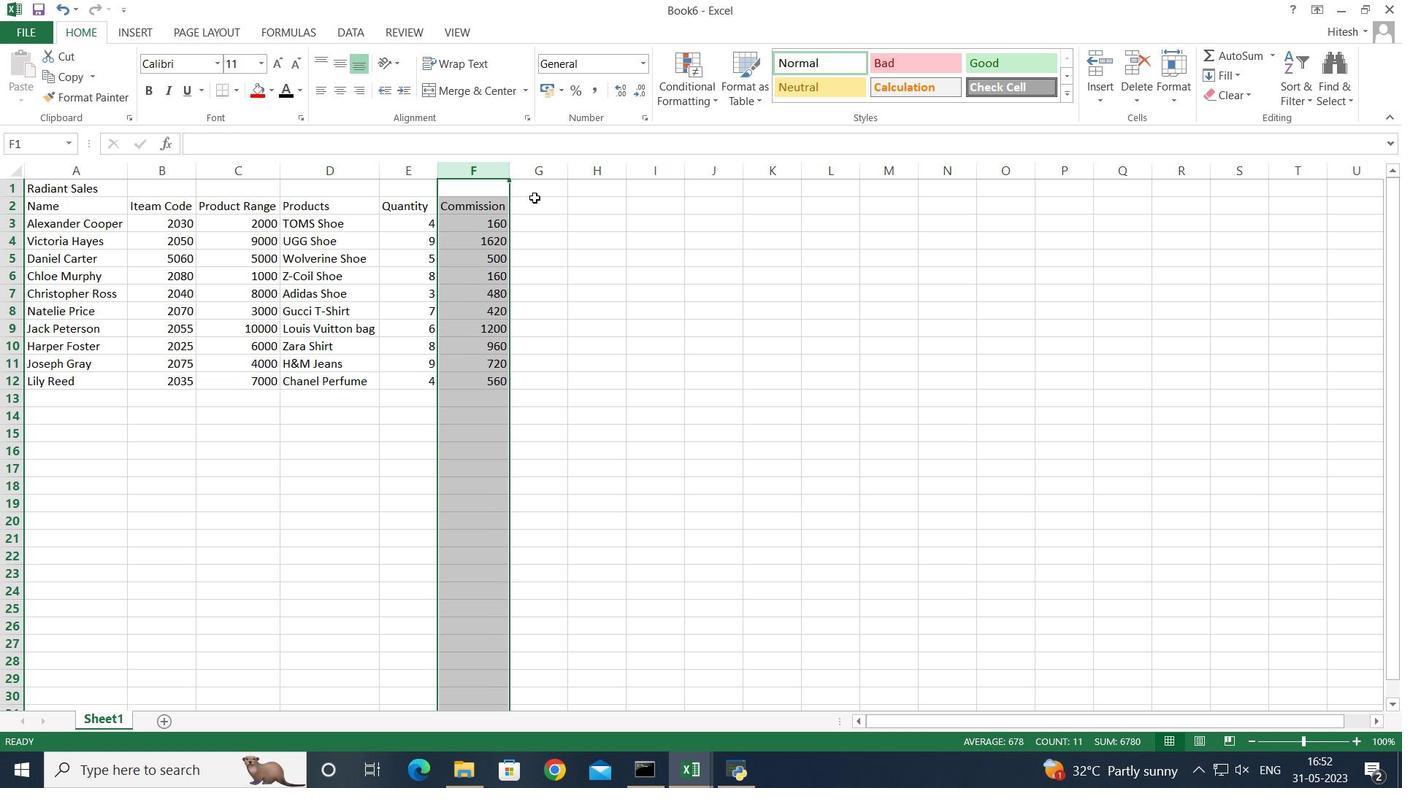 
Action: Mouse pressed left at (533, 203)
Screenshot: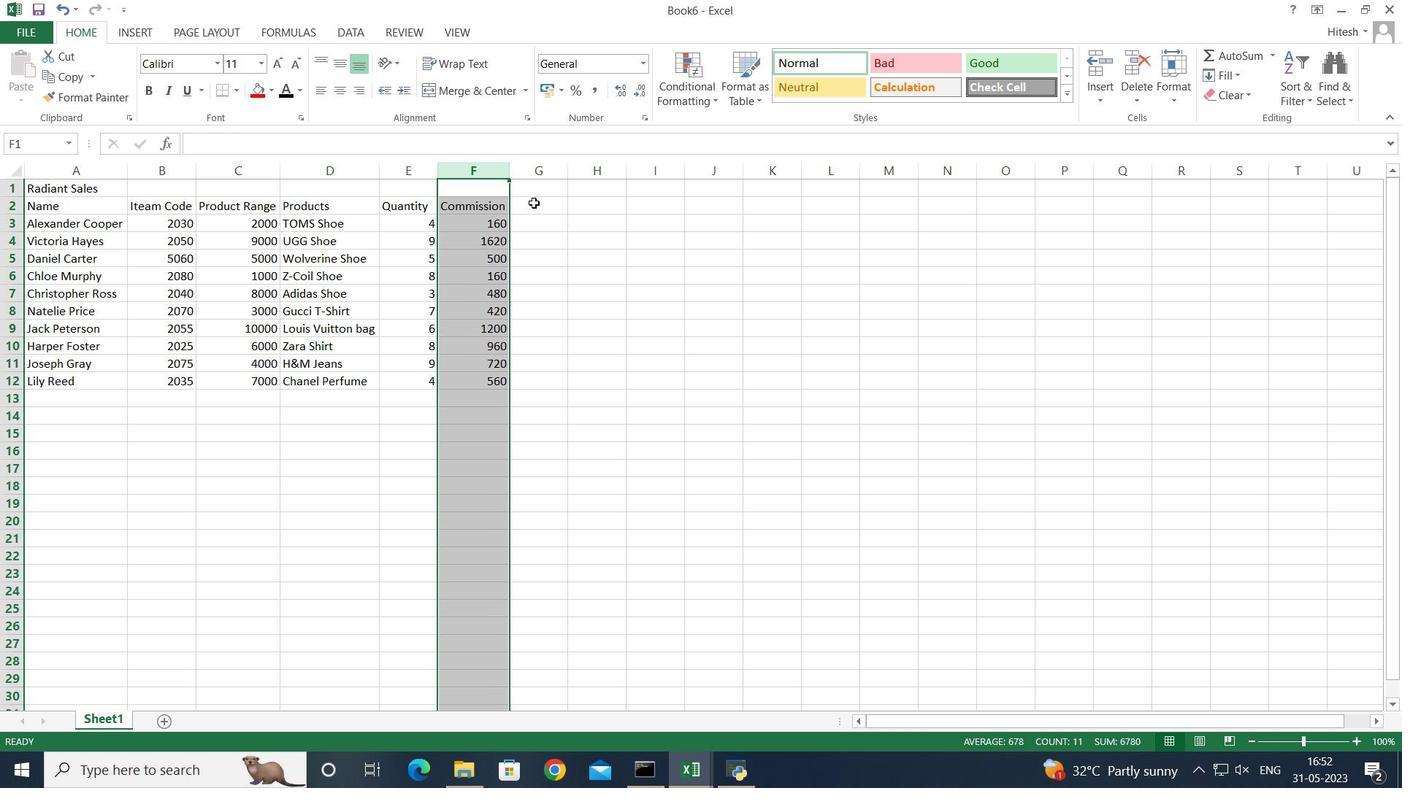 
Action: Key pressed <Key.shift>Total<Key.space><Key.shift>An<Key.backspace>mount<Key.enter>
Screenshot: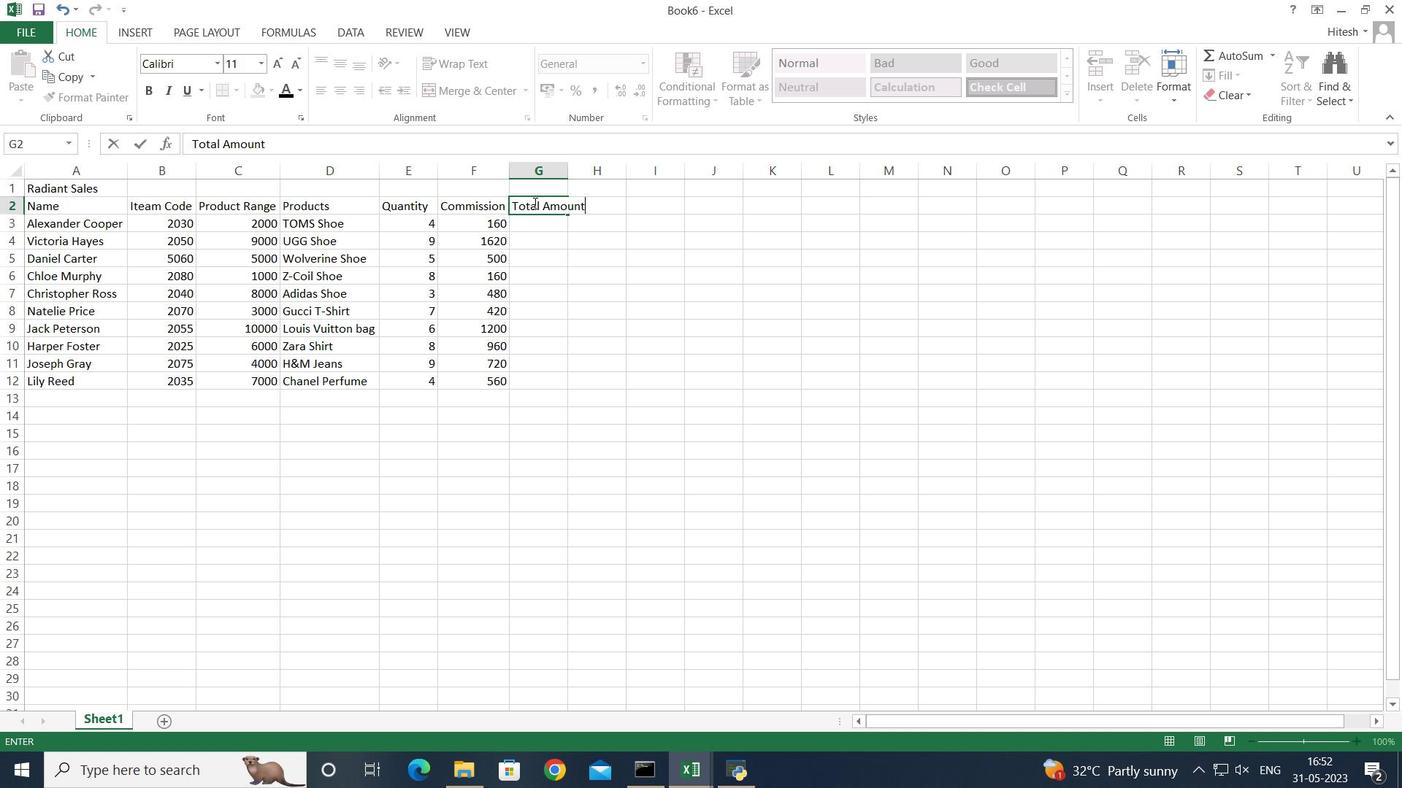 
Action: Mouse moved to (536, 226)
Screenshot: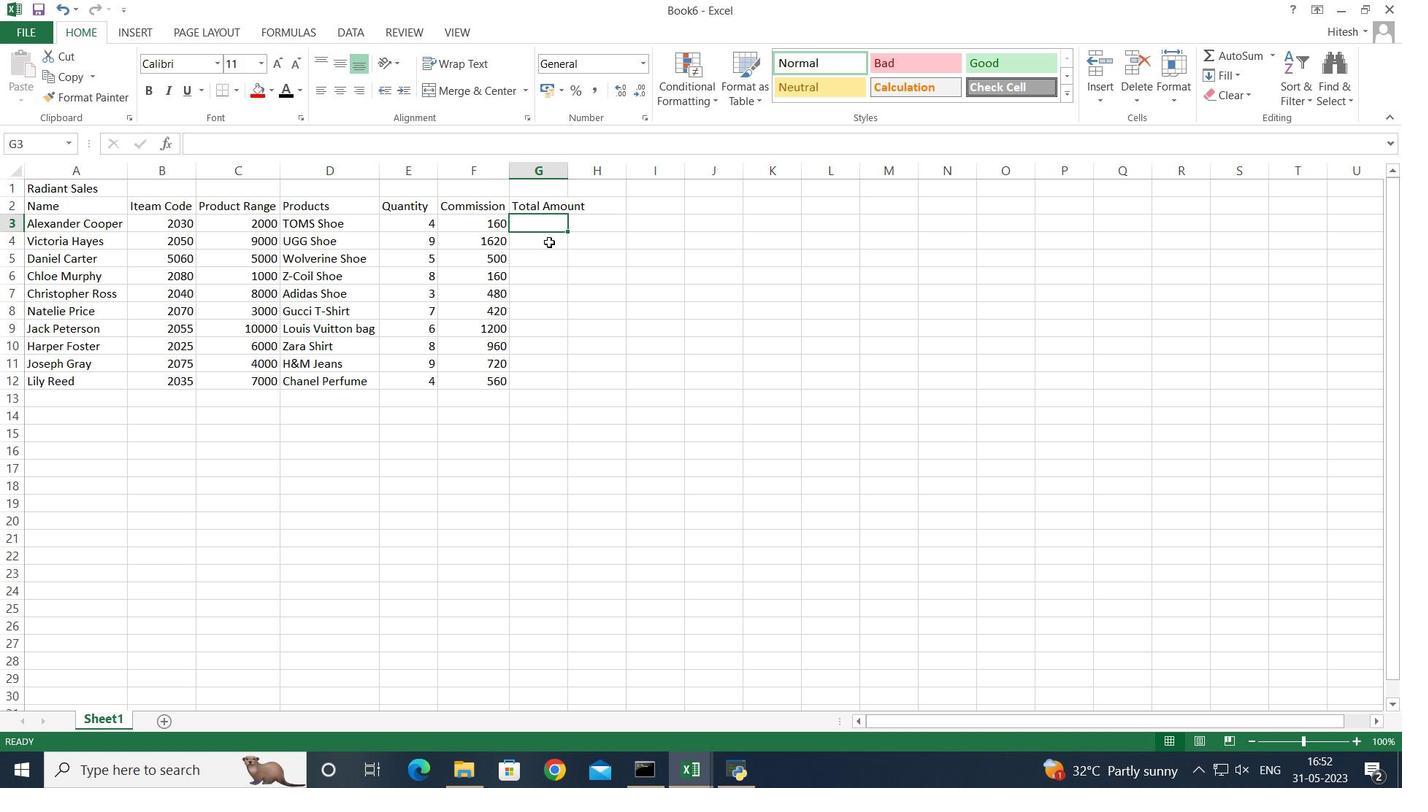 
Action: Key pressed =<Key.shift_r>(
Screenshot: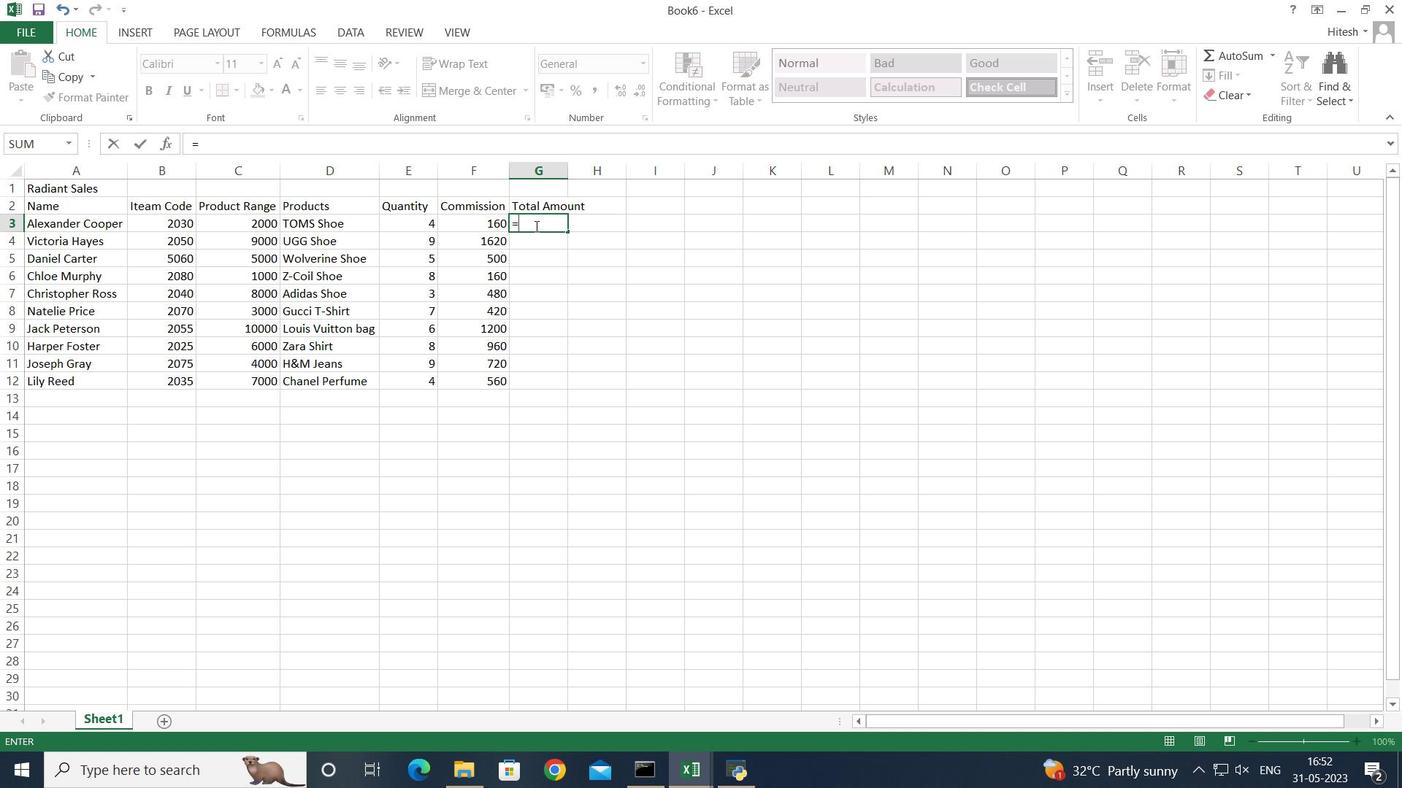 
Action: Mouse moved to (420, 224)
Screenshot: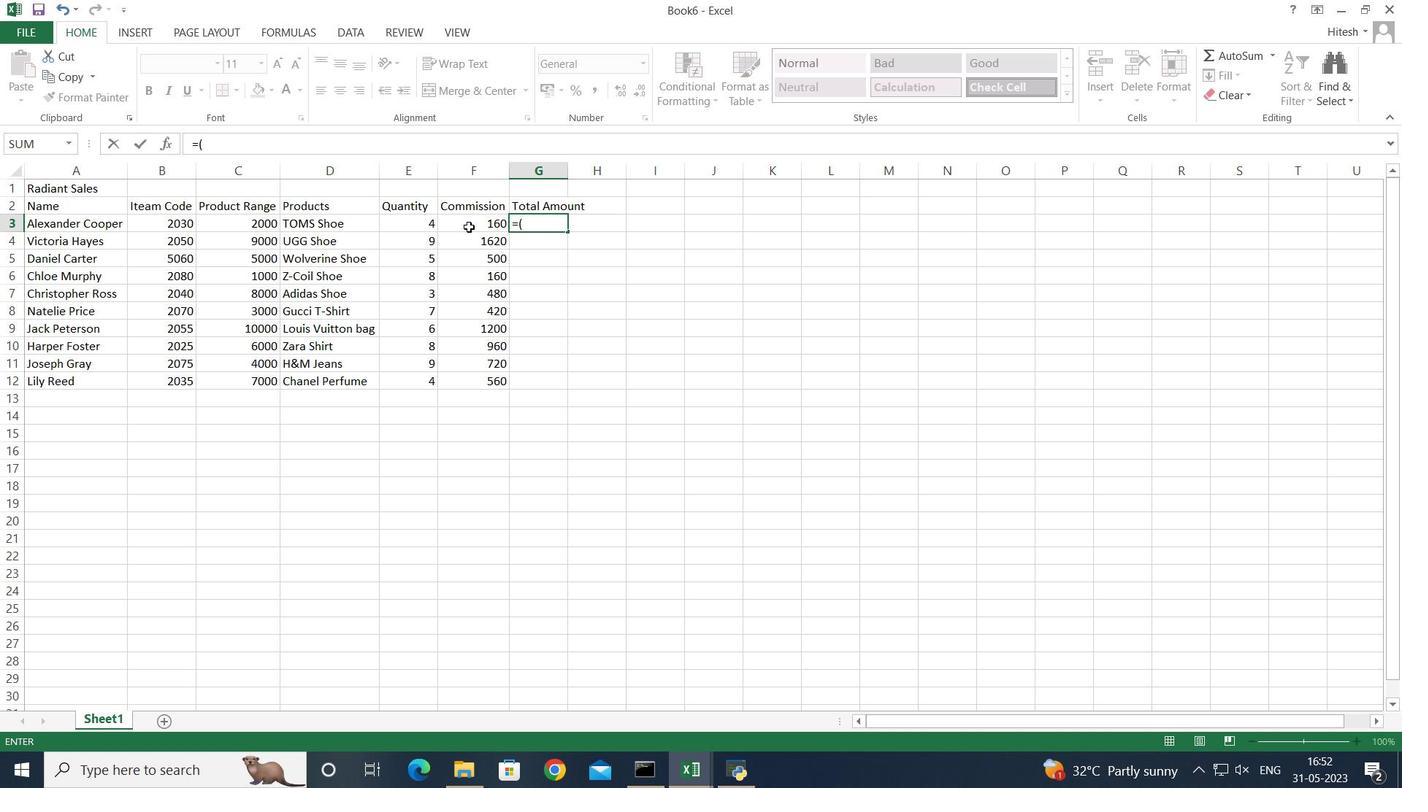 
Action: Mouse pressed left at (420, 224)
